 Task: Open an excel sheet and write heading  Precision Sales. Add 10 people name  'David White, Emily Green, Andrew Baker, Madison Evans, Logan King, Grace Hill, Gabriel Young, Elizabeth Flores, Samuel Reed, Avery Nelson'Item code in between  5005-5060. Product range in between  4000-7000. Add Products   Keen Shoe, Lacoste Shoe, Merrell Shoe, Mizuno Shoe, Onitsuka Tiger Shoe, Salomon Shoe, Sanuk Shoe, Saucony Shoe, Sperry Shoe, Superga Shoe.Choose quantity  3 to 10 Tax 12 percent Total Add Amount. Save page  Precision Sales review book
Action: Mouse moved to (203, 304)
Screenshot: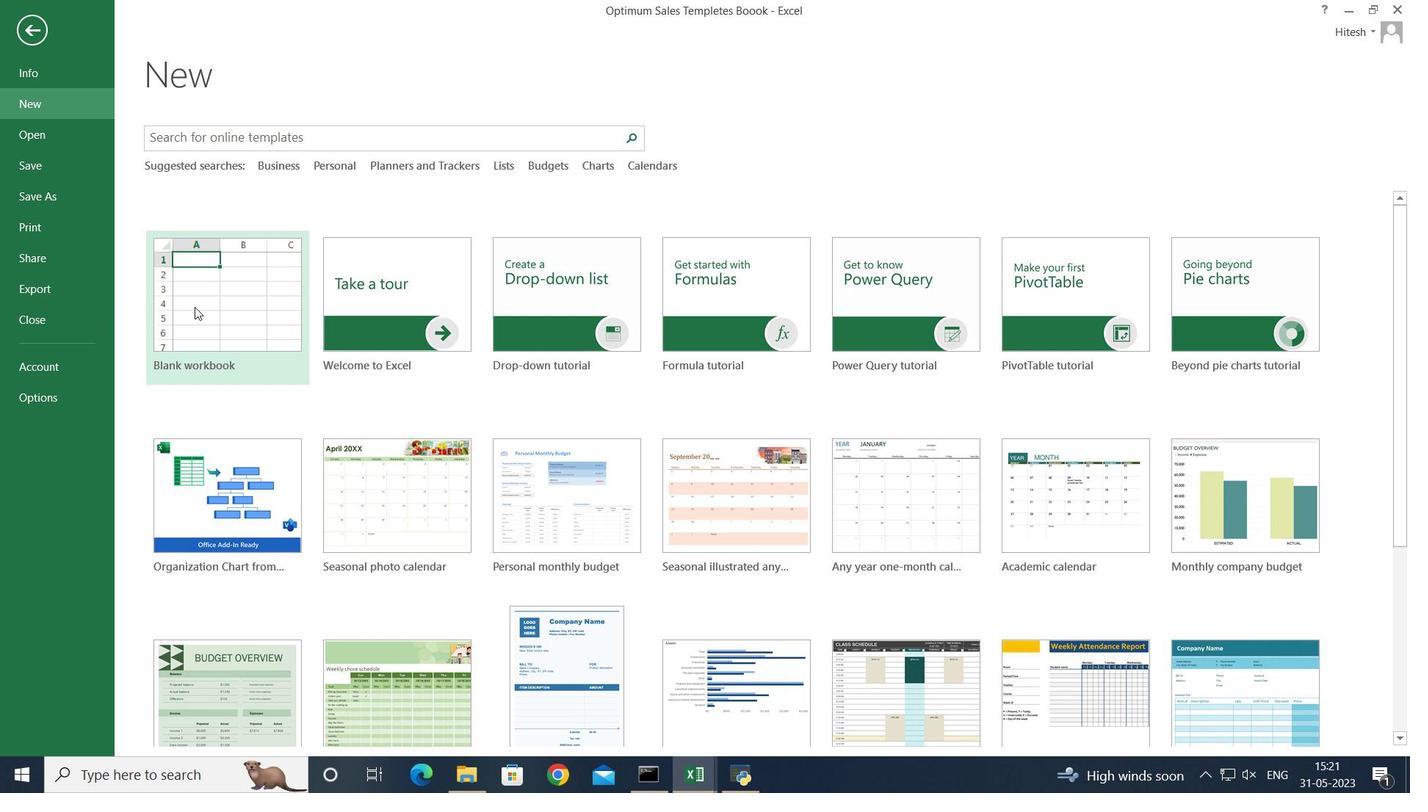 
Action: Mouse pressed left at (203, 304)
Screenshot: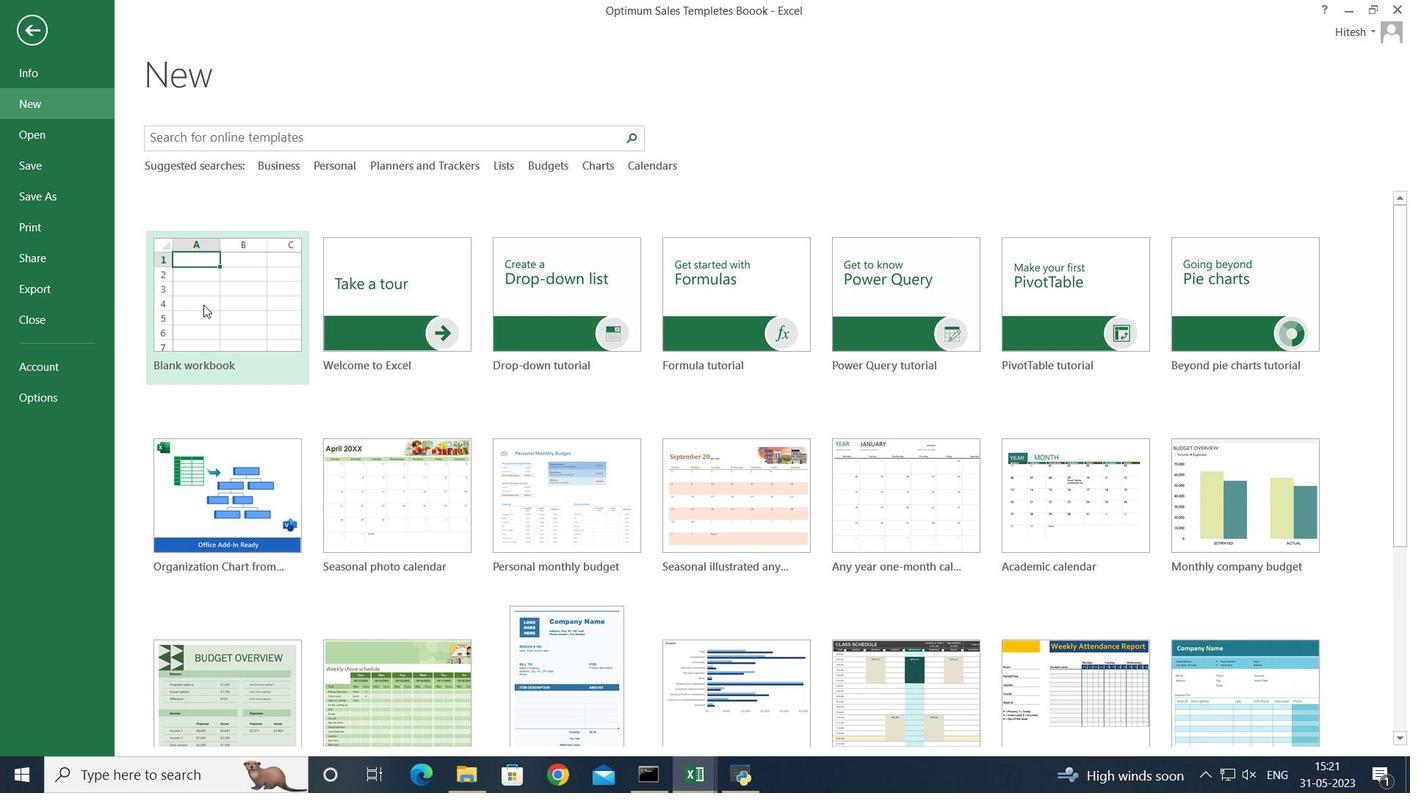 
Action: Mouse moved to (100, 209)
Screenshot: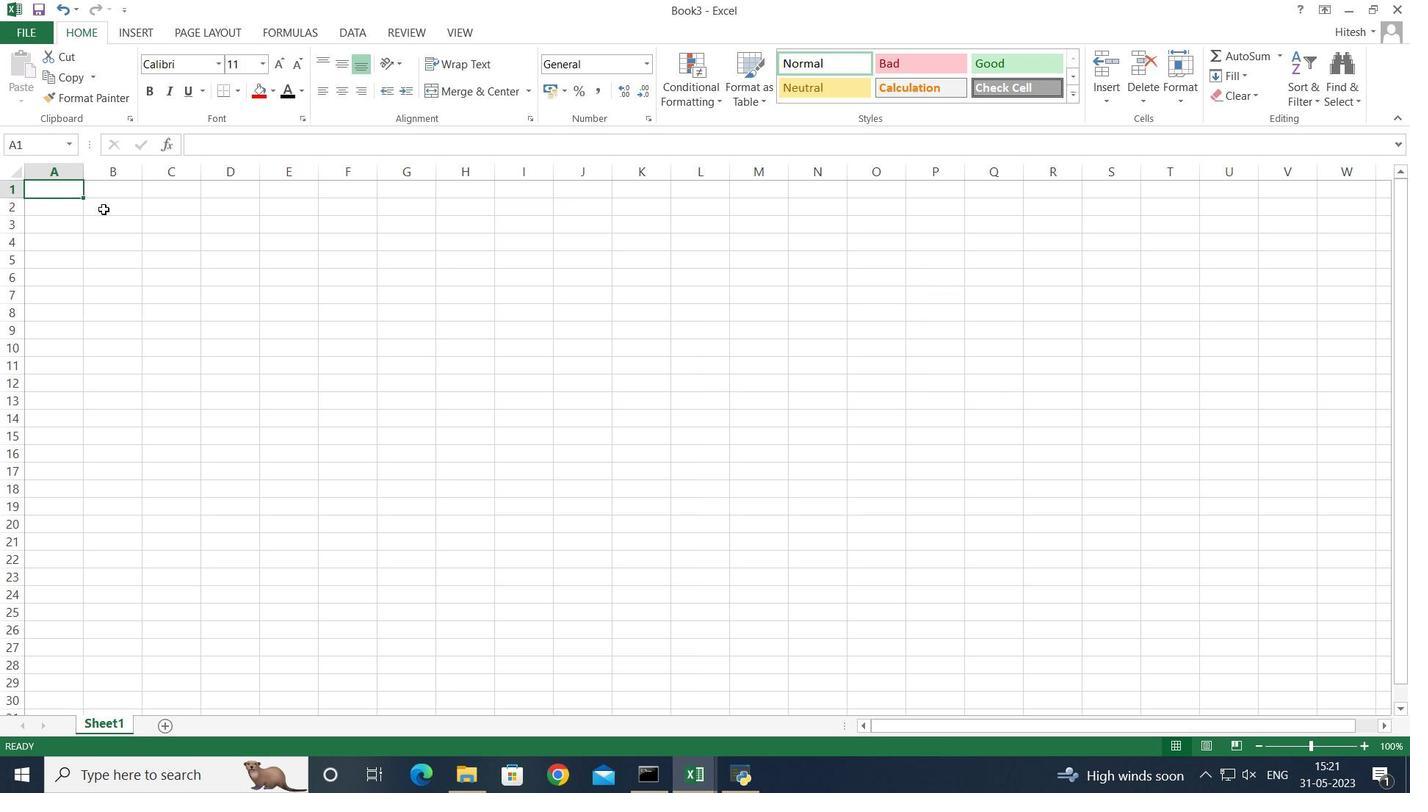 
Action: Key pressed <Key.shift>Precision<Key.space><Key.shift>Sales<Key.enter><Key.shift>Name<Key.enter><Key.shift>David<Key.space><Key.shift>White<Key.space><Key.enter><Key.shift>Emily<Key.space><Key.shift>Green<Key.space><Key.enter><Key.shift>Andrew<Key.space><Key.shift>Baker<Key.enter><Key.shift><Key.shift><Key.shift><Key.shift><Key.shift>Madison<Key.space><Key.shift>Evans<Key.enter><Key.shift>Logan<Key.space><Key.shift>King<Key.enter><Key.shift><Key.shift><Key.shift>Grace<Key.space><Key.shift><Key.shift><Key.shift><Key.shift>Hill<Key.enter><Key.shift><Key.shift><Key.shift><Key.shift><Key.shift><Key.shift><Key.shift><Key.shift>Gabriel<Key.space><Key.shift><Key.shift><Key.shift><Key.shift>Young<Key.enter><Key.shift><Key.shift><Key.shift><Key.shift><Key.shift><Key.shift><Key.shift><Key.shift><Key.shift><Key.shift><Key.shift><Key.shift><Key.shift><Key.shift><Key.shift>Elizabeth<Key.space><Key.shift>Flores<Key.enter><Key.shift>Samuel<Key.space><Key.shift><Key.shift><Key.shift>Reed<Key.enter><Key.shift>Avery<Key.space><Key.shift>Nelson<Key.enter>
Screenshot: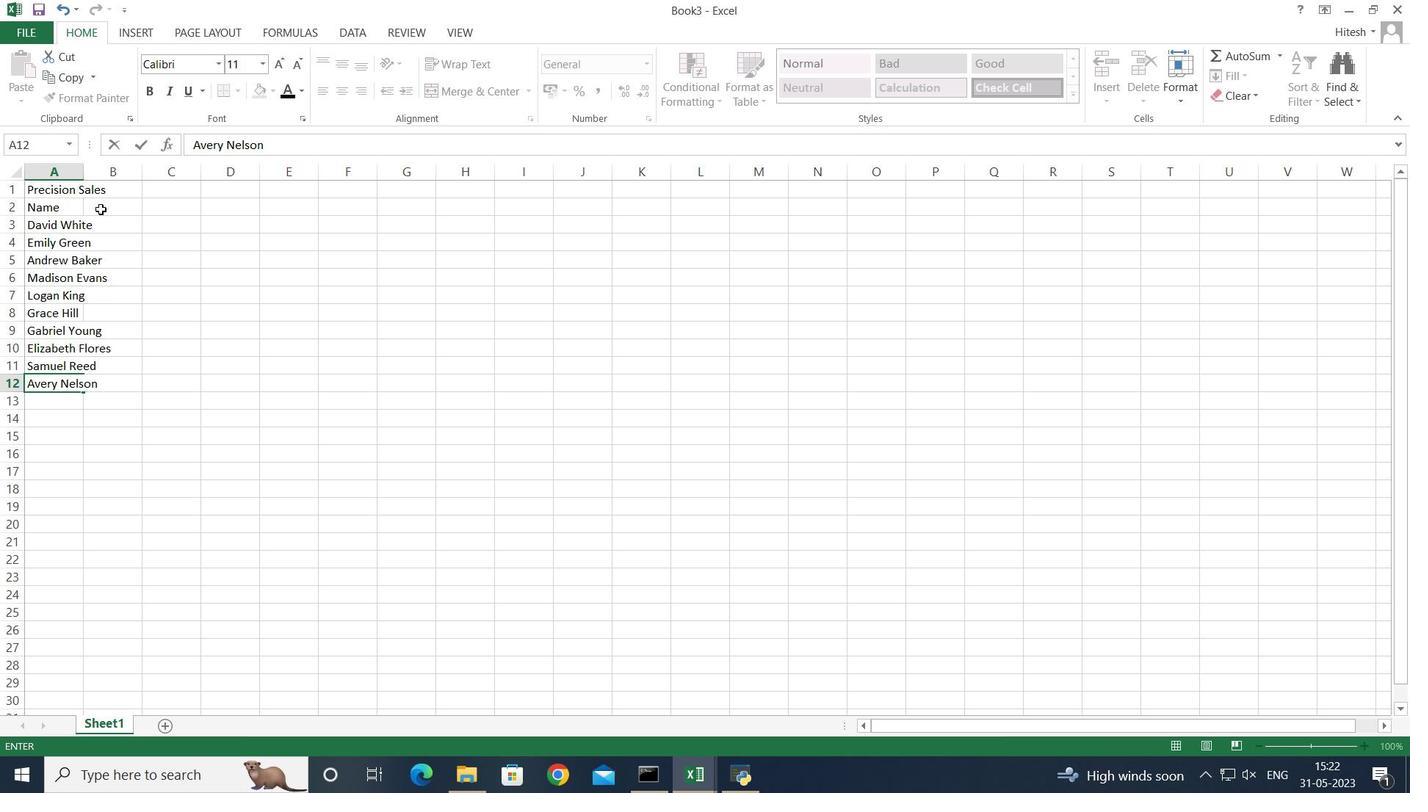 
Action: Mouse moved to (69, 178)
Screenshot: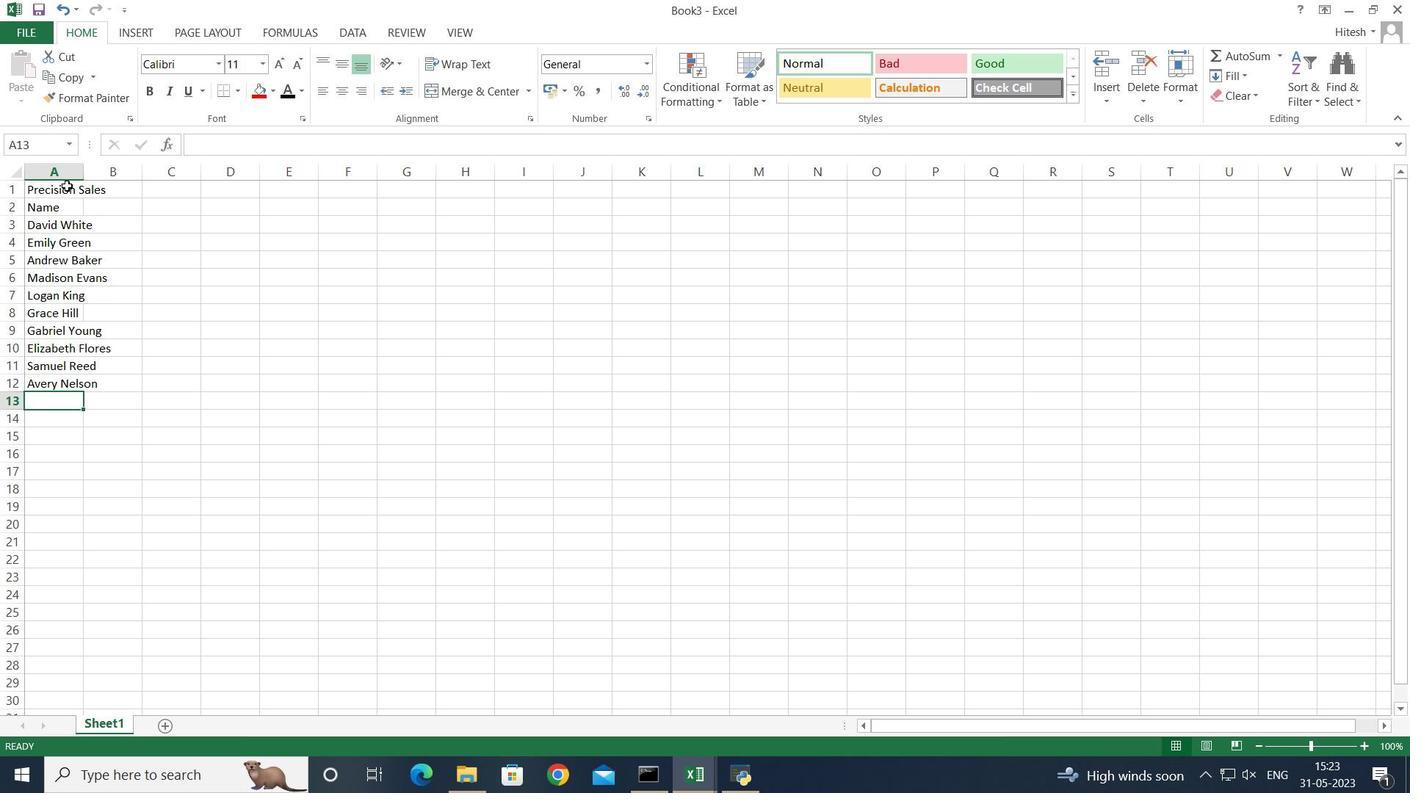 
Action: Mouse pressed left at (69, 178)
Screenshot: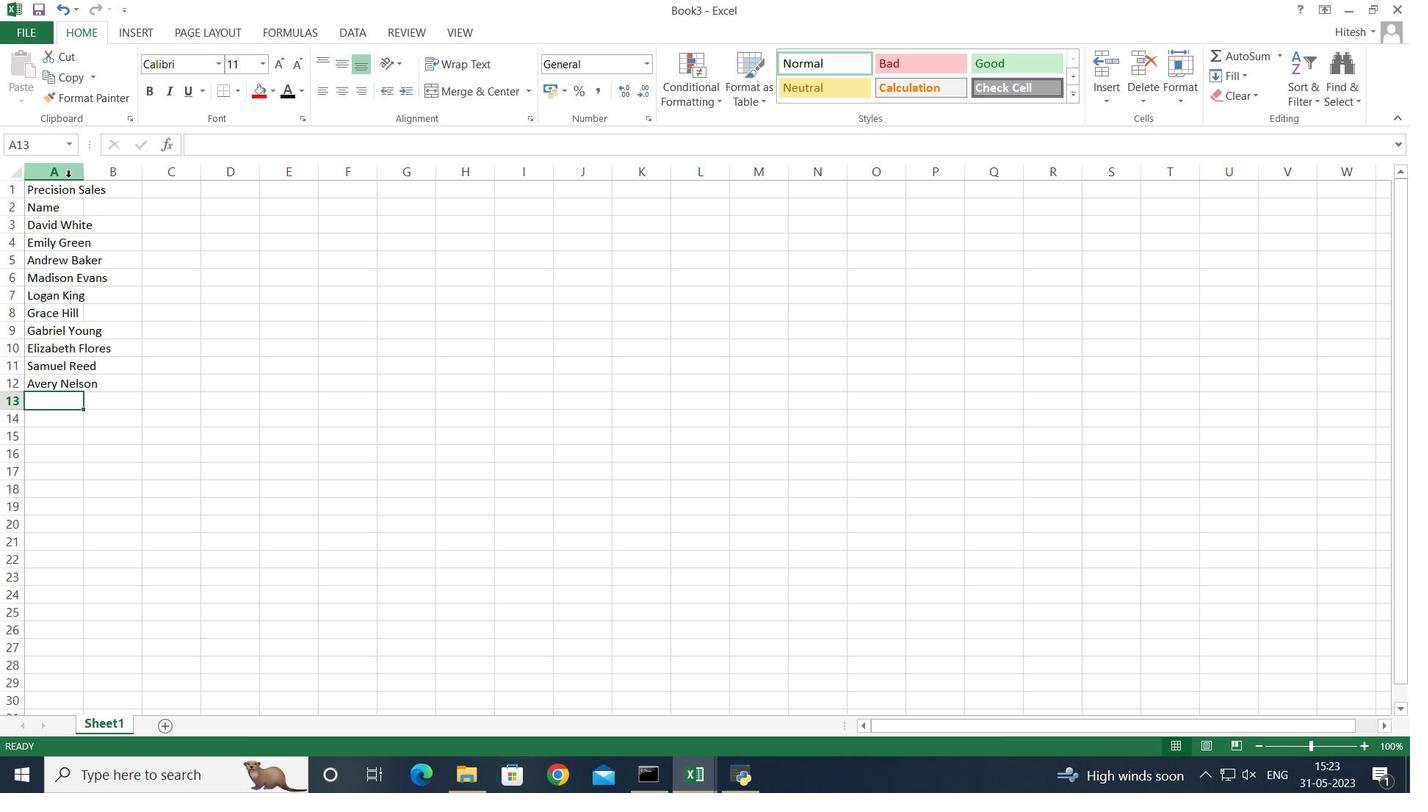 
Action: Mouse moved to (82, 177)
Screenshot: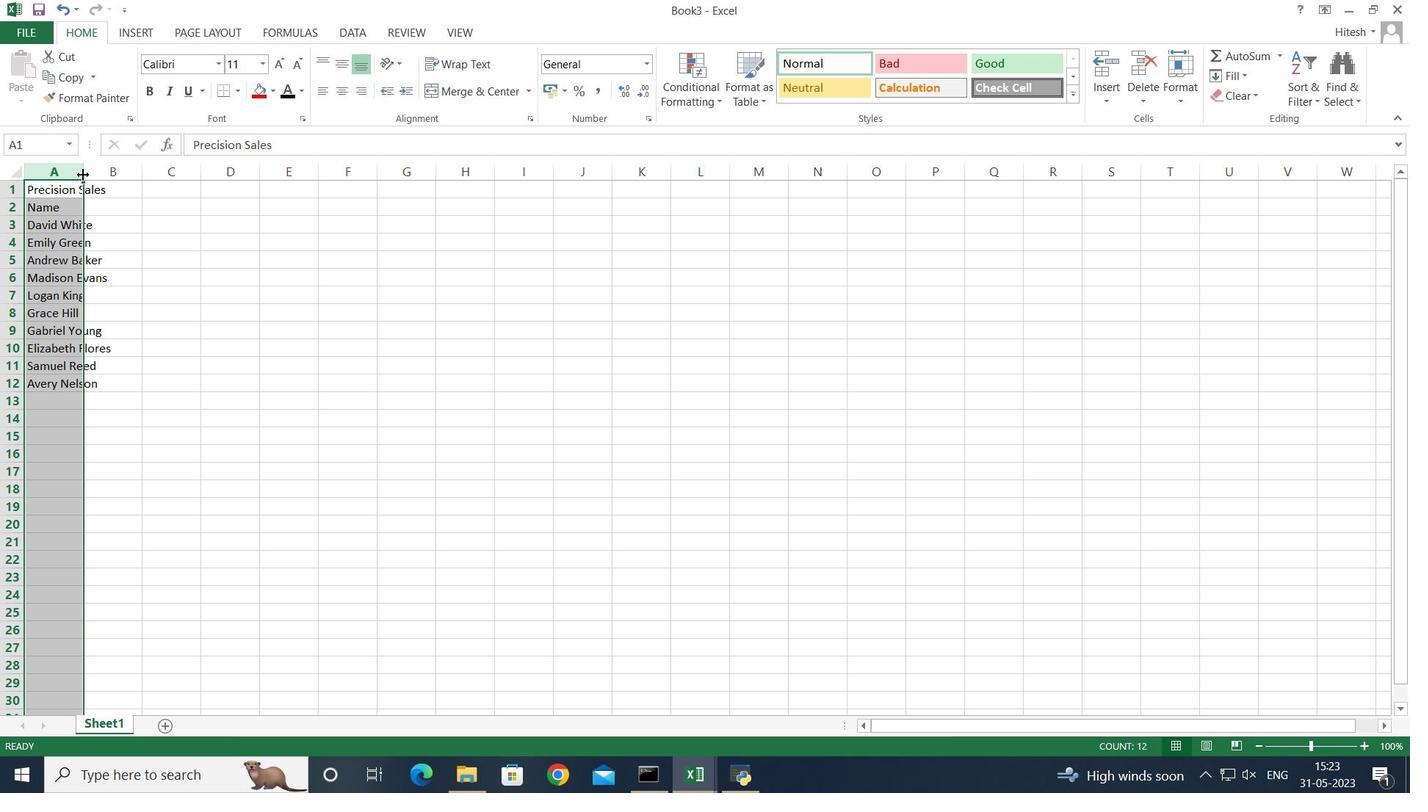 
Action: Mouse pressed left at (82, 177)
Screenshot: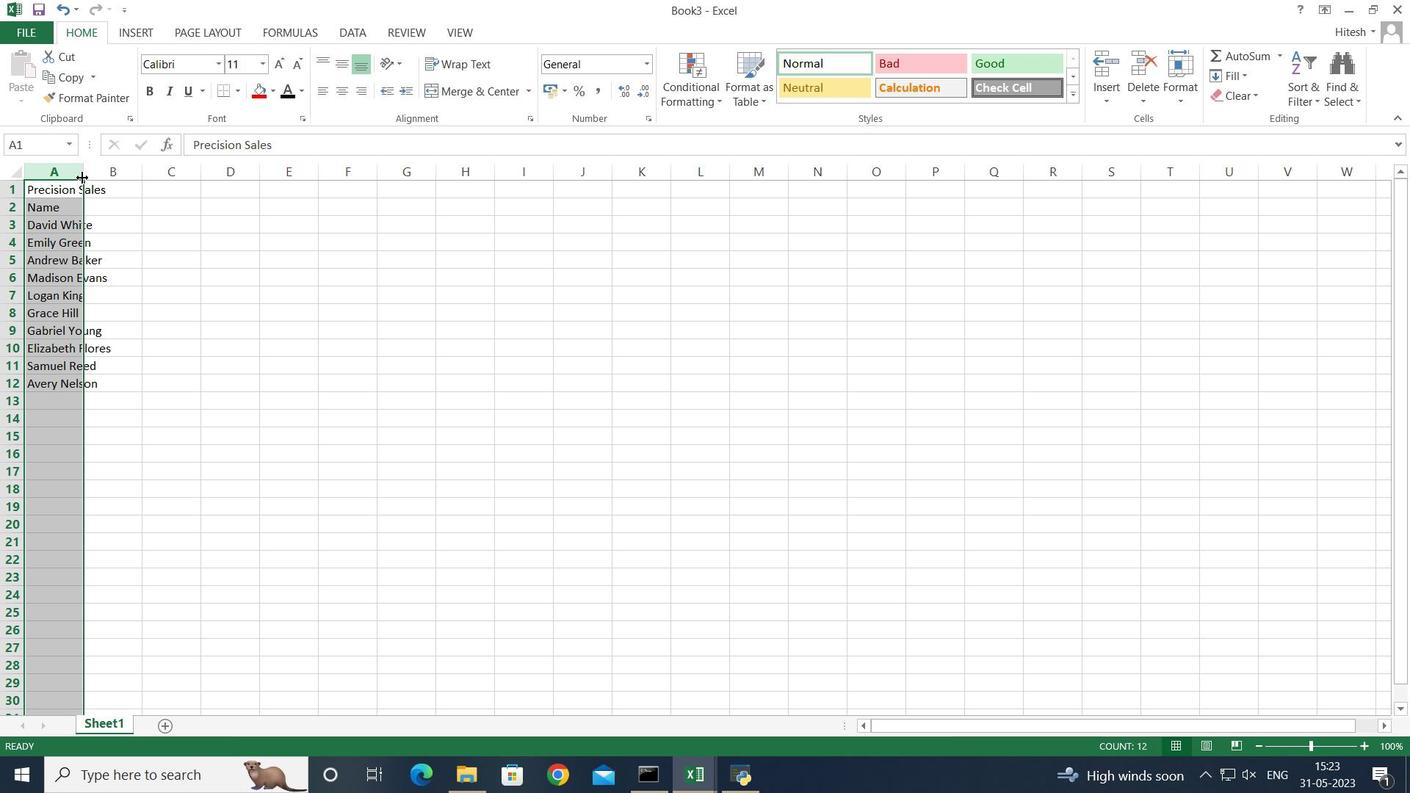 
Action: Mouse pressed left at (82, 177)
Screenshot: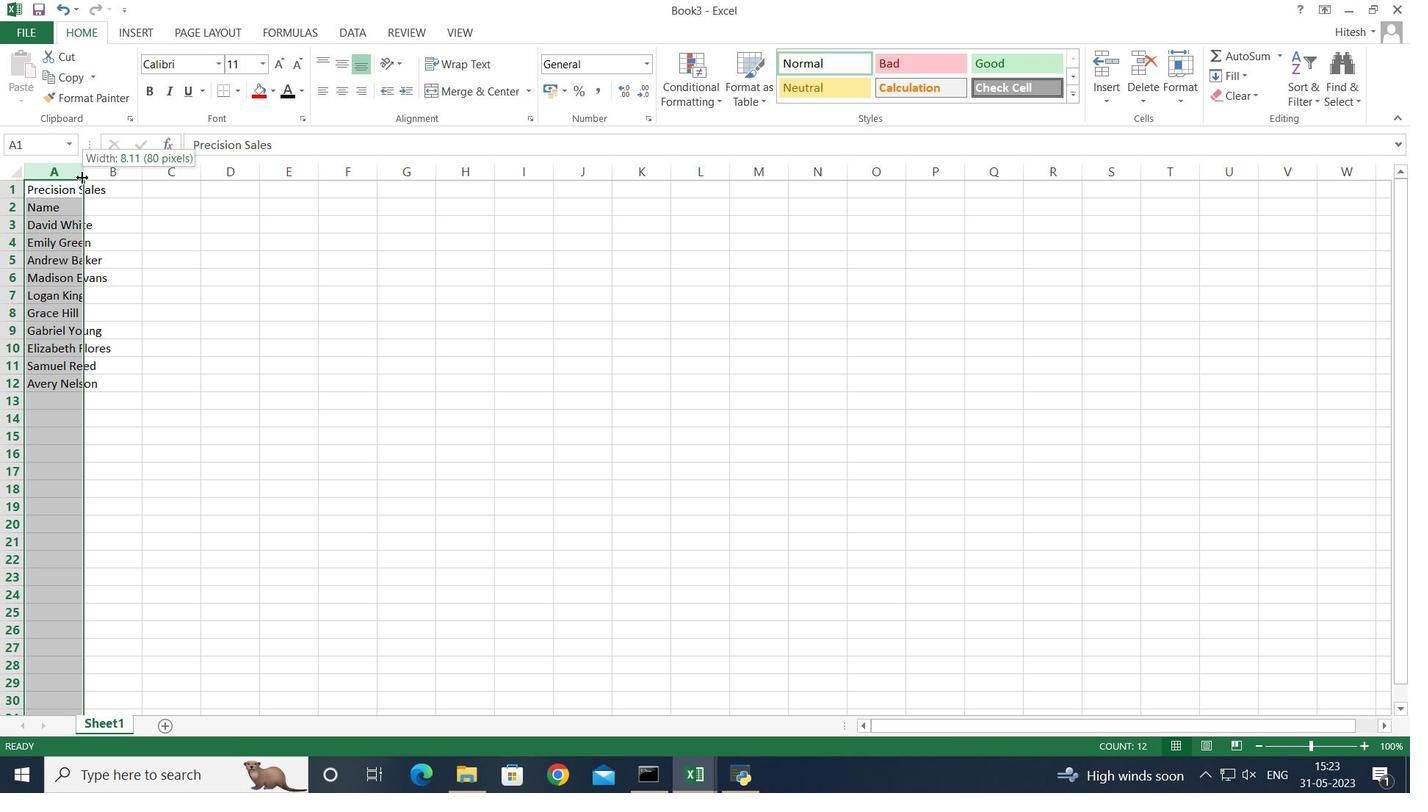 
Action: Mouse moved to (135, 205)
Screenshot: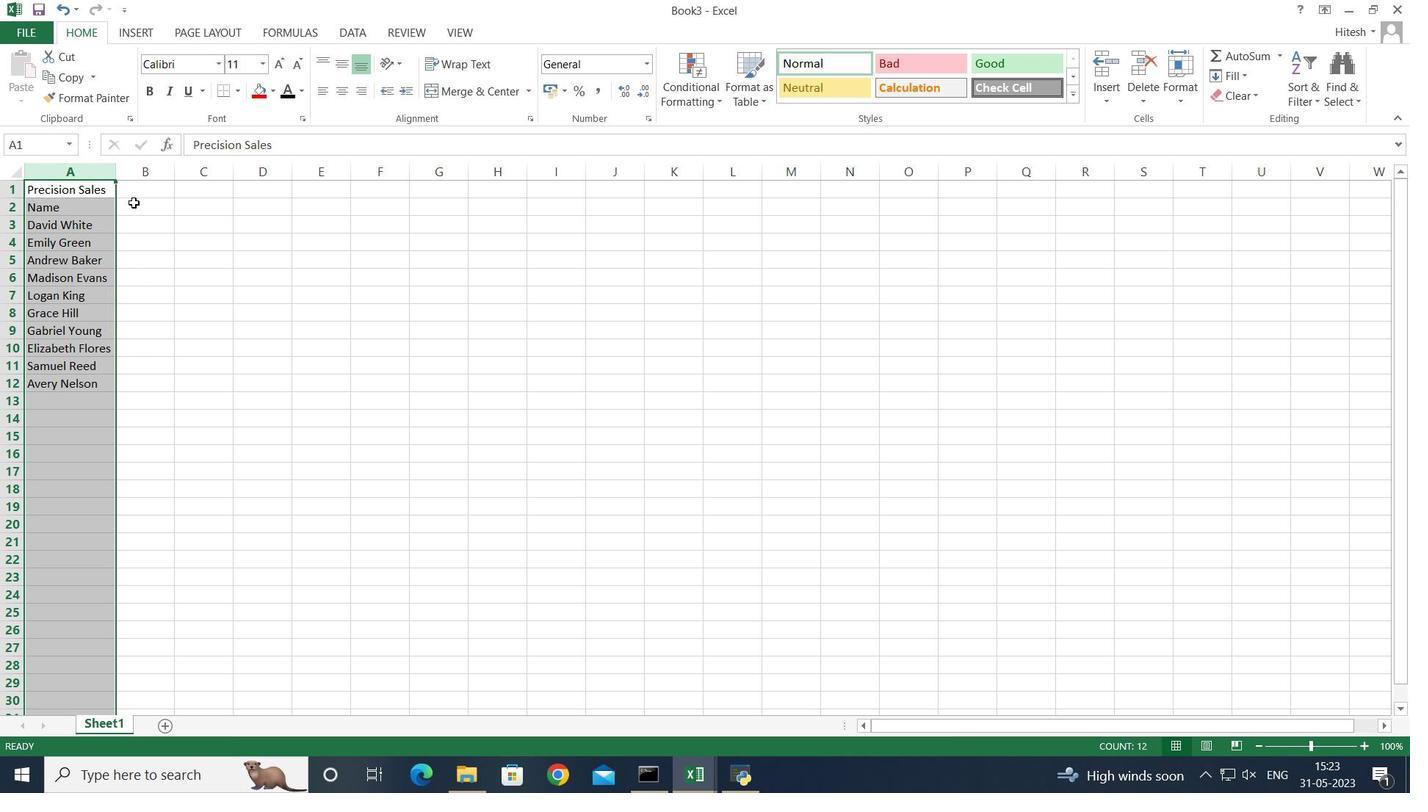 
Action: Mouse pressed left at (135, 205)
Screenshot: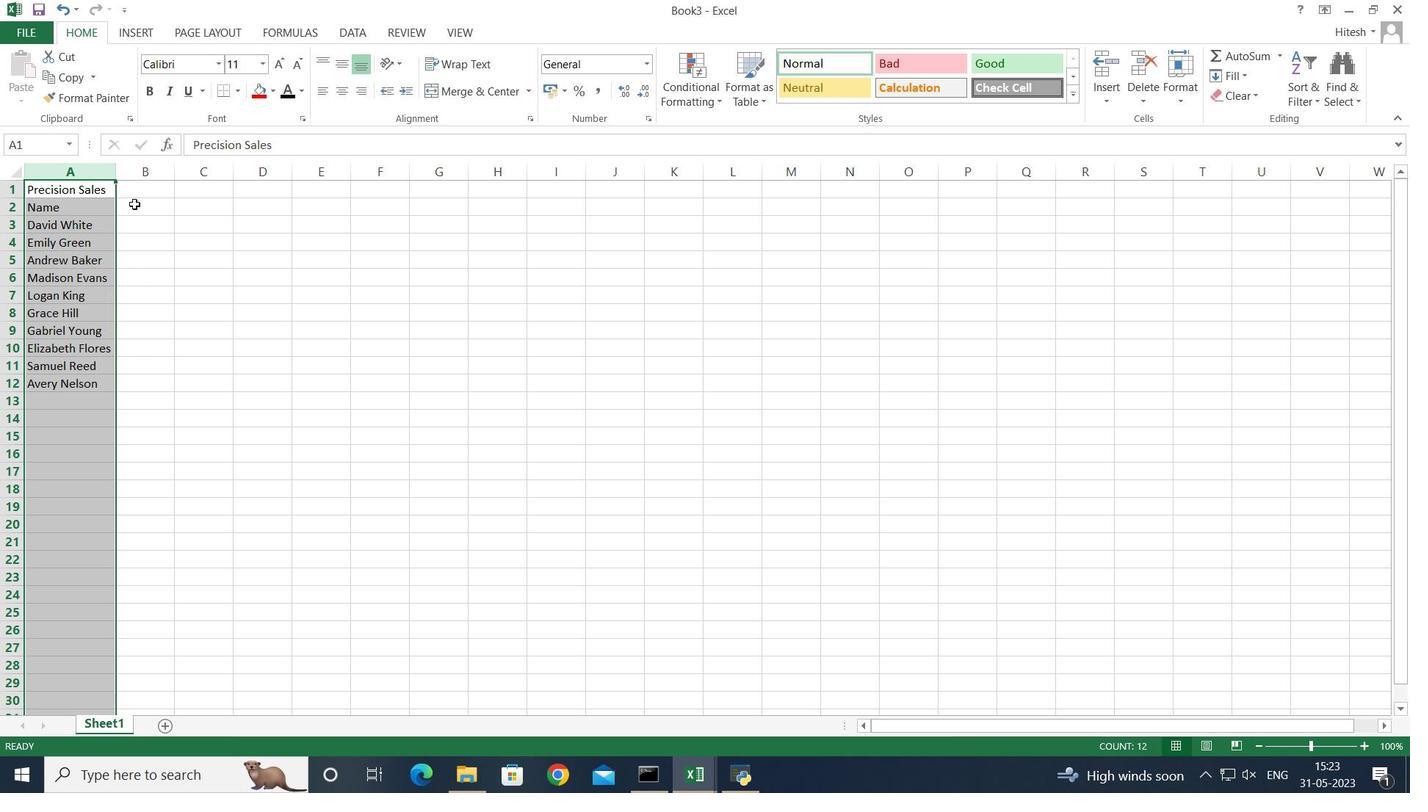 
Action: Mouse moved to (135, 205)
Screenshot: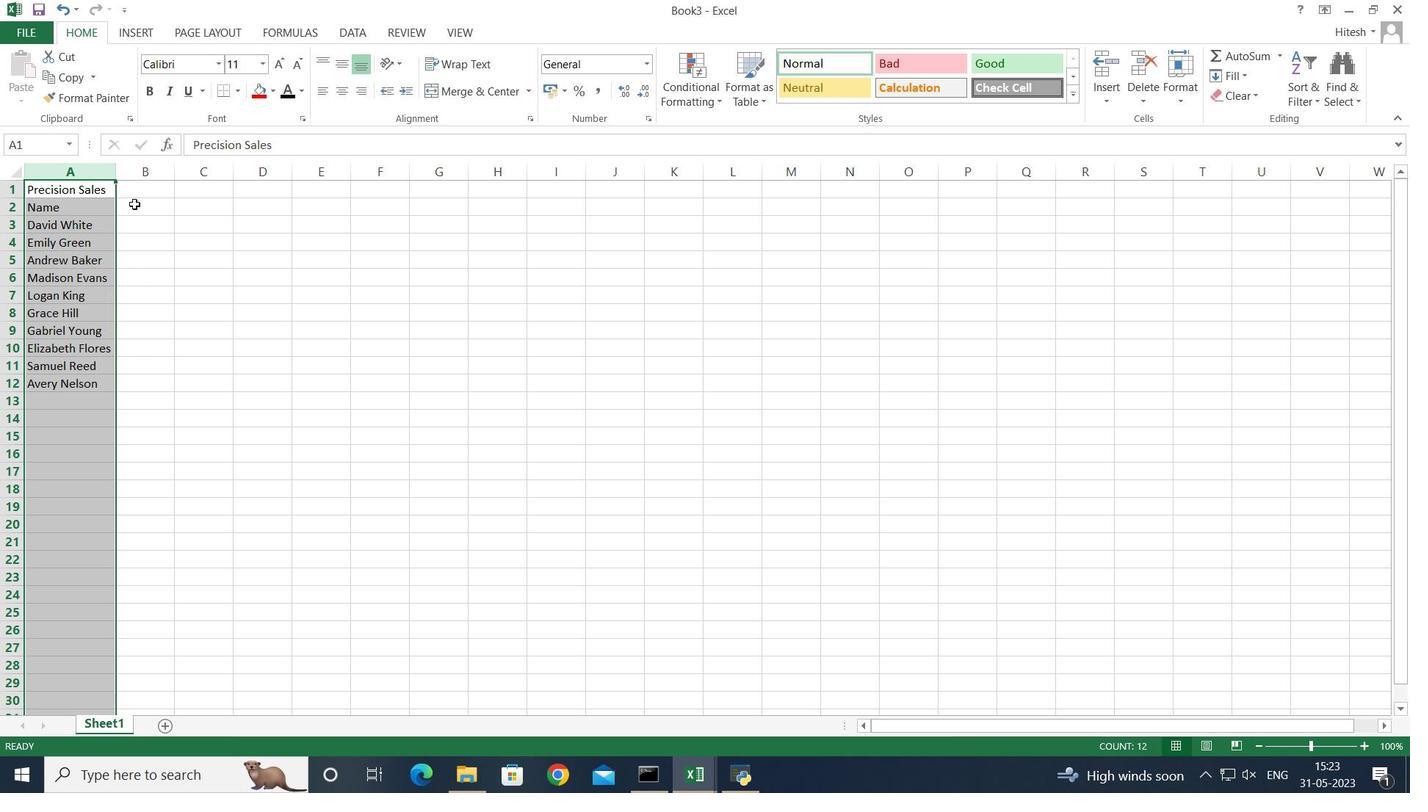 
Action: Key pressed <Key.shift>Iteam<Key.space><Key.shift><Key.shift>Code<Key.enter>5005<Key.enter>5025<Key.enter>5035
Screenshot: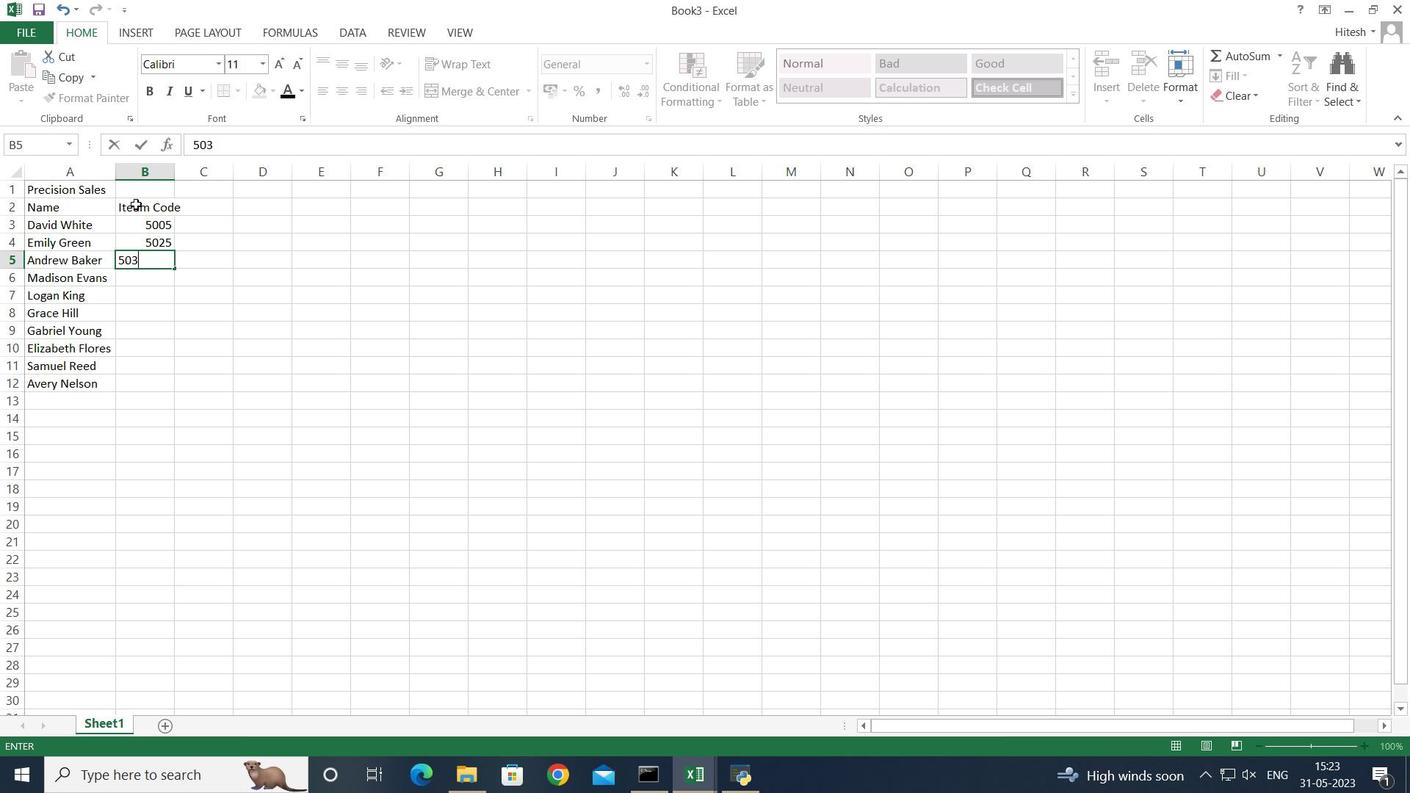 
Action: Mouse moved to (335, 262)
Screenshot: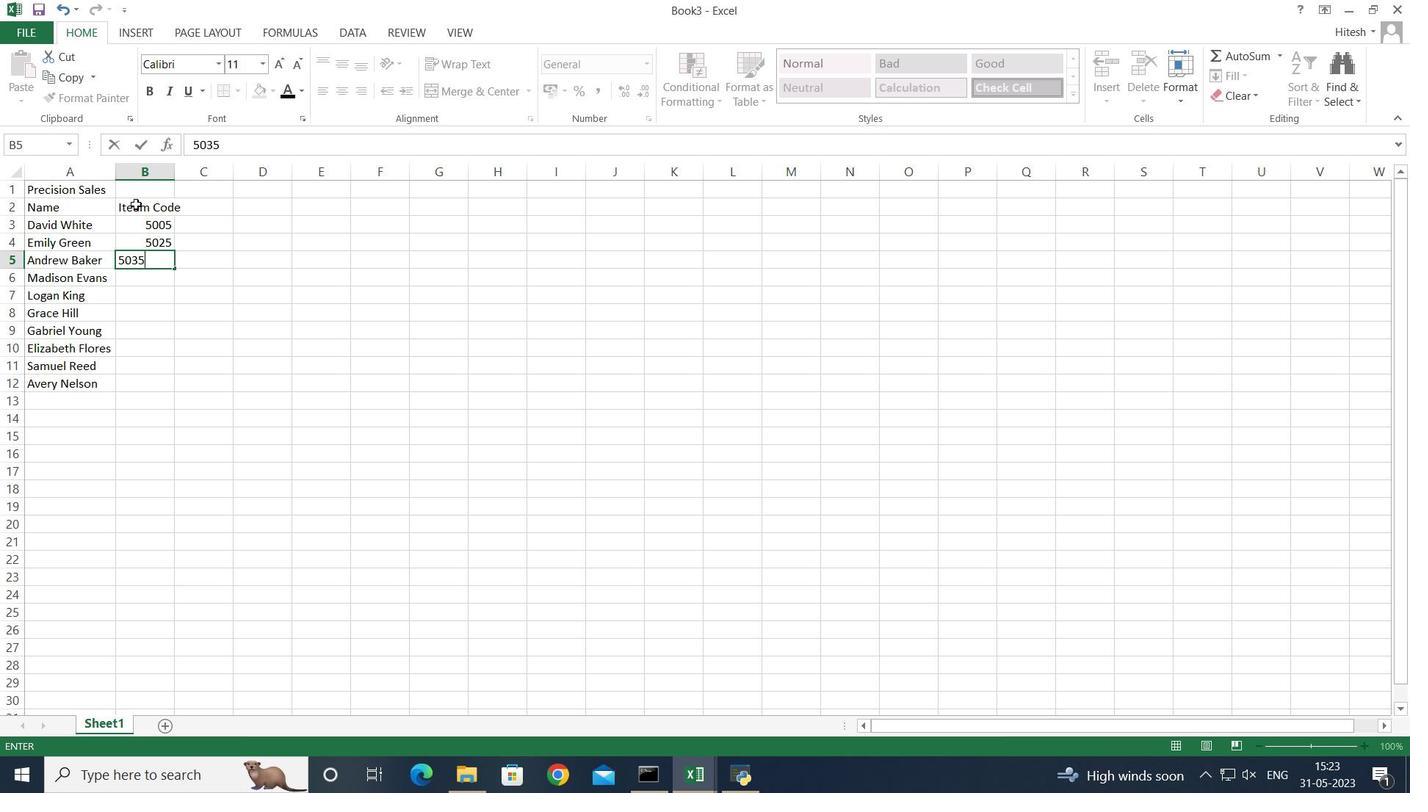 
Action: Key pressed <Key.enter>
Screenshot: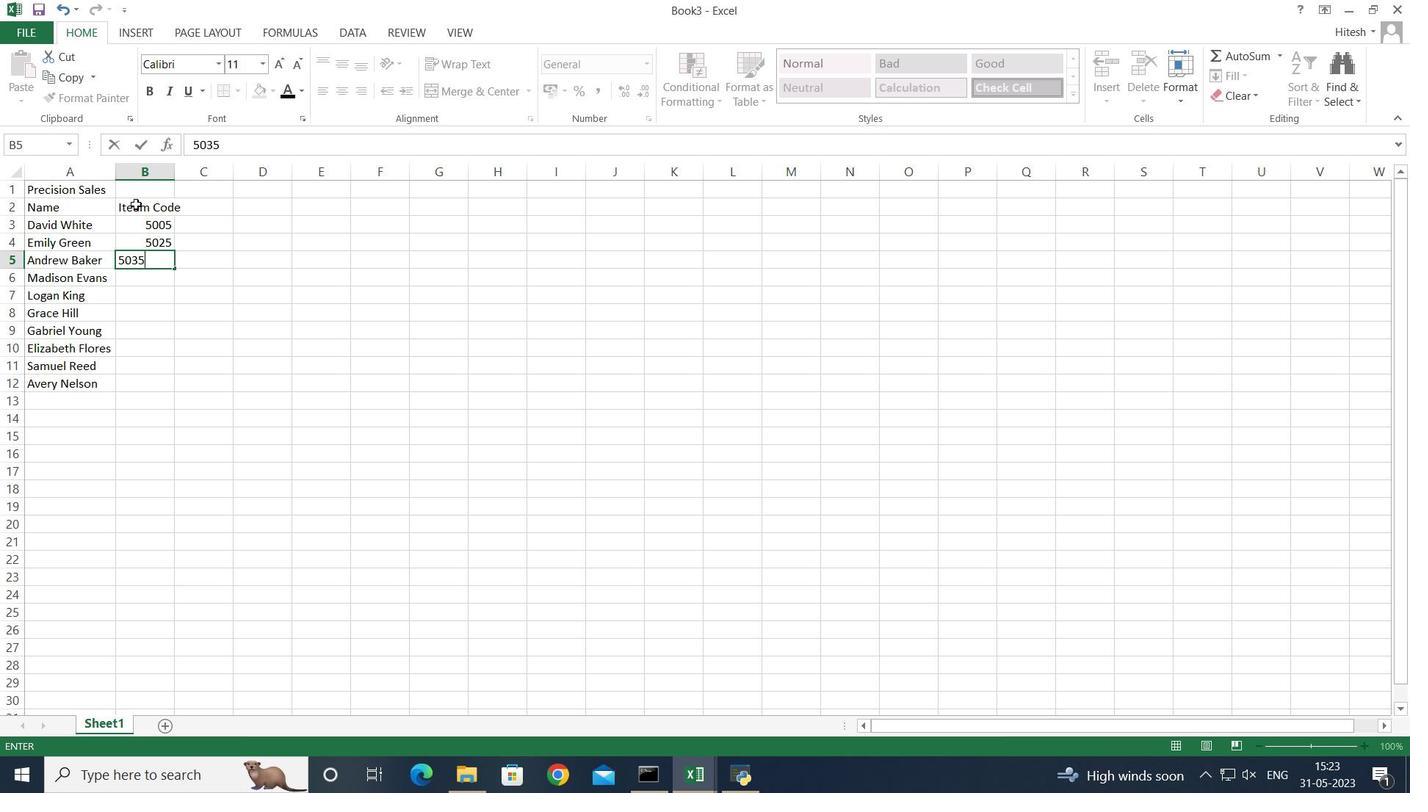
Action: Mouse moved to (385, 266)
Screenshot: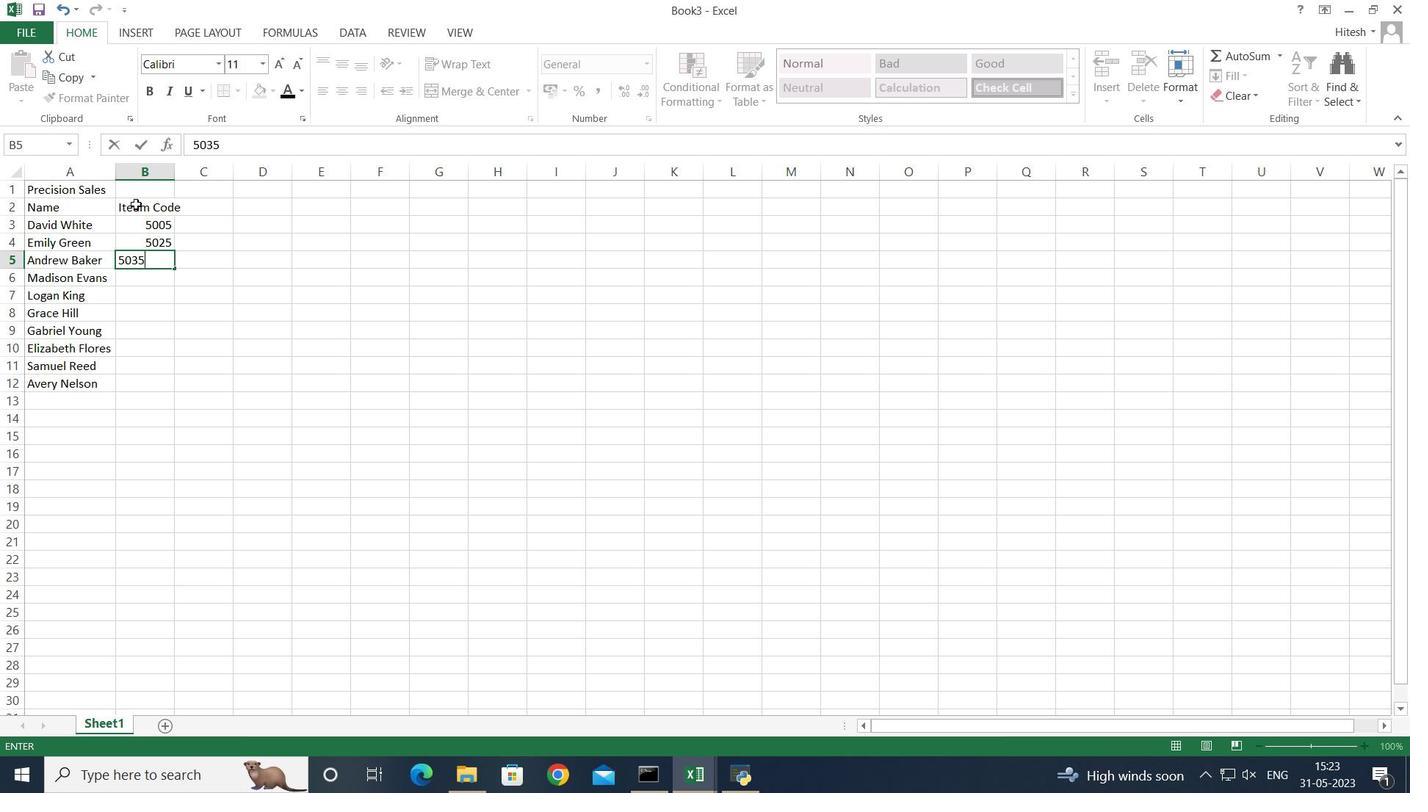 
Action: Key pressed 5055<Key.enter>5040<Key.enter>5010<Key.enter>5060<Key.enter>5045<Key.enter>504<Key.backspace>20<Key.enter>5030<Key.enter>
Screenshot: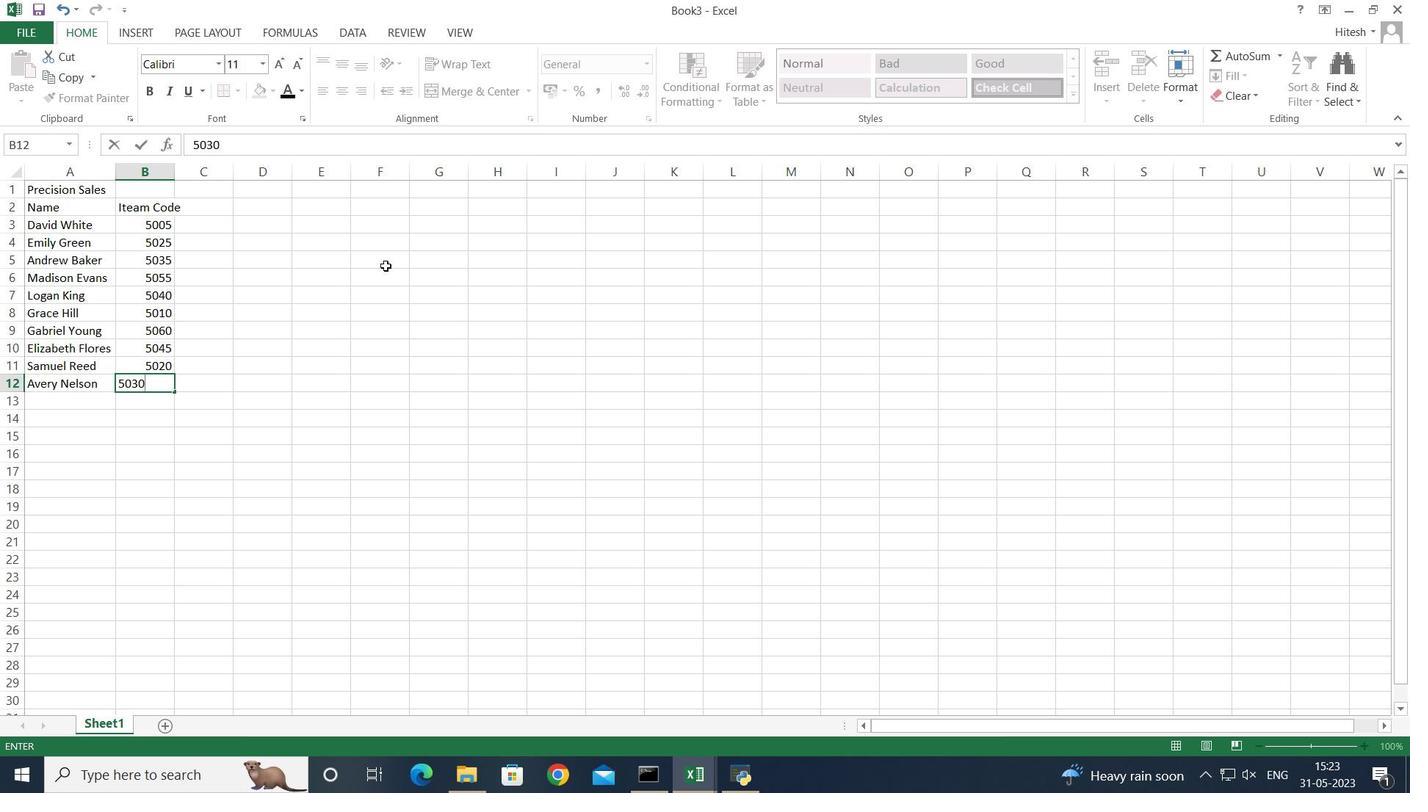 
Action: Mouse moved to (150, 178)
Screenshot: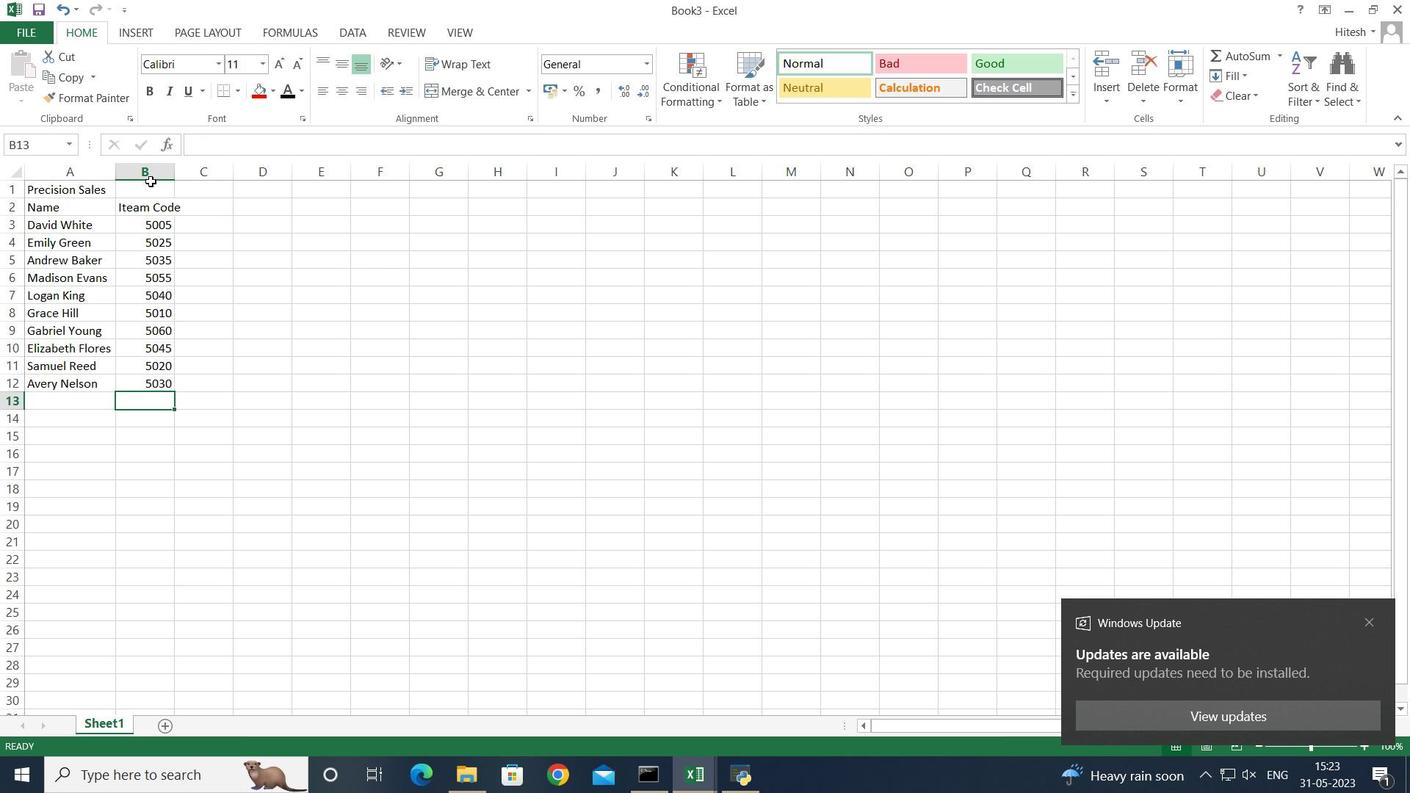 
Action: Mouse pressed left at (150, 178)
Screenshot: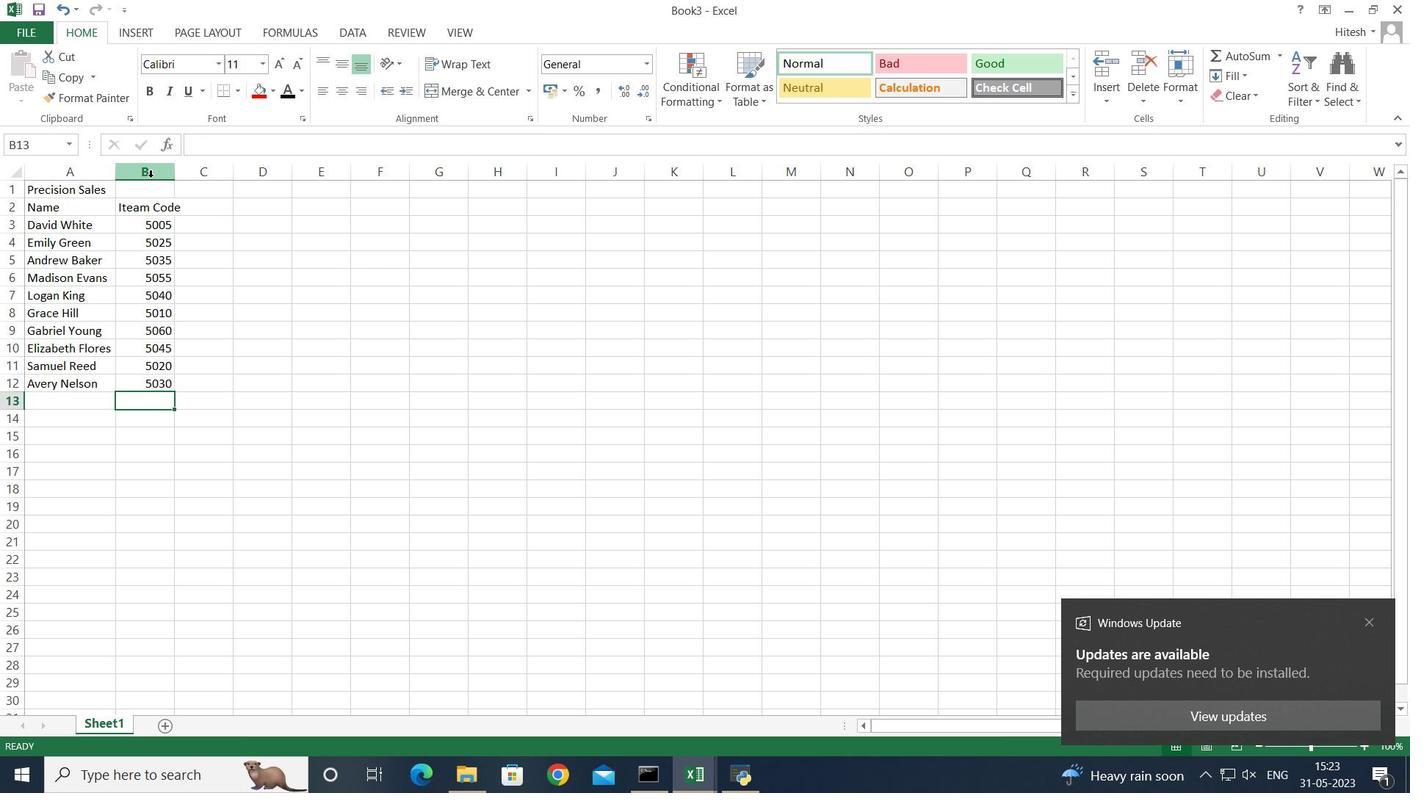 
Action: Mouse moved to (173, 175)
Screenshot: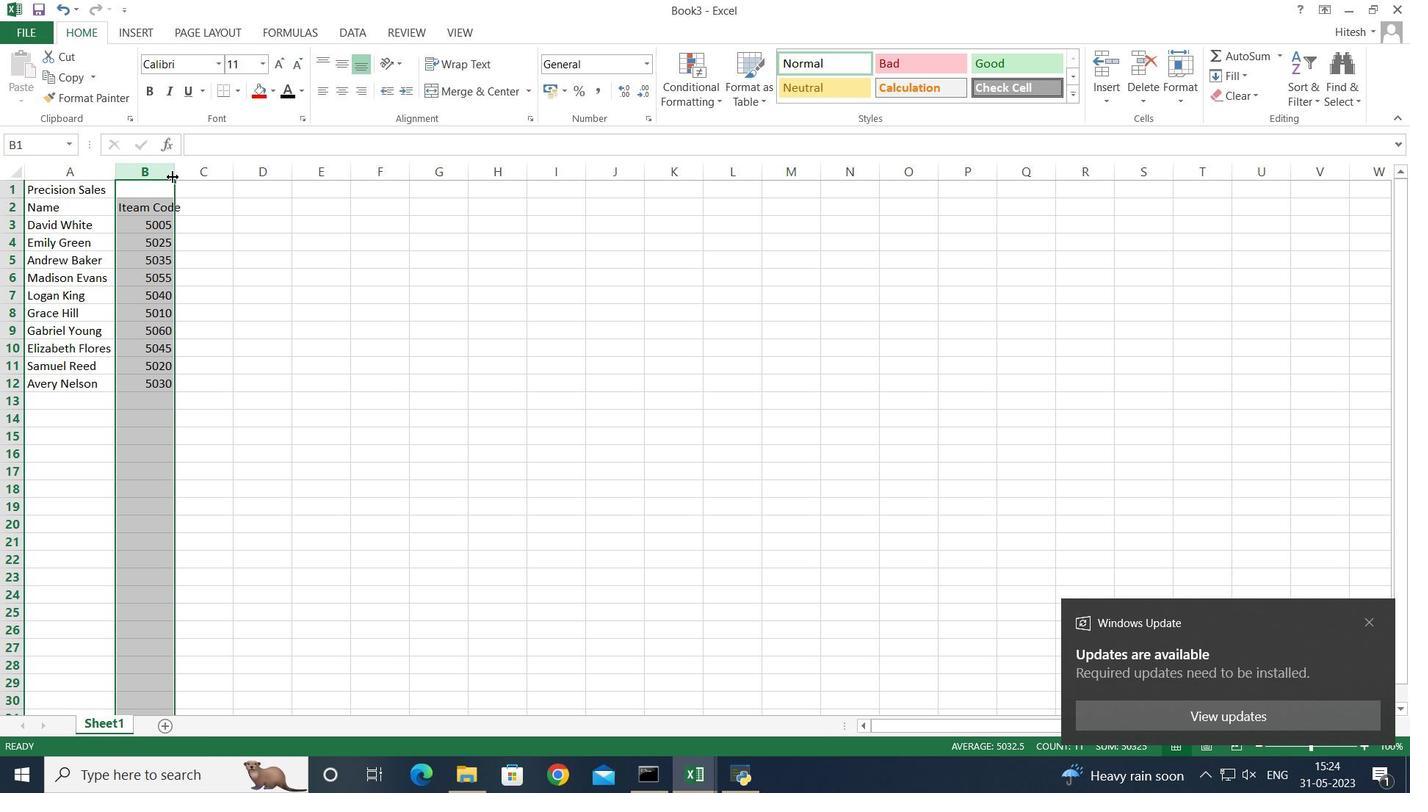 
Action: Mouse pressed left at (173, 175)
Screenshot: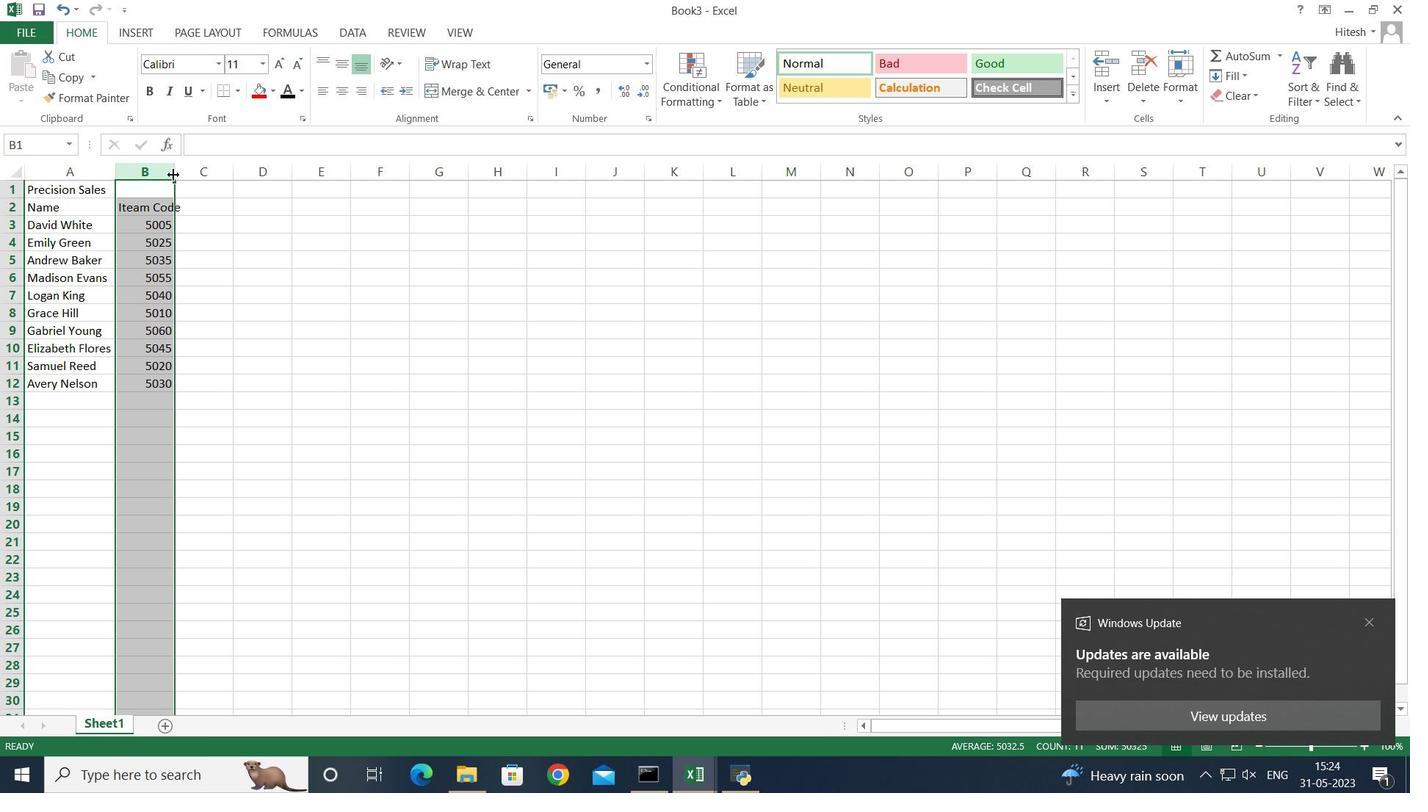 
Action: Mouse pressed left at (173, 175)
Screenshot: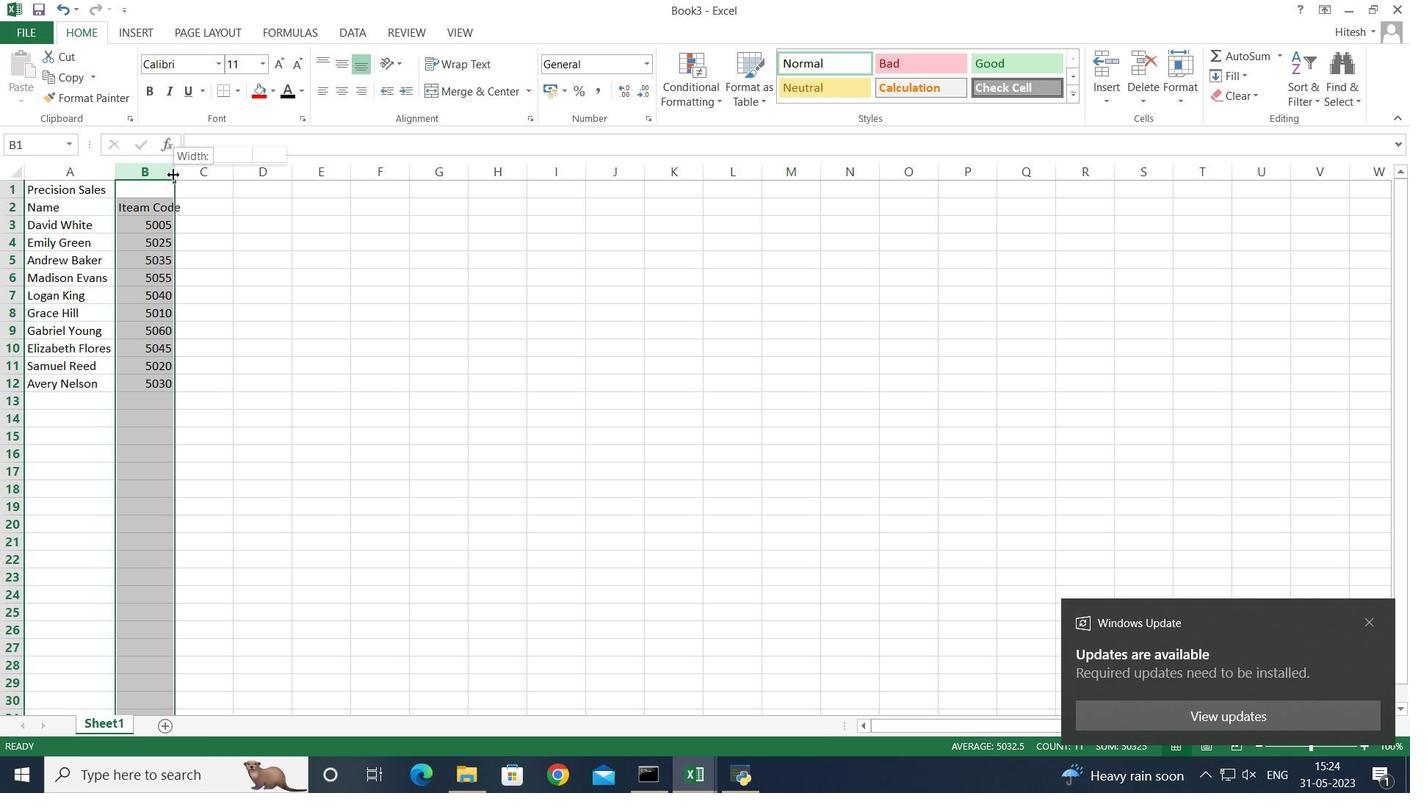
Action: Mouse moved to (204, 202)
Screenshot: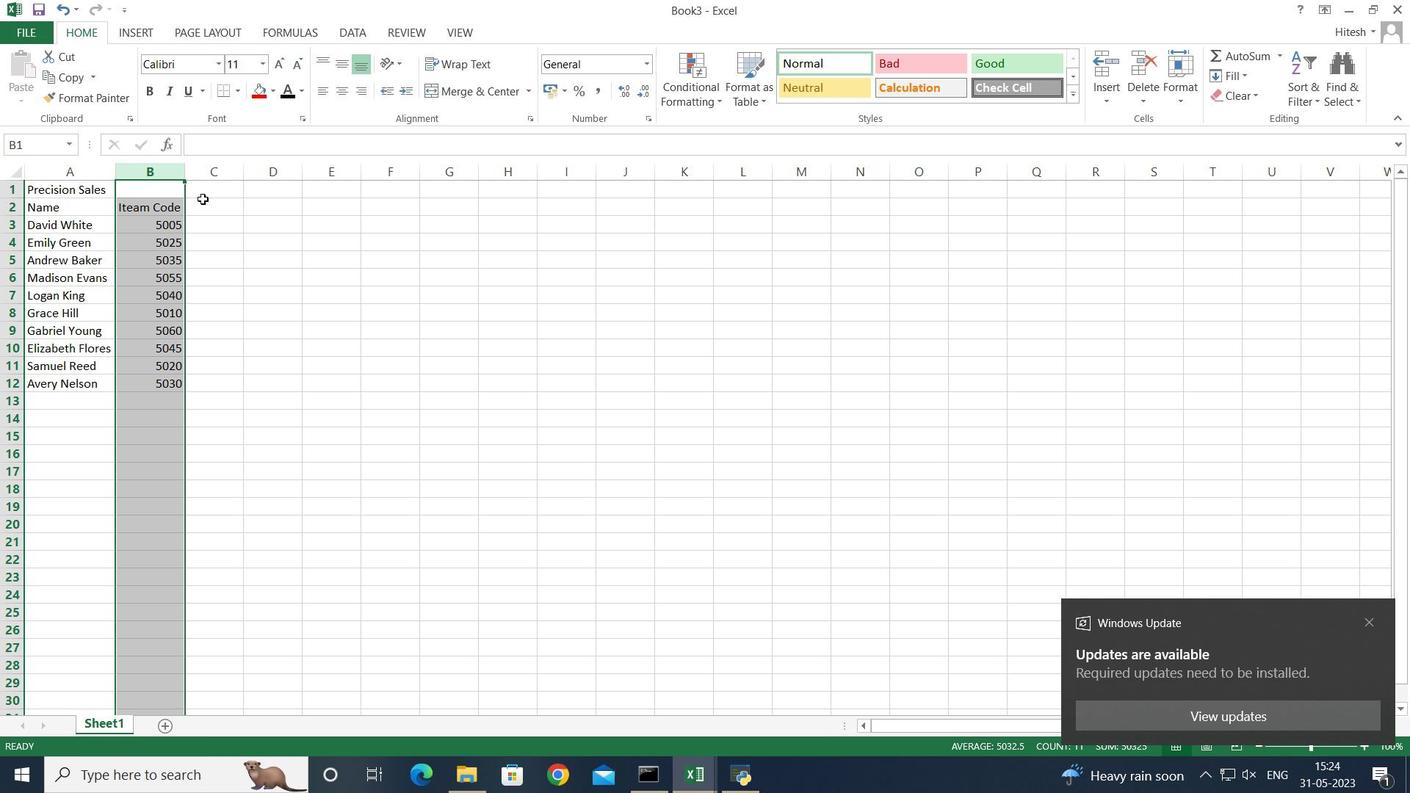 
Action: Mouse pressed left at (204, 202)
Screenshot: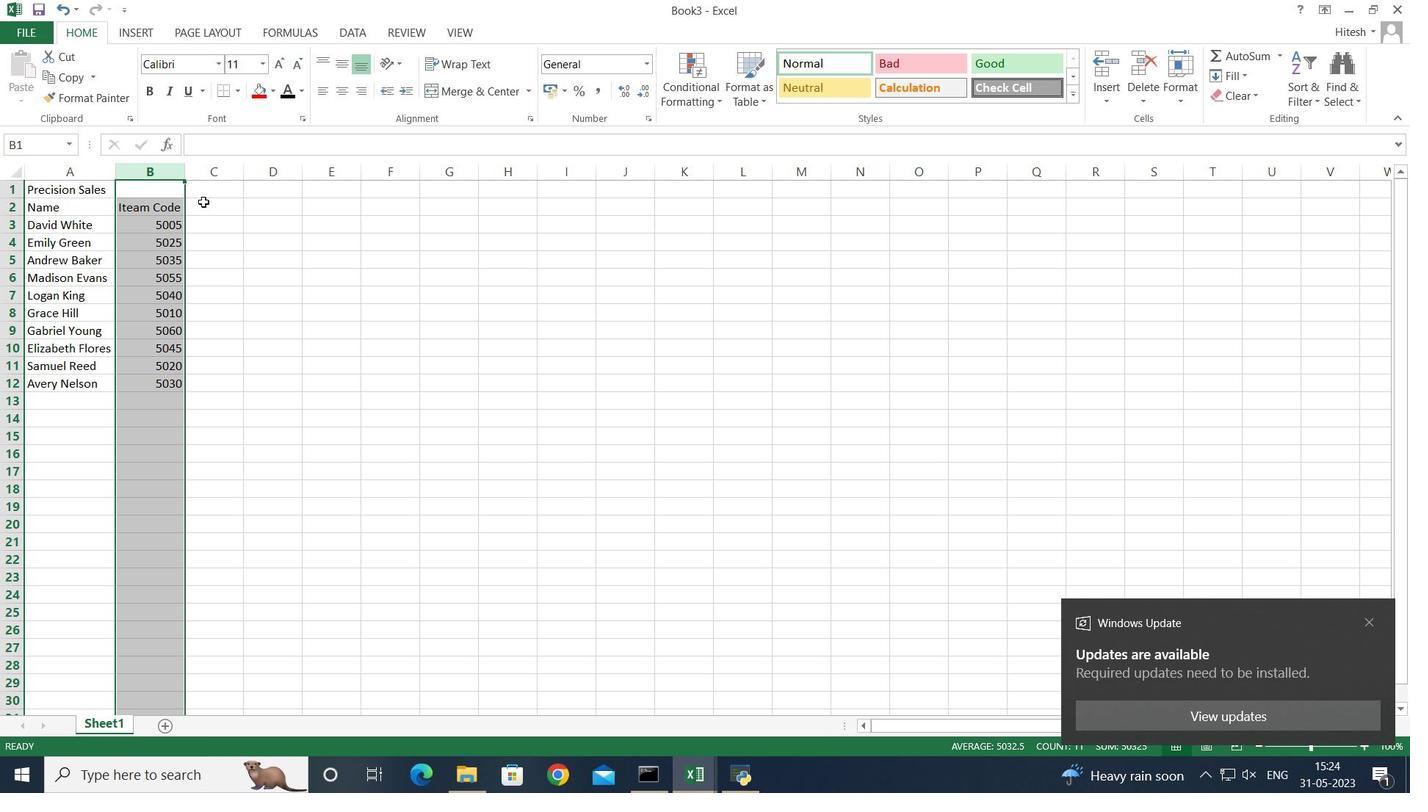 
Action: Mouse moved to (193, 207)
Screenshot: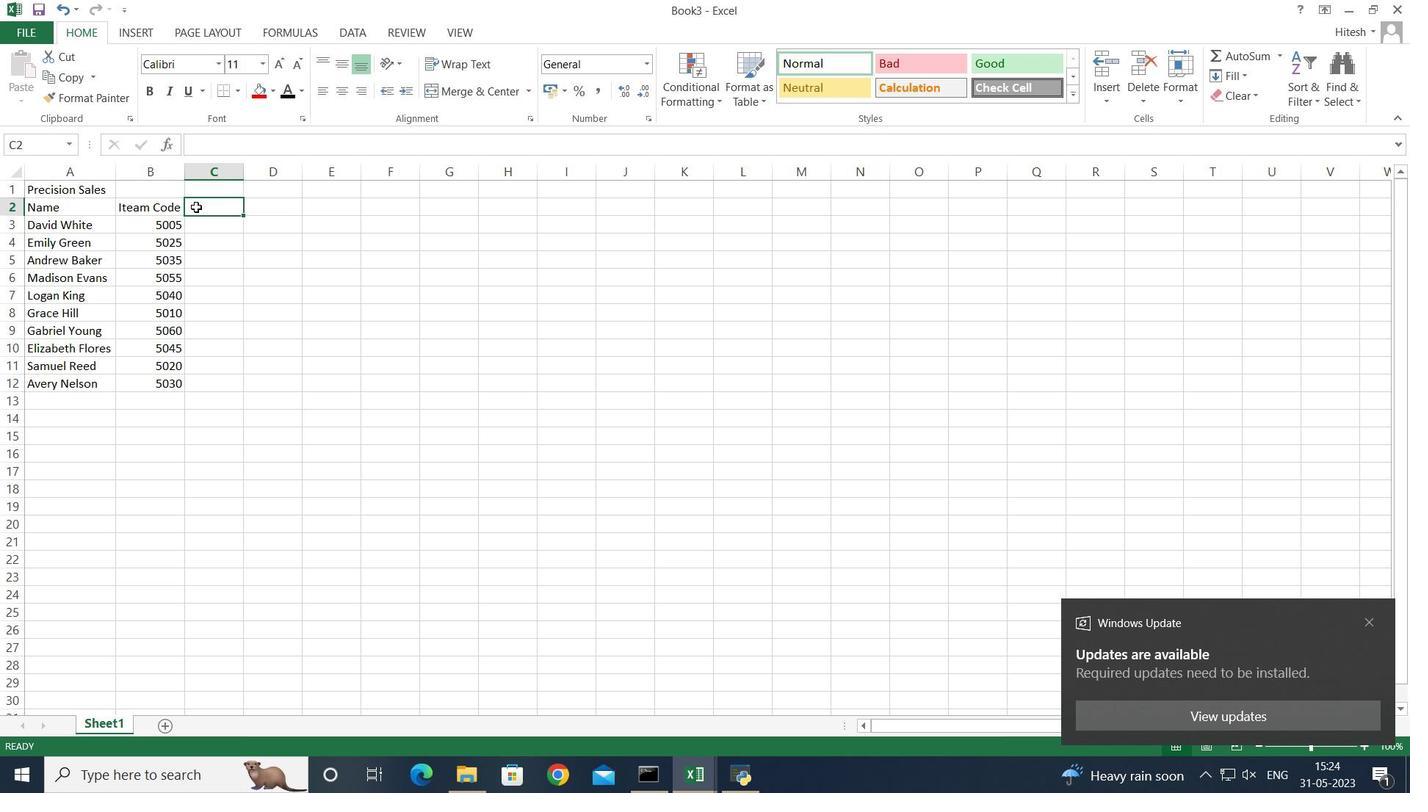 
Action: Key pressed <Key.shift>Product<Key.space><Key.shift>Range<Key.enter>
Screenshot: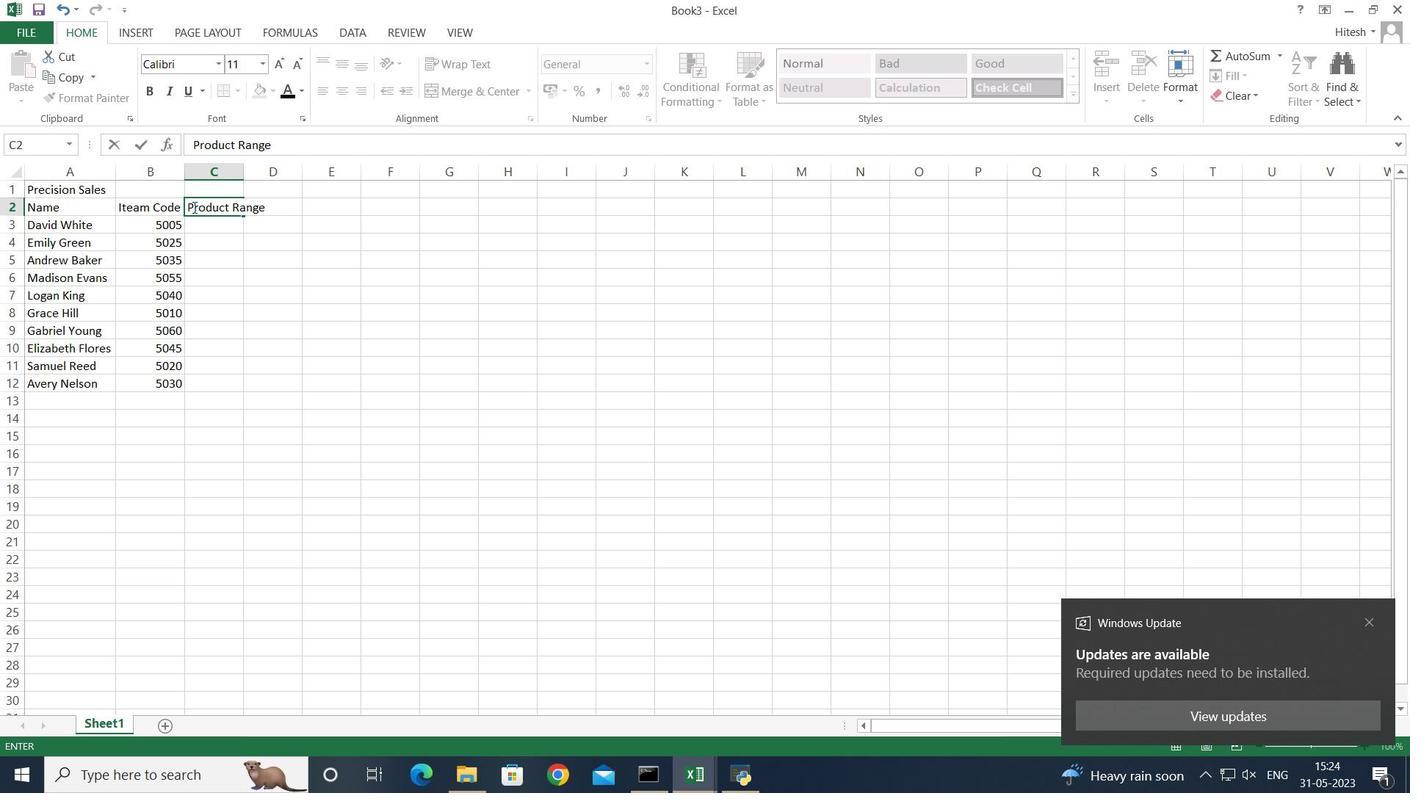 
Action: Mouse moved to (227, 174)
Screenshot: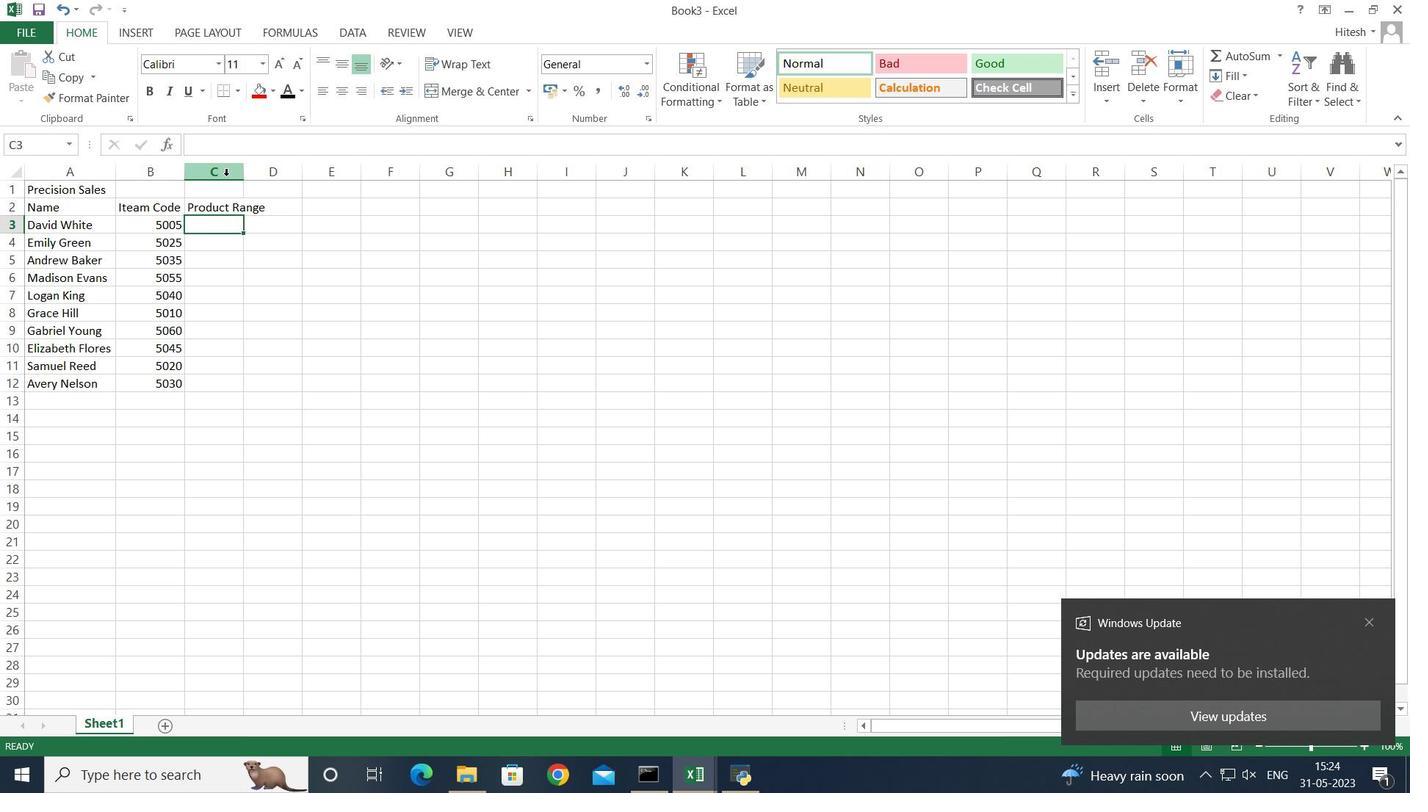 
Action: Mouse pressed left at (227, 174)
Screenshot: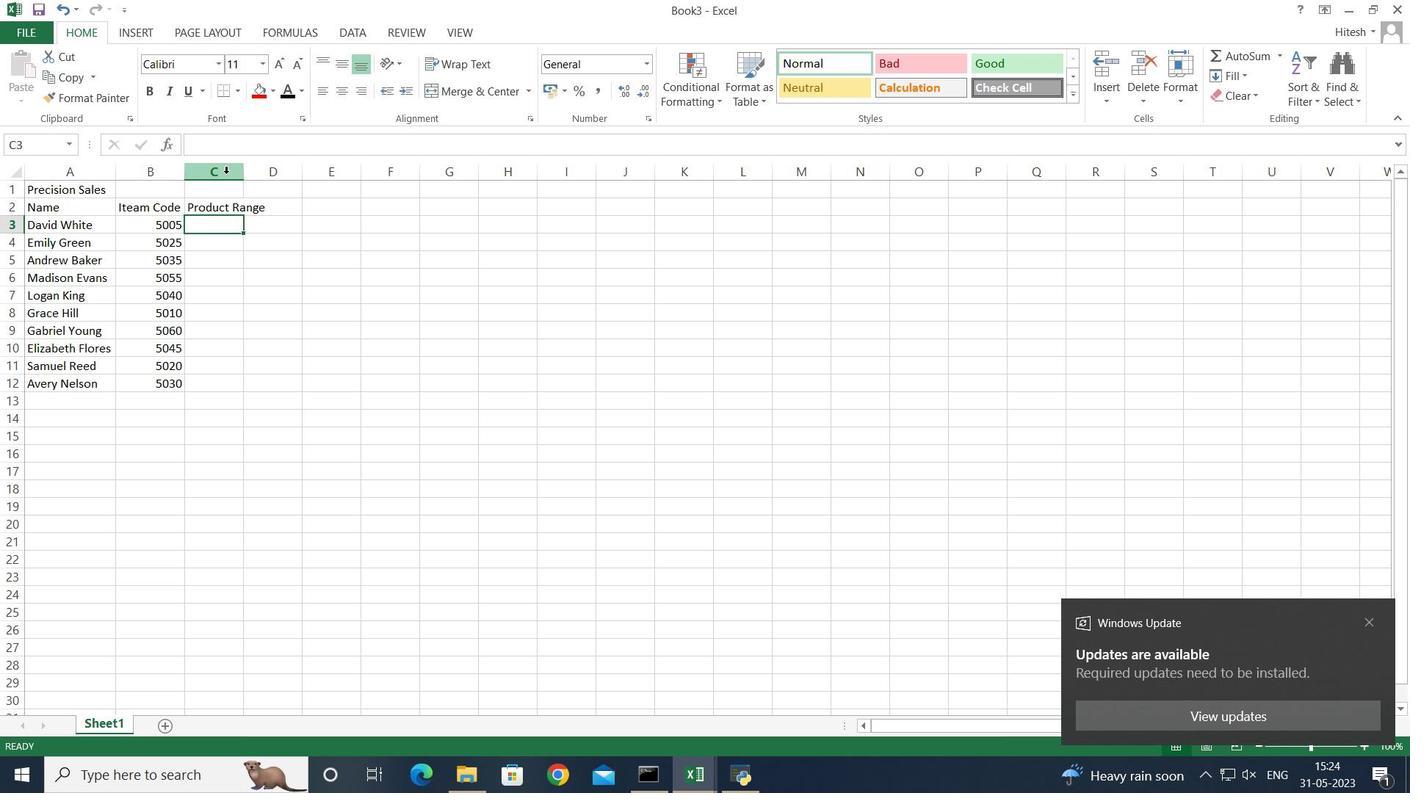 
Action: Mouse moved to (243, 172)
Screenshot: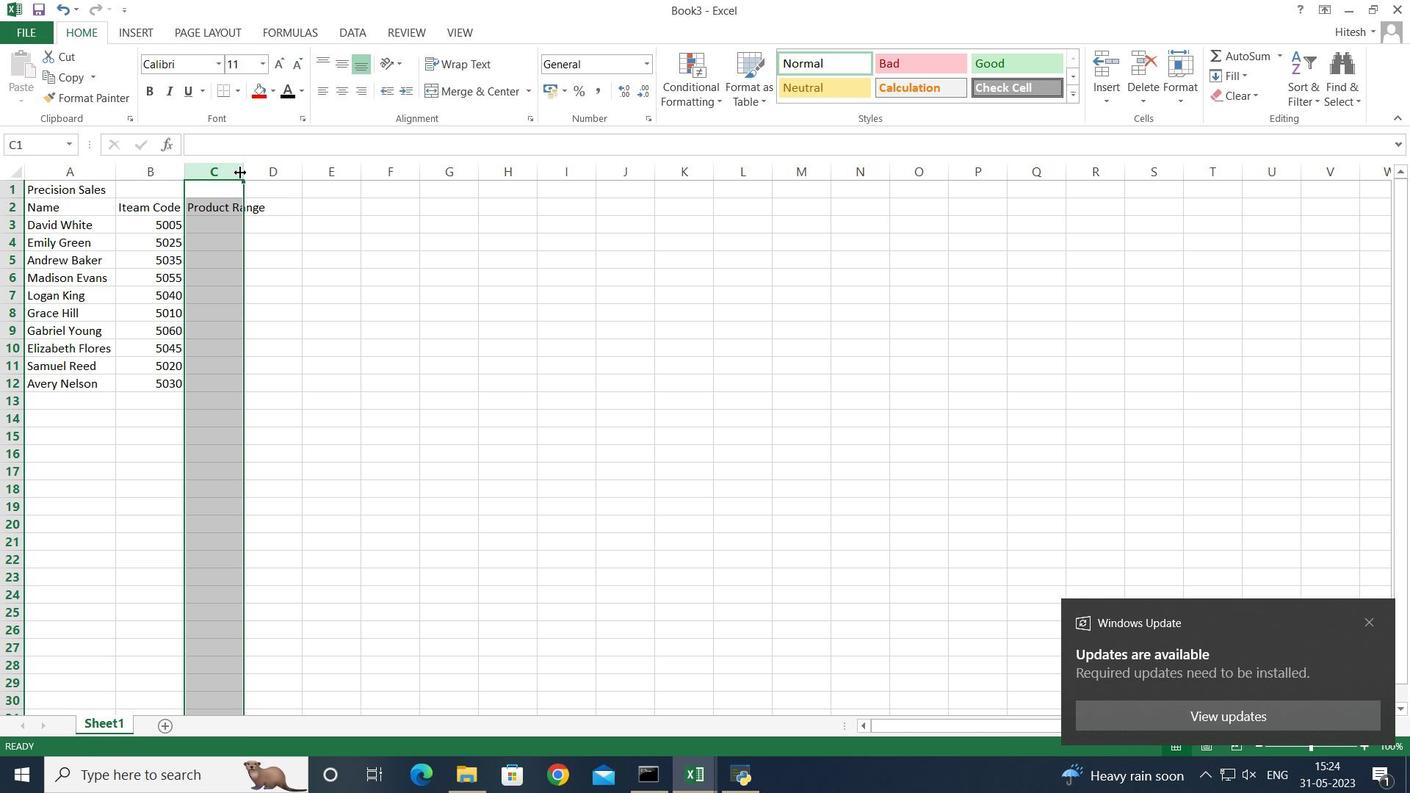 
Action: Mouse pressed left at (243, 172)
Screenshot: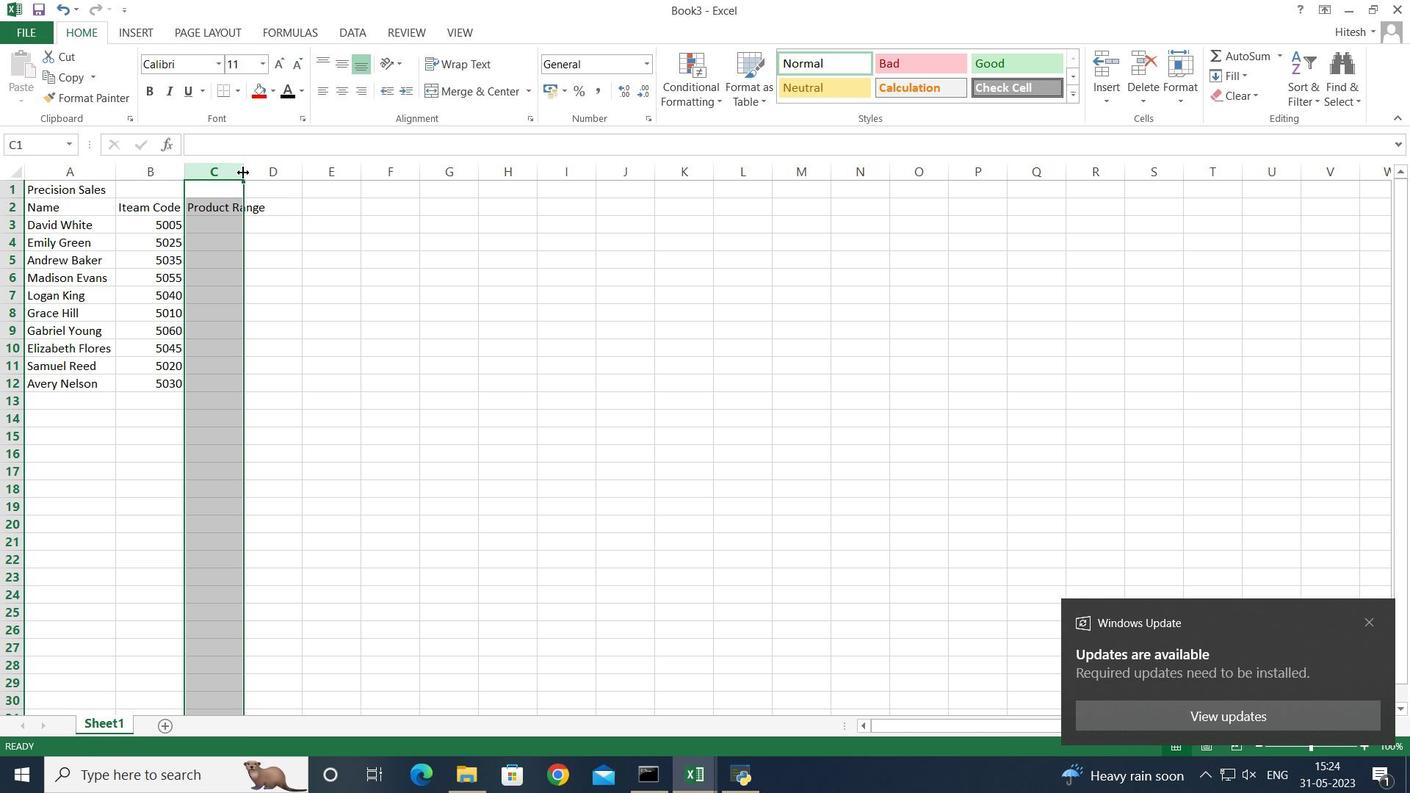 
Action: Mouse pressed left at (243, 172)
Screenshot: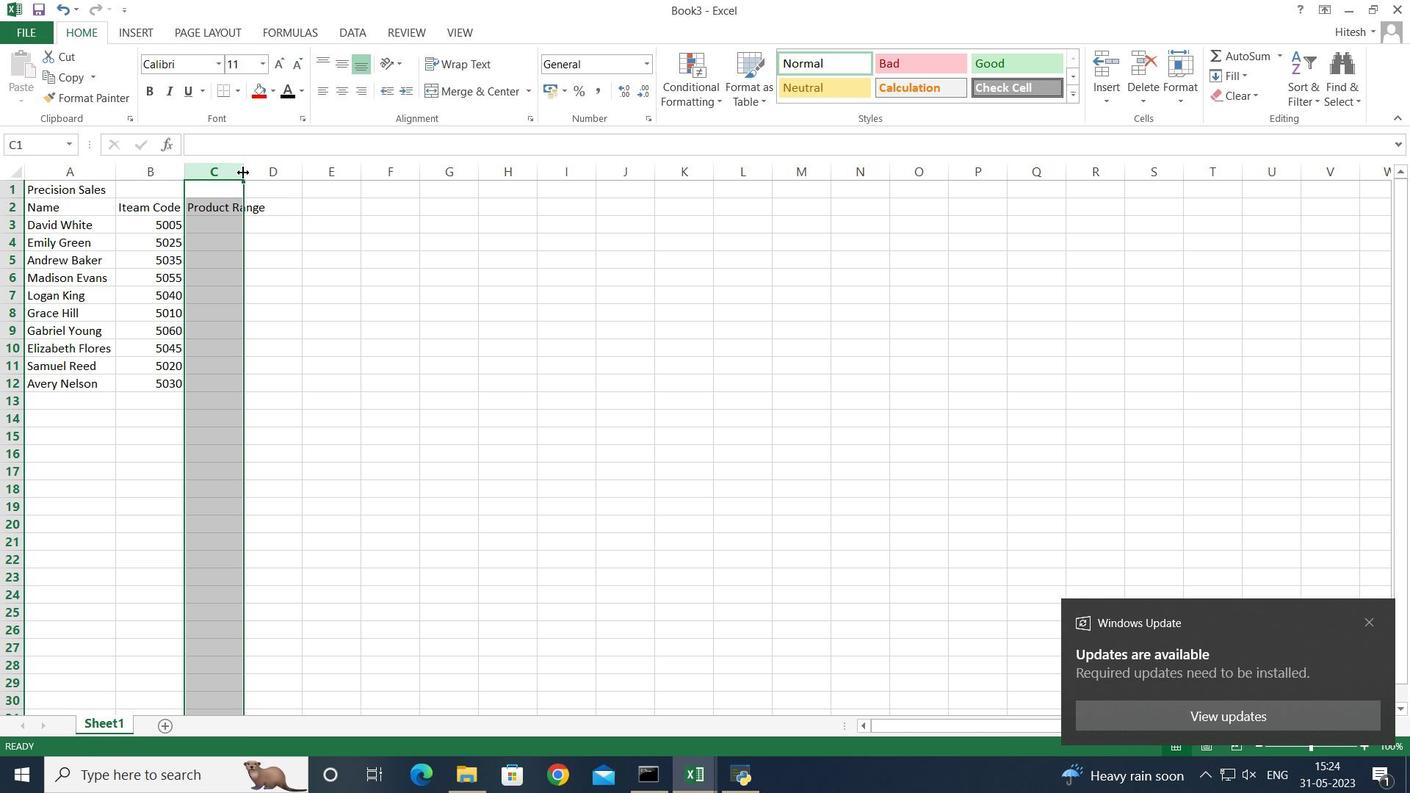 
Action: Mouse moved to (237, 223)
Screenshot: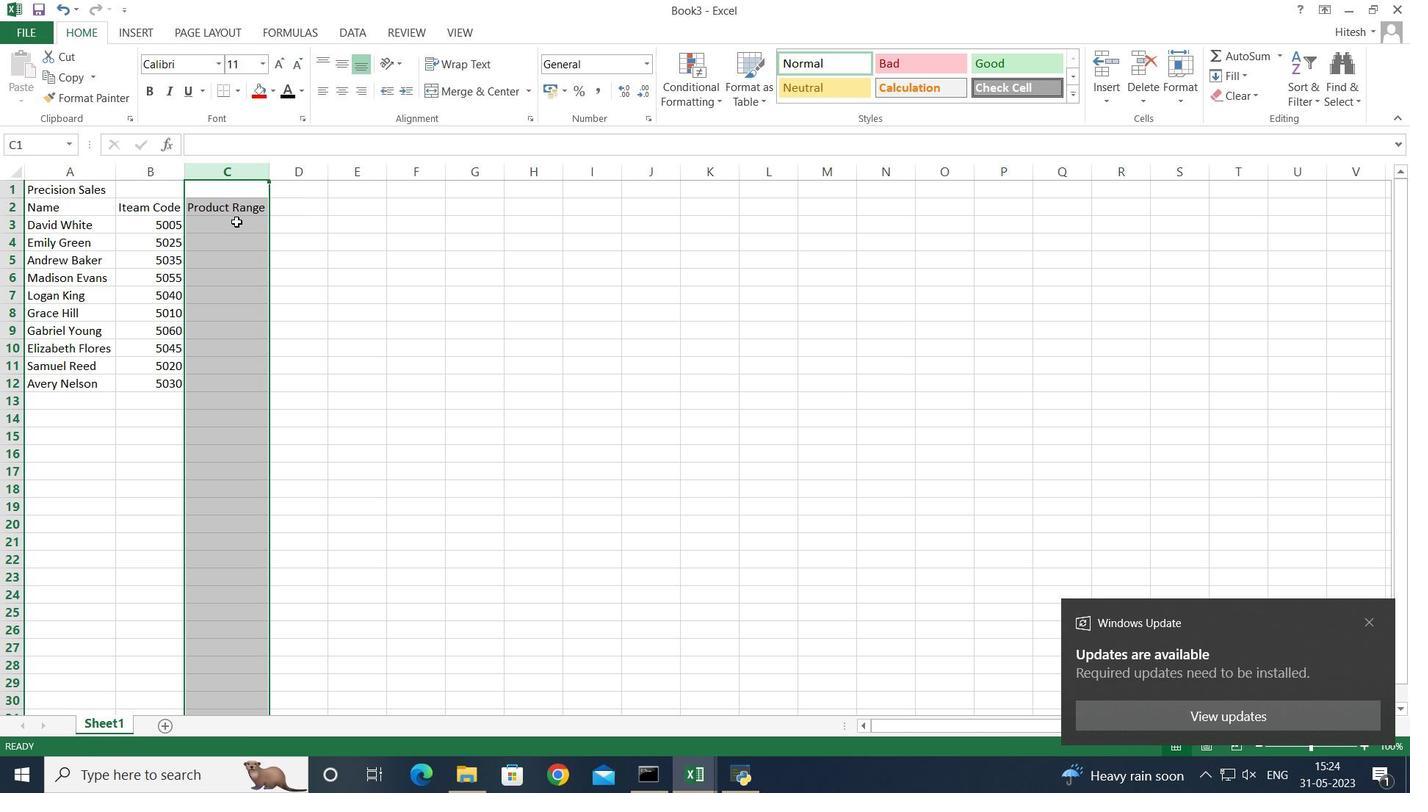 
Action: Mouse pressed left at (237, 223)
Screenshot: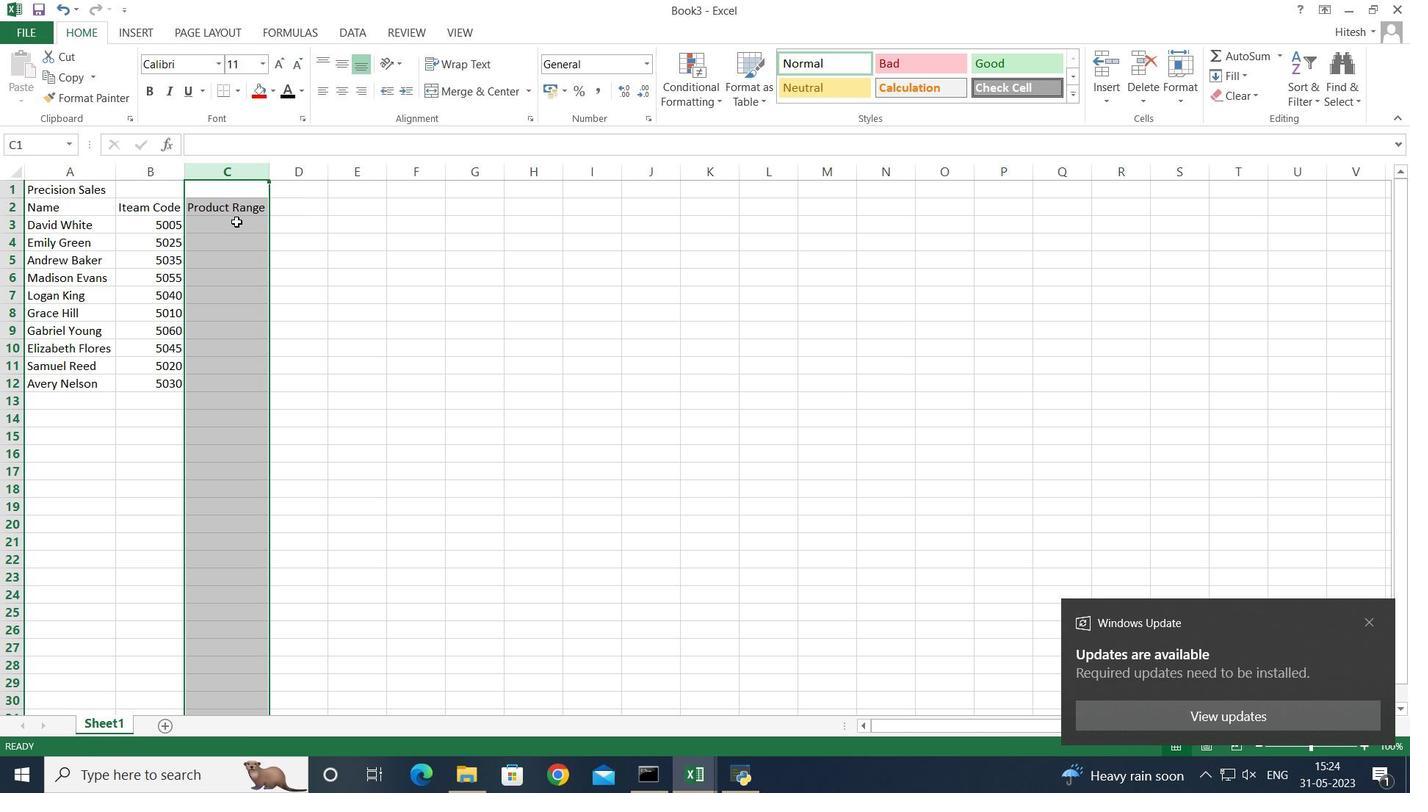 
Action: Mouse moved to (1391, 131)
Screenshot: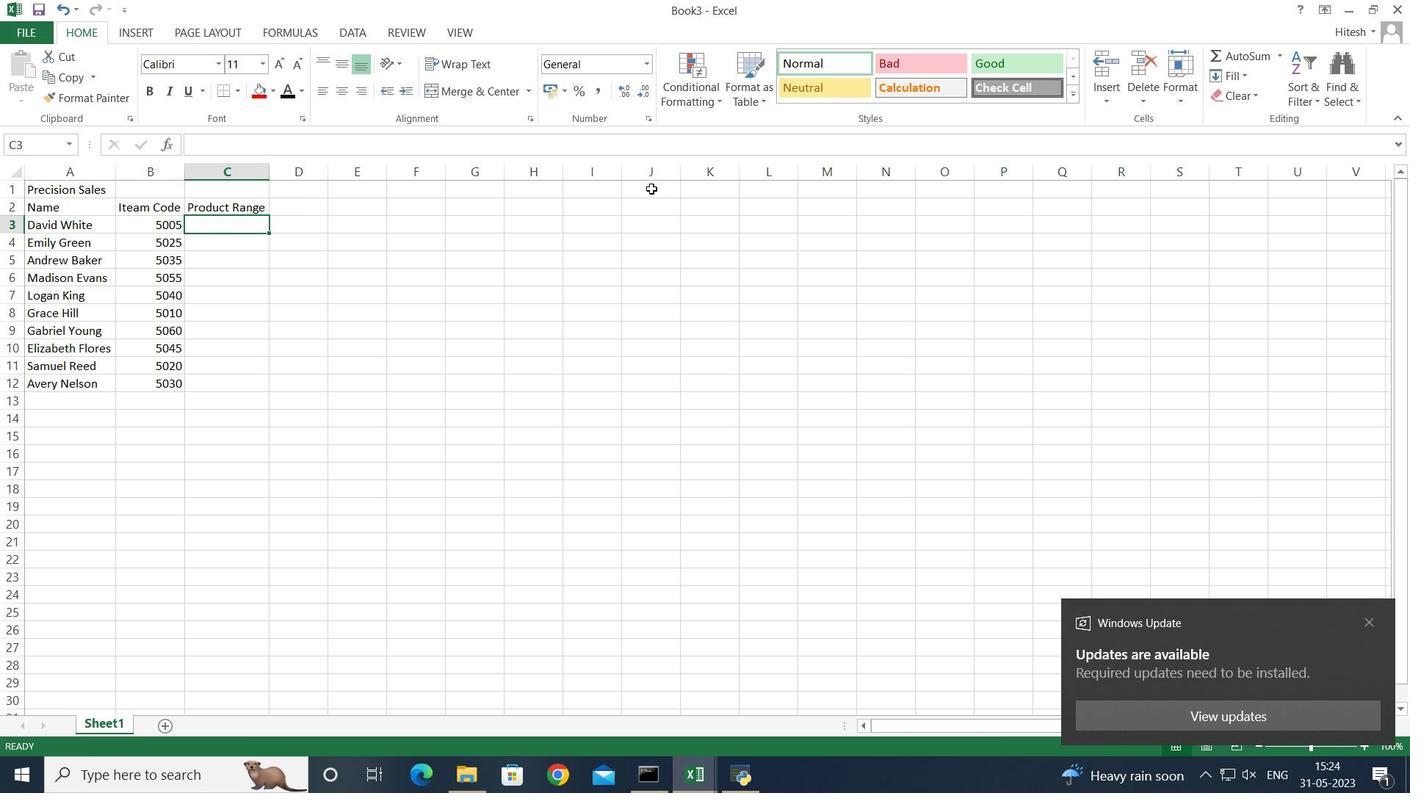 
Action: Key pressed 5000<Key.enter>7000<Key.enter>45000<Key.enter><Key.up><Key.backspace>4500<Key.enter>4000
Screenshot: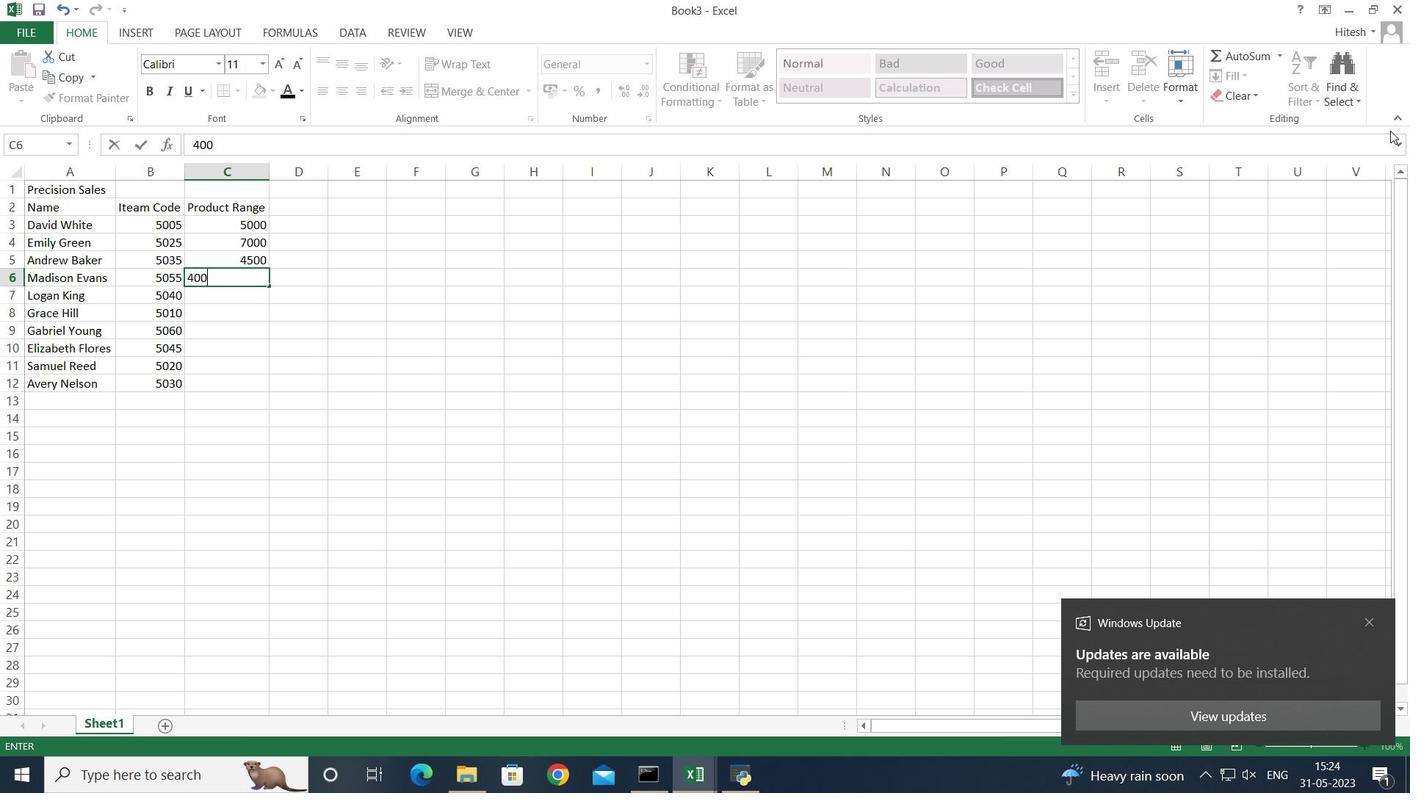 
Action: Mouse moved to (1410, 157)
Screenshot: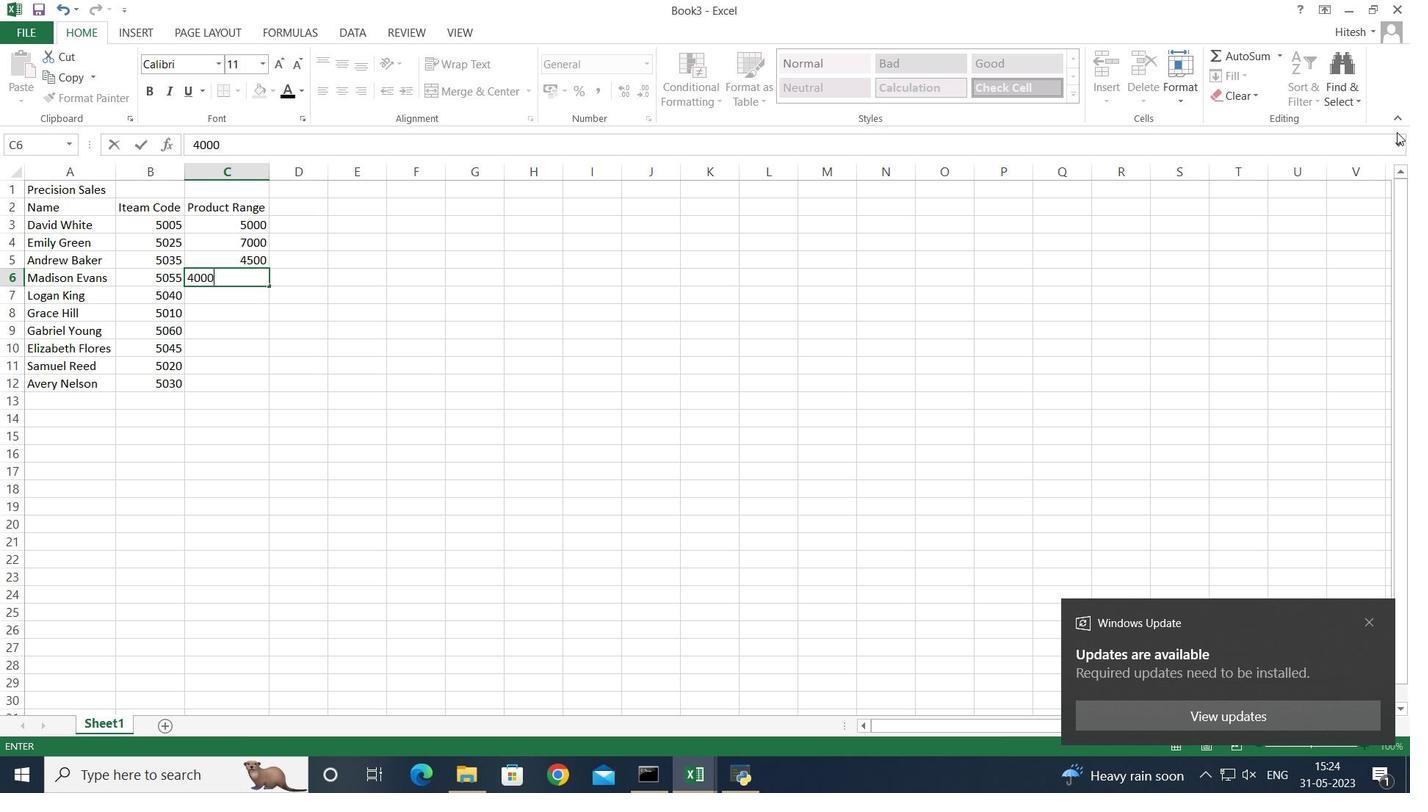 
Action: Key pressed <Key.enter>5500<Key.enter>6500<Key.enter>6000<Key.enter>6300<Key.enter>5400<Key.enter>4900<Key.enter>
Screenshot: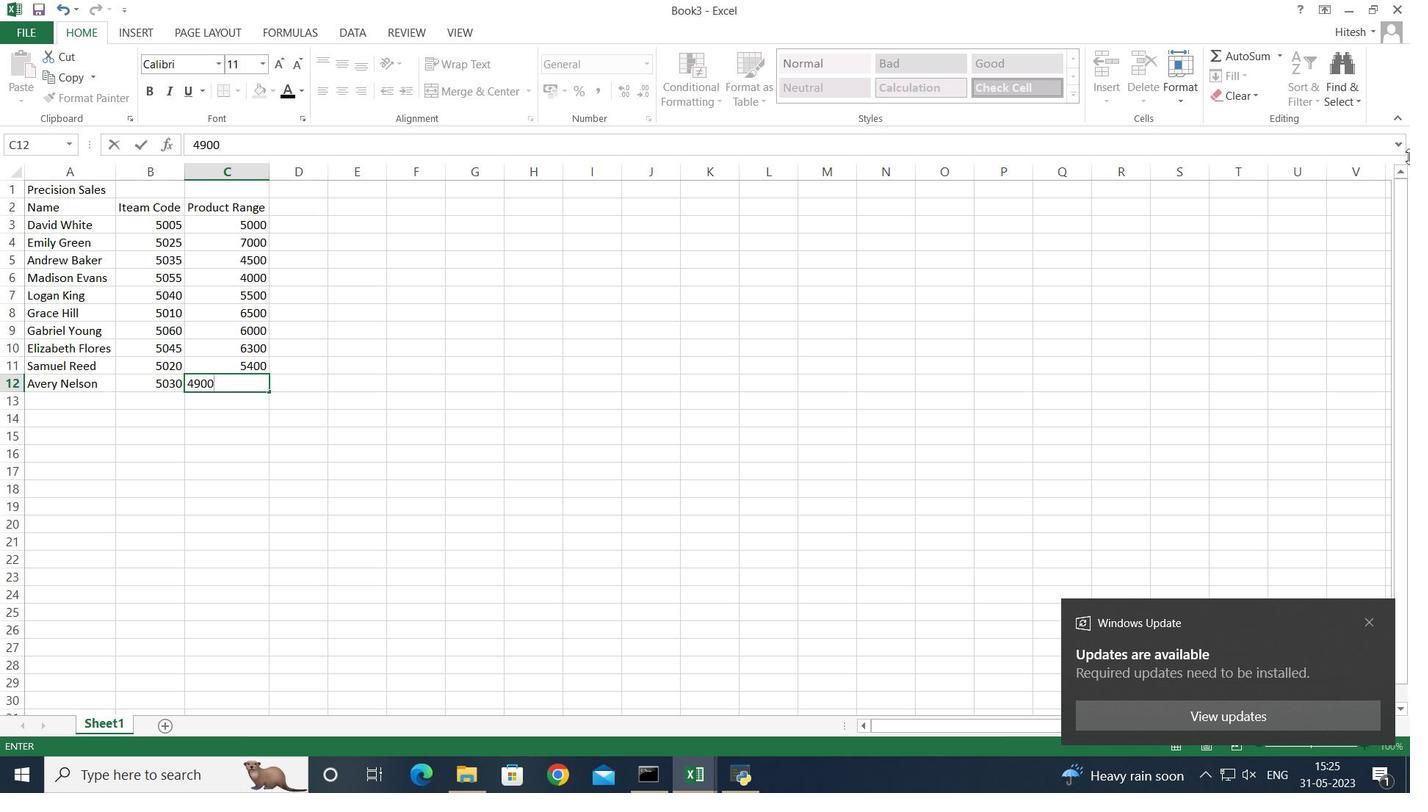 
Action: Mouse moved to (299, 205)
Screenshot: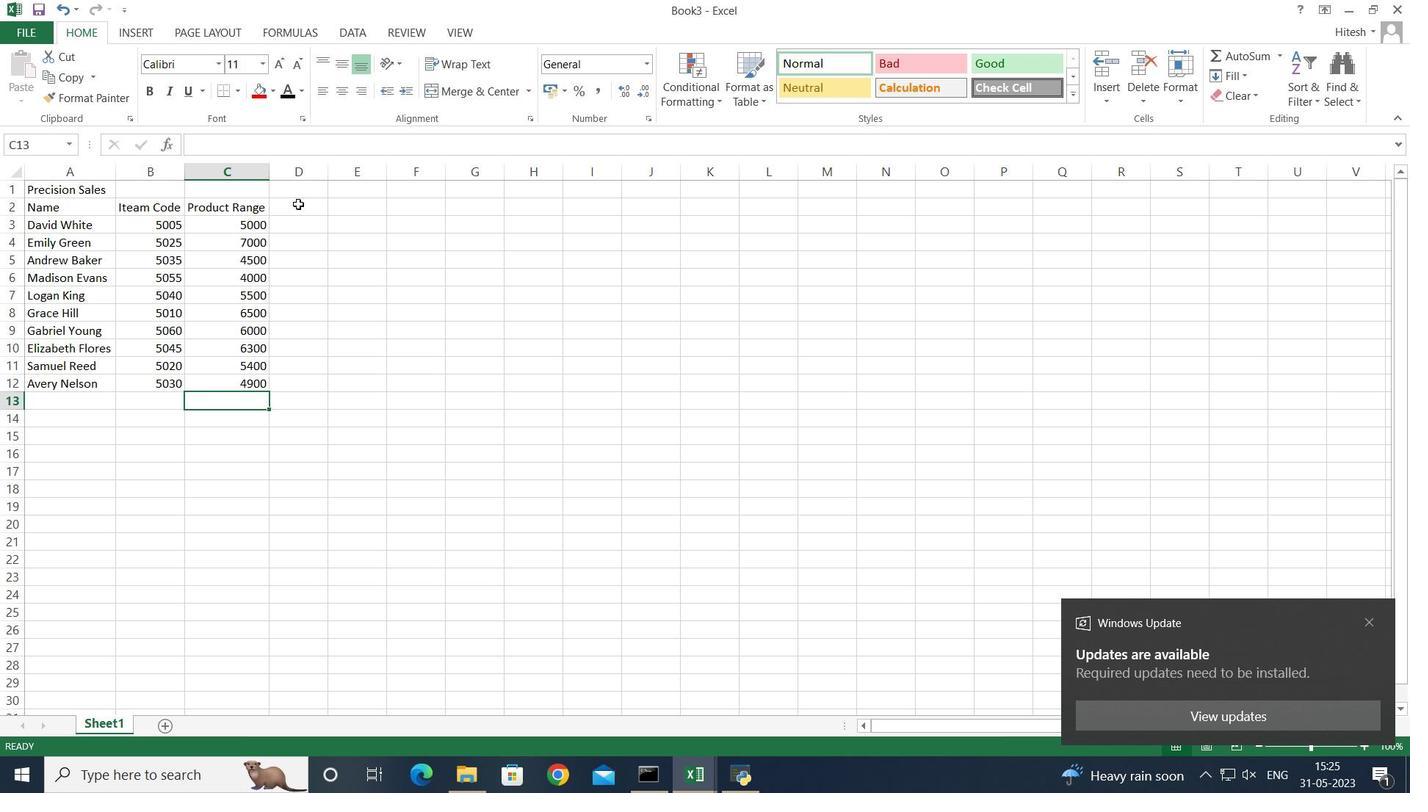 
Action: Mouse pressed left at (299, 205)
Screenshot: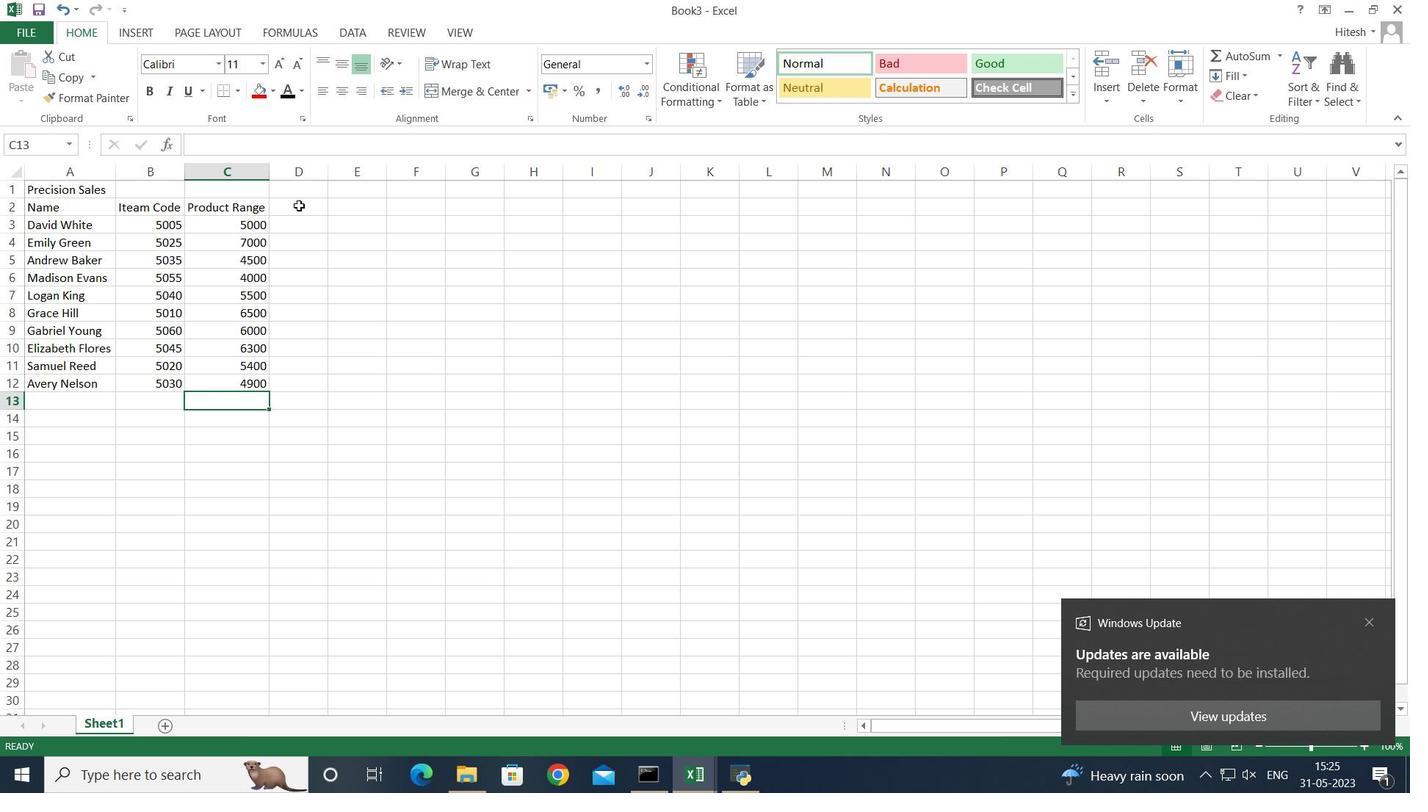
Action: Mouse moved to (299, 206)
Screenshot: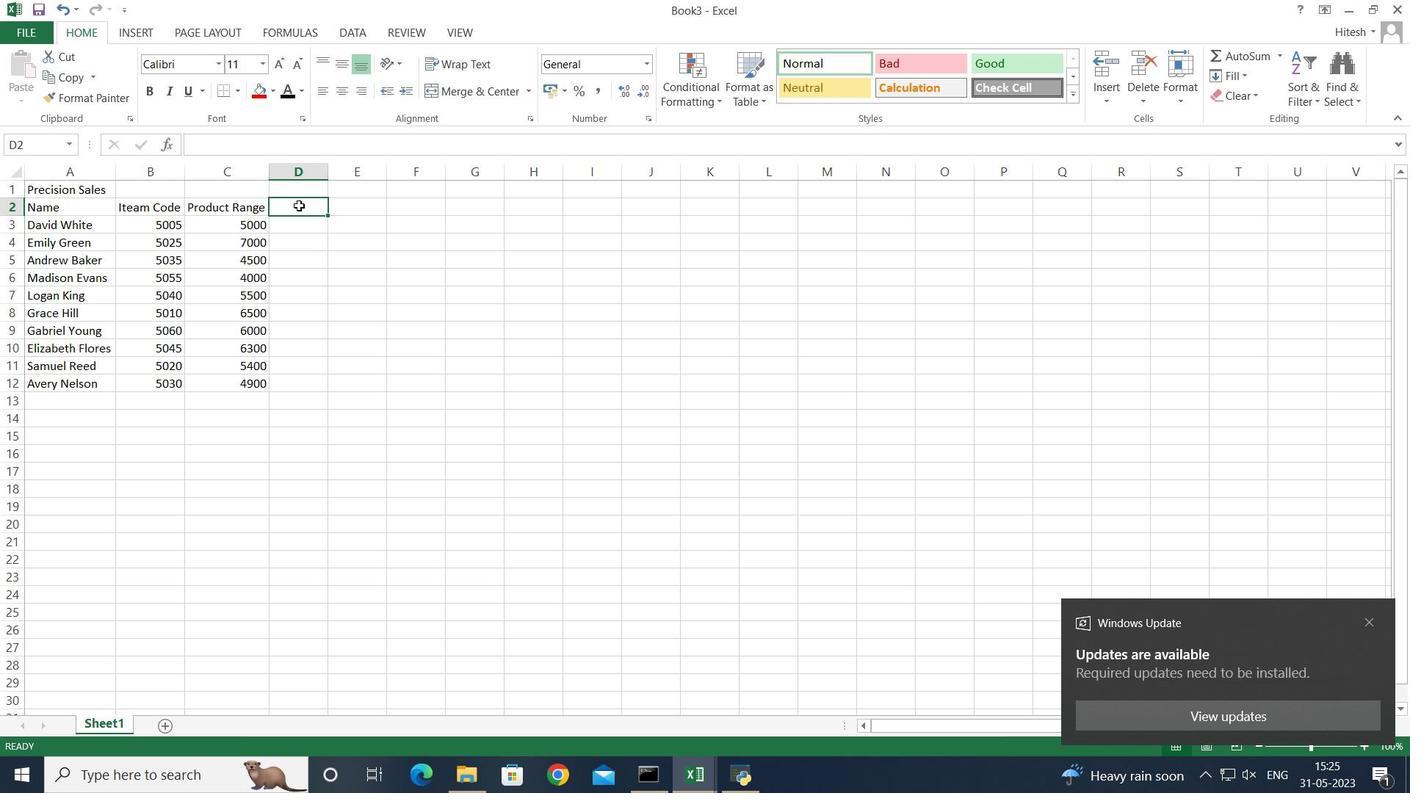 
Action: Key pressed <Key.shift>Products<Key.enter><Key.shift>Keen<Key.space><Key.shift>Shoe<Key.enter><Key.shift><Key.shift><Key.shift><Key.shift><Key.shift>Lacoste<Key.space><Key.shift>s<Key.backspace><Key.shift>Shoe<Key.enter><Key.shift><Key.shift><Key.shift><Key.shift><Key.shift><Key.shift><Key.shift><Key.shift><Key.shift><Key.shift><Key.shift><Key.shift>Merrell<Key.space><Key.shift>Shoe<Key.space><Key.shift>Mizuno<Key.space><Key.shift>Shoe<Key.enter><Key.shift>Onitsuka<Key.space><Key.shift>Tiger<Key.space><Key.shift>Shoe<Key.enter><Key.shift>Salomon<Key.space><Key.shift>Shoe<Key.enter><Key.shift>Sanuk<Key.space><Key.shift>Shoe<Key.enter><Key.shift>Saucony<Key.space><Key.shift>Shoe<Key.enter><Key.shift><Key.shift><Key.shift><Key.shift>Sperry<Key.space><Key.shift>Shoe
Screenshot: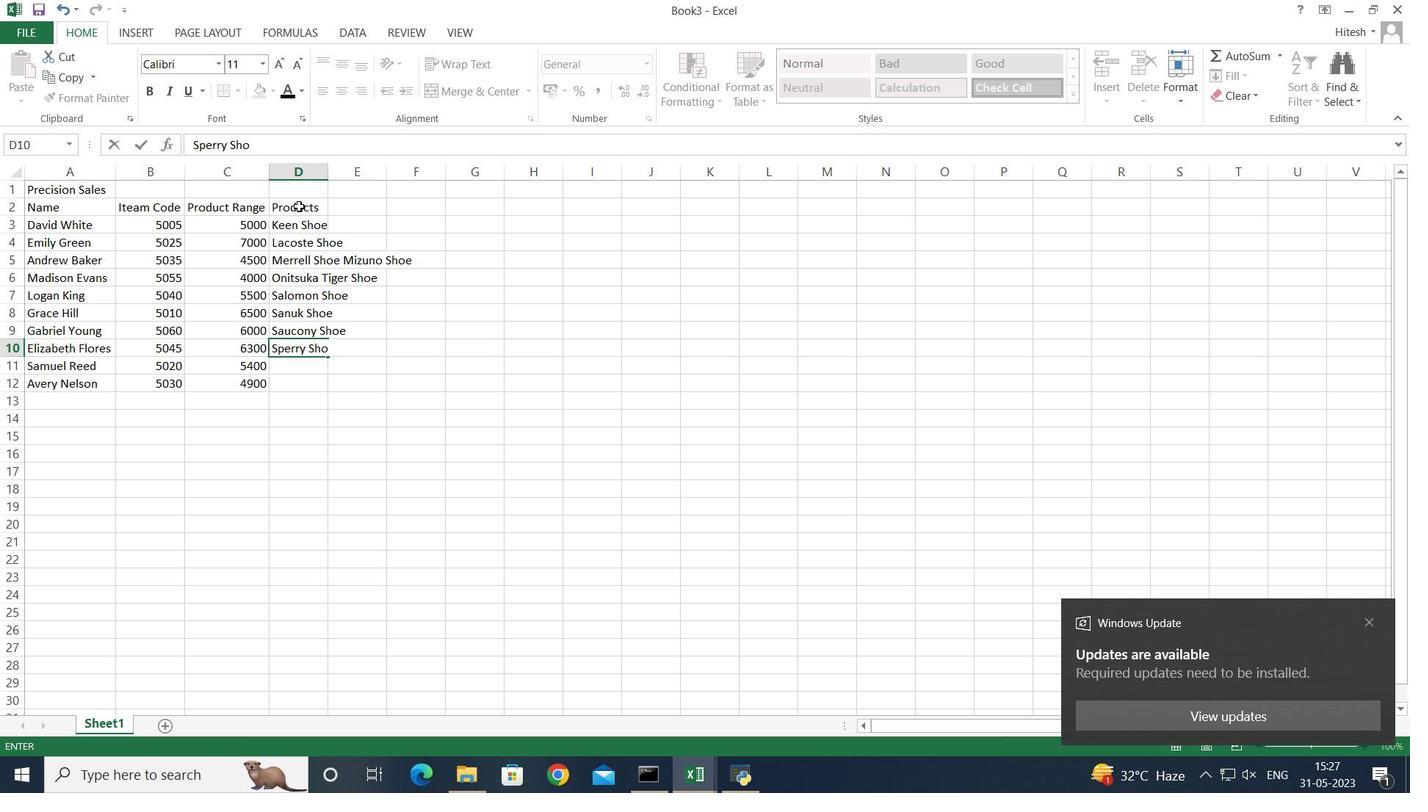 
Action: Mouse moved to (278, 278)
Screenshot: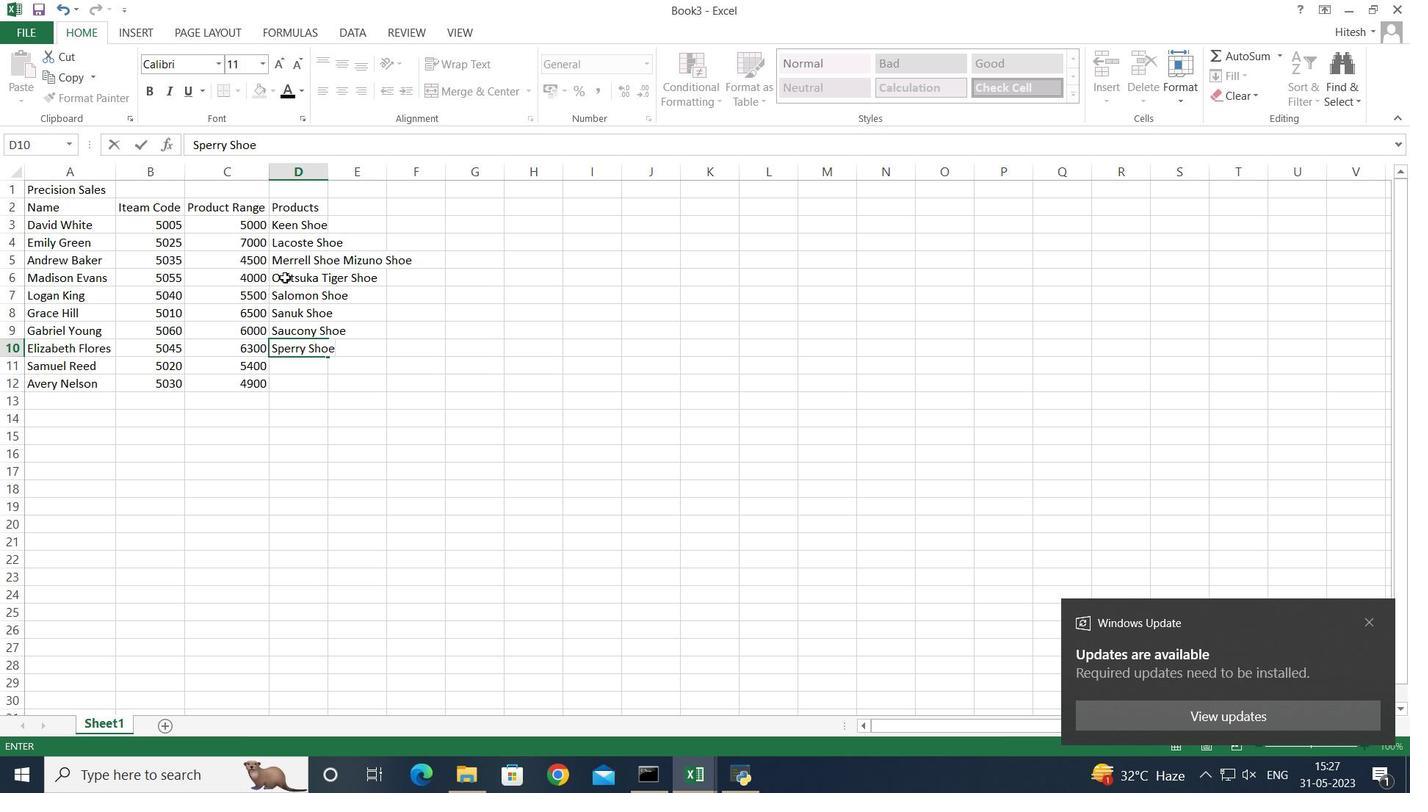 
Action: Key pressed <Key.backspace><Key.backspace><Key.backspace><Key.backspace><Key.backspace><Key.backspace><Key.backspace><Key.backspace><Key.backspace><Key.backspace><Key.backspace><Key.backspace><Key.up><Key.up><Key.down><Key.delete><Key.up><Key.delete><Key.down><Key.up><Key.up><Key.delete><Key.down><Key.up><Key.up><Key.delete><Key.up>
Screenshot: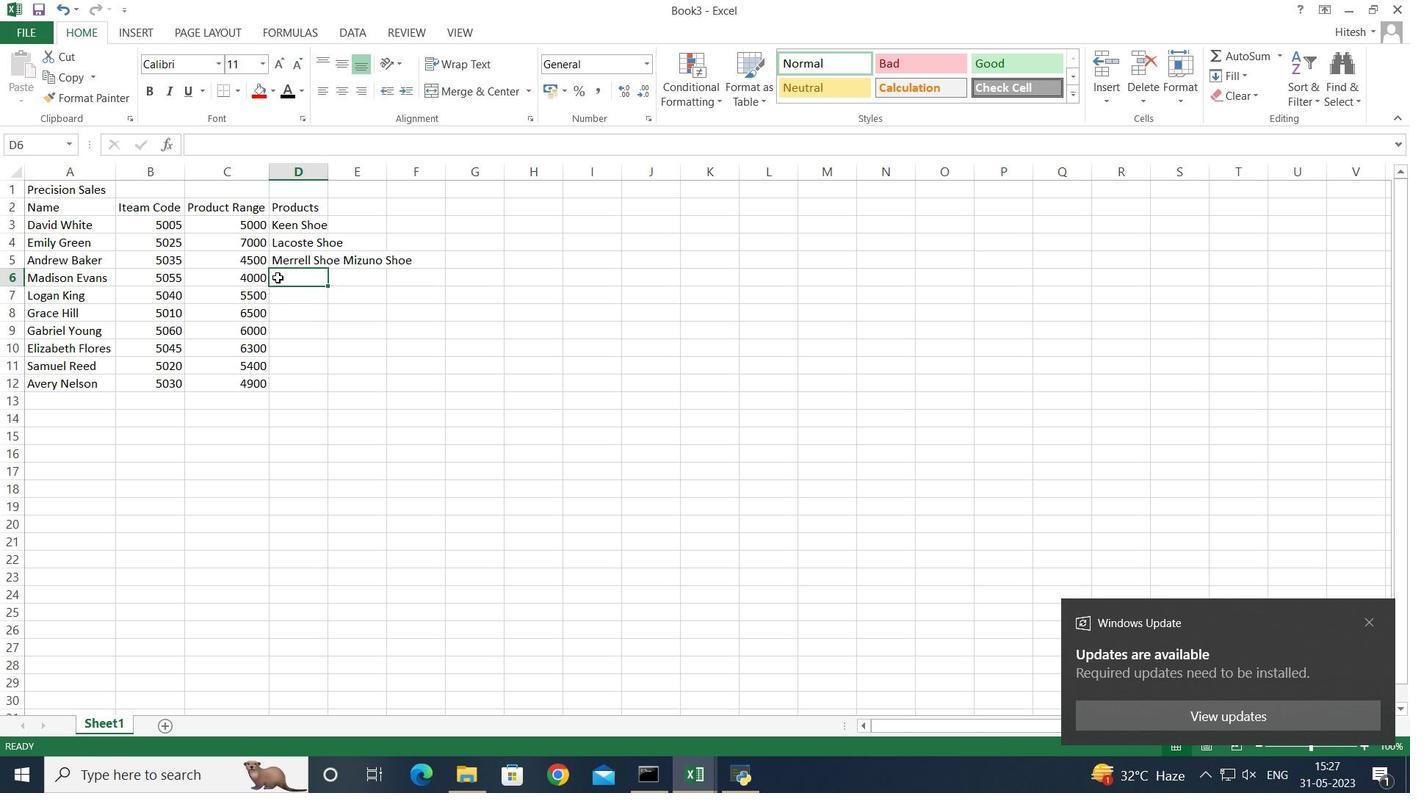 
Action: Mouse moved to (408, 150)
Screenshot: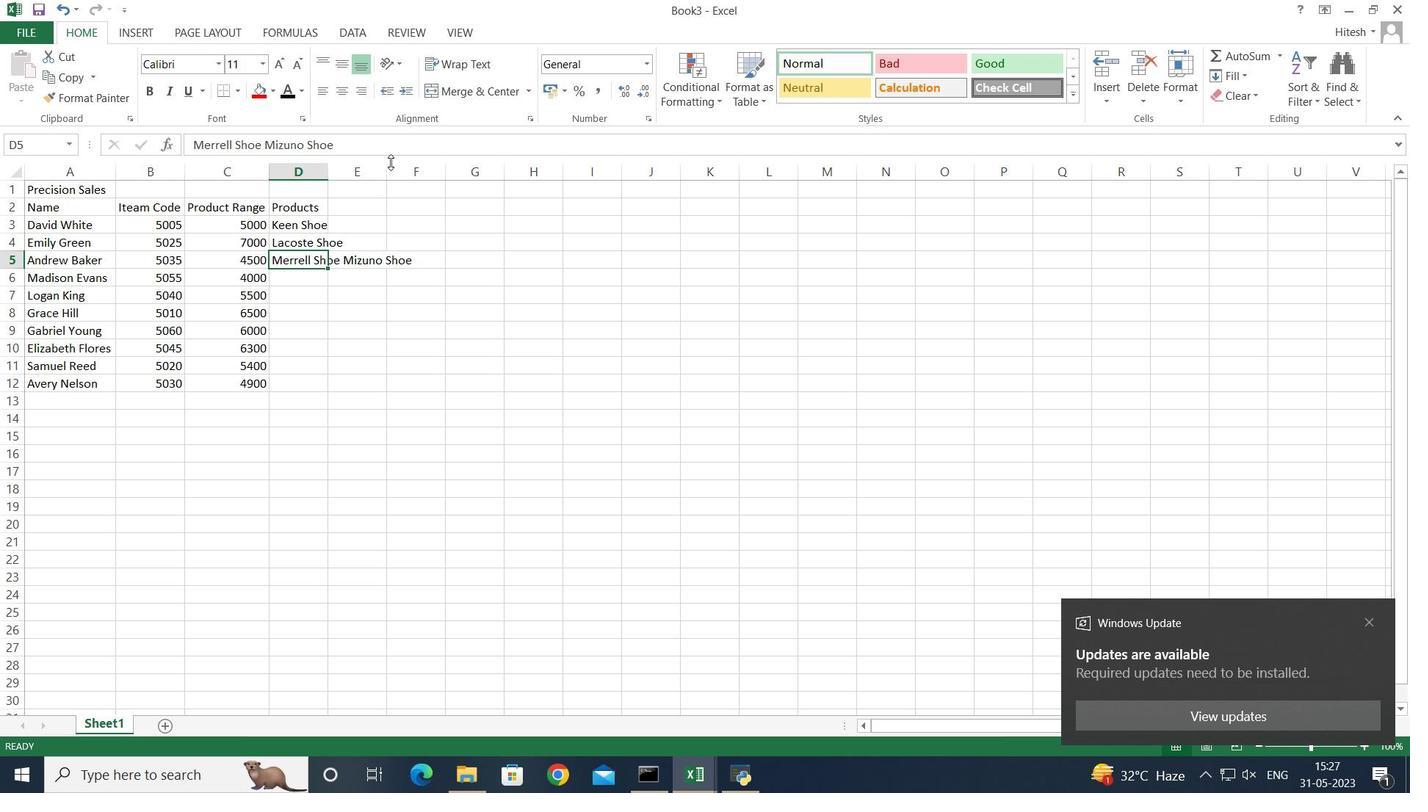 
Action: Mouse pressed left at (408, 150)
Screenshot: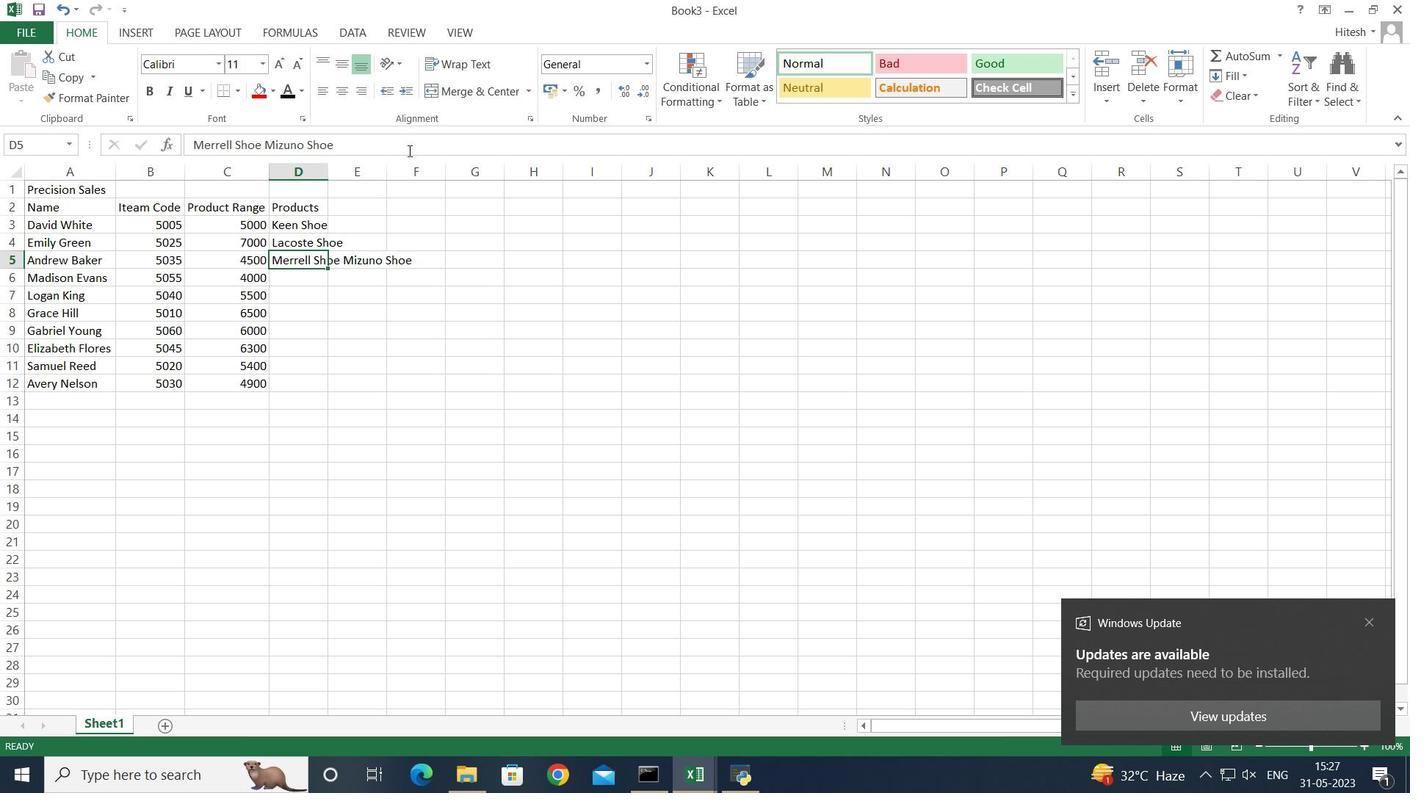 
Action: Mouse moved to (405, 149)
Screenshot: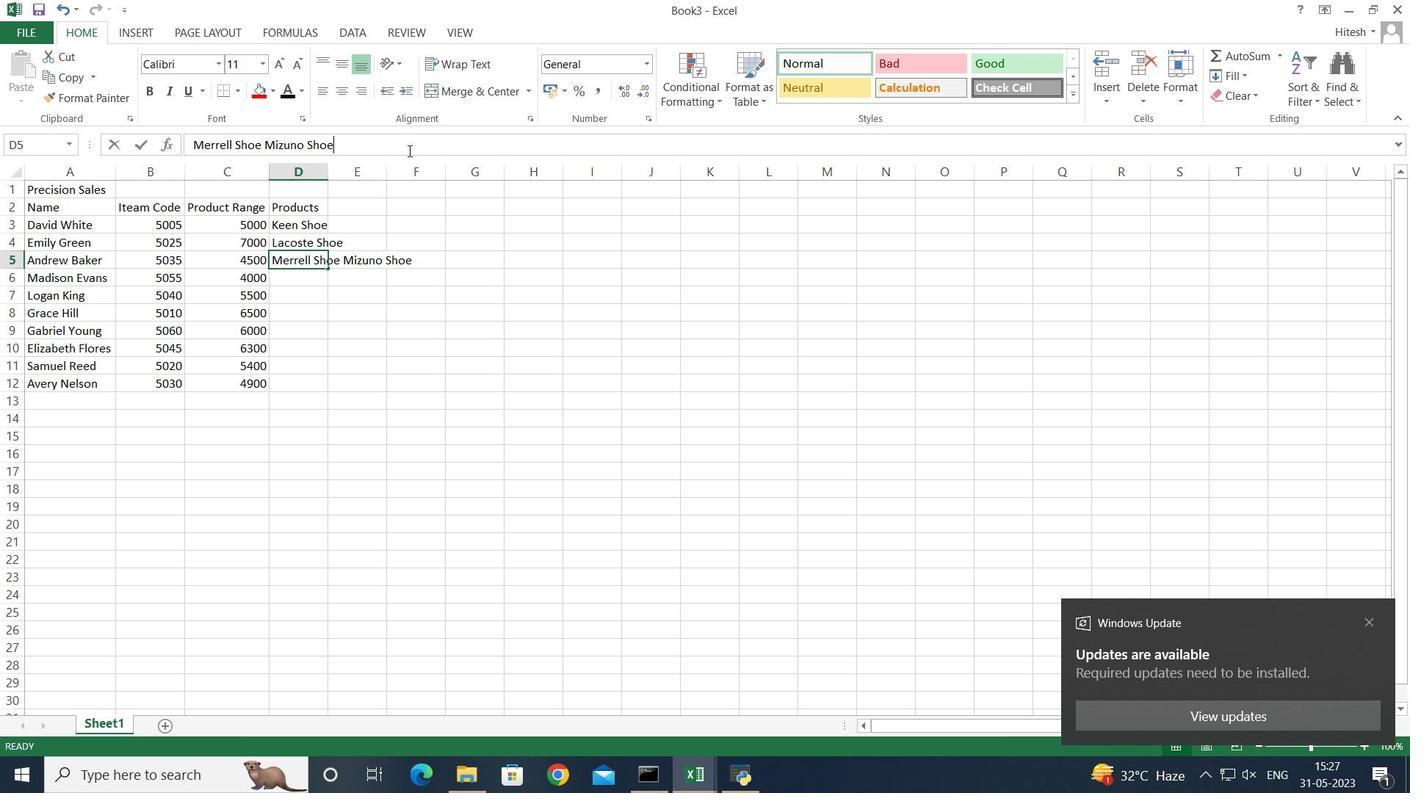 
Action: Key pressed <Key.backspace><Key.backspace><Key.backspace><Key.backspace><Key.backspace><Key.backspace><Key.backspace><Key.backspace><Key.backspace><Key.backspace><Key.backspace><Key.backspace><Key.enter><Key.shift>Mizuno<Key.space><Key.shift>Shoe<Key.enter><Key.shift_r><Key.shift_r><Key.shift_r><Key.shift_r><Key.shift_r>Onitsuka<Key.space><Key.shift><Key.shift>Tiger<Key.space><Key.shift>Shoe<Key.enter><Key.shift>Salomon<Key.space><Key.shift>Shoe<Key.enter><Key.shift>Sanuk<Key.space><Key.shift>Shoe<Key.enter><Key.shift>Saucony<Key.space><Key.shift>Shoe<Key.enter><Key.shift>Sperry<Key.space><Key.shift>Shoe<Key.enter><Key.shift>Superga<Key.space><Key.shift><Key.shift>Shoe<Key.enter>
Screenshot: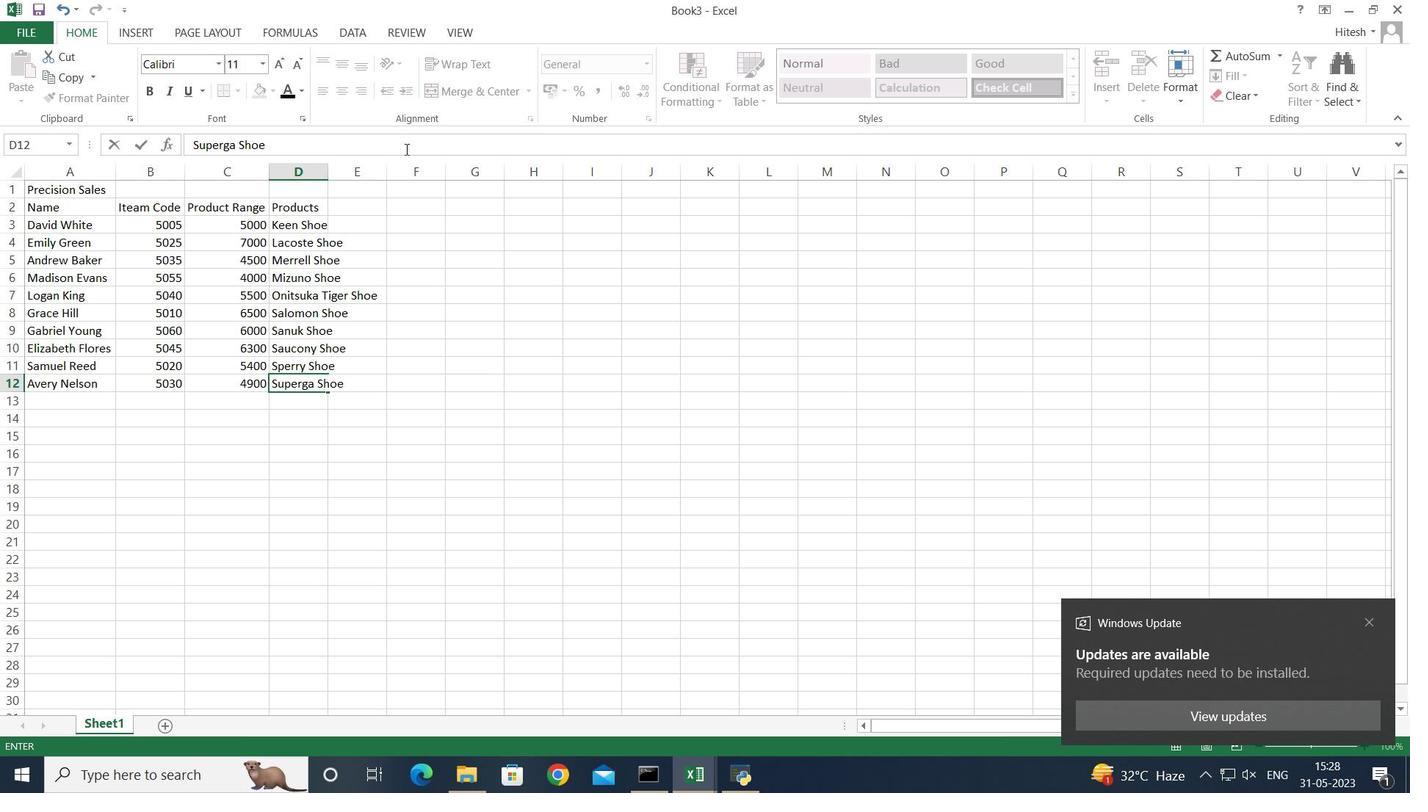 
Action: Mouse moved to (313, 174)
Screenshot: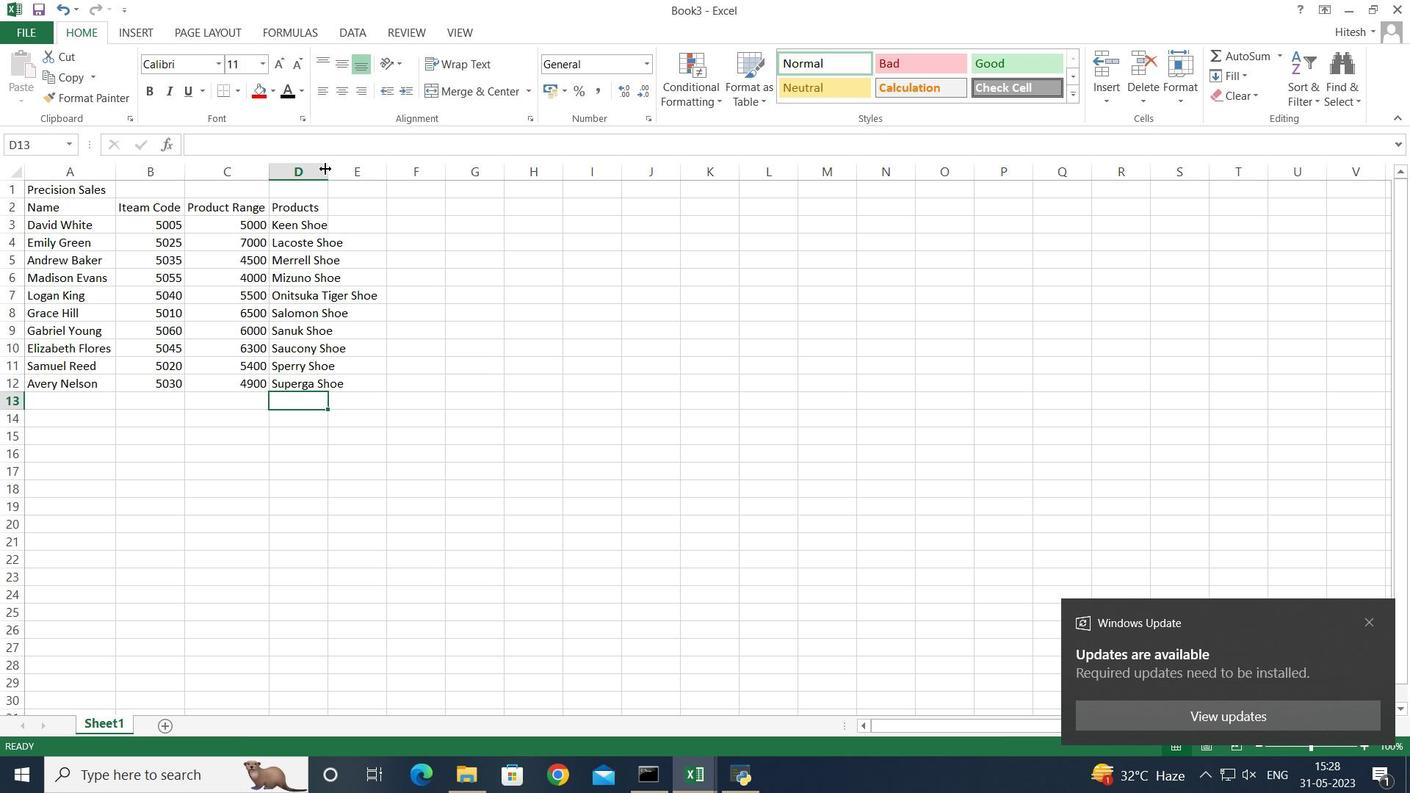 
Action: Mouse pressed left at (313, 174)
Screenshot: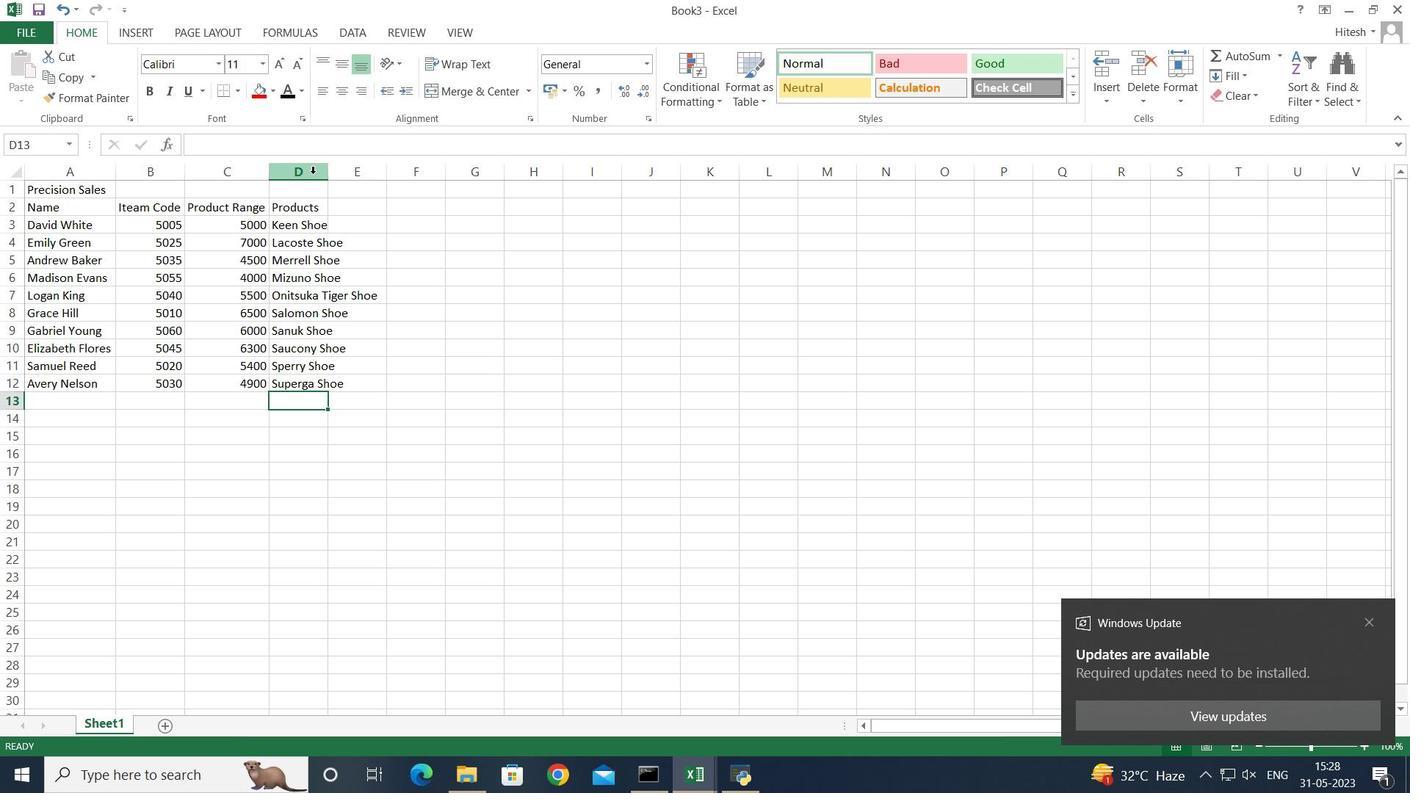 
Action: Mouse moved to (327, 171)
Screenshot: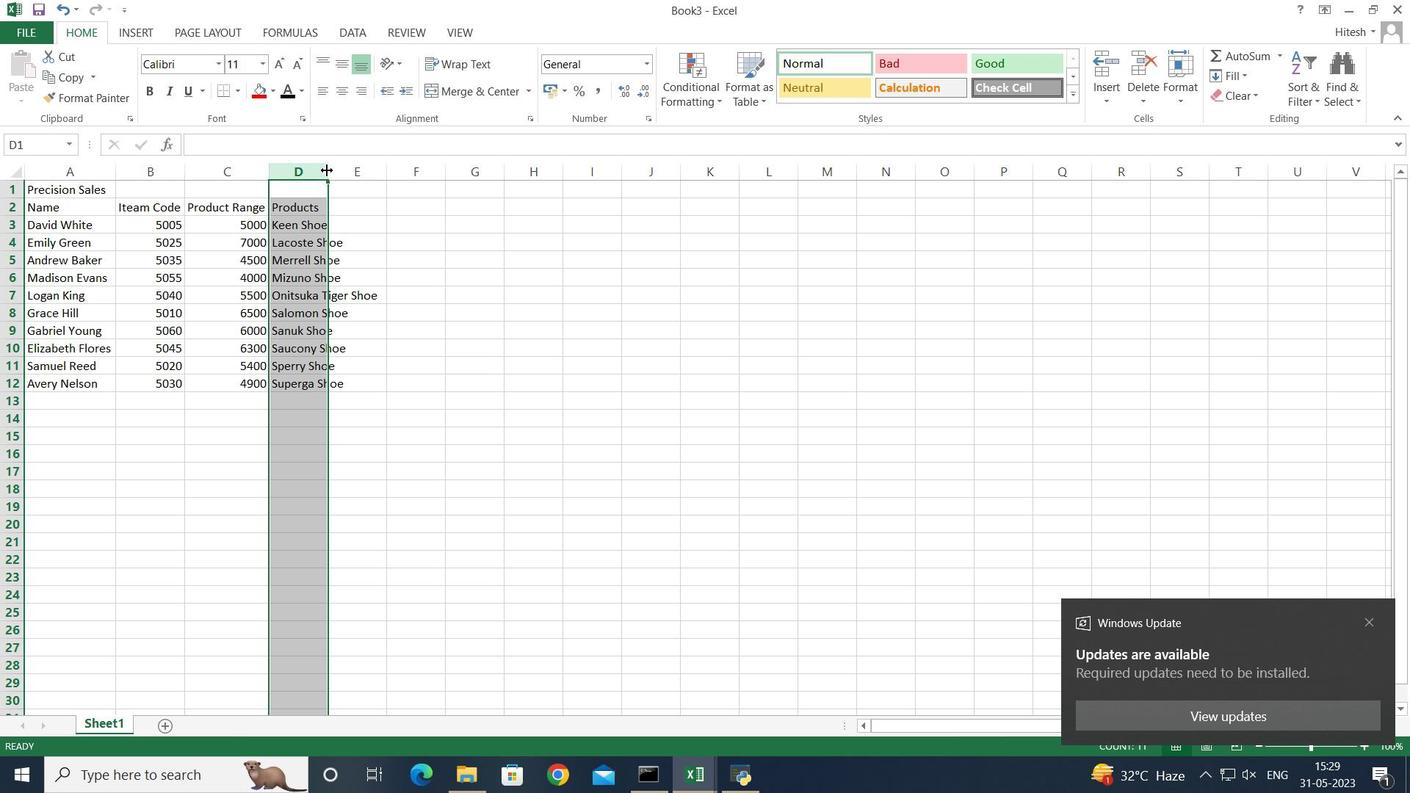 
Action: Mouse pressed left at (327, 171)
Screenshot: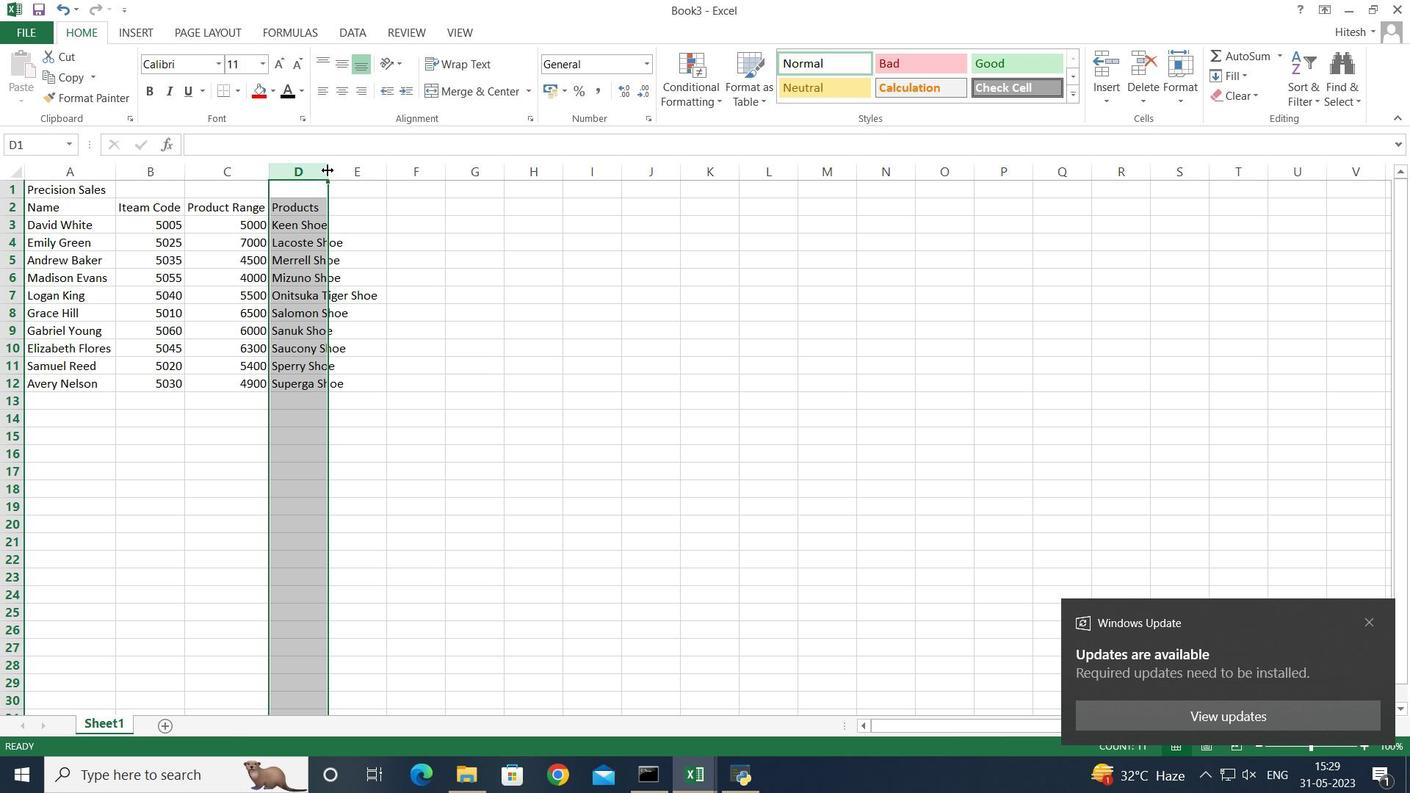 
Action: Mouse pressed left at (327, 171)
Screenshot: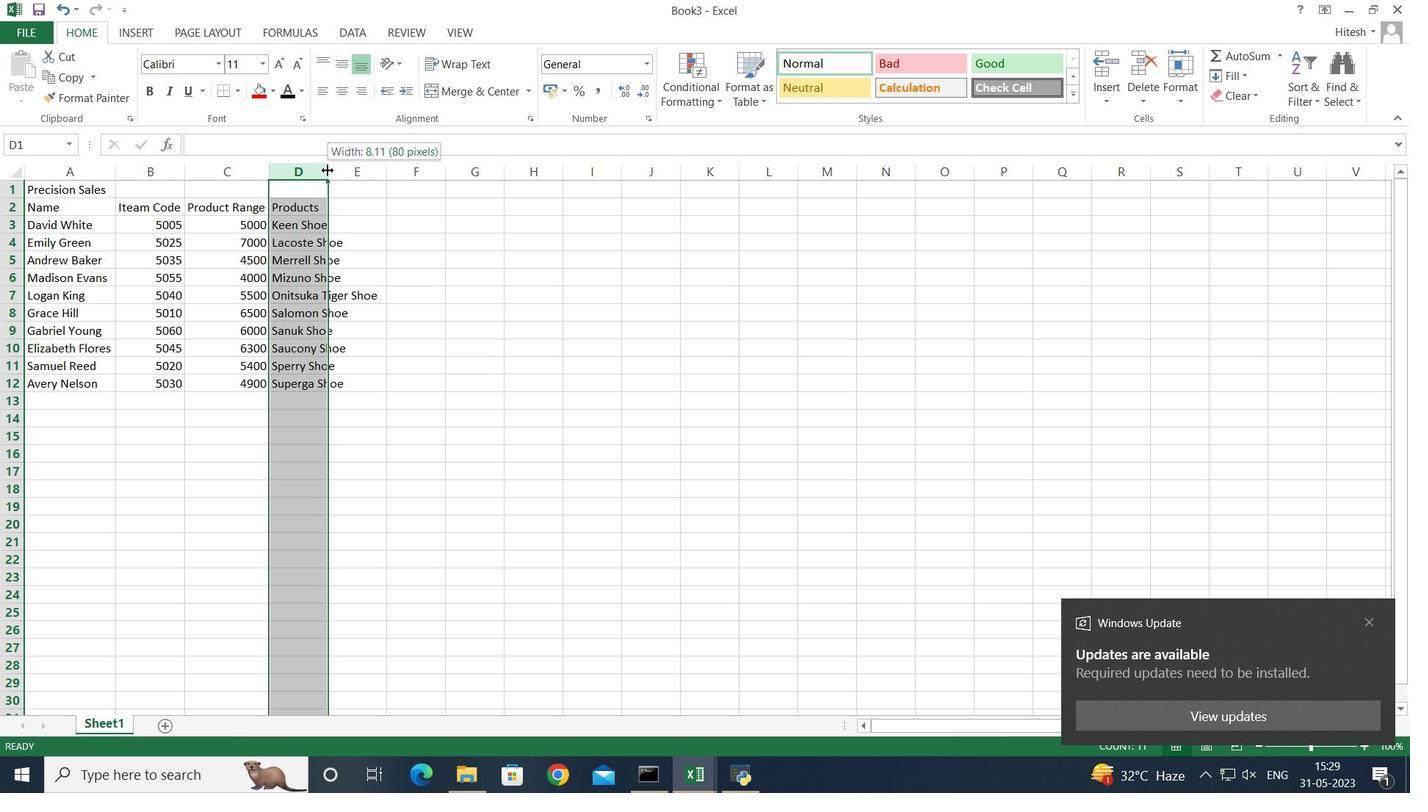 
Action: Mouse moved to (422, 209)
Screenshot: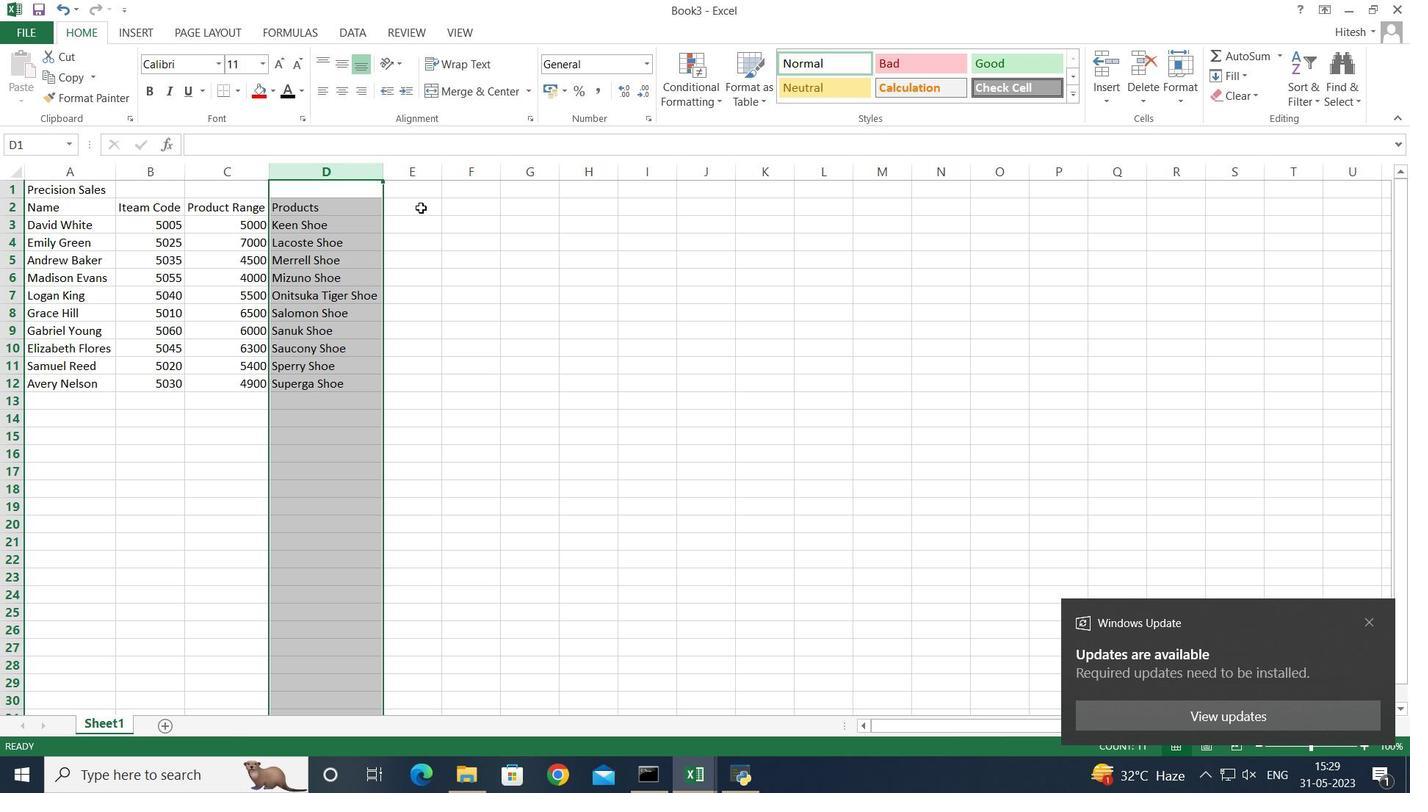 
Action: Mouse pressed left at (422, 209)
Screenshot: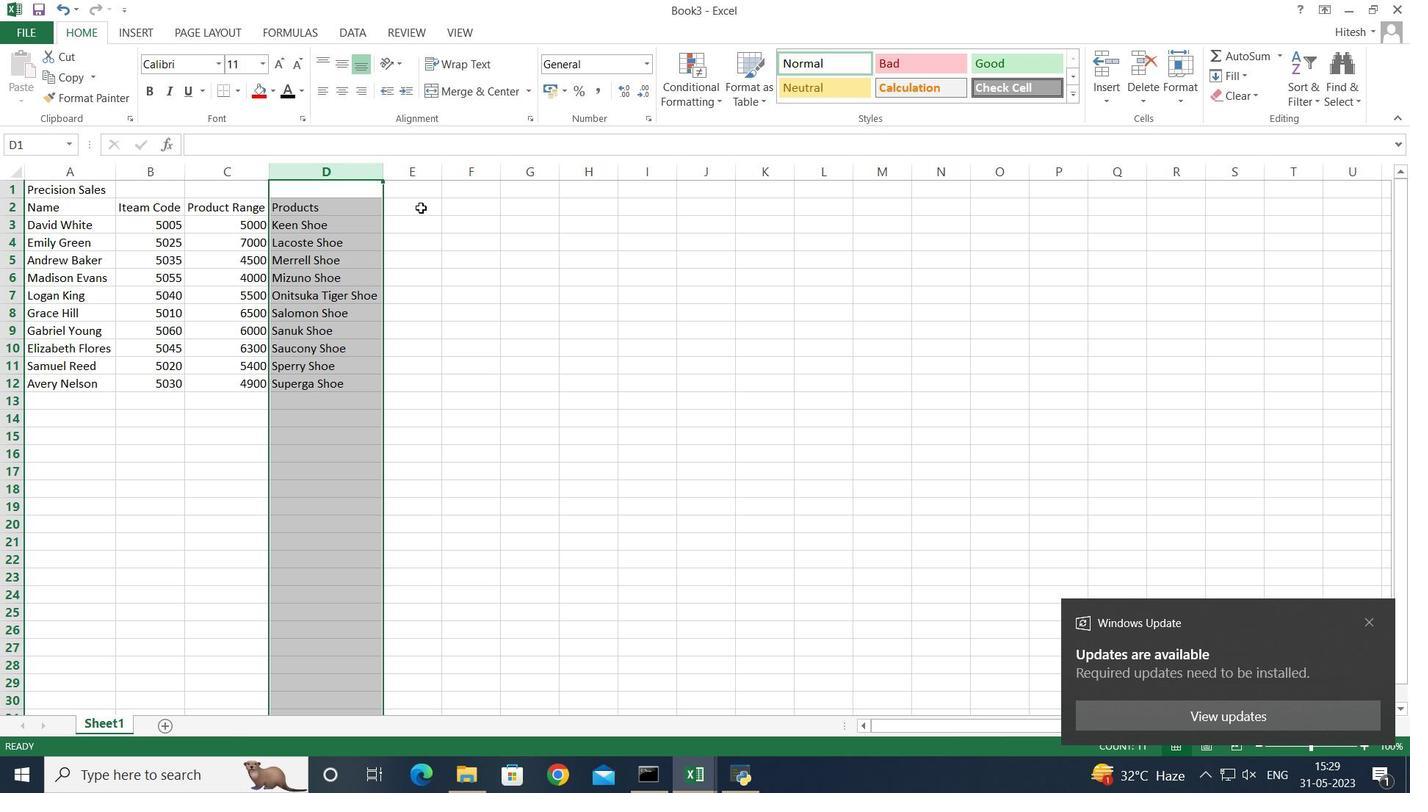 
Action: Mouse moved to (429, 209)
Screenshot: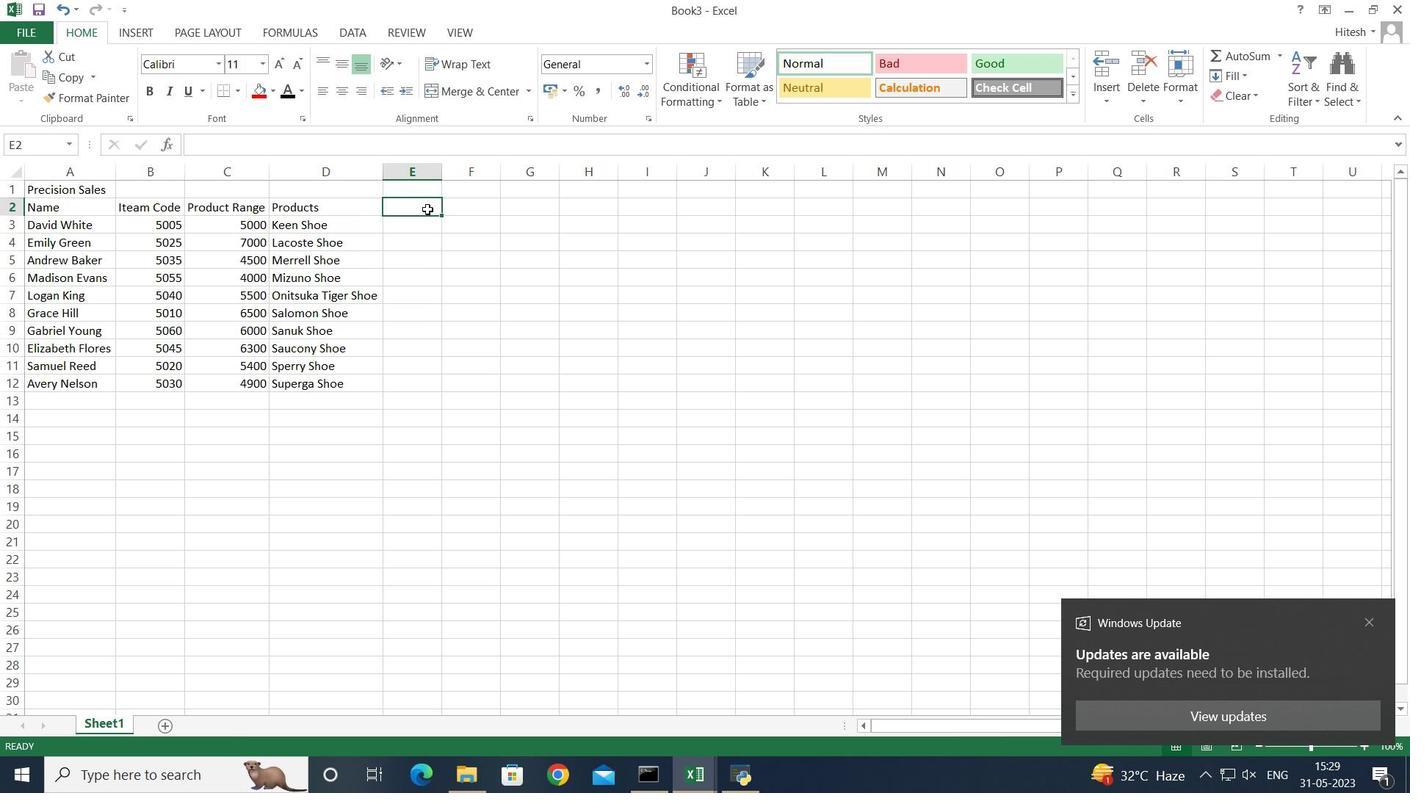 
Action: Key pressed <Key.shift>Quantity<Key.enter>
Screenshot: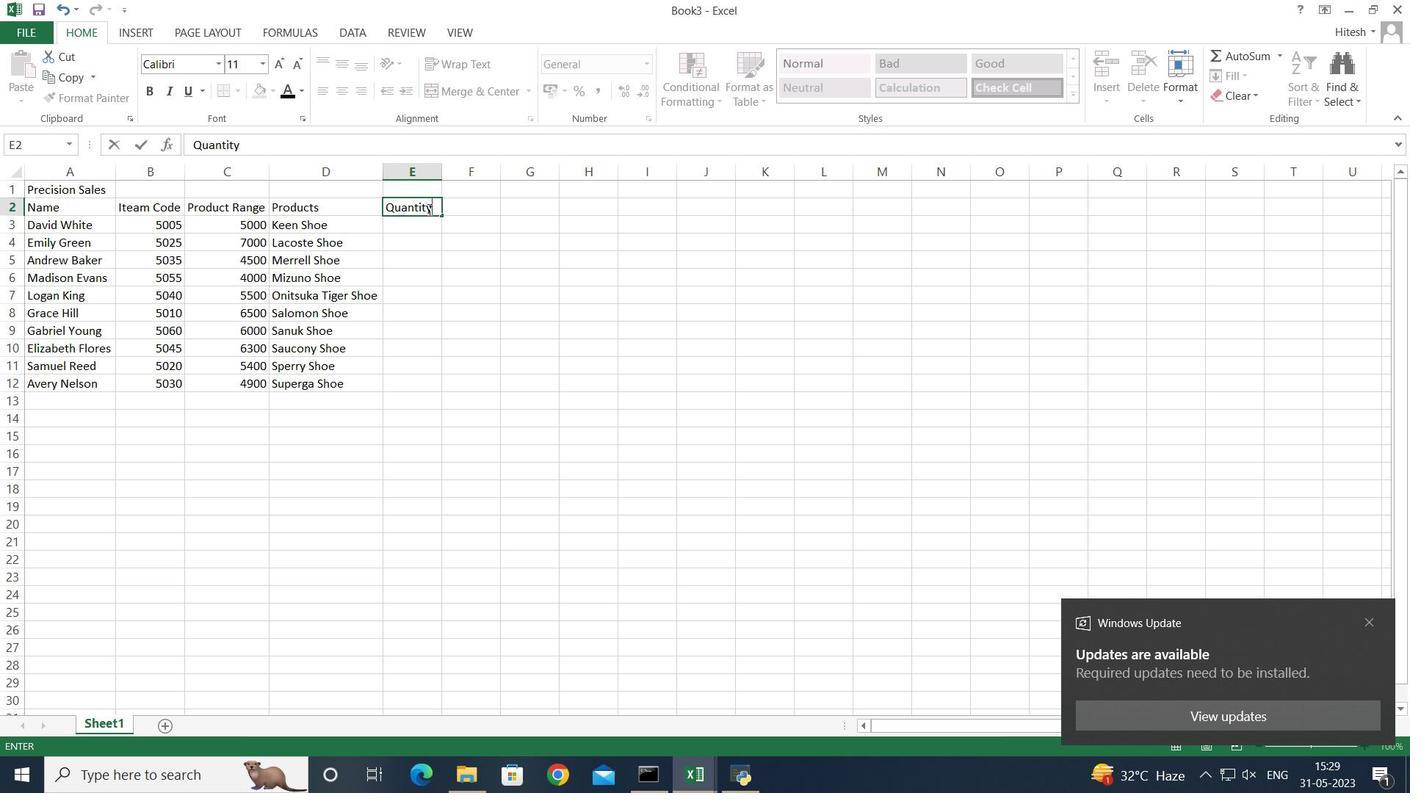 
Action: Mouse moved to (427, 209)
Screenshot: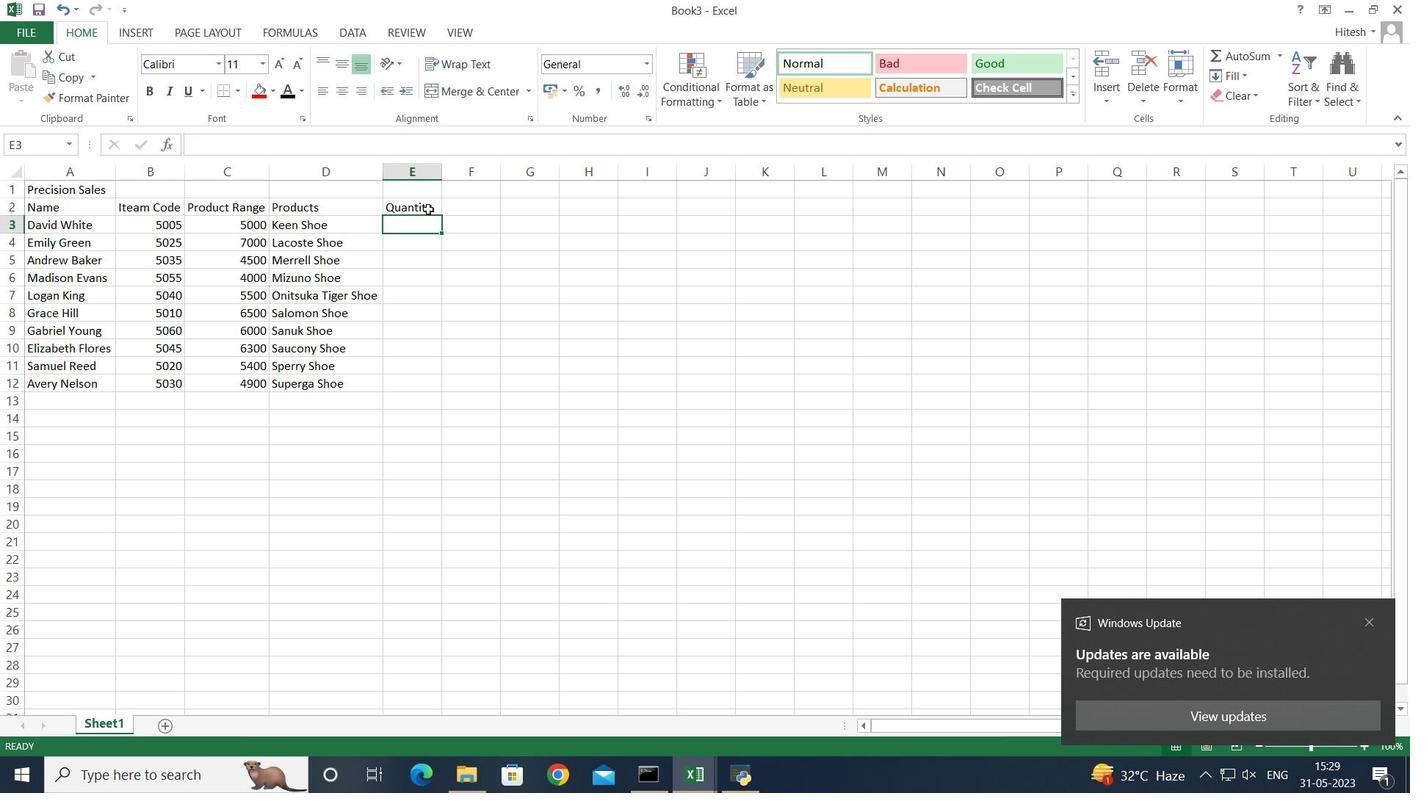 
Action: Key pressed 6<Key.enter>
Screenshot: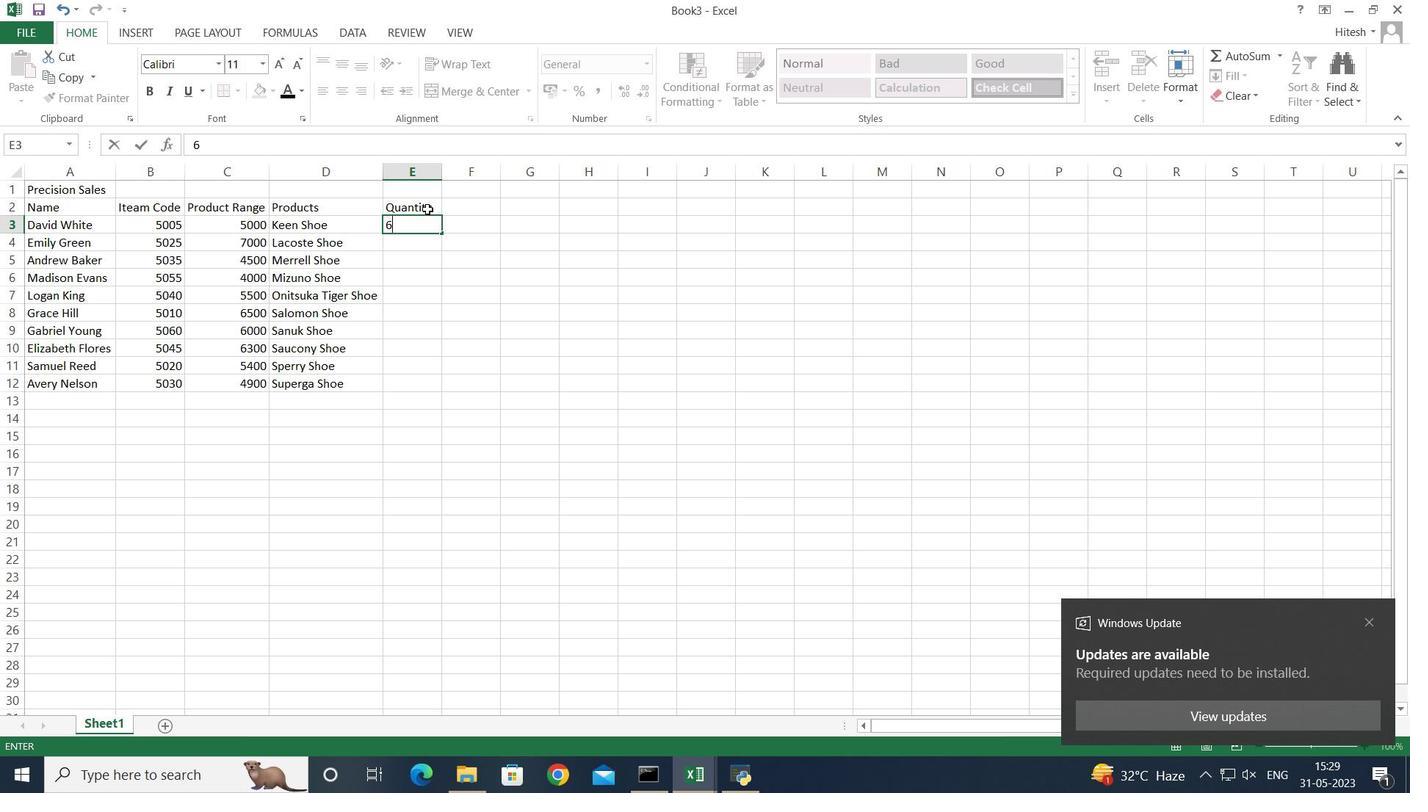 
Action: Mouse moved to (423, 210)
Screenshot: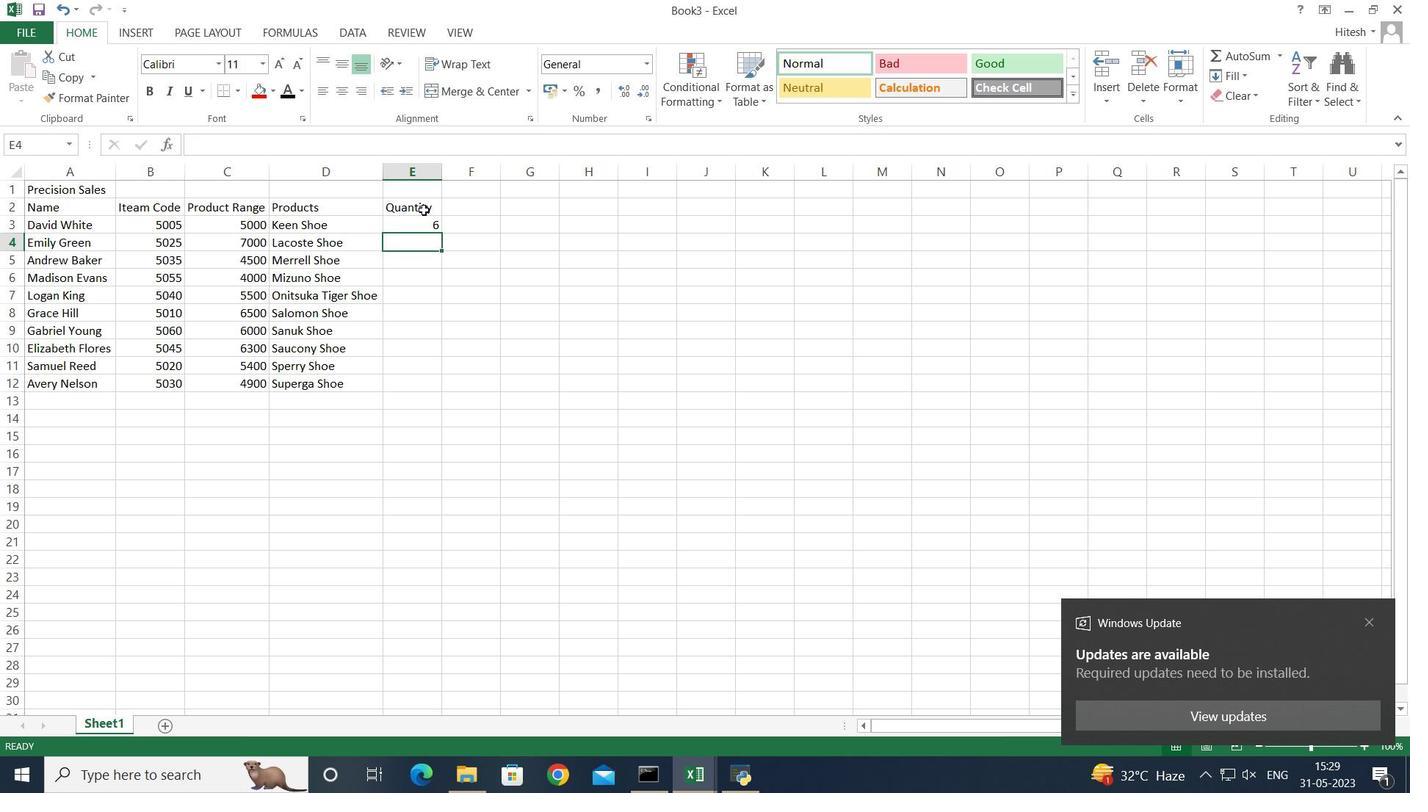 
Action: Key pressed 10<Key.enter>3<Key.enter>5<Key.enter>8<Key.enter>9<Key.enter>4<Key.enter>7<Key.enter>3<Key.enter>6<Key.enter>8<Key.enter><Key.up><Key.delete><Key.up><Key.up><Key.up><Key.up><Key.up><Key.up><Key.up><Key.up><Key.up><Key.up><Key.right><Key.up><Key.shift>Tax<Key.enter>=
Screenshot: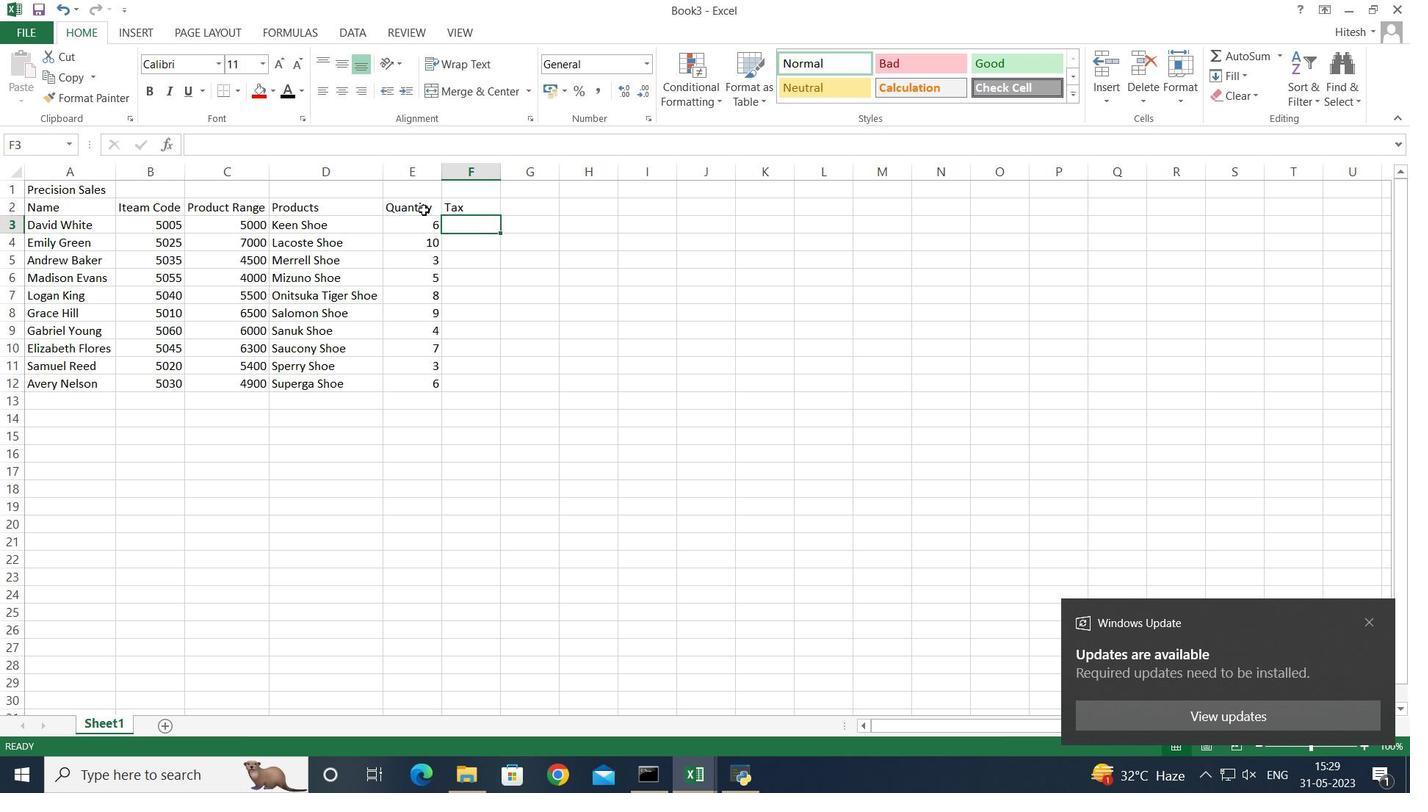 
Action: Mouse moved to (421, 211)
Screenshot: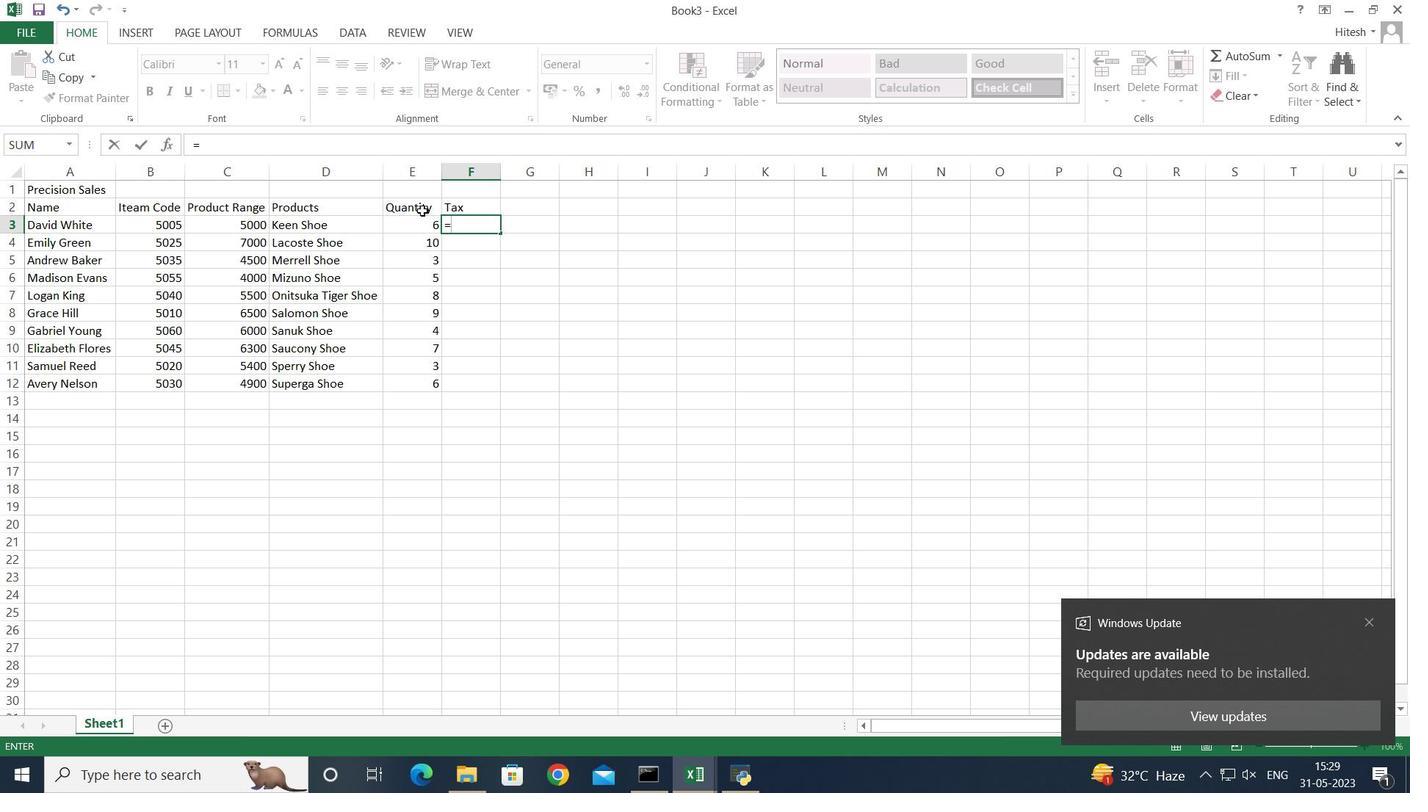 
Action: Key pressed <Key.shift_r>(
Screenshot: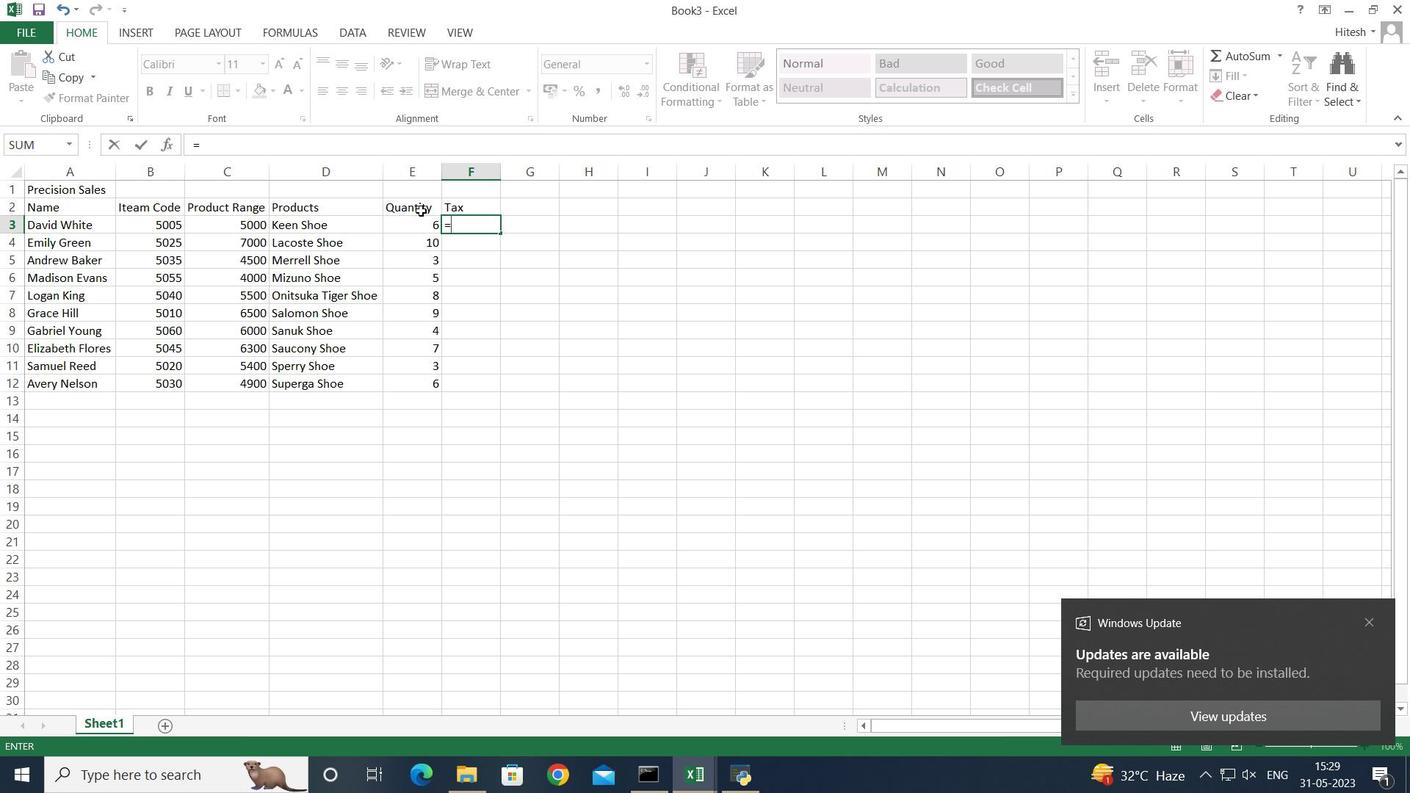 
Action: Mouse moved to (421, 222)
Screenshot: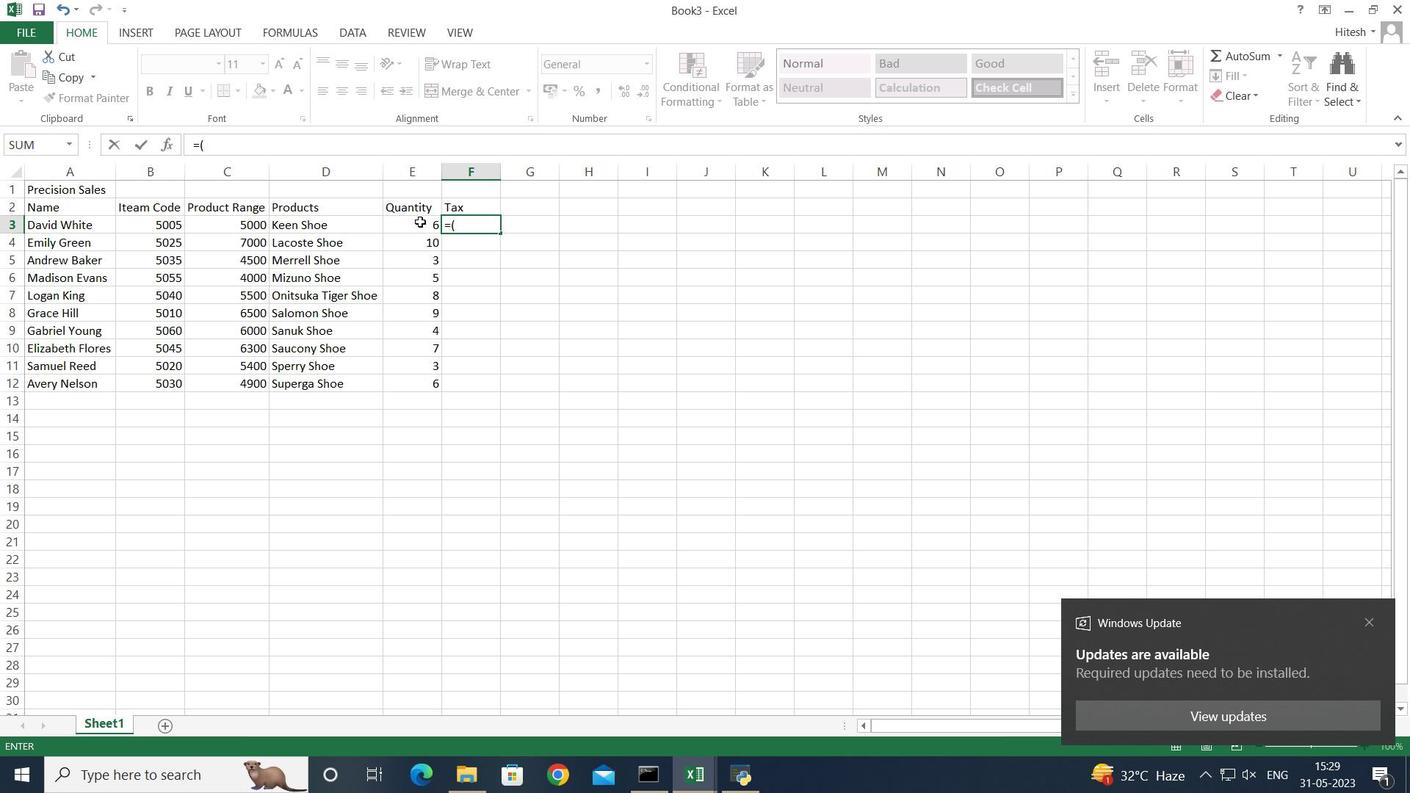 
Action: Mouse pressed left at (421, 222)
Screenshot: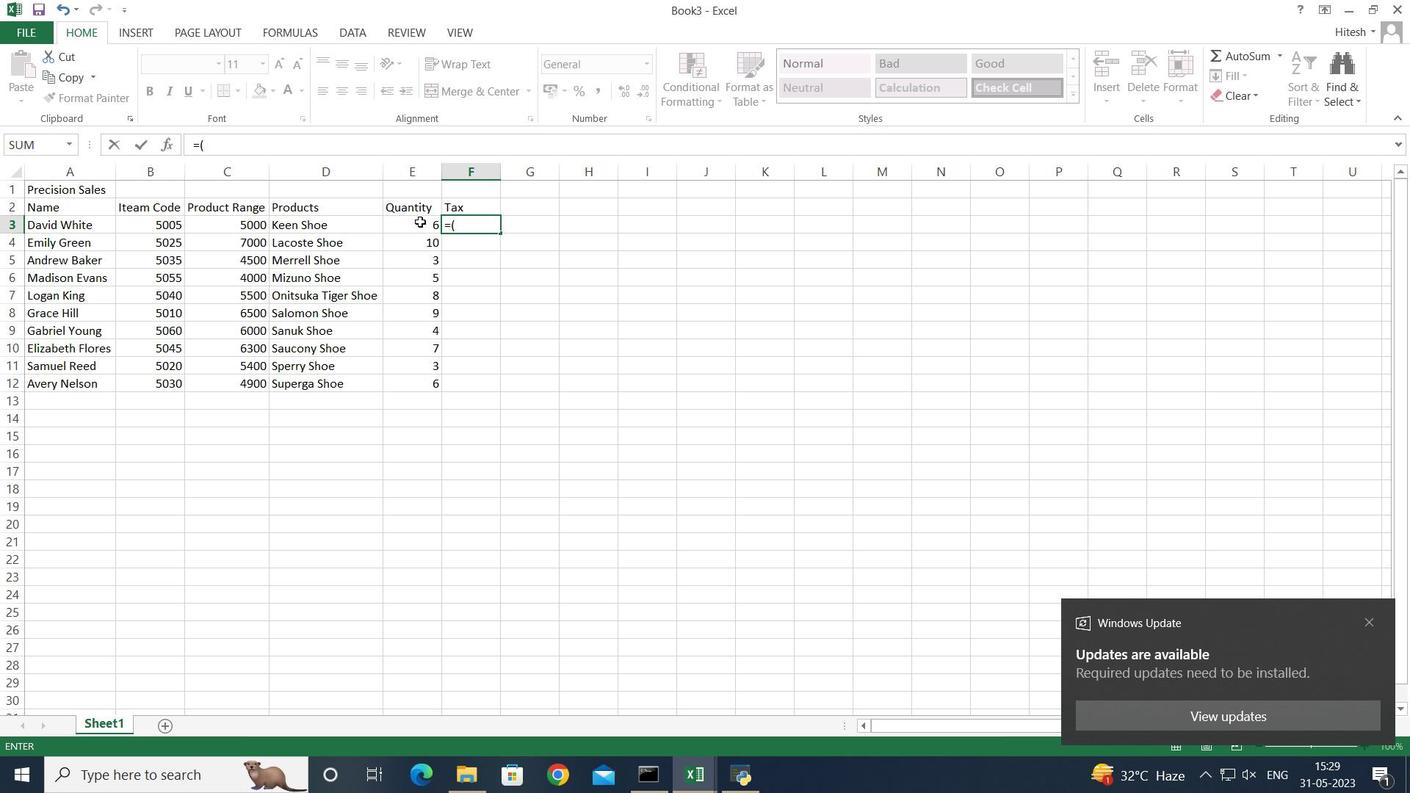 
Action: Mouse moved to (421, 221)
Screenshot: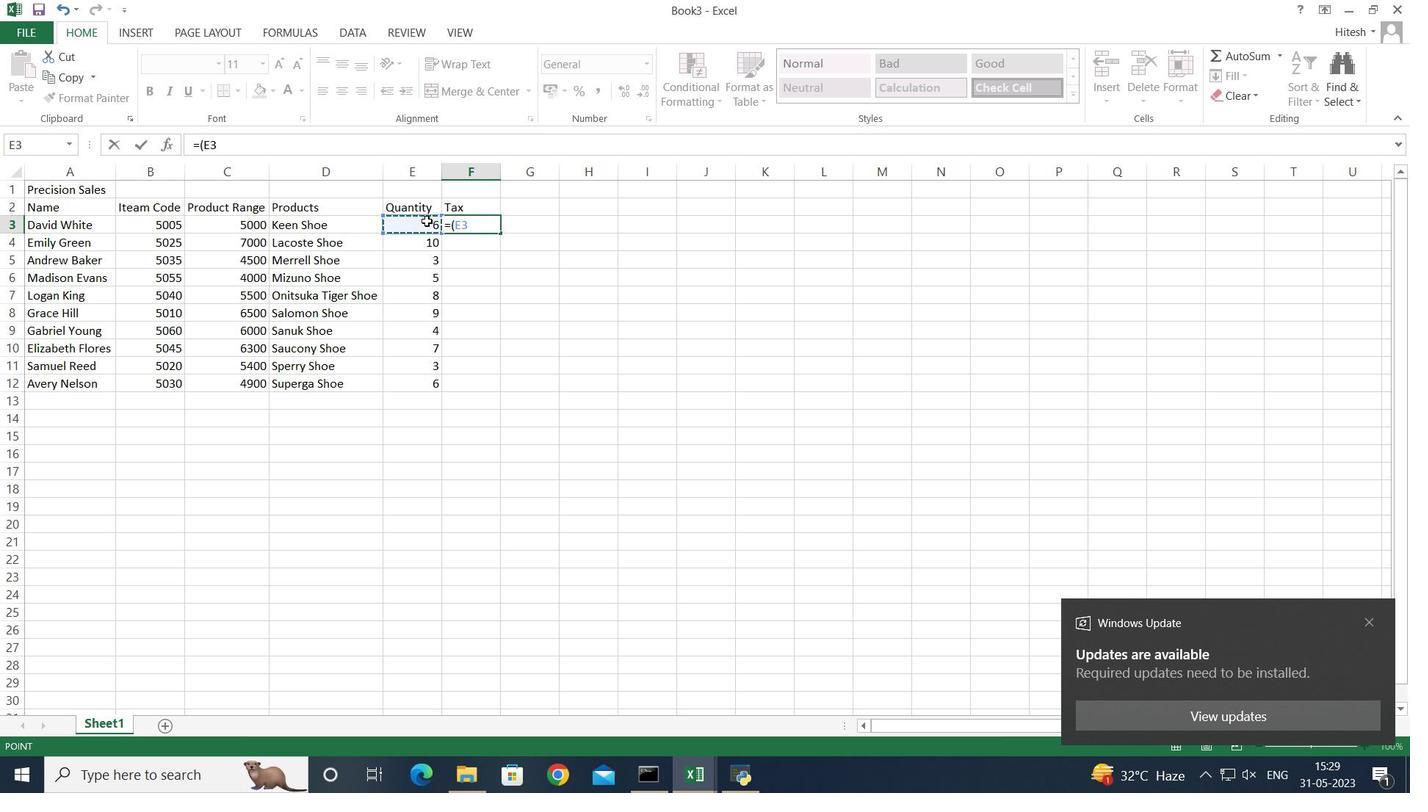 
Action: Key pressed *
Screenshot: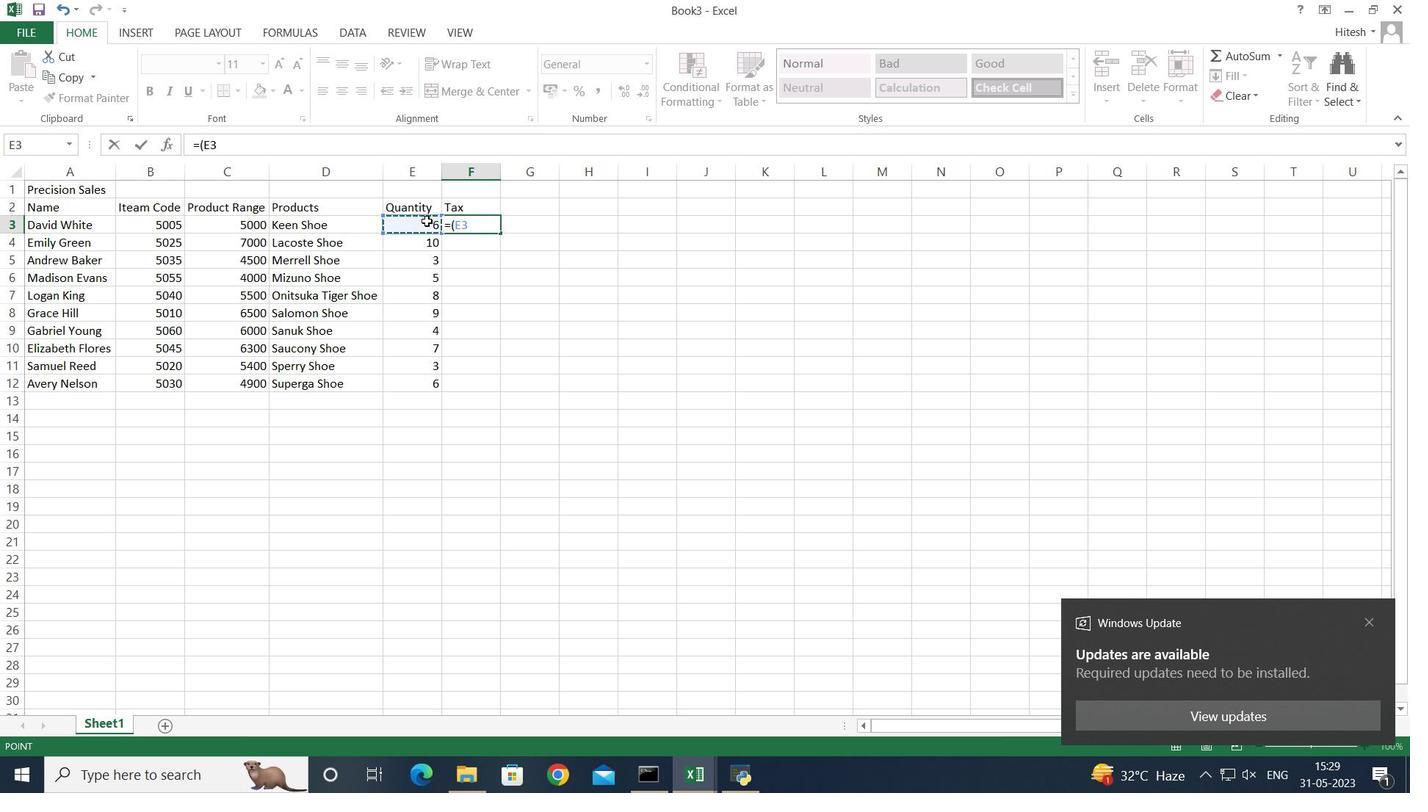 
Action: Mouse moved to (249, 224)
Screenshot: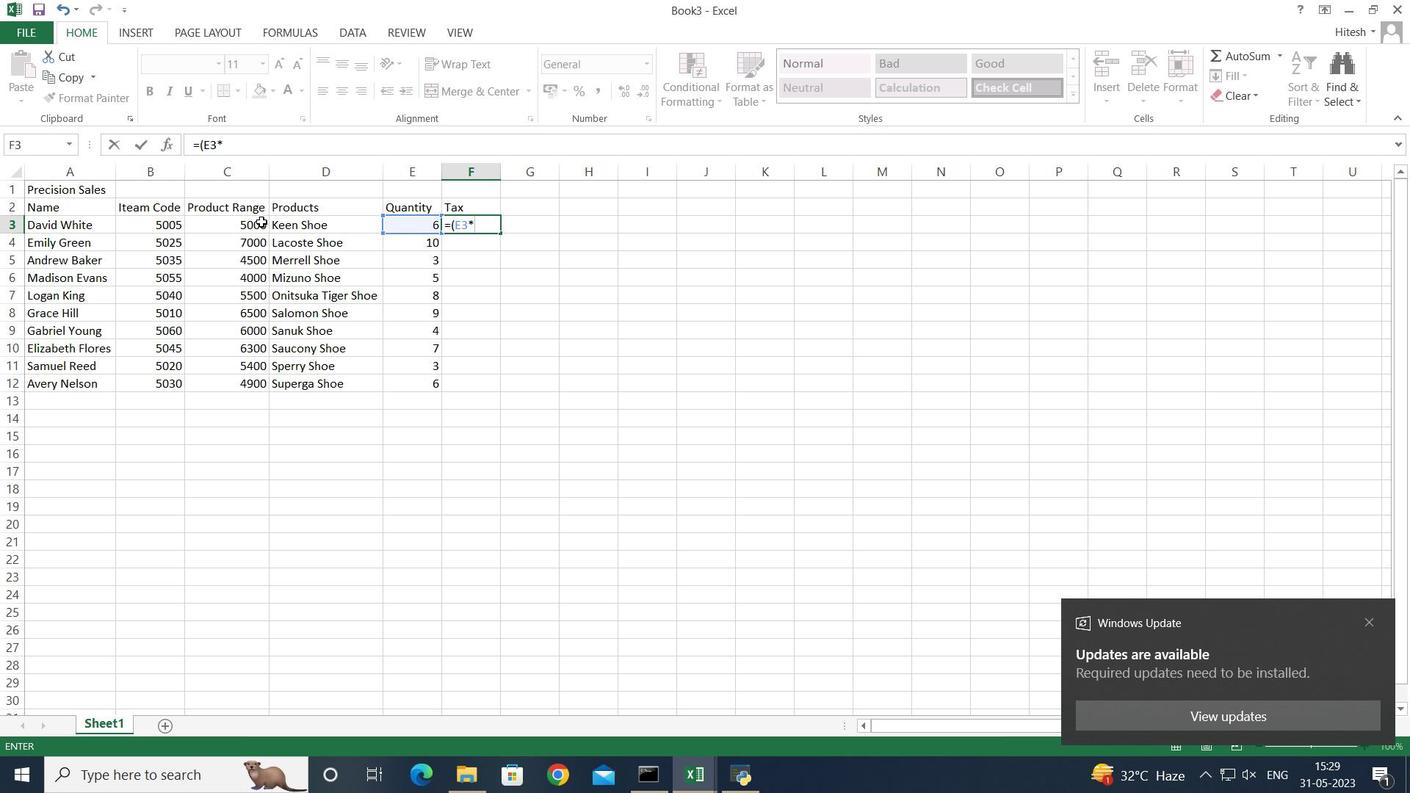 
Action: Mouse pressed left at (249, 224)
Screenshot: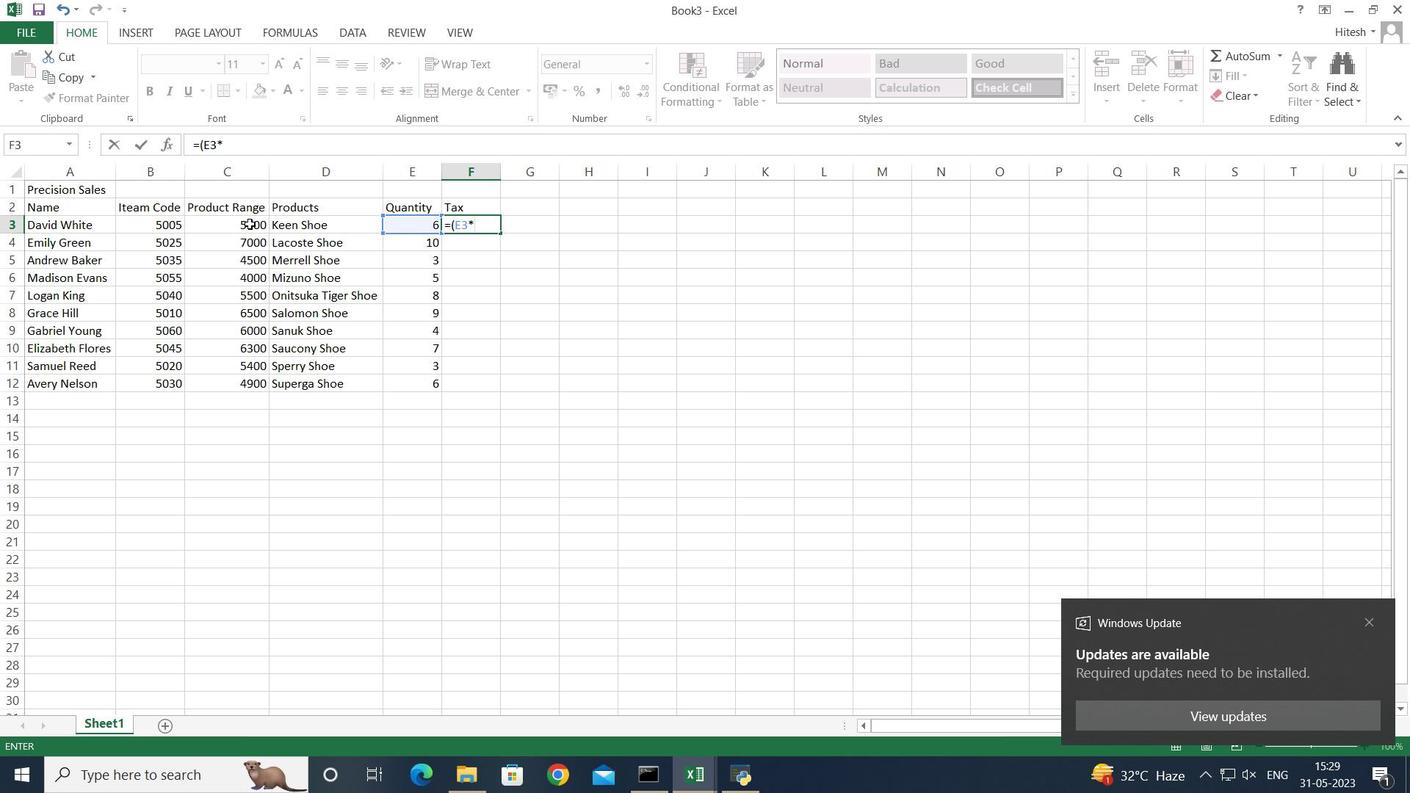 
Action: Key pressed <Key.shift_r>)
Screenshot: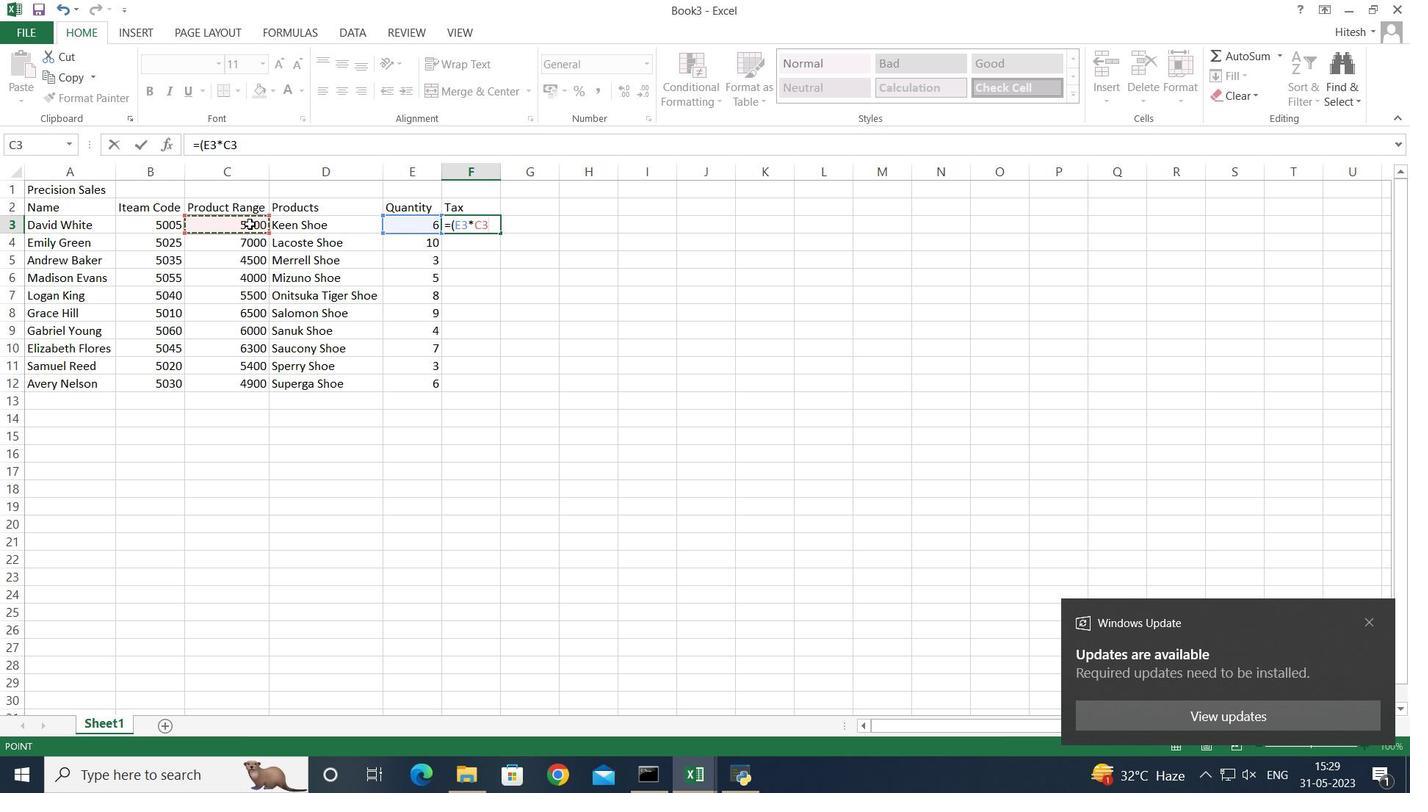 
Action: Mouse moved to (246, 226)
Screenshot: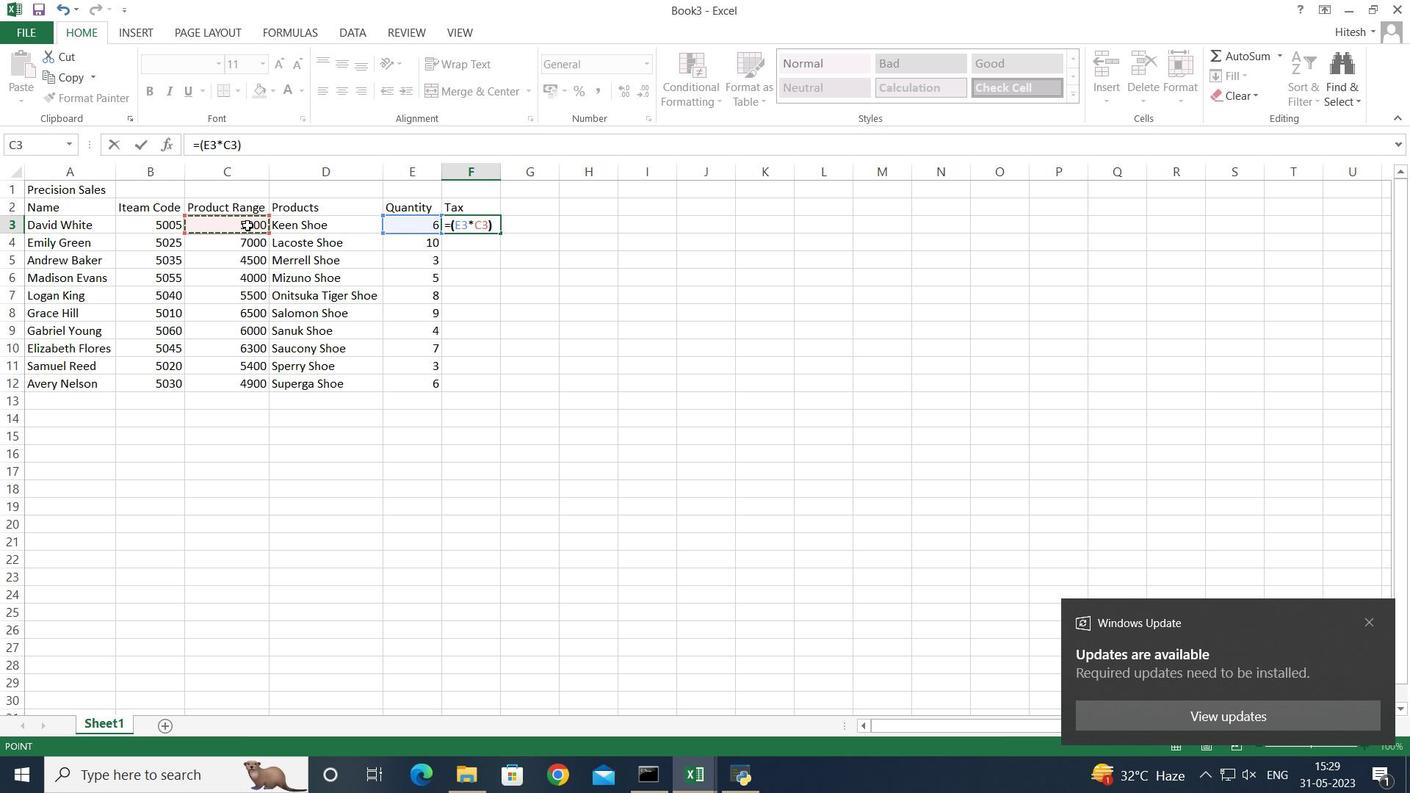 
Action: Key pressed *12<Key.shift><Key.shift><Key.shift><Key.shift><Key.shift><Key.shift><Key.shift><Key.shift>%<Key.enter>
Screenshot: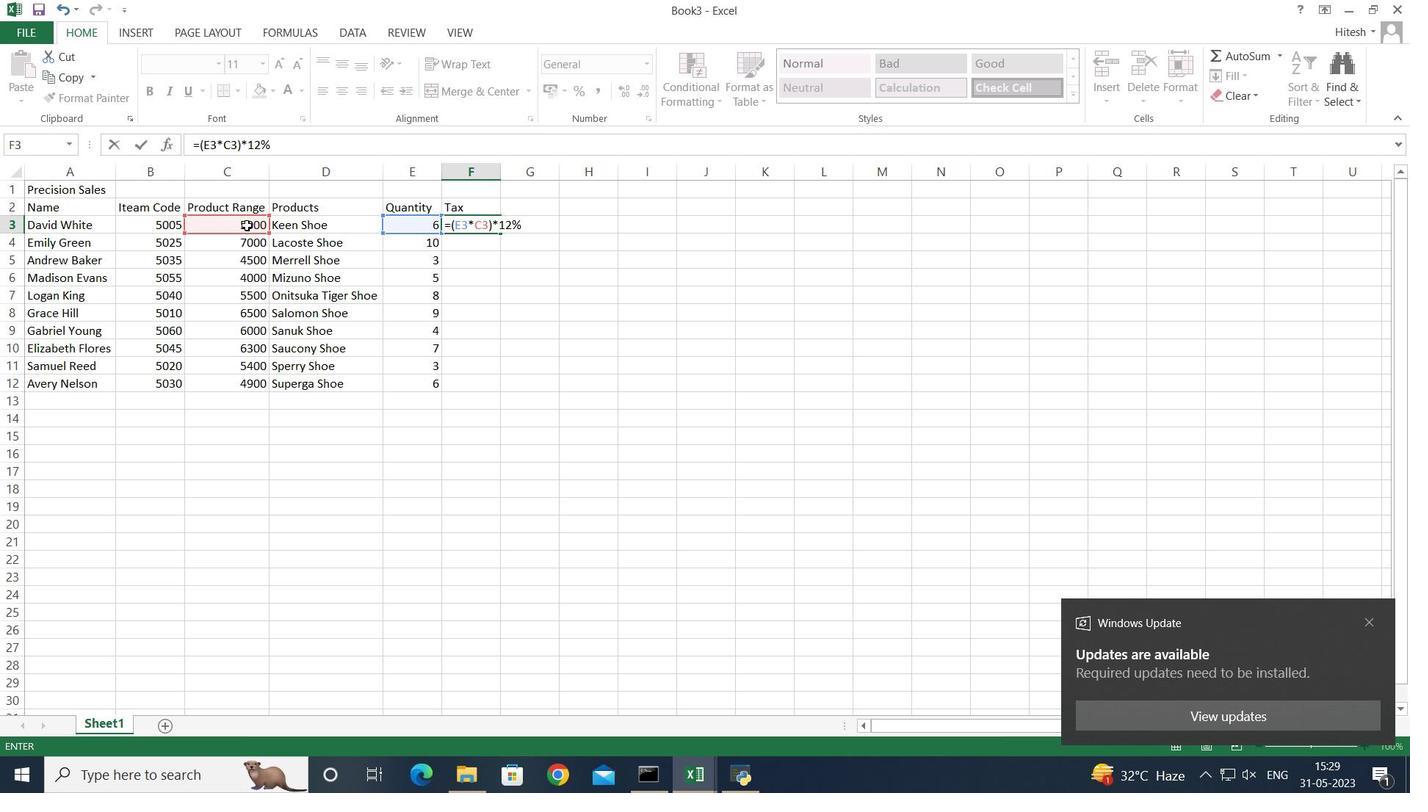 
Action: Mouse moved to (340, 207)
Screenshot: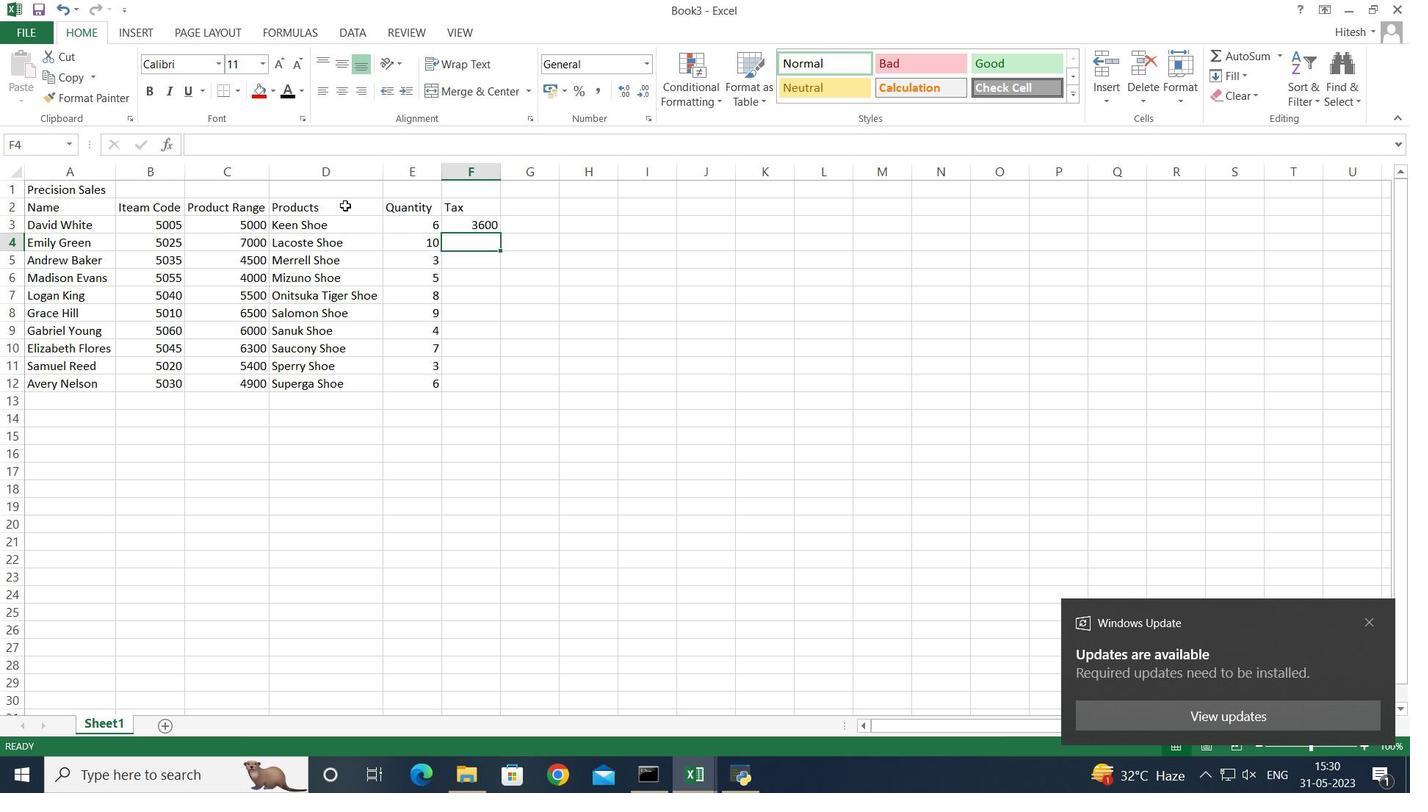 
Action: Key pressed =
Screenshot: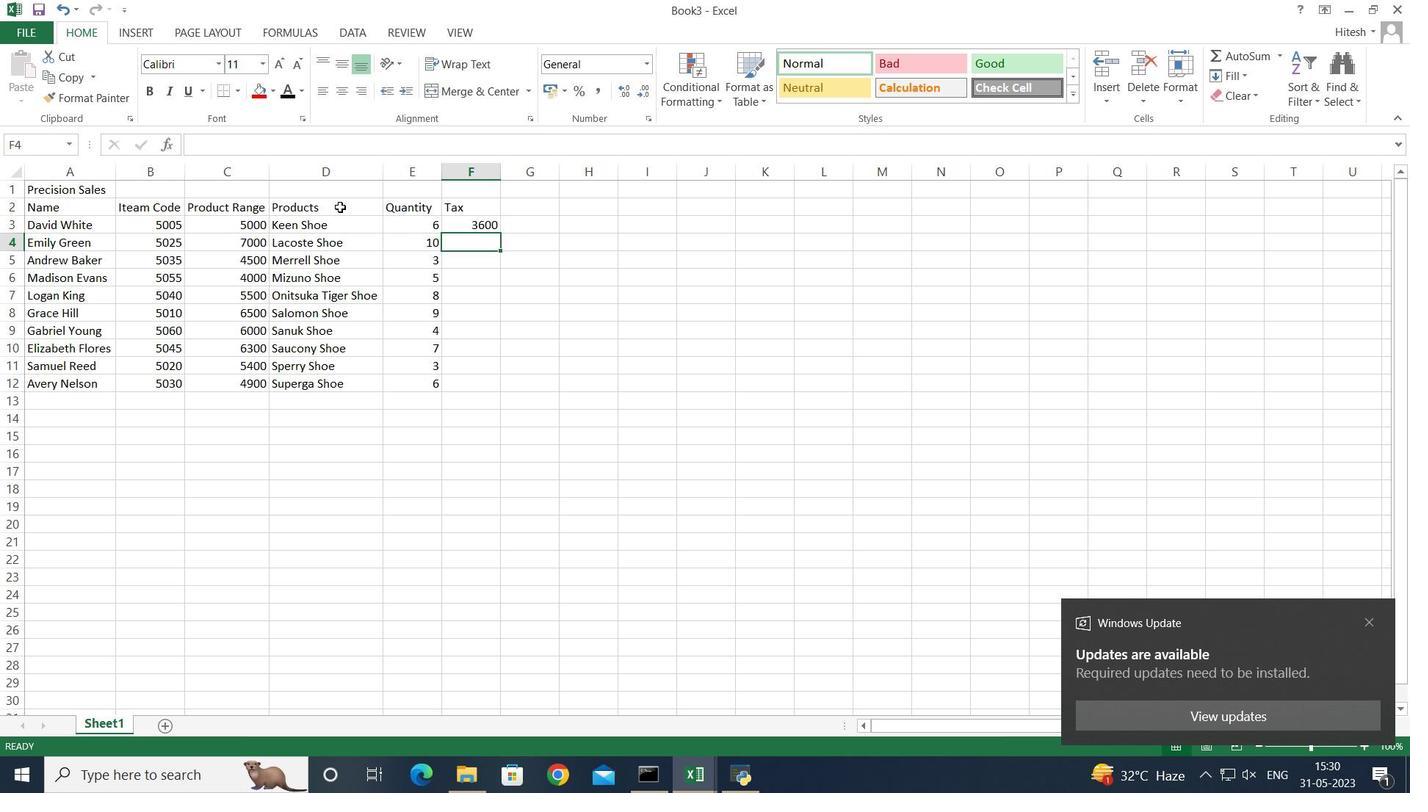 
Action: Mouse moved to (325, 212)
Screenshot: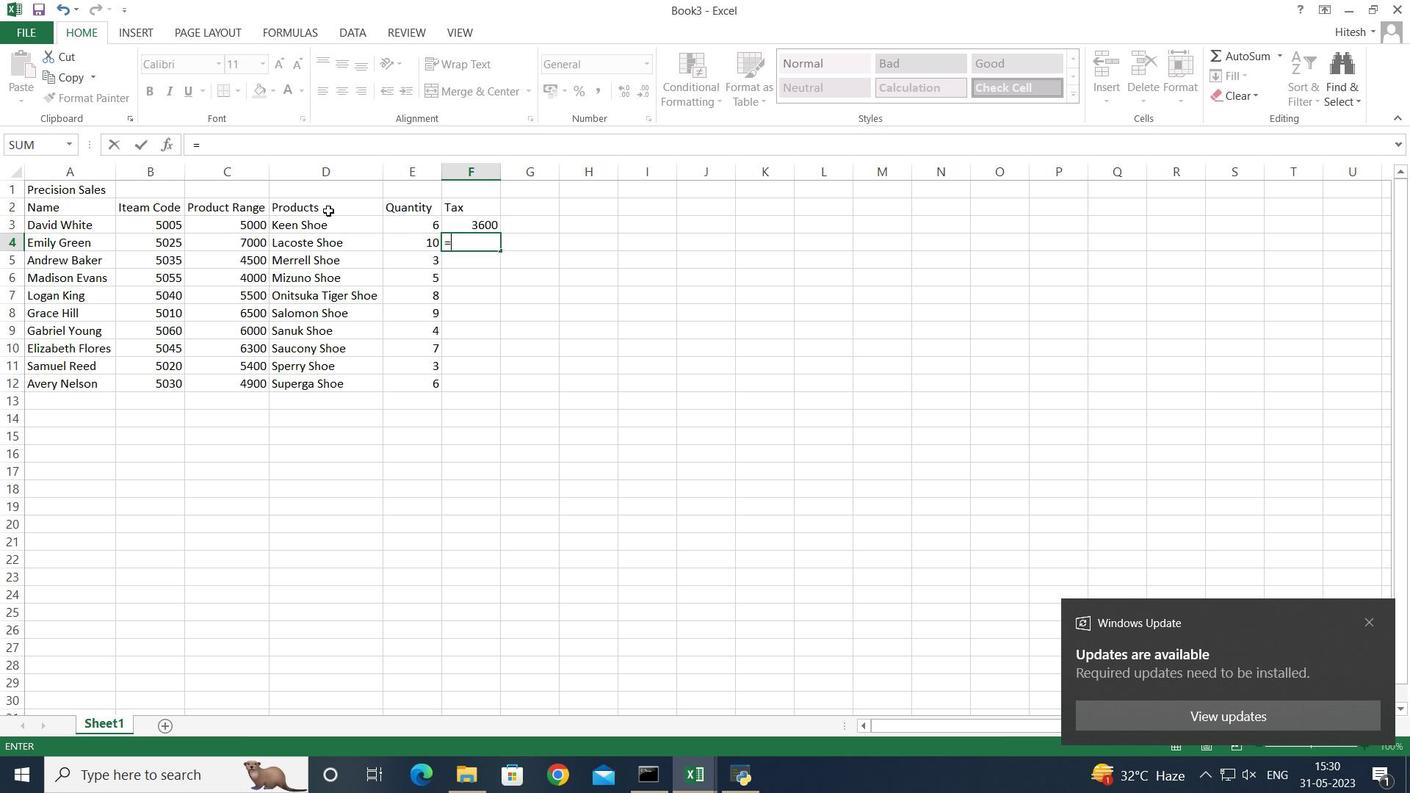 
Action: Key pressed <Key.shift_r>(
Screenshot: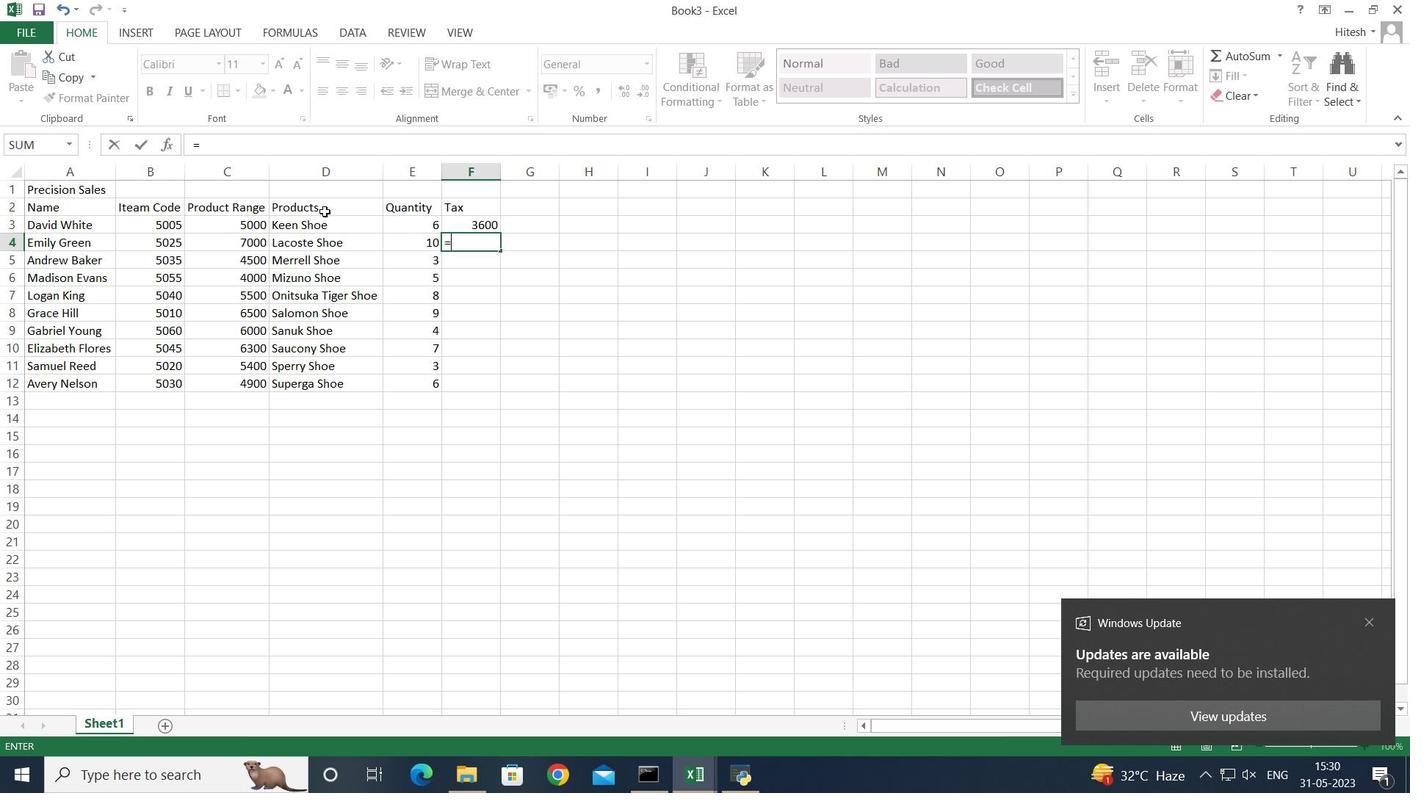 
Action: Mouse moved to (399, 238)
Screenshot: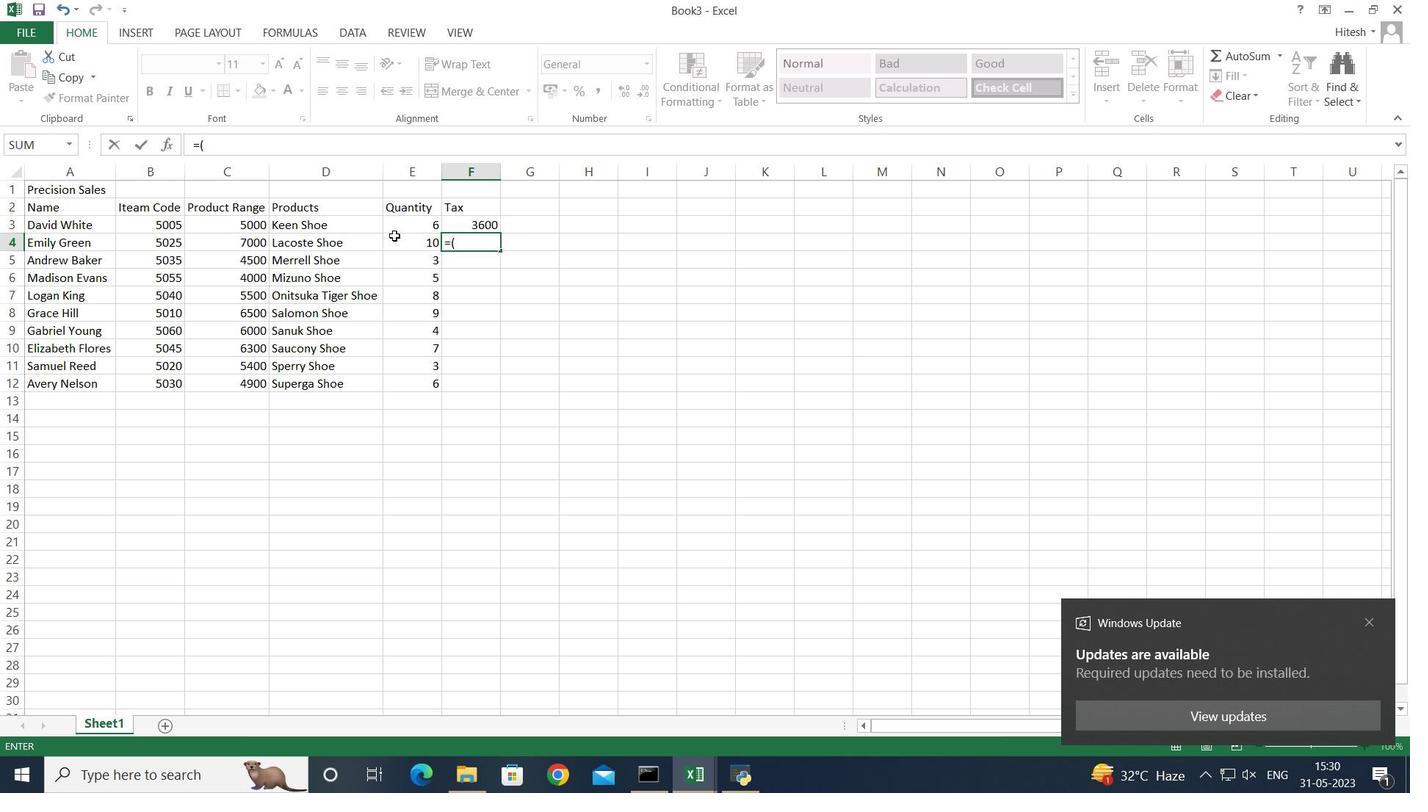 
Action: Mouse pressed left at (399, 238)
Screenshot: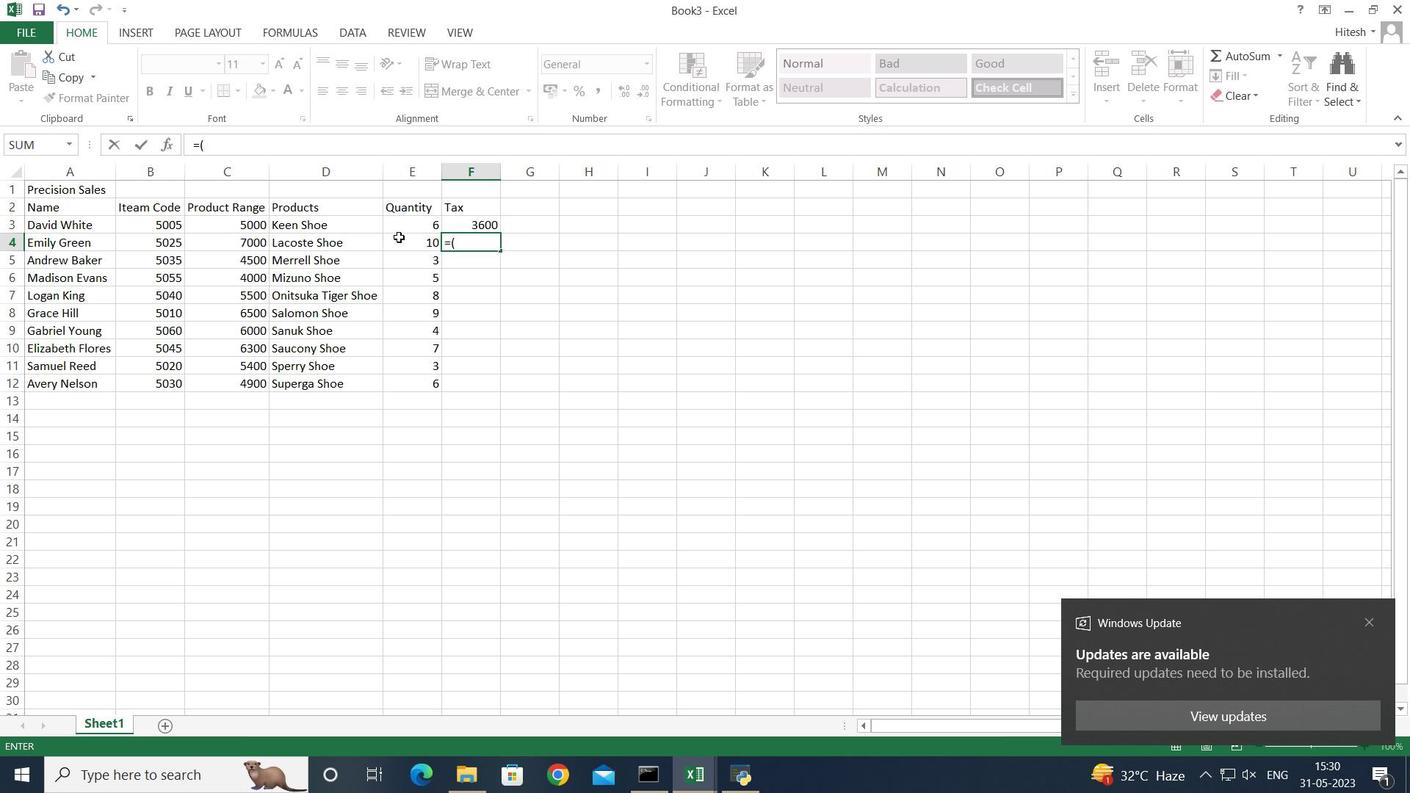 
Action: Key pressed *
Screenshot: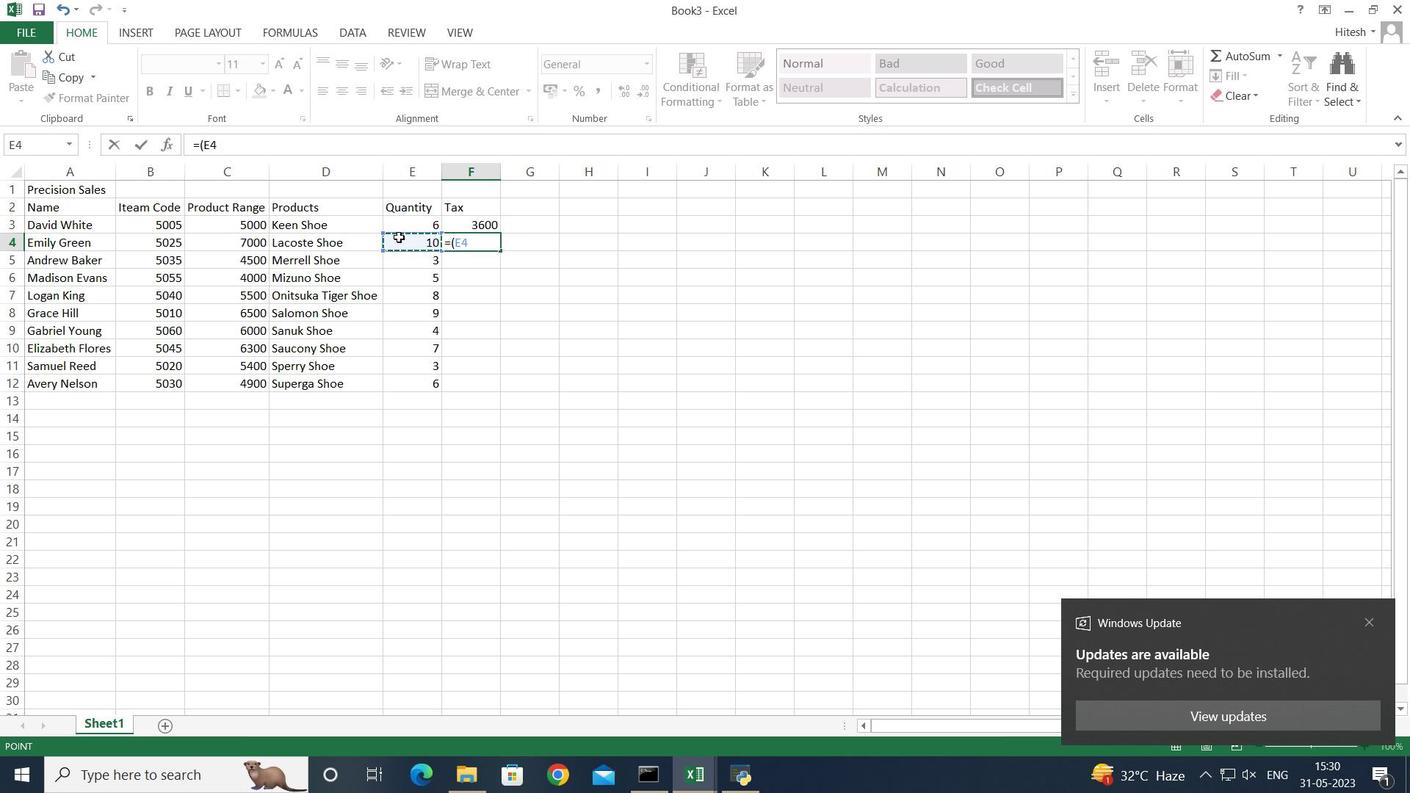 
Action: Mouse moved to (225, 241)
Screenshot: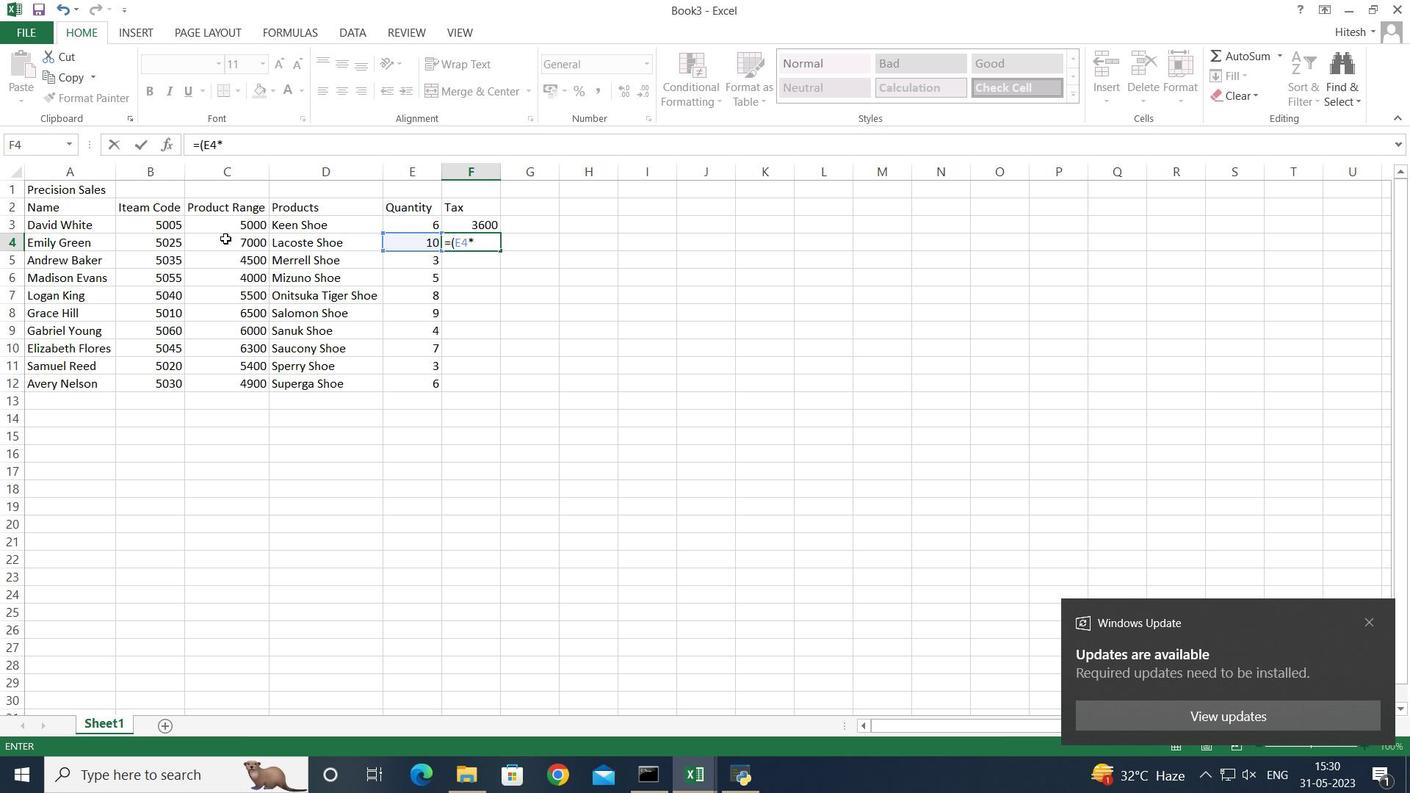 
Action: Mouse pressed left at (225, 241)
Screenshot: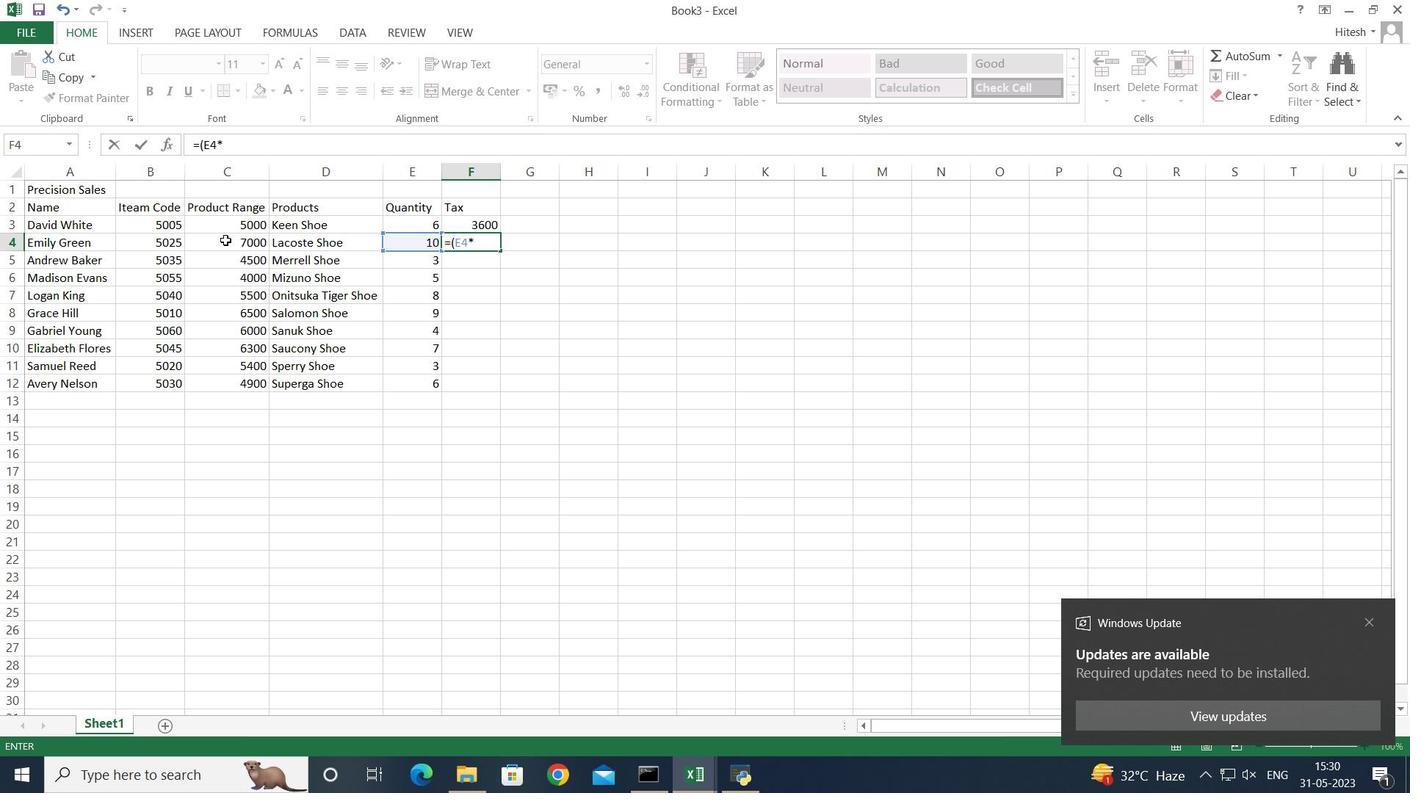 
Action: Key pressed <Key.shift_r>)
Screenshot: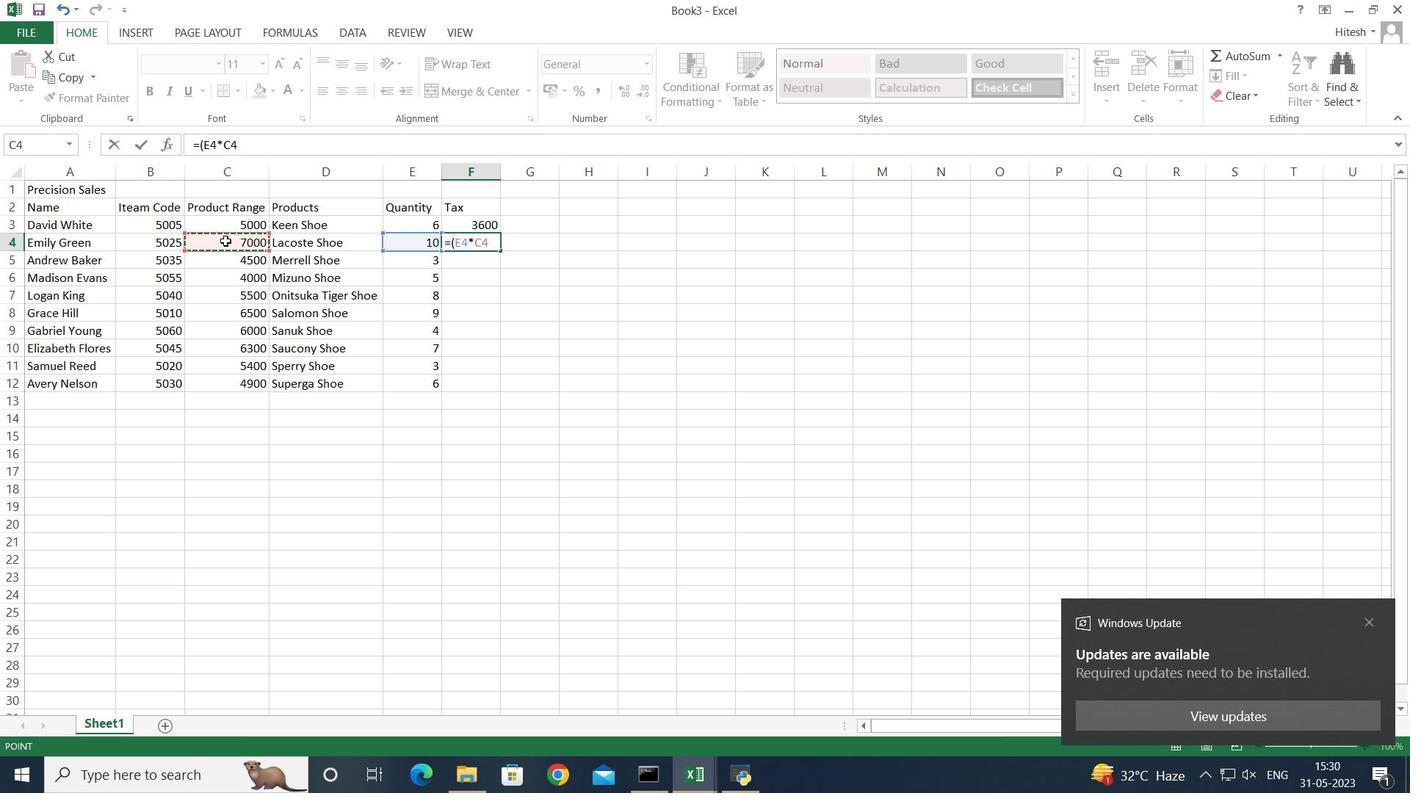 
Action: Mouse moved to (201, 250)
Screenshot: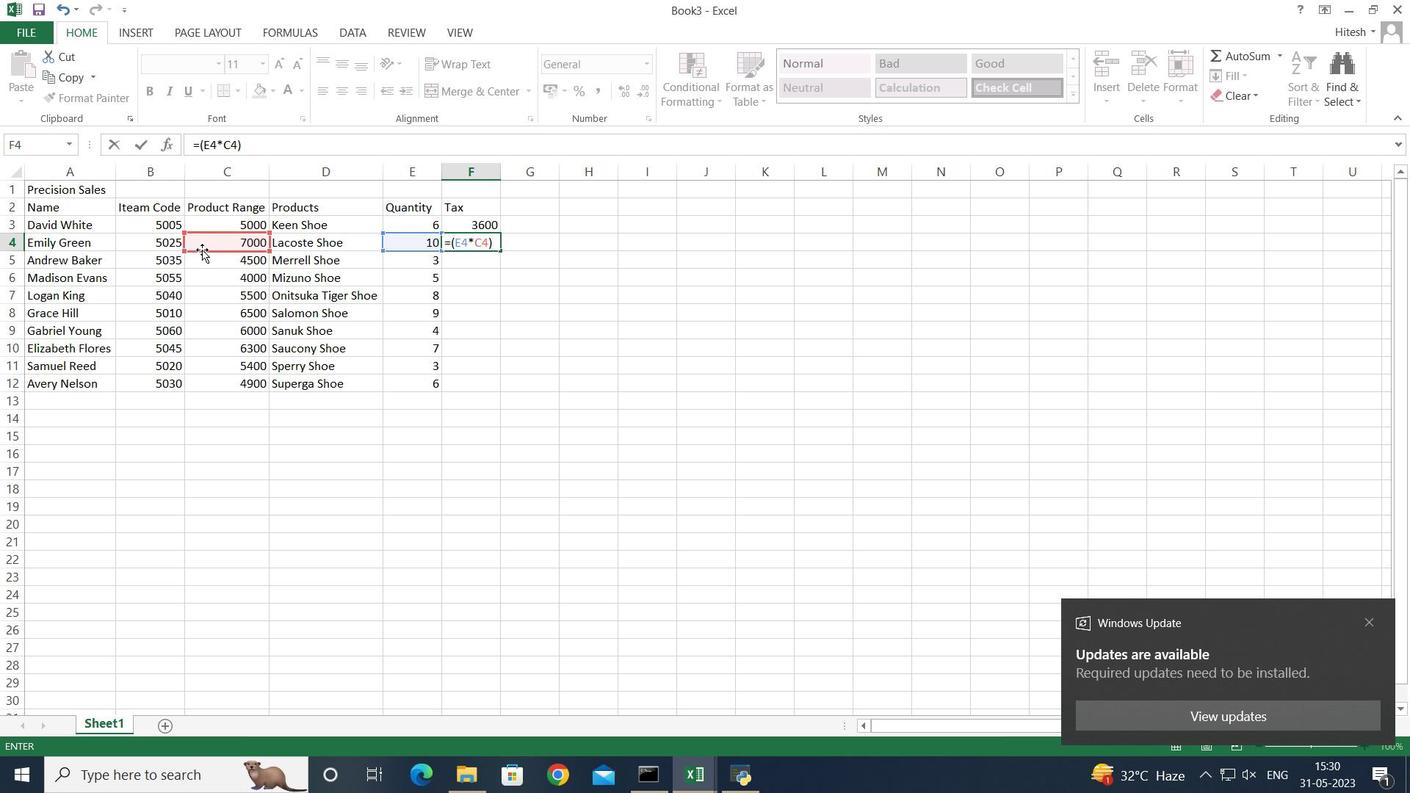 
Action: Key pressed *12<Key.shift><Key.shift><Key.shift><Key.shift><Key.shift><Key.shift><Key.shift>%<Key.enter>=<Key.shift_r>(
Screenshot: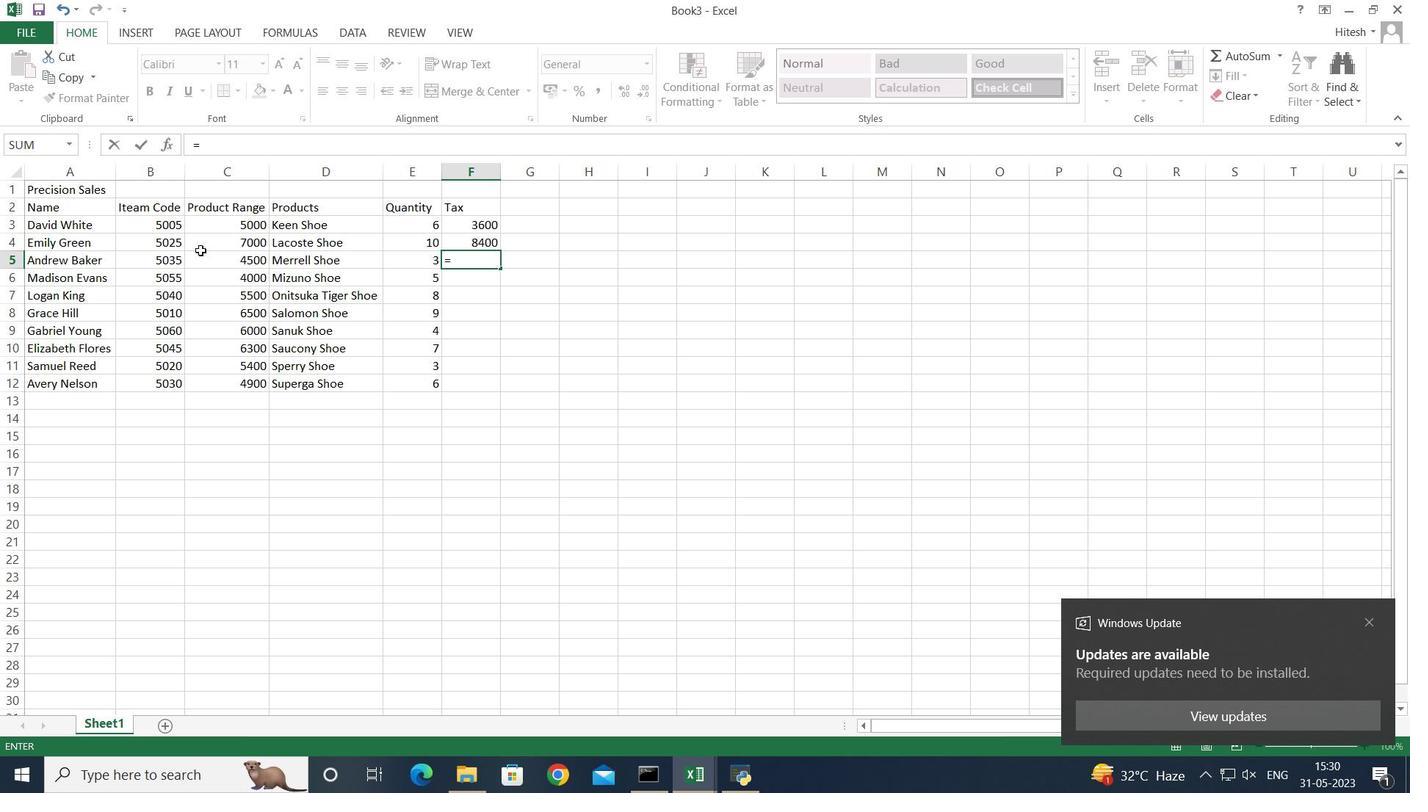 
Action: Mouse moved to (413, 263)
Screenshot: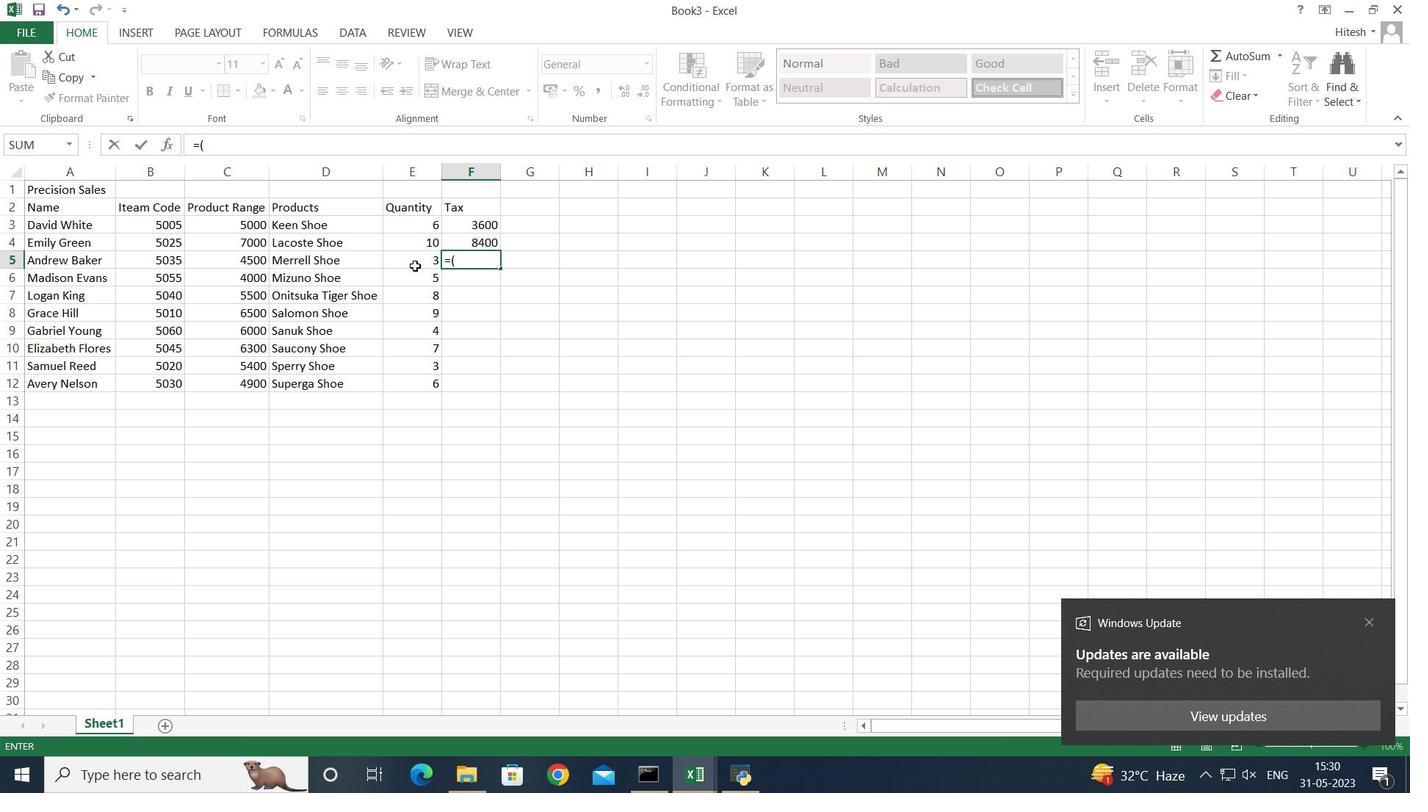 
Action: Mouse pressed left at (413, 263)
Screenshot: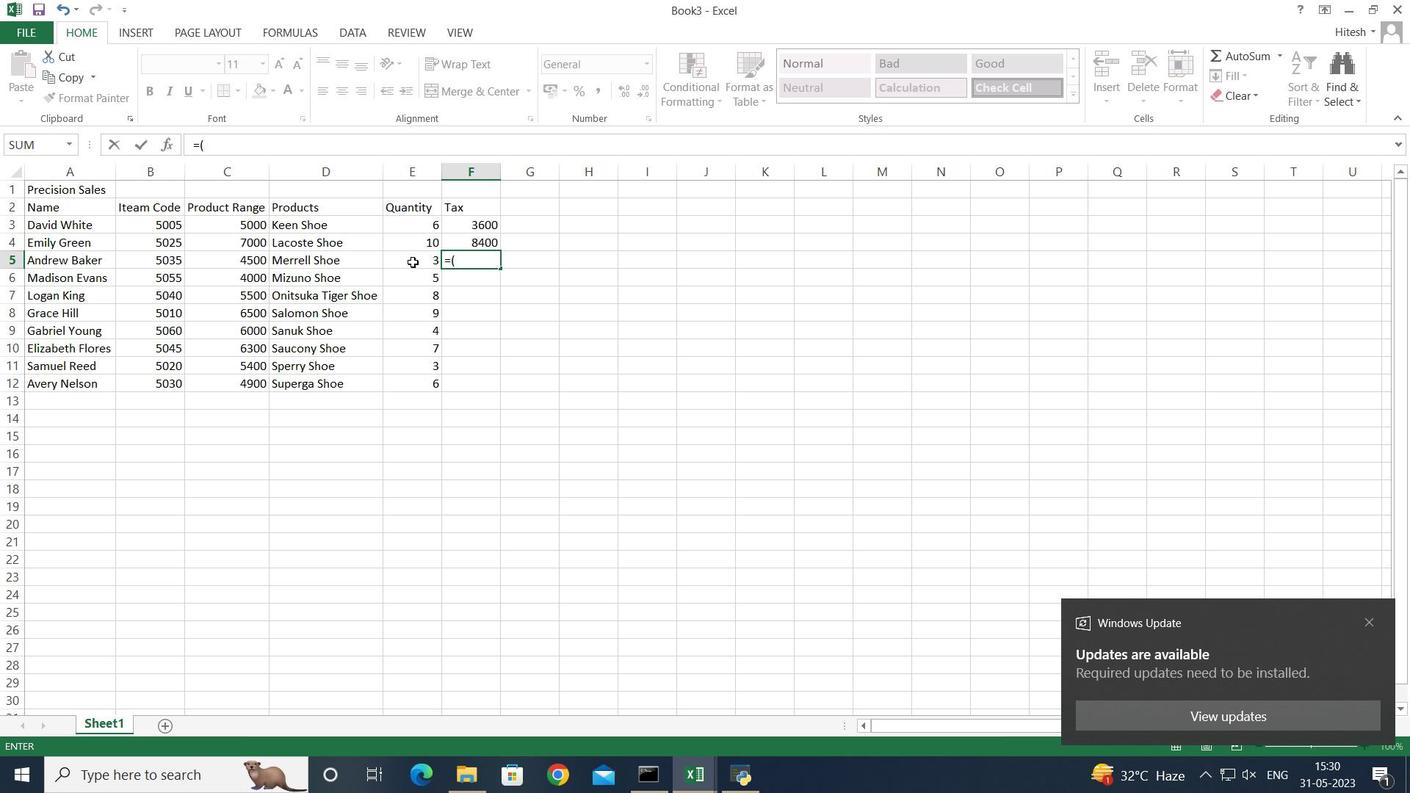
Action: Key pressed *
Screenshot: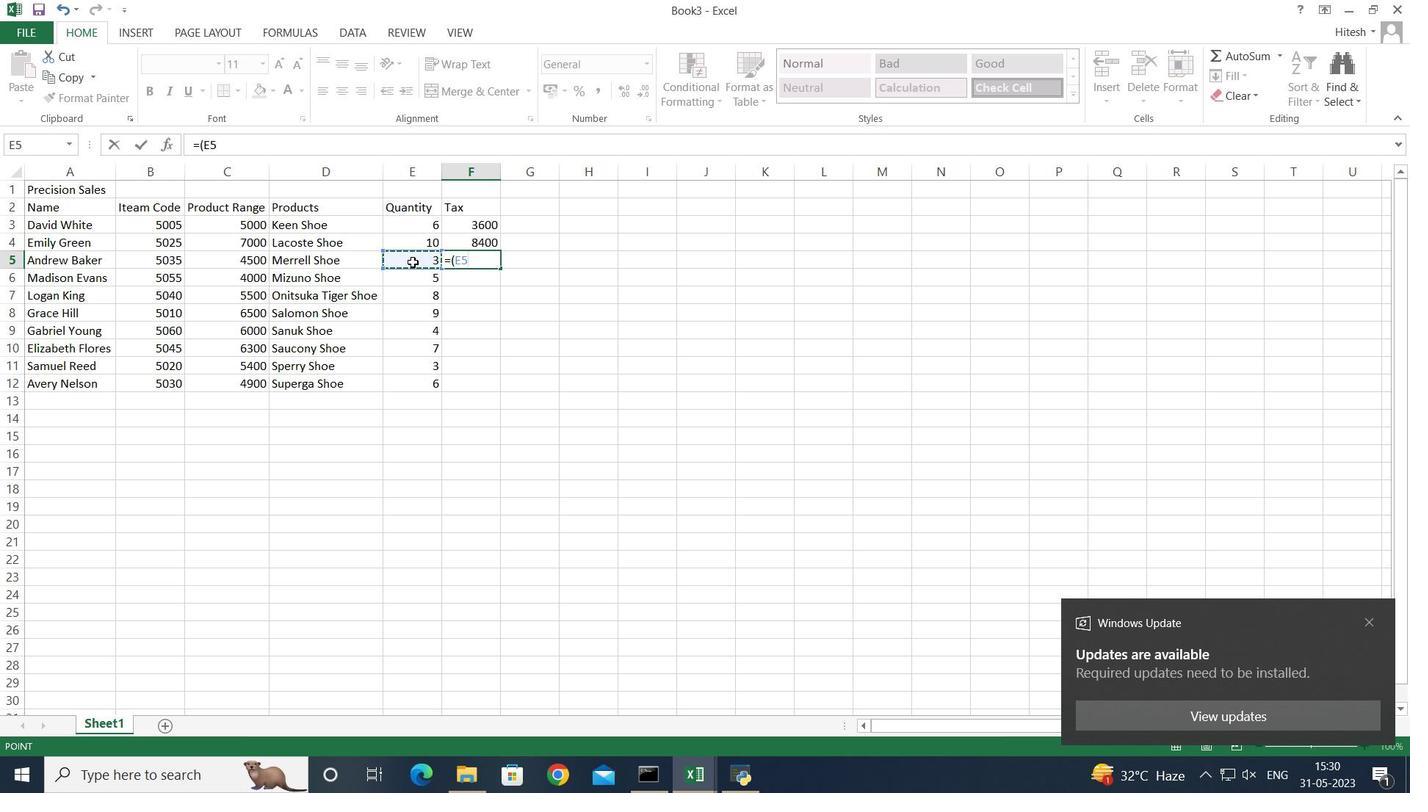 
Action: Mouse moved to (238, 265)
Screenshot: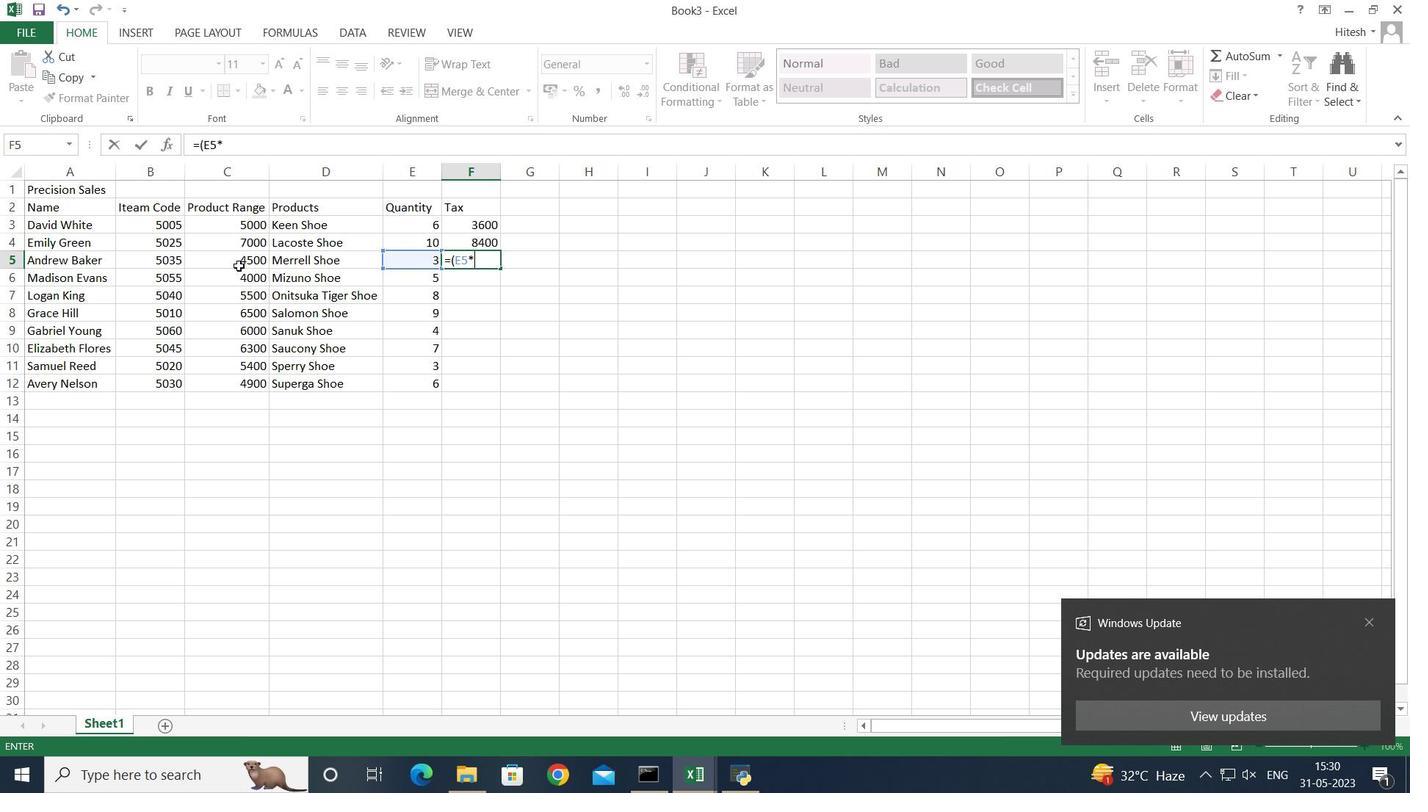 
Action: Mouse pressed left at (238, 265)
Screenshot: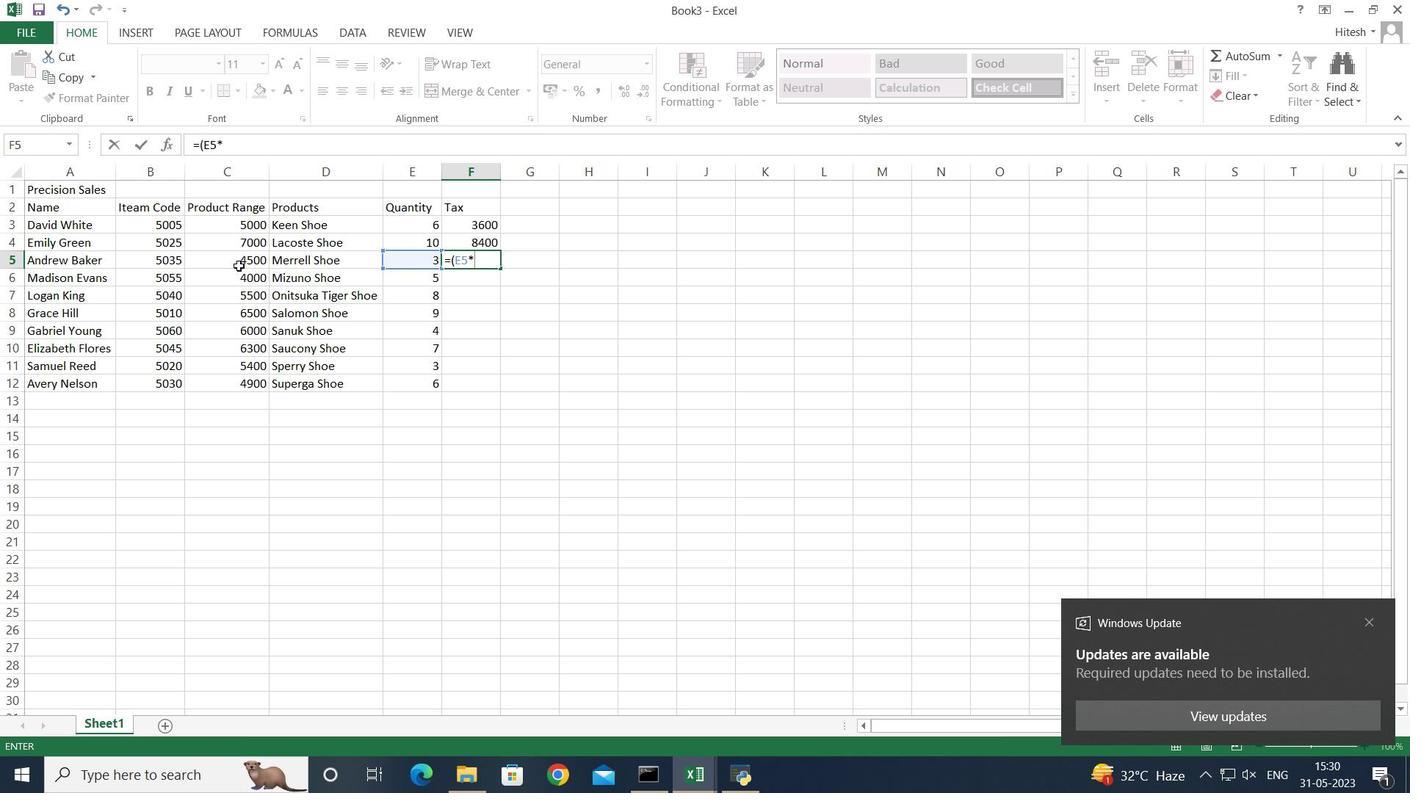 
Action: Mouse moved to (238, 264)
Screenshot: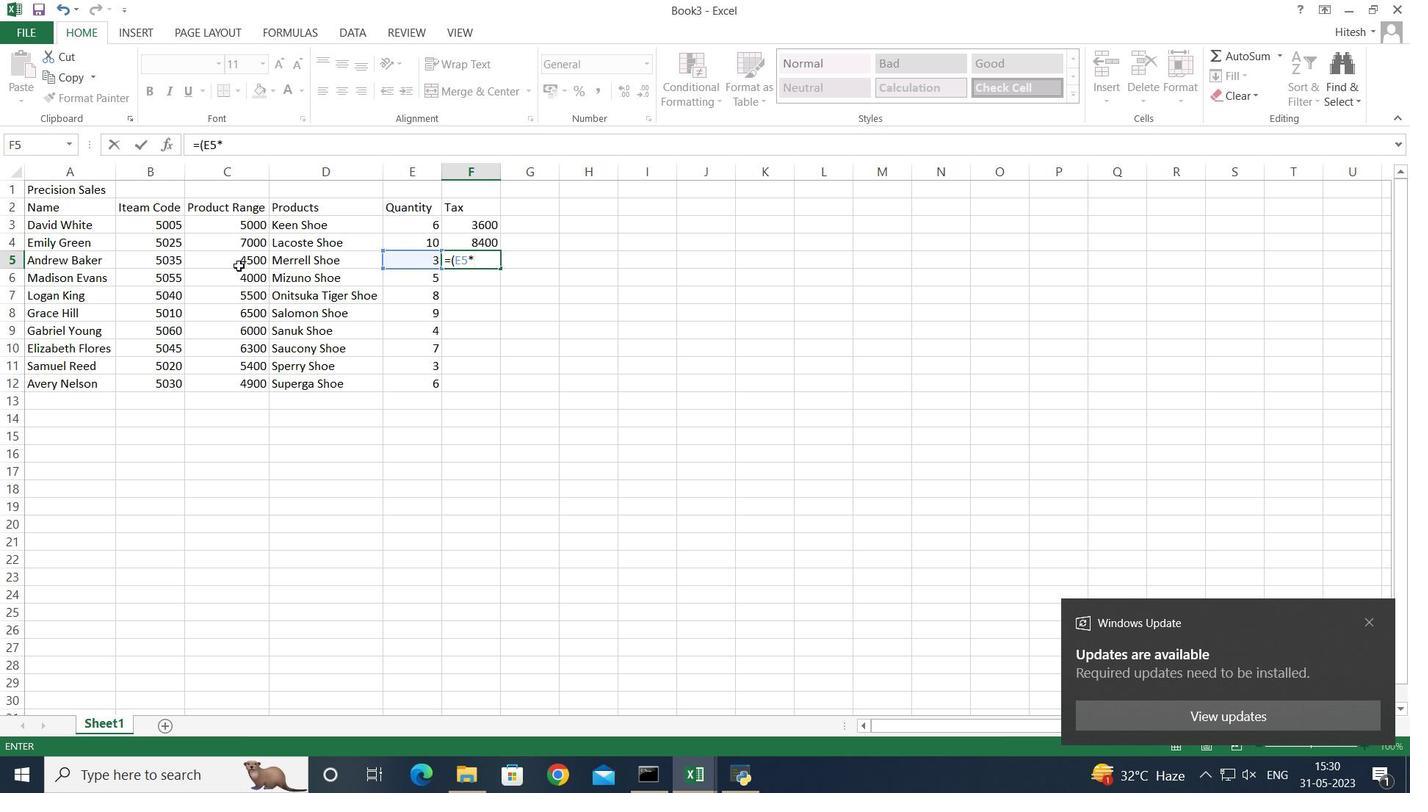 
Action: Key pressed <Key.shift_r>)
Screenshot: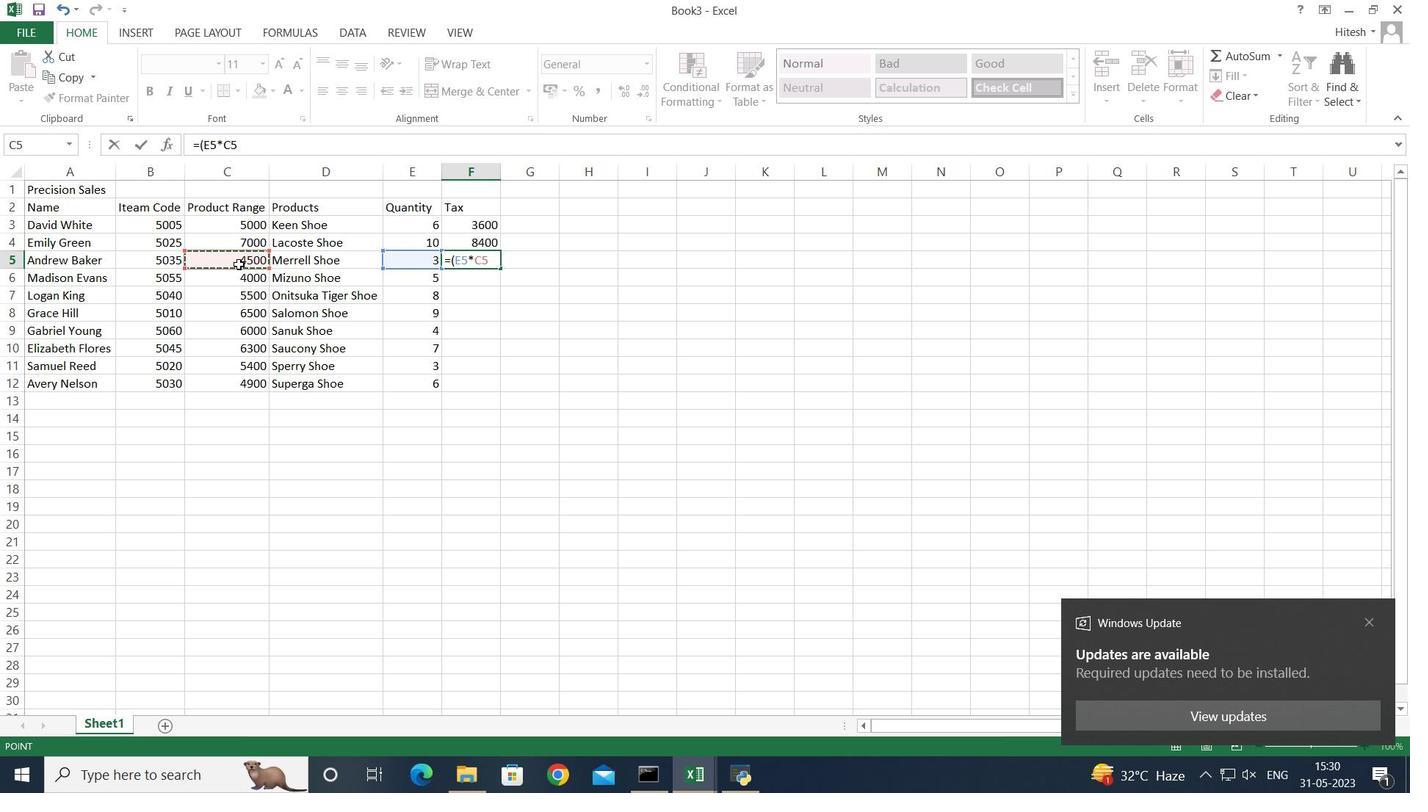 
Action: Mouse moved to (238, 263)
Screenshot: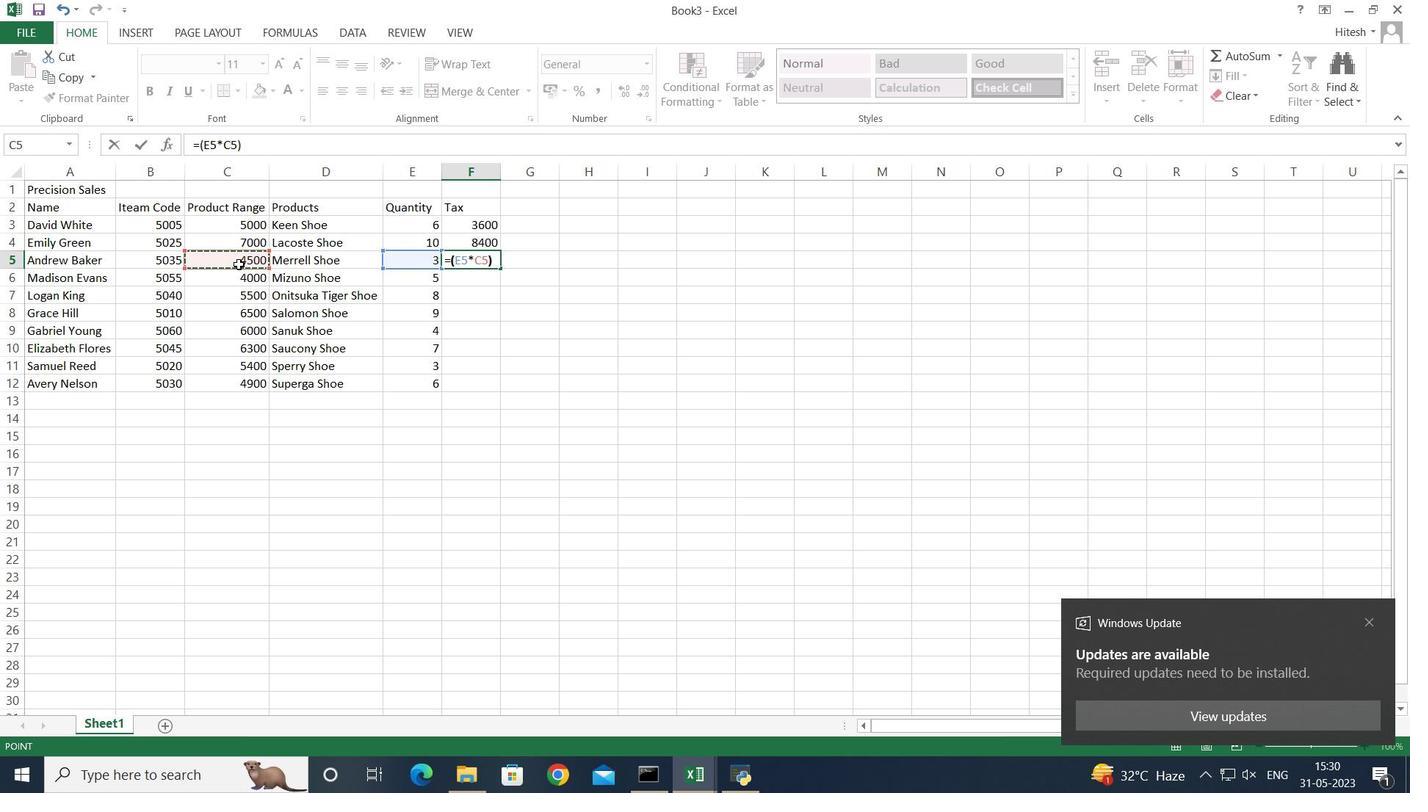 
Action: Key pressed *12<Key.shift>
Screenshot: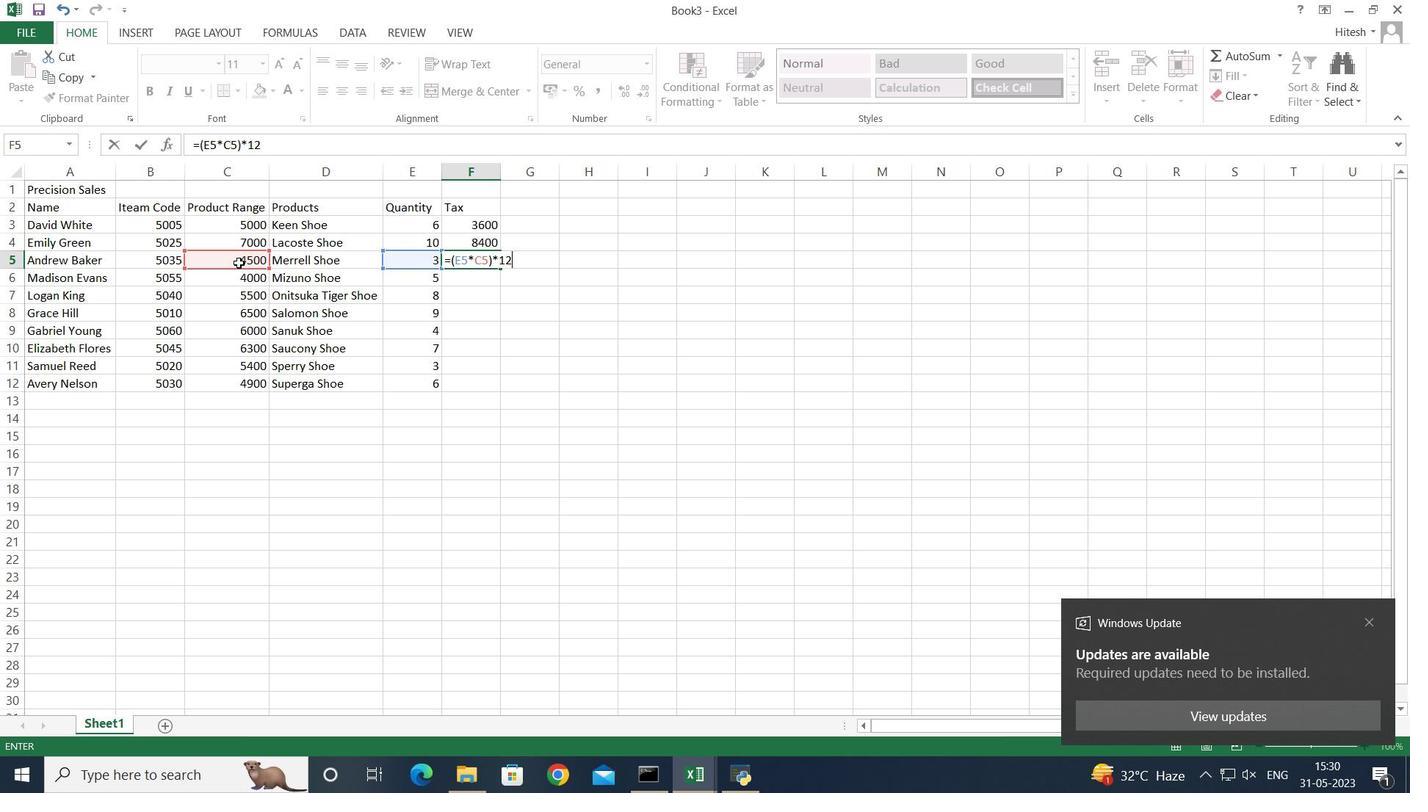 
Action: Mouse moved to (238, 264)
Screenshot: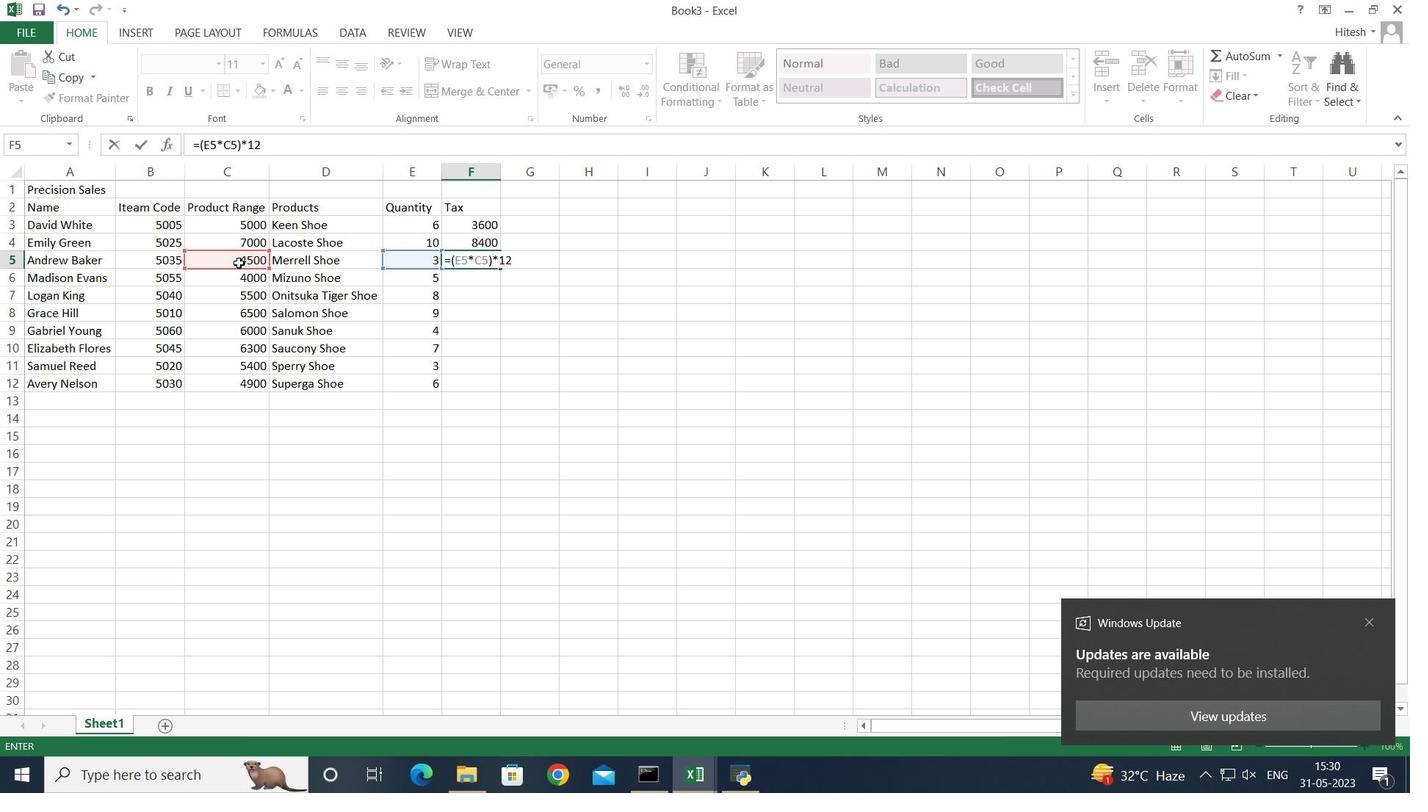 
Action: Key pressed <Key.shift><Key.shift><Key.shift><Key.shift><Key.shift><Key.shift><Key.shift><Key.shift><Key.shift><Key.shift><Key.shift><Key.shift><Key.shift><Key.shift><Key.shift><Key.shift><Key.shift><Key.shift><Key.shift><Key.shift><Key.shift><Key.shift><Key.shift><Key.shift><Key.shift><Key.shift><Key.shift><Key.shift><Key.shift>%<Key.enter>
Screenshot: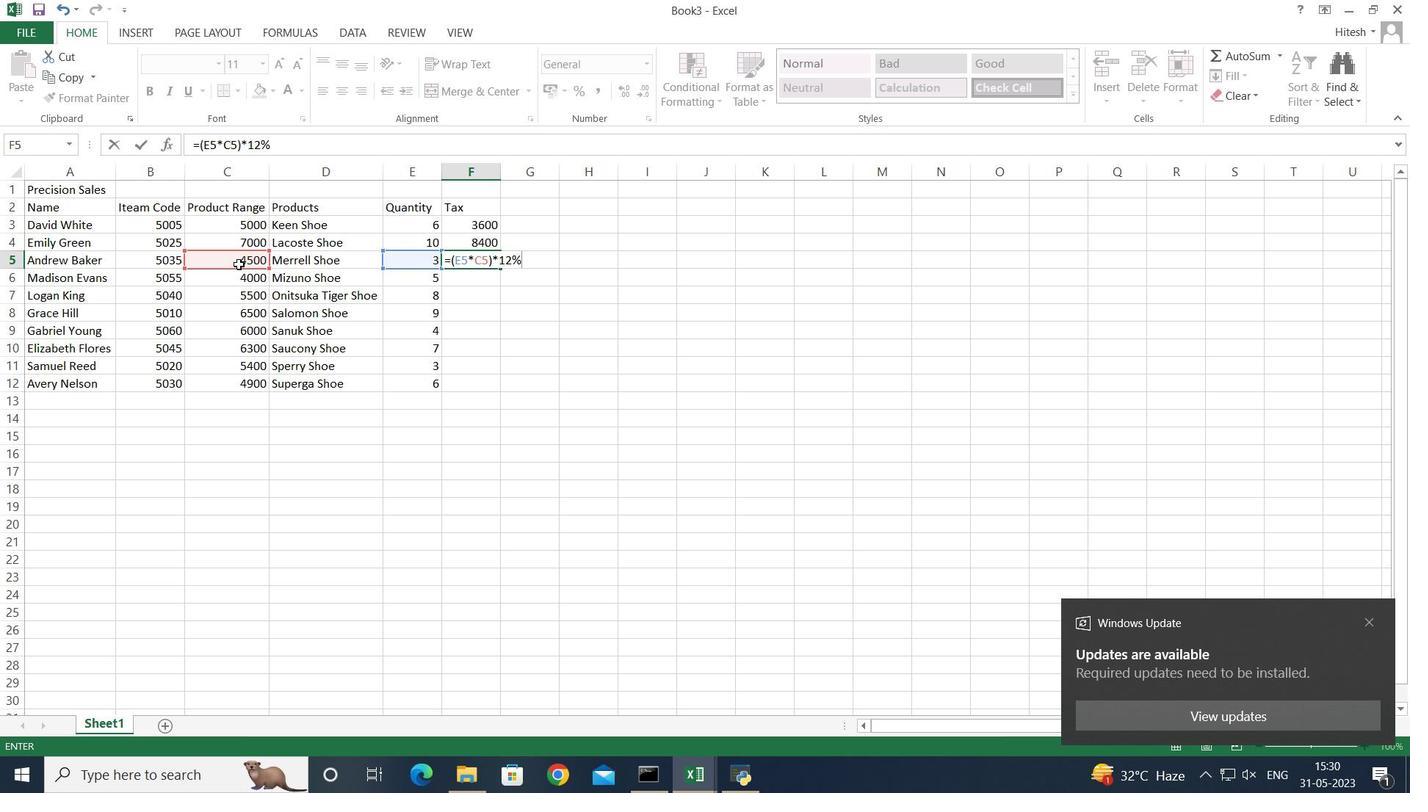 
Action: Mouse moved to (243, 269)
Screenshot: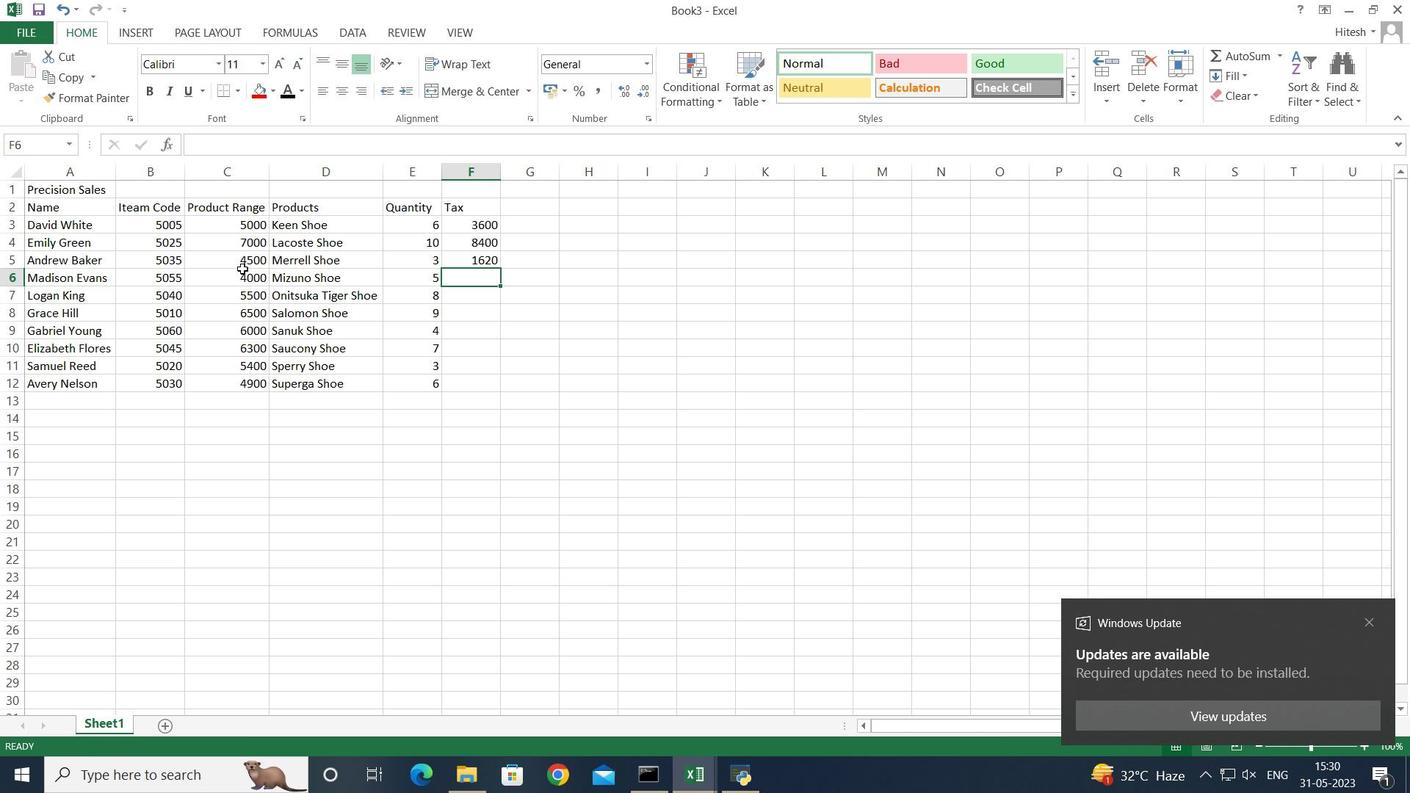 
Action: Key pressed =<Key.shift_r><Key.shift_r><Key.shift_r><Key.shift_r>(
Screenshot: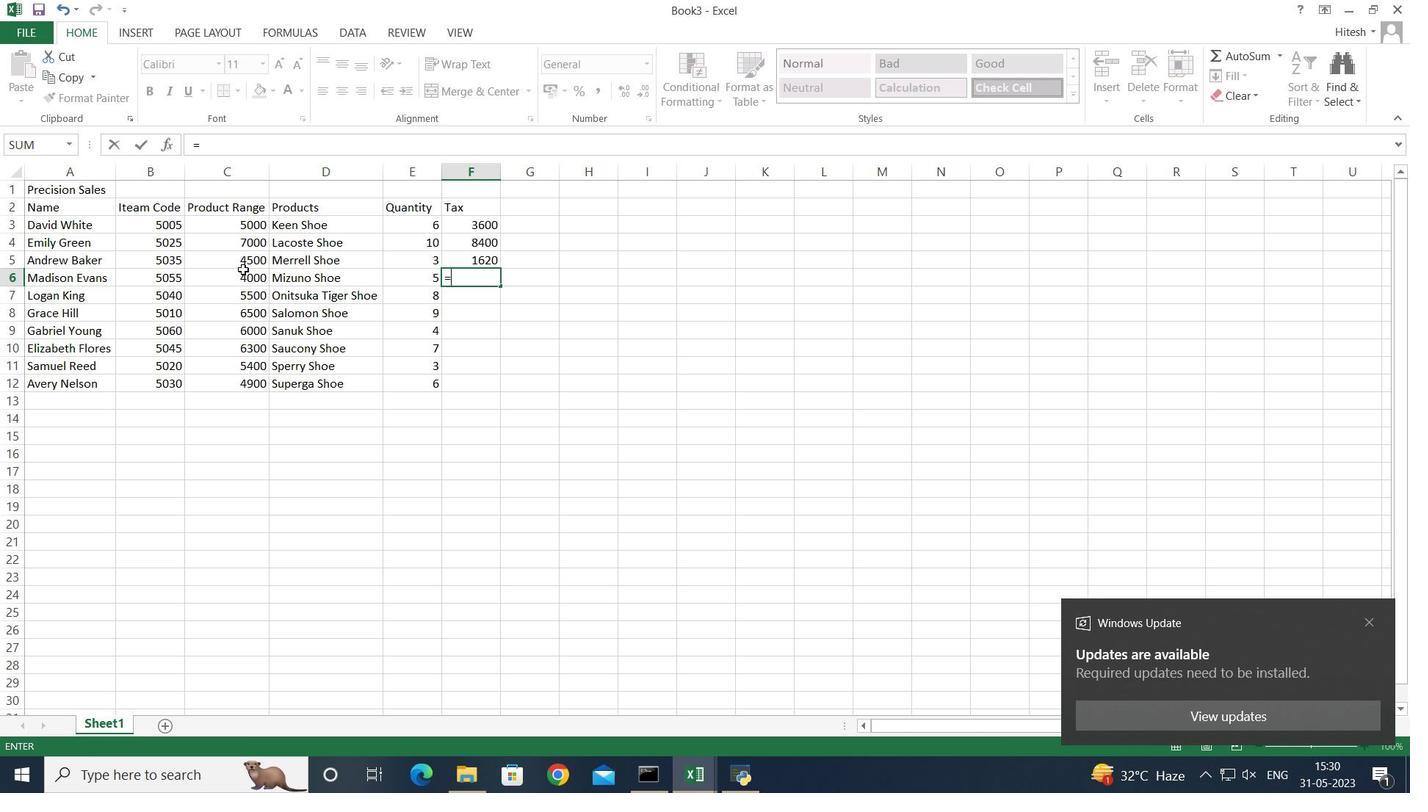 
Action: Mouse moved to (389, 280)
Screenshot: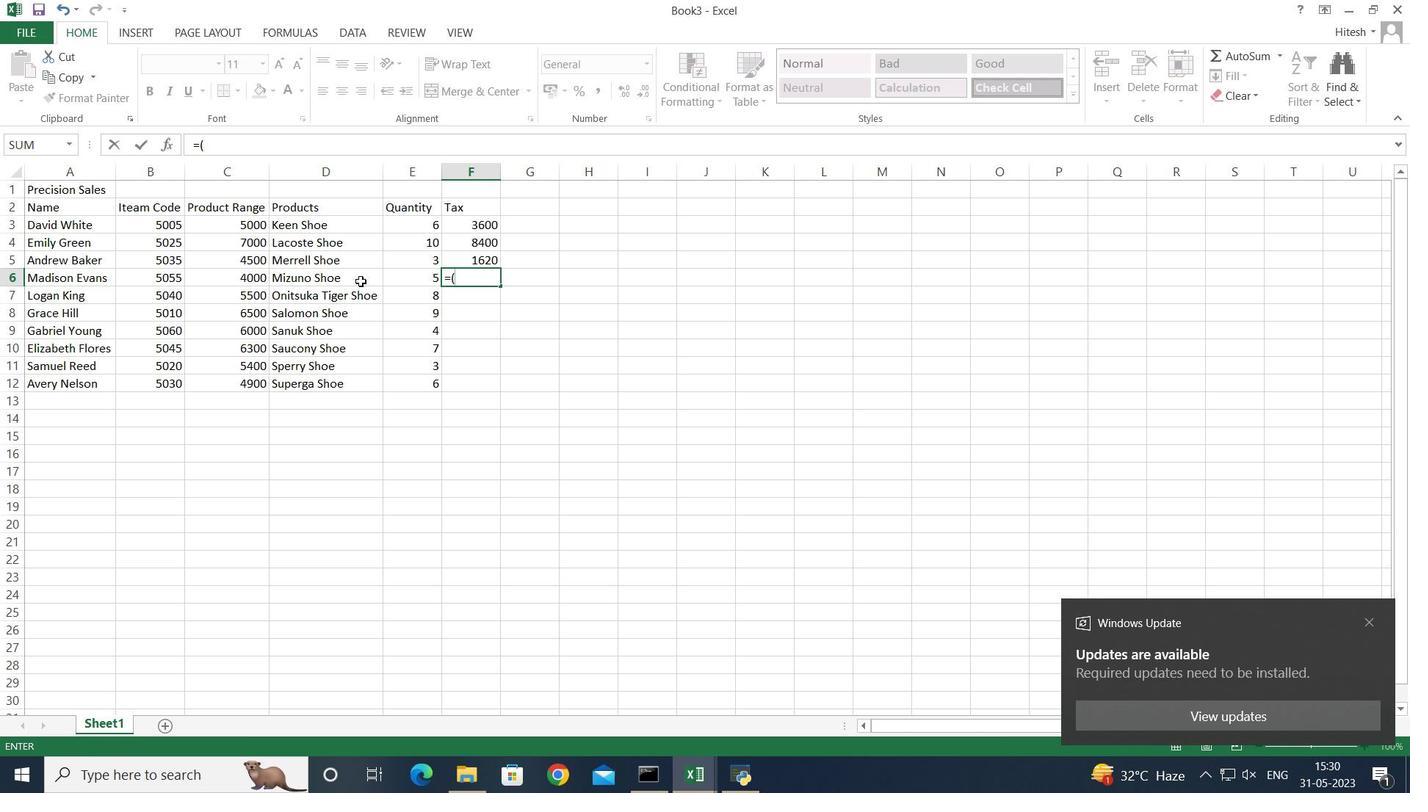 
Action: Mouse pressed left at (389, 280)
Screenshot: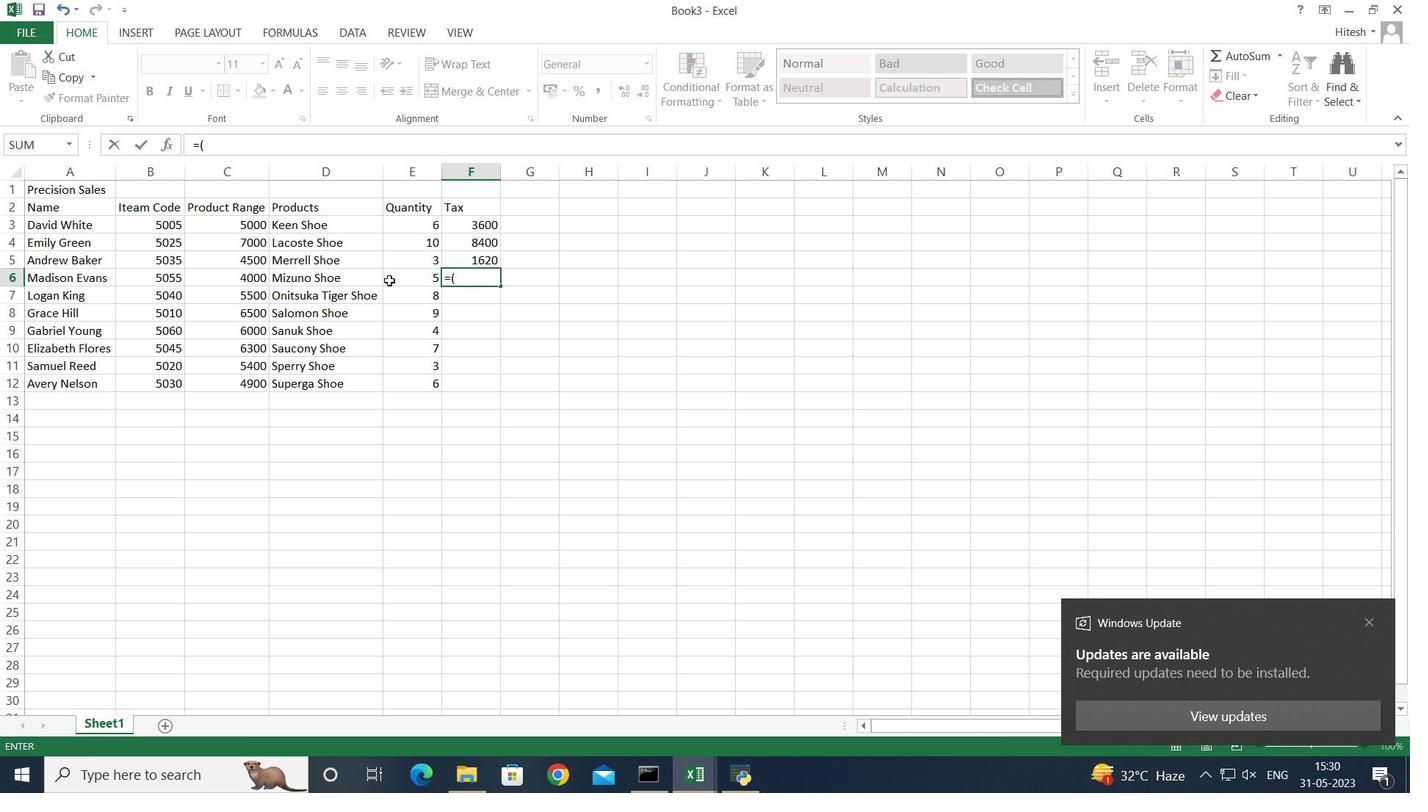 
Action: Mouse moved to (390, 280)
Screenshot: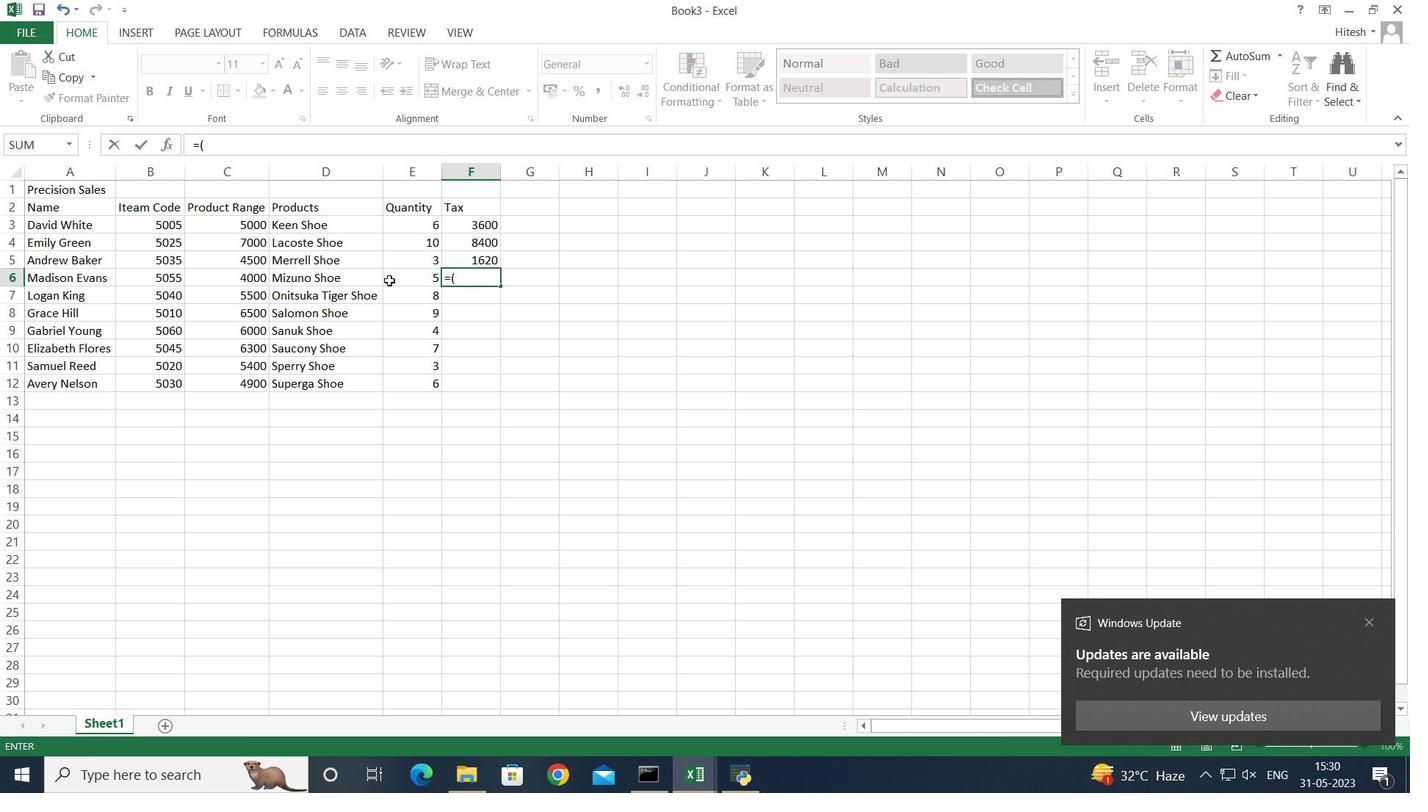 
Action: Key pressed *
Screenshot: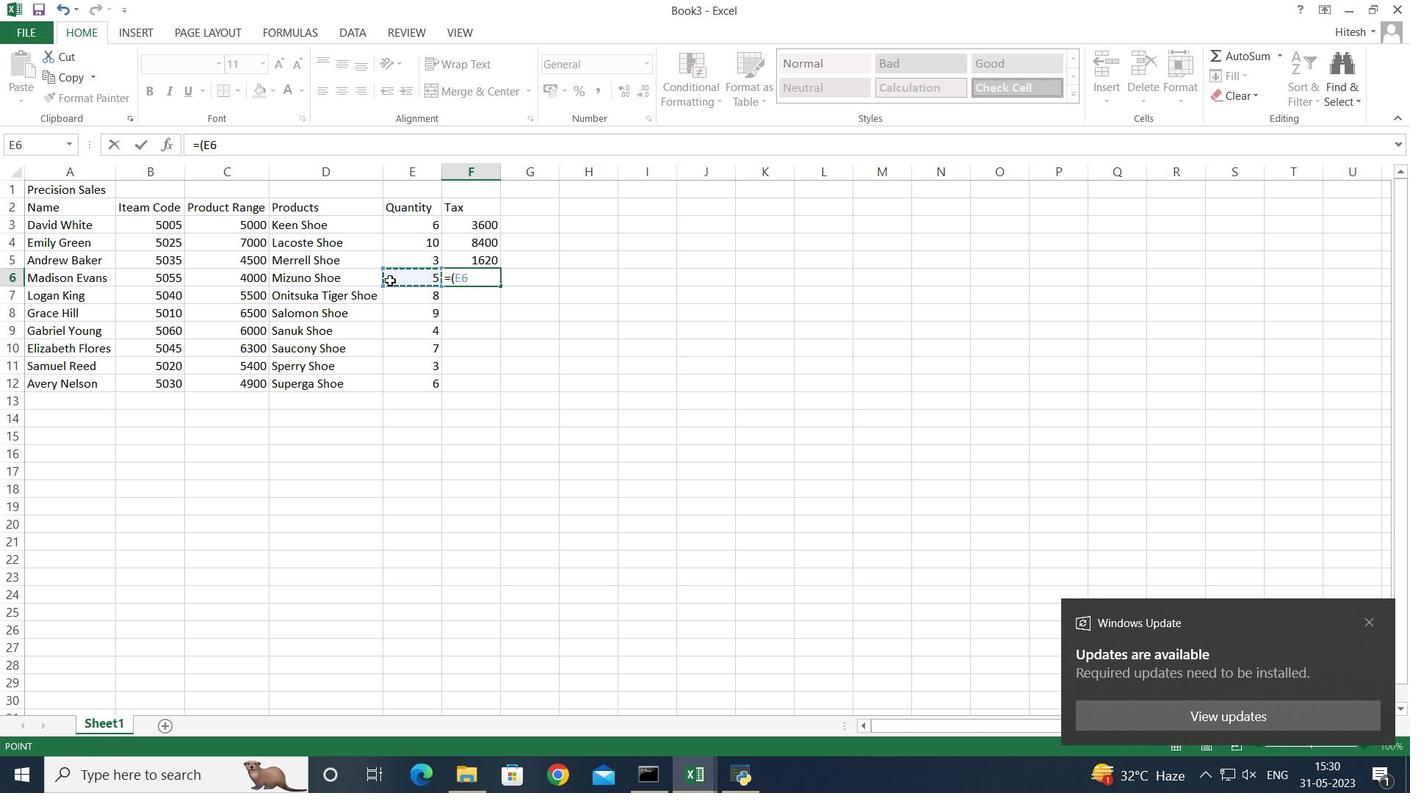
Action: Mouse moved to (224, 278)
Screenshot: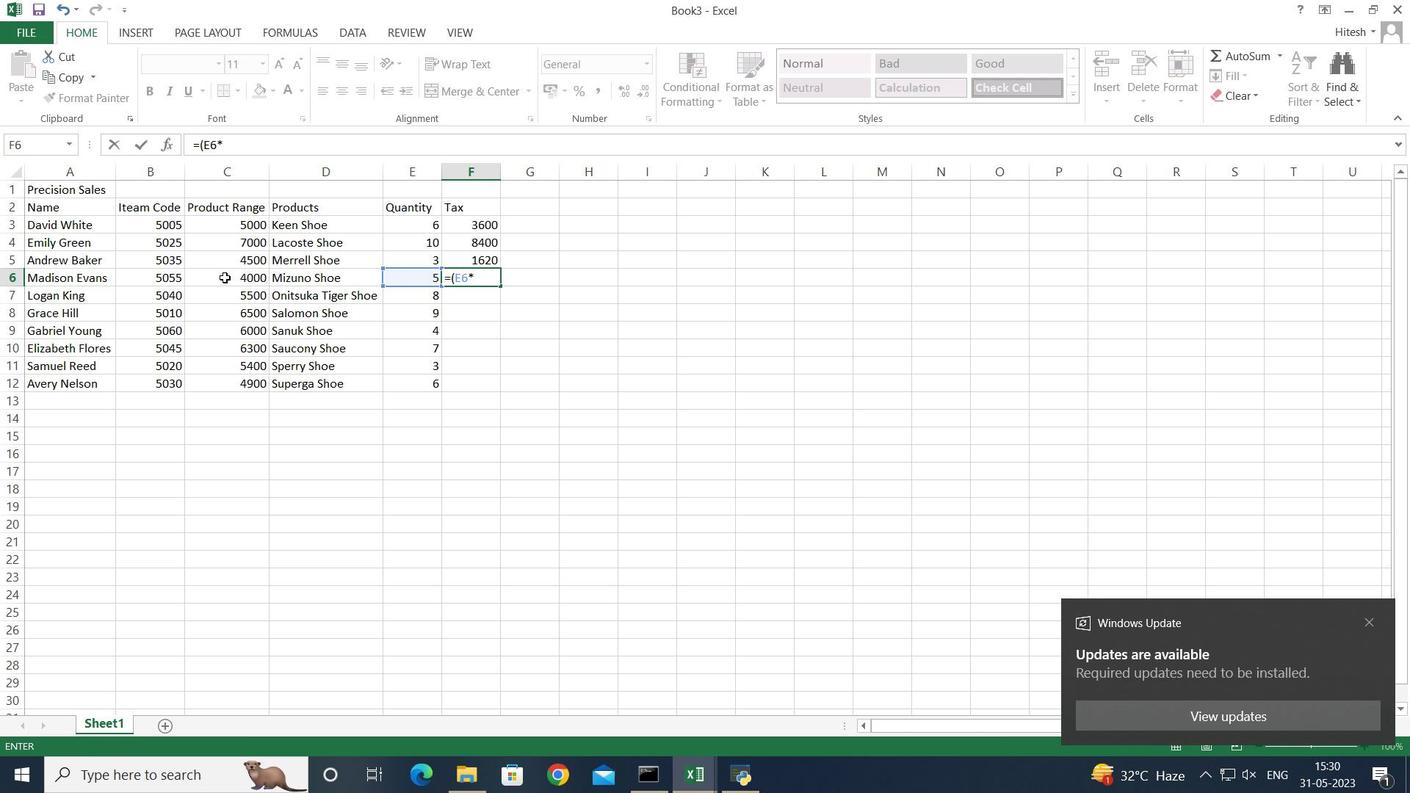 
Action: Mouse pressed left at (224, 278)
Screenshot: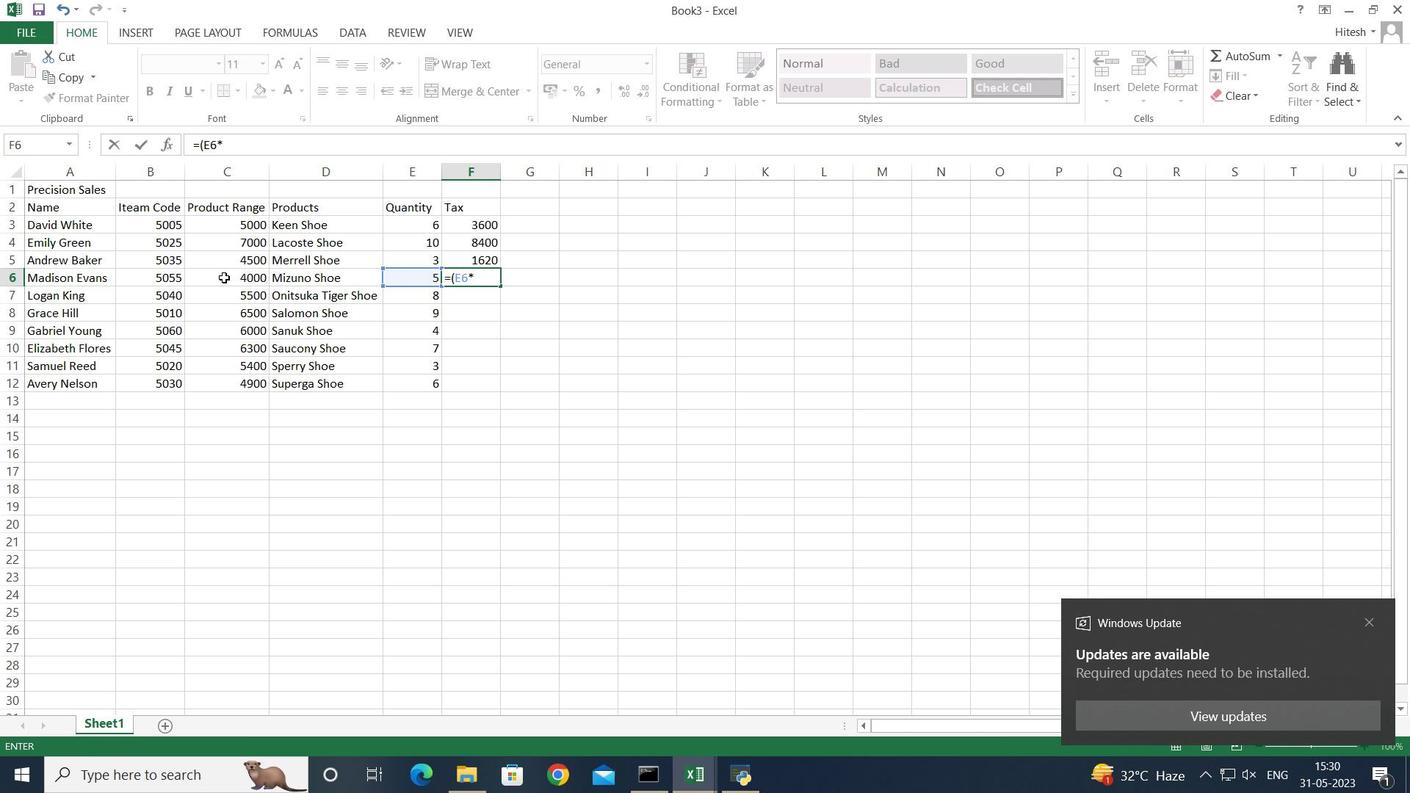 
Action: Key pressed <Key.shift_r>)*
Screenshot: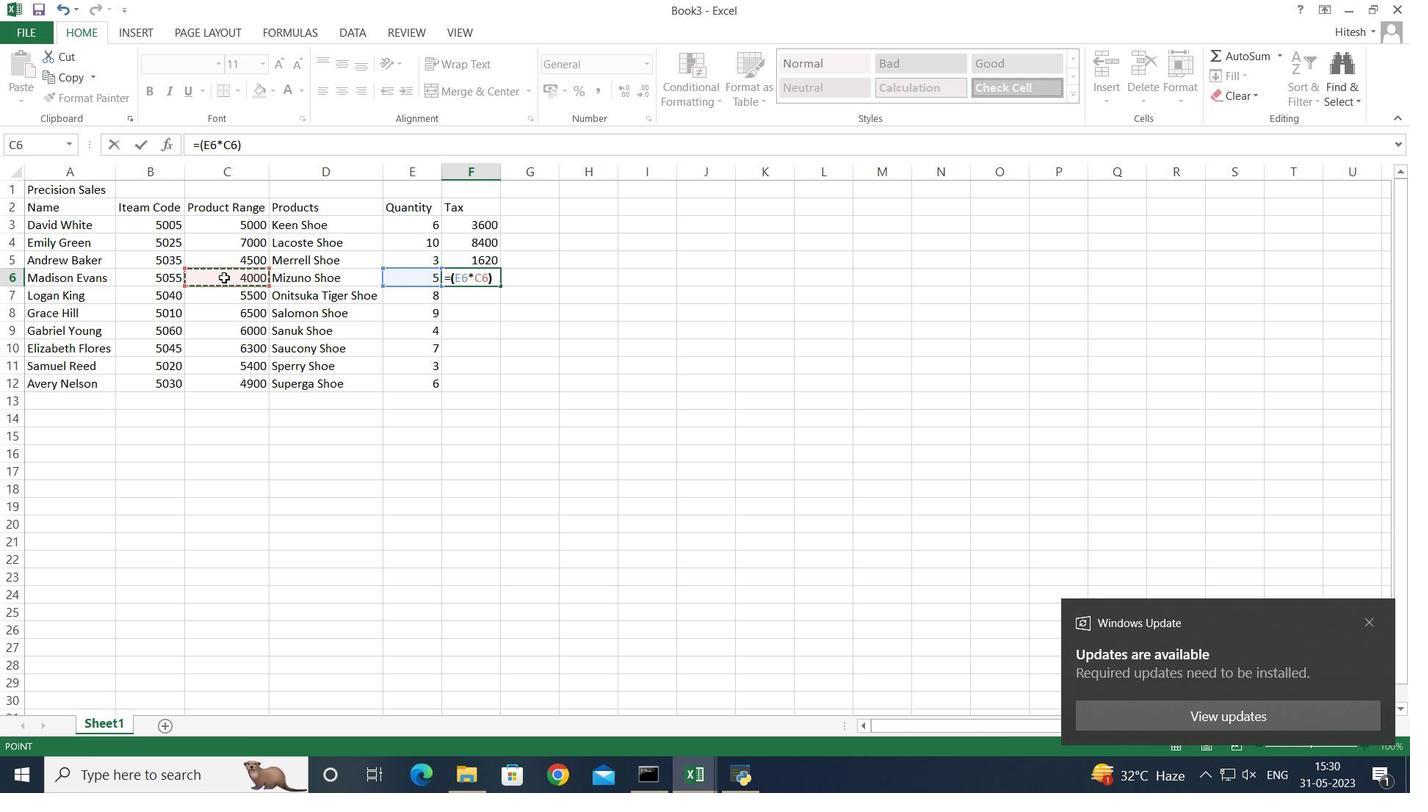 
Action: Mouse moved to (224, 278)
Screenshot: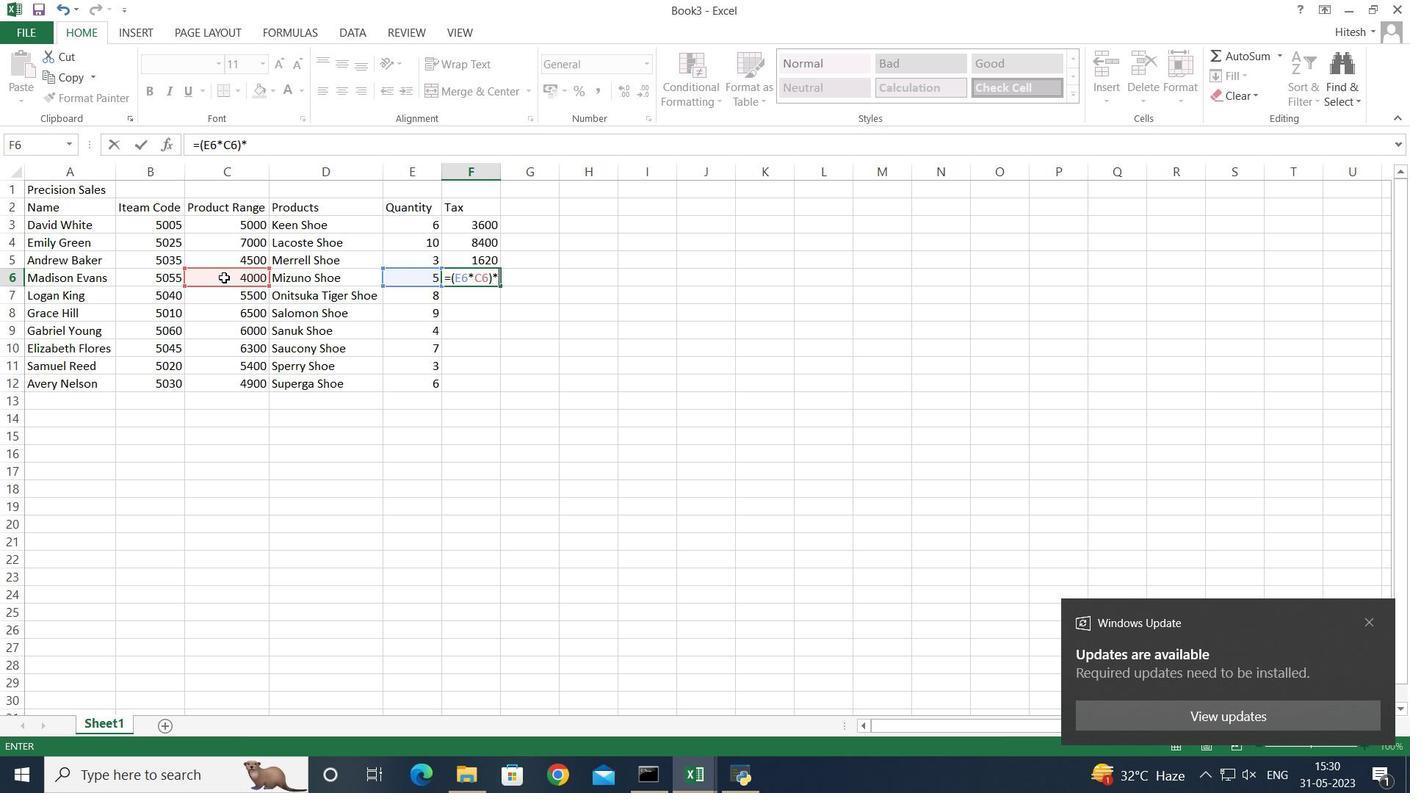 
Action: Key pressed 12<Key.shift>
Screenshot: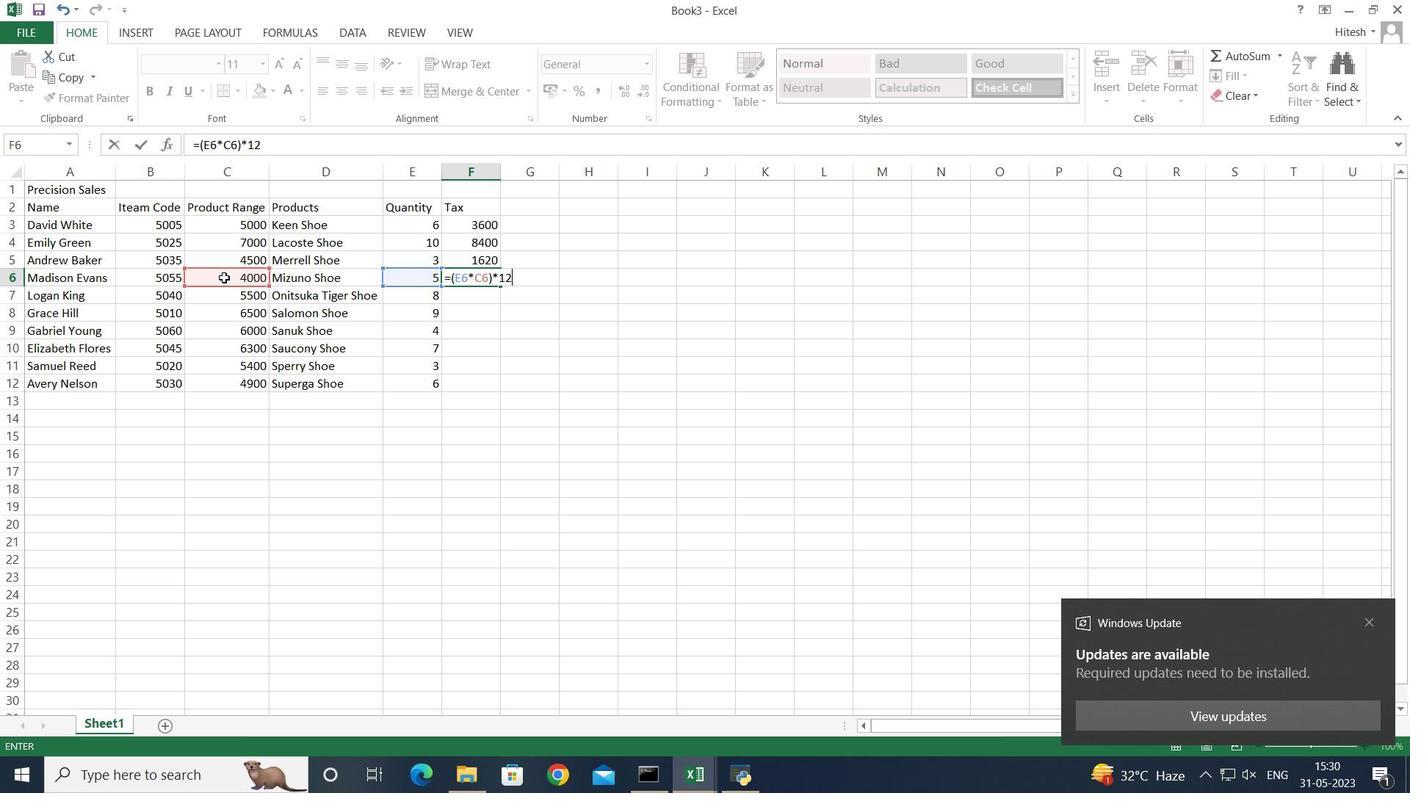 
Action: Mouse moved to (224, 278)
Screenshot: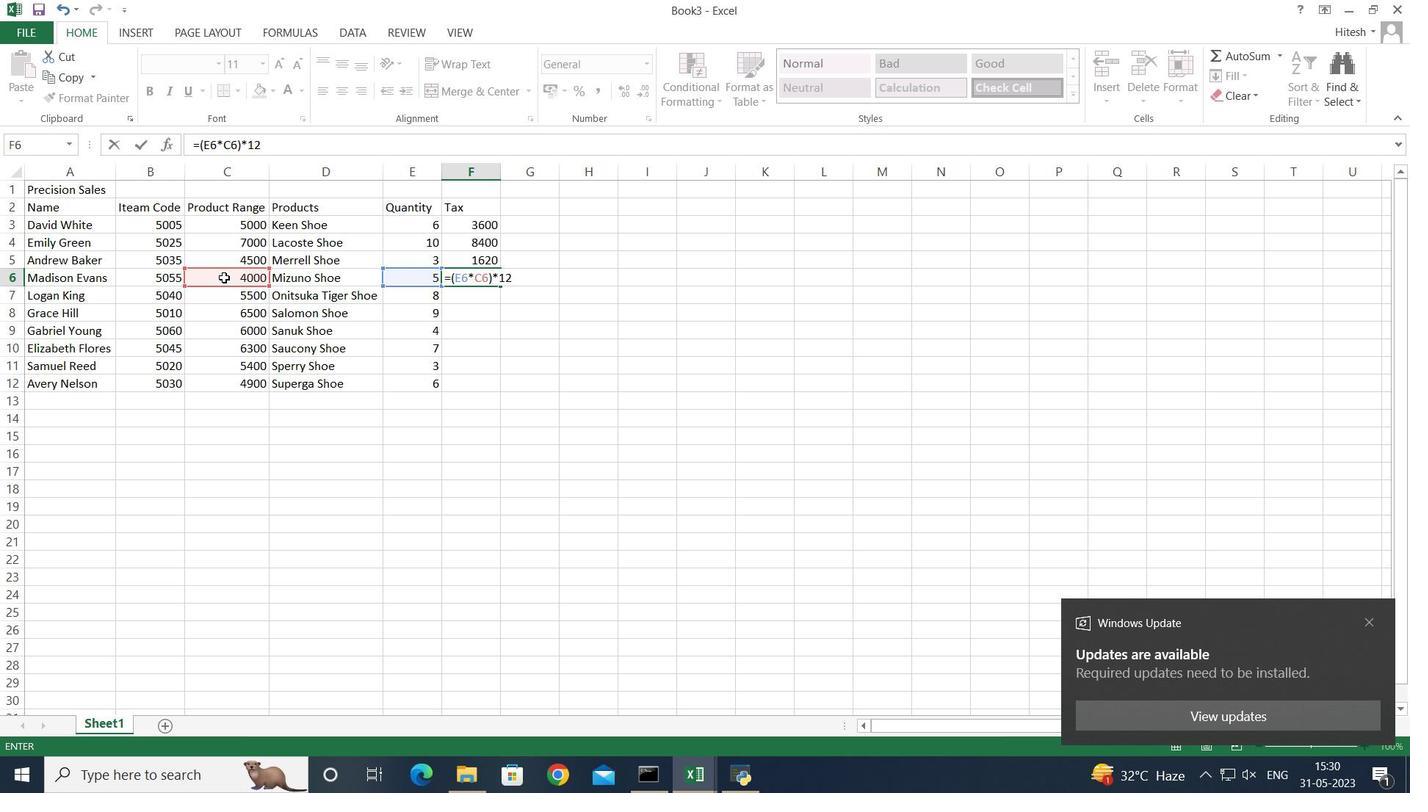 
Action: Key pressed <Key.shift><Key.shift><Key.shift><Key.shift><Key.shift><Key.shift><Key.shift><Key.shift>%
Screenshot: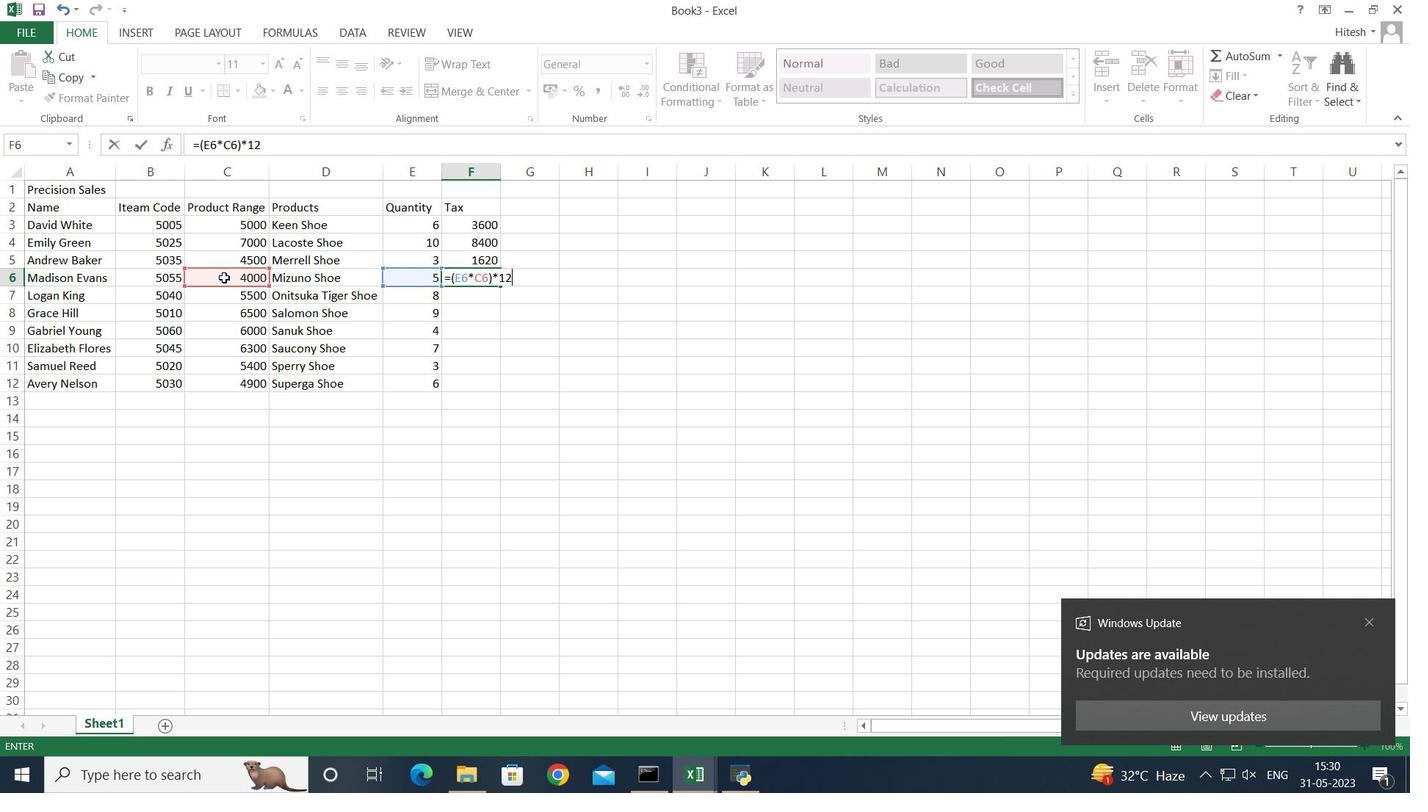 
Action: Mouse moved to (224, 281)
Screenshot: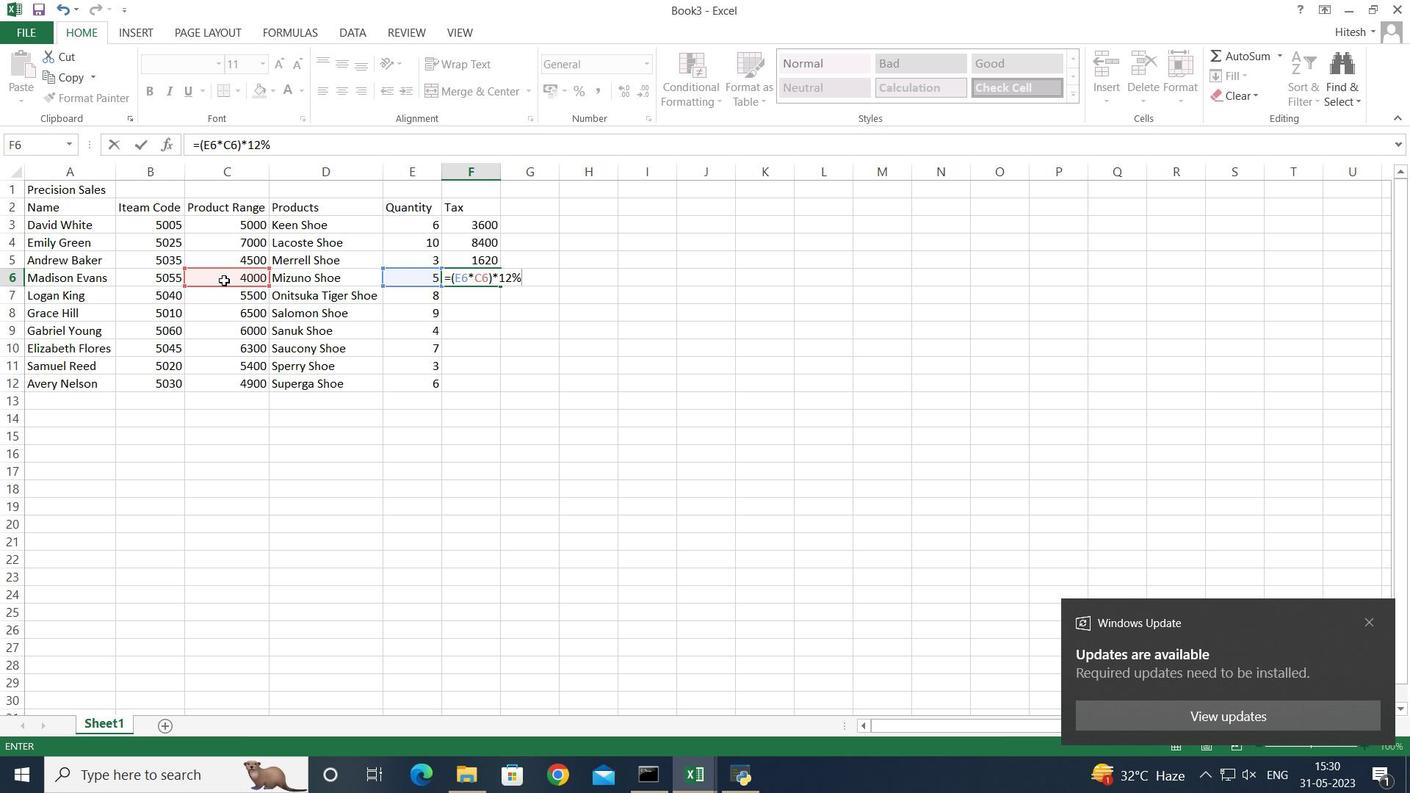 
Action: Key pressed <Key.enter>
Screenshot: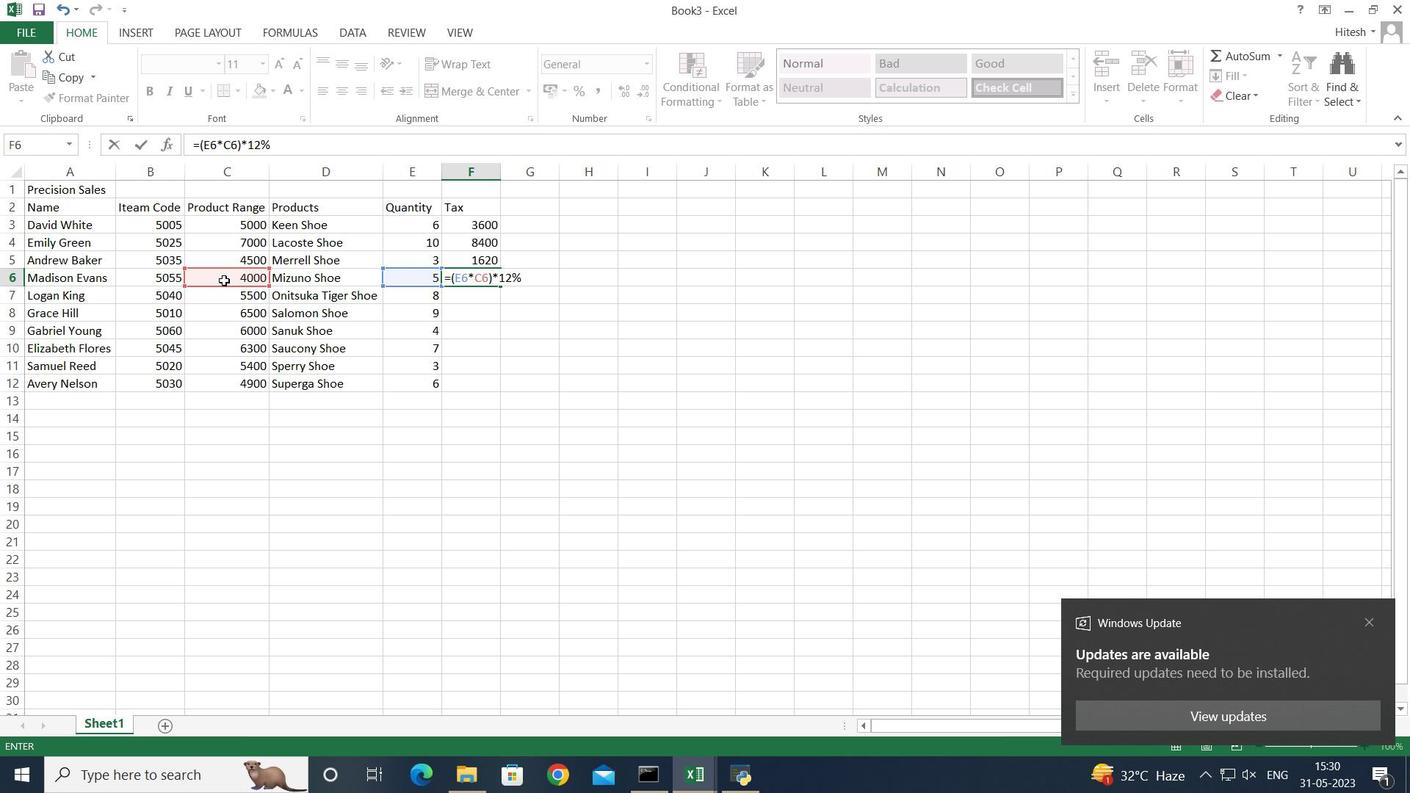 
Action: Mouse moved to (224, 285)
Screenshot: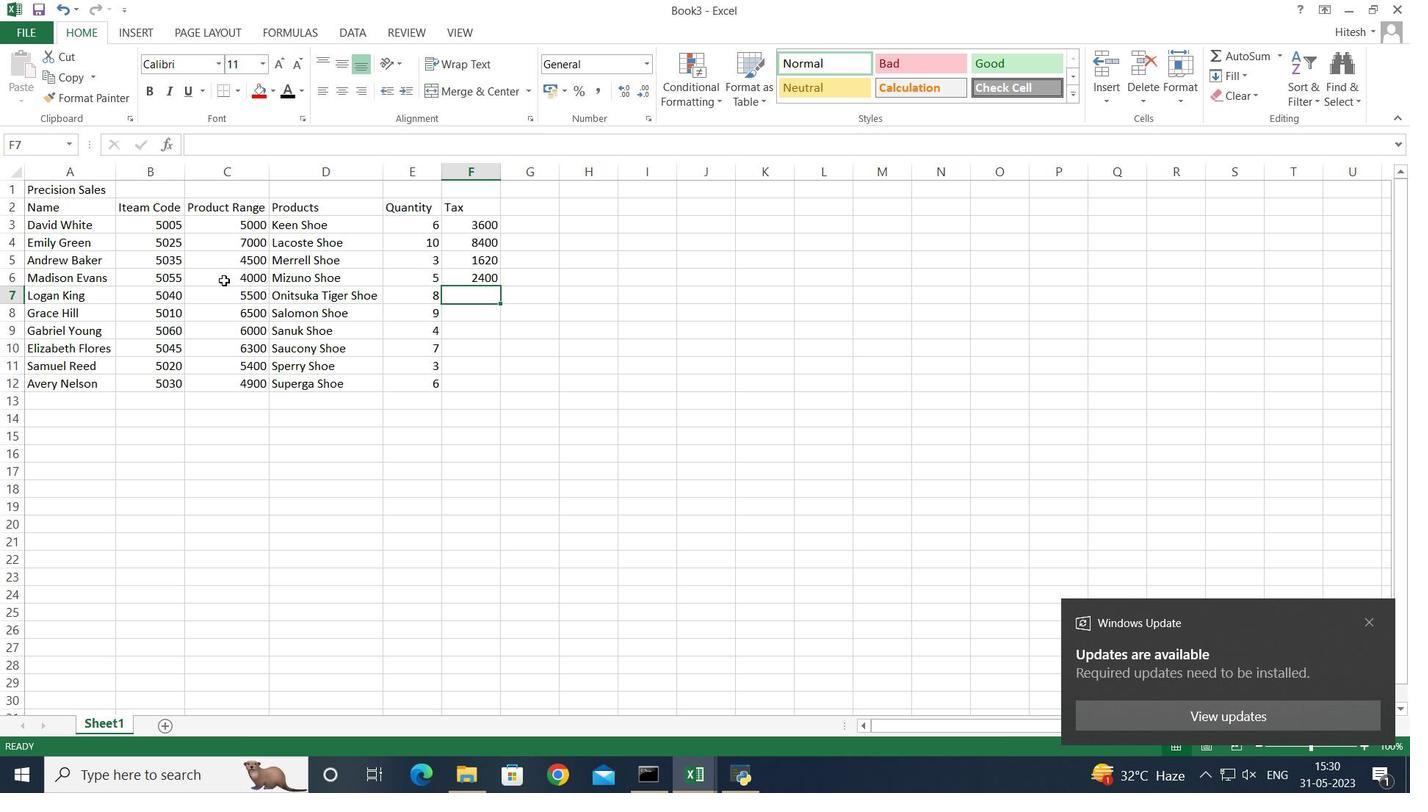 
Action: Key pressed =<Key.shift_r>(
Screenshot: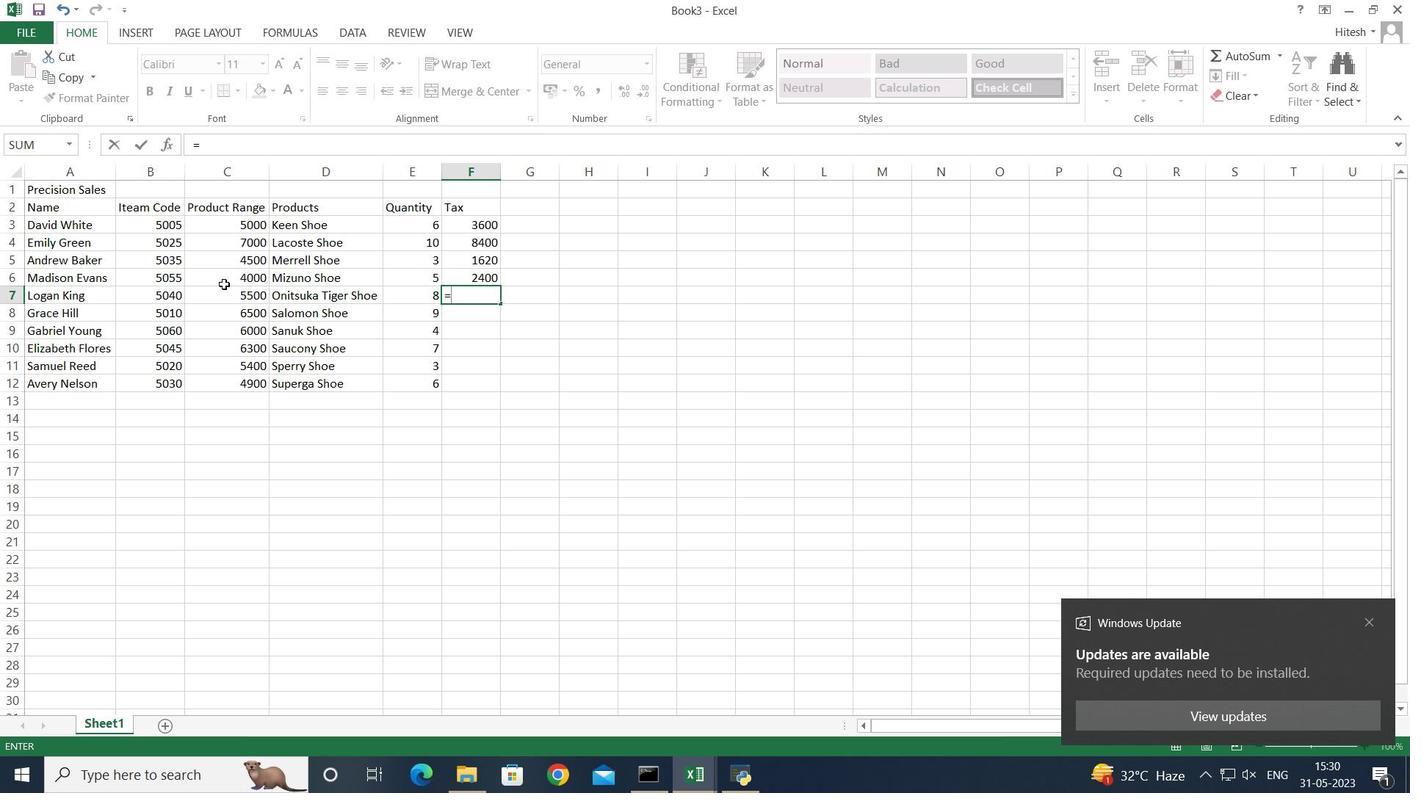 
Action: Mouse moved to (399, 297)
Screenshot: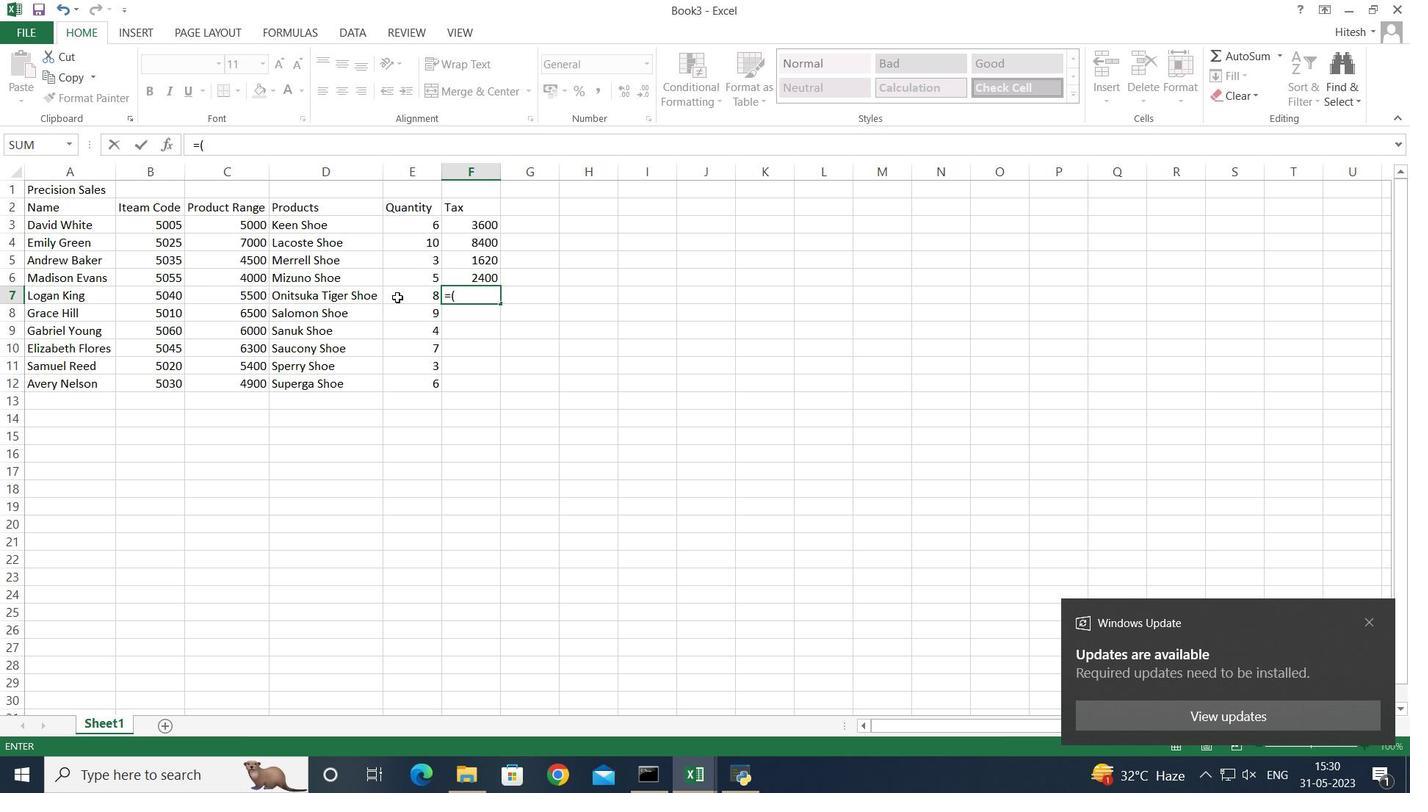 
Action: Mouse pressed left at (399, 297)
Screenshot: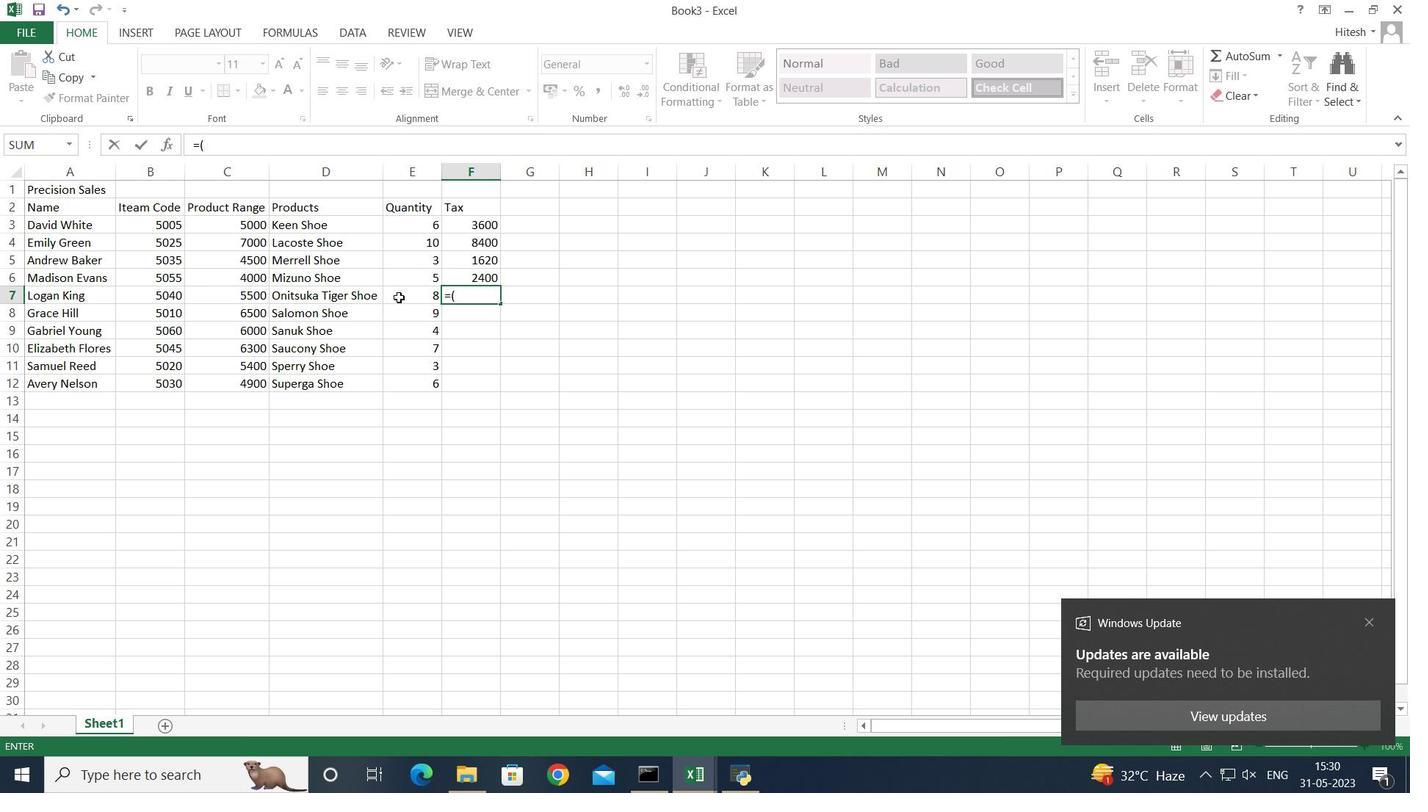 
Action: Key pressed *
Screenshot: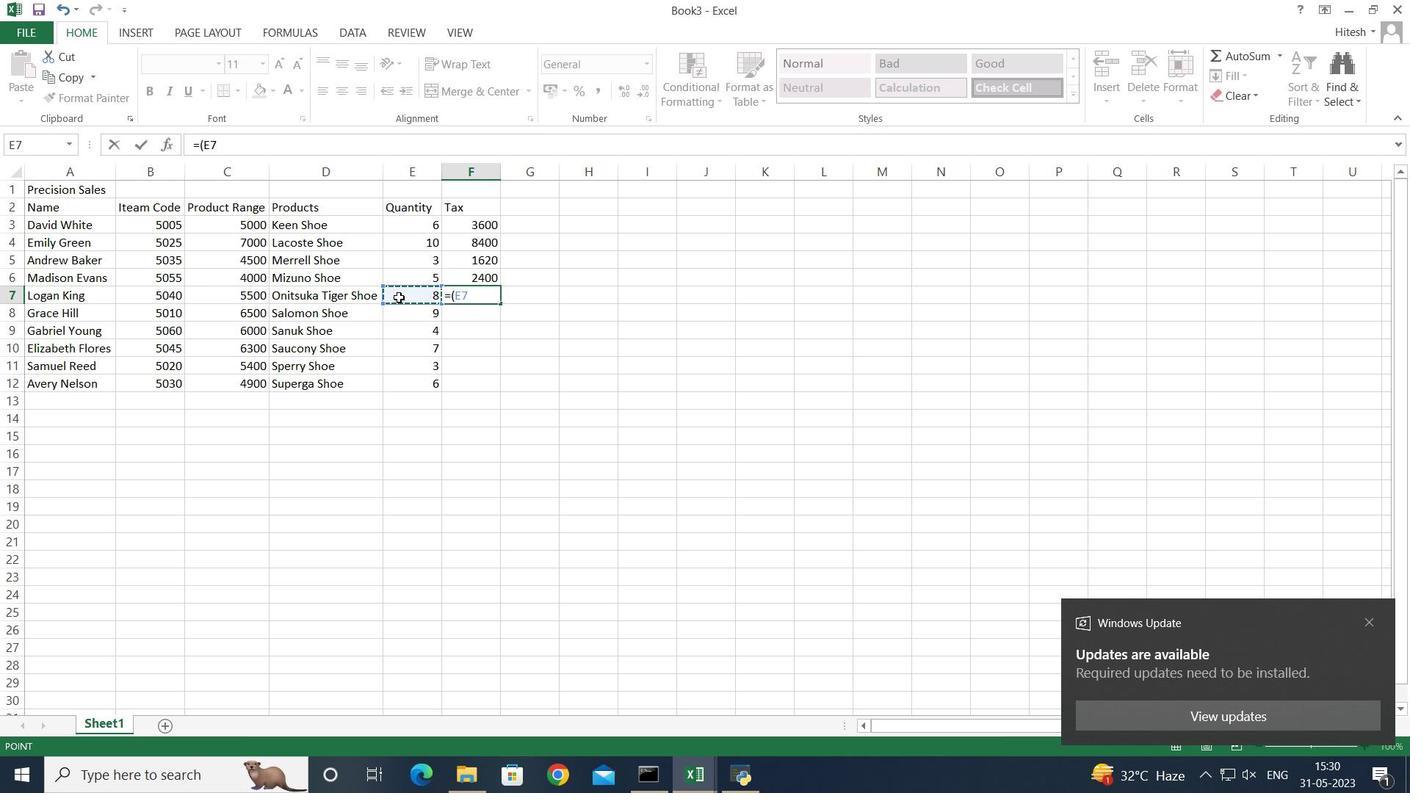 
Action: Mouse moved to (229, 298)
Screenshot: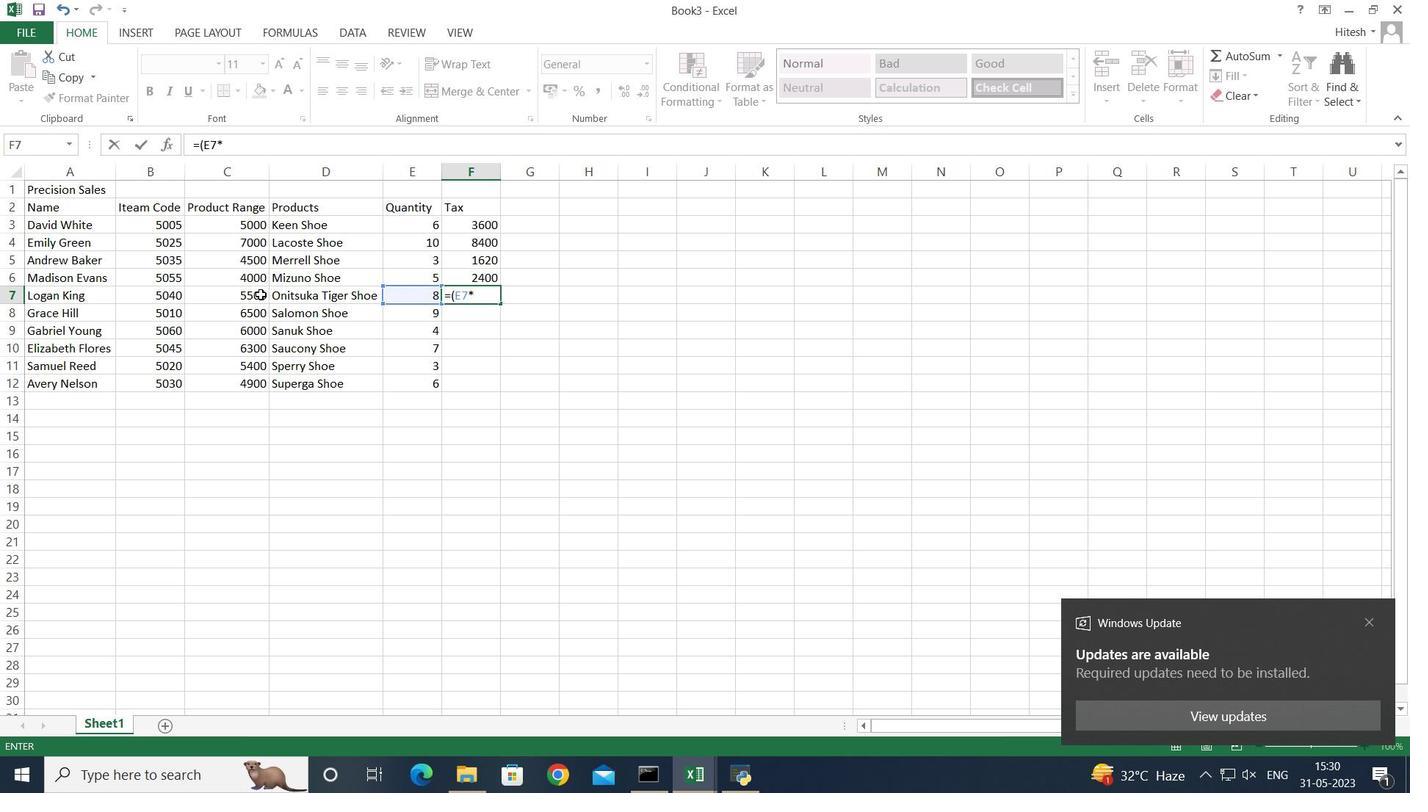 
Action: Mouse pressed left at (229, 298)
Screenshot: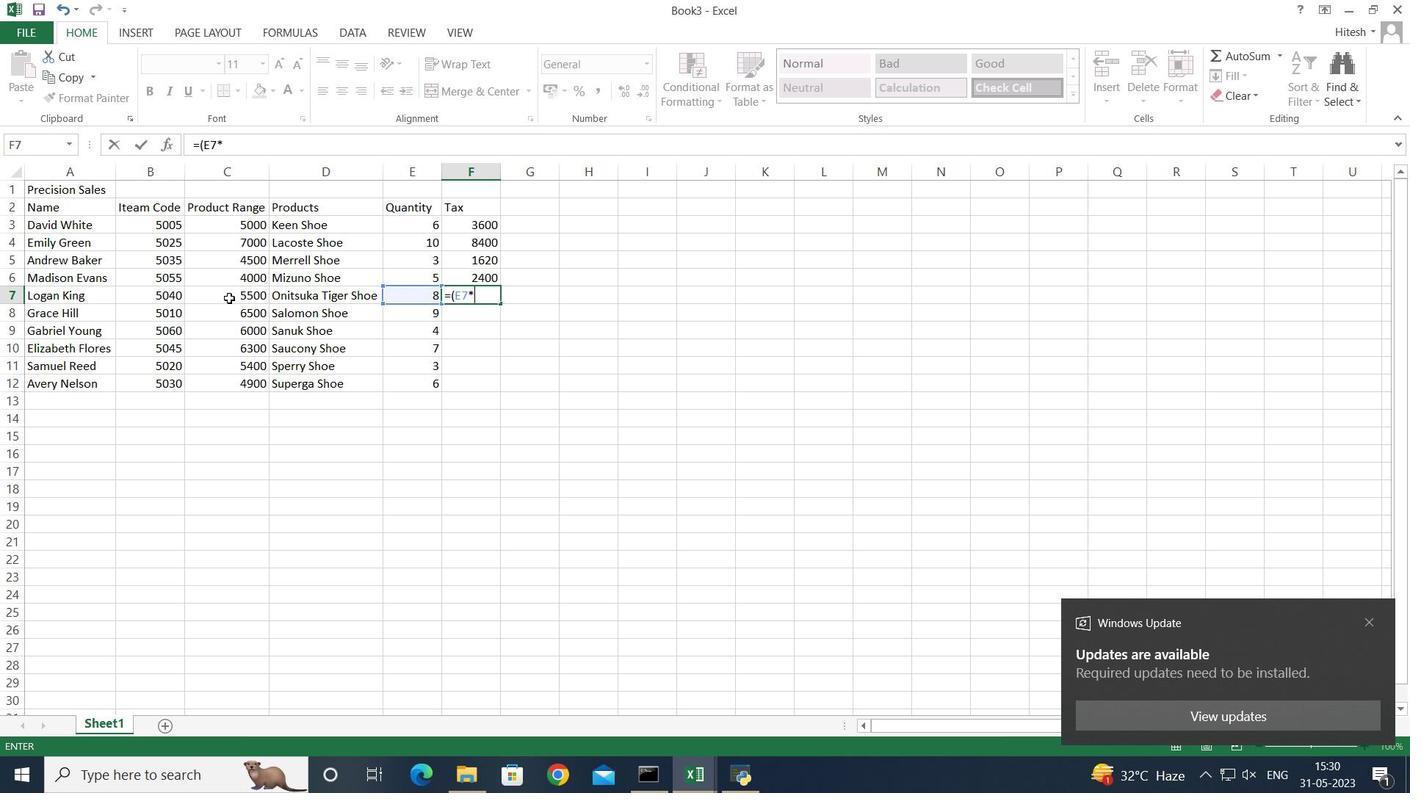 
Action: Key pressed <Key.shift_r><Key.shift_r>)*
Screenshot: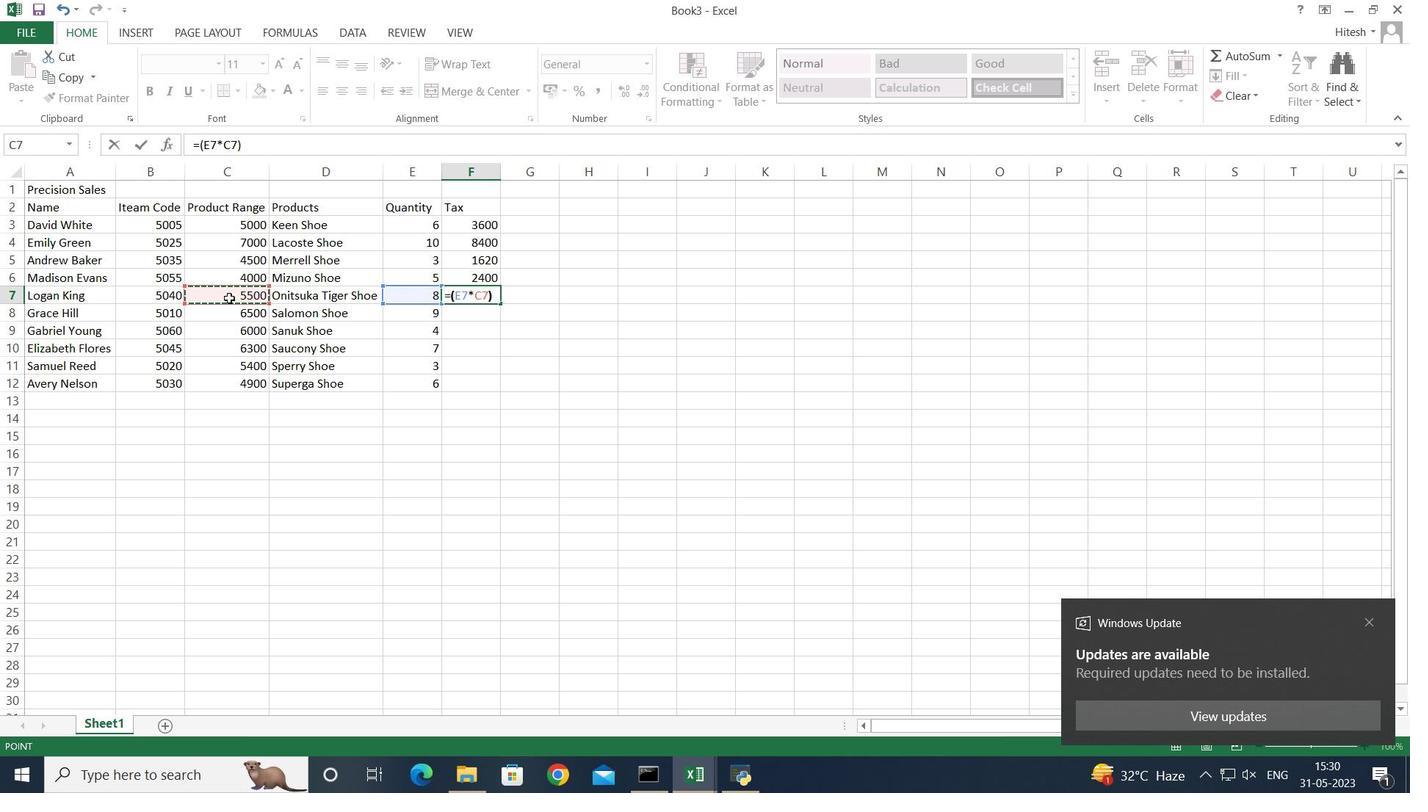 
Action: Mouse moved to (229, 305)
Screenshot: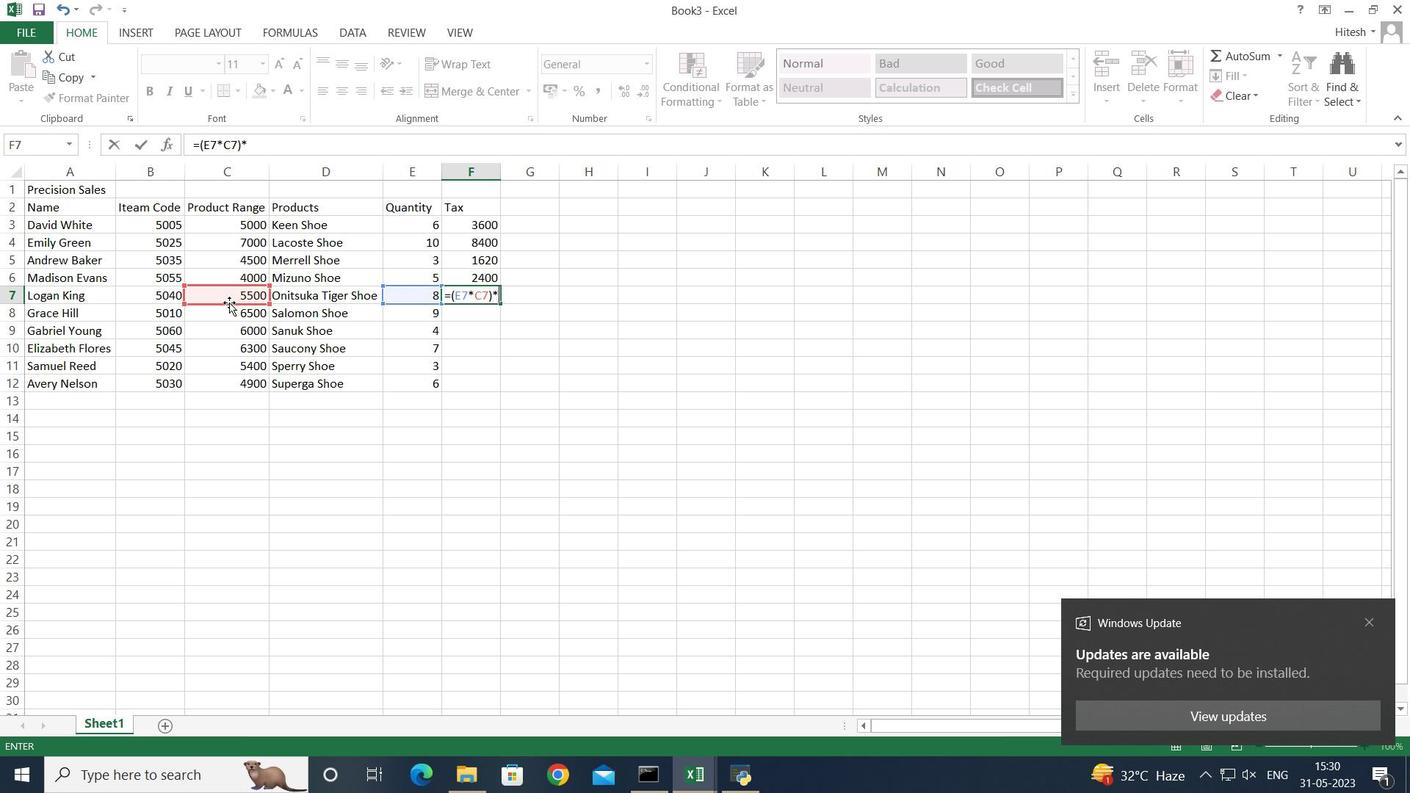 
Action: Key pressed 12<Key.shift><Key.shift><Key.shift><Key.shift><Key.shift>%<Key.enter>
Screenshot: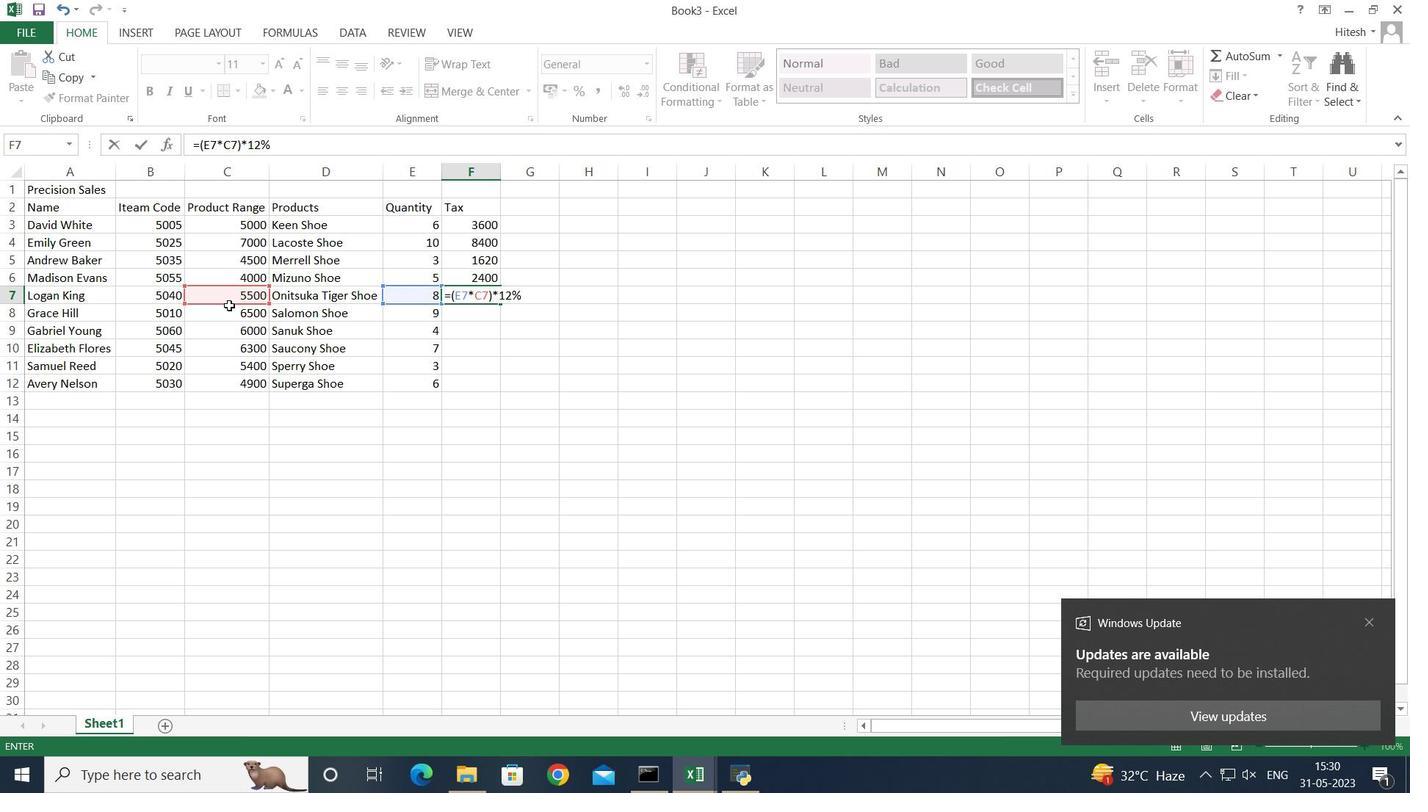 
Action: Mouse moved to (229, 306)
Screenshot: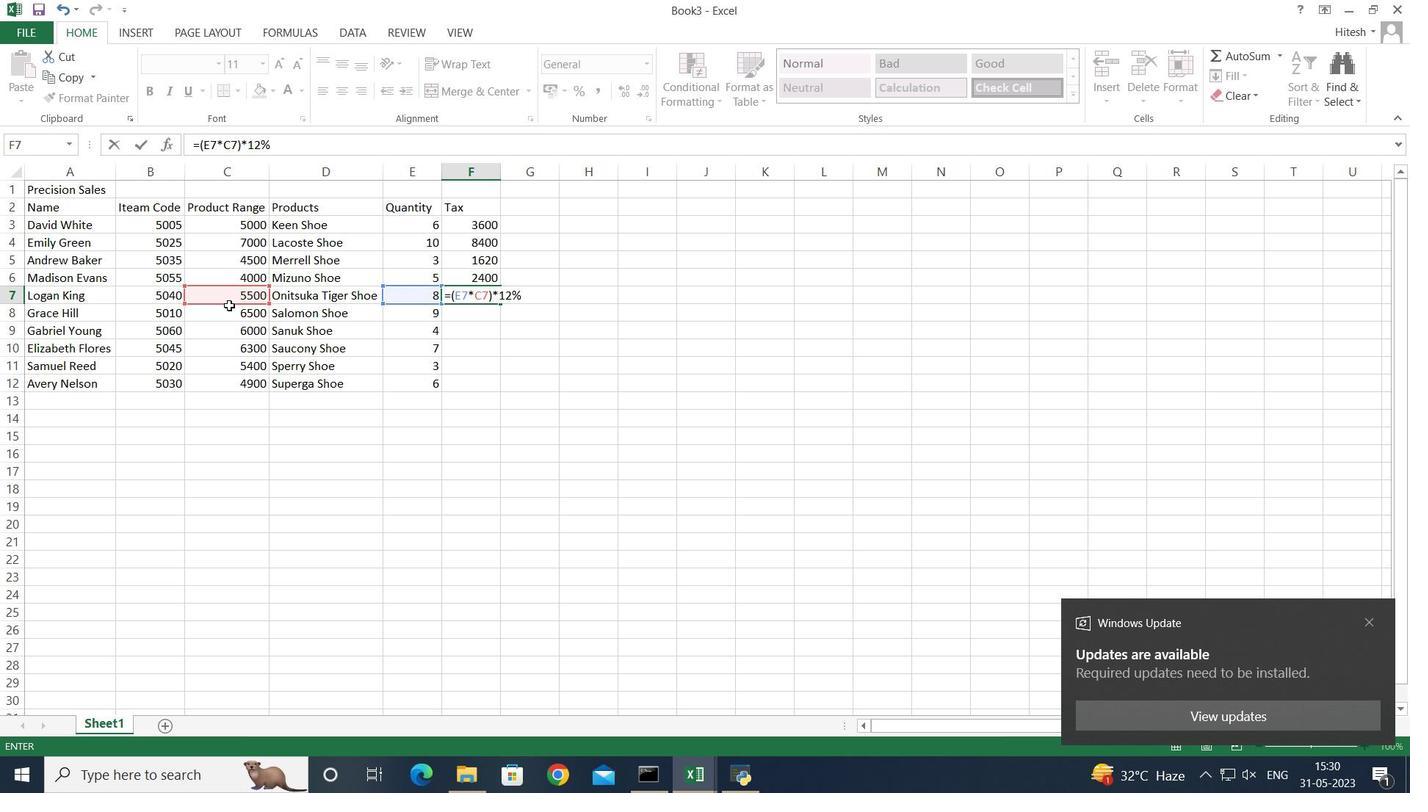 
Action: Key pressed =<Key.shift_r>(
Screenshot: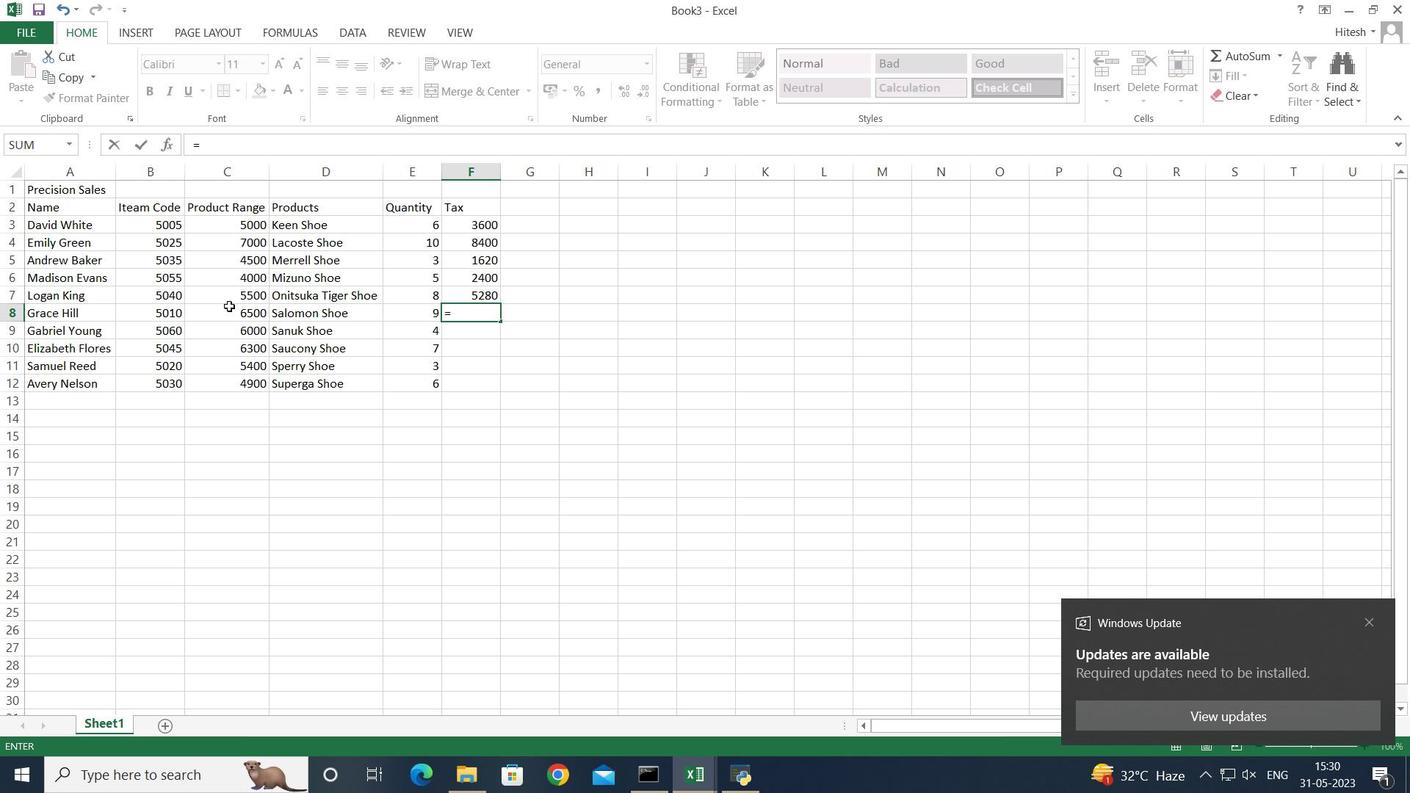 
Action: Mouse moved to (392, 312)
Screenshot: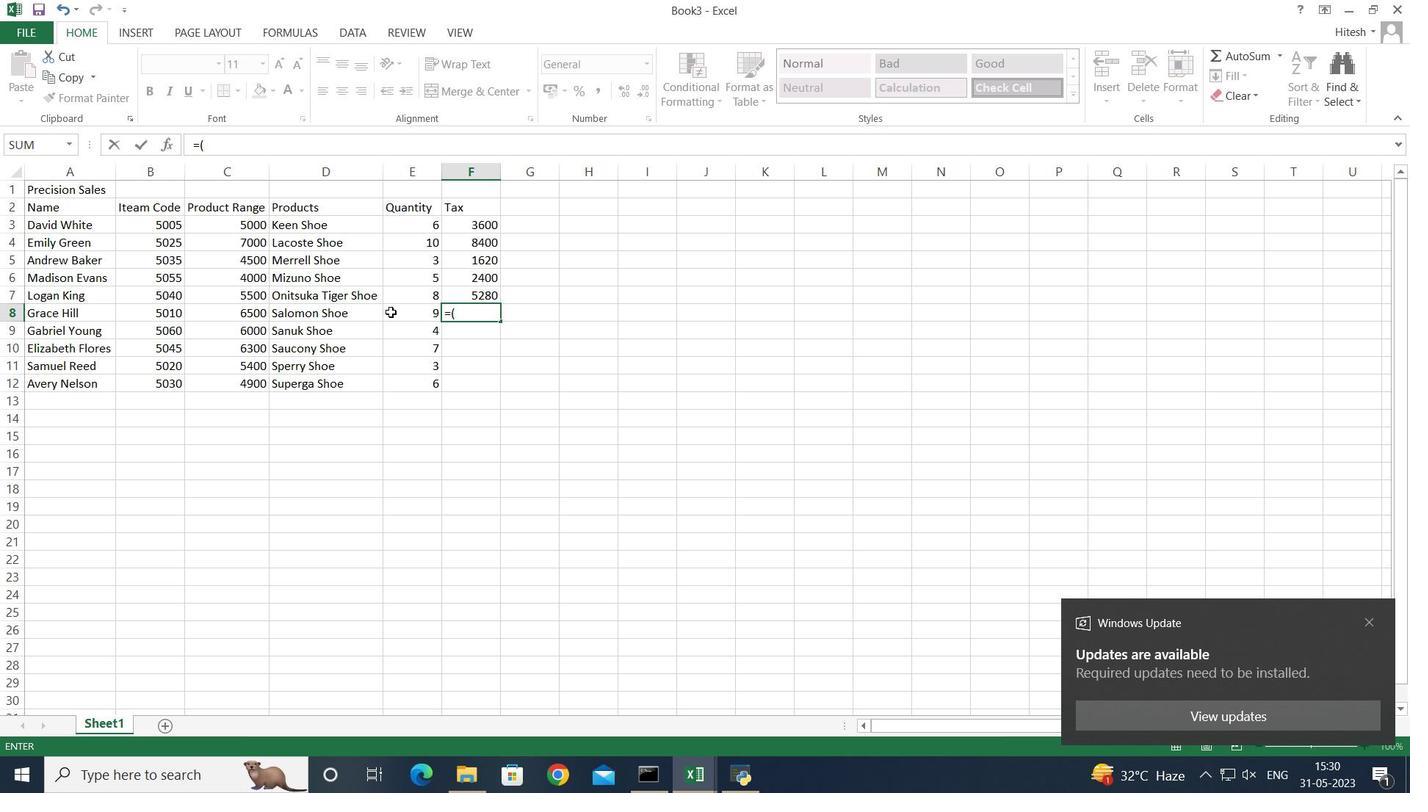 
Action: Mouse pressed left at (392, 312)
Screenshot: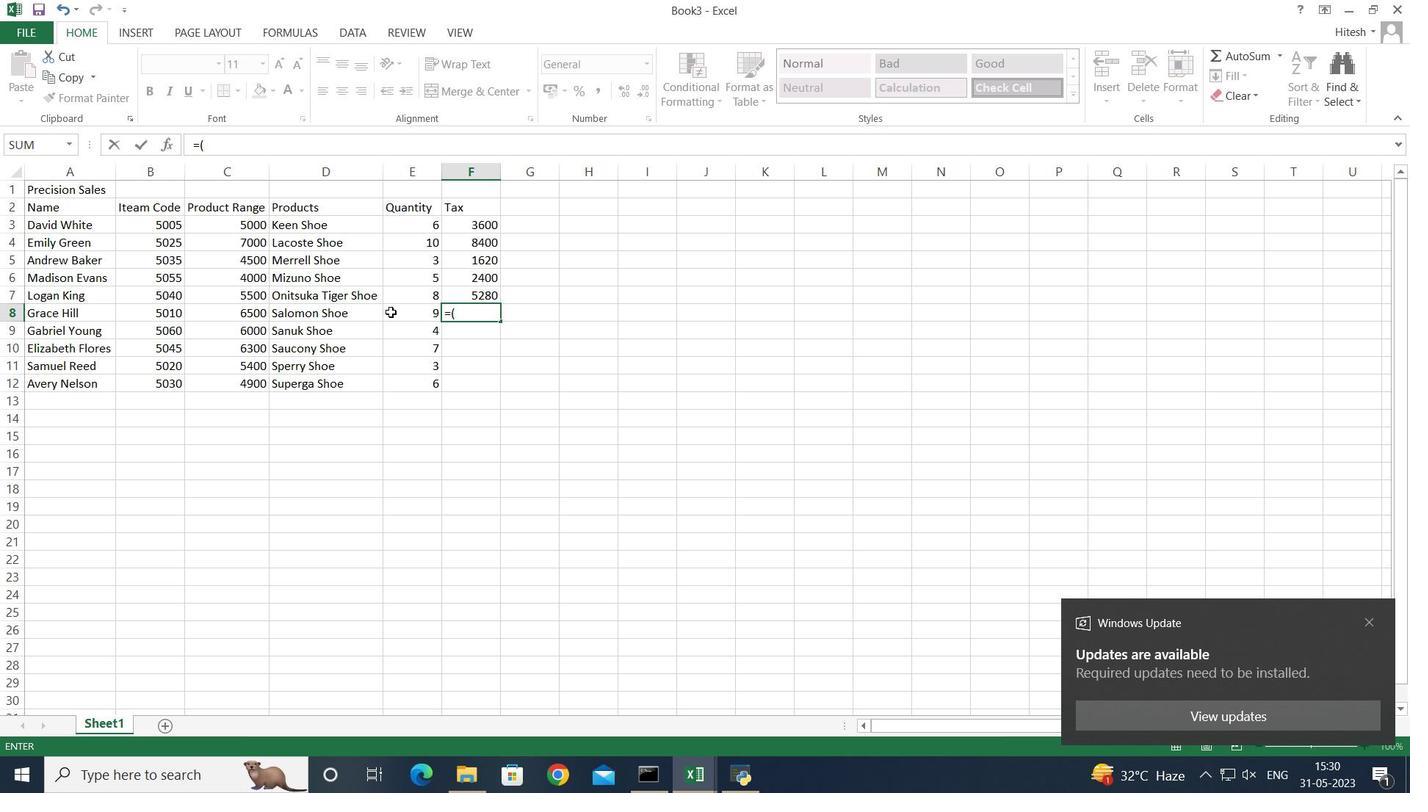 
Action: Mouse moved to (393, 311)
Screenshot: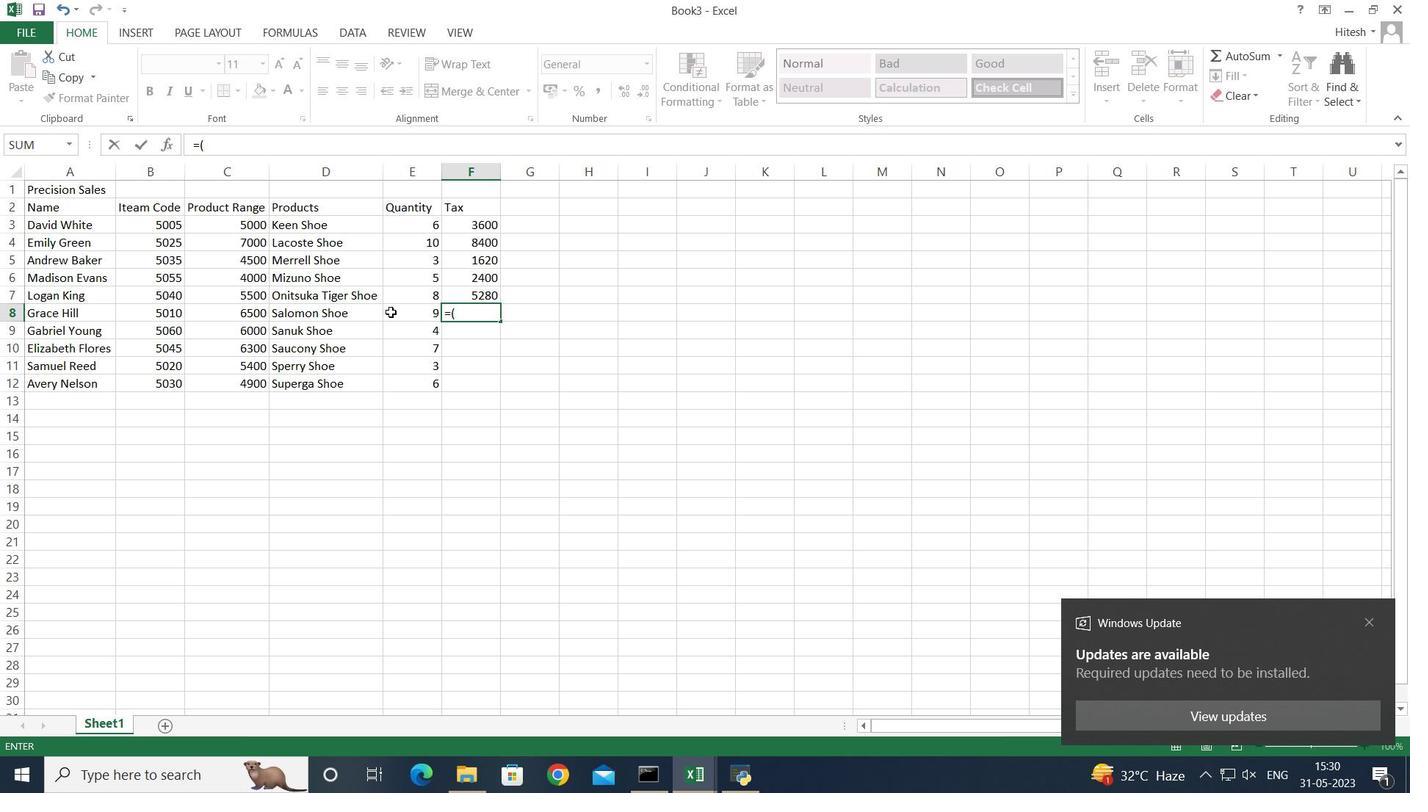 
Action: Key pressed *
Screenshot: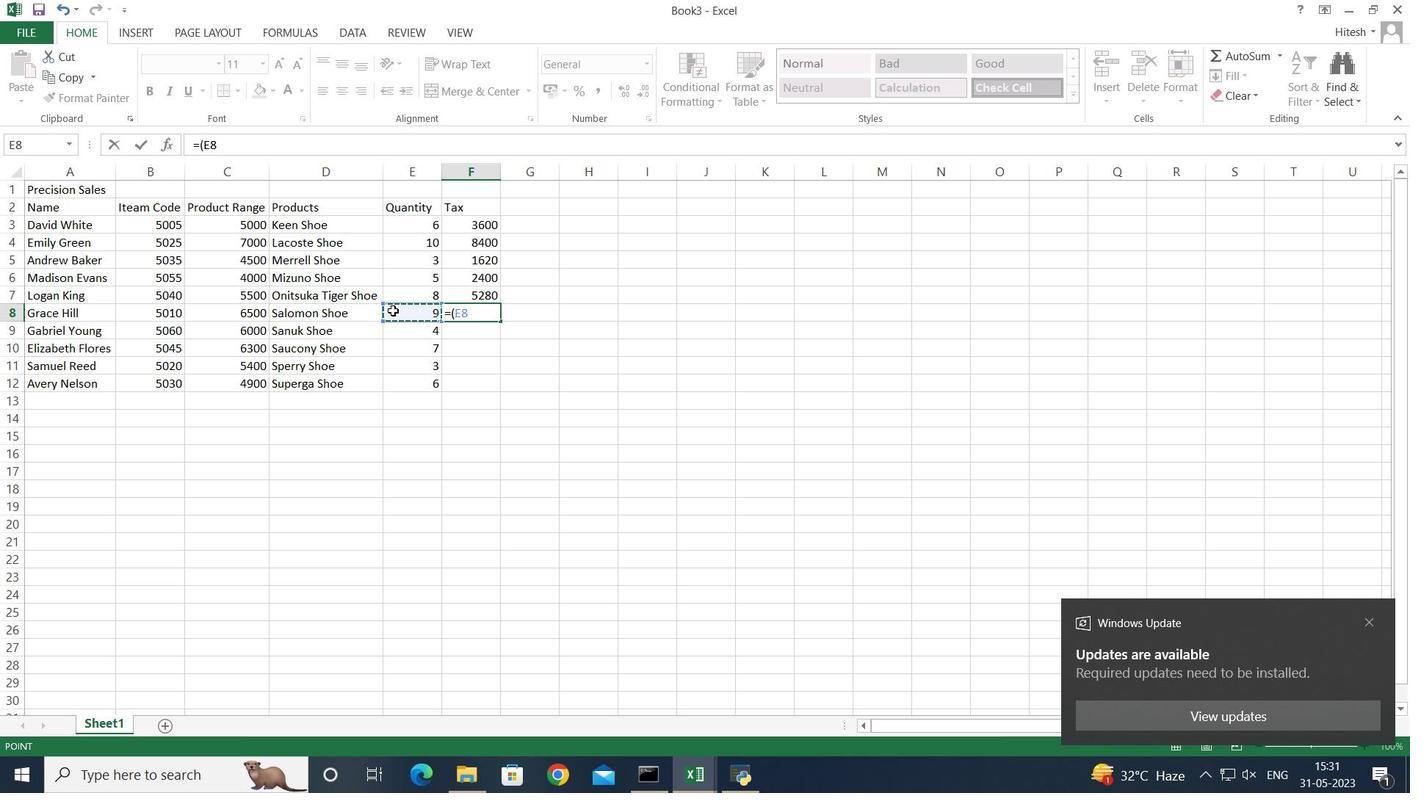 
Action: Mouse moved to (243, 312)
Screenshot: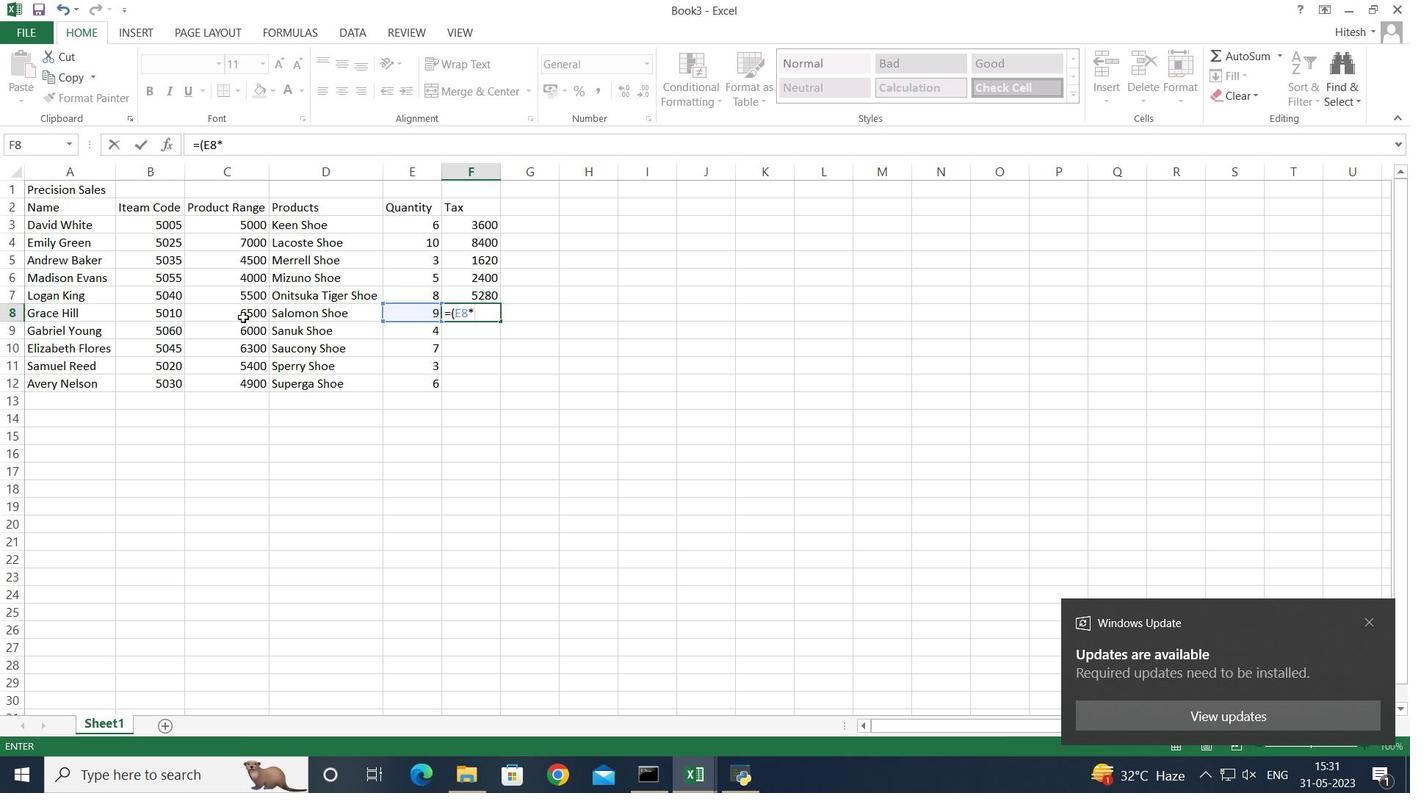 
Action: Mouse pressed left at (243, 312)
Screenshot: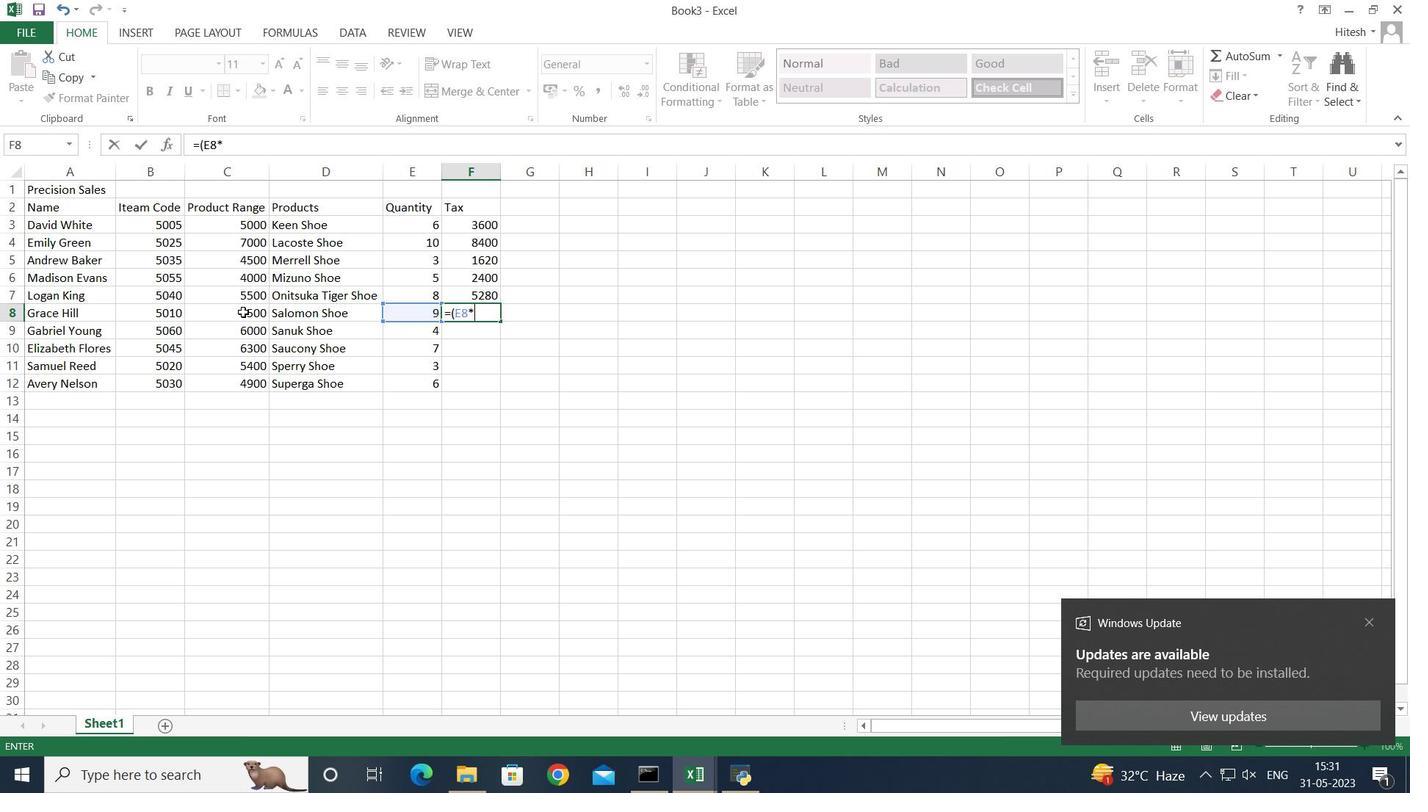 
Action: Key pressed <Key.shift_r>)*
Screenshot: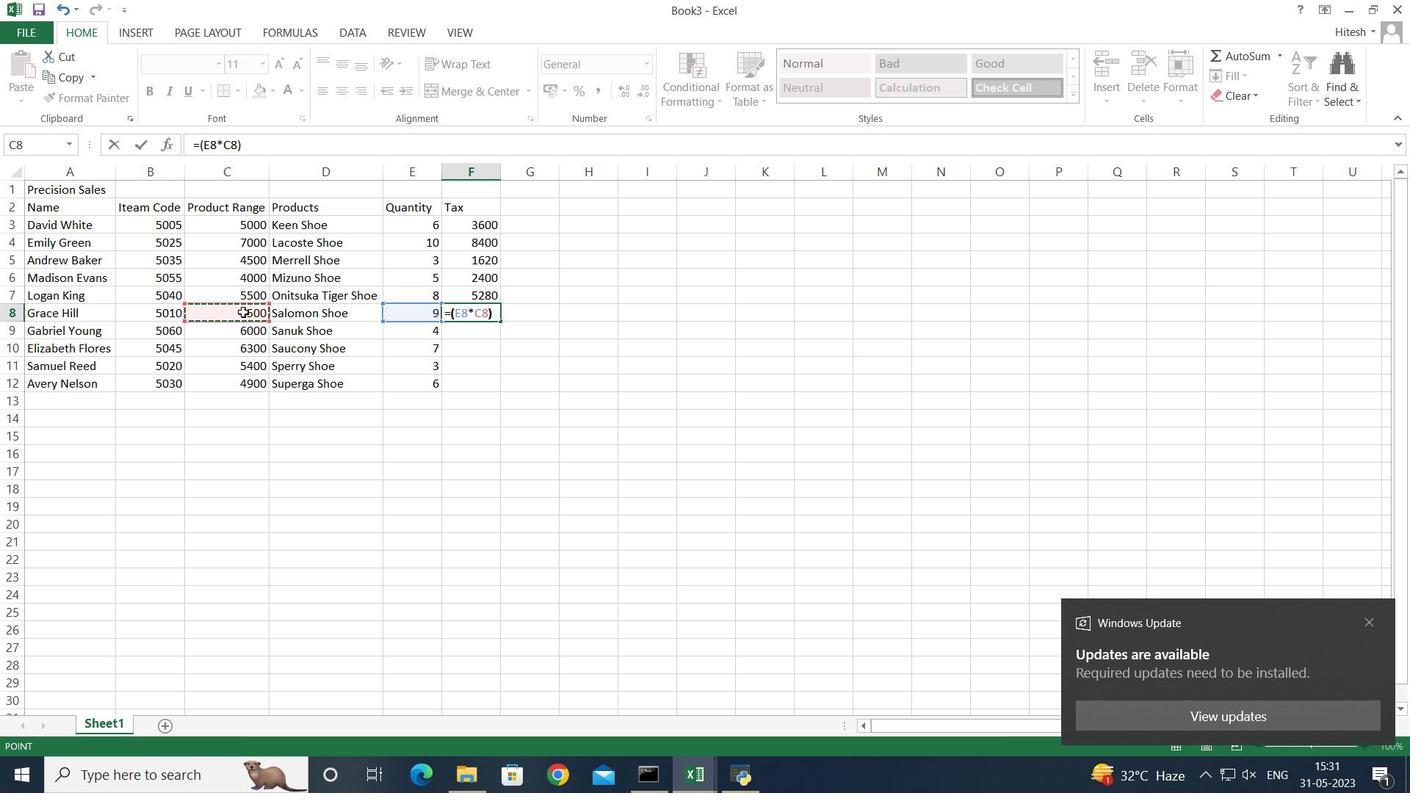 
Action: Mouse moved to (243, 315)
Screenshot: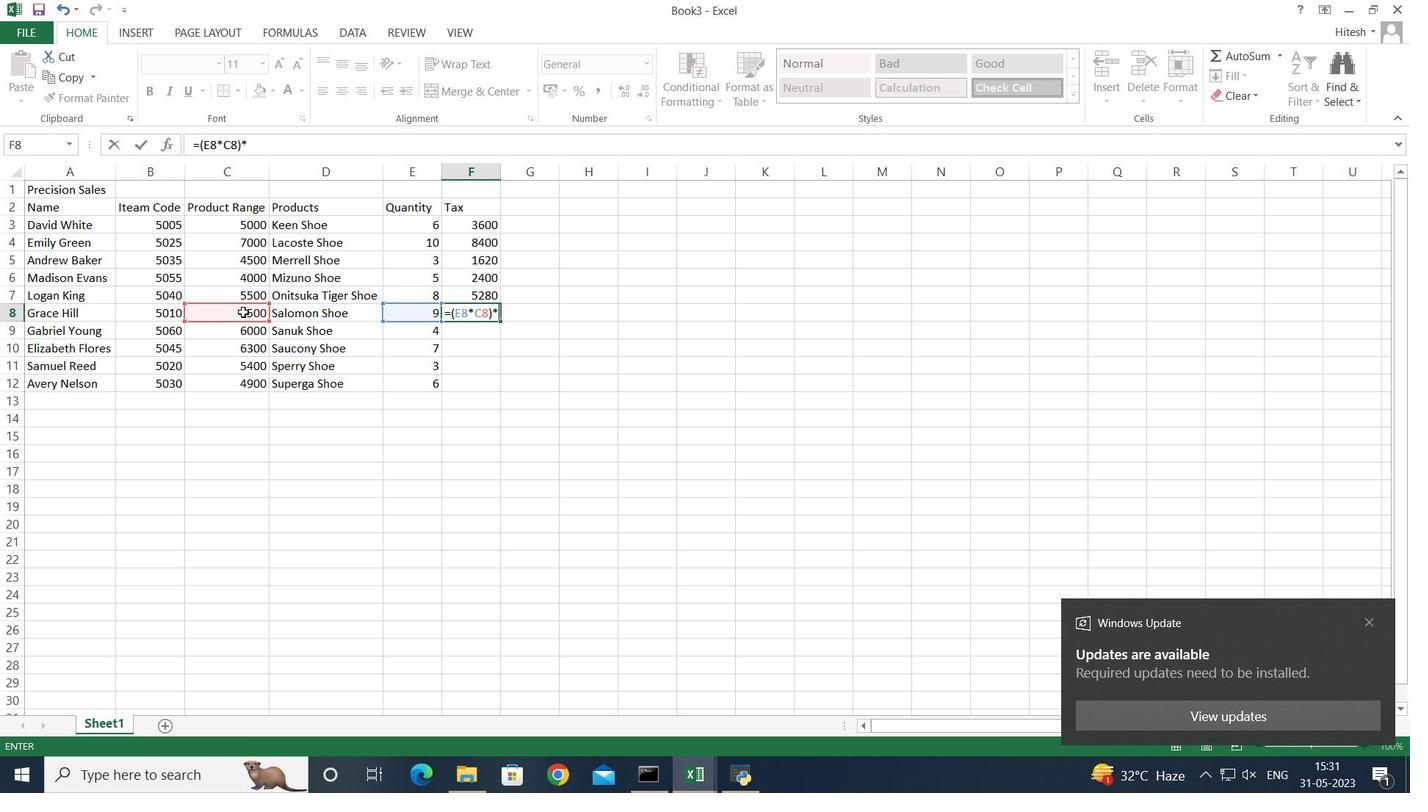 
Action: Key pressed 12<Key.shift><Key.shift><Key.shift><Key.shift><Key.shift><Key.shift><Key.shift><Key.shift><Key.shift><Key.shift>%<Key.enter>=<Key.shift_r>(
Screenshot: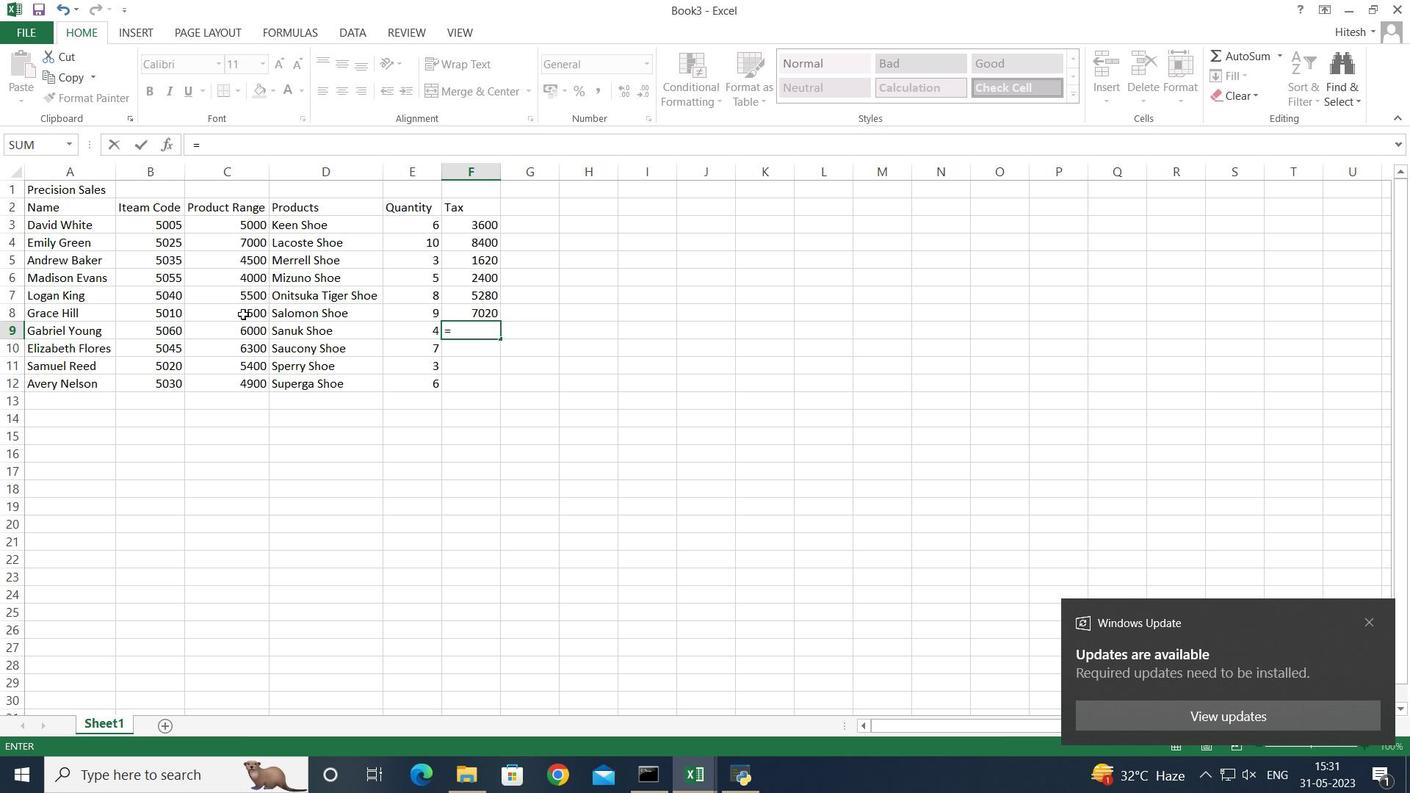 
Action: Mouse moved to (417, 328)
Screenshot: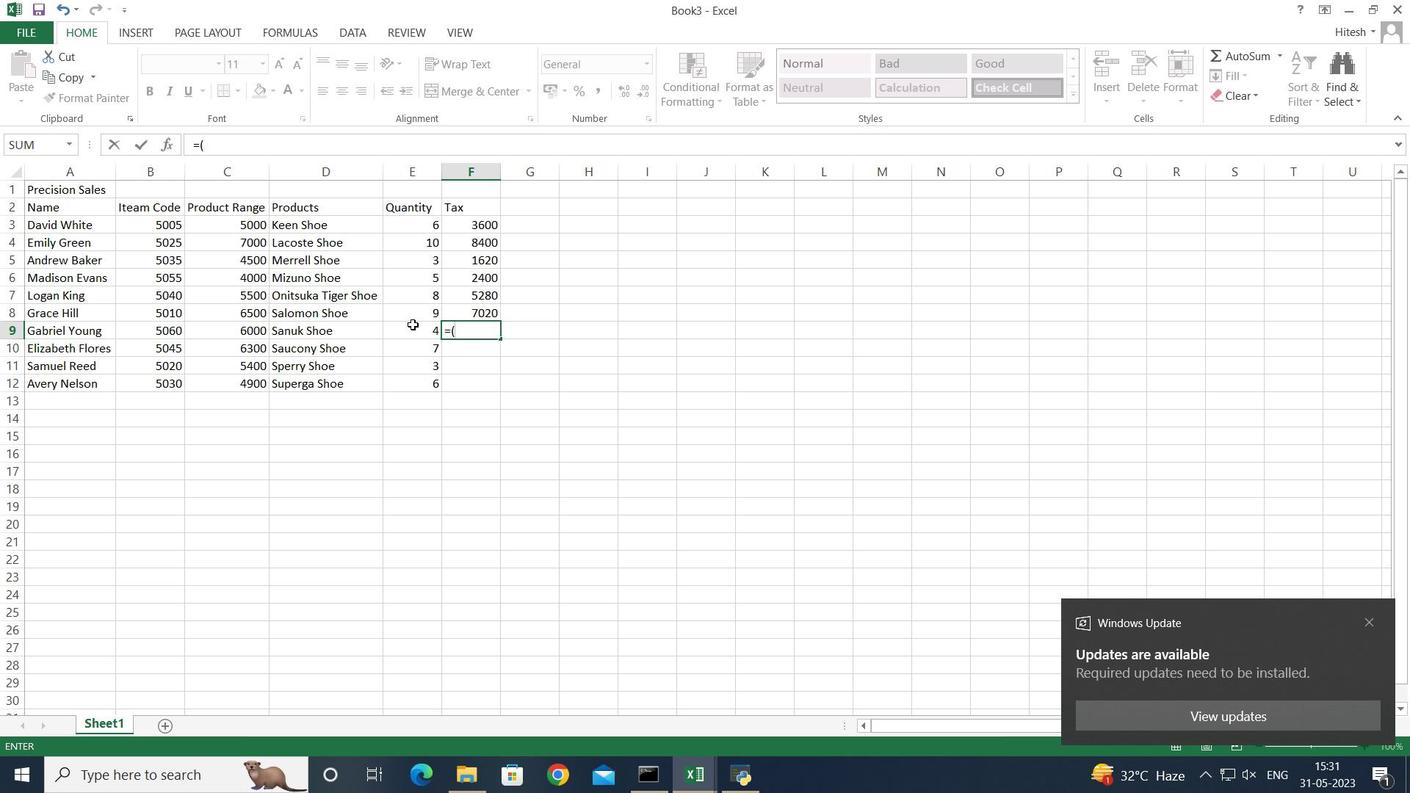 
Action: Mouse pressed left at (417, 328)
Screenshot: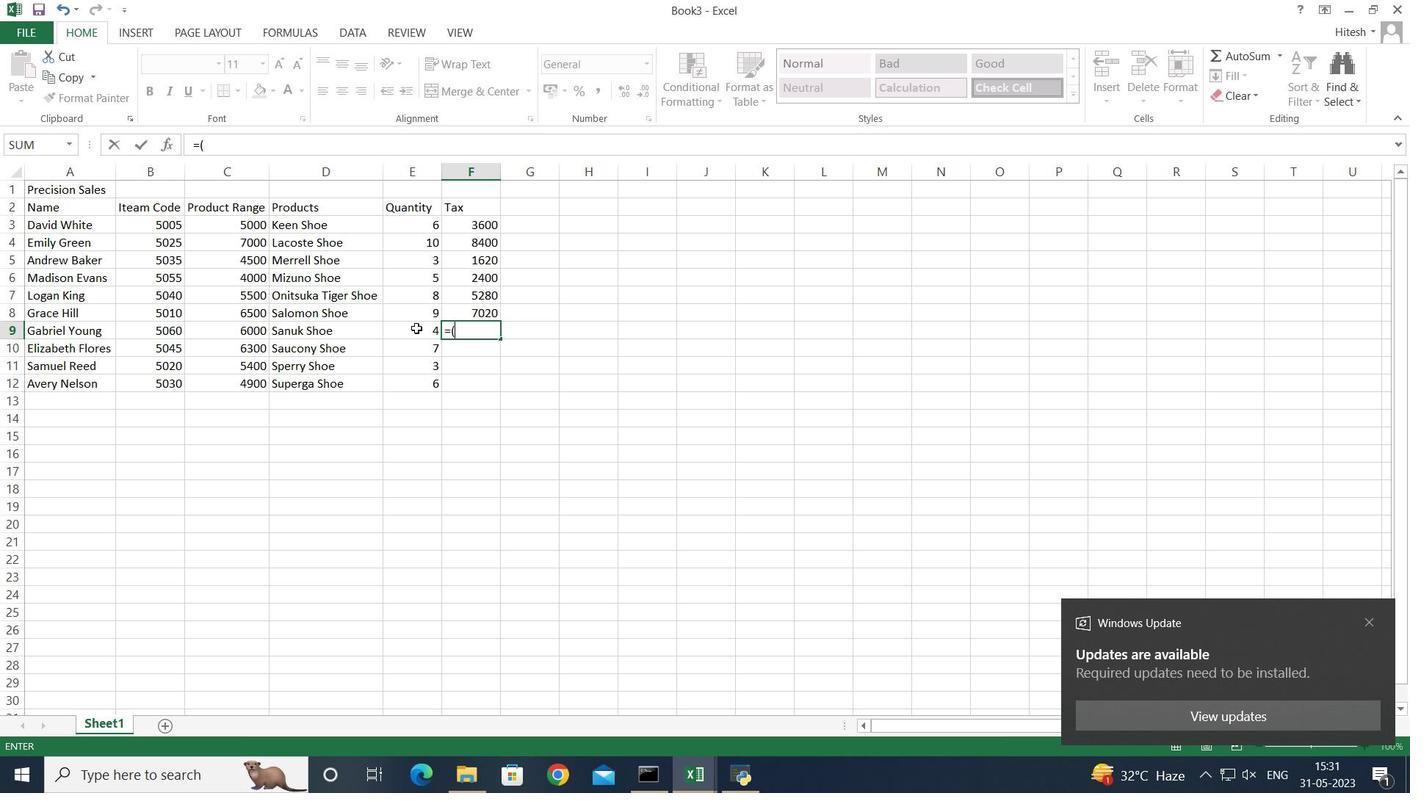 
Action: Key pressed *
Screenshot: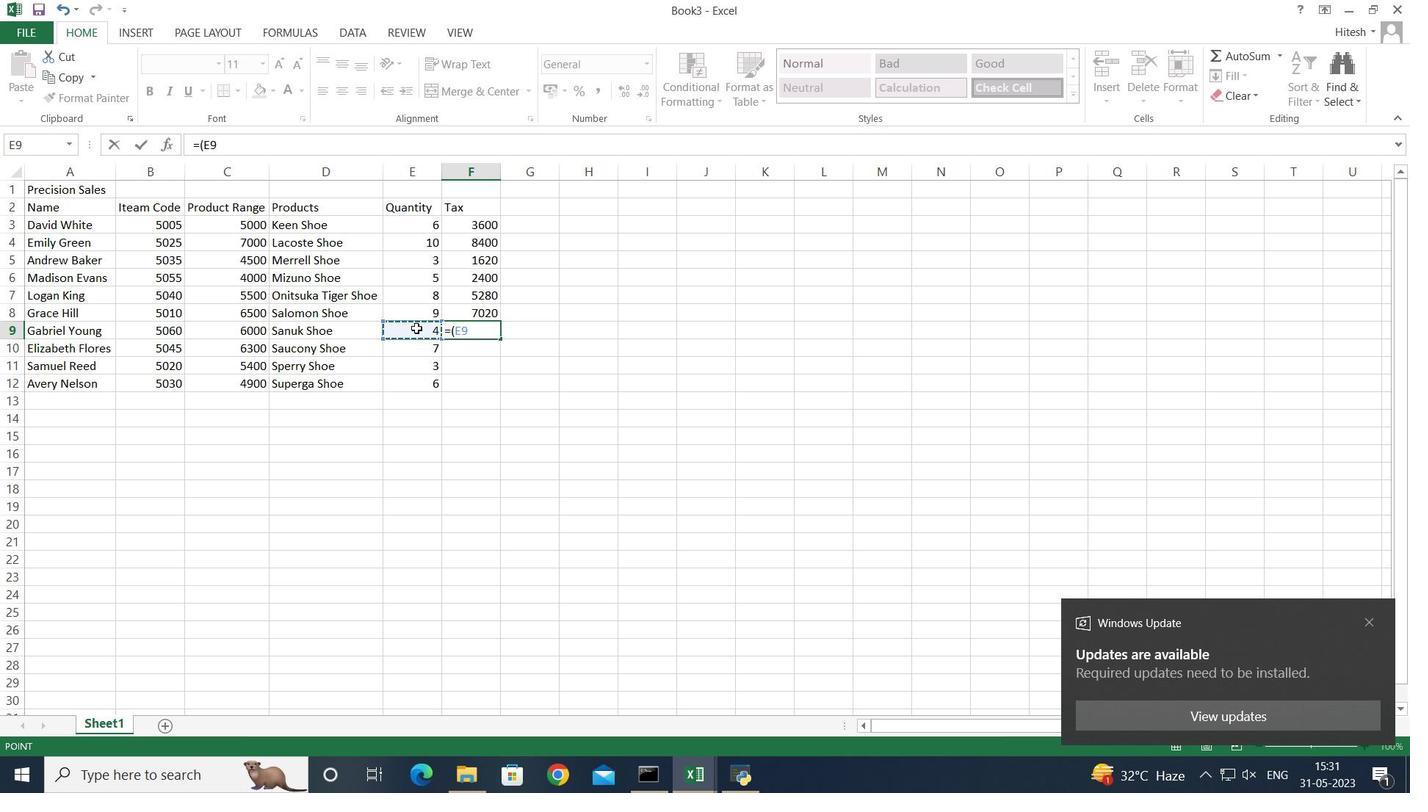 
Action: Mouse moved to (237, 329)
Screenshot: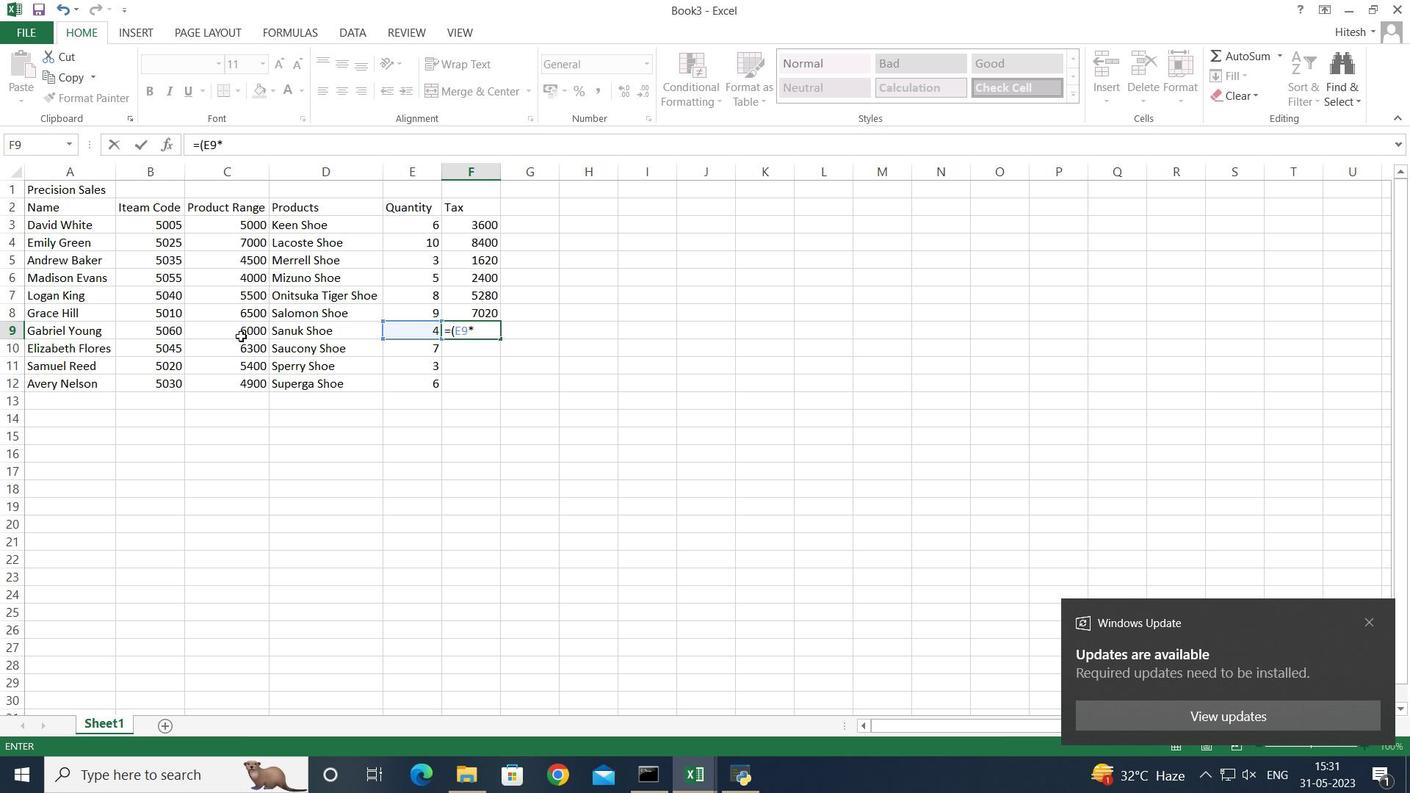 
Action: Mouse pressed left at (237, 329)
Screenshot: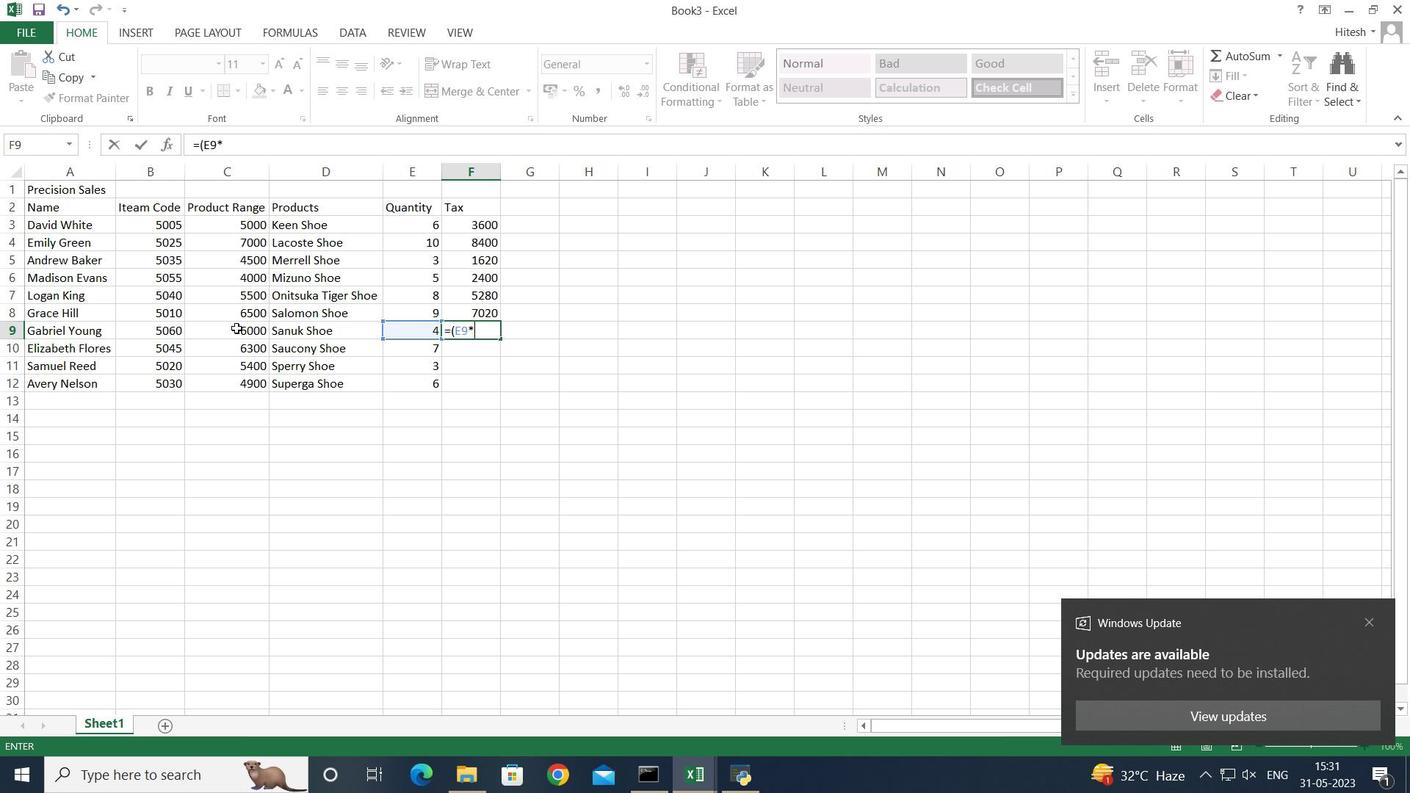 
Action: Key pressed <Key.shift_r>
Screenshot: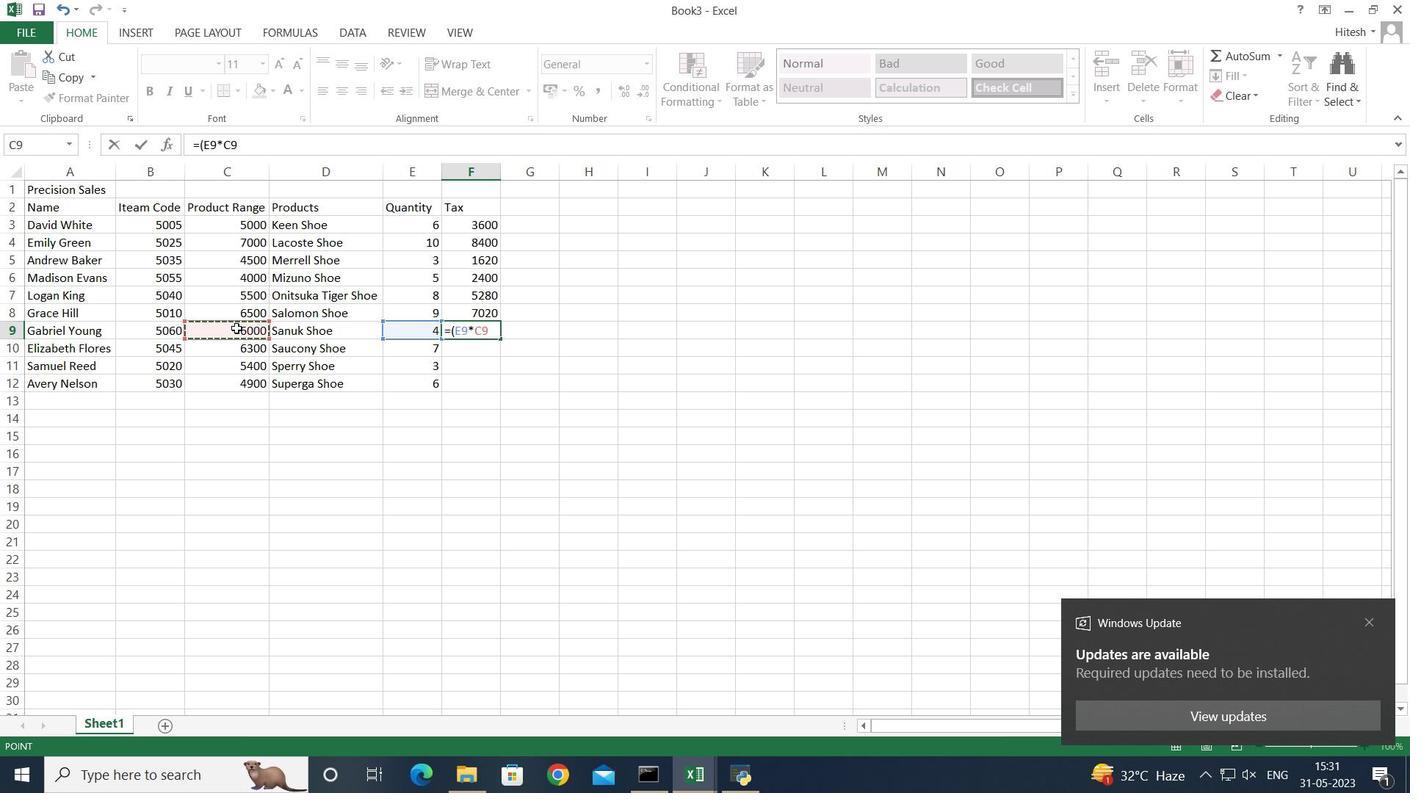 
Action: Mouse moved to (237, 328)
Screenshot: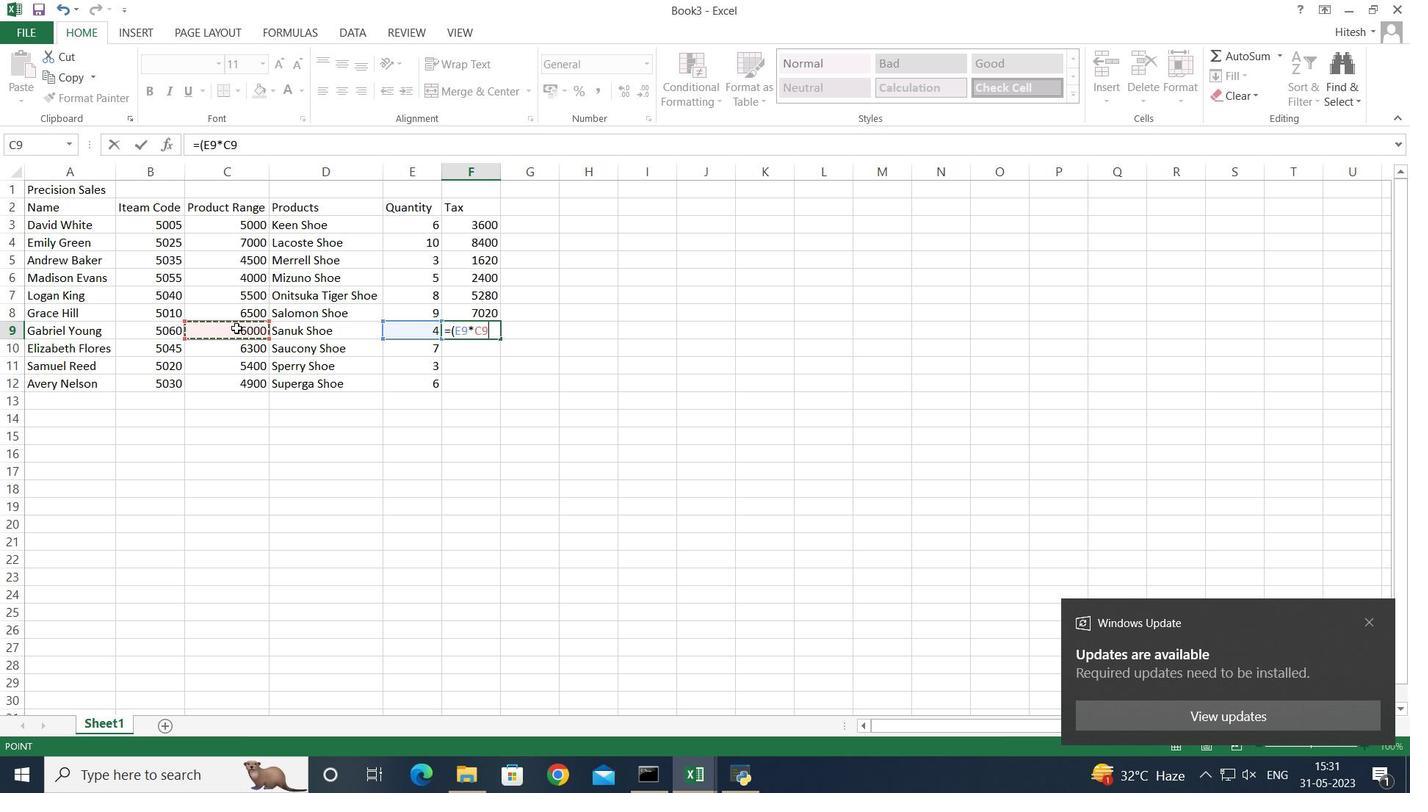 
Action: Key pressed )
Screenshot: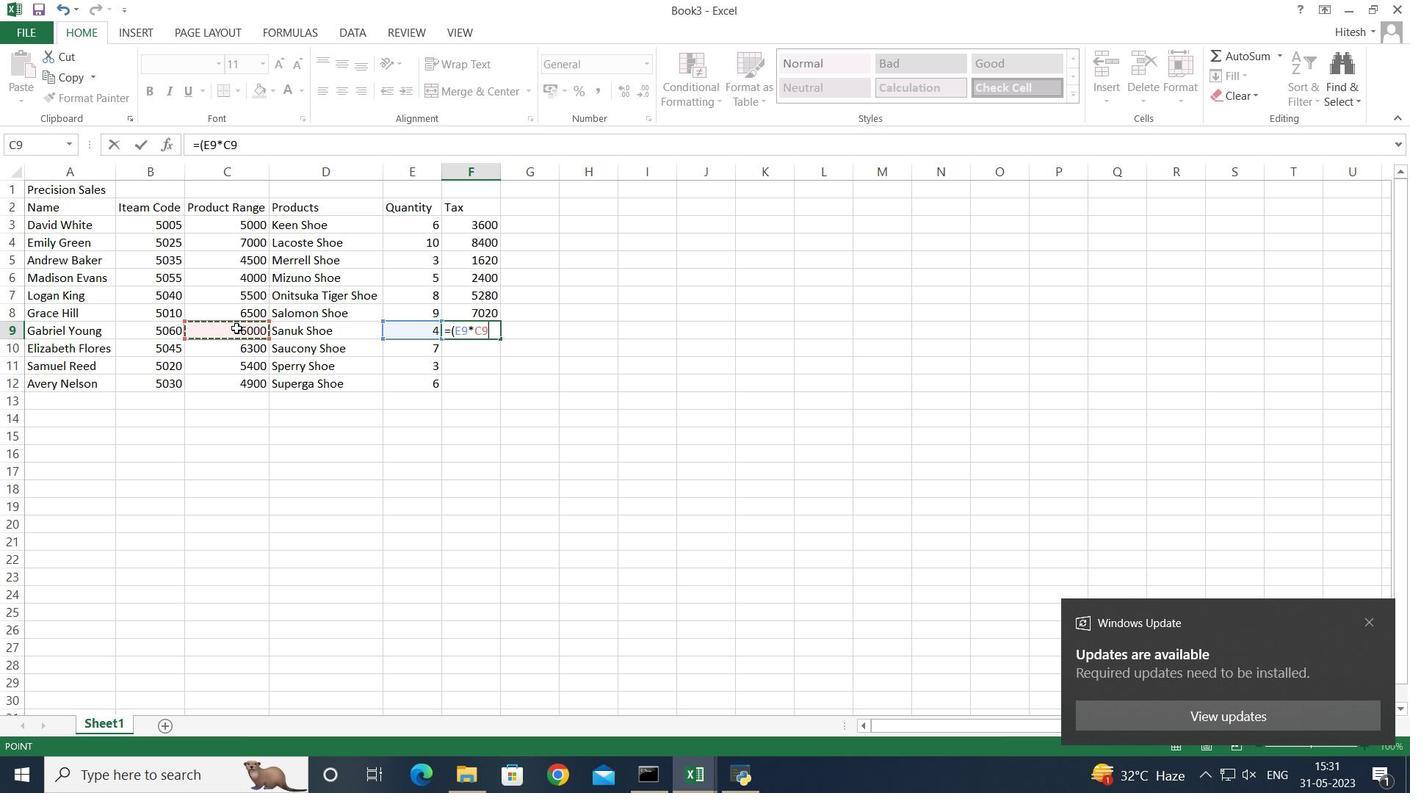 
Action: Mouse moved to (237, 325)
Screenshot: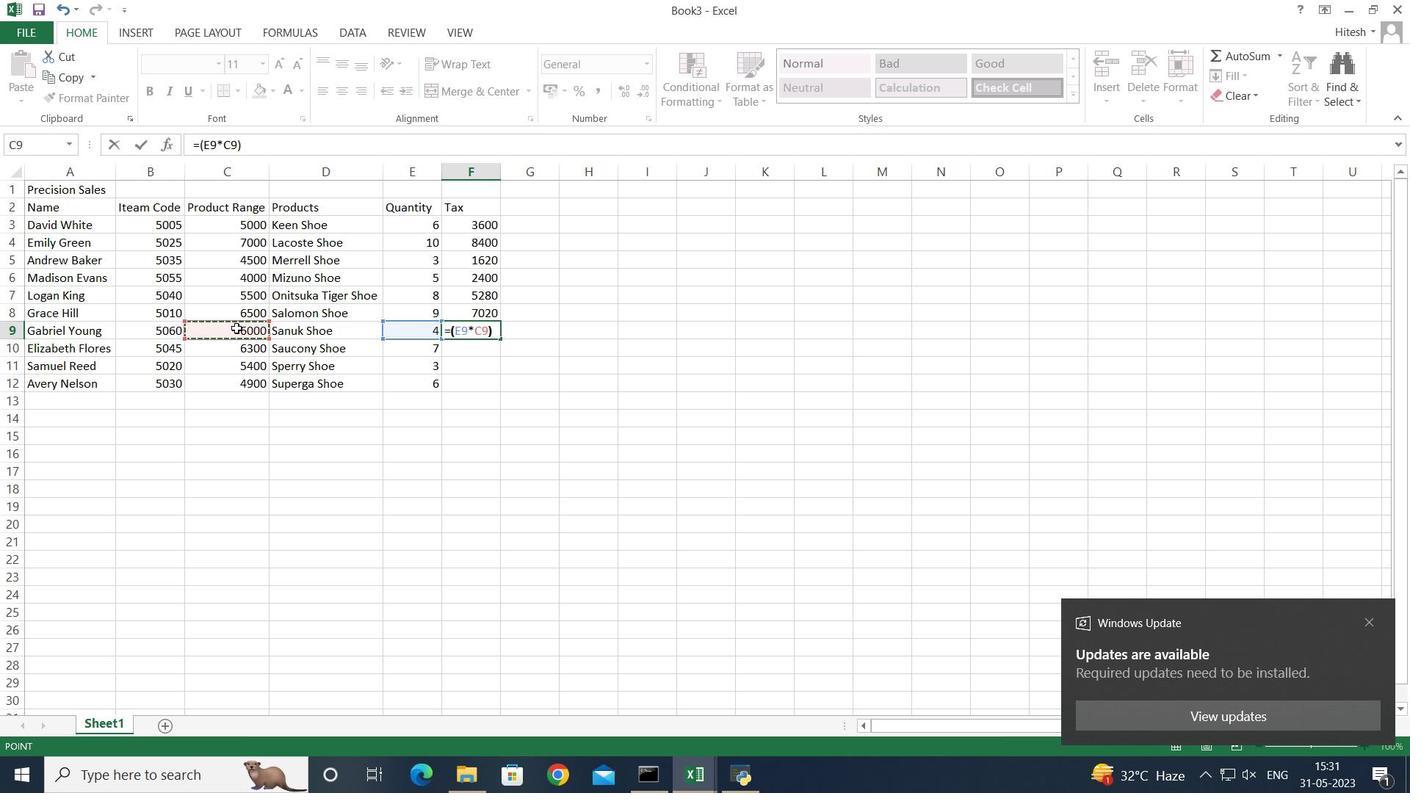 
Action: Key pressed *
Screenshot: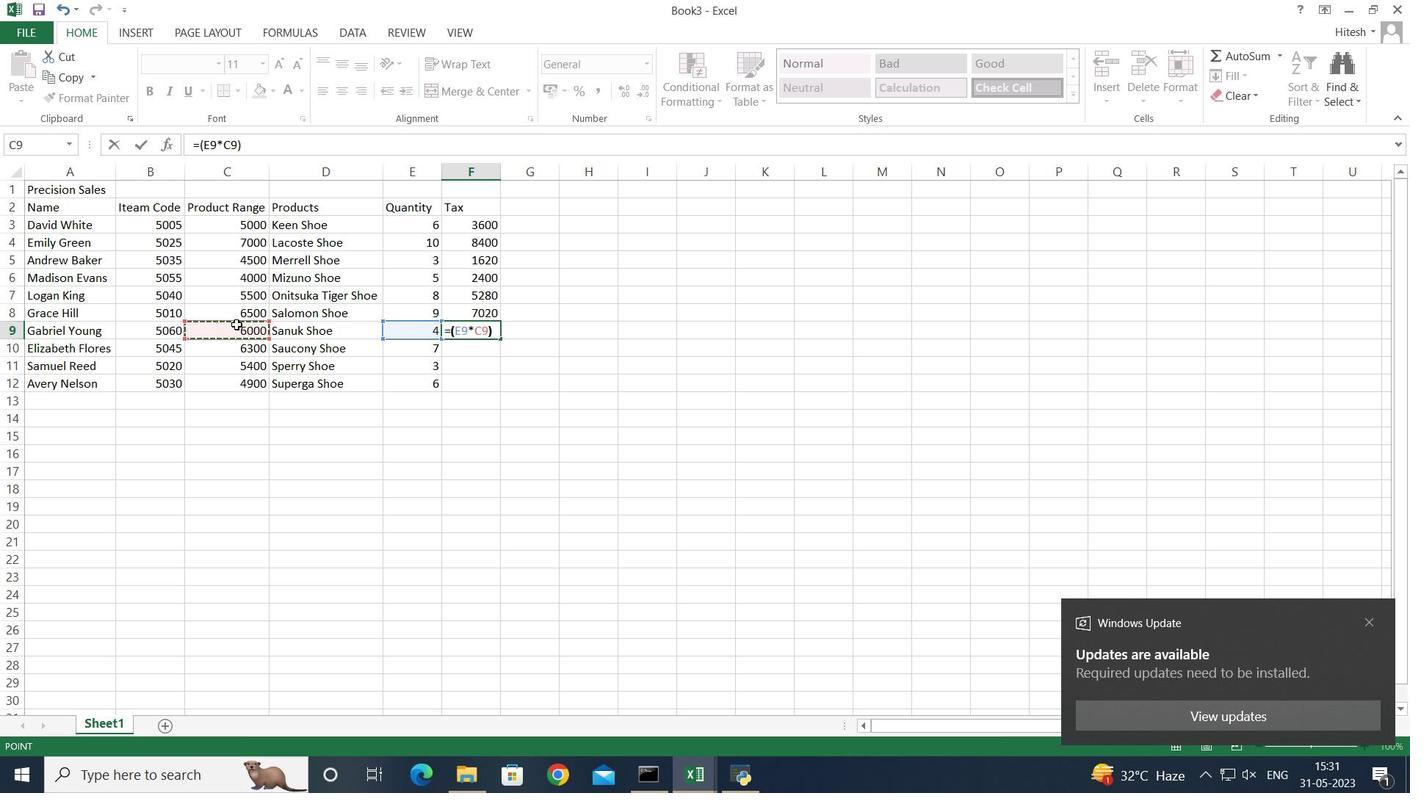 
Action: Mouse moved to (237, 325)
Screenshot: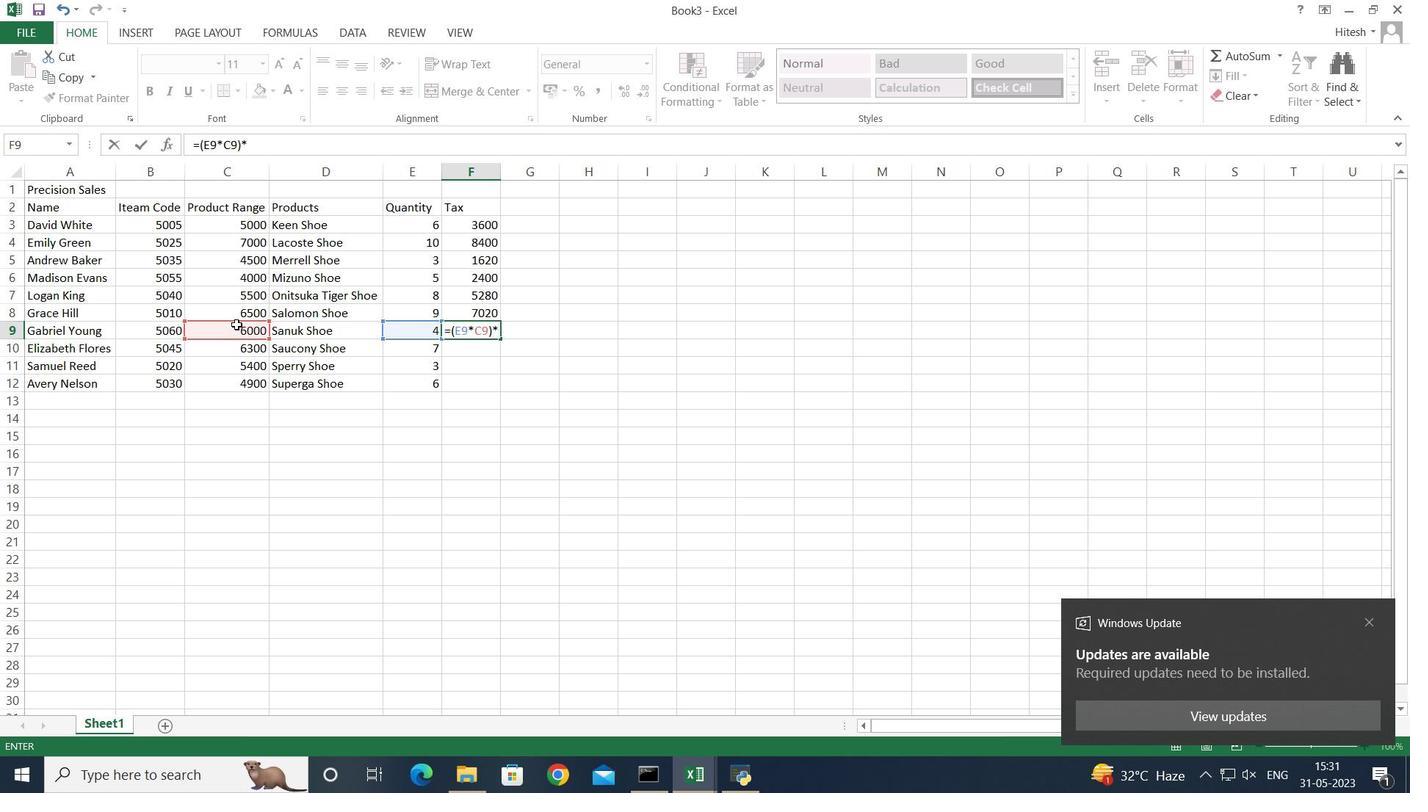 
Action: Key pressed 12<Key.shift><Key.shift><Key.shift><Key.shift><Key.shift>
Screenshot: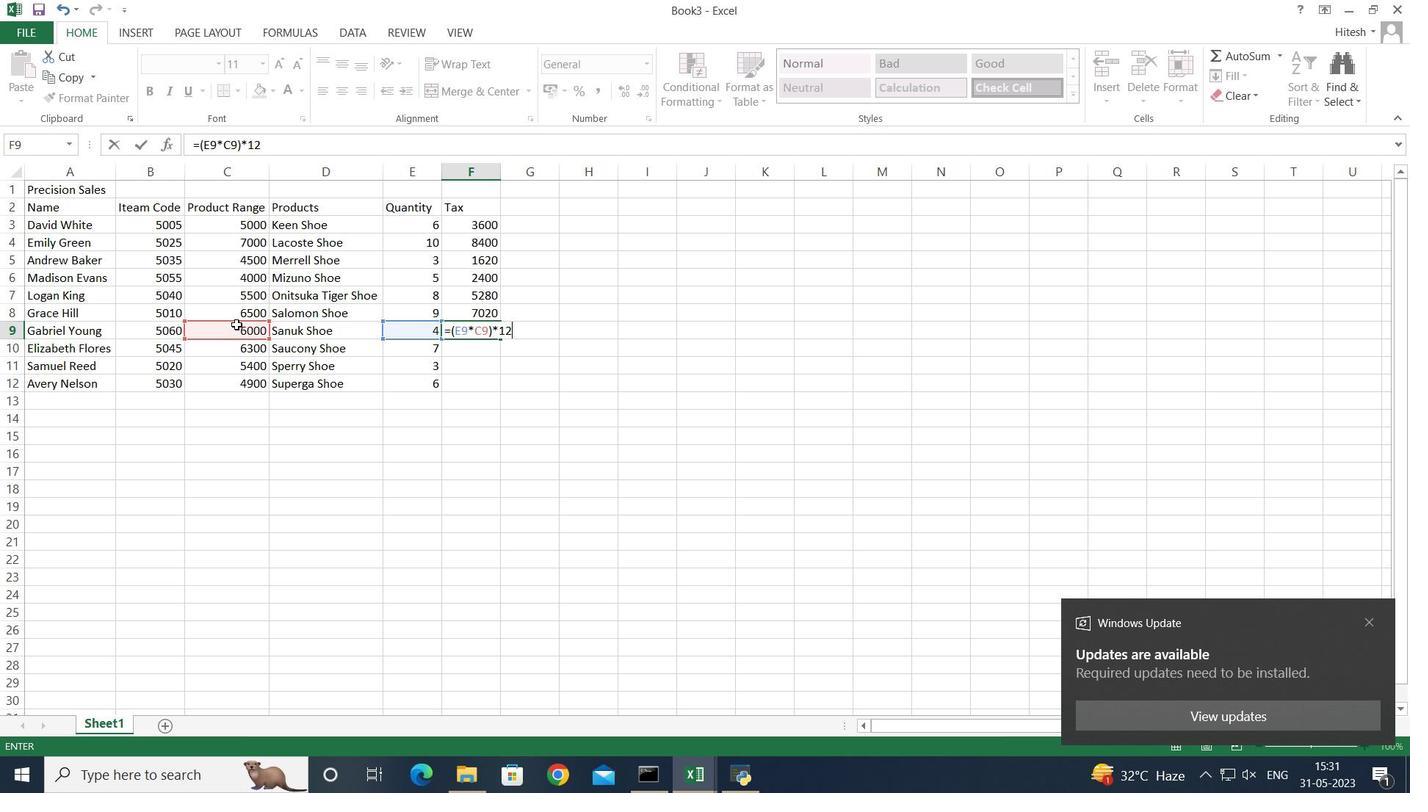 
Action: Mouse moved to (239, 324)
Screenshot: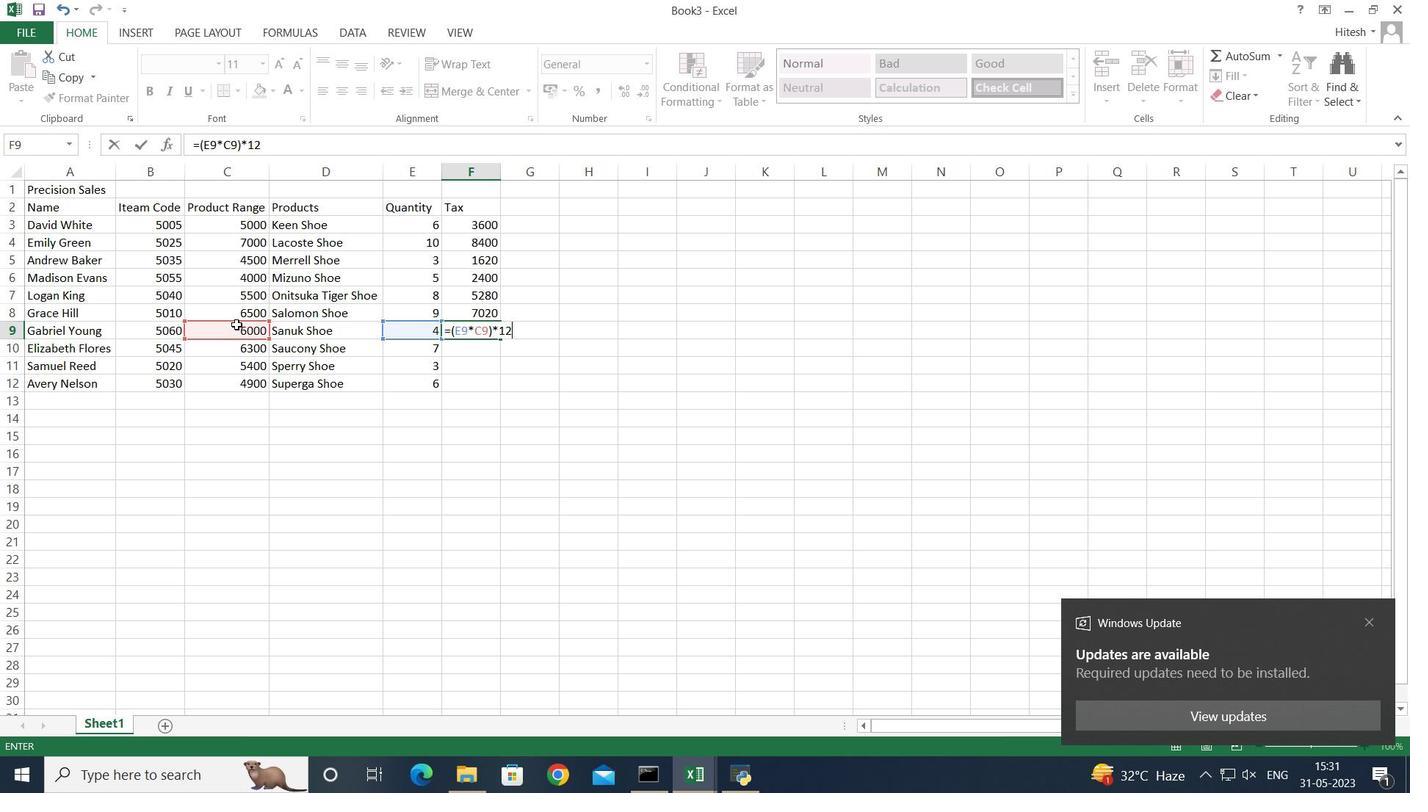 
Action: Key pressed <Key.shift><Key.shift><Key.shift><Key.shift><Key.shift><Key.shift><Key.shift><Key.shift><Key.shift>%<Key.enter>
Screenshot: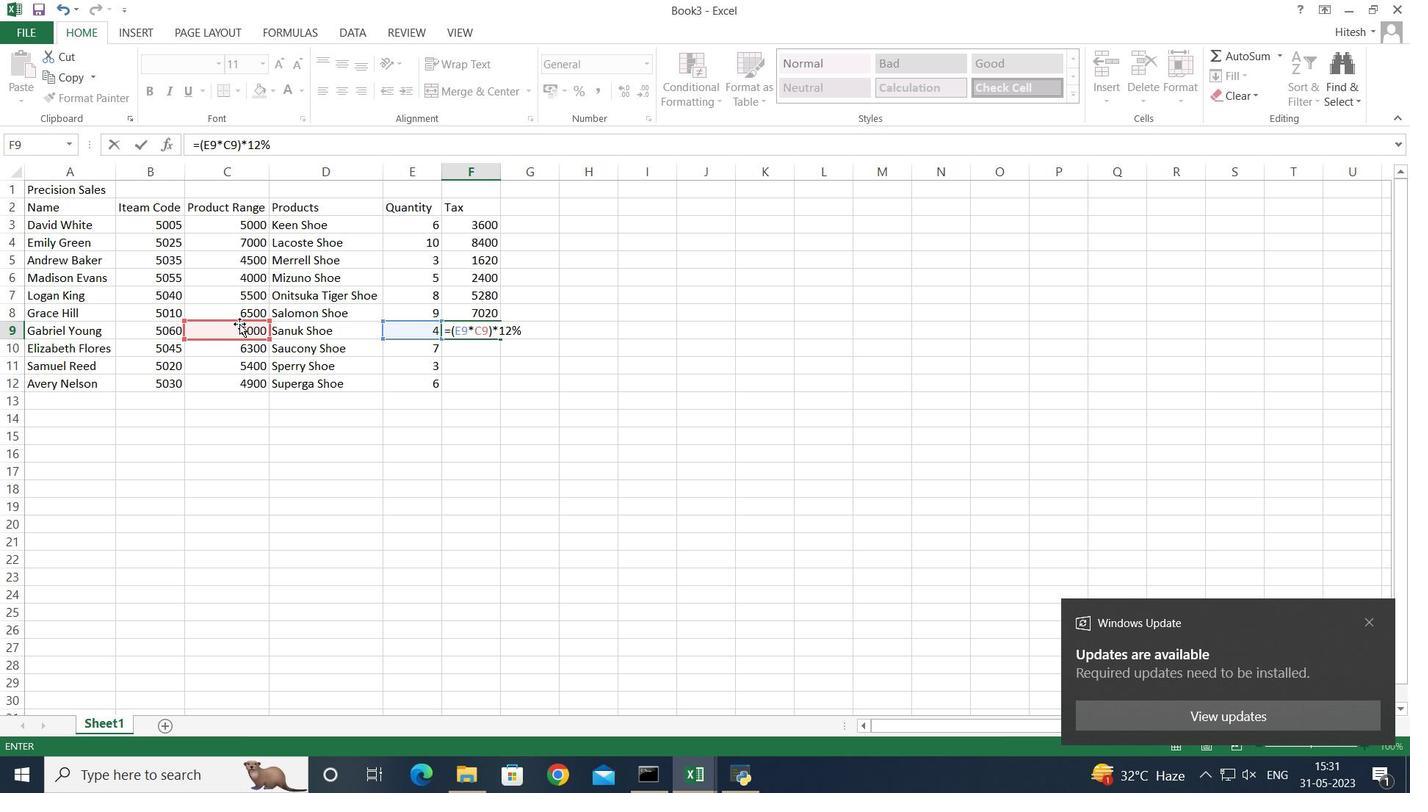 
Action: Mouse moved to (304, 319)
Screenshot: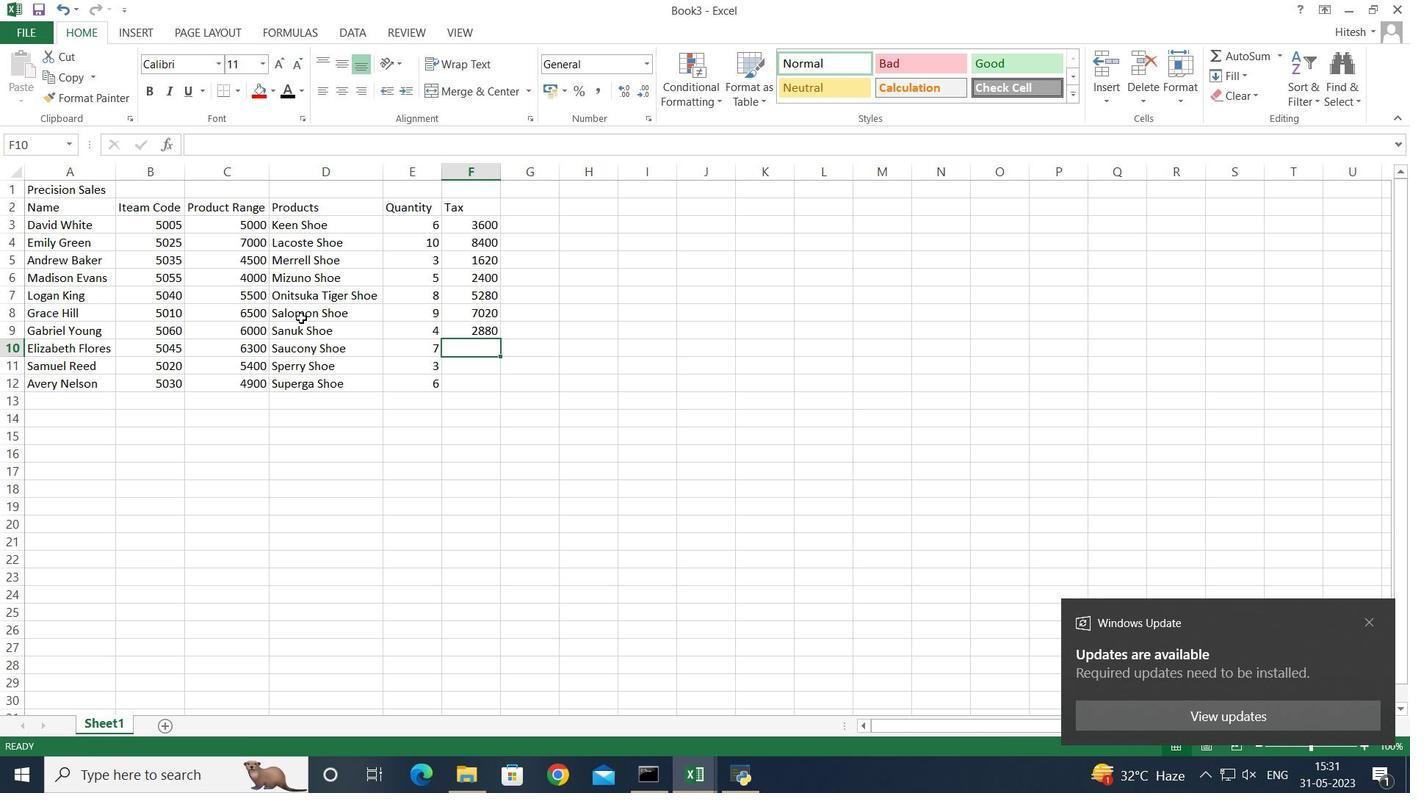 
Action: Key pressed =<Key.shift_r>(
Screenshot: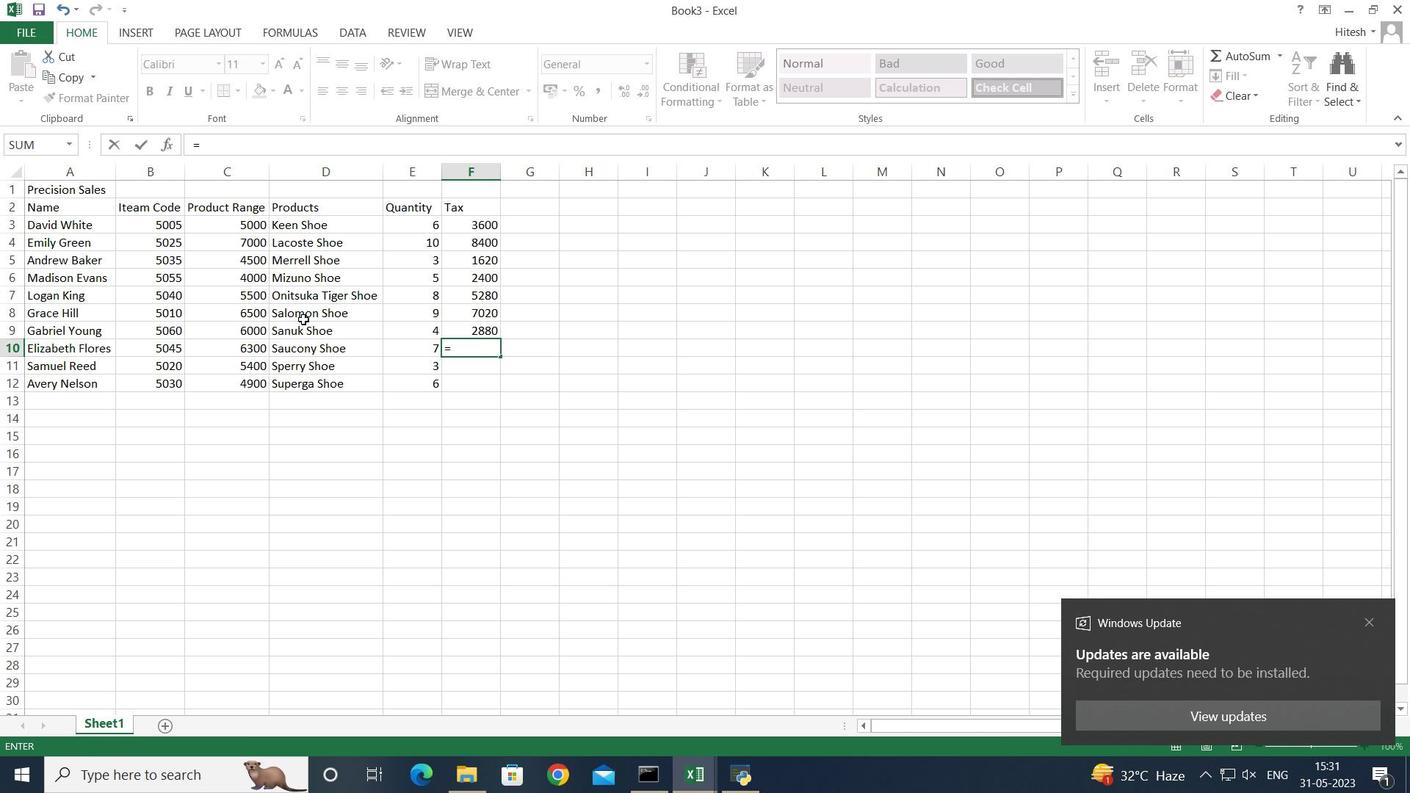 
Action: Mouse moved to (413, 351)
Screenshot: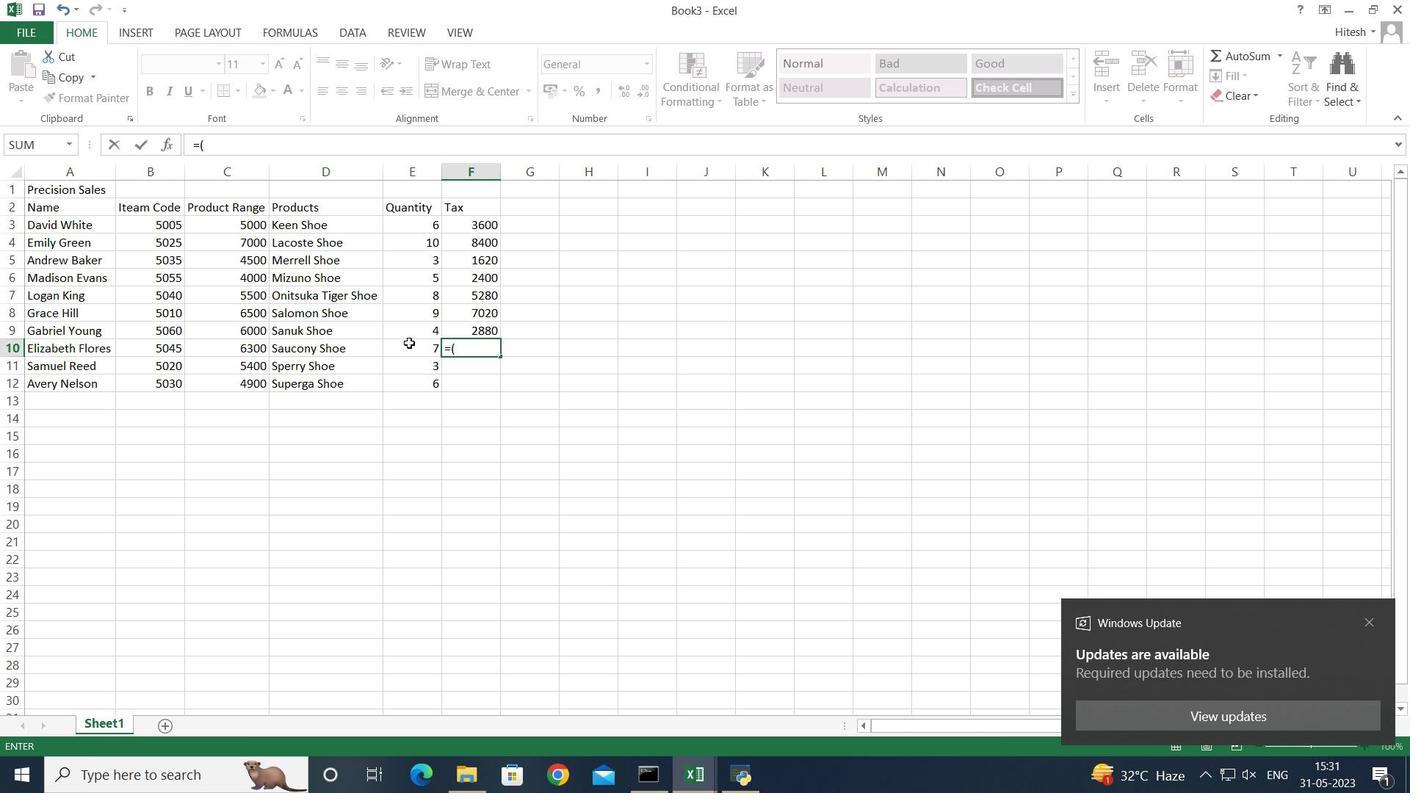 
Action: Mouse pressed left at (413, 351)
Screenshot: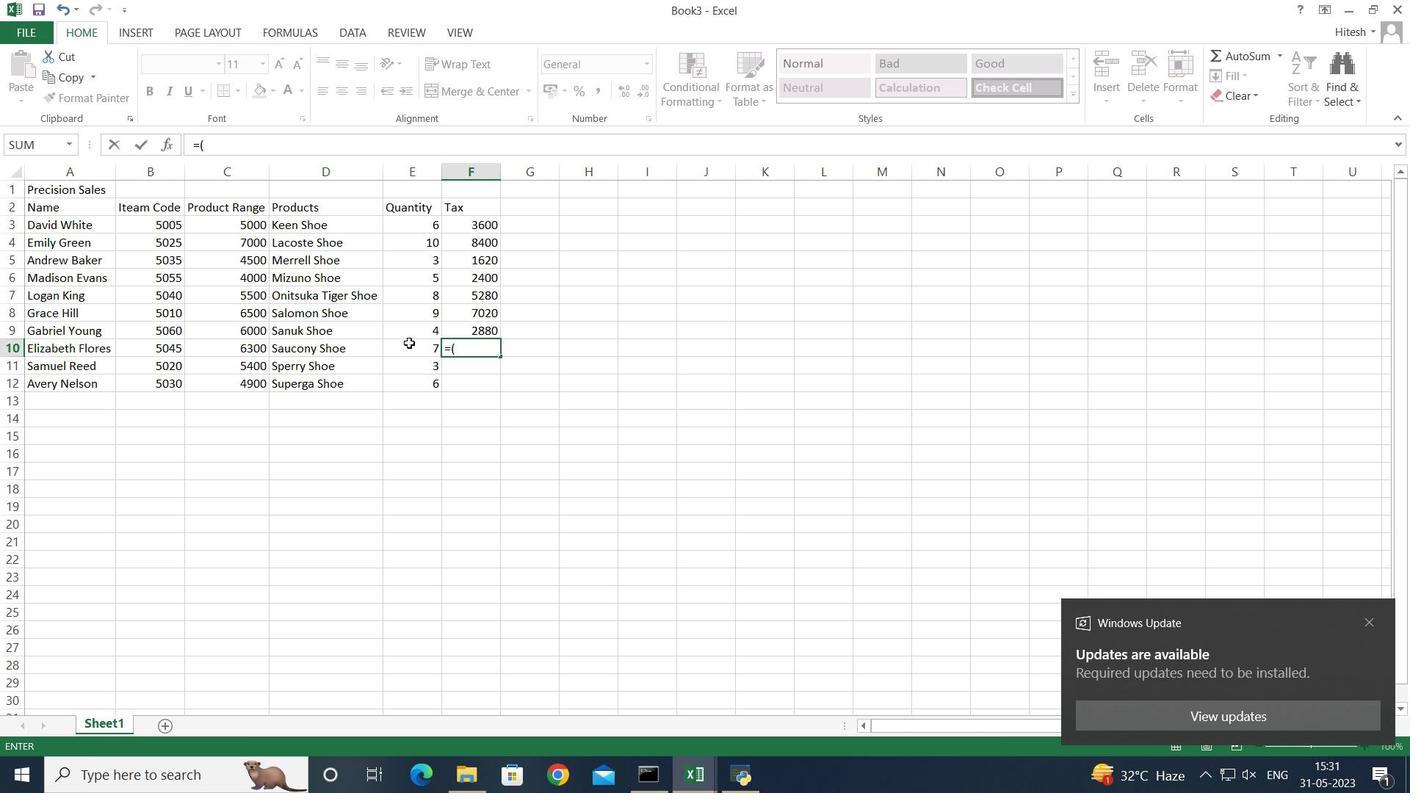 
Action: Key pressed *
Screenshot: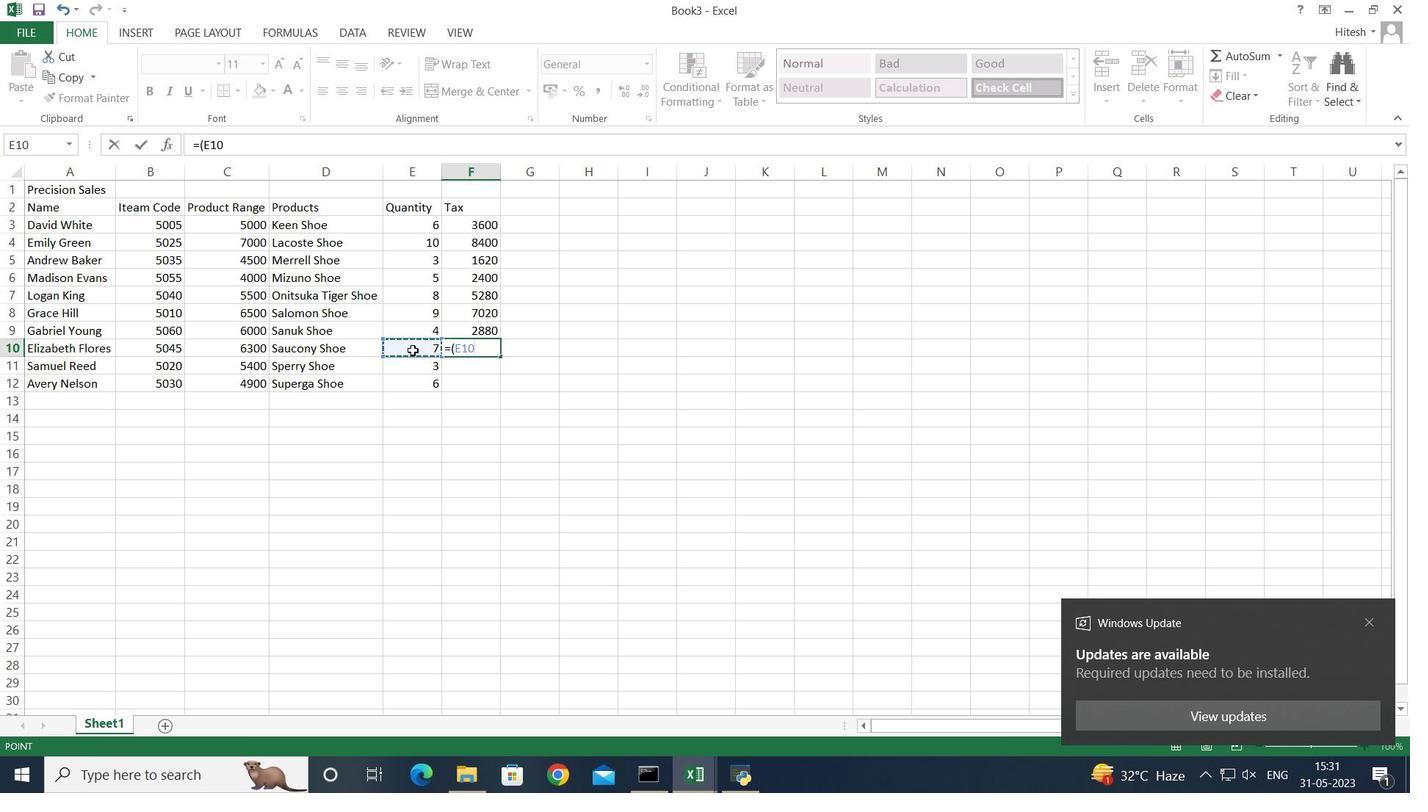 
Action: Mouse moved to (228, 343)
Screenshot: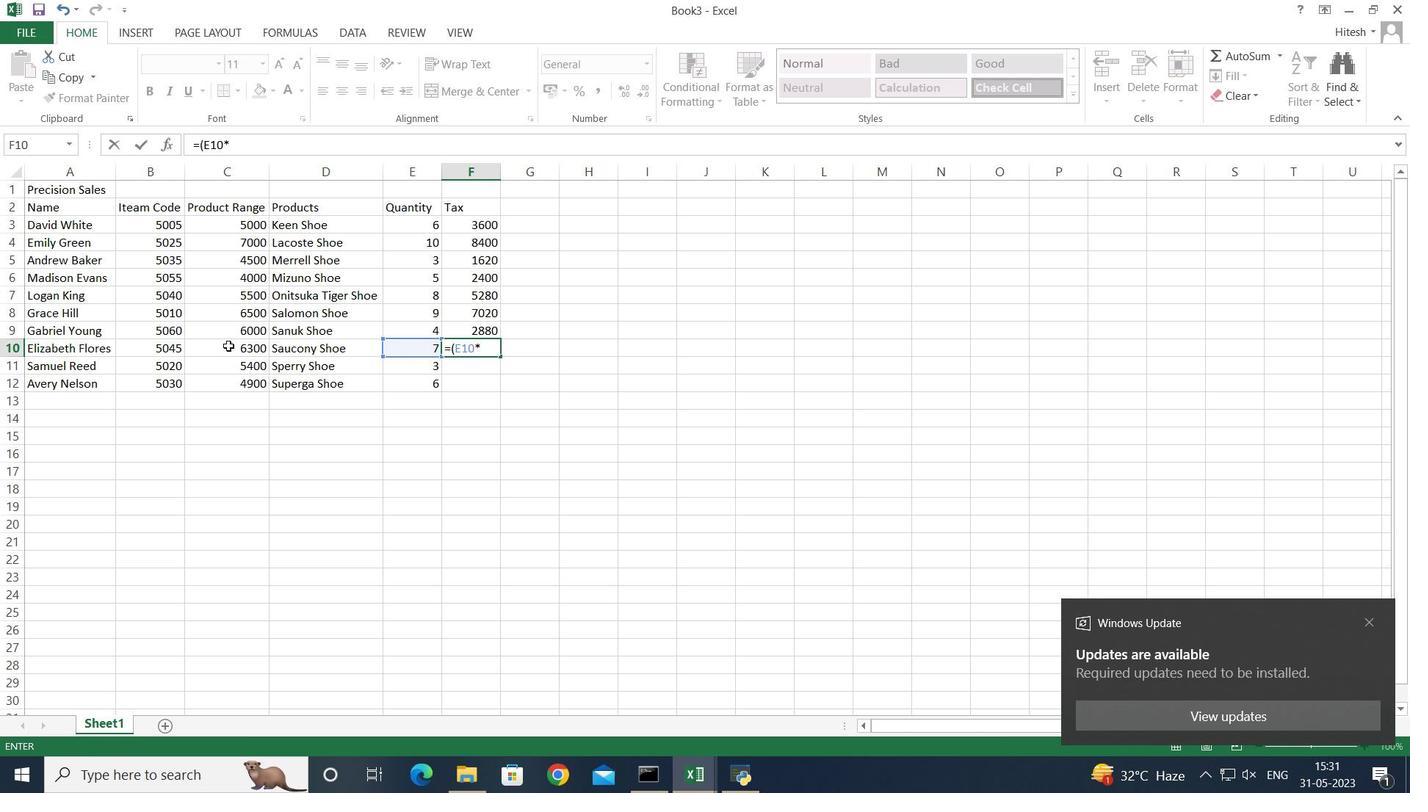 
Action: Mouse pressed left at (228, 343)
Screenshot: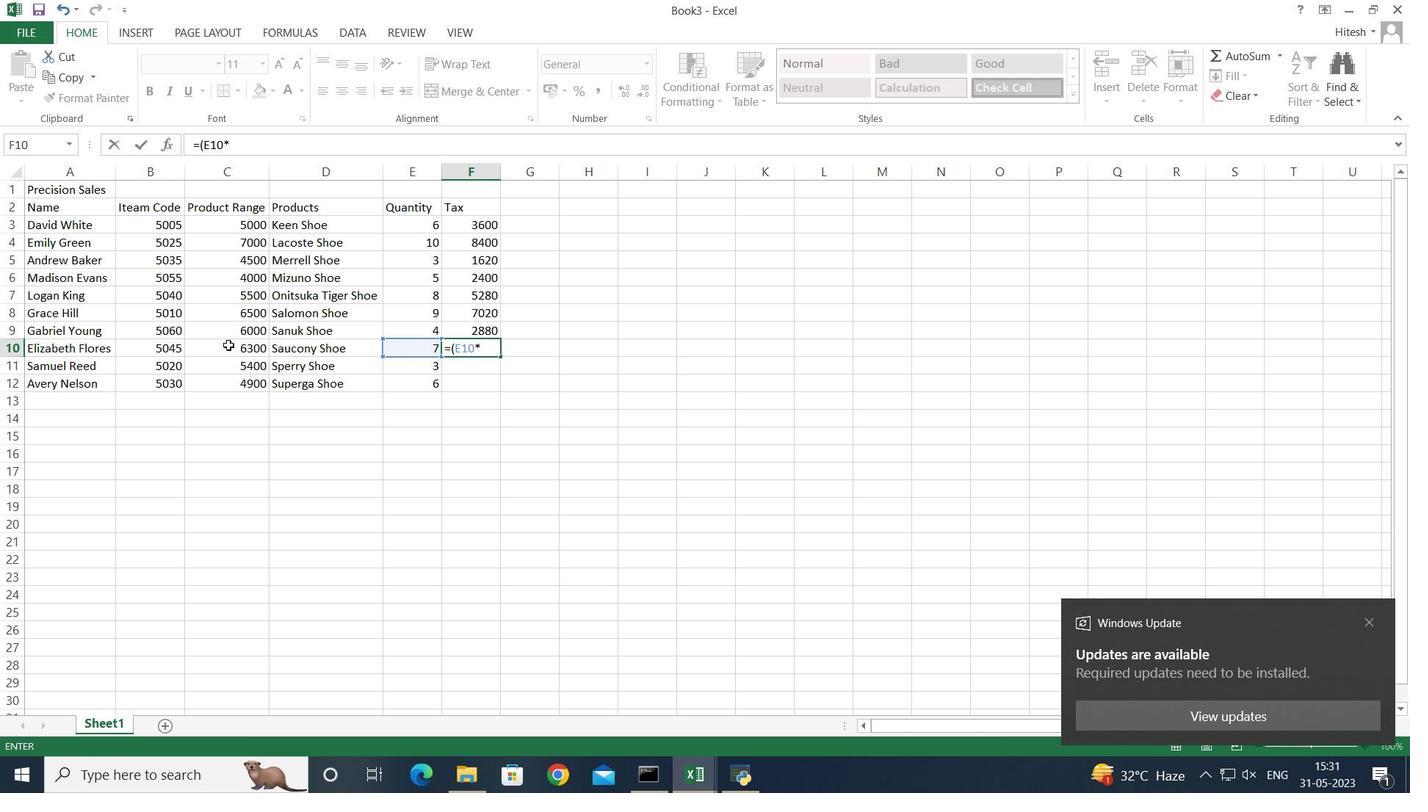 
Action: Mouse moved to (228, 342)
Screenshot: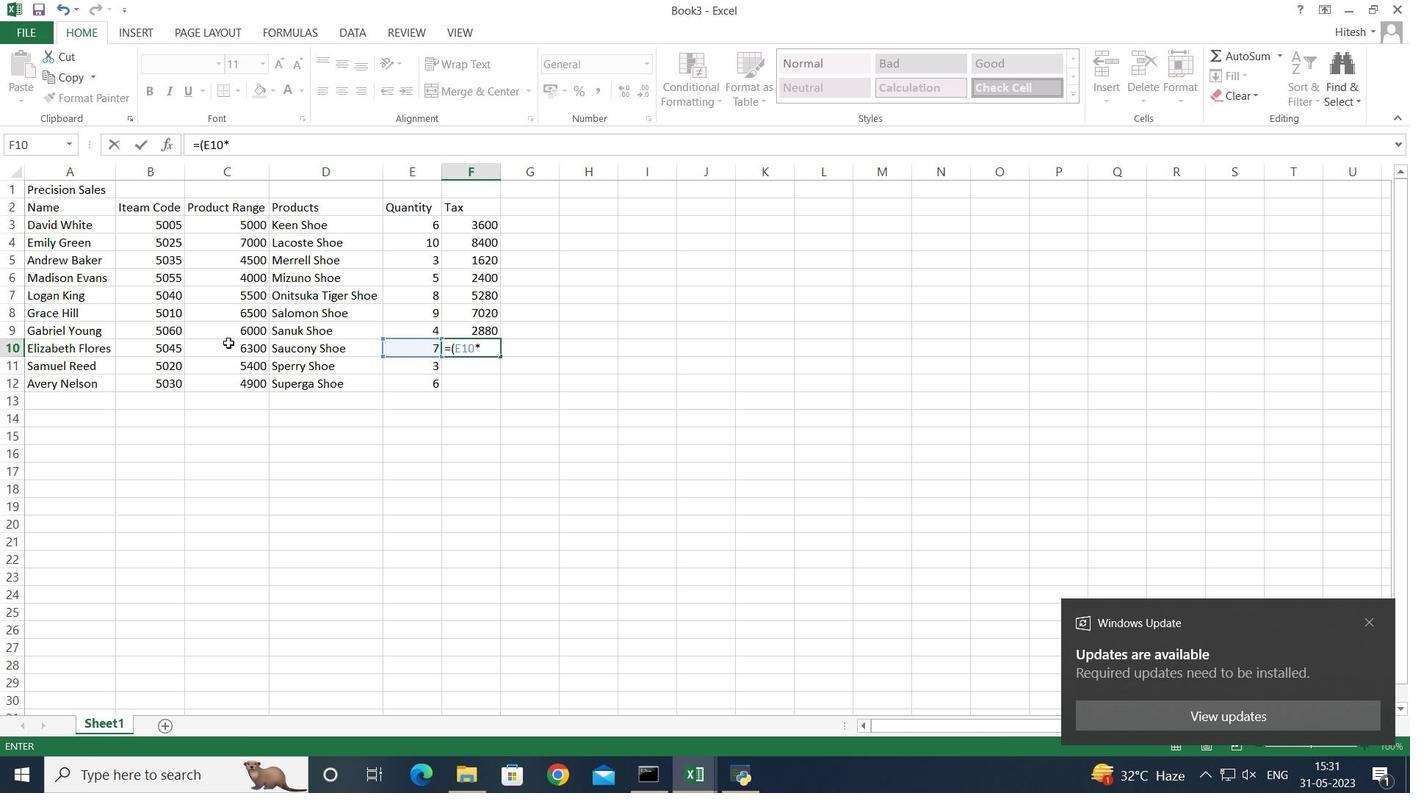 
Action: Key pressed <Key.shift_r>)
Screenshot: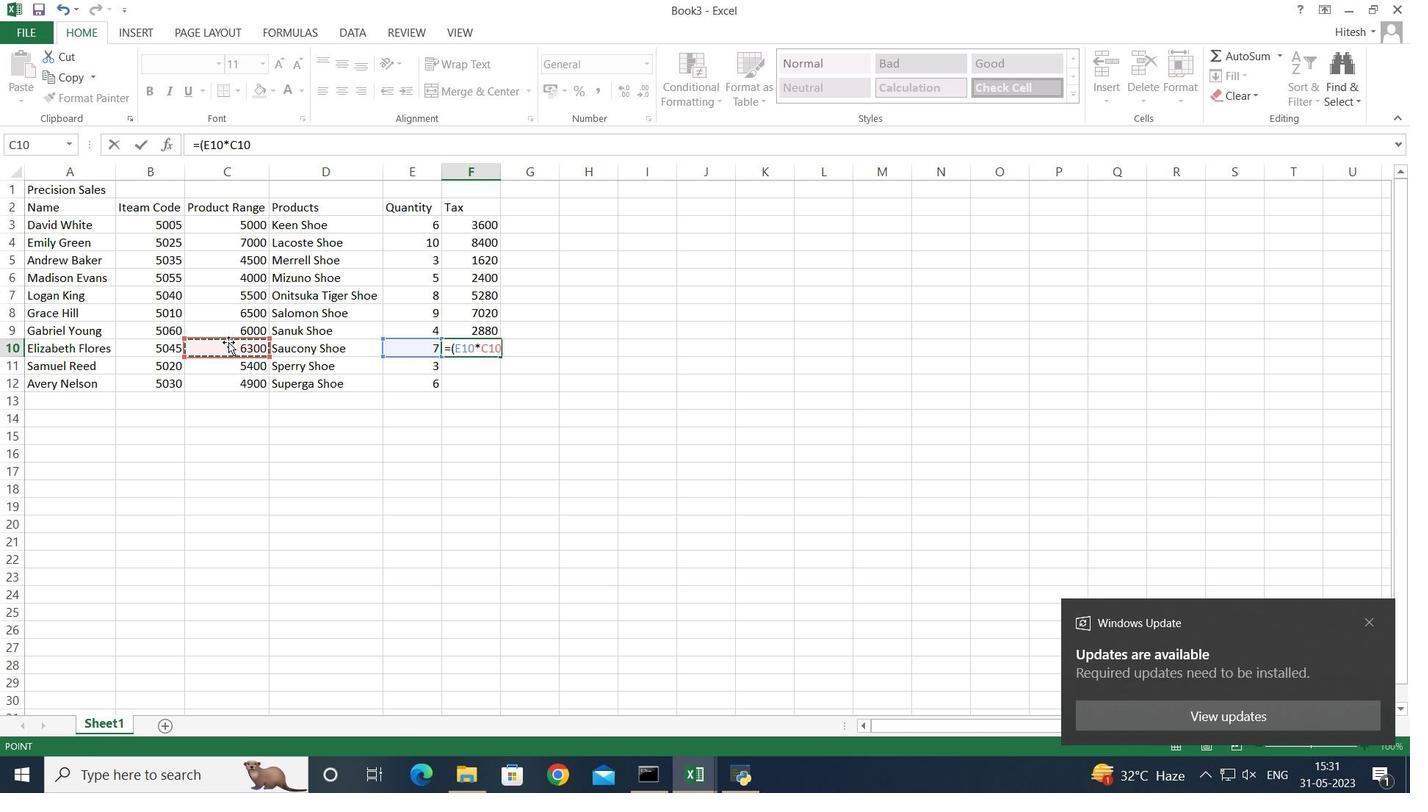 
Action: Mouse moved to (228, 341)
Screenshot: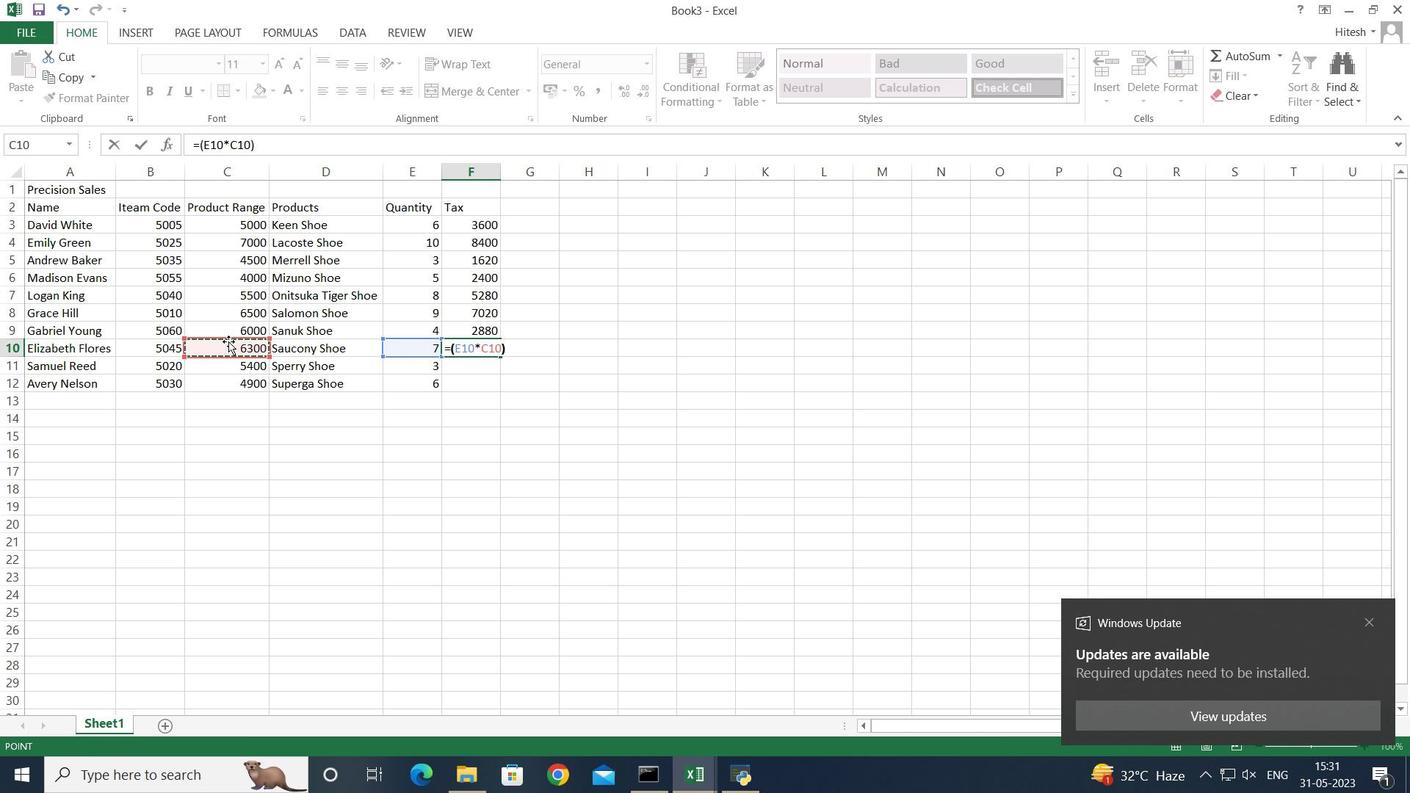 
Action: Key pressed *12<Key.shift><Key.shift><Key.shift><Key.shift><Key.shift><Key.shift><Key.shift><Key.shift><Key.shift><Key.shift><Key.shift>%
Screenshot: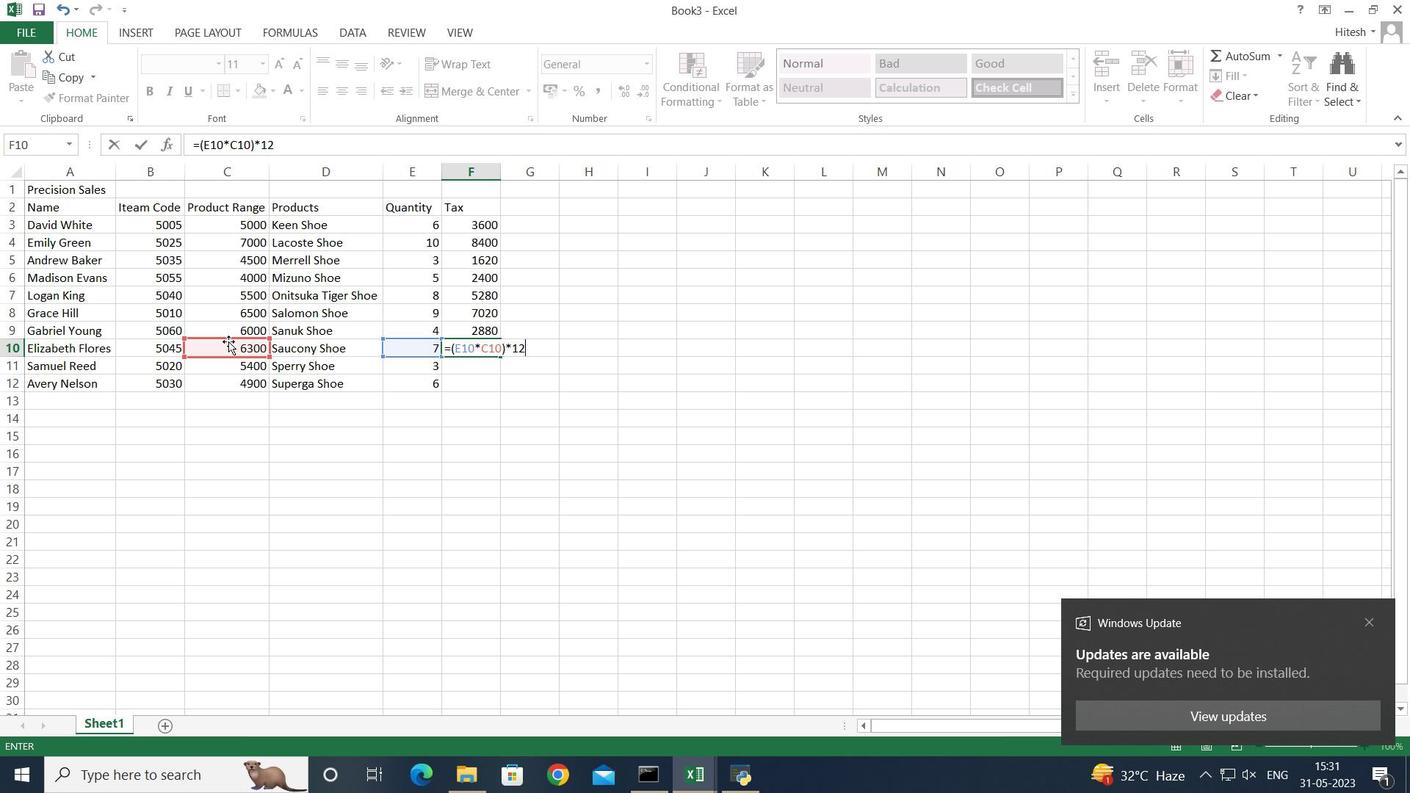 
Action: Mouse moved to (229, 341)
Screenshot: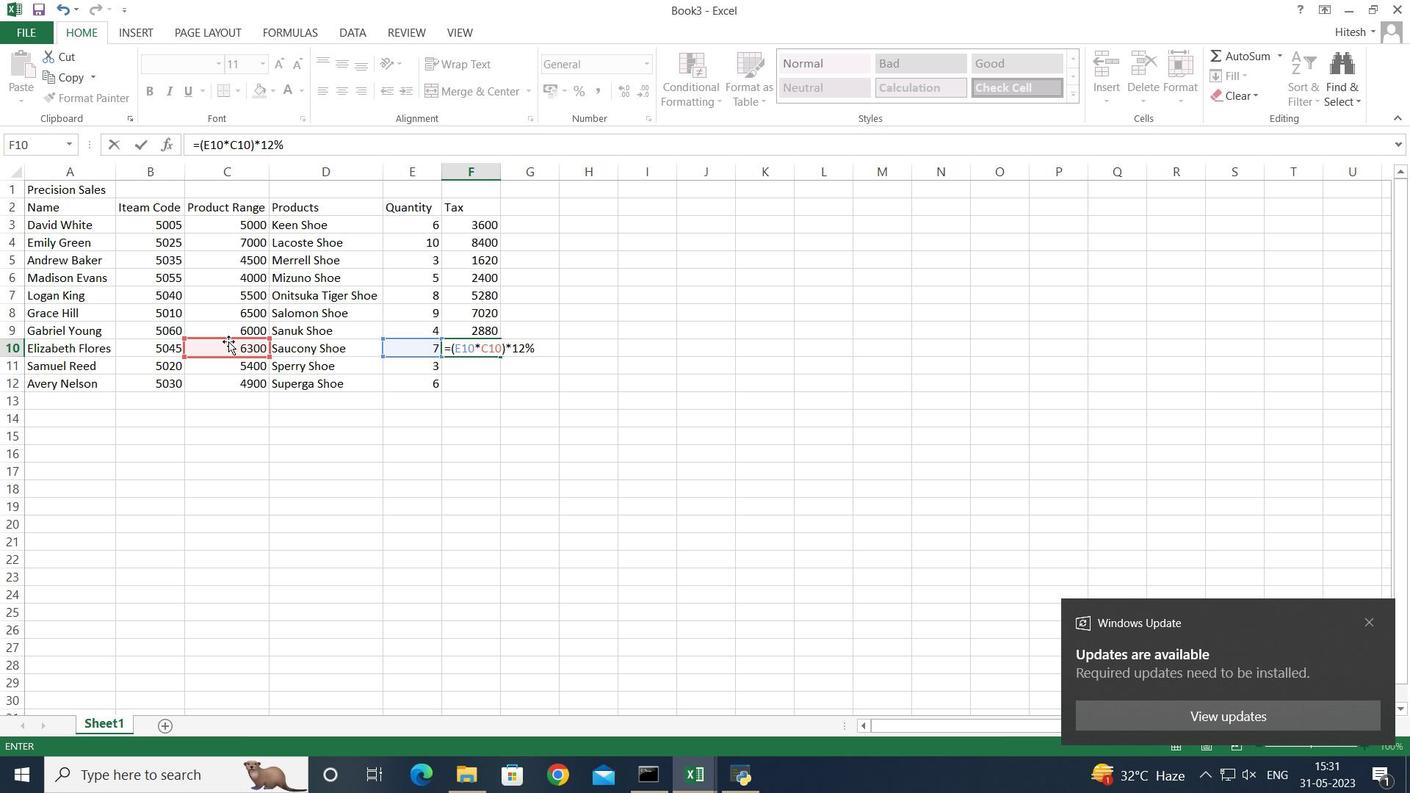 
Action: Key pressed <Key.enter>=<Key.shift_r>(
Screenshot: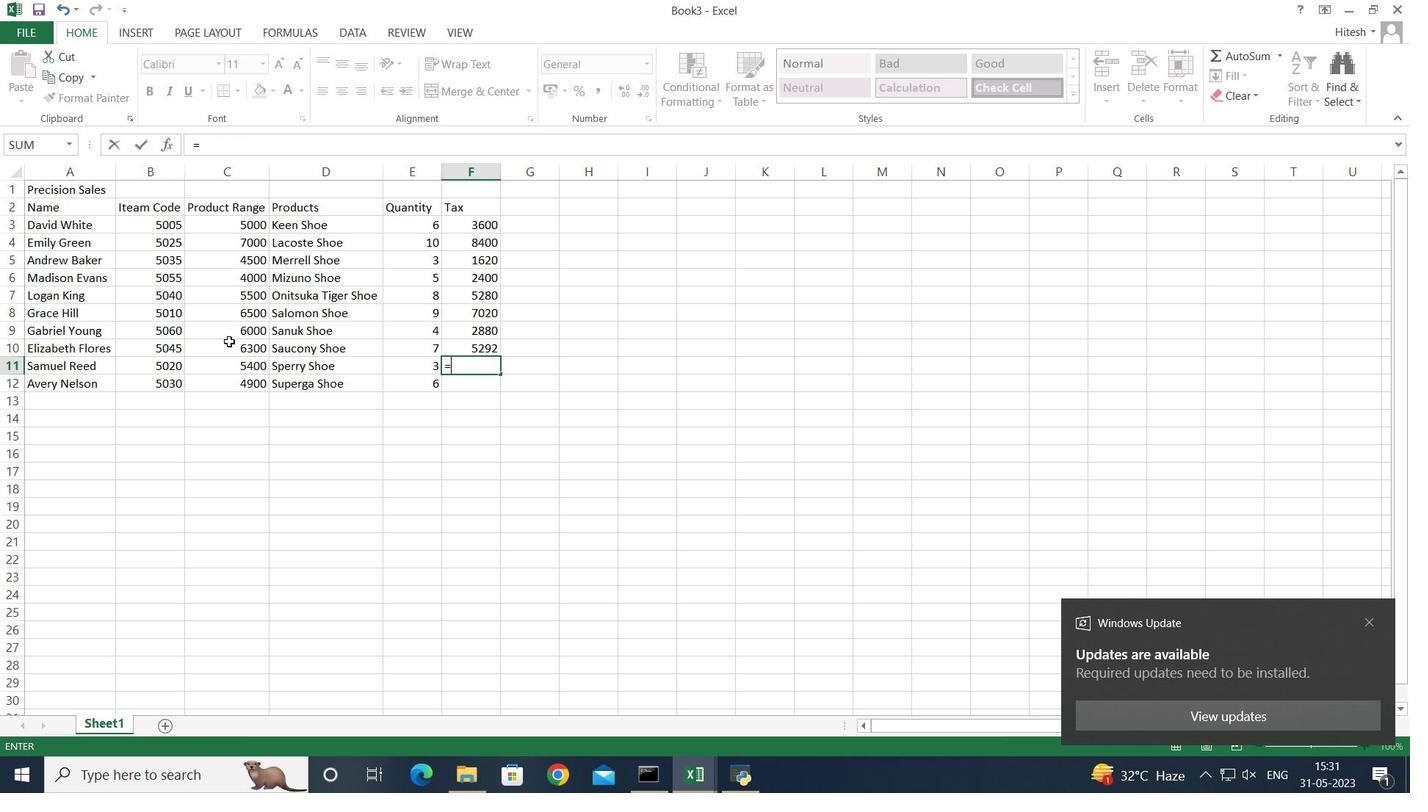 
Action: Mouse moved to (396, 368)
Screenshot: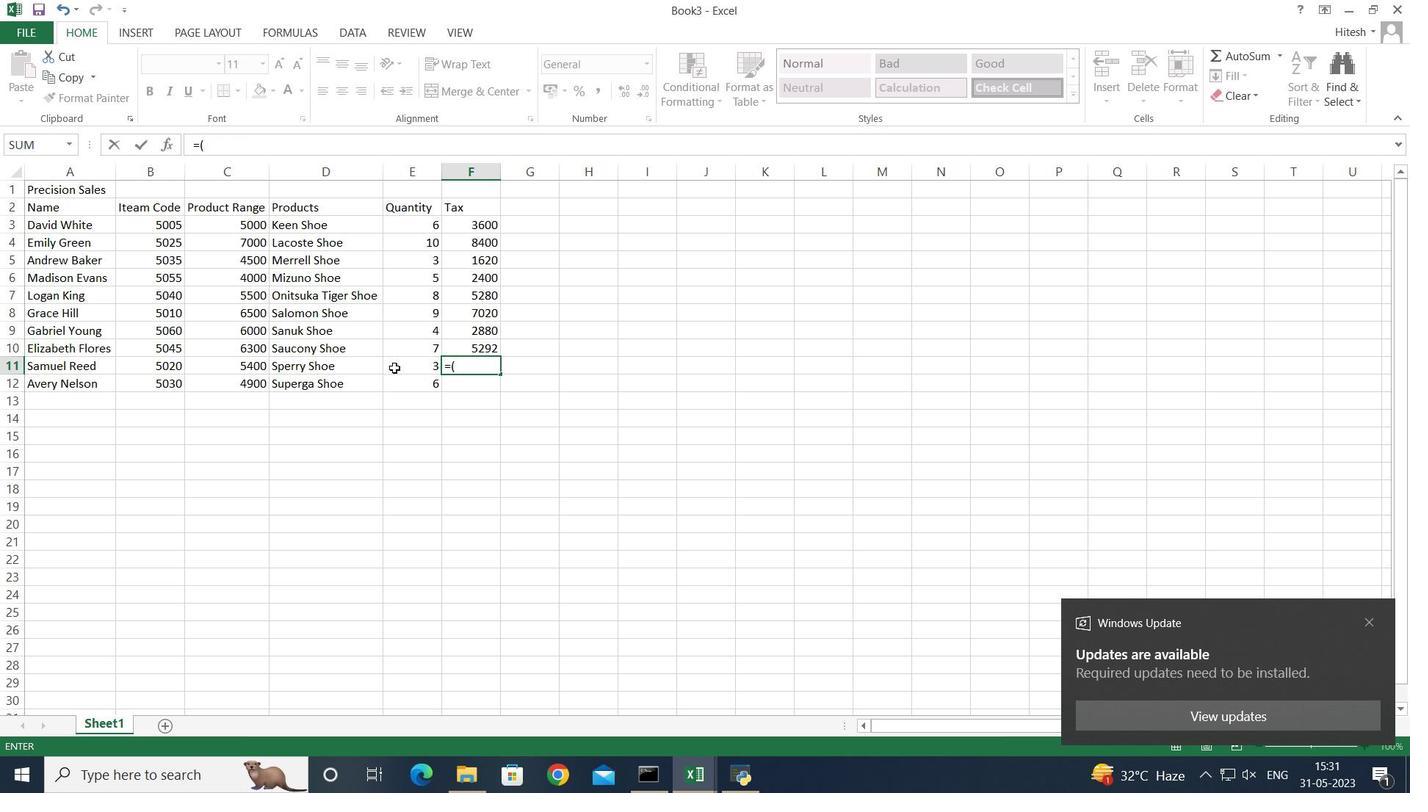 
Action: Mouse pressed left at (396, 368)
Screenshot: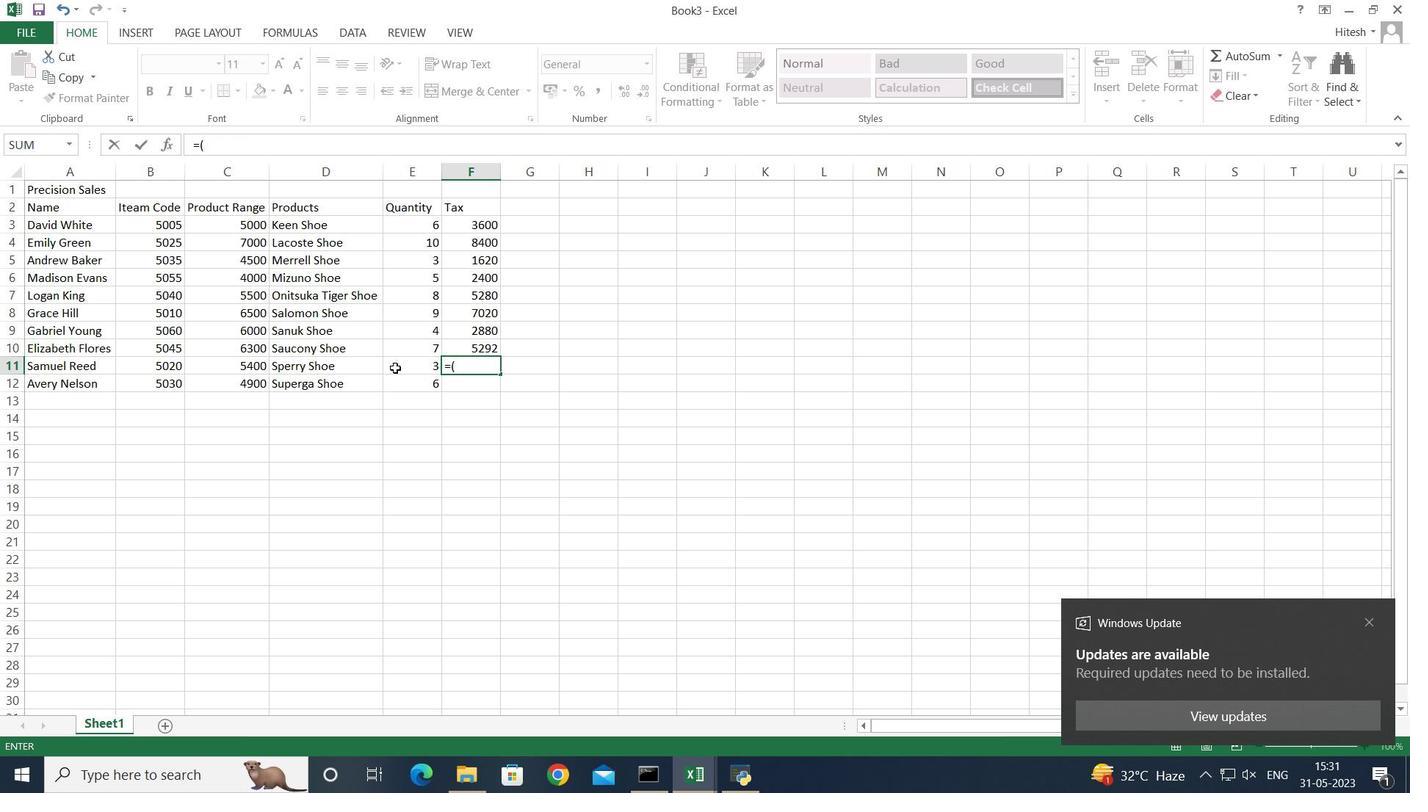 
Action: Mouse moved to (396, 368)
Screenshot: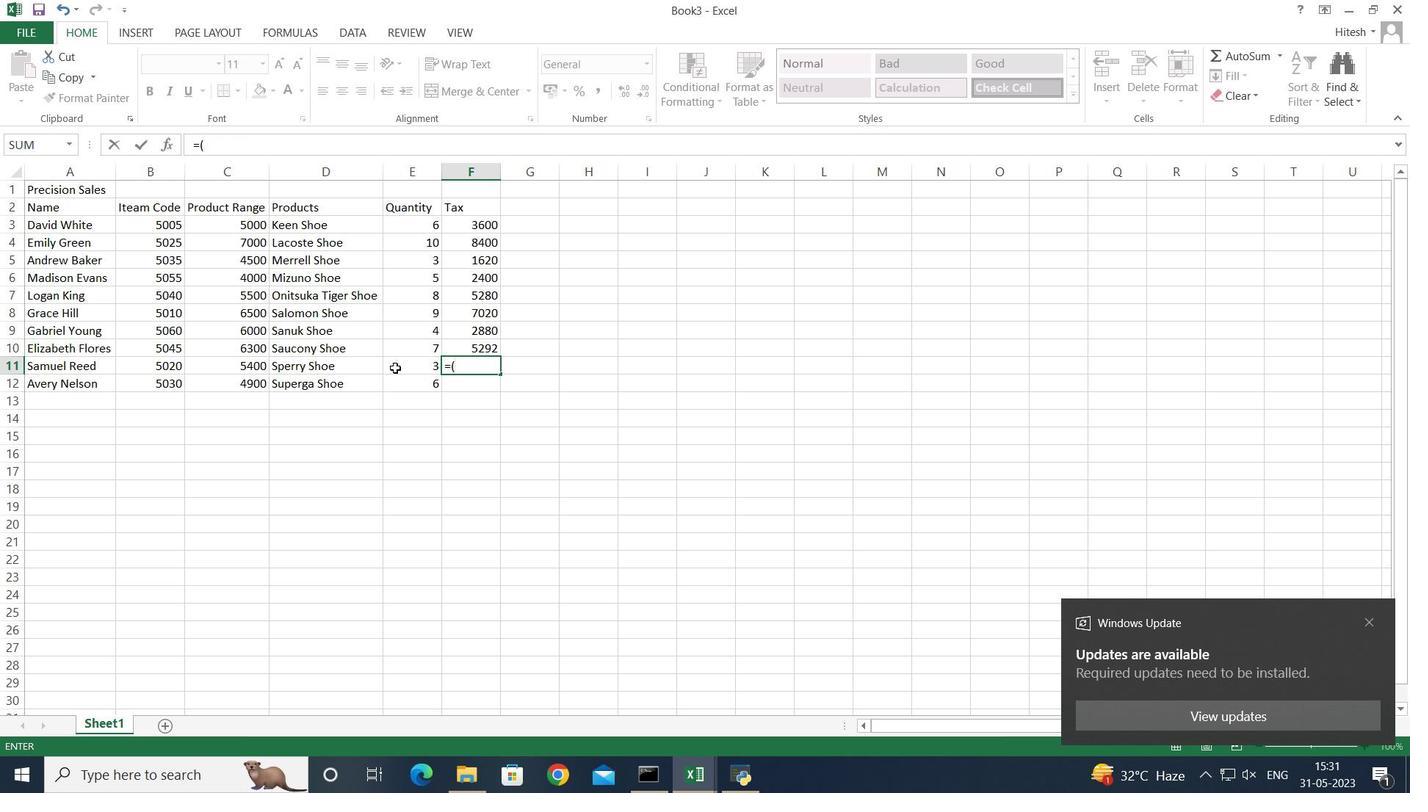 
Action: Key pressed *
Screenshot: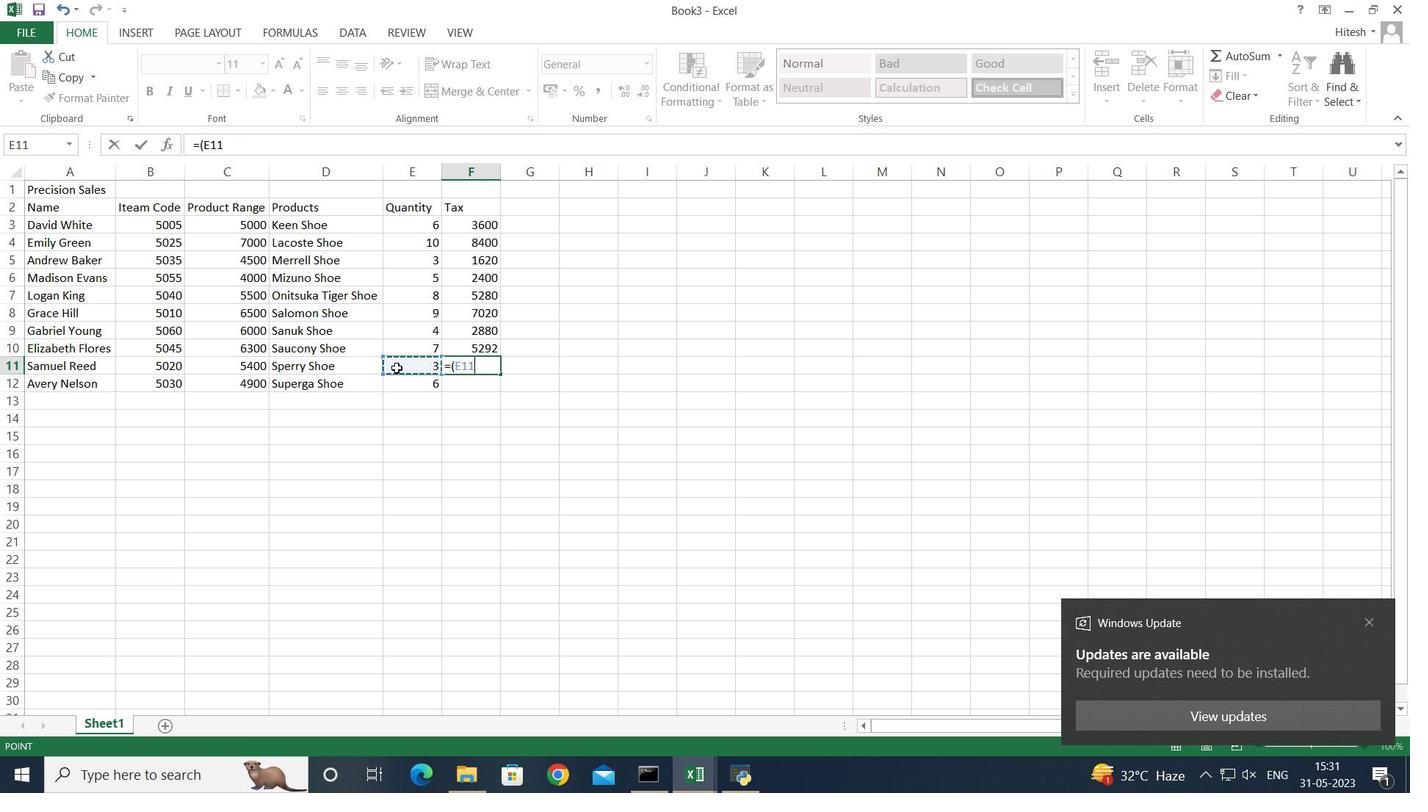 
Action: Mouse moved to (241, 365)
Screenshot: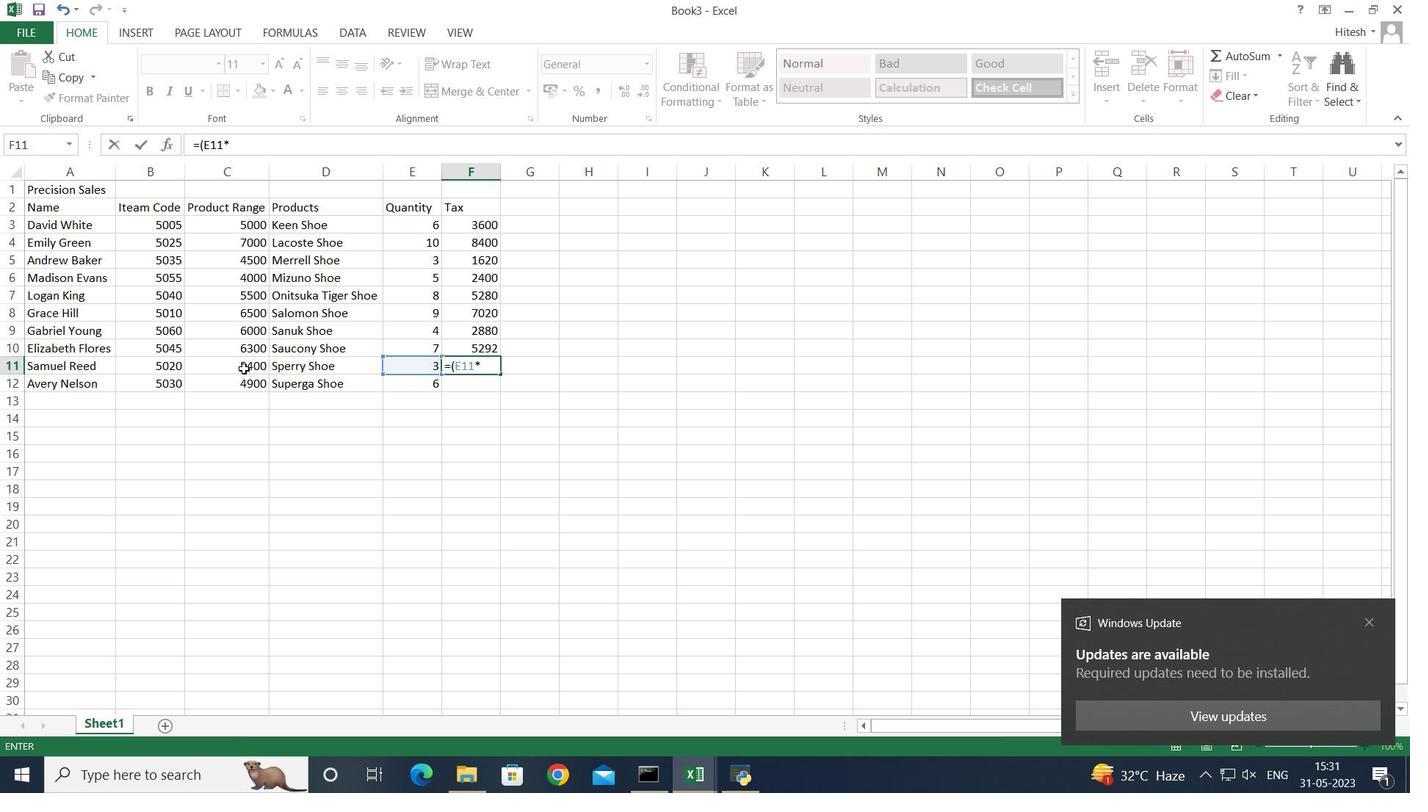 
Action: Mouse pressed left at (241, 365)
Screenshot: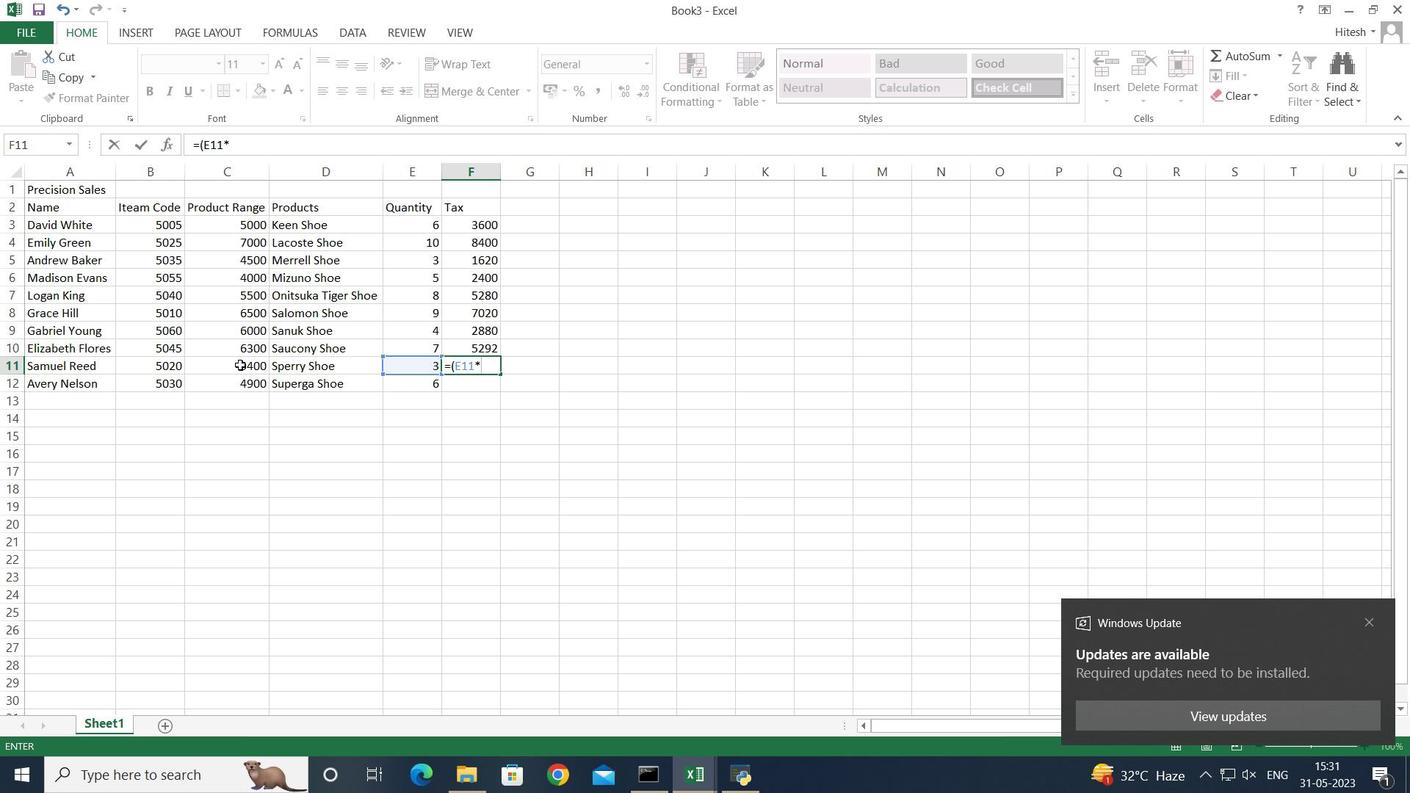 
Action: Mouse moved to (241, 365)
Screenshot: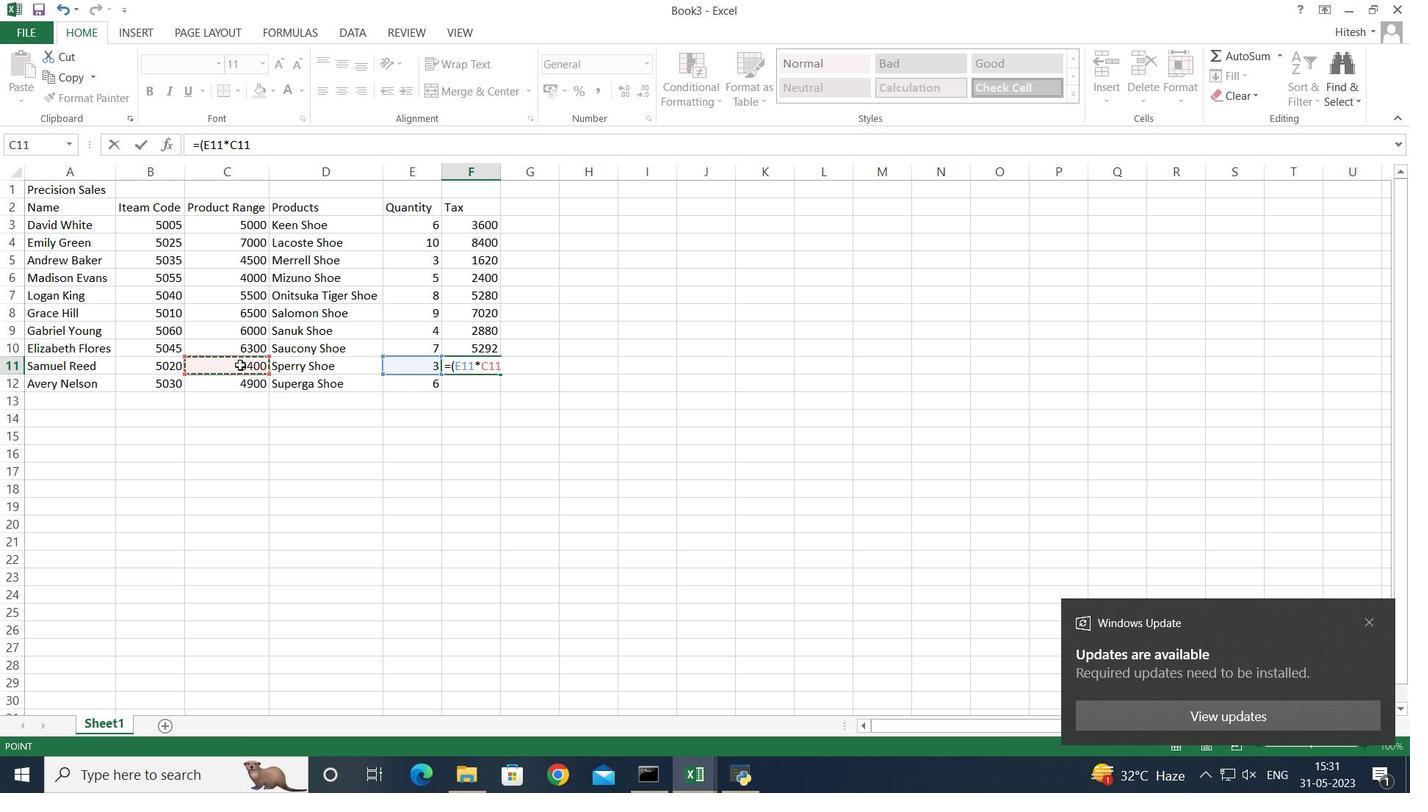 
Action: Key pressed <Key.shift_r>)*12<Key.shift><Key.shift><Key.shift><Key.shift><Key.shift><Key.shift><Key.shift><Key.shift><Key.shift><Key.shift><Key.shift><Key.shift>%
Screenshot: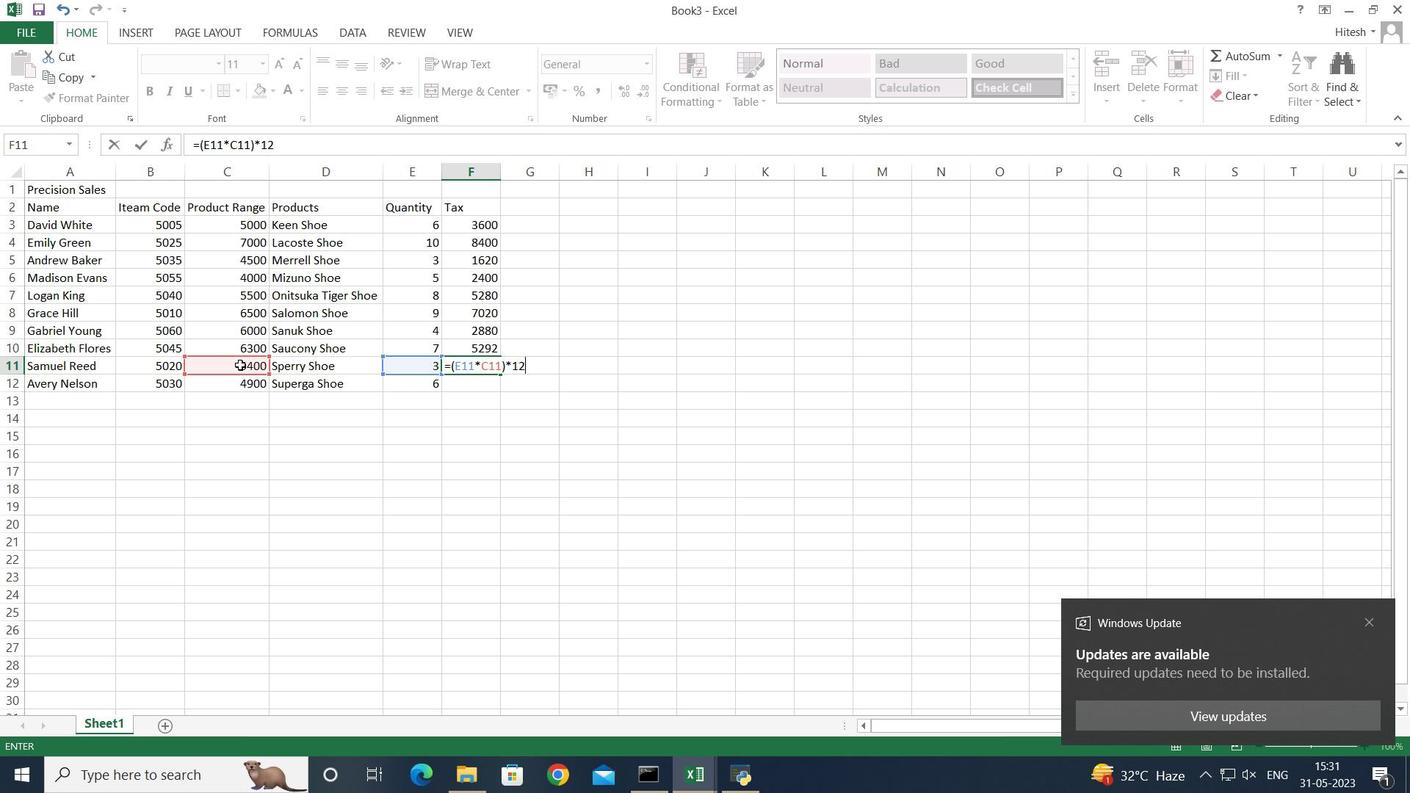 
Action: Mouse moved to (242, 367)
Screenshot: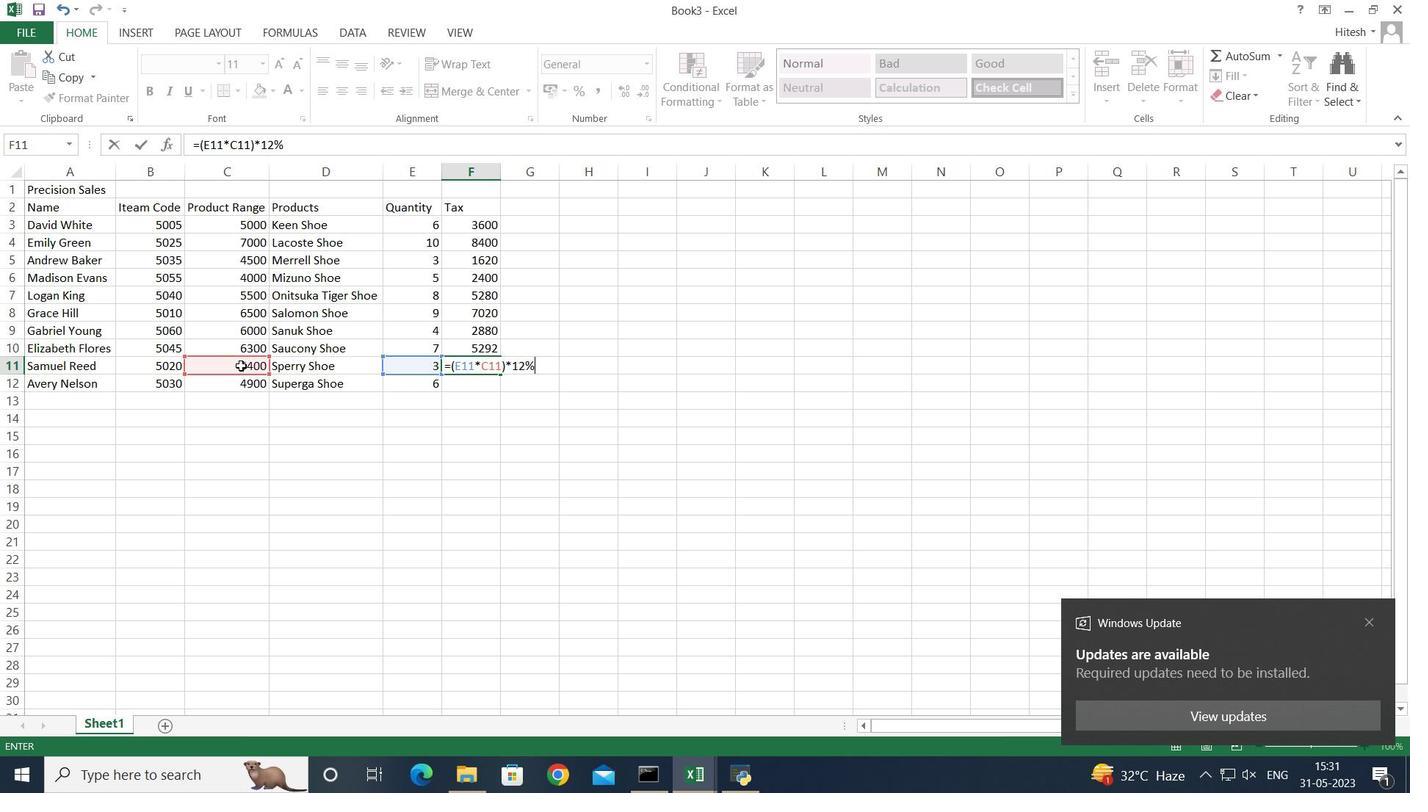 
Action: Key pressed <Key.enter>
Screenshot: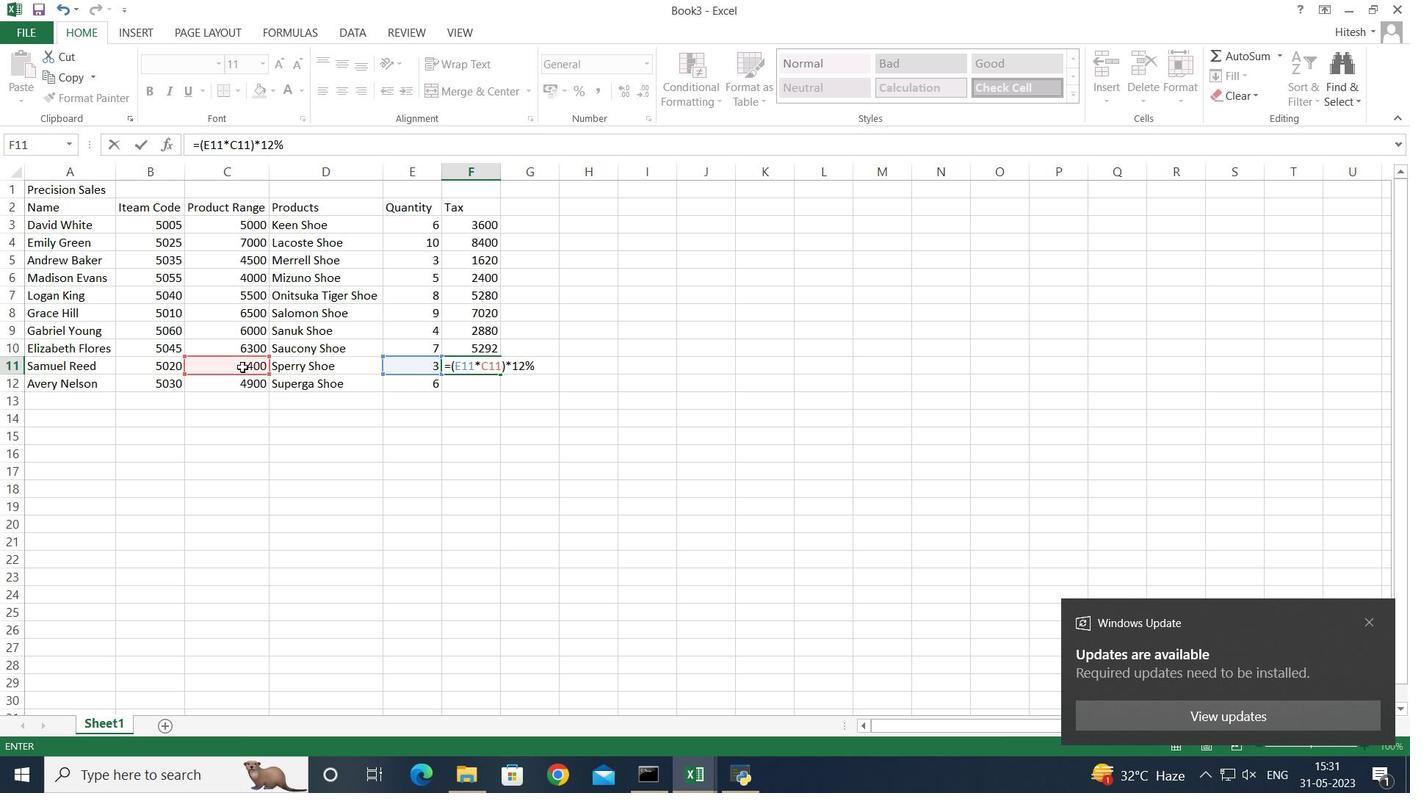 
Action: Mouse moved to (243, 371)
Screenshot: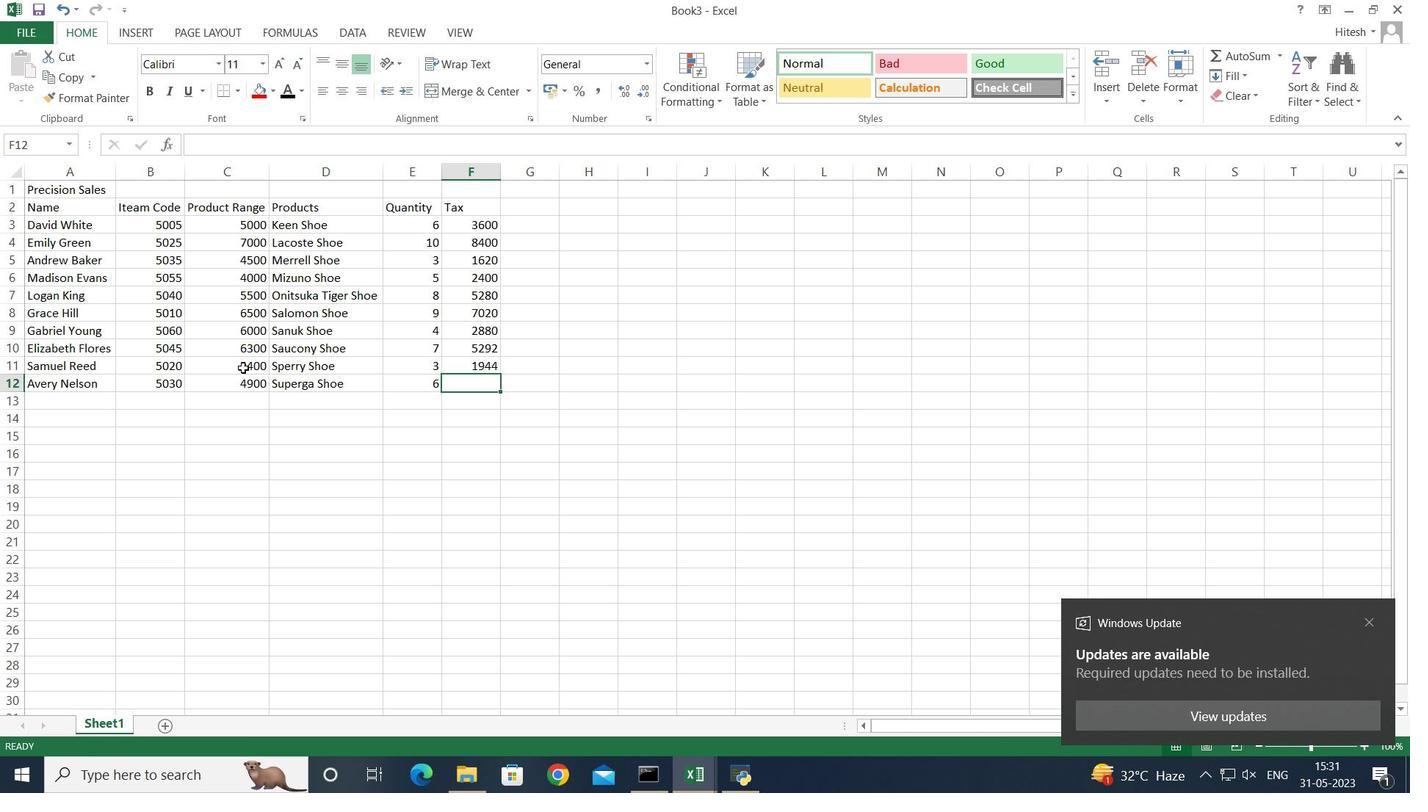 
Action: Key pressed =<Key.shift_r>(
Screenshot: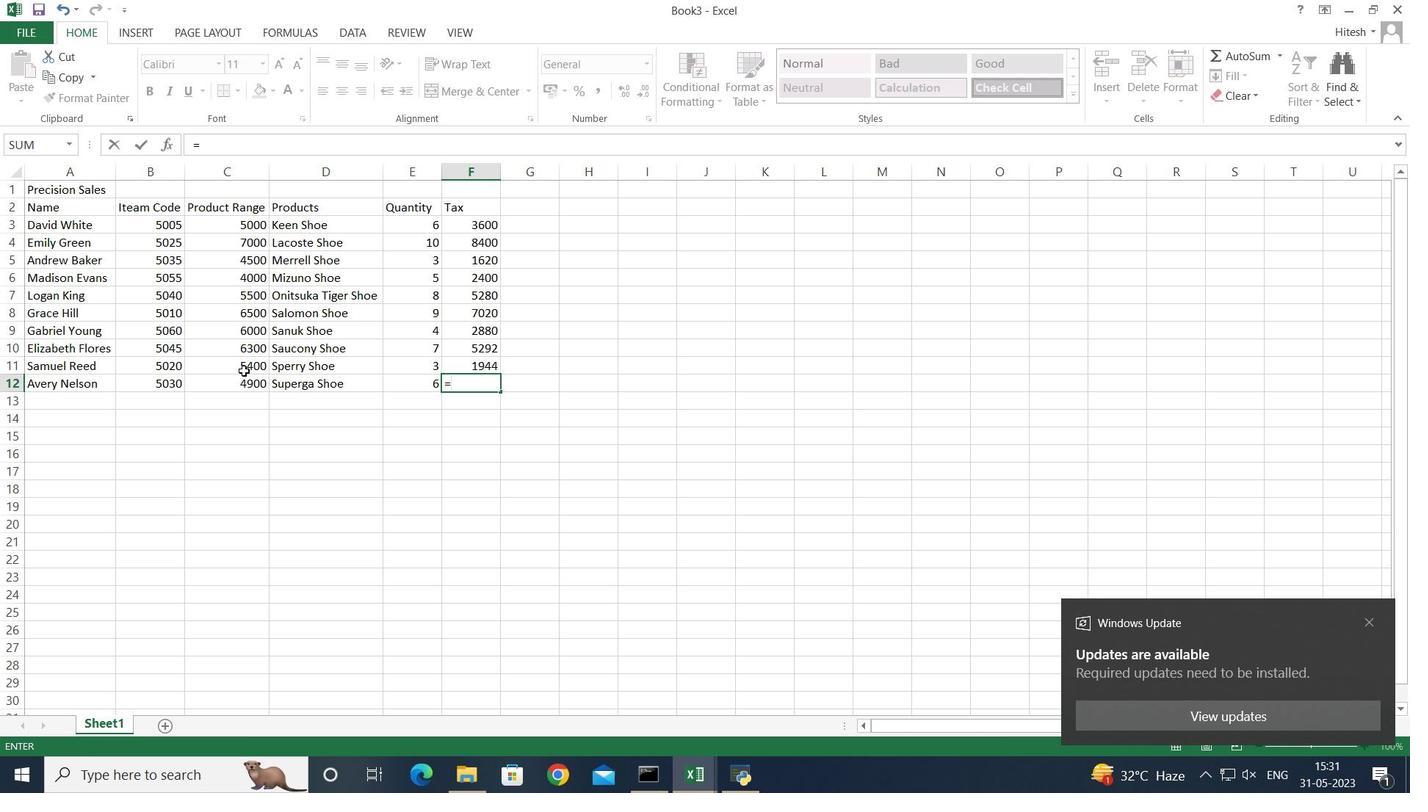 
Action: Mouse moved to (387, 385)
Screenshot: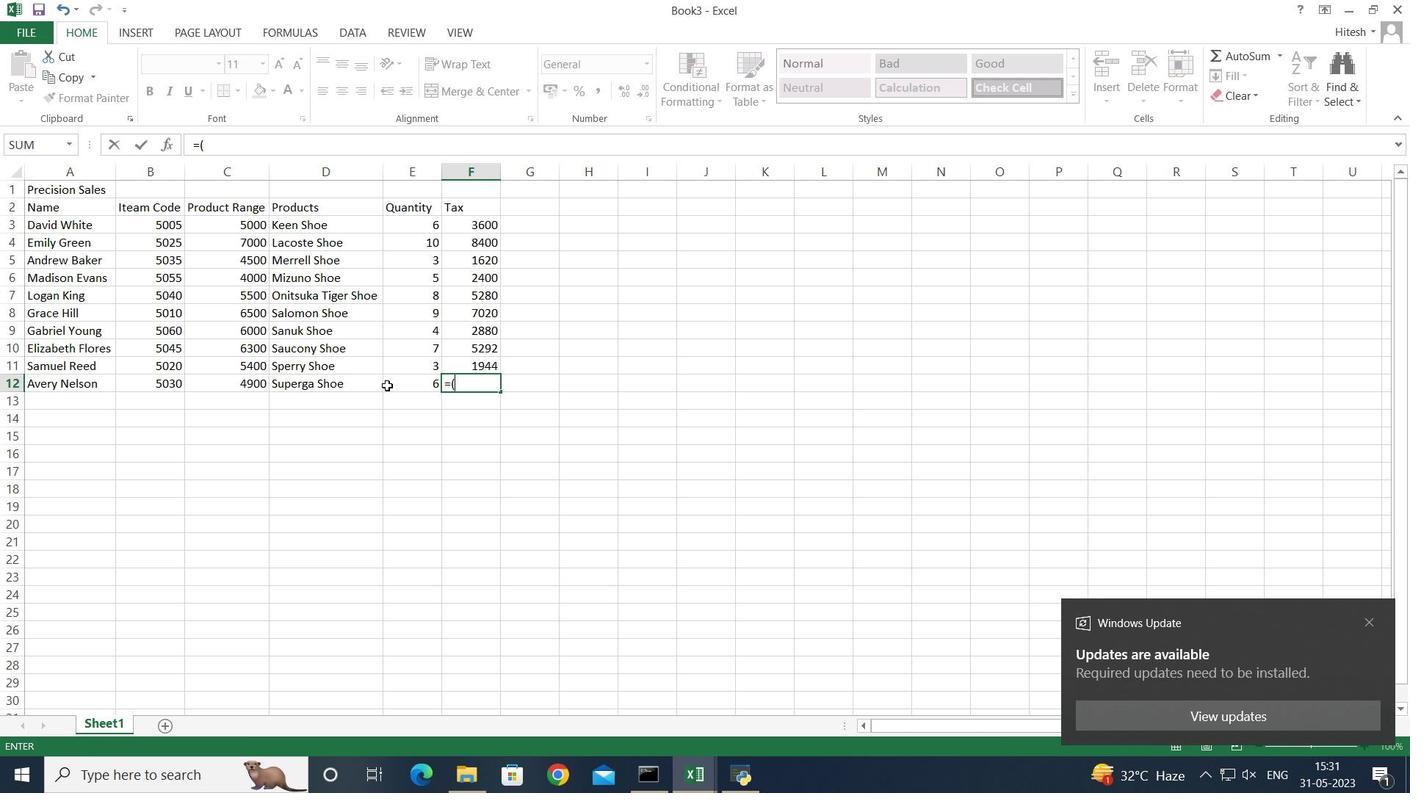 
Action: Mouse pressed left at (387, 385)
Screenshot: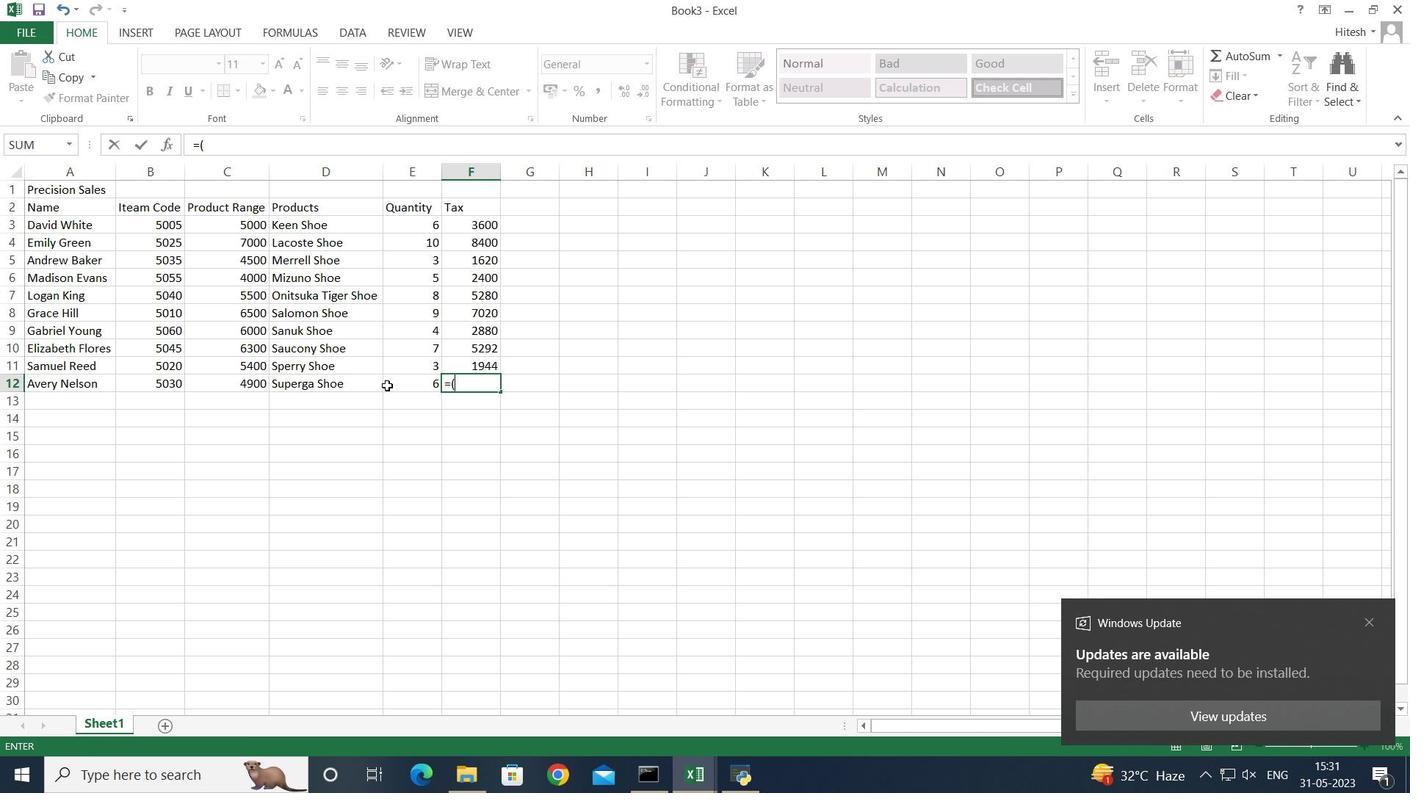 
Action: Mouse moved to (387, 385)
Screenshot: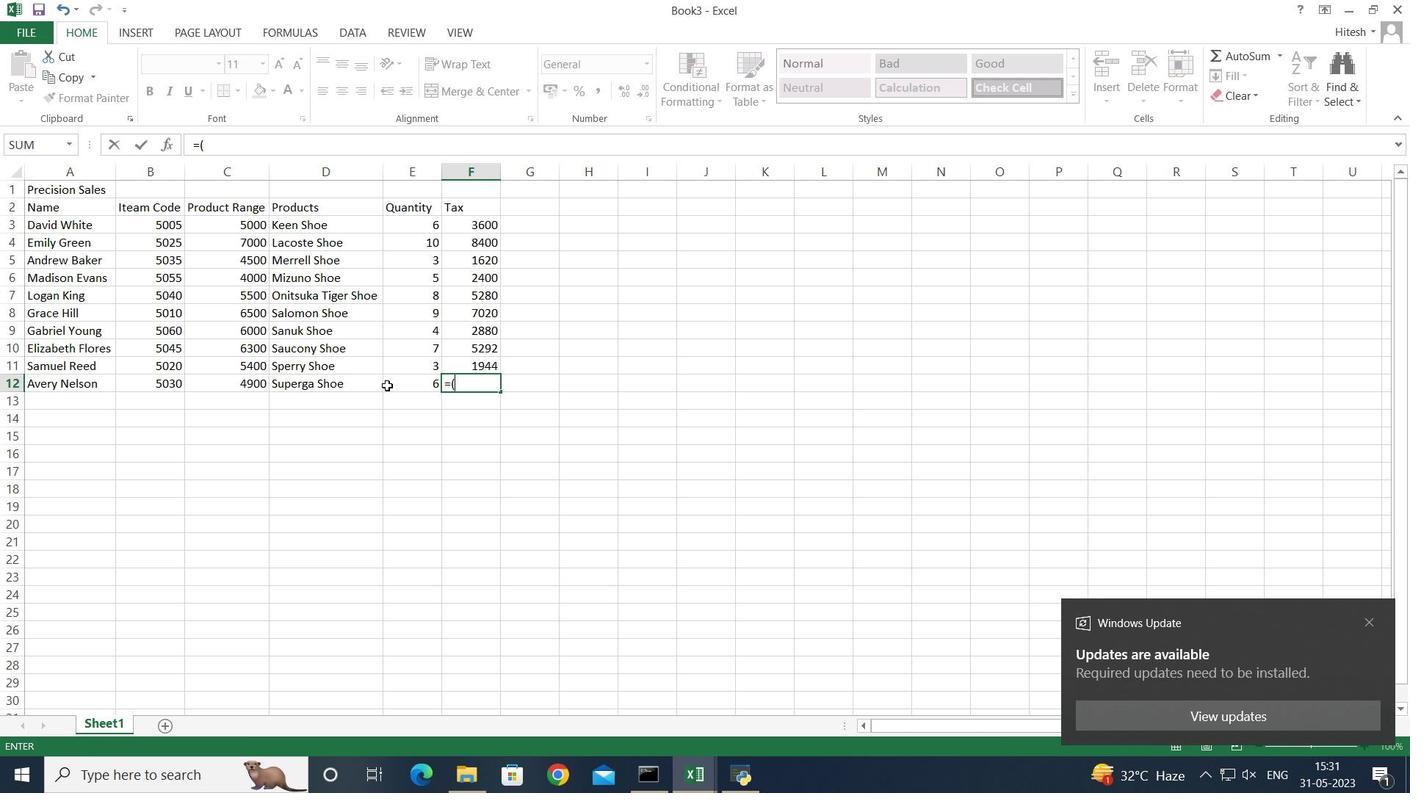 
Action: Key pressed *
Screenshot: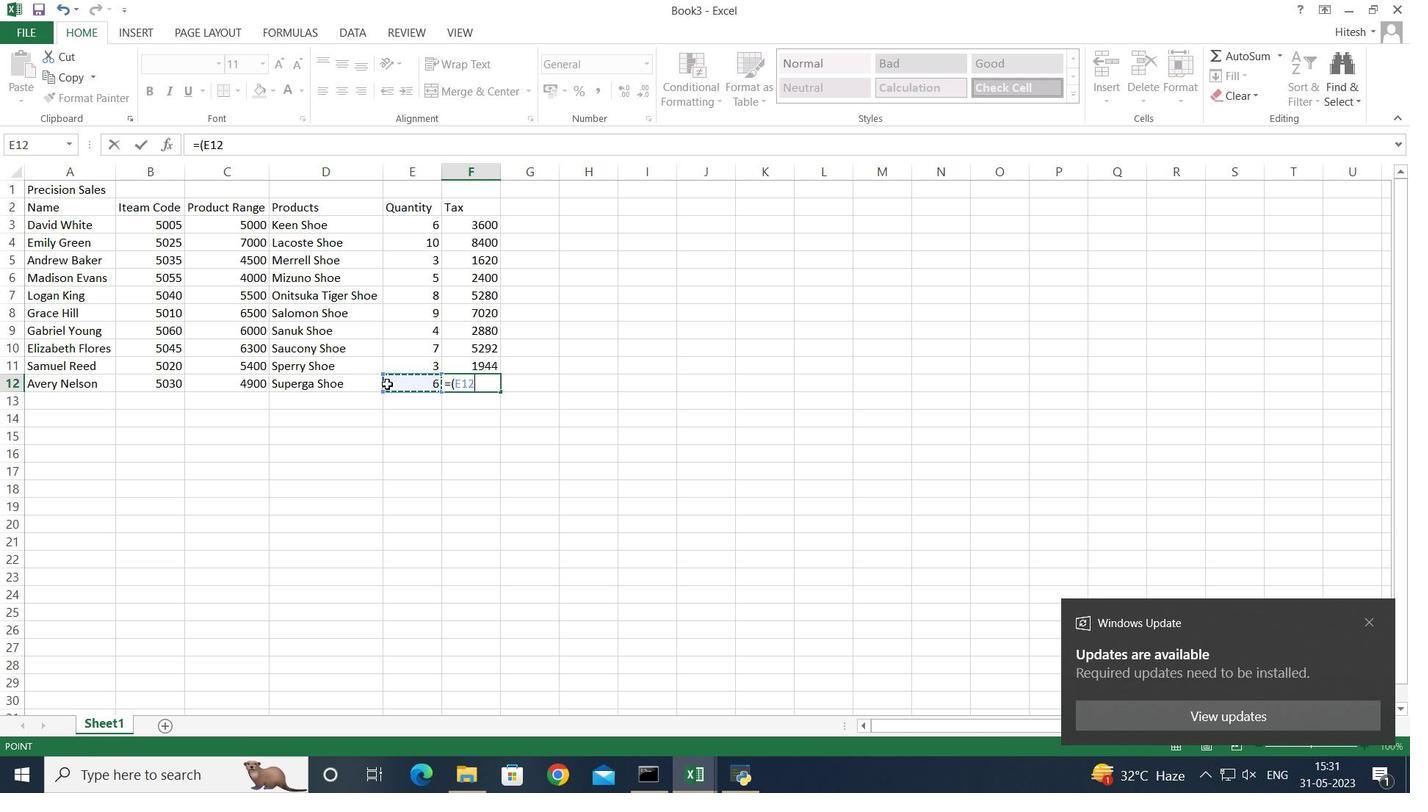 
Action: Mouse moved to (228, 382)
Screenshot: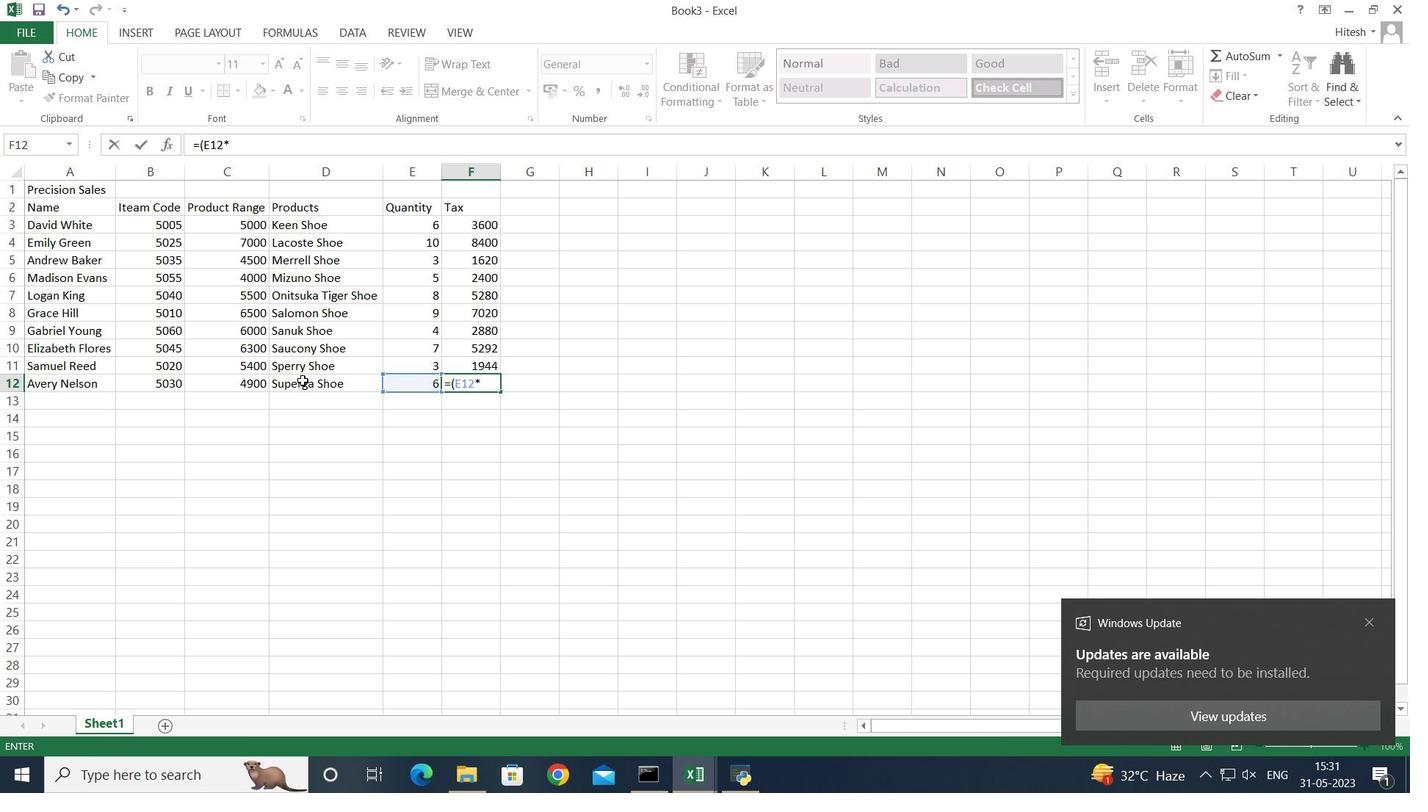 
Action: Mouse pressed left at (228, 382)
Screenshot: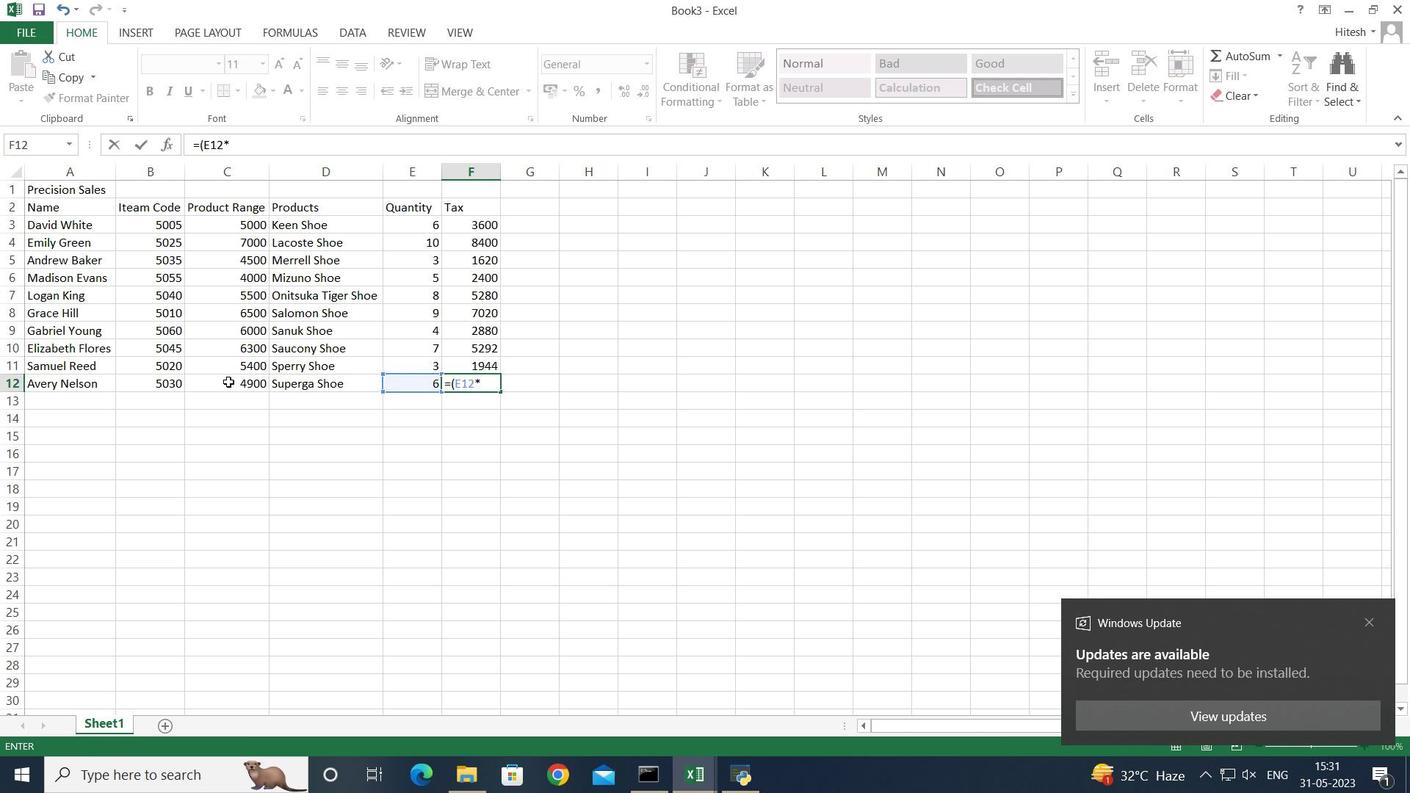 
Action: Key pressed <Key.shift_r><Key.shift_r><Key.shift_r>)*
Screenshot: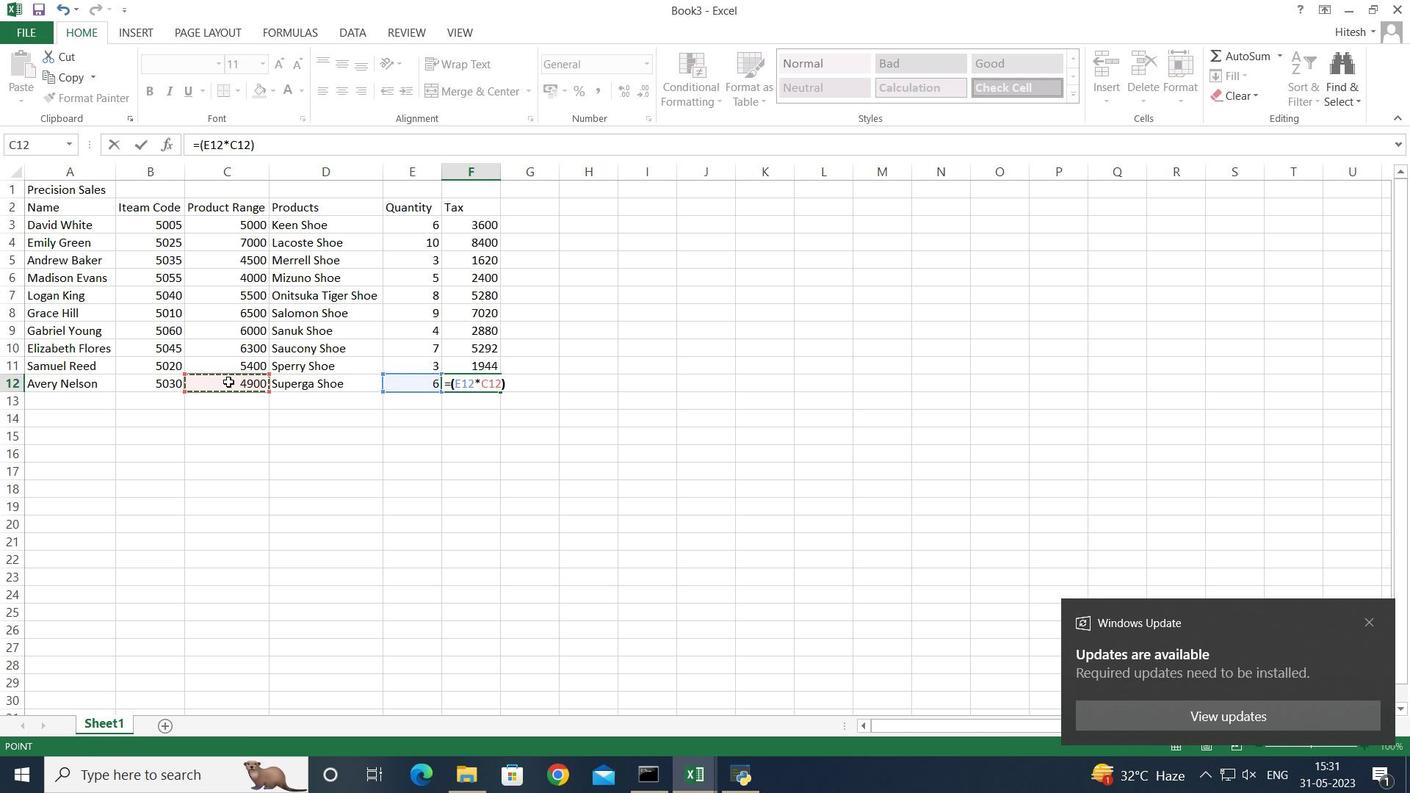 
Action: Mouse moved to (227, 385)
Screenshot: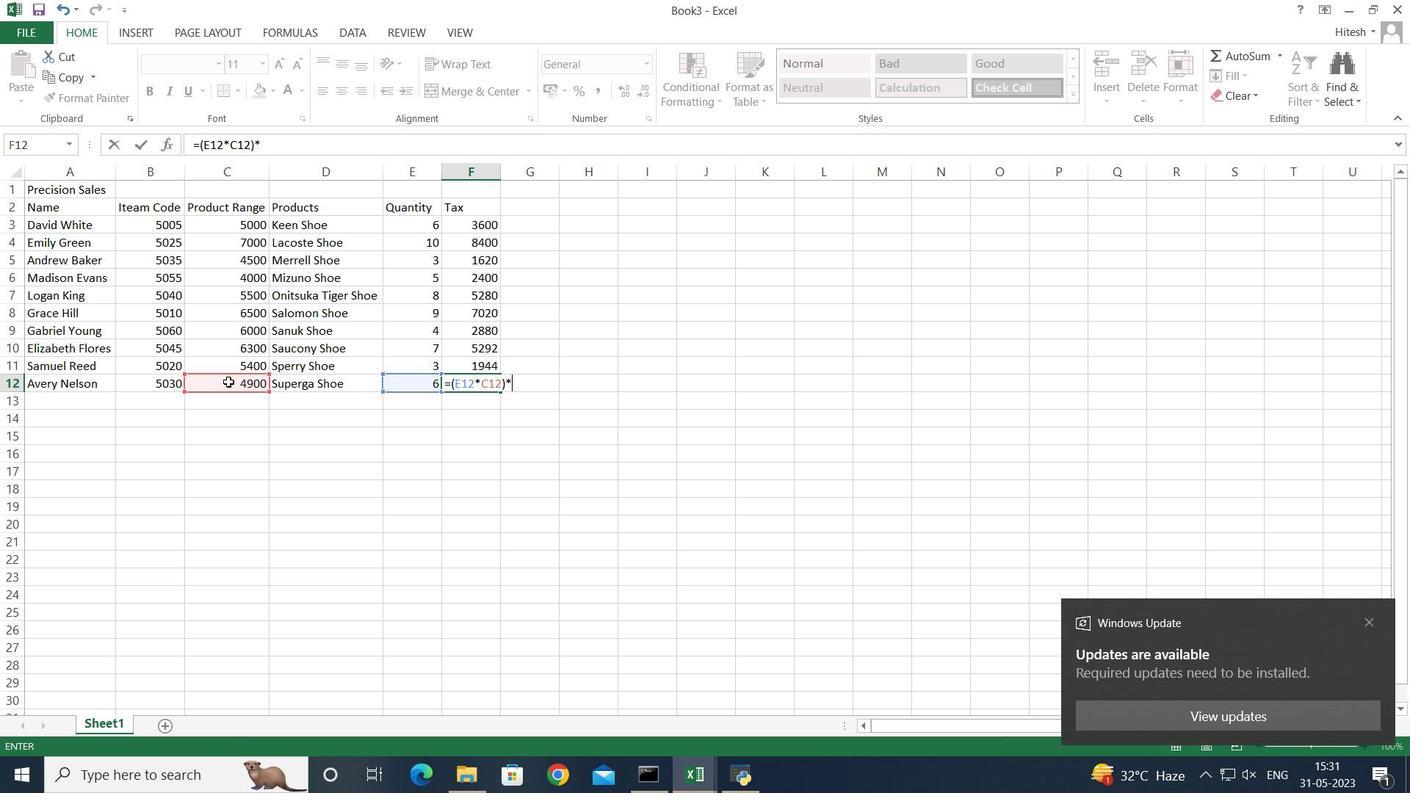 
Action: Key pressed 12<Key.shift><Key.shift><Key.shift><Key.shift><Key.shift><Key.shift><Key.shift><Key.shift><Key.shift>
Screenshot: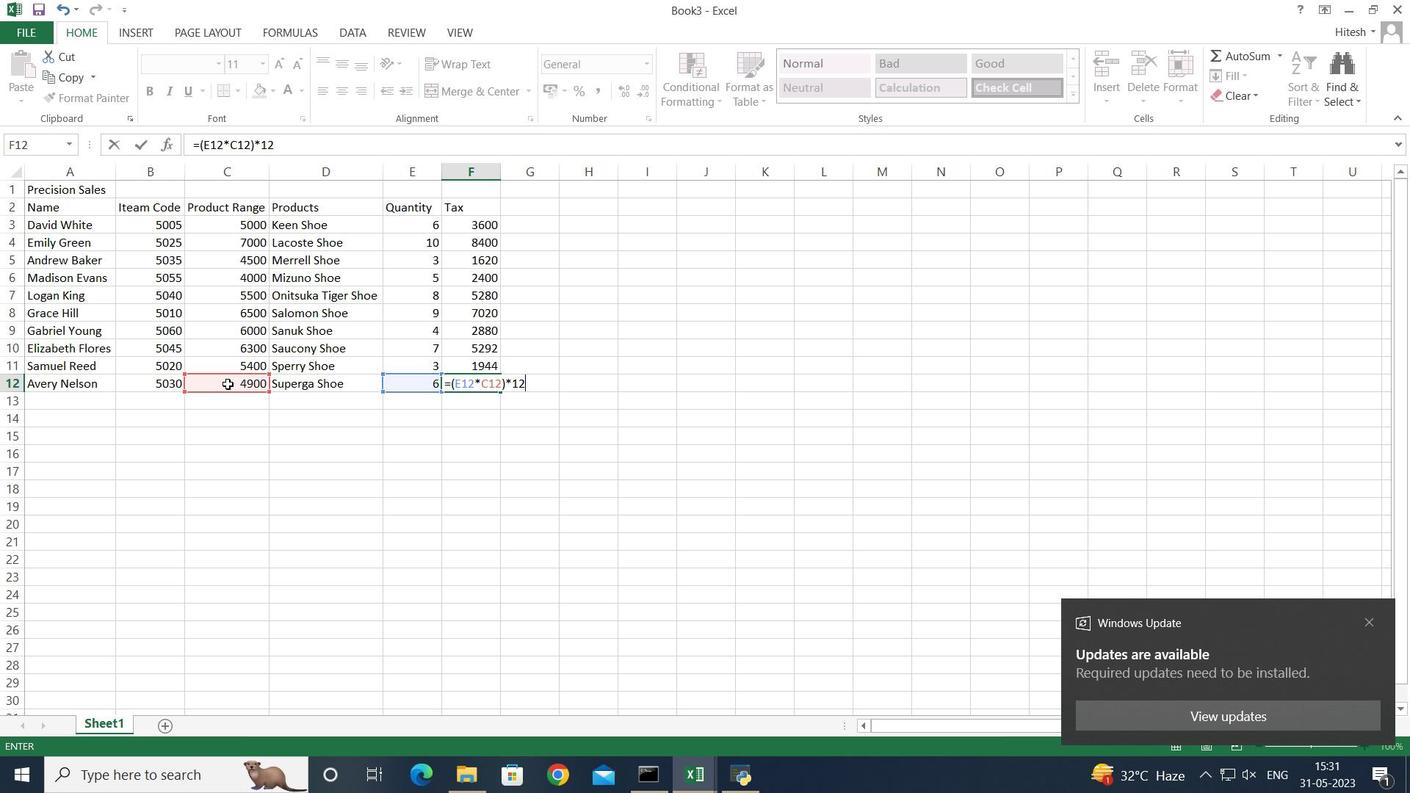 
Action: Mouse moved to (227, 385)
Screenshot: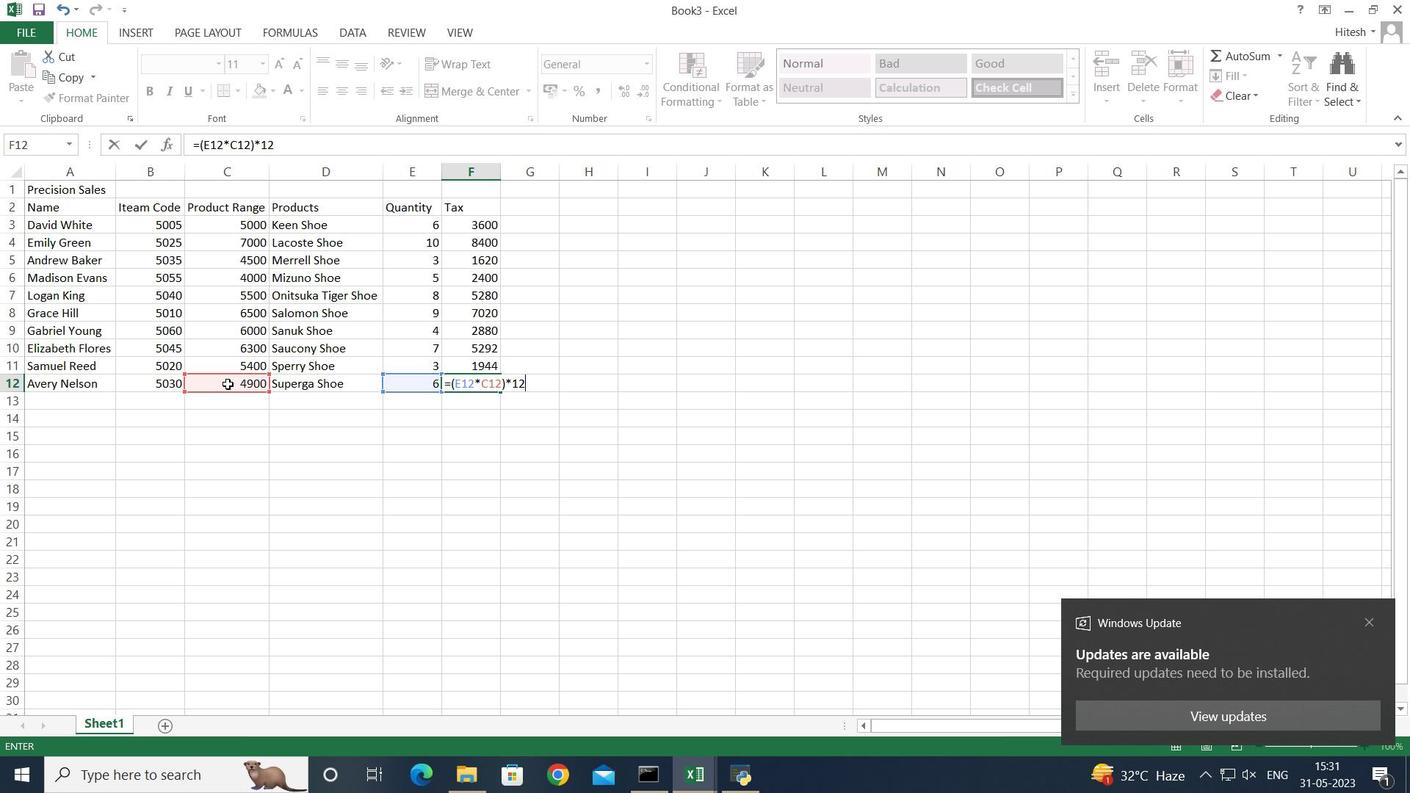 
Action: Key pressed <Key.shift><Key.shift><Key.shift>
Screenshot: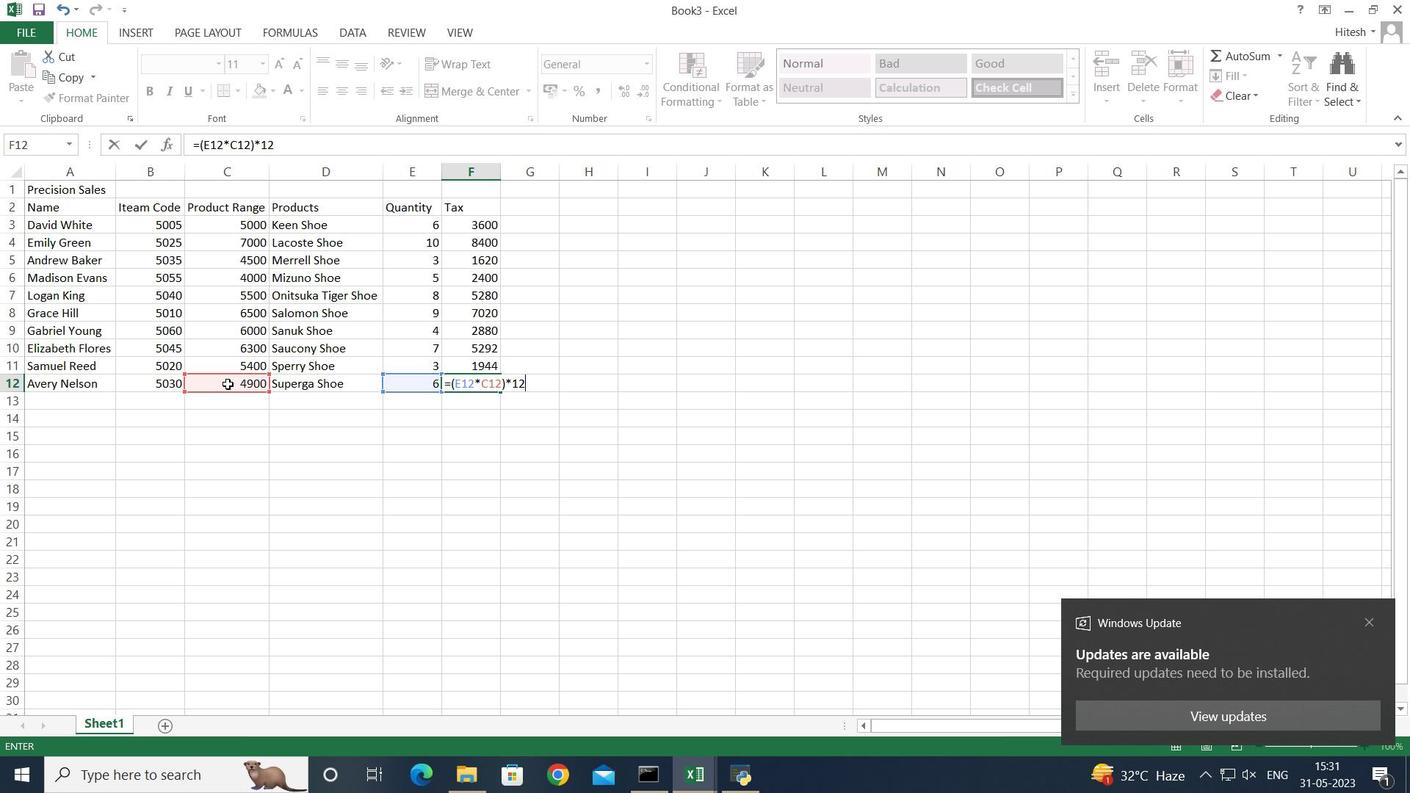 
Action: Mouse moved to (228, 385)
Screenshot: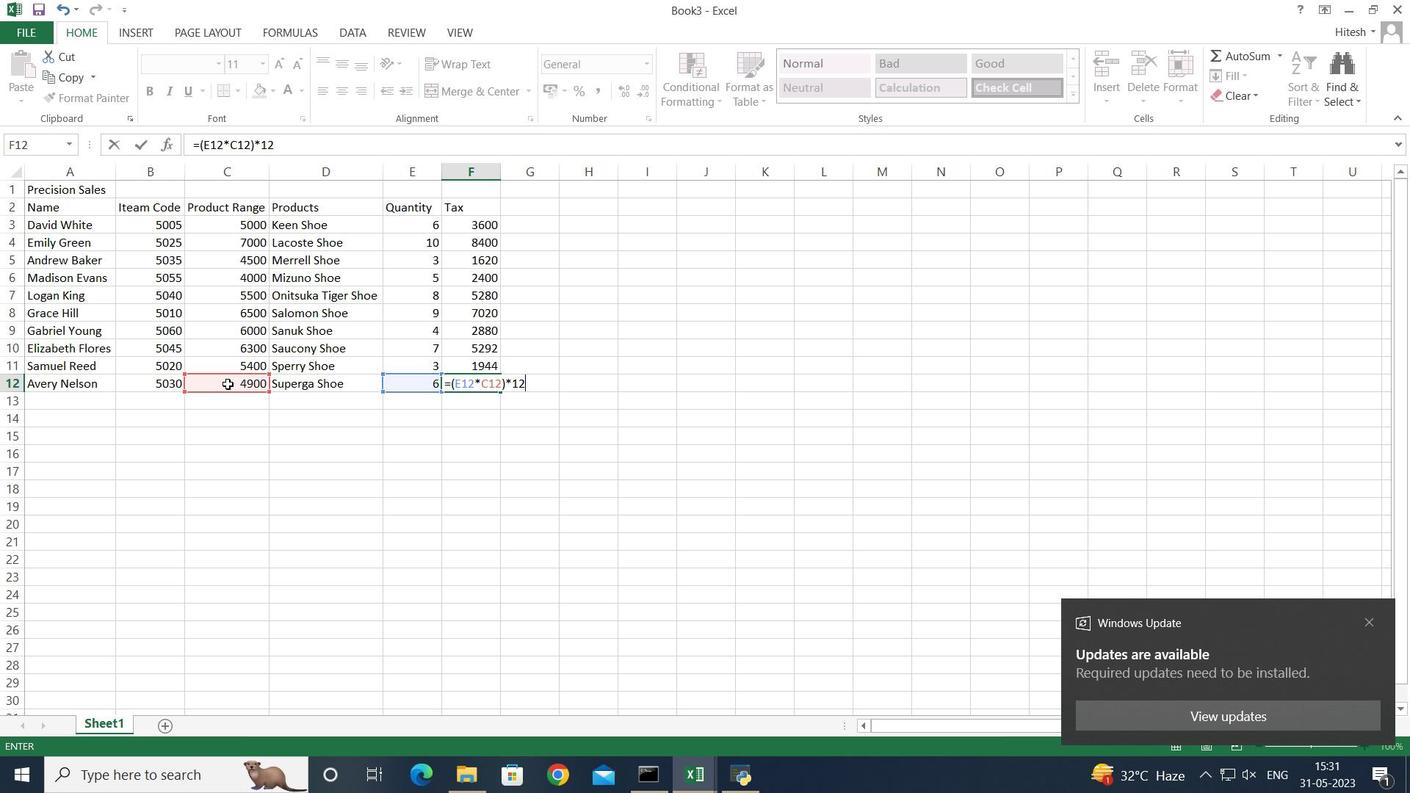 
Action: Key pressed <Key.shift><Key.shift>
Screenshot: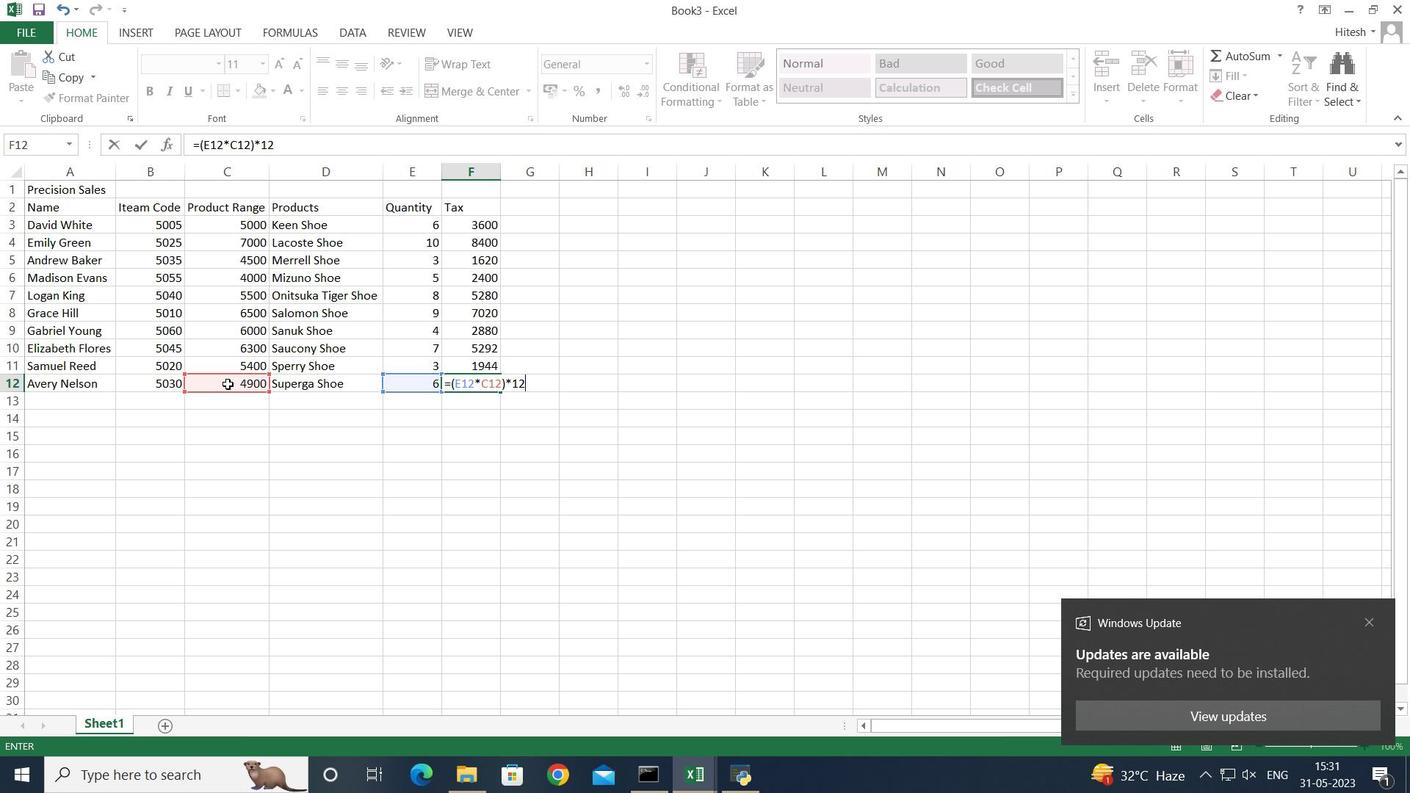 
Action: Mouse moved to (229, 385)
Screenshot: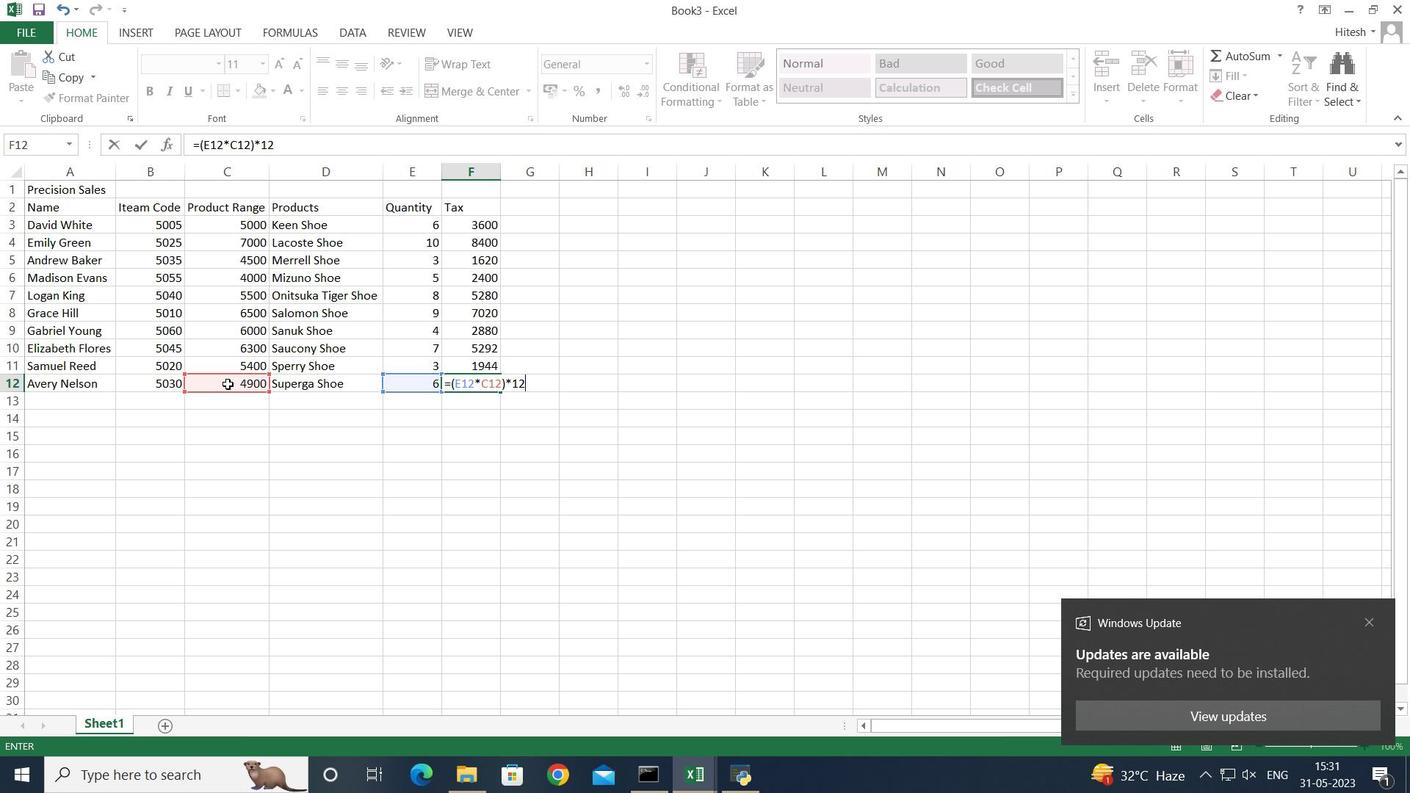 
Action: Key pressed <Key.shift>%
Screenshot: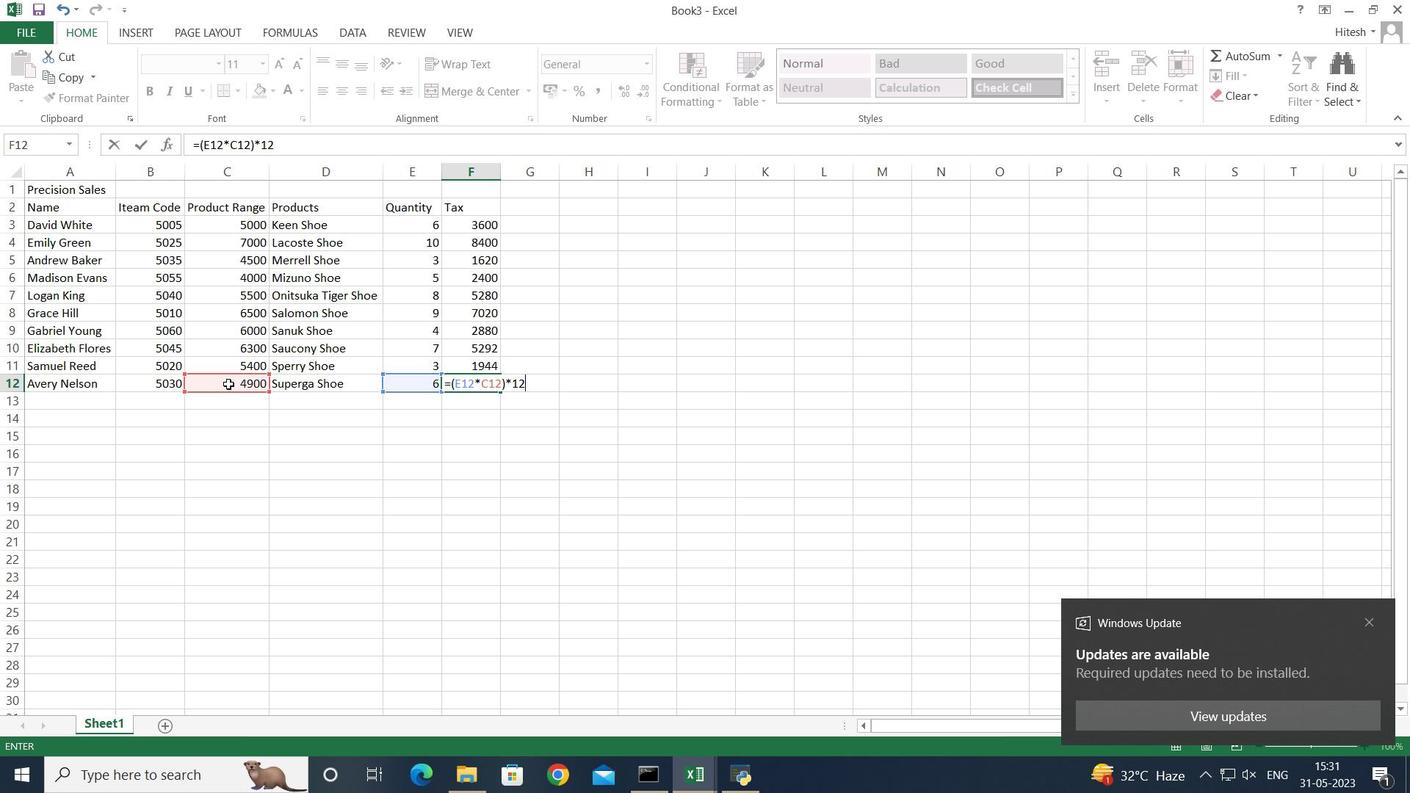 
Action: Mouse moved to (230, 386)
Screenshot: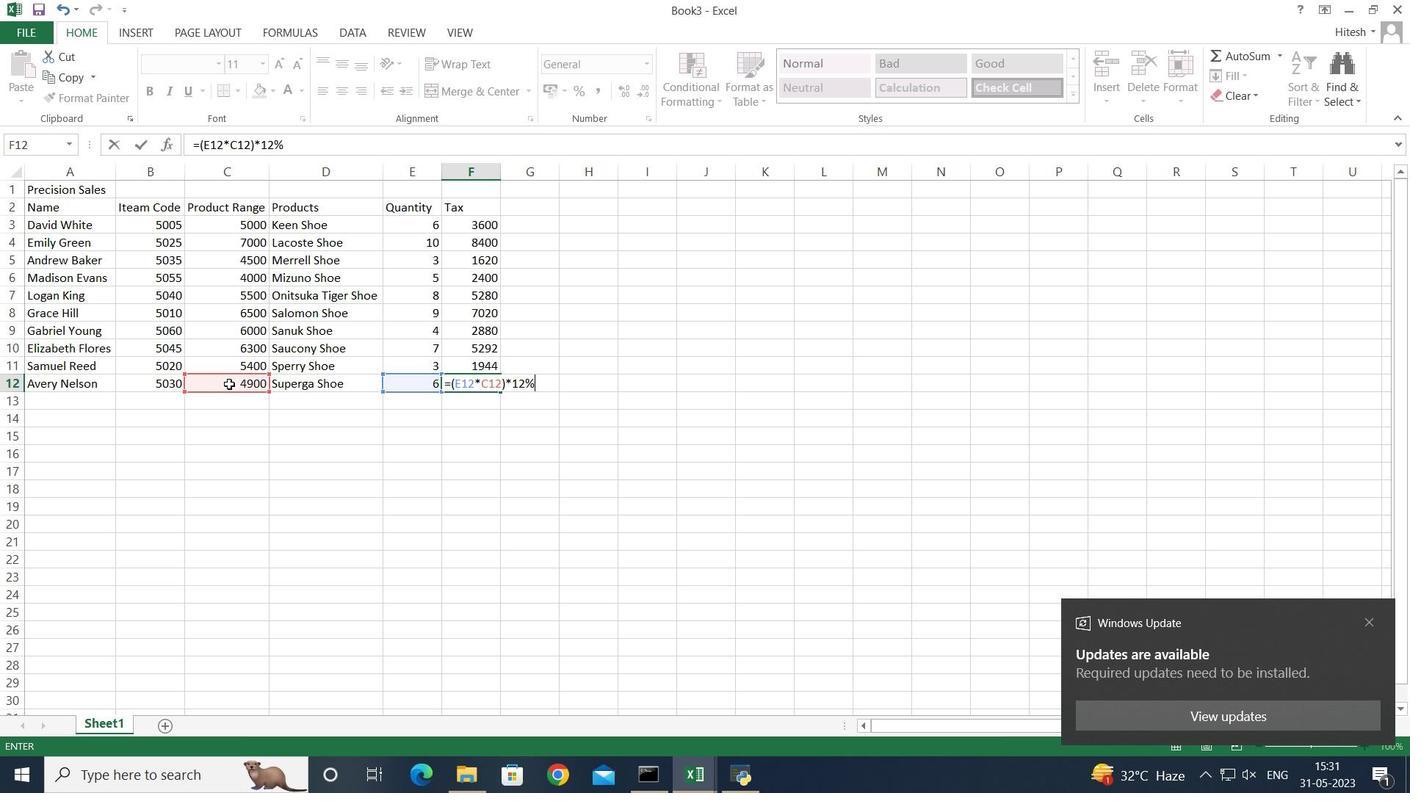 
Action: Key pressed <Key.enter>
Screenshot: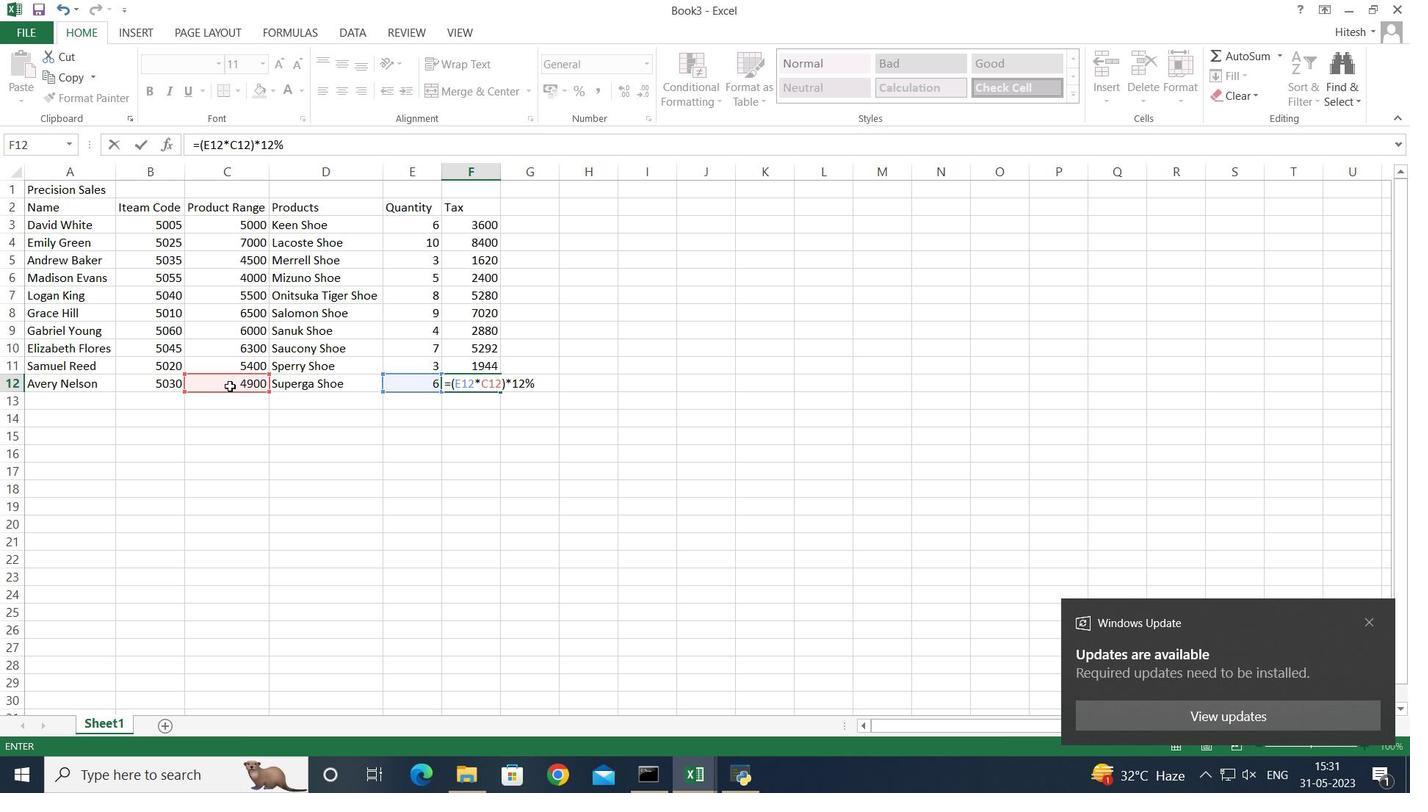 
Action: Mouse moved to (537, 210)
Screenshot: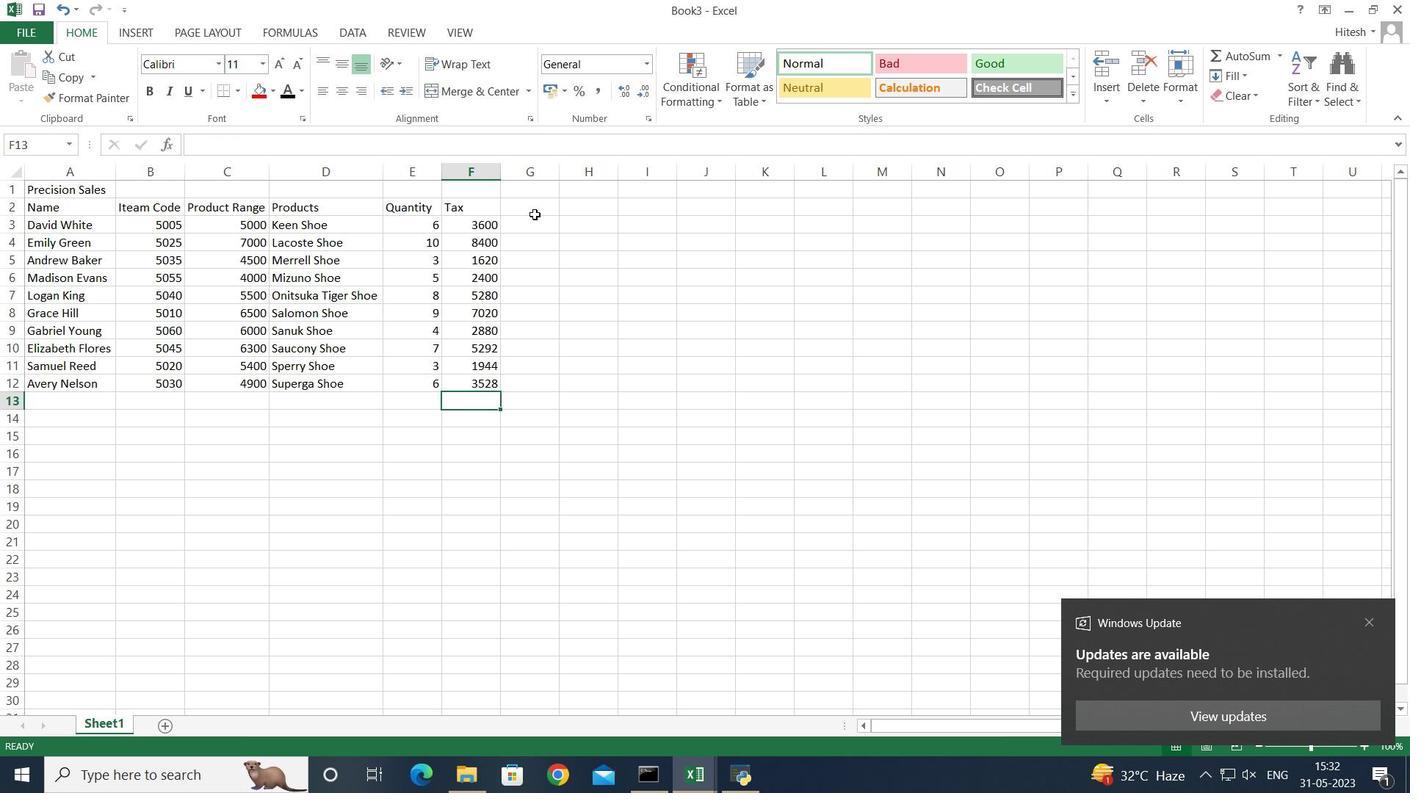 
Action: Mouse pressed left at (537, 210)
Screenshot: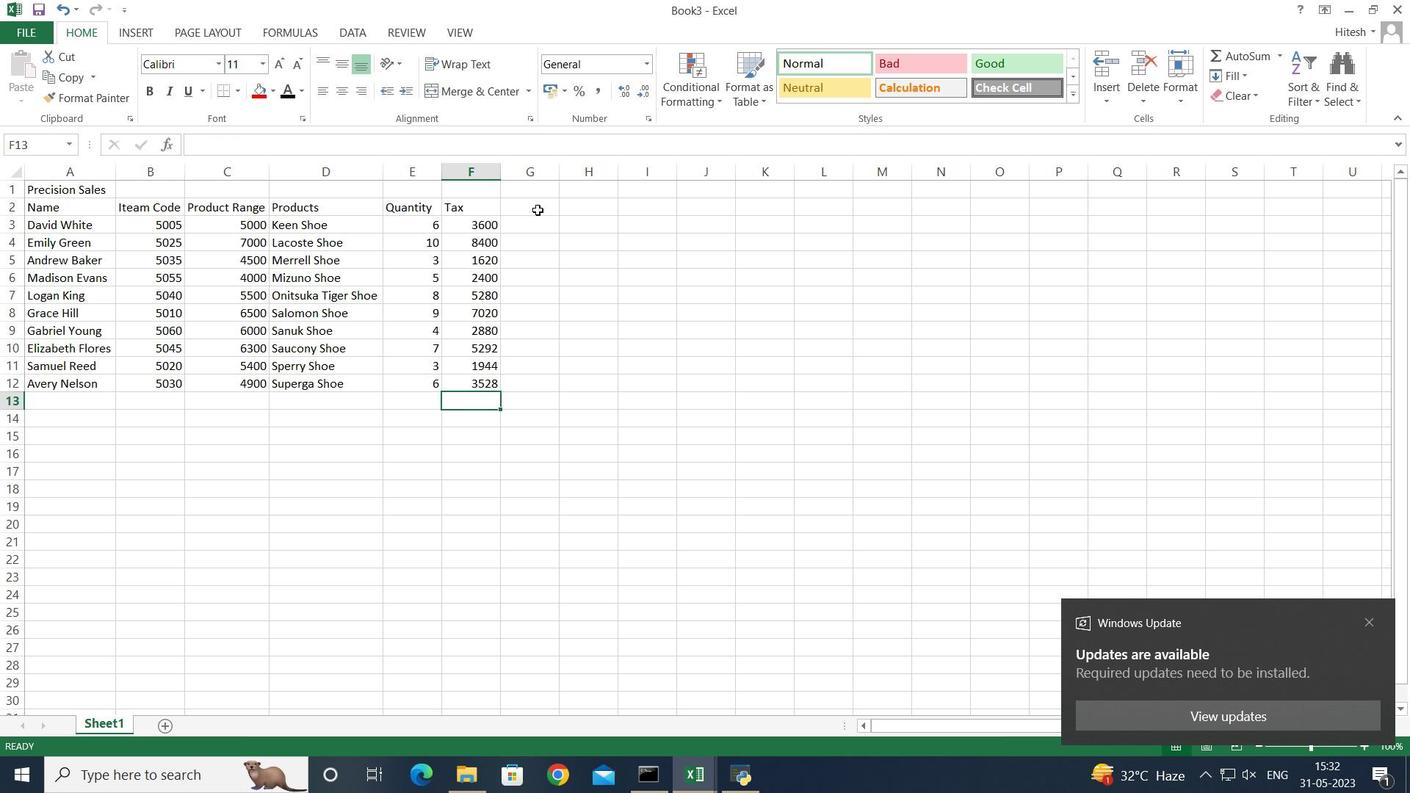 
Action: Key pressed <Key.shift>Total<Key.enter>
Screenshot: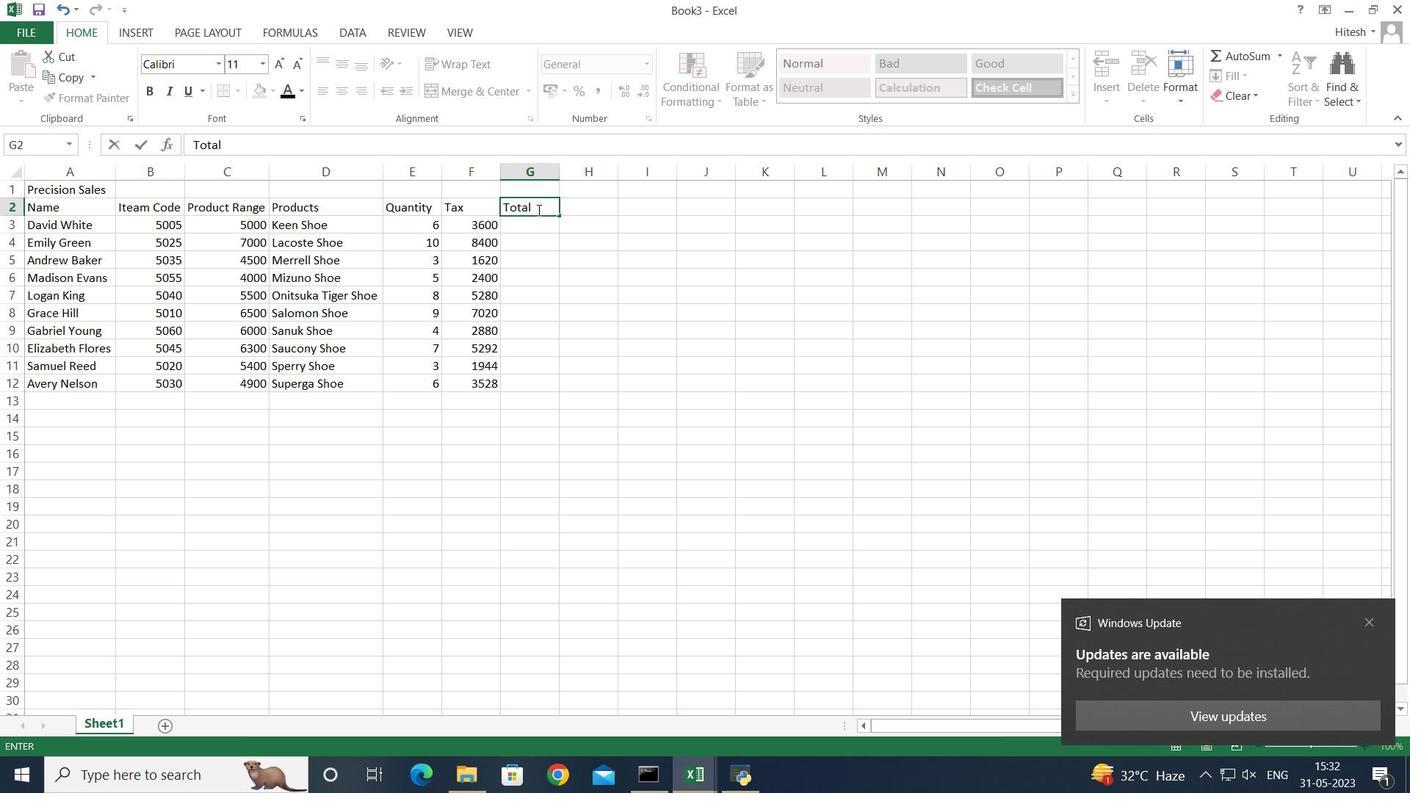 
Action: Mouse moved to (609, 212)
Screenshot: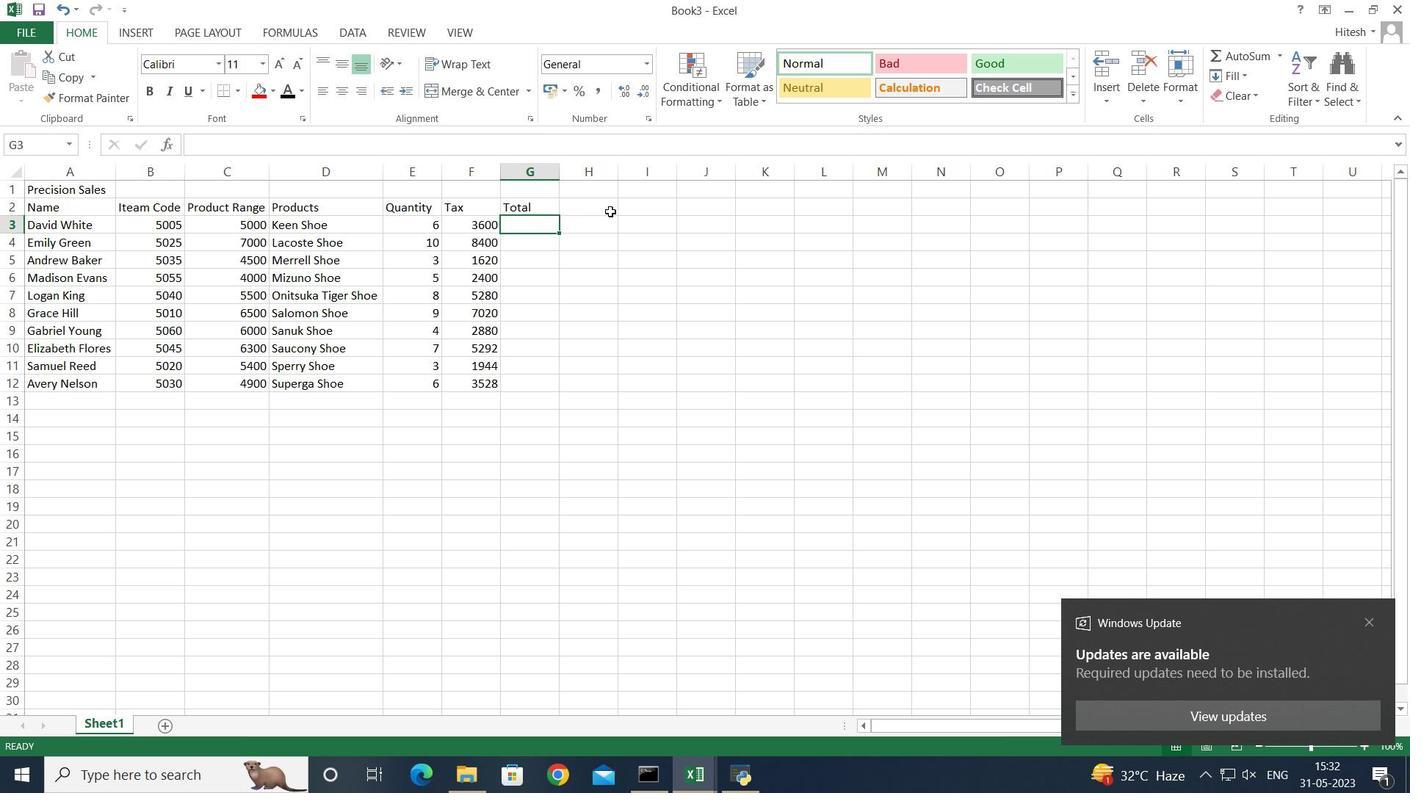 
Action: Key pressed =
Screenshot: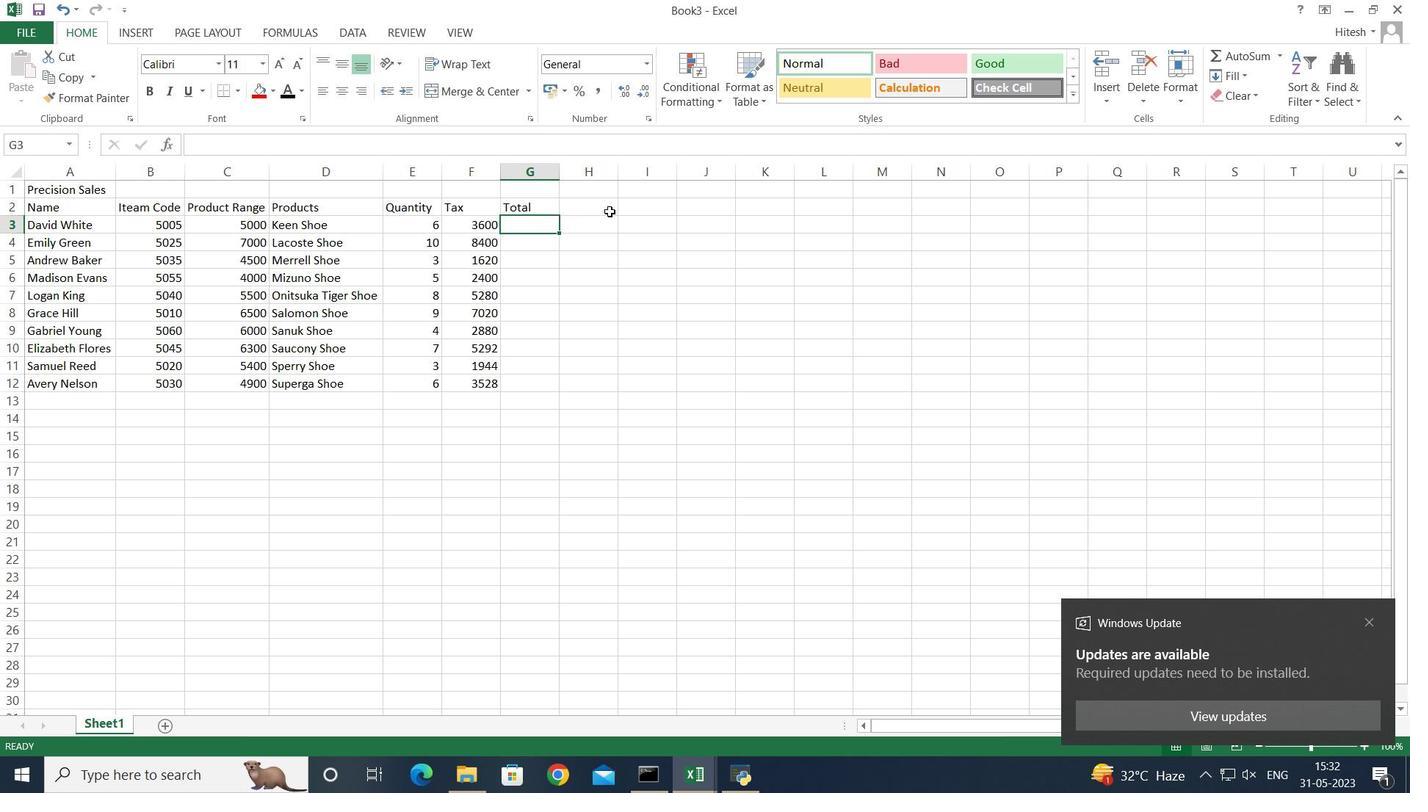 
Action: Mouse moved to (591, 239)
Screenshot: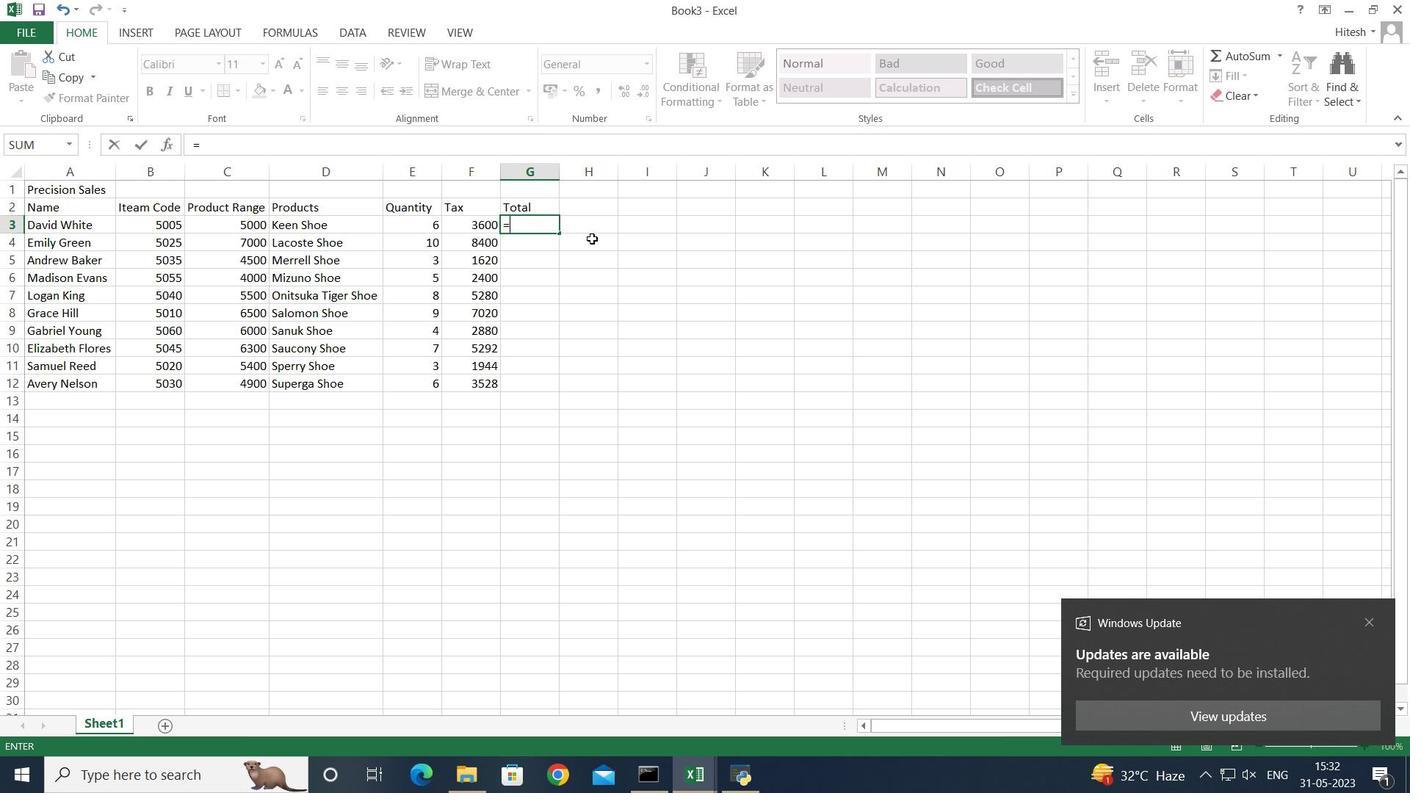 
Action: Key pressed <Key.shift_r>(
Screenshot: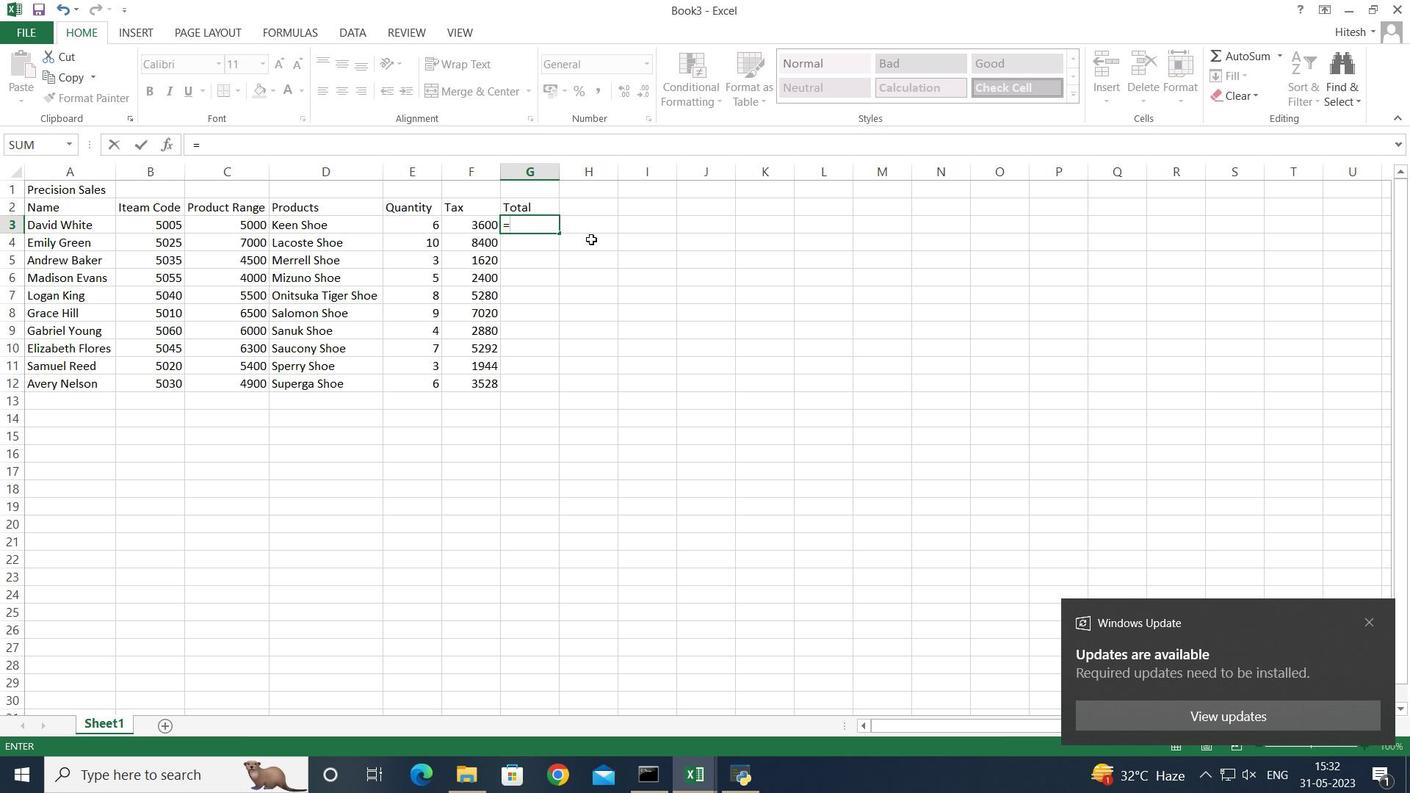 
Action: Mouse moved to (425, 222)
Screenshot: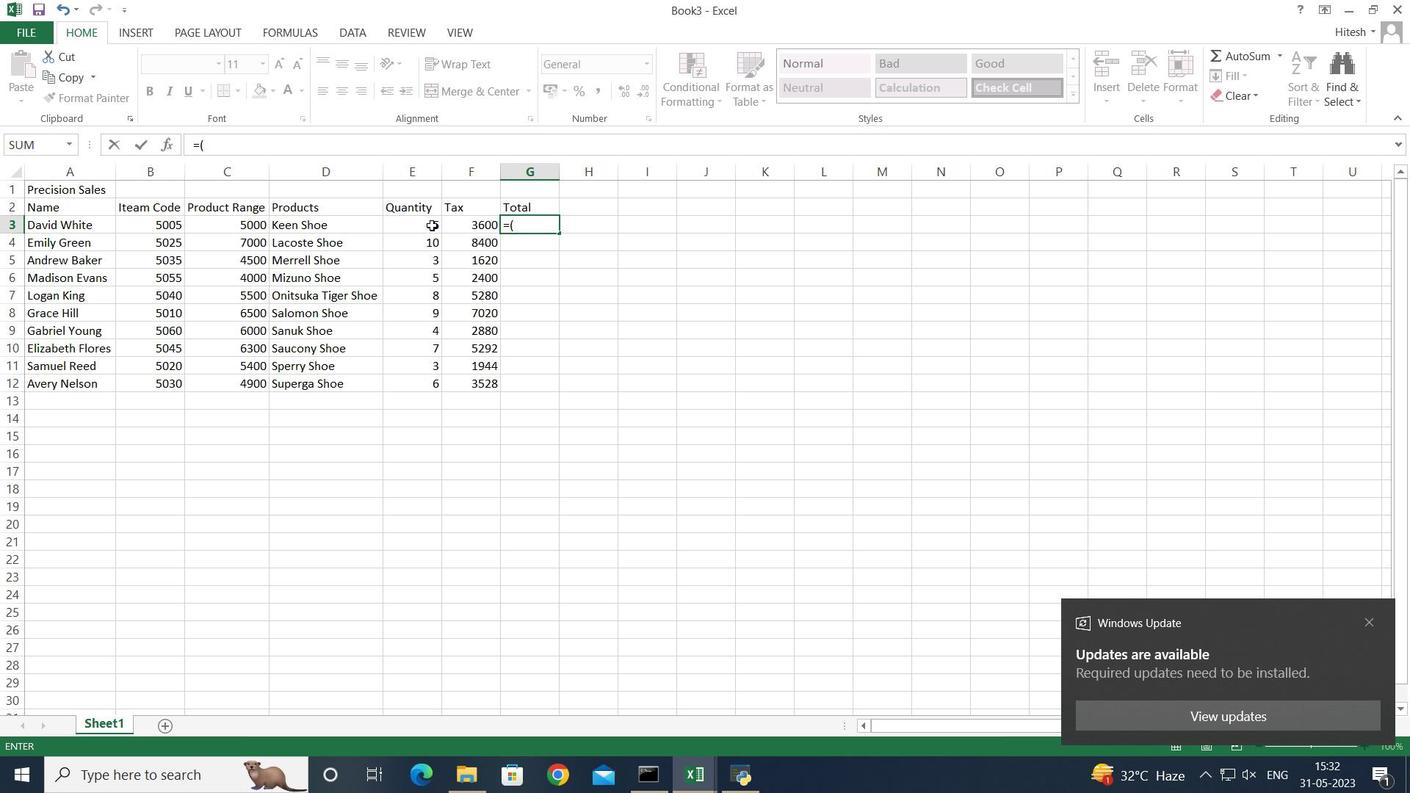 
Action: Mouse pressed left at (425, 222)
Screenshot: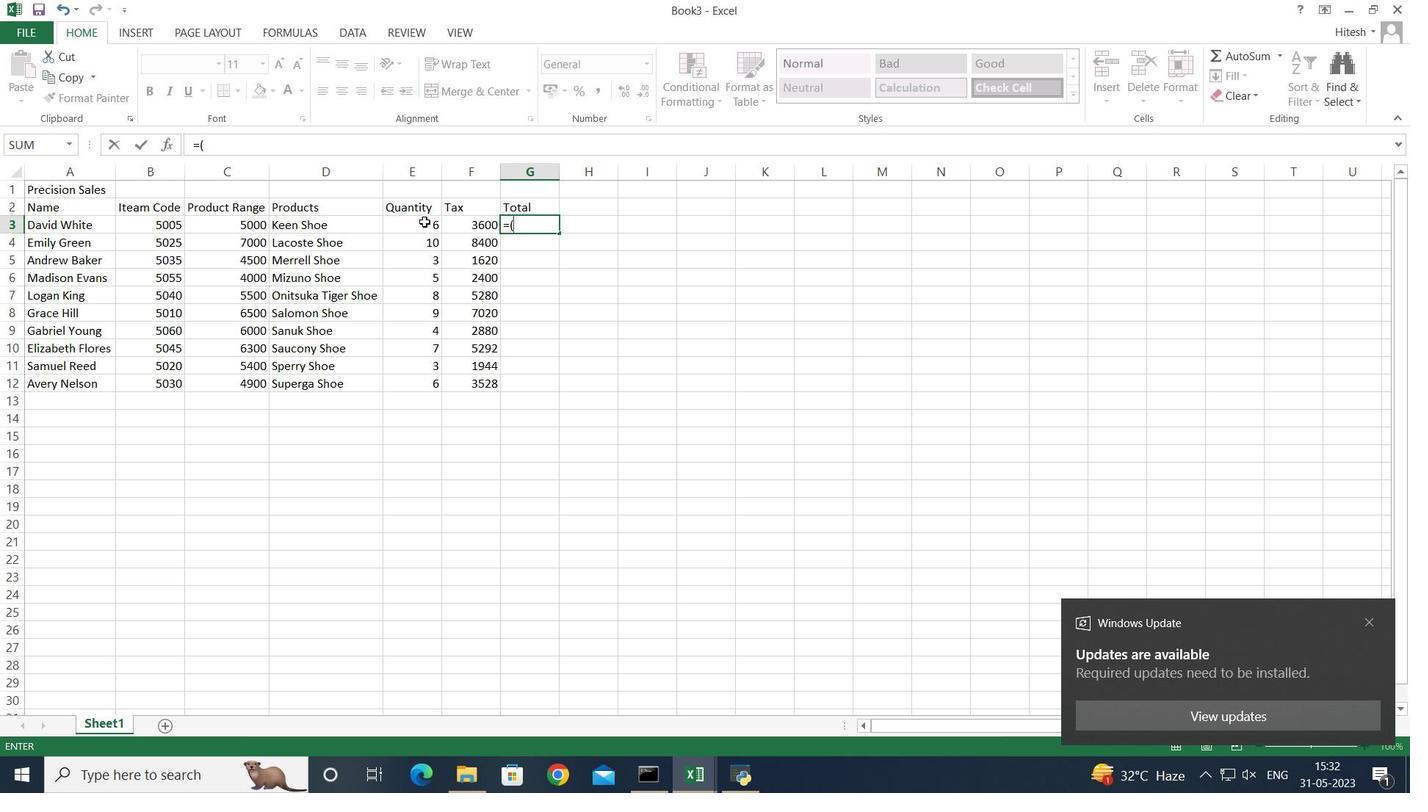 
Action: Key pressed *
Screenshot: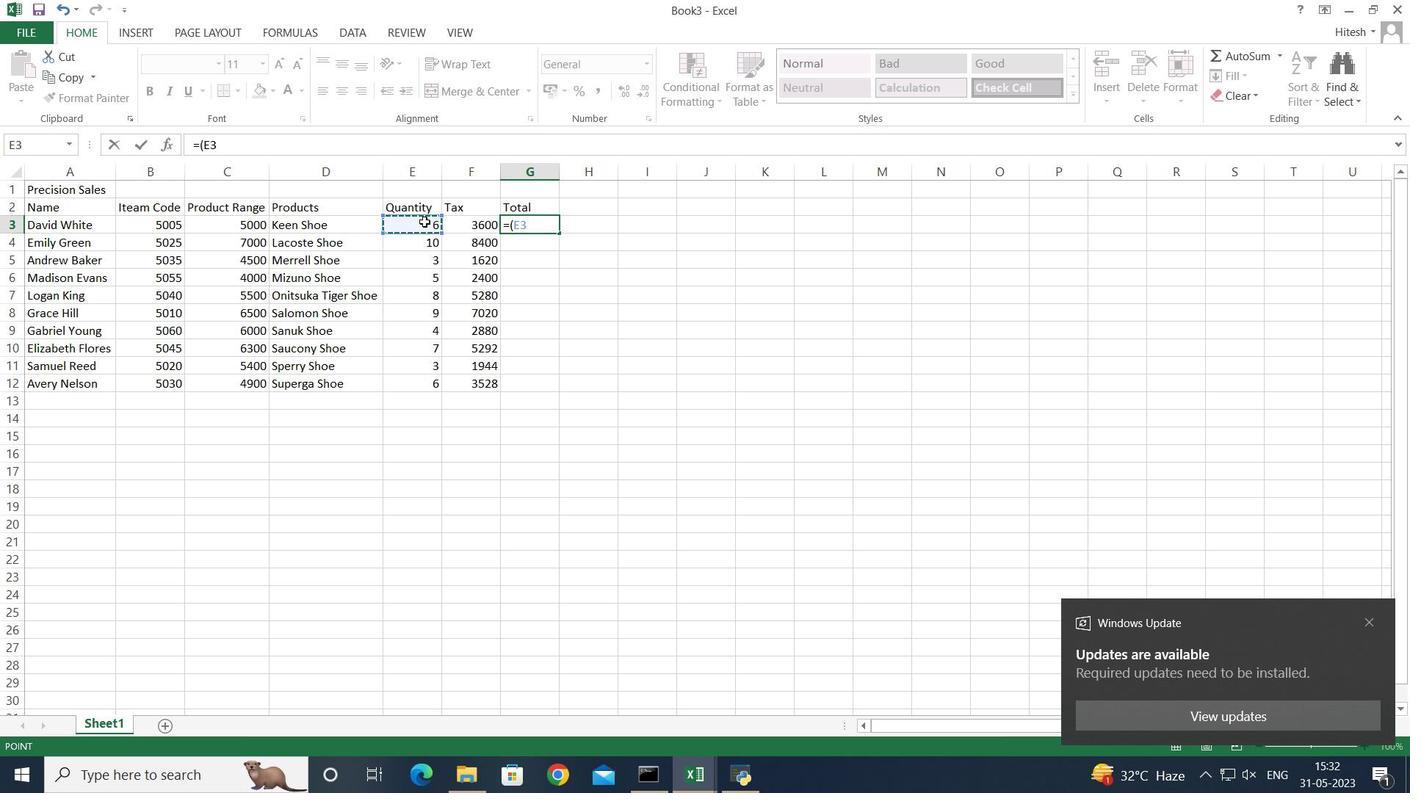 
Action: Mouse moved to (250, 221)
Screenshot: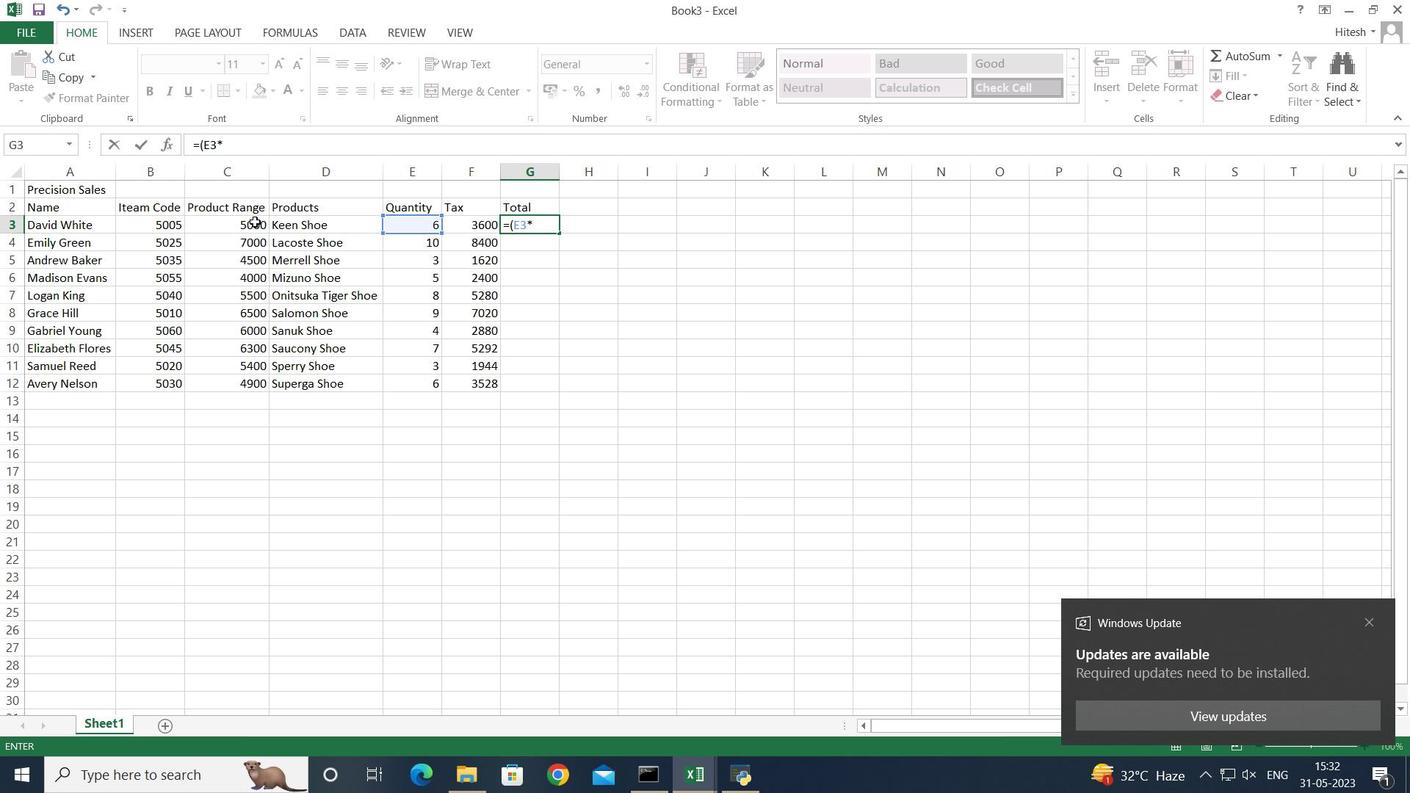 
Action: Mouse pressed left at (250, 221)
Screenshot: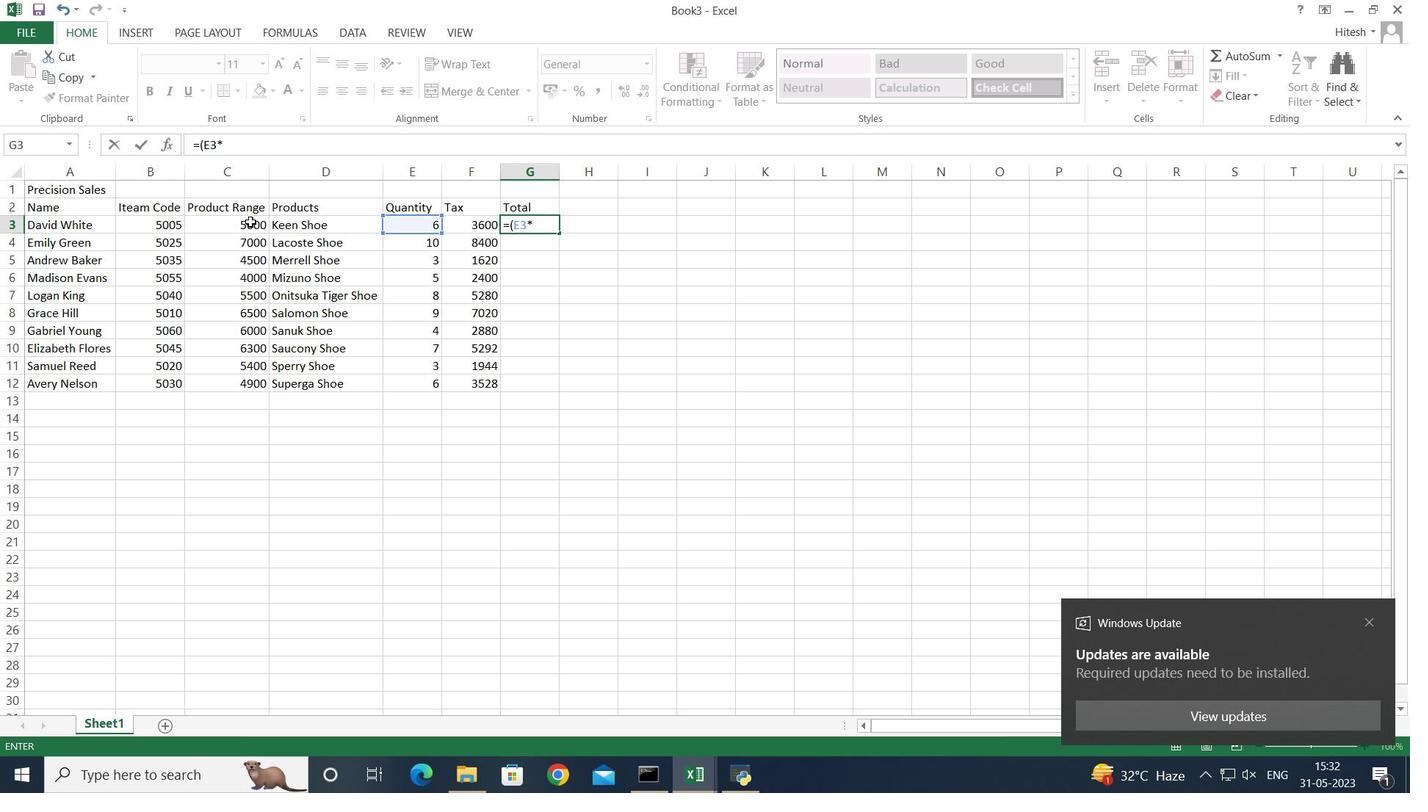 
Action: Mouse moved to (249, 226)
Screenshot: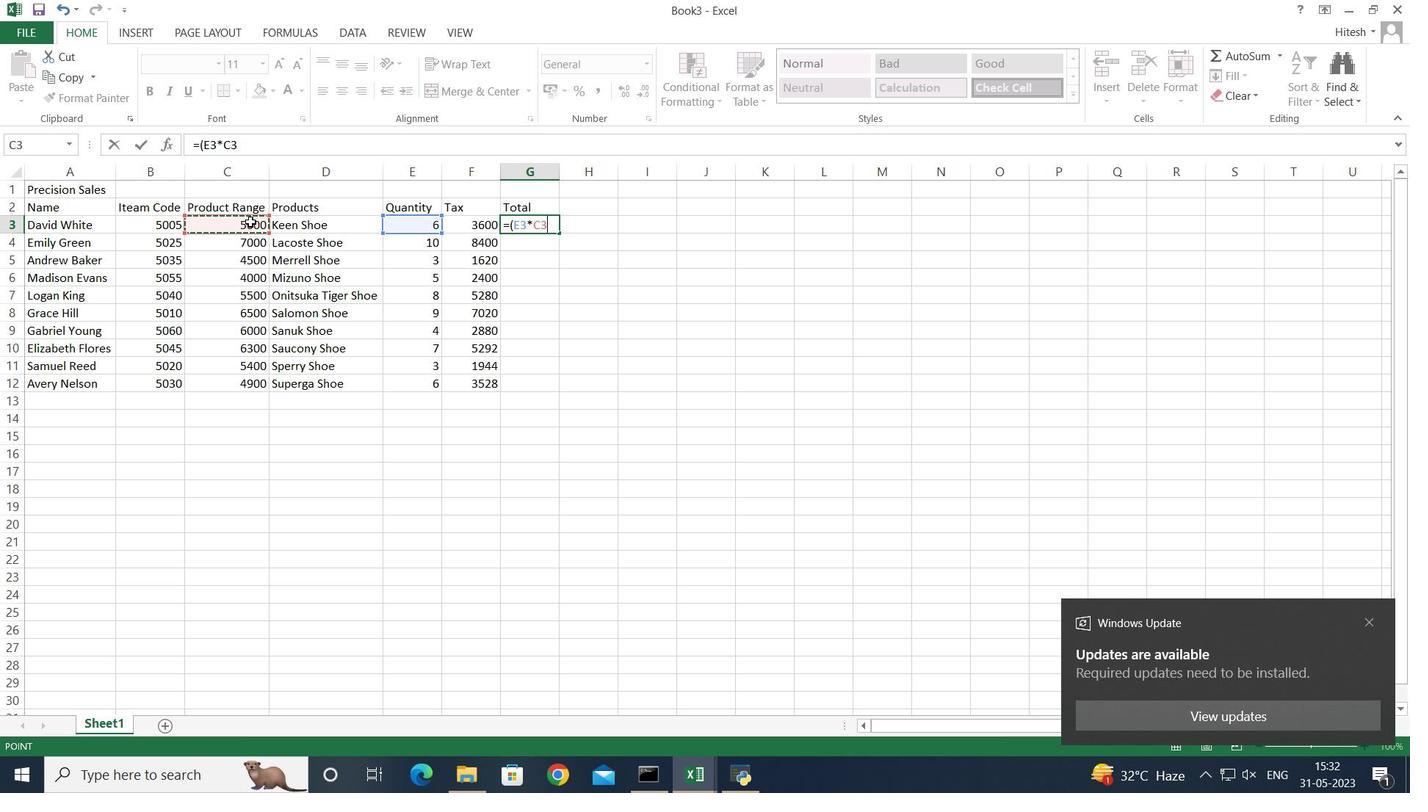 
Action: Key pressed <Key.shift_r><Key.shift_r>)
Screenshot: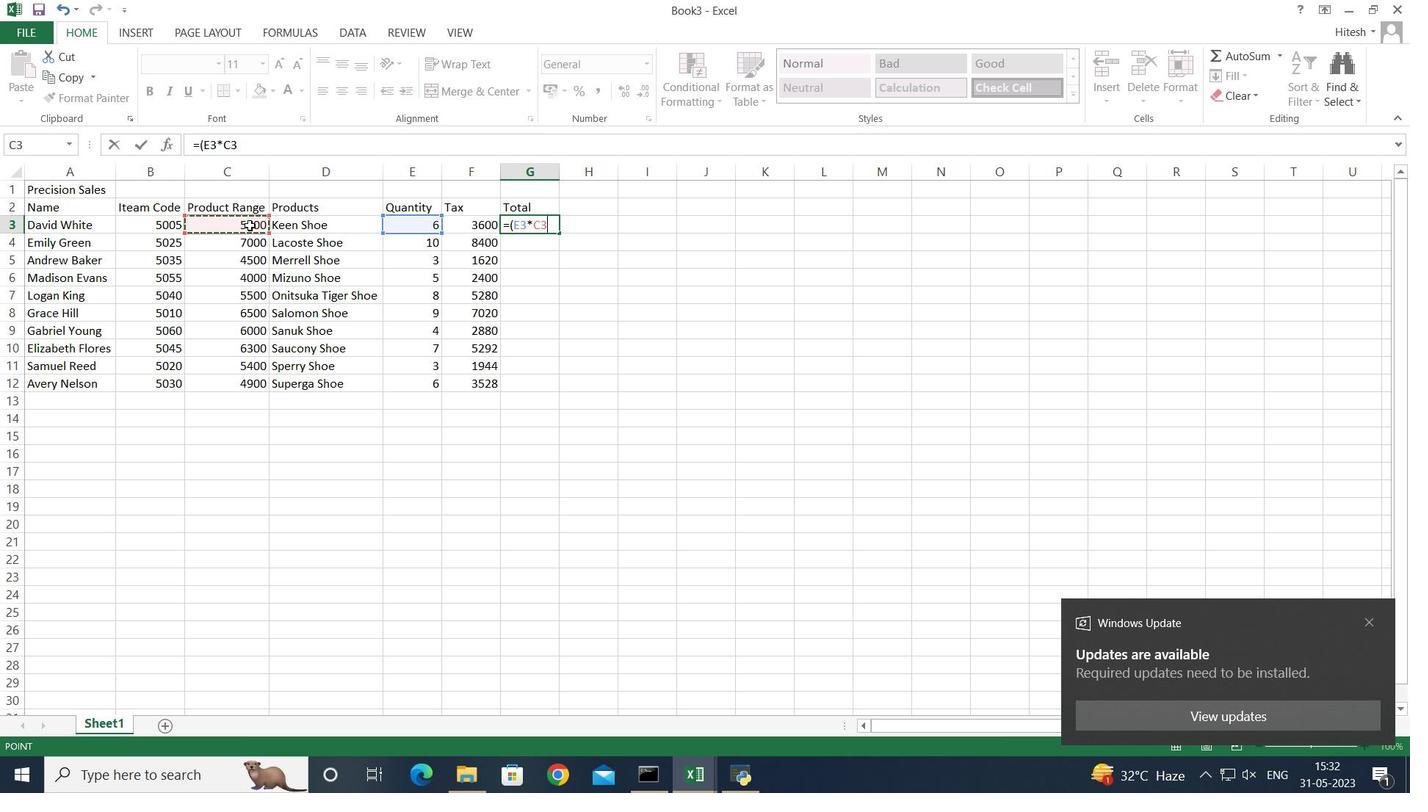 
Action: Mouse moved to (250, 226)
Screenshot: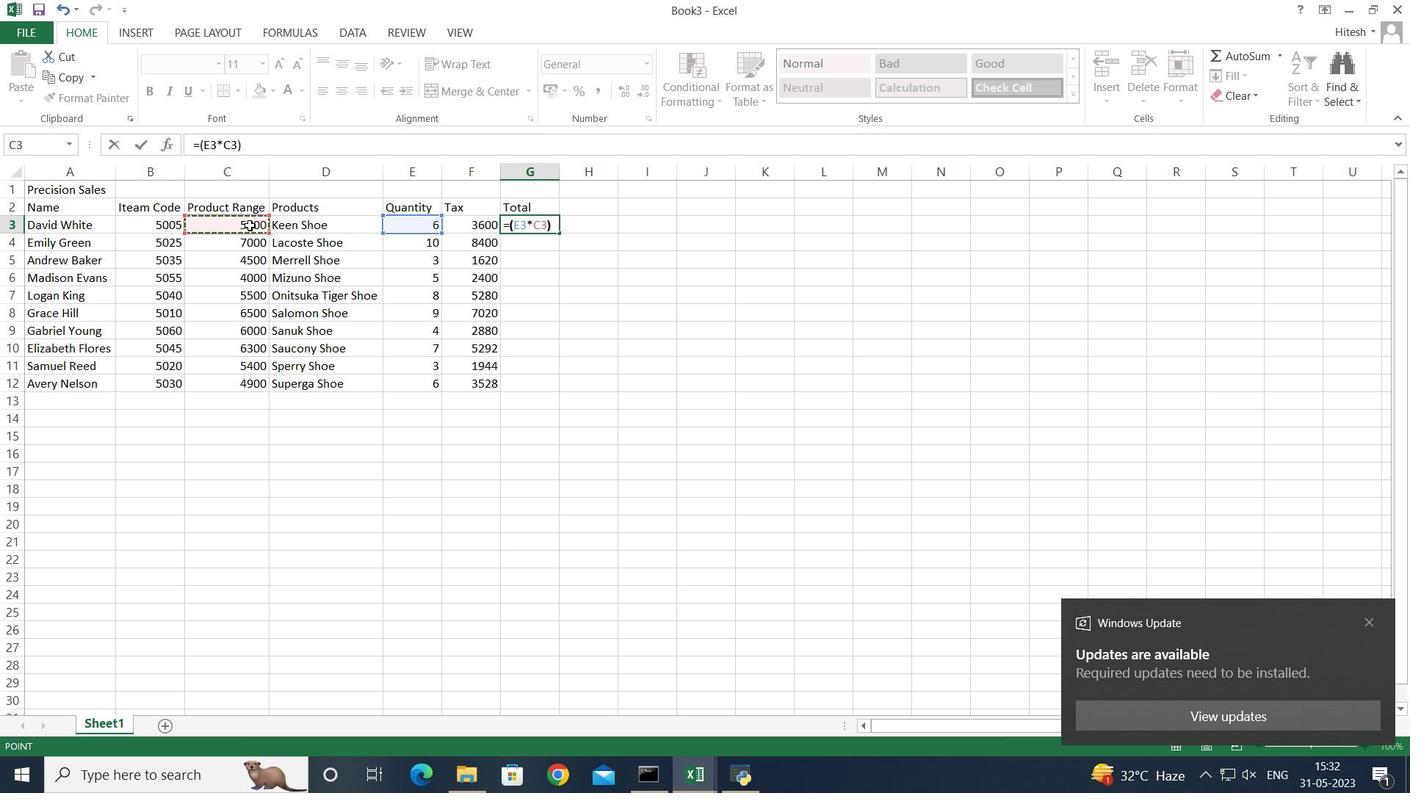 
Action: Key pressed +
Screenshot: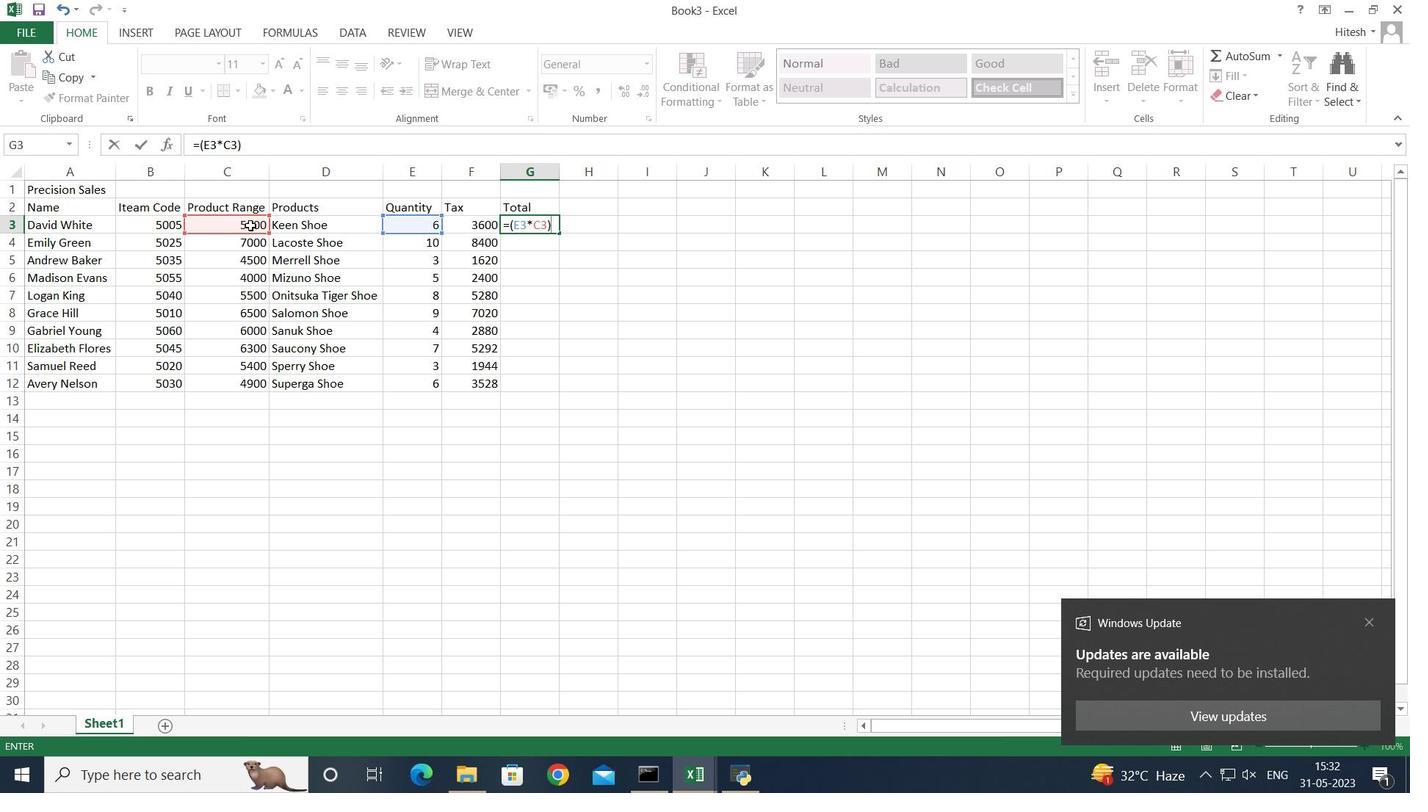 
Action: Mouse moved to (483, 222)
Screenshot: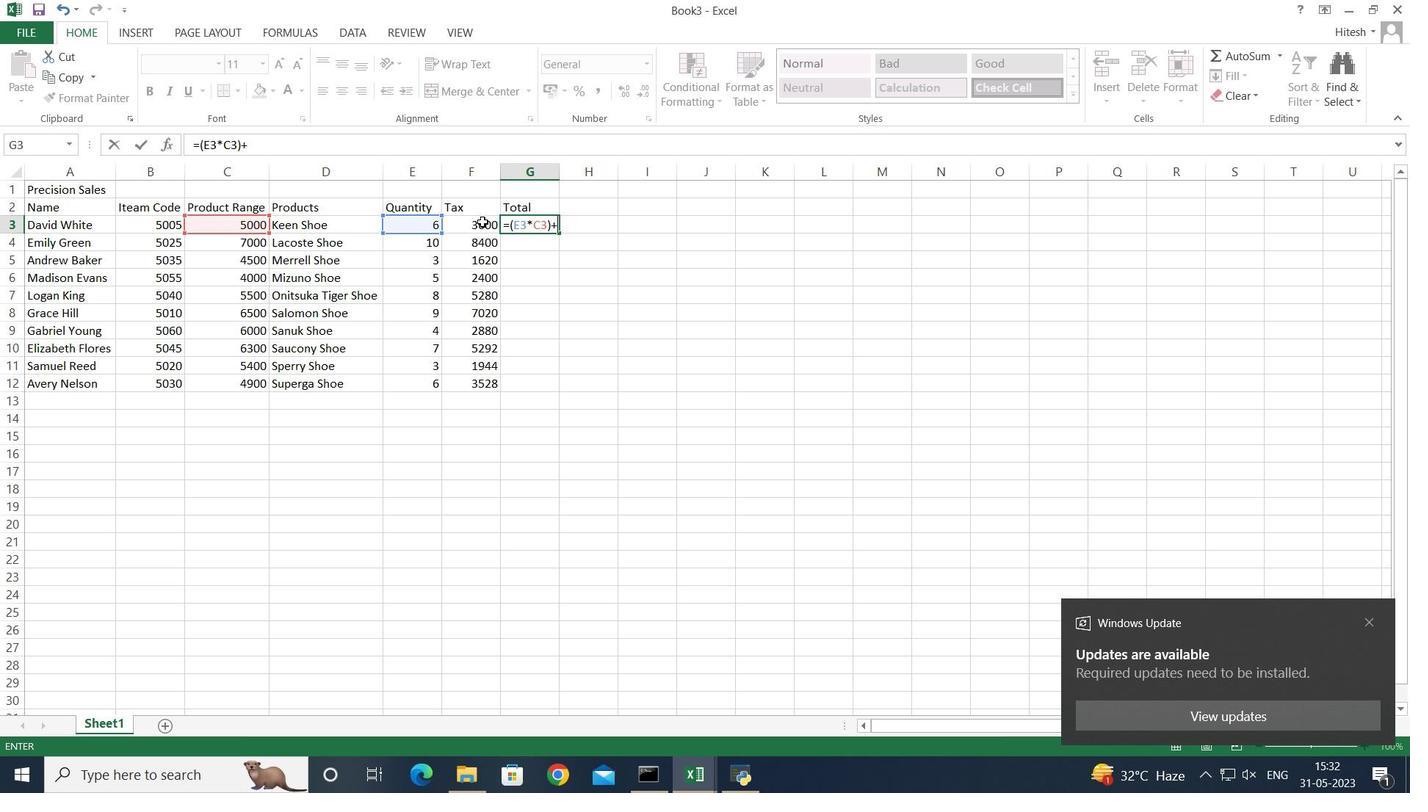 
Action: Mouse pressed left at (483, 222)
Screenshot: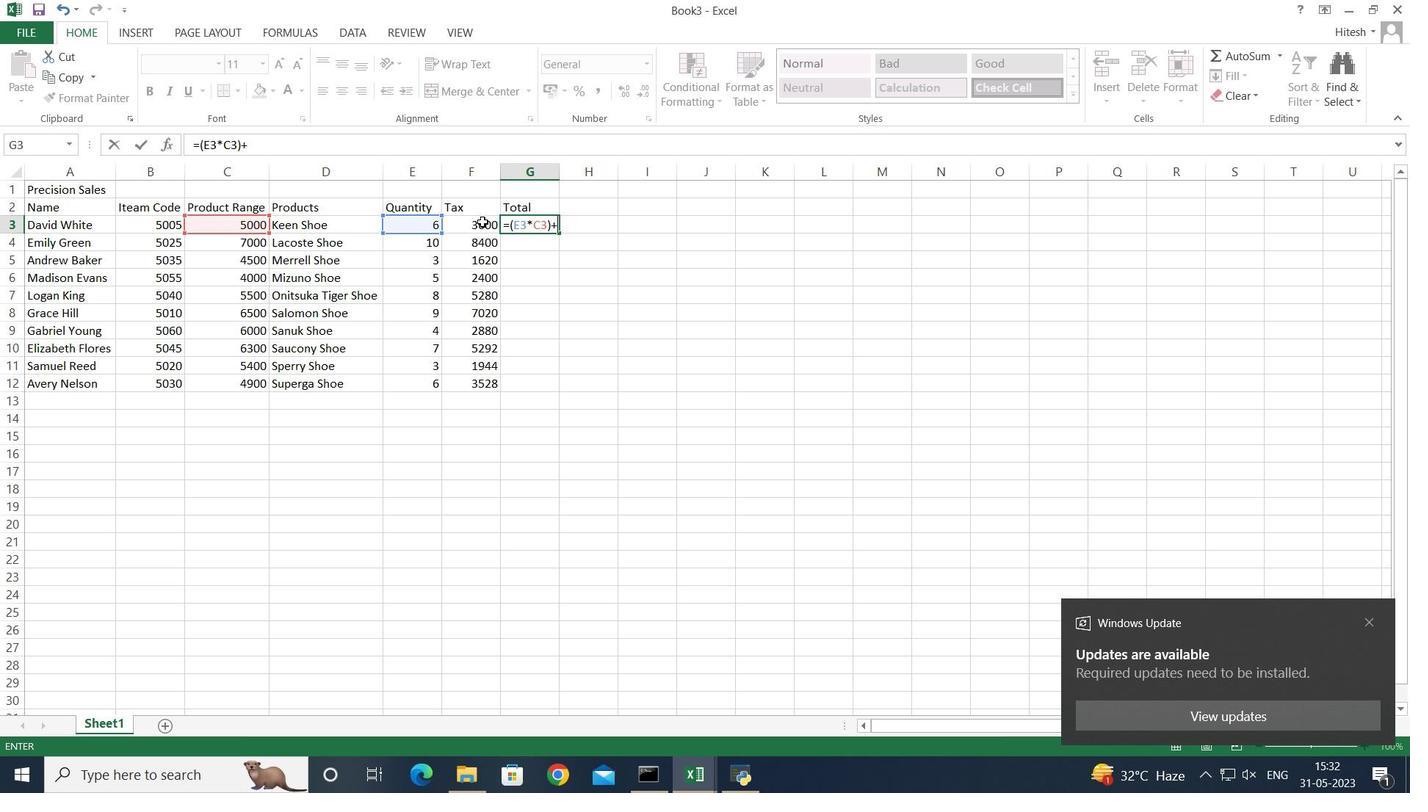 
Action: Key pressed <Key.enter>
Screenshot: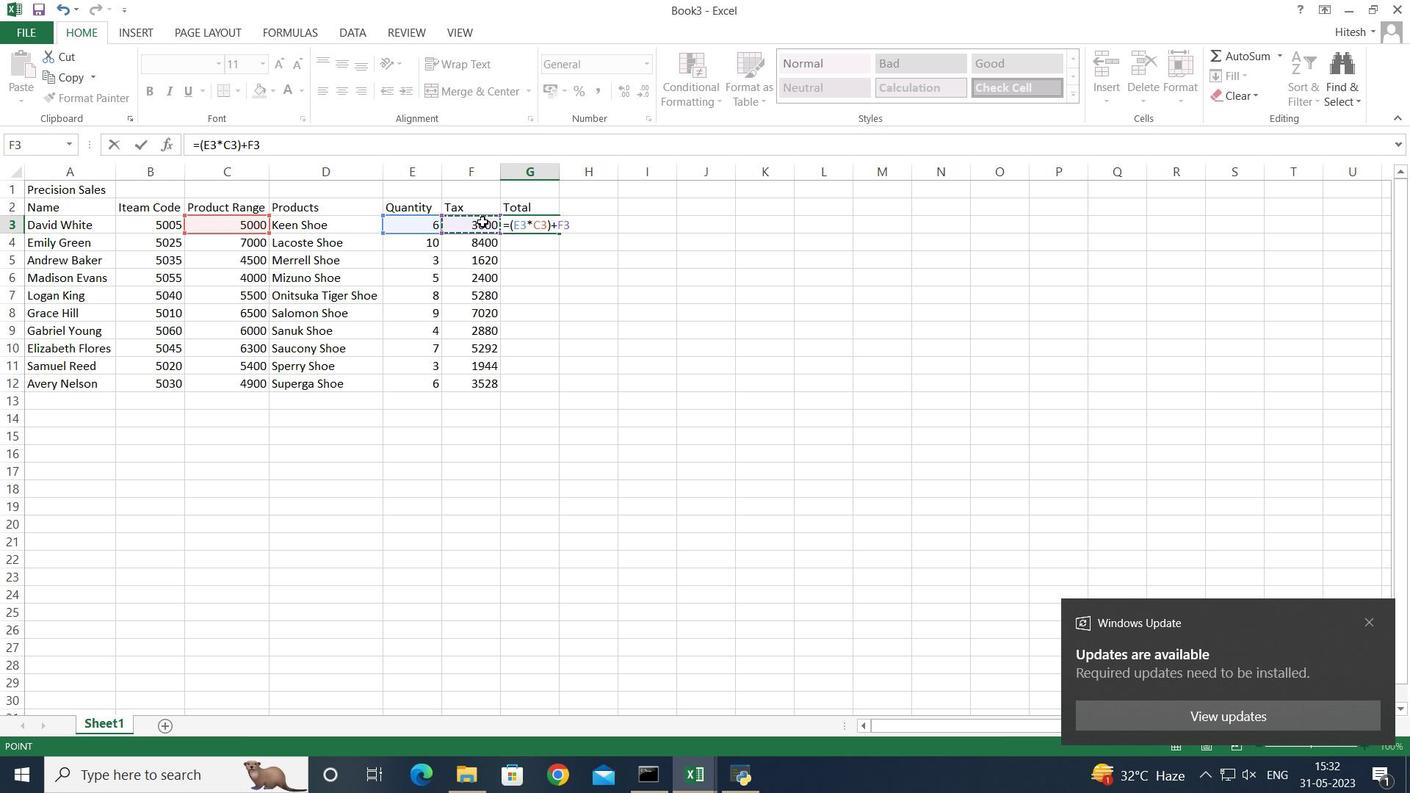 
Action: Mouse moved to (546, 221)
Screenshot: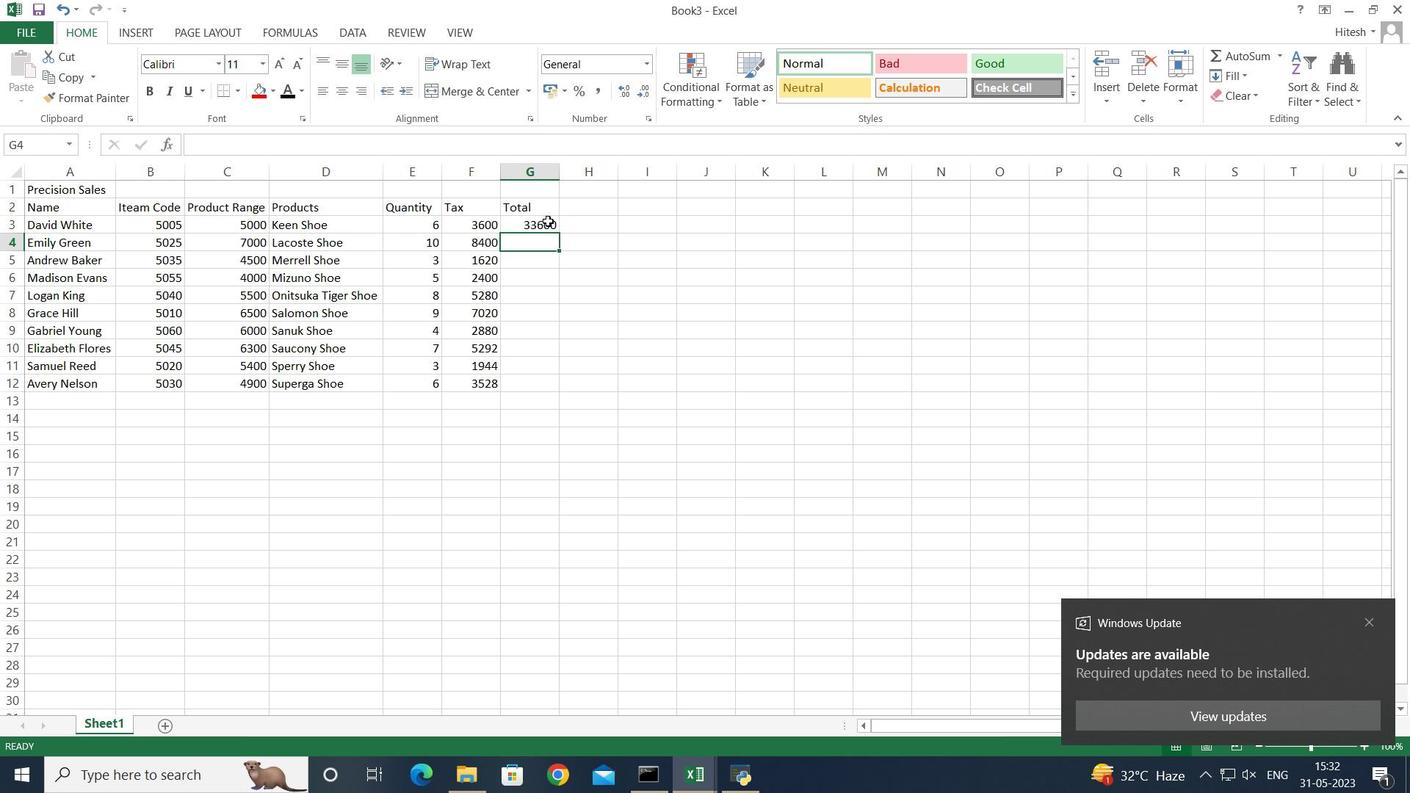 
Action: Mouse pressed left at (546, 221)
Screenshot: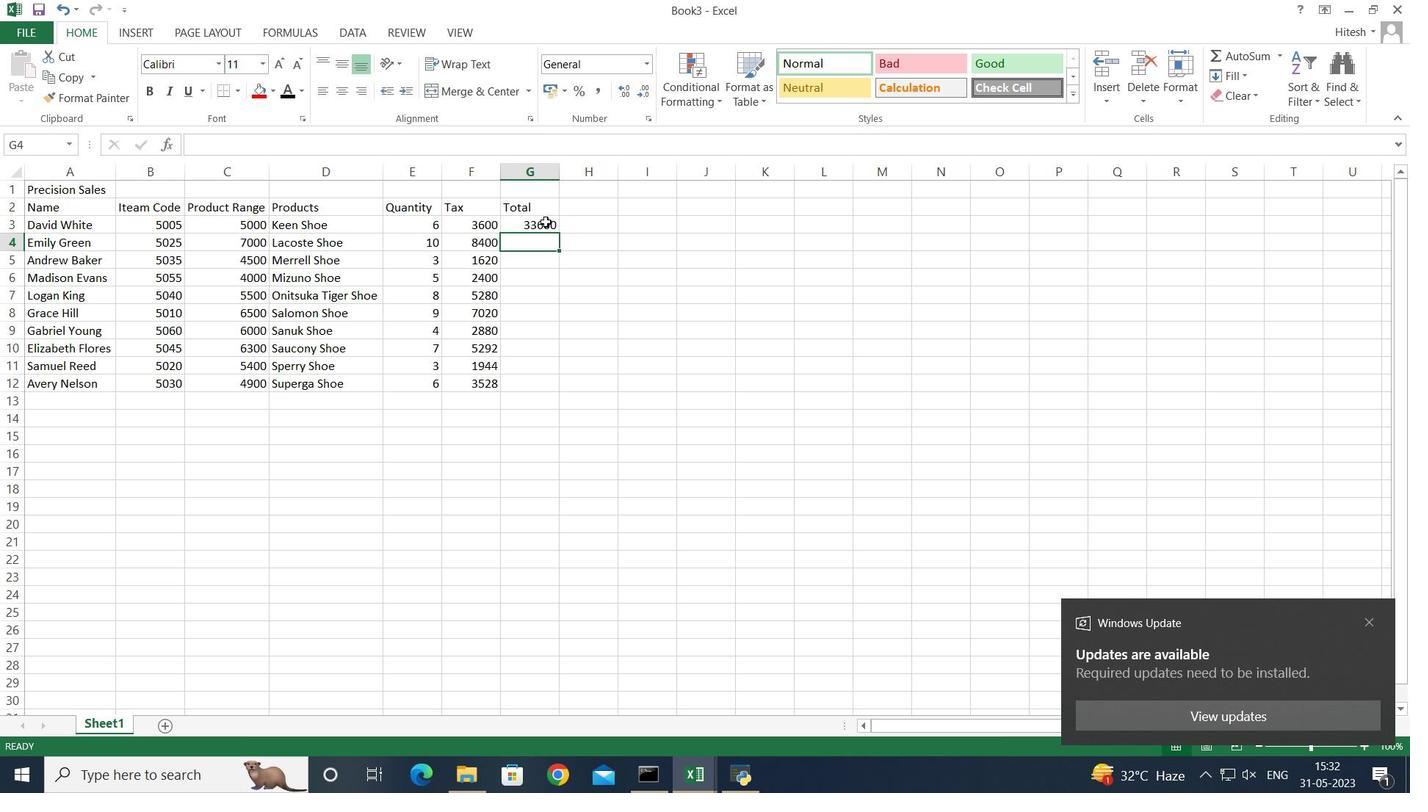
Action: Mouse moved to (557, 231)
Screenshot: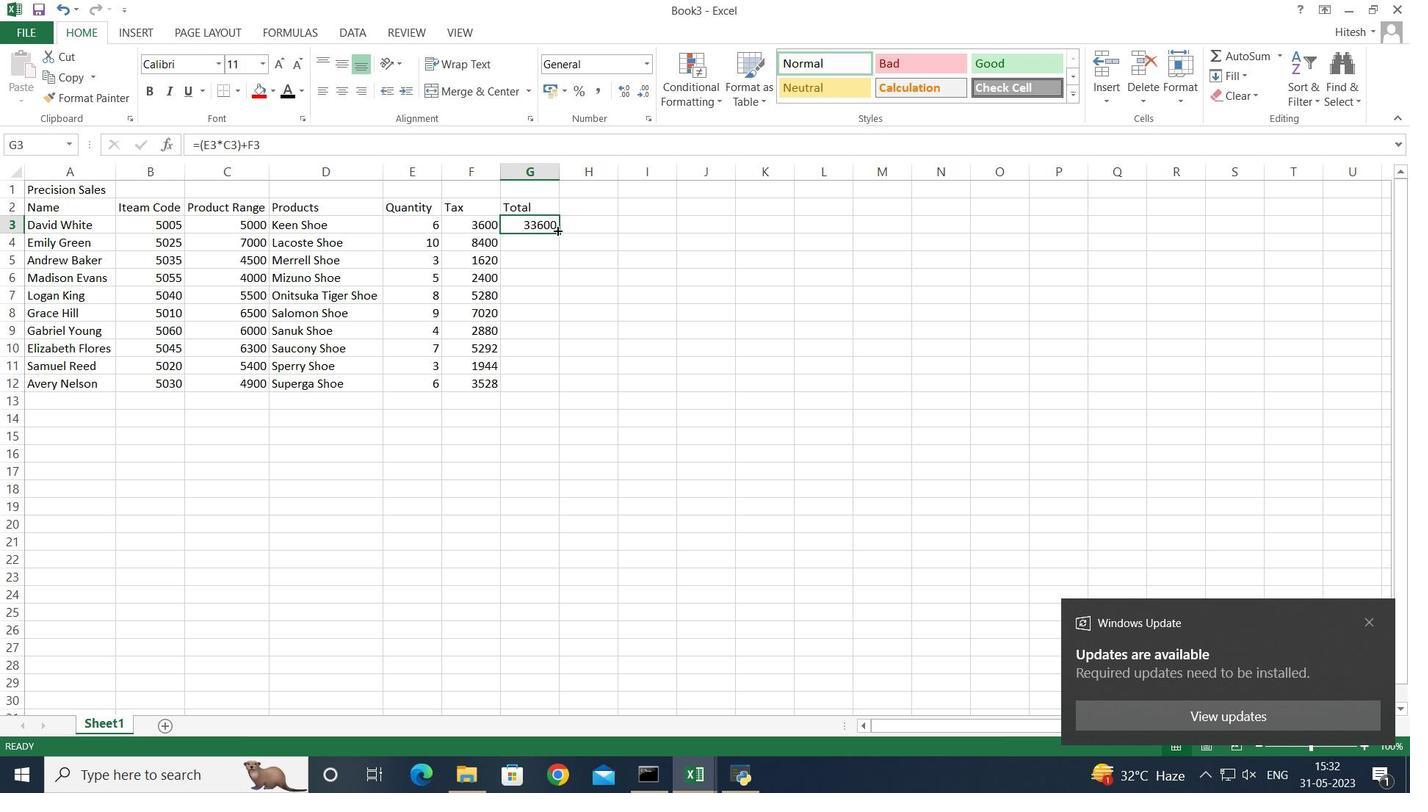 
Action: Mouse pressed left at (557, 231)
Screenshot: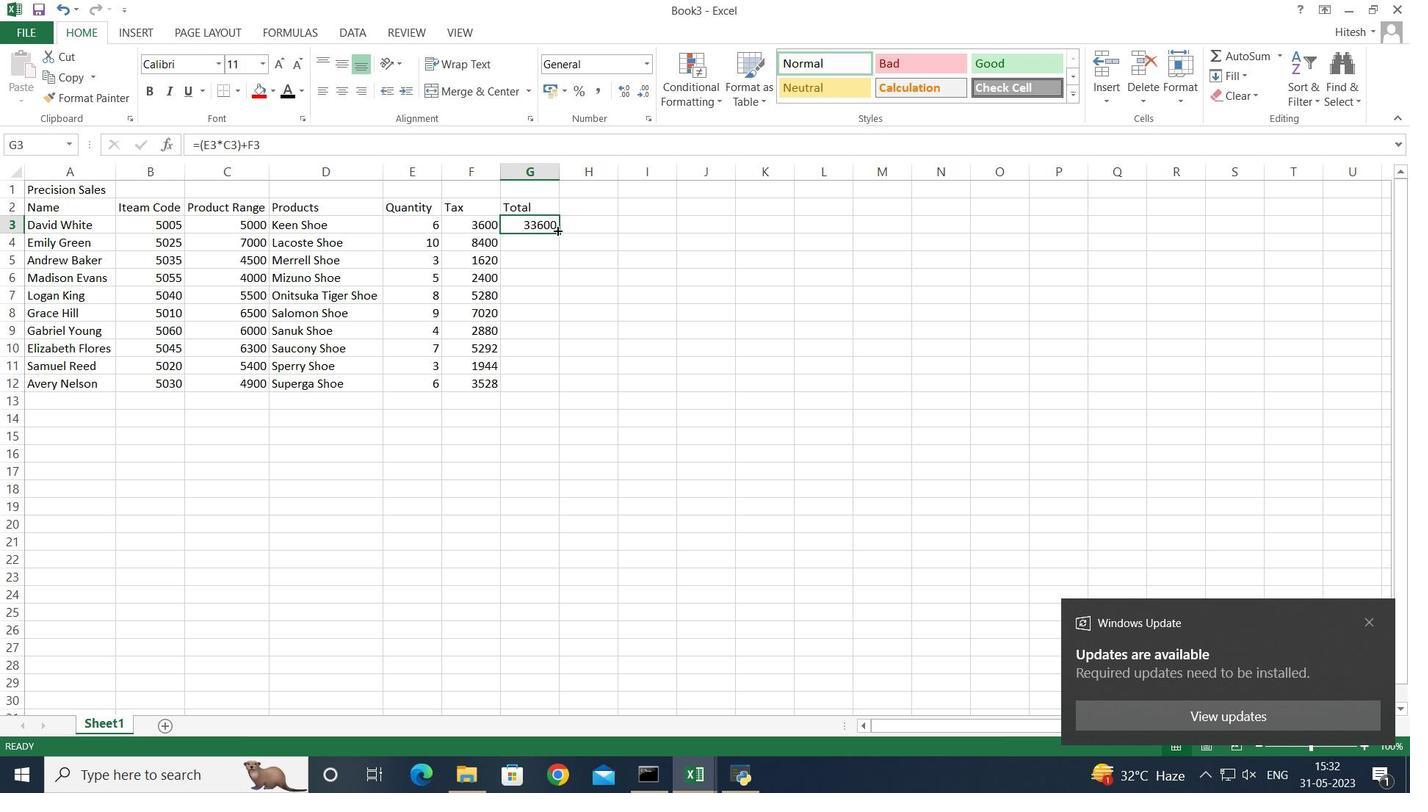 
Action: Mouse moved to (610, 392)
Screenshot: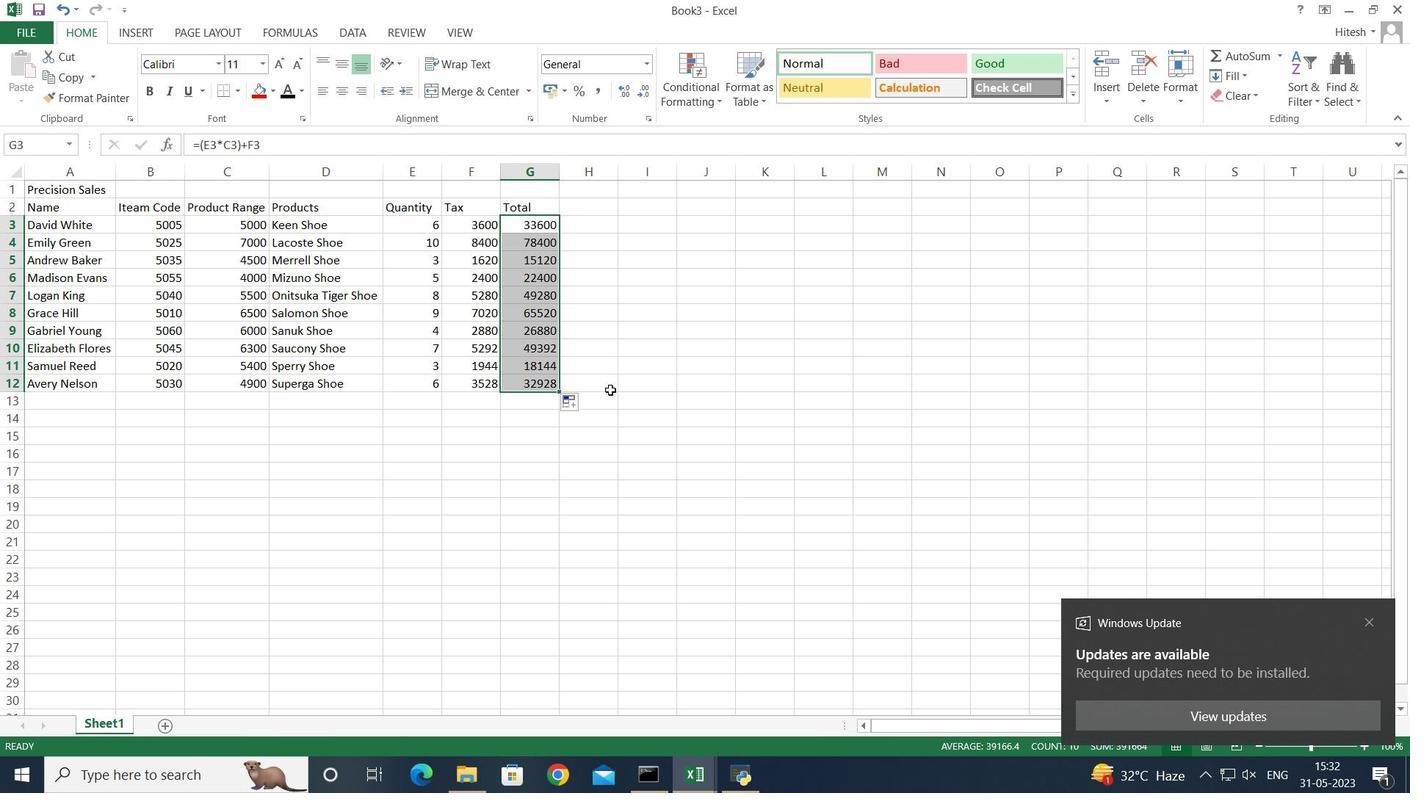 
Action: Mouse pressed left at (610, 392)
Screenshot: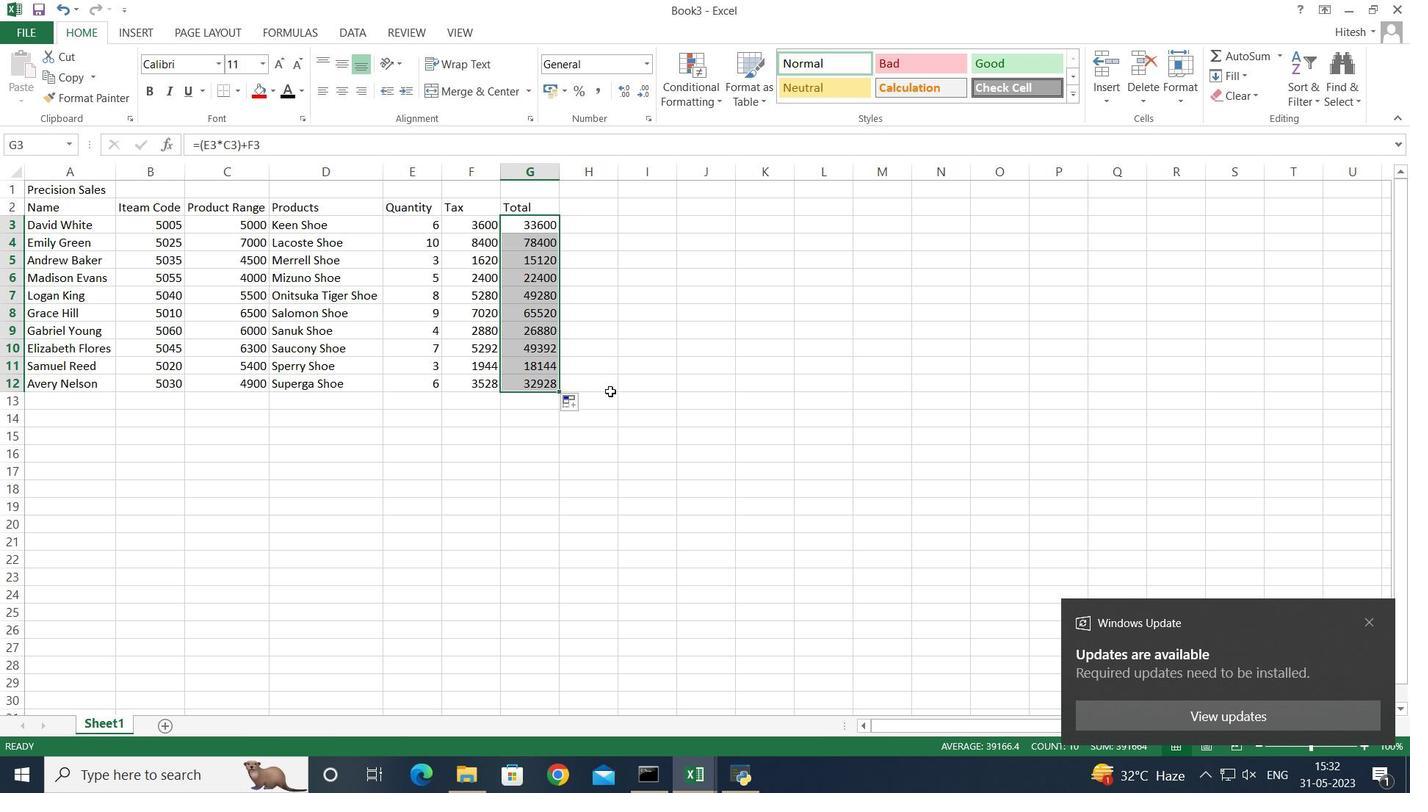 
Action: Mouse moved to (528, 399)
Screenshot: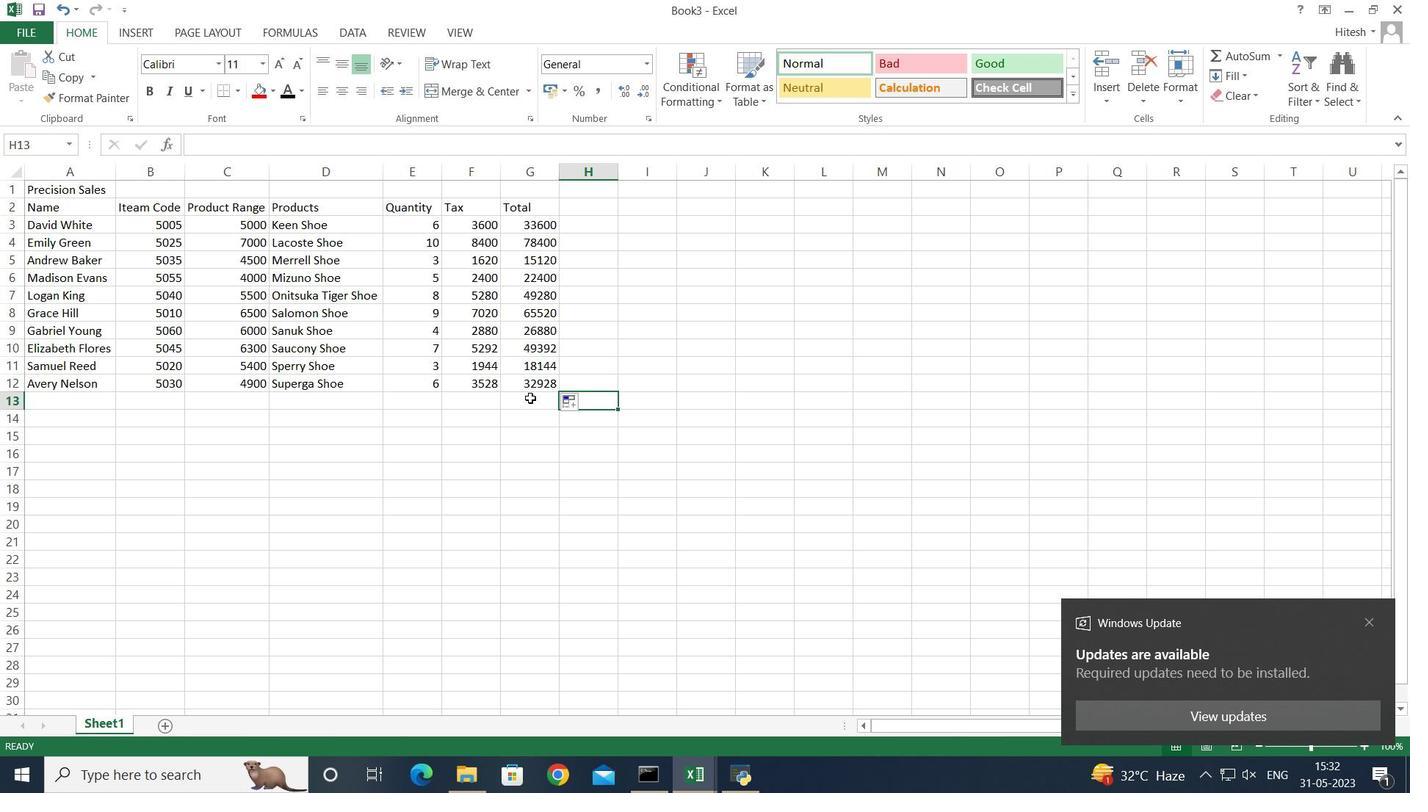 
Action: Mouse pressed left at (528, 399)
Screenshot: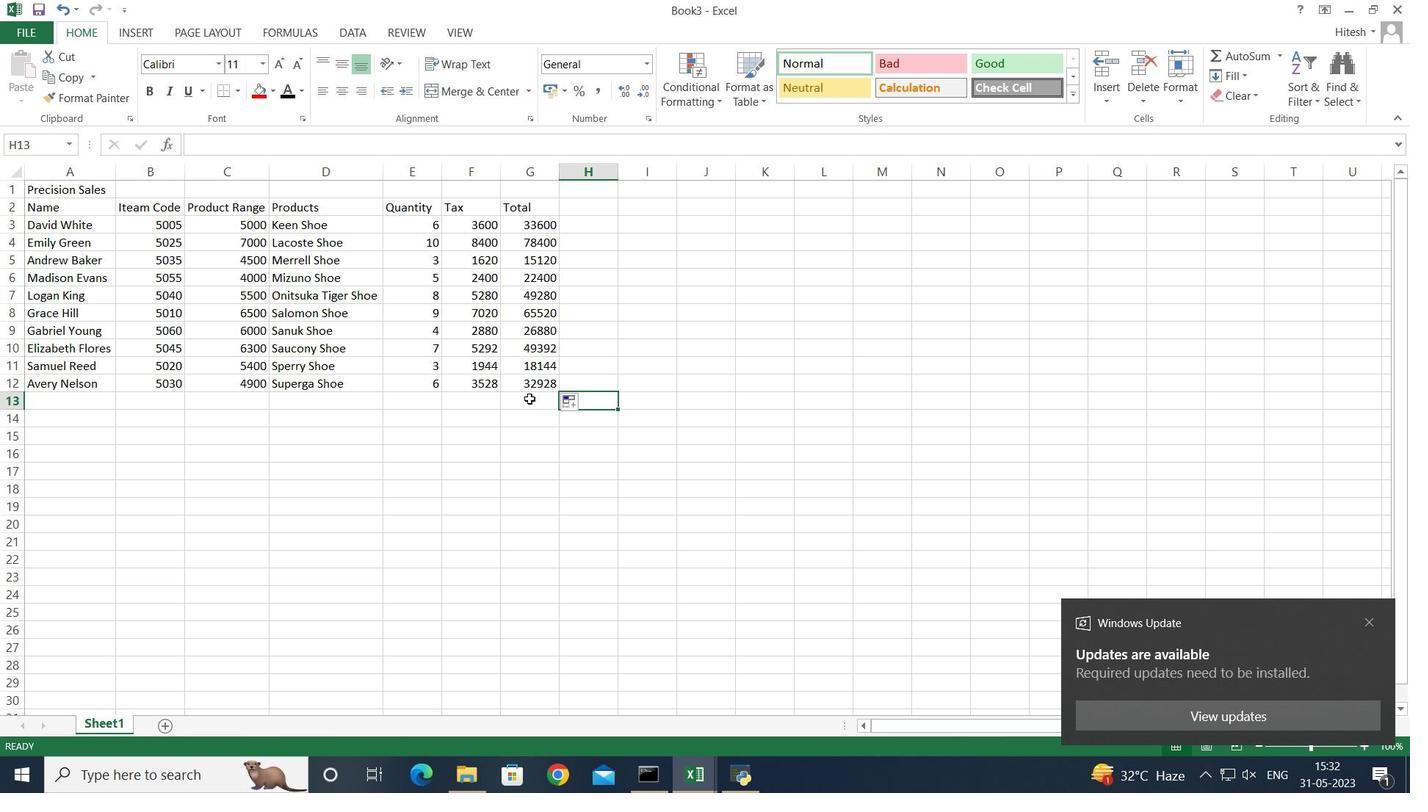 
Action: Mouse moved to (520, 399)
Screenshot: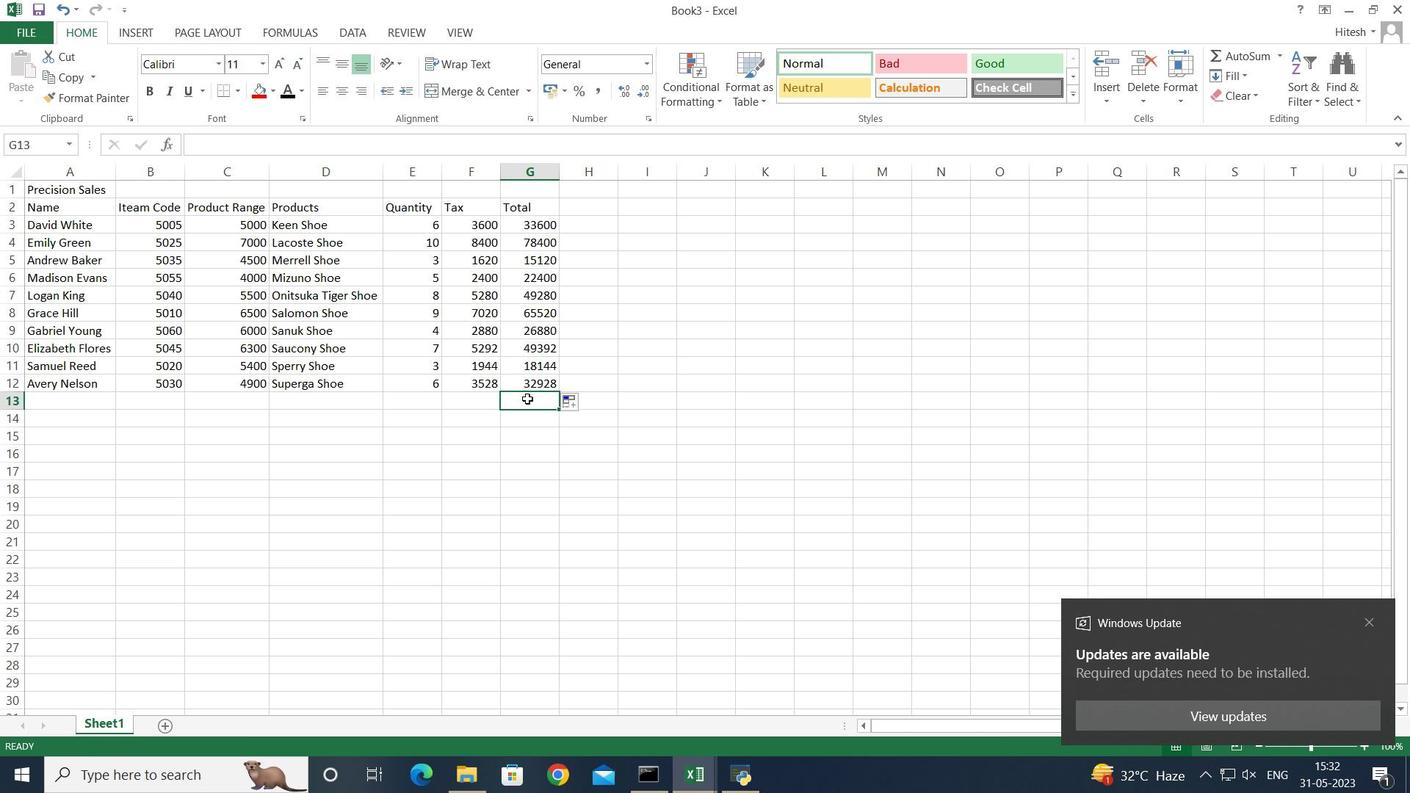 
Action: Key pressed =sum
Screenshot: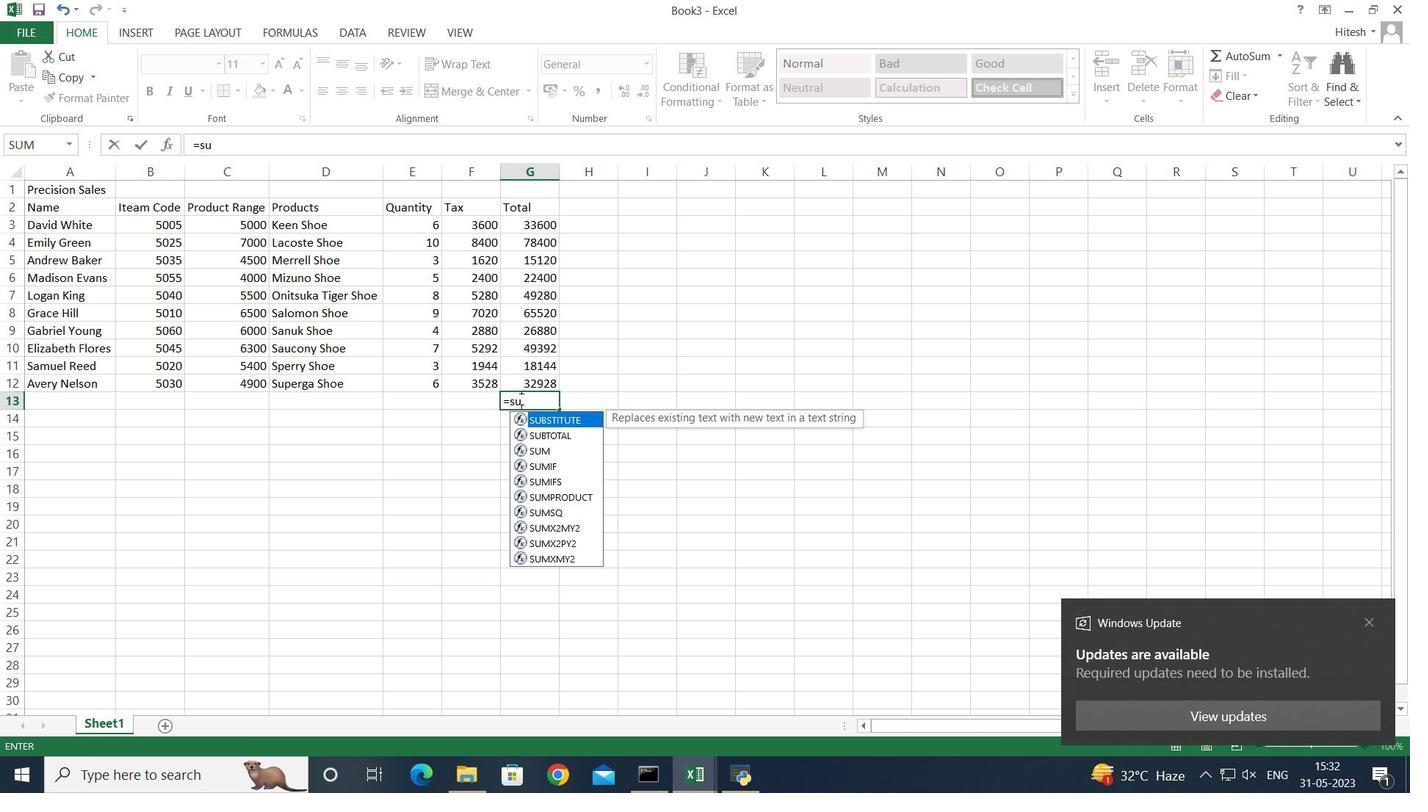 
Action: Mouse moved to (543, 422)
Screenshot: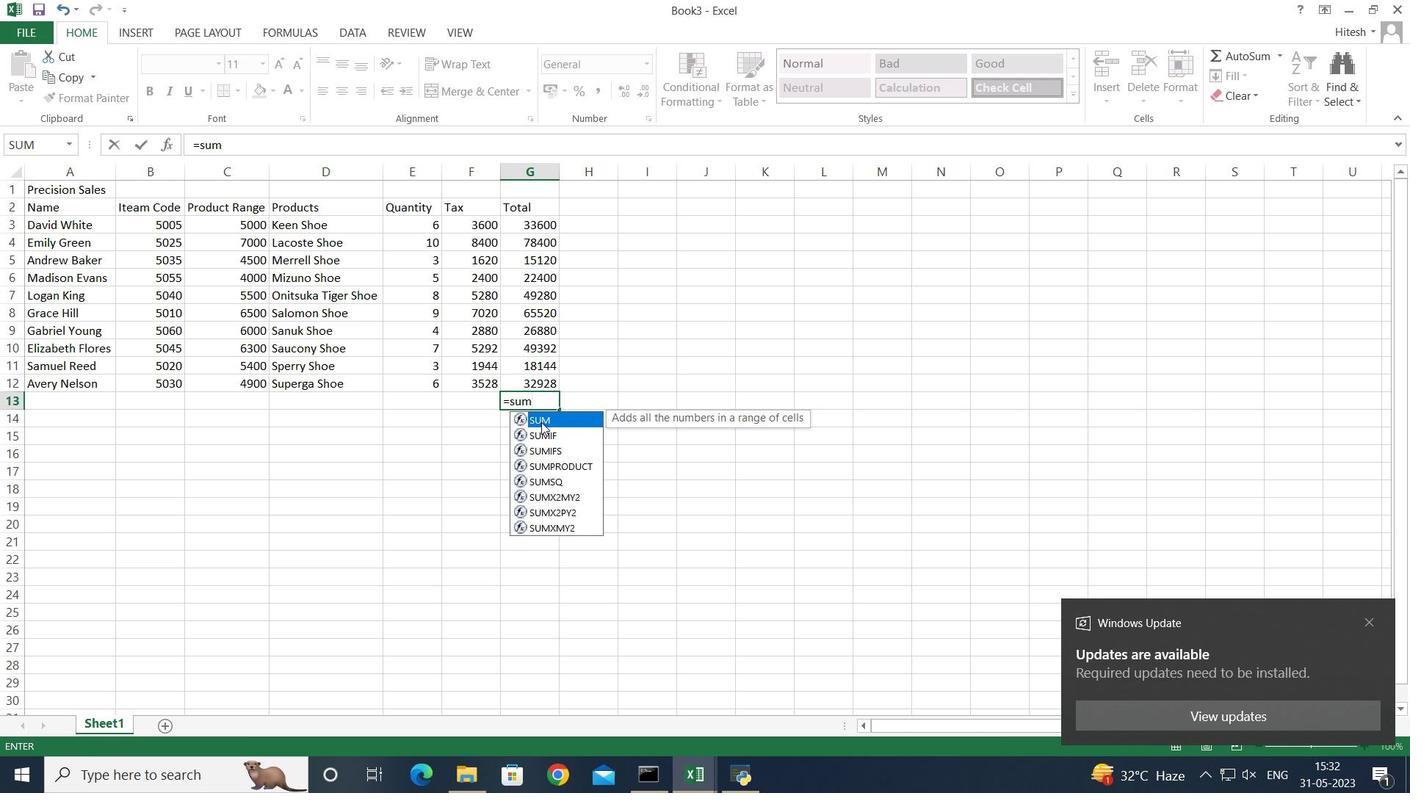 
Action: Mouse pressed left at (543, 422)
Screenshot: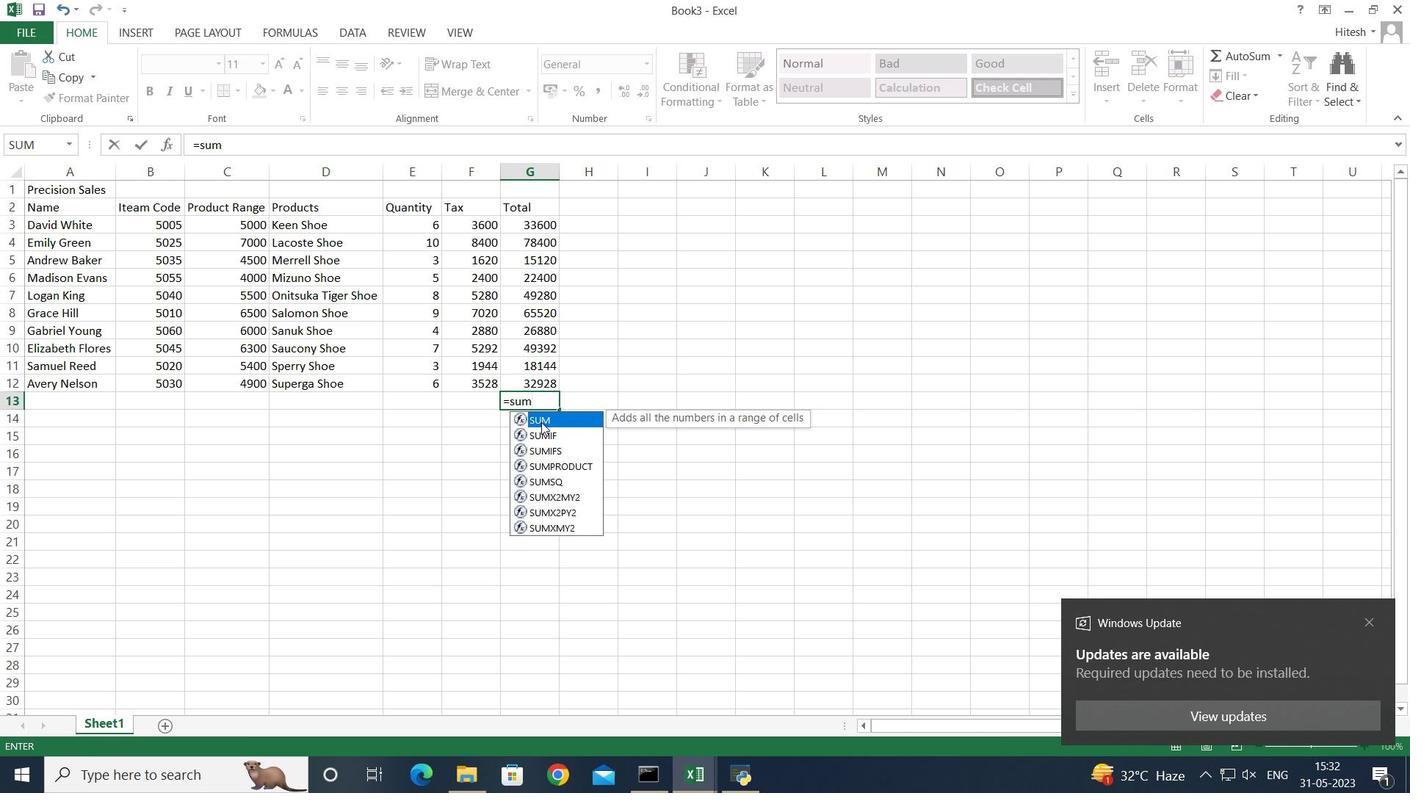 
Action: Mouse moved to (568, 412)
Screenshot: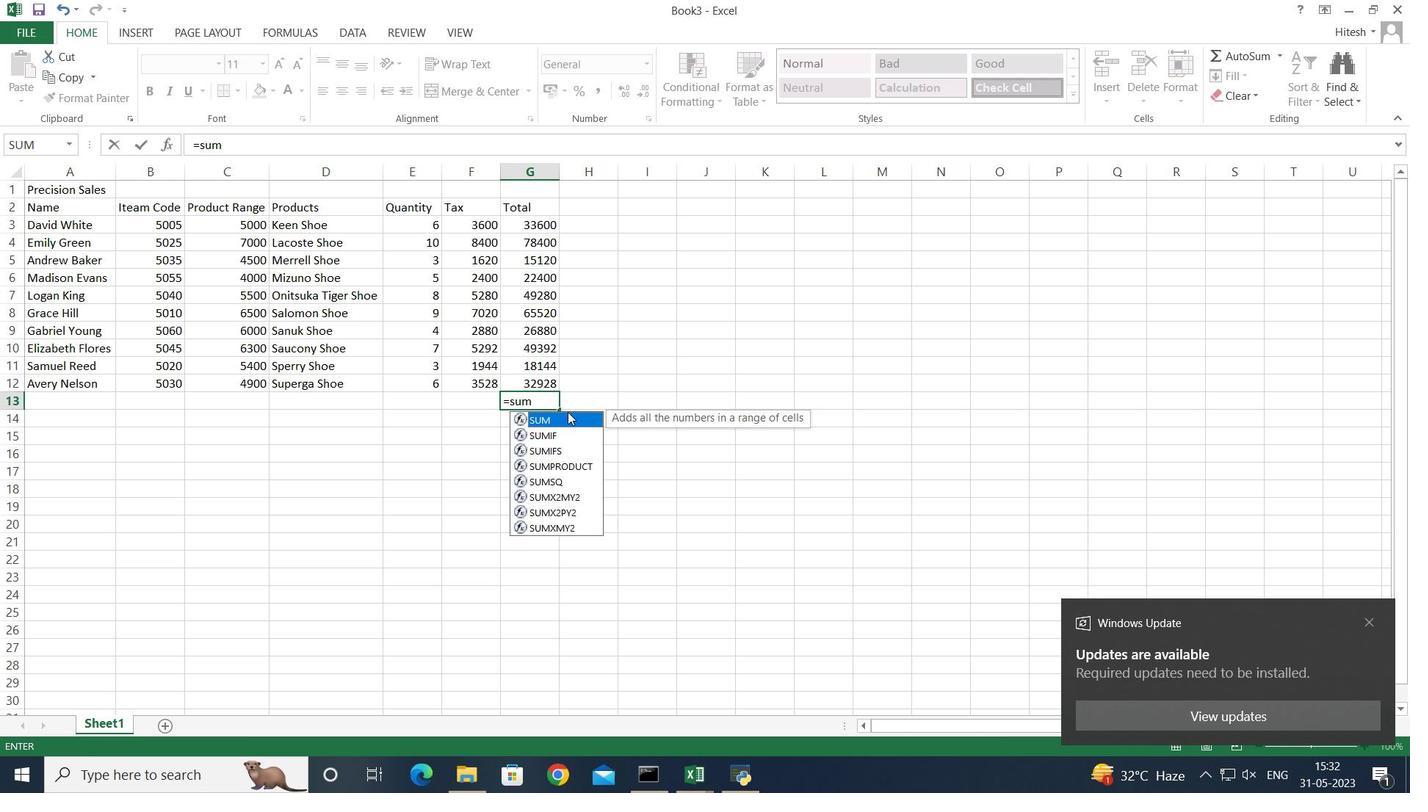 
Action: Mouse pressed left at (568, 412)
Screenshot: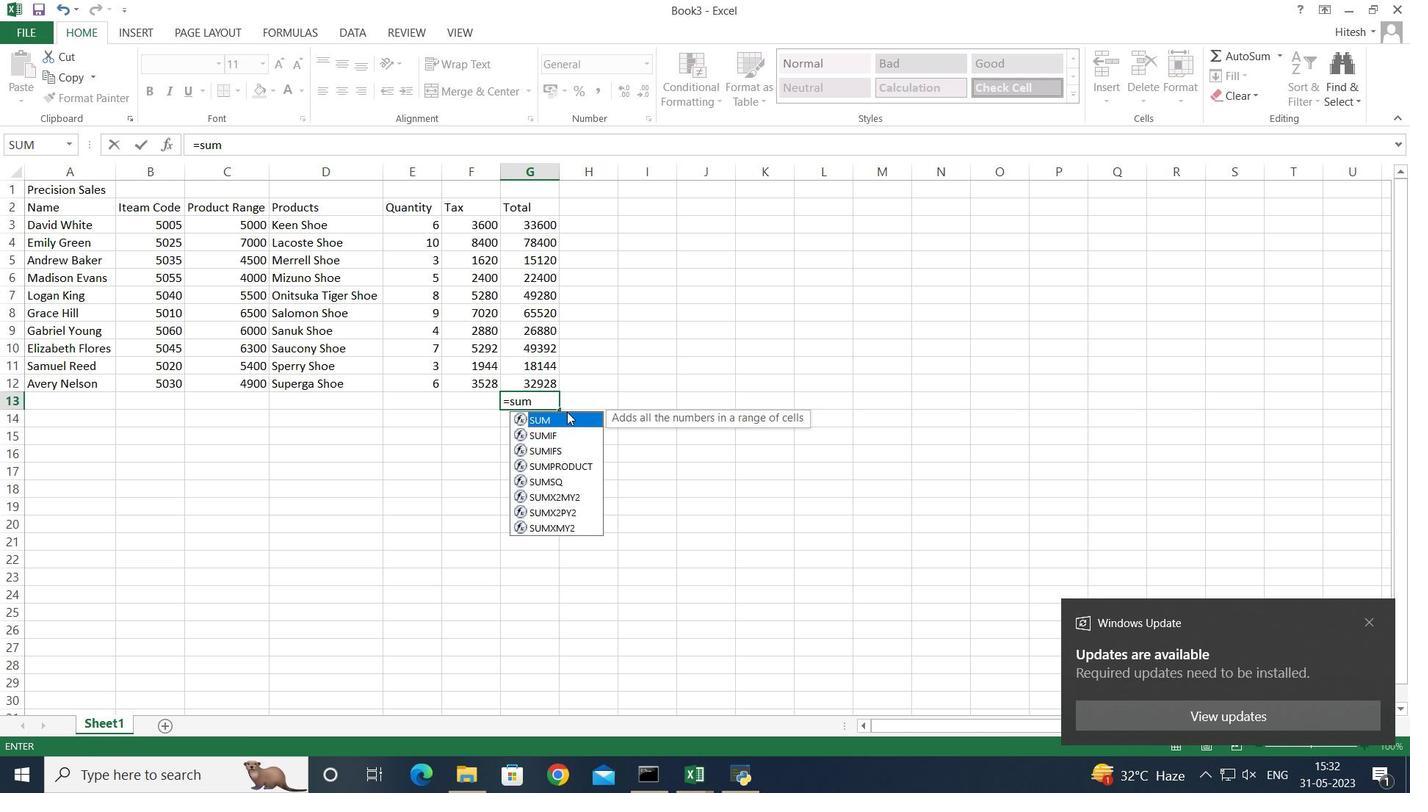 
Action: Mouse moved to (548, 418)
Screenshot: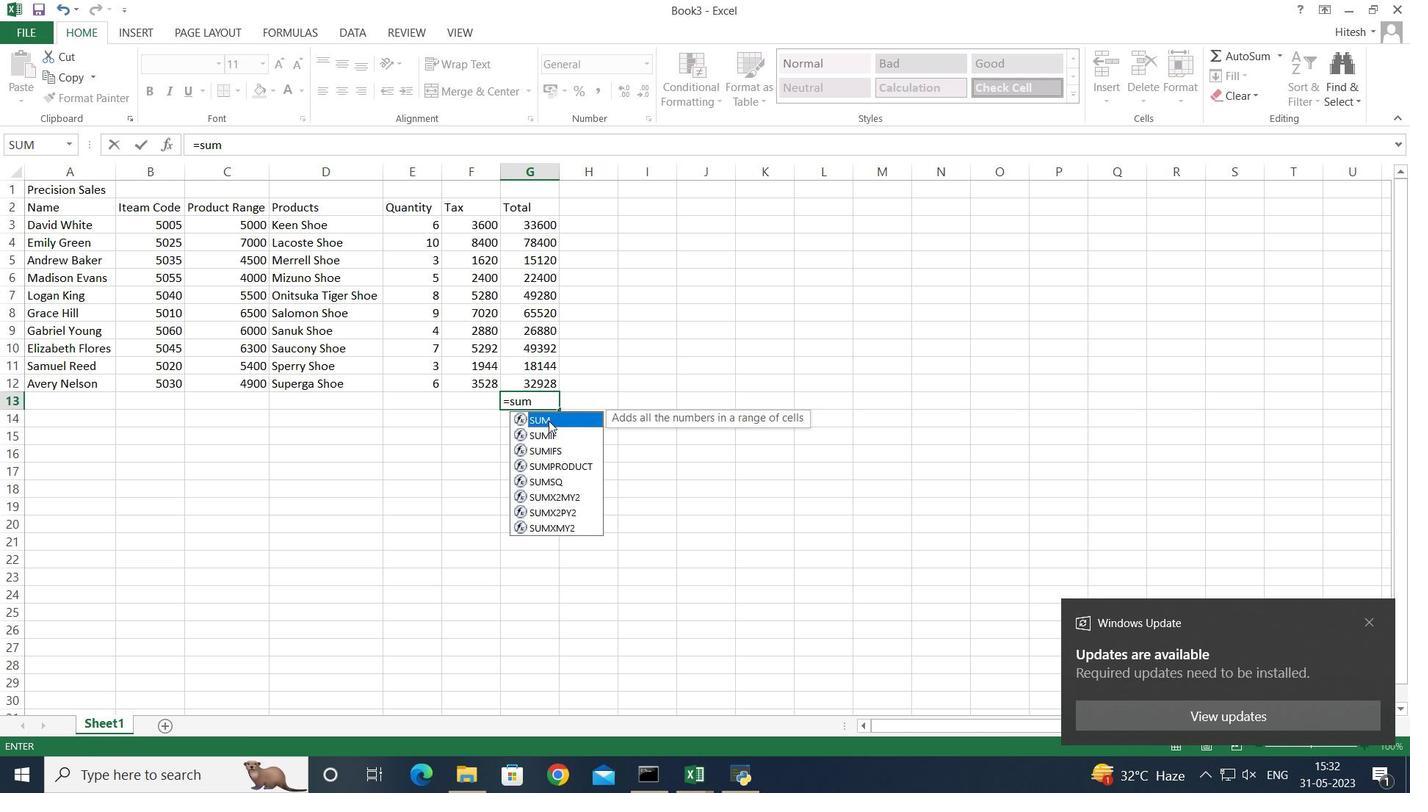 
Action: Mouse pressed left at (548, 418)
Screenshot: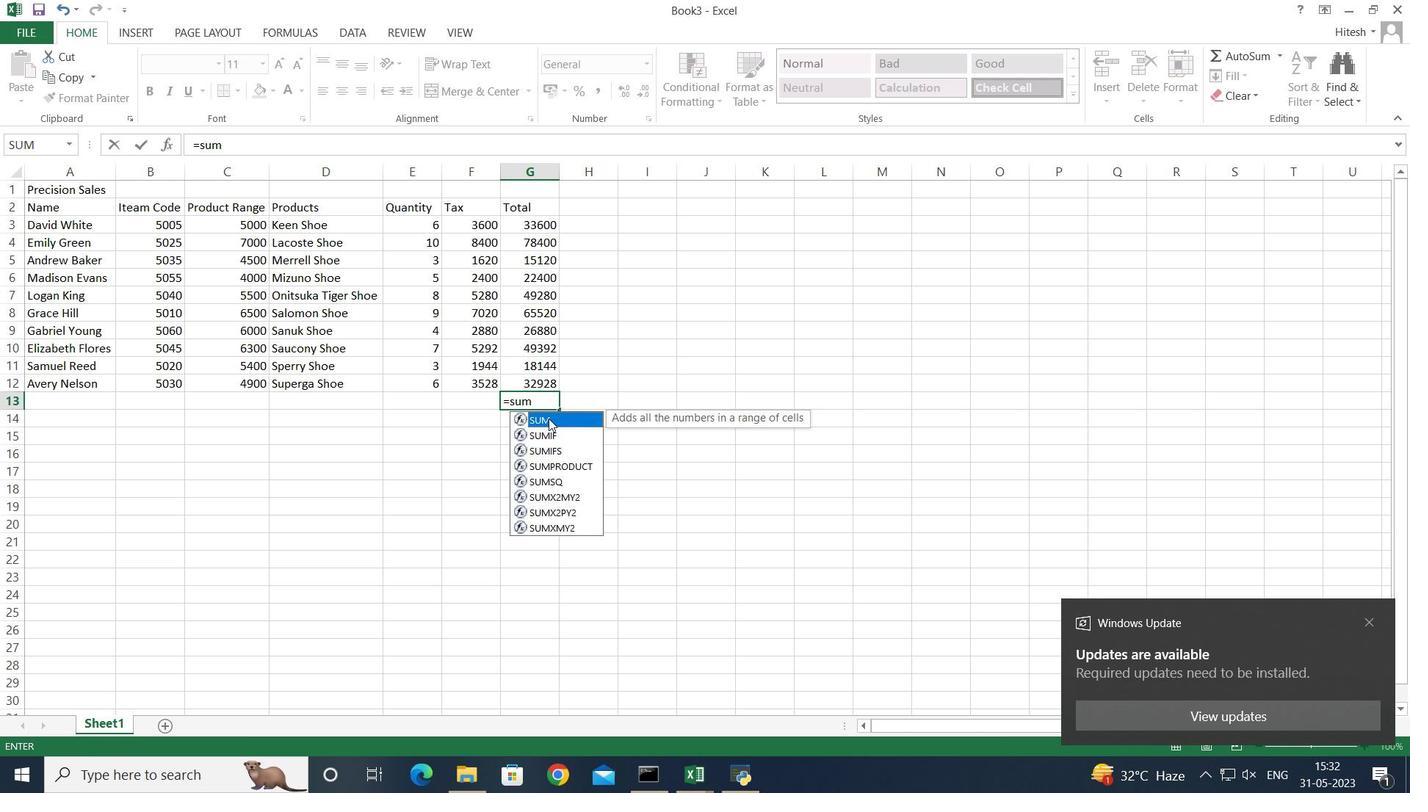 
Action: Mouse moved to (515, 415)
Screenshot: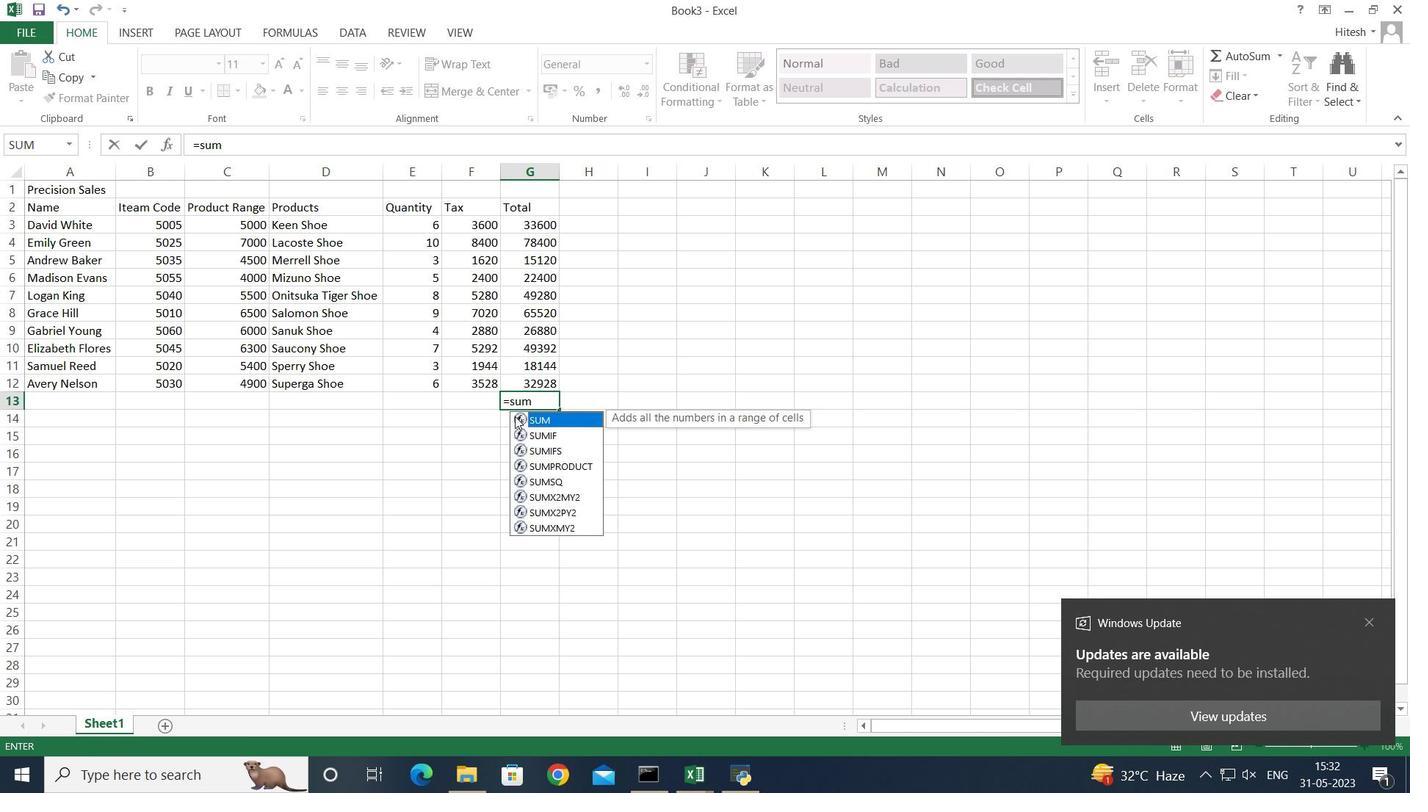 
Action: Mouse pressed left at (515, 415)
Screenshot: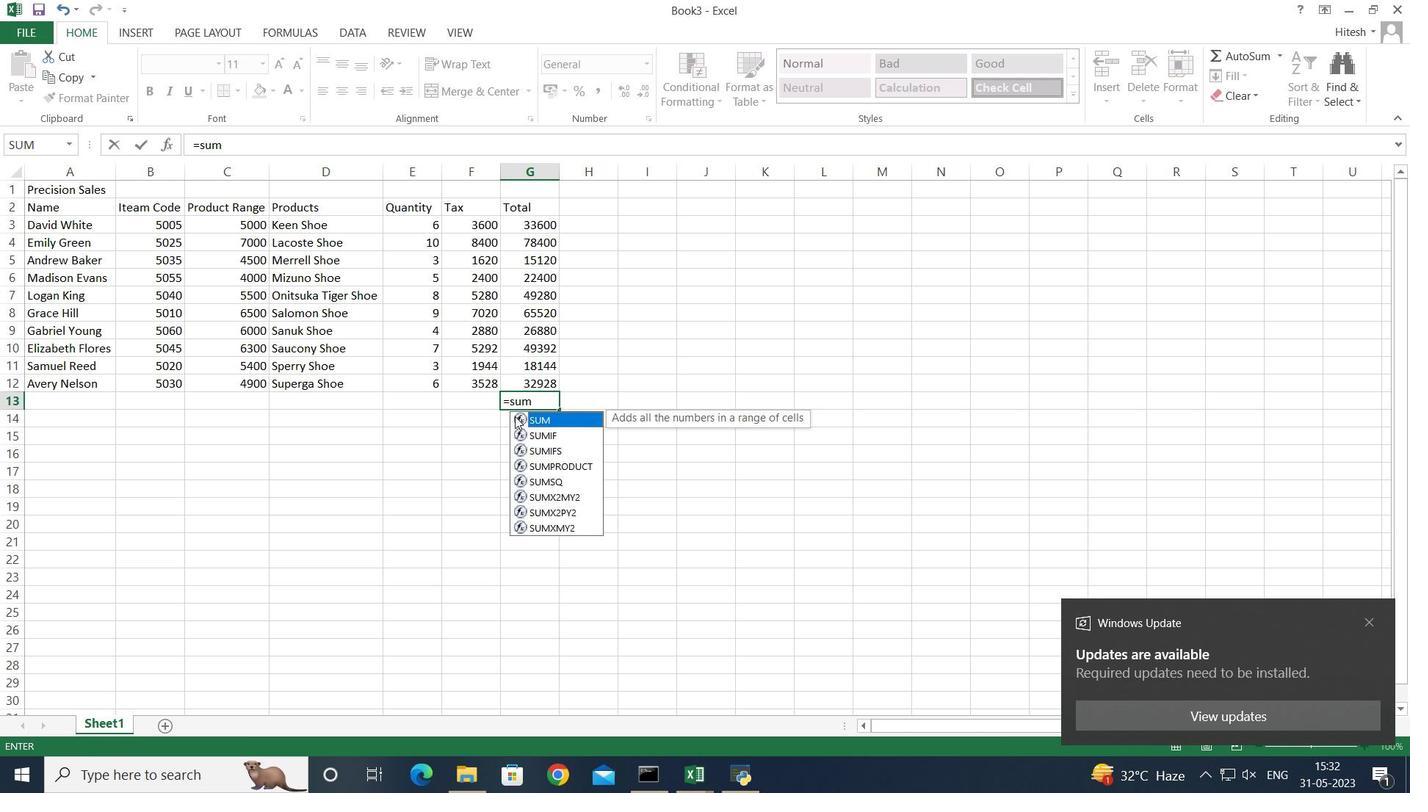 
Action: Mouse moved to (642, 365)
Screenshot: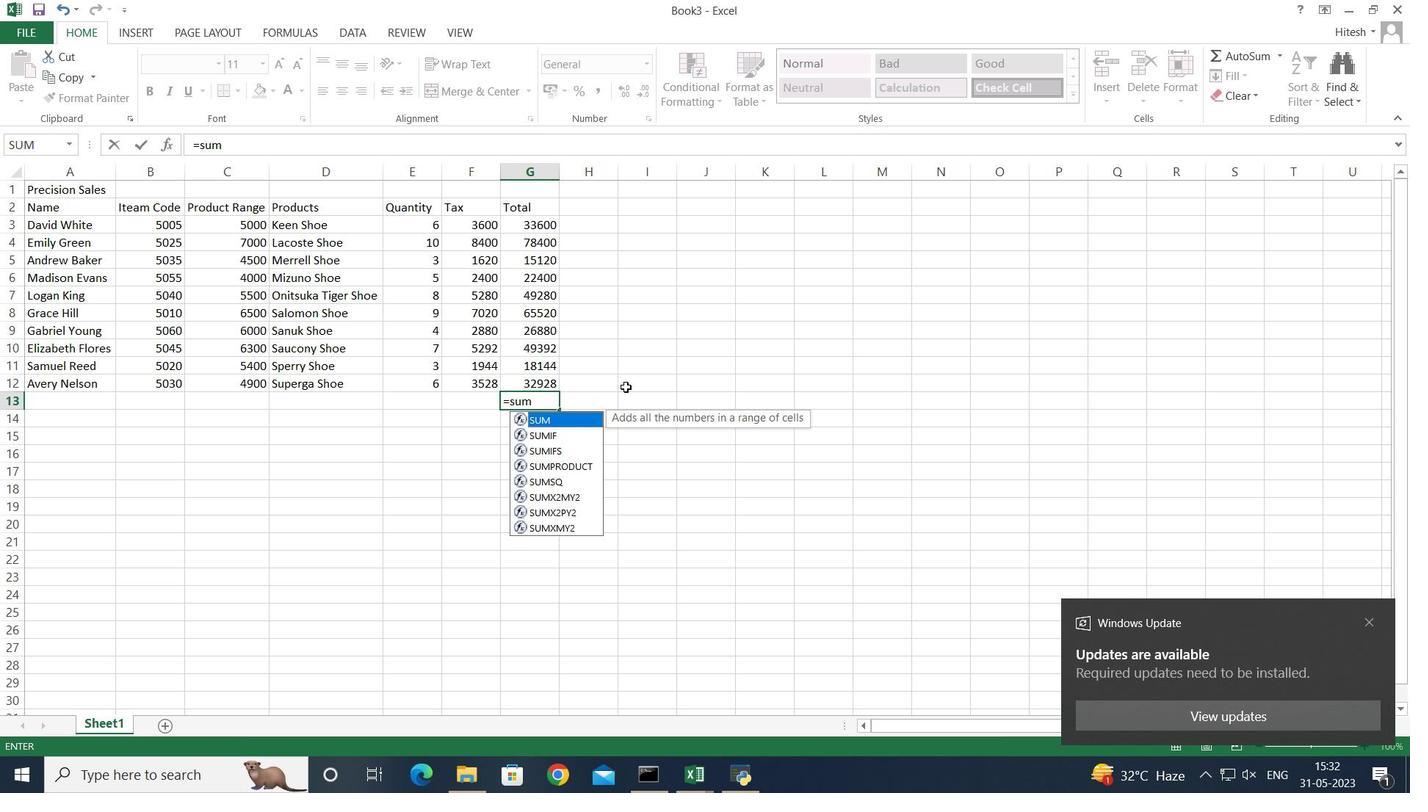 
Action: Mouse pressed left at (642, 365)
Screenshot: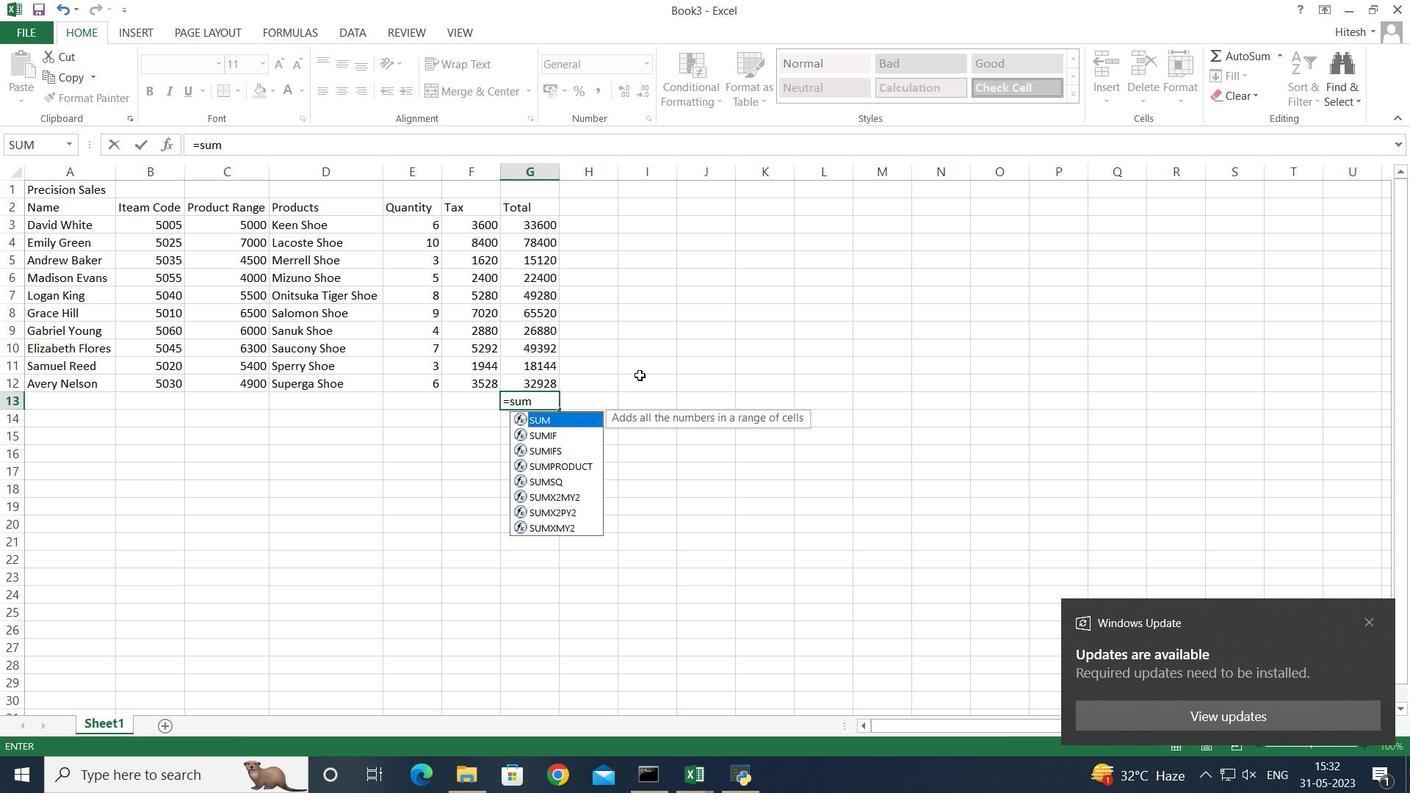 
Action: Mouse moved to (520, 401)
Screenshot: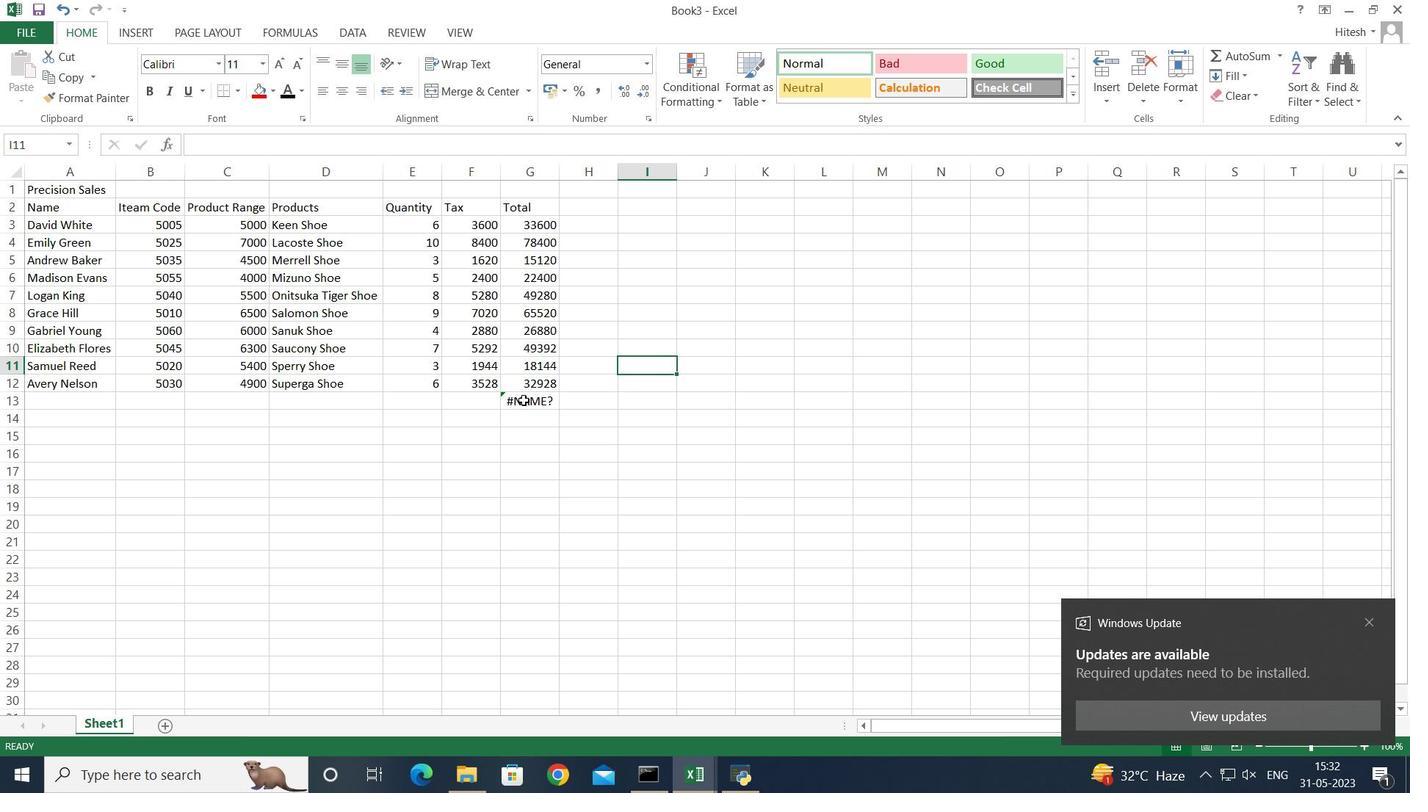 
Action: Mouse pressed left at (520, 401)
Screenshot: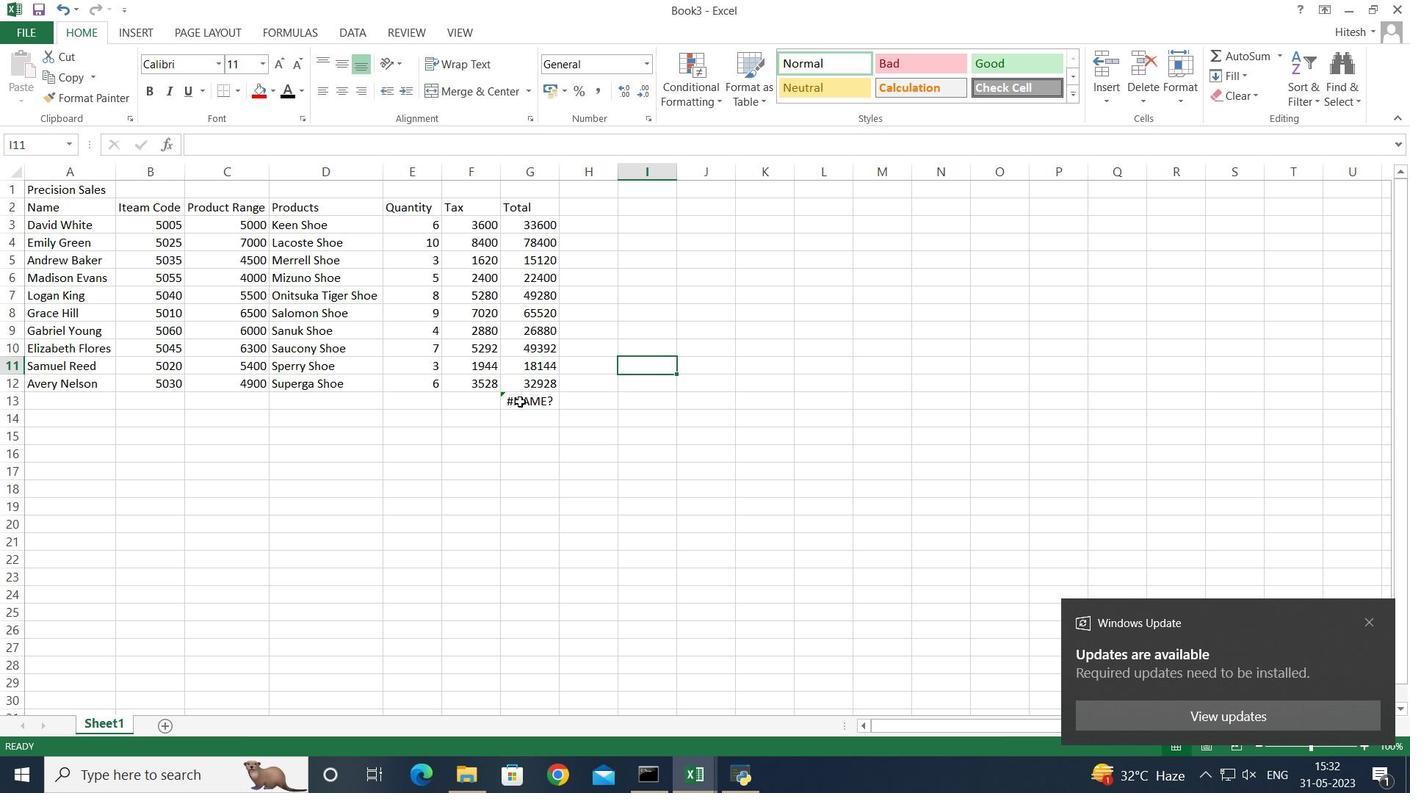 
Action: Mouse moved to (418, 148)
Screenshot: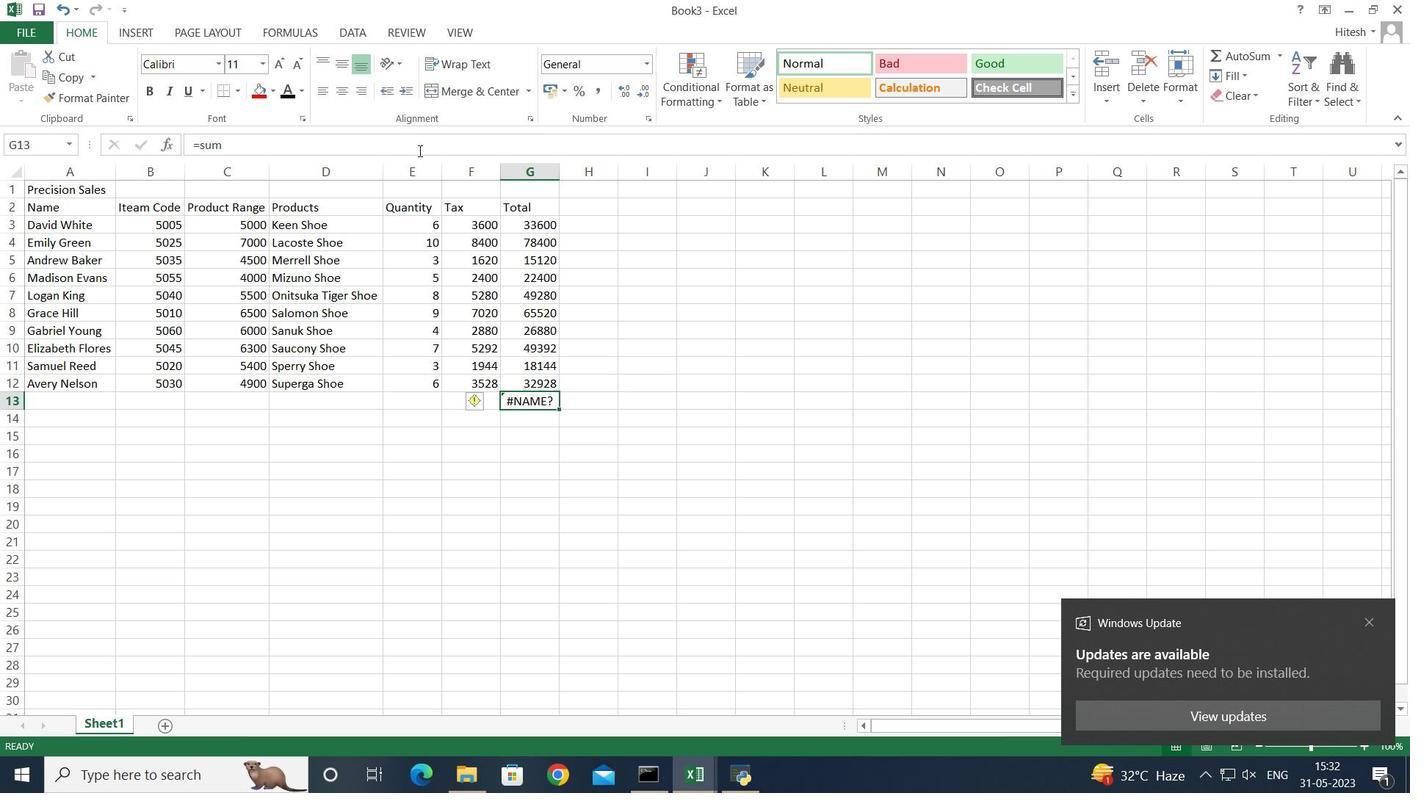 
Action: Mouse pressed left at (418, 148)
Screenshot: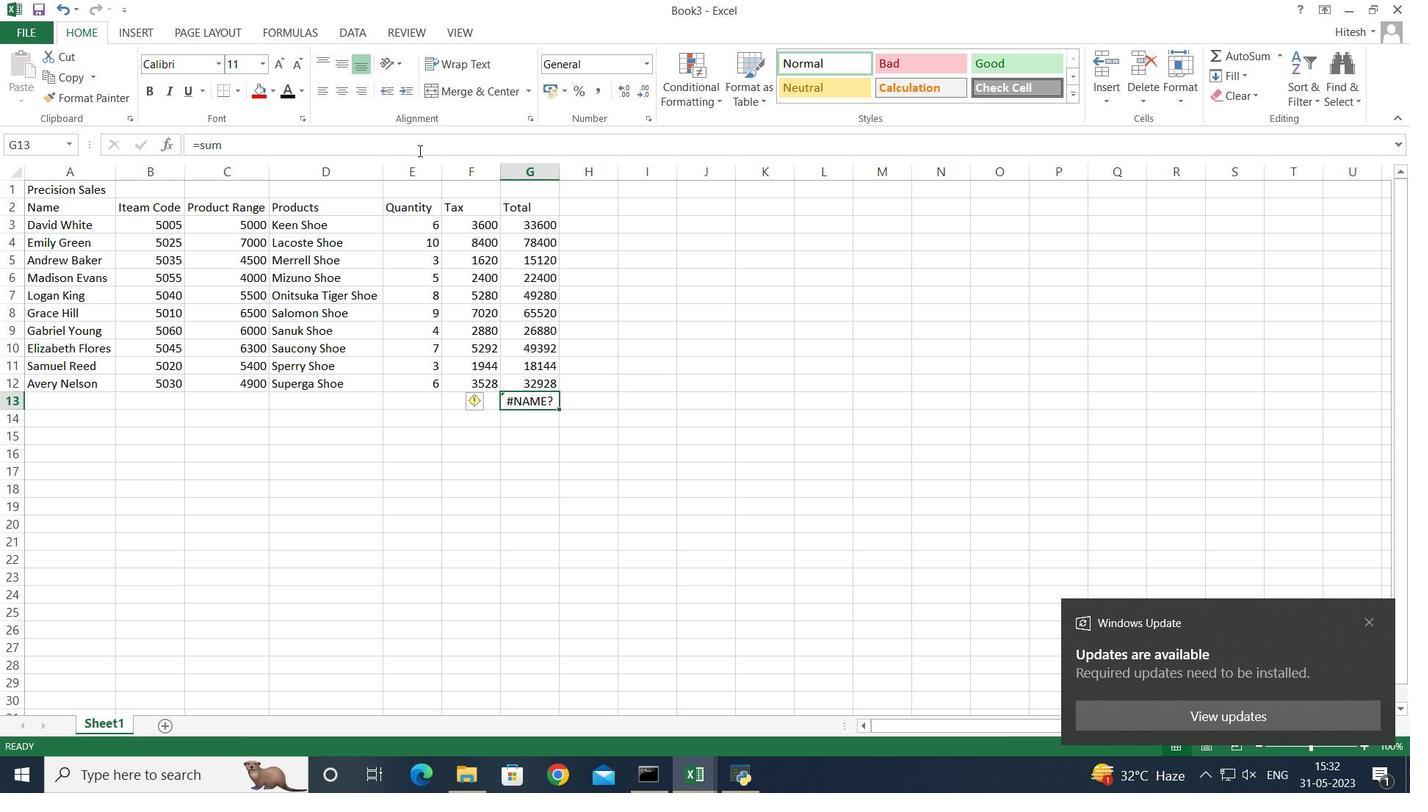 
Action: Key pressed <Key.backspace><Key.backspace><Key.backspace><Key.backspace><Key.backspace><Key.backspace>
Screenshot: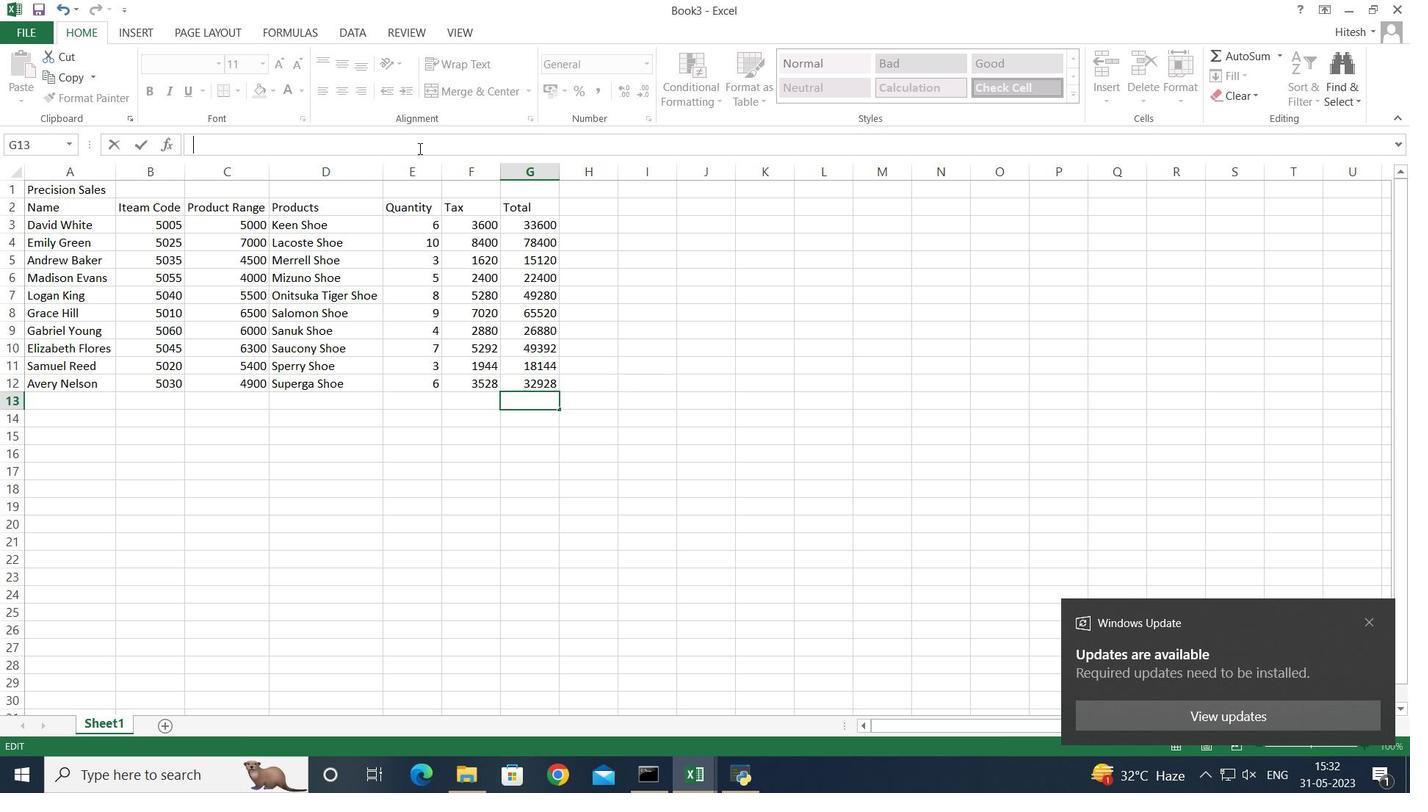 
Action: Mouse moved to (500, 290)
Screenshot: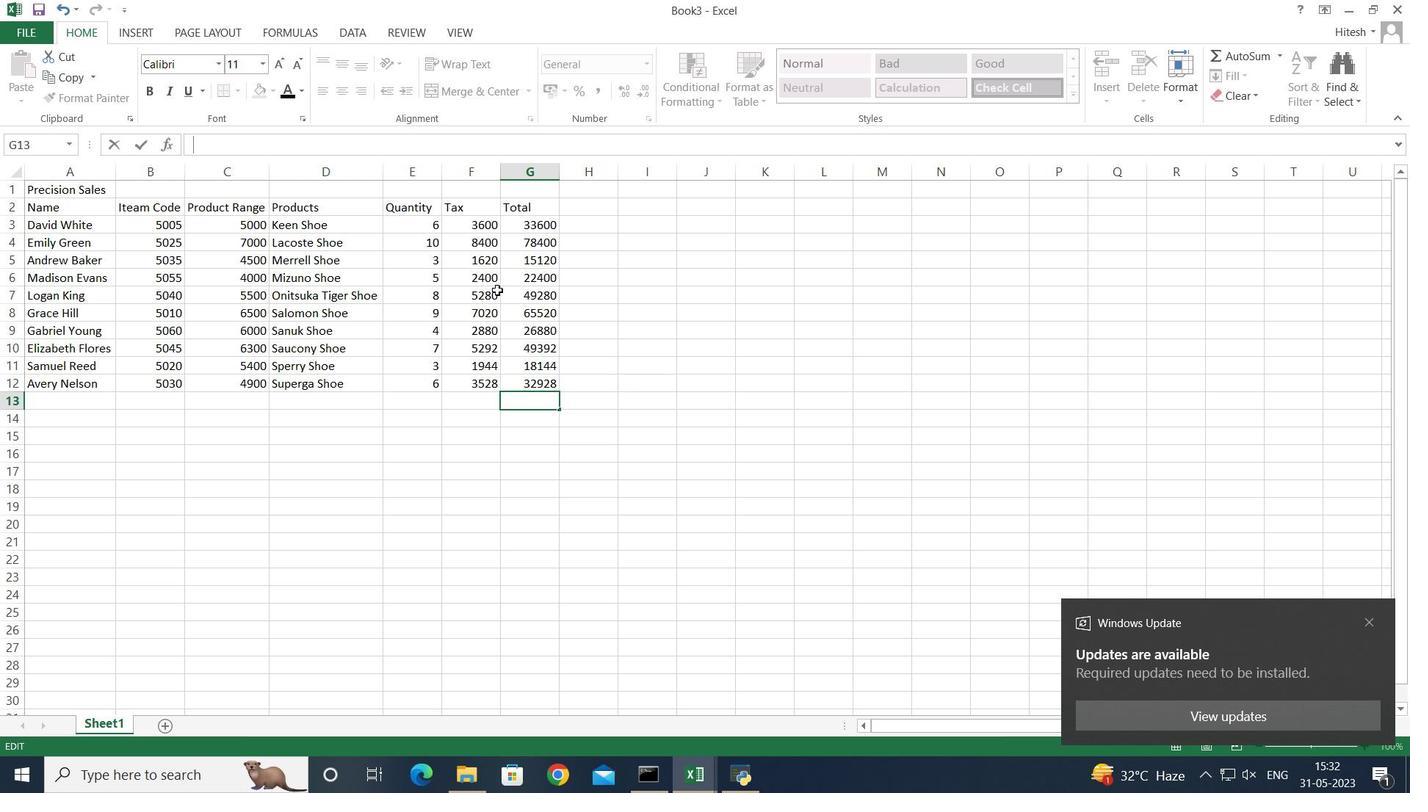 
Action: Key pressed =
Screenshot: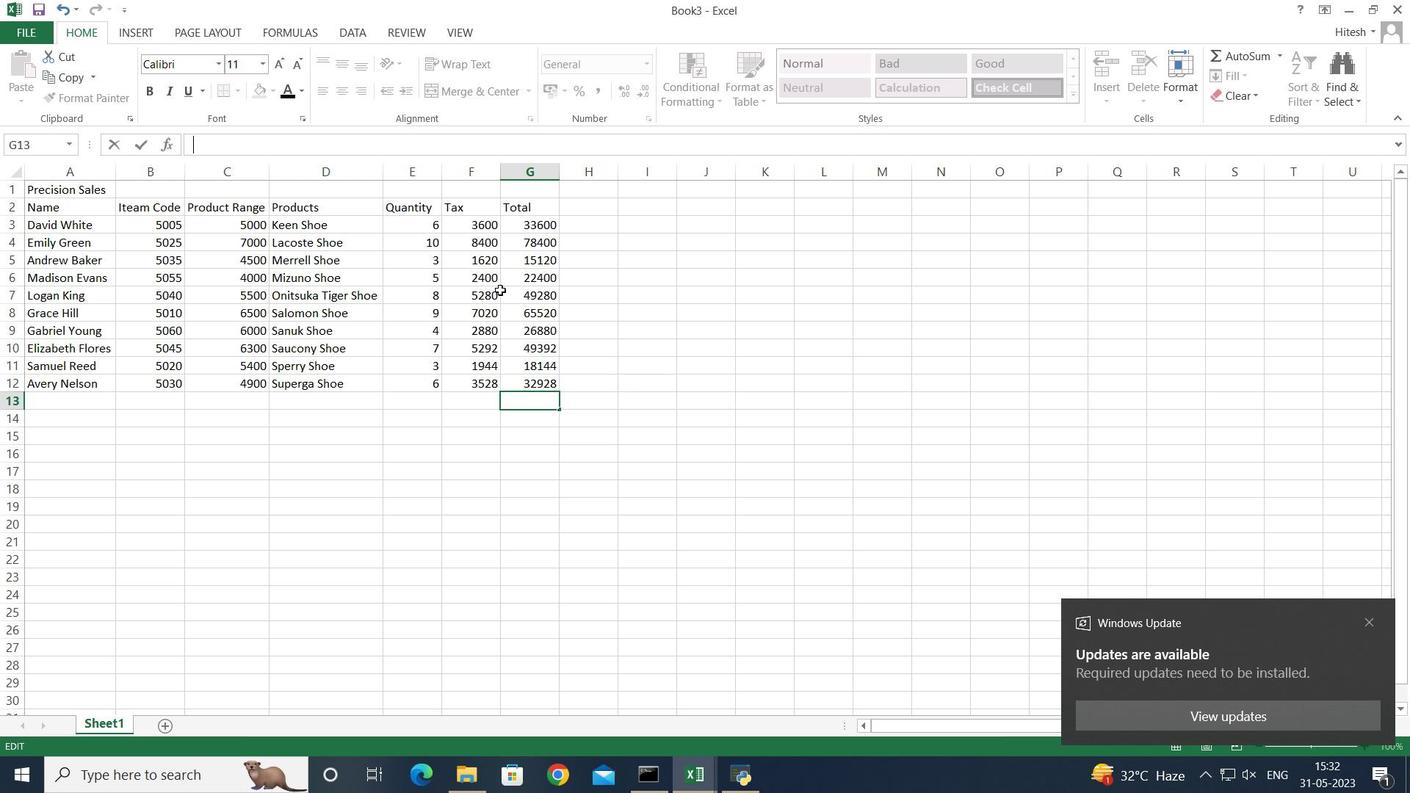 
Action: Mouse moved to (501, 289)
Screenshot: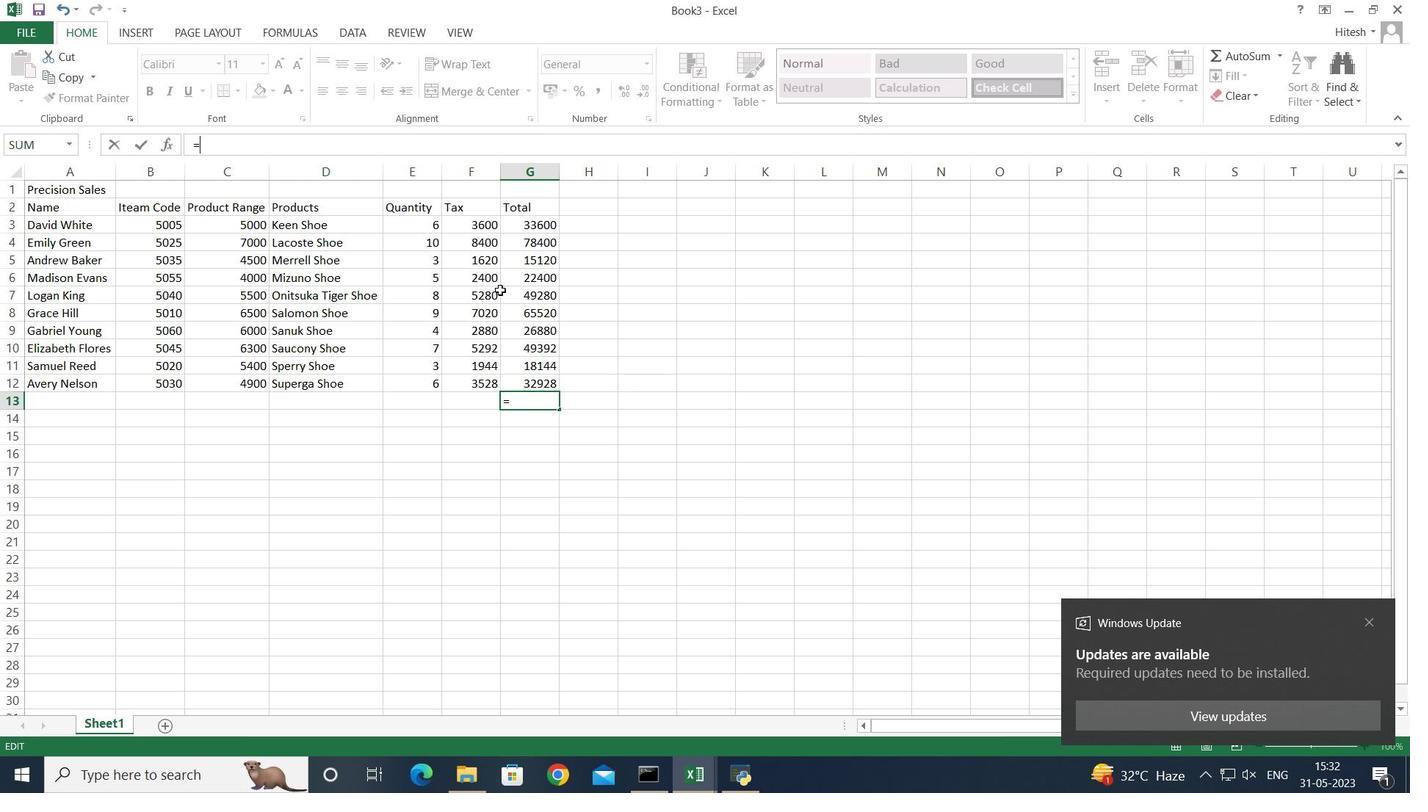
Action: Key pressed sum
Screenshot: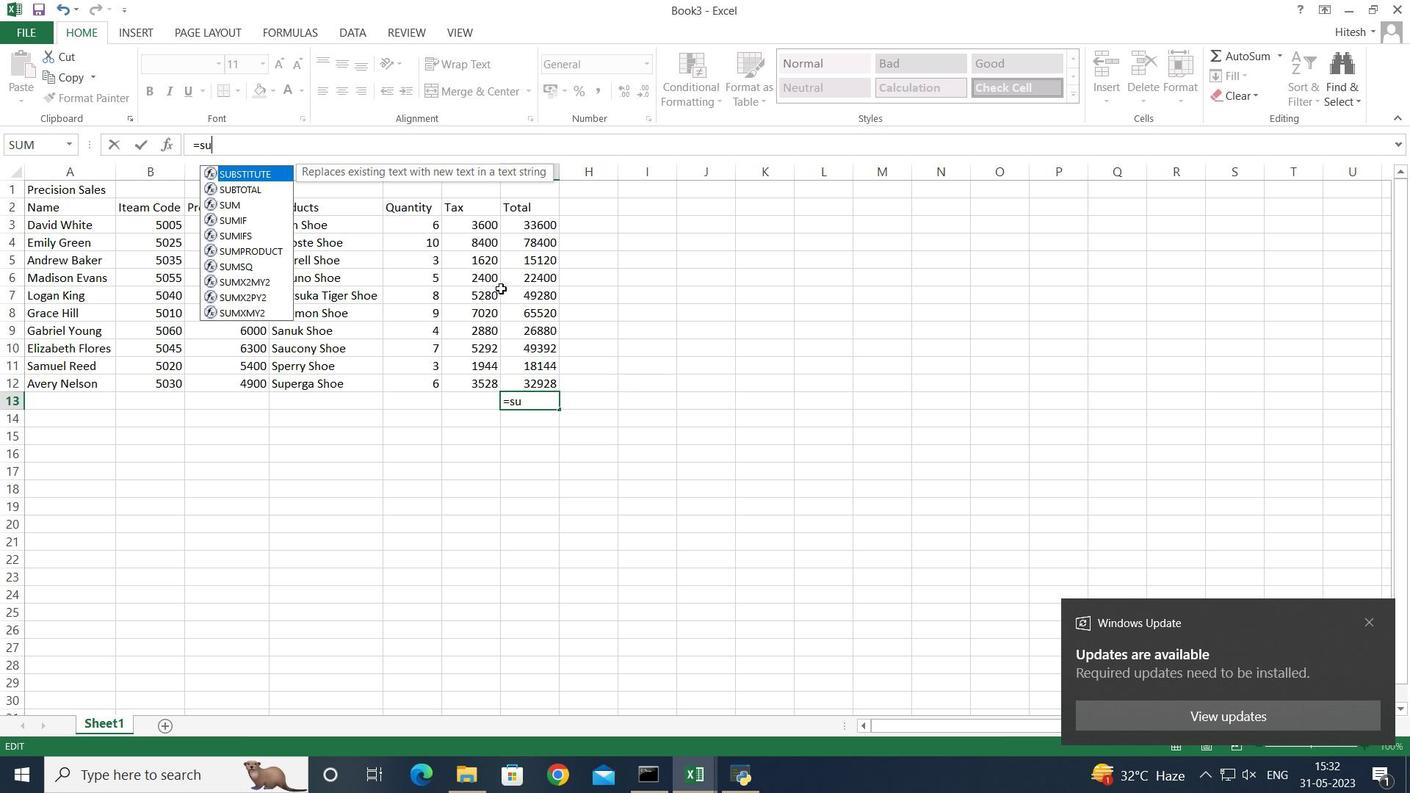 
Action: Mouse moved to (234, 170)
Screenshot: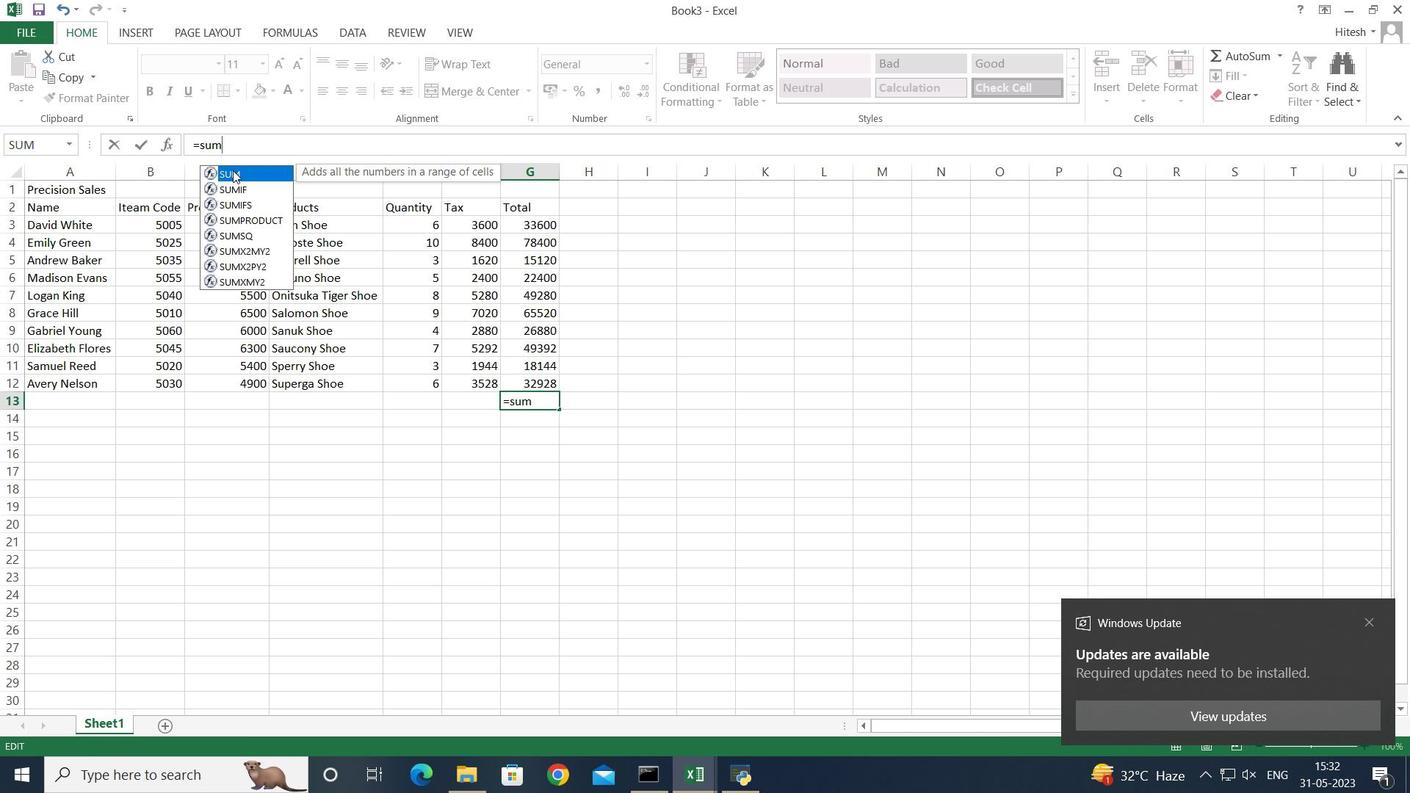 
Action: Mouse pressed left at (234, 170)
Screenshot: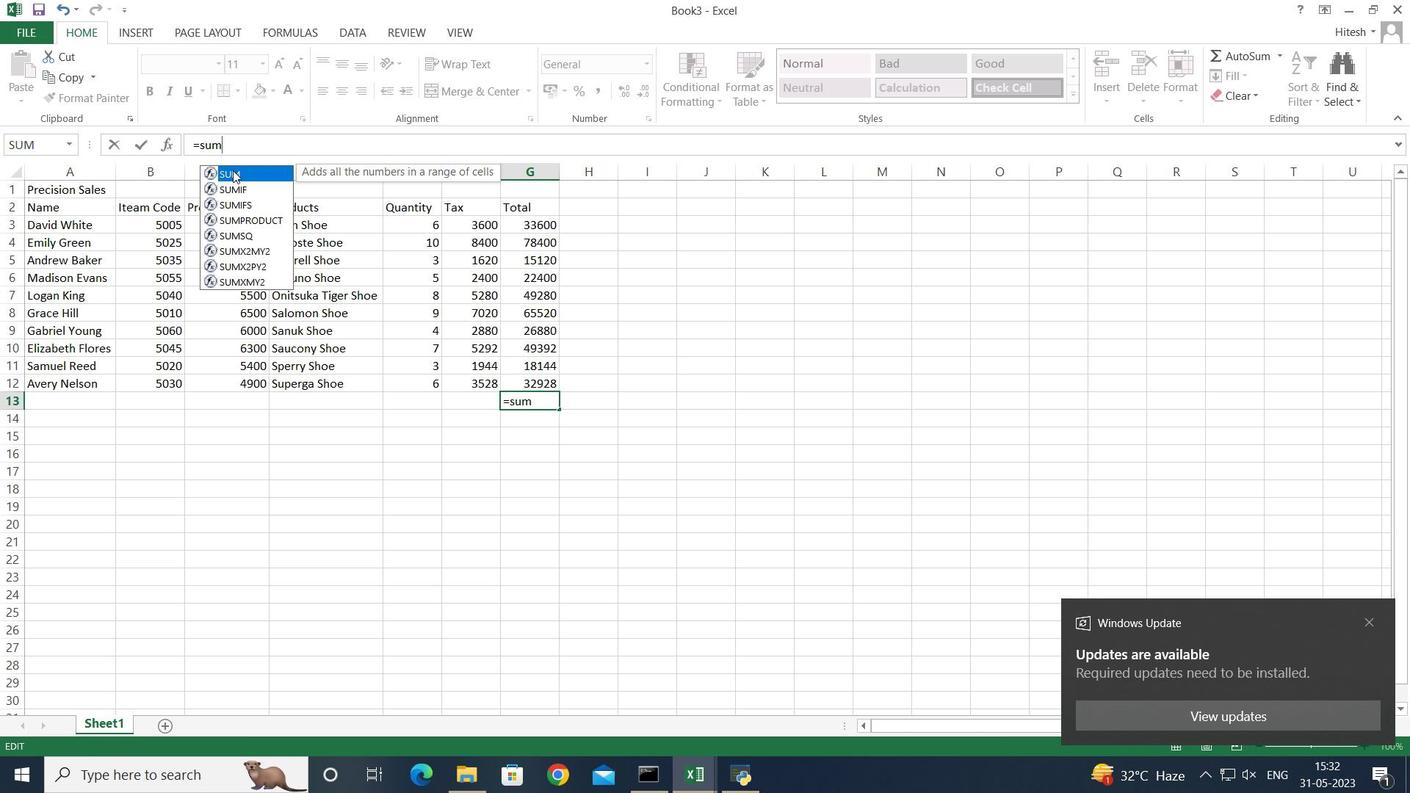 
Action: Mouse moved to (208, 171)
Screenshot: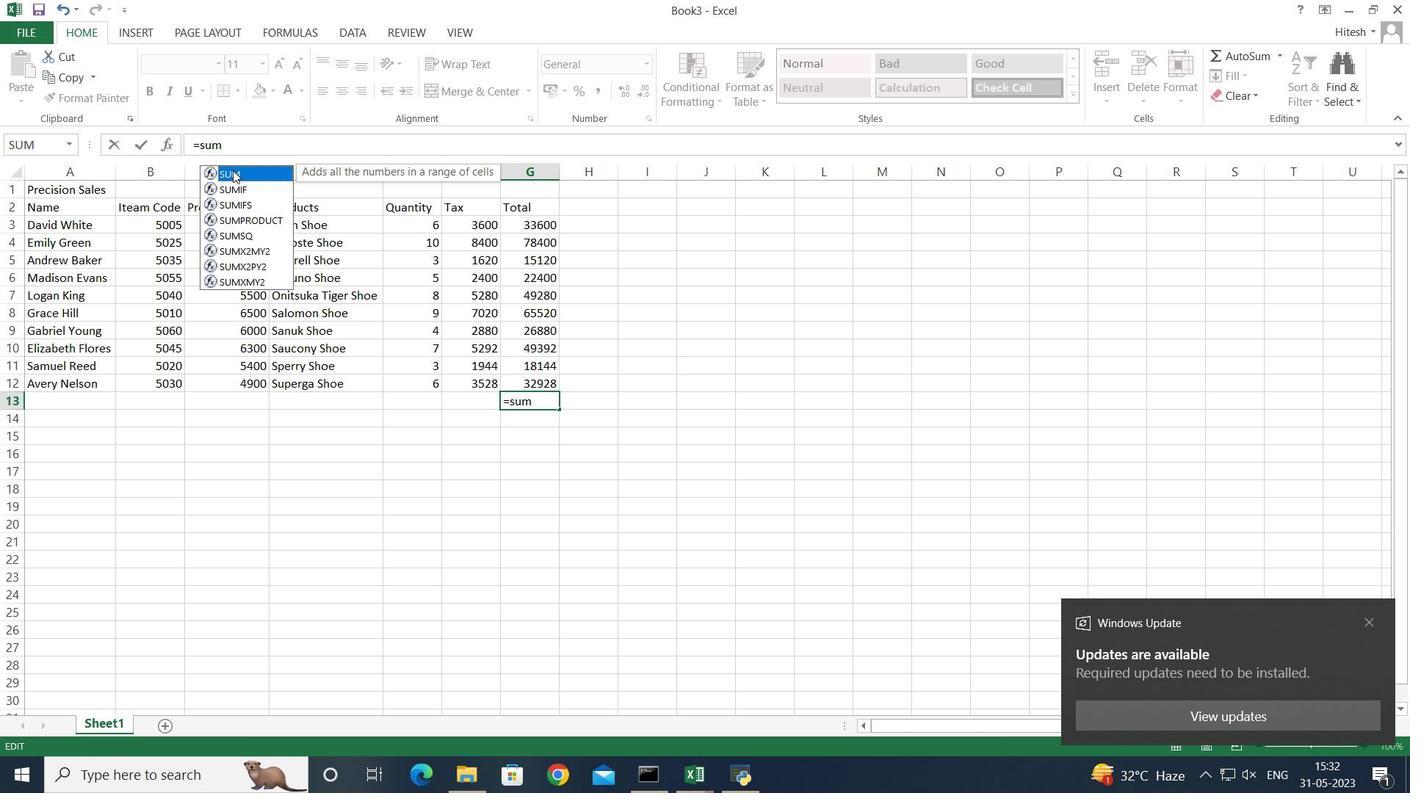 
Action: Mouse pressed left at (208, 171)
Screenshot: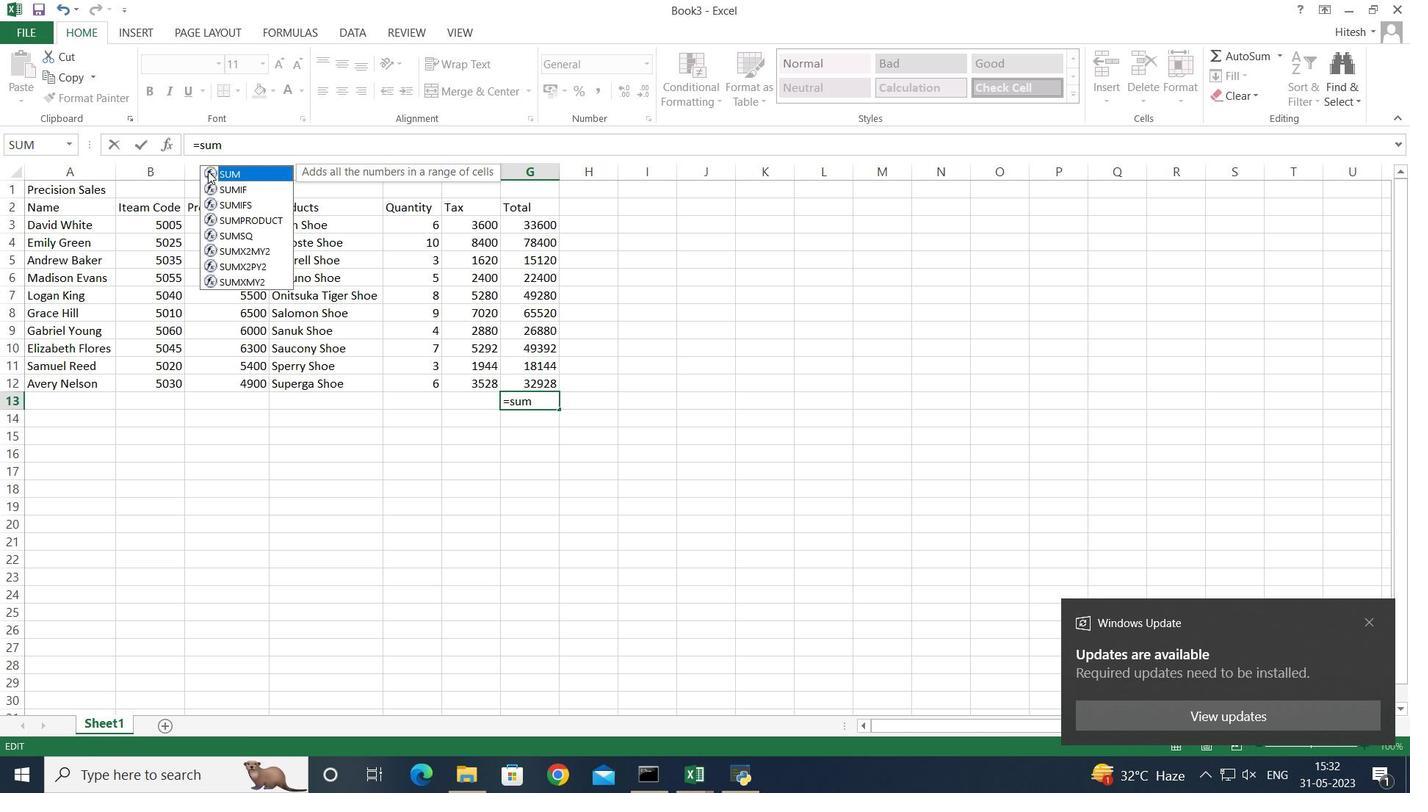 
Action: Mouse pressed left at (208, 171)
Screenshot: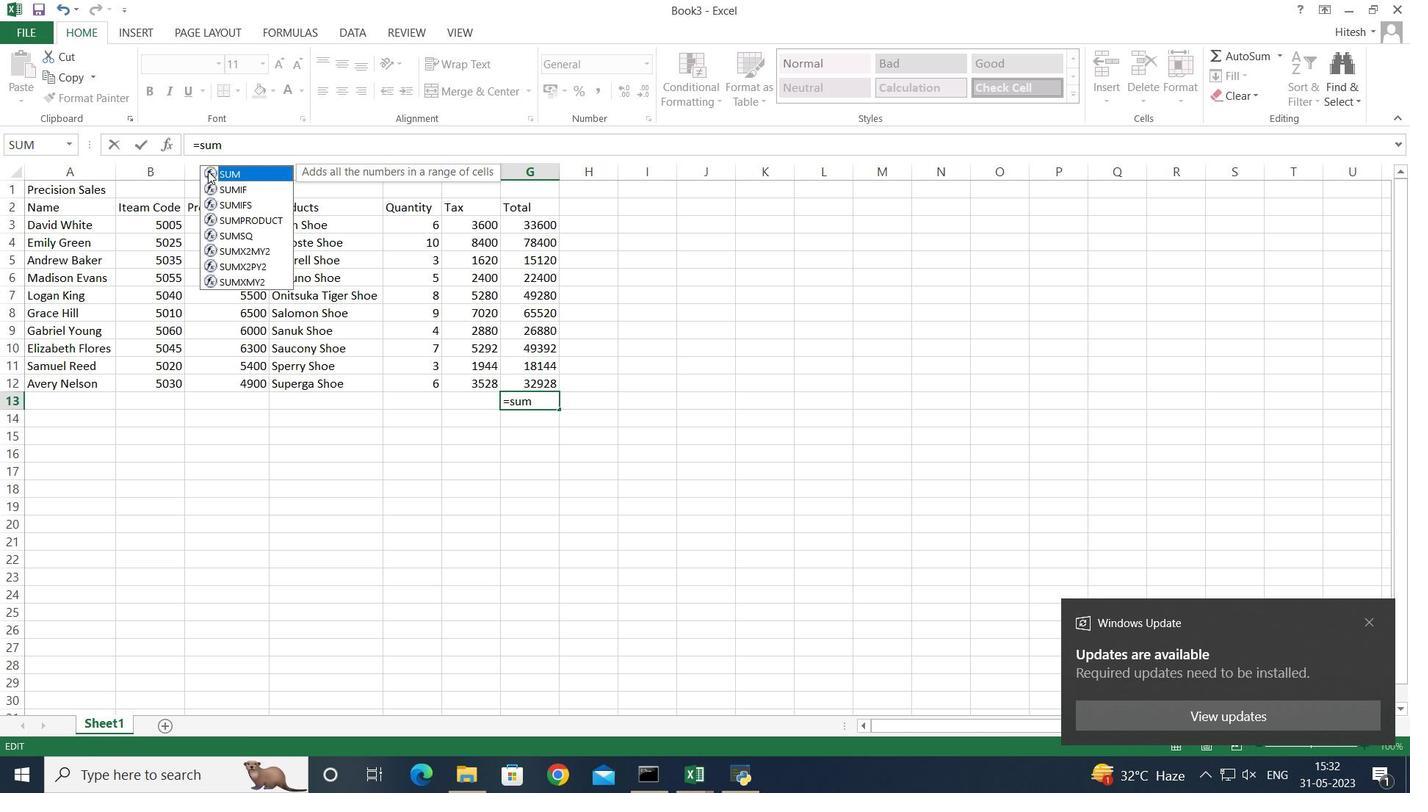 
Action: Mouse pressed left at (208, 171)
Screenshot: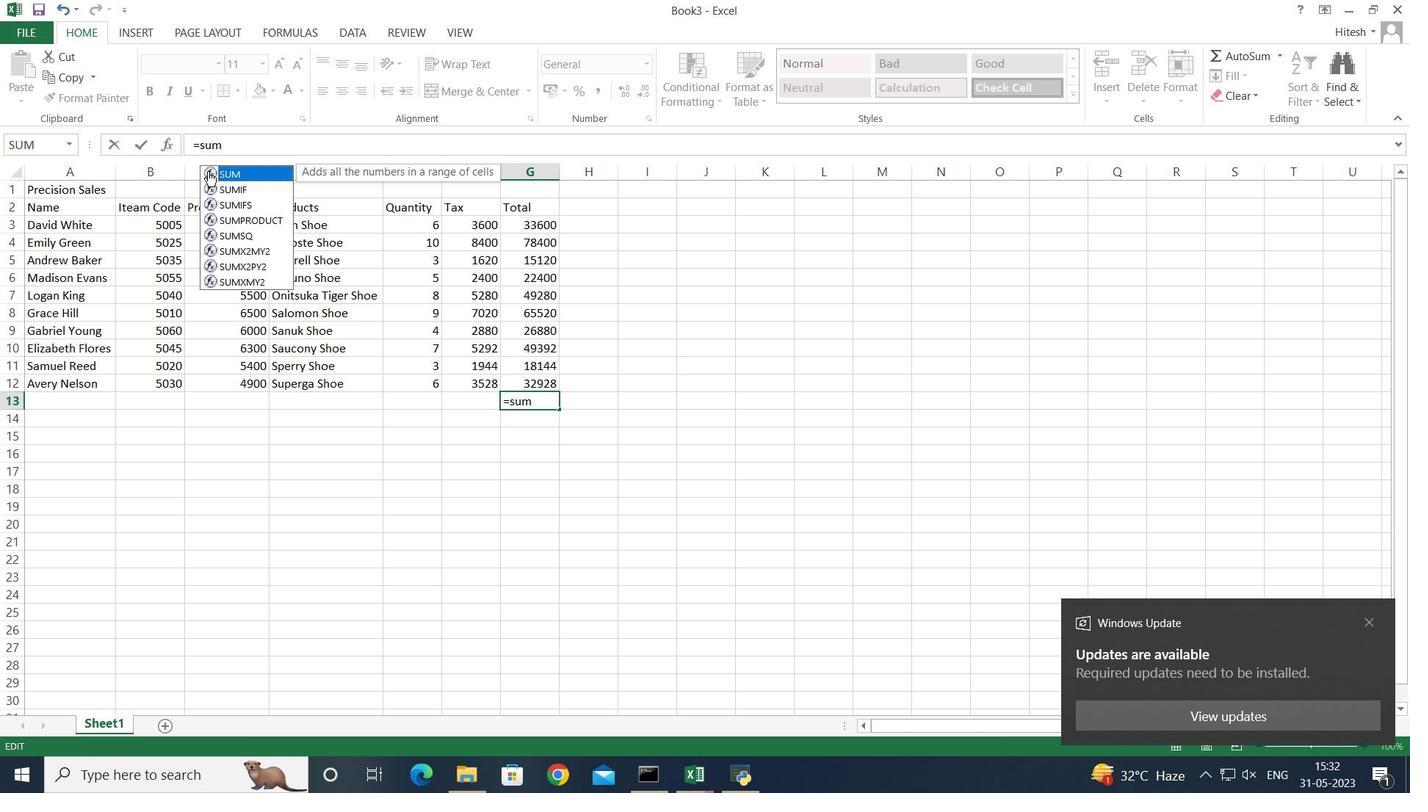 
Action: Mouse moved to (874, 143)
Screenshot: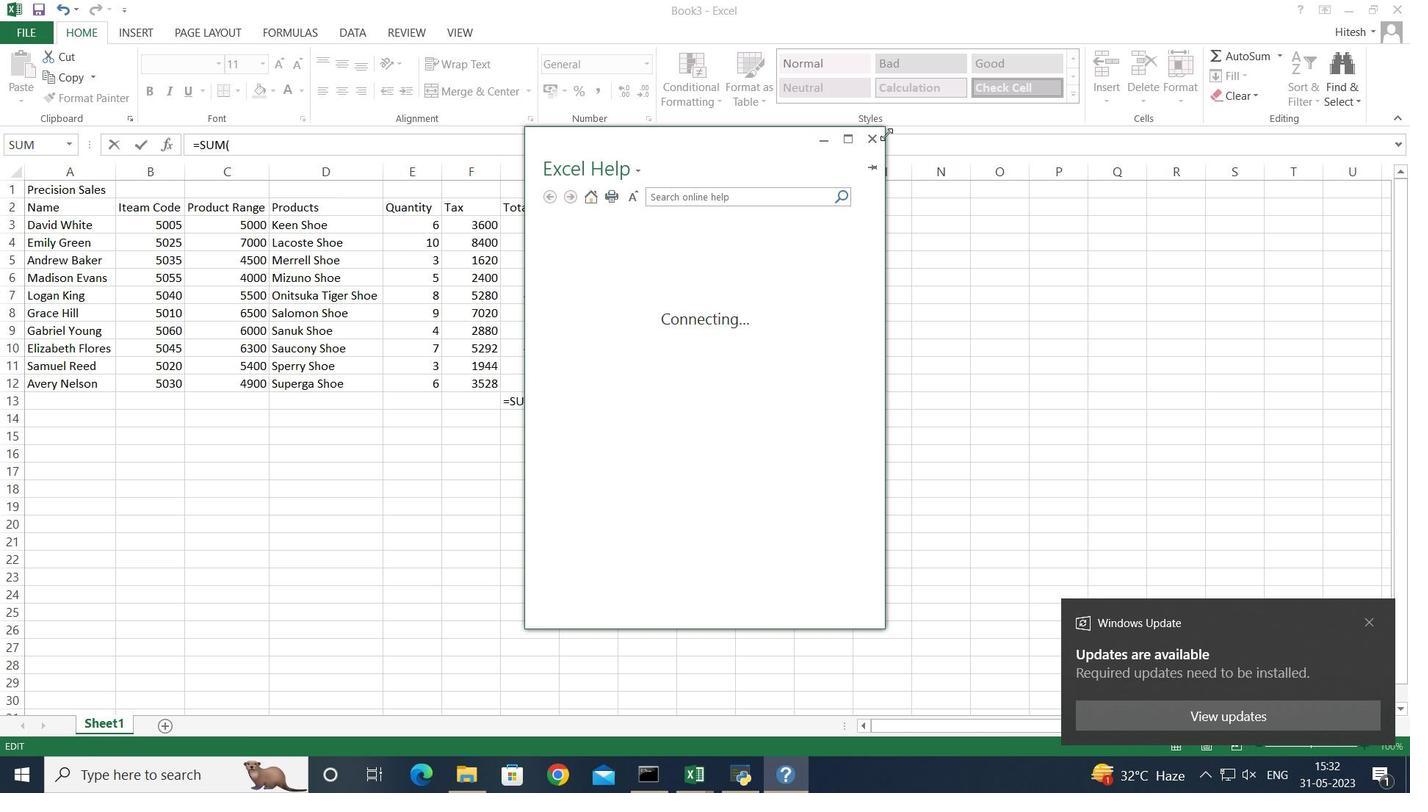 
Action: Mouse pressed left at (874, 143)
Screenshot: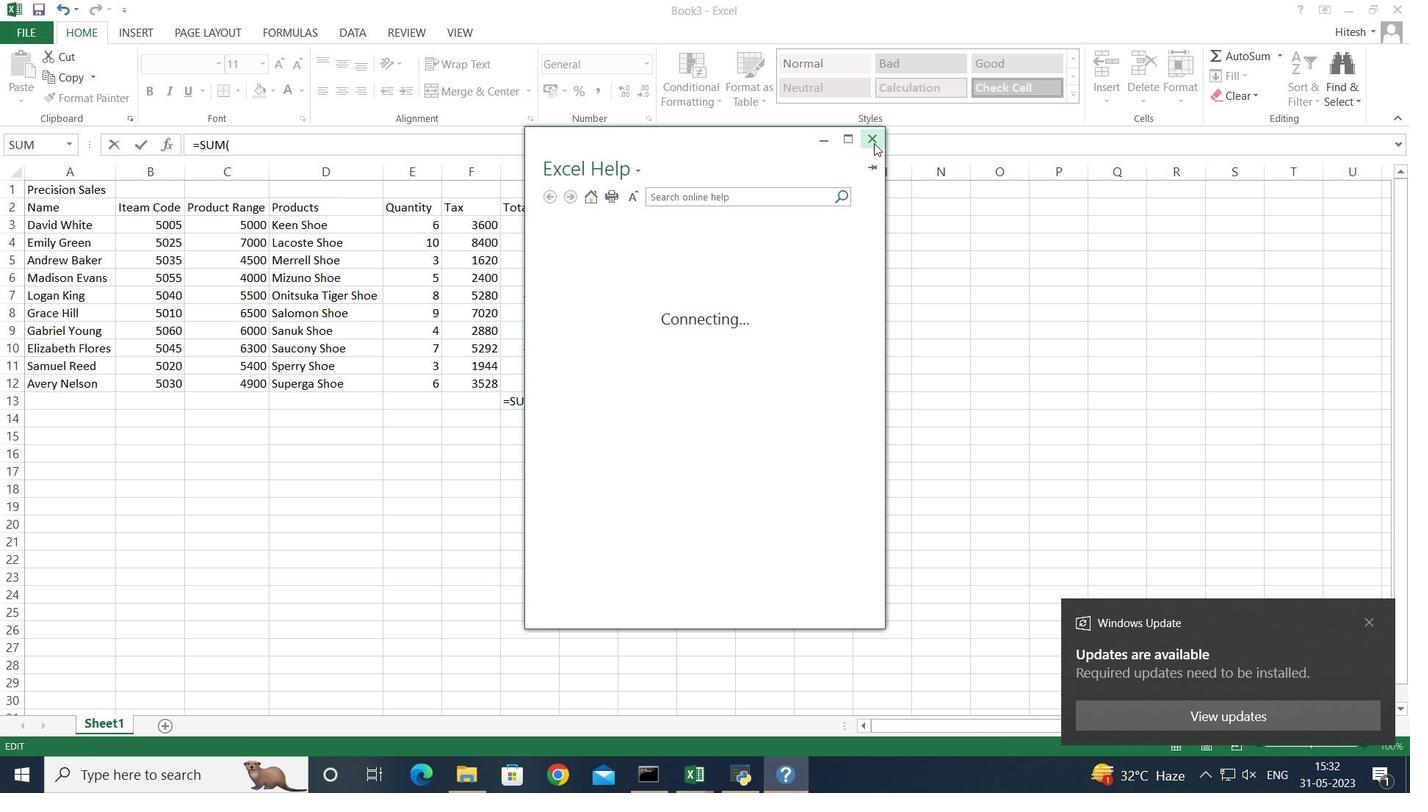 
Action: Mouse moved to (1385, 8)
Screenshot: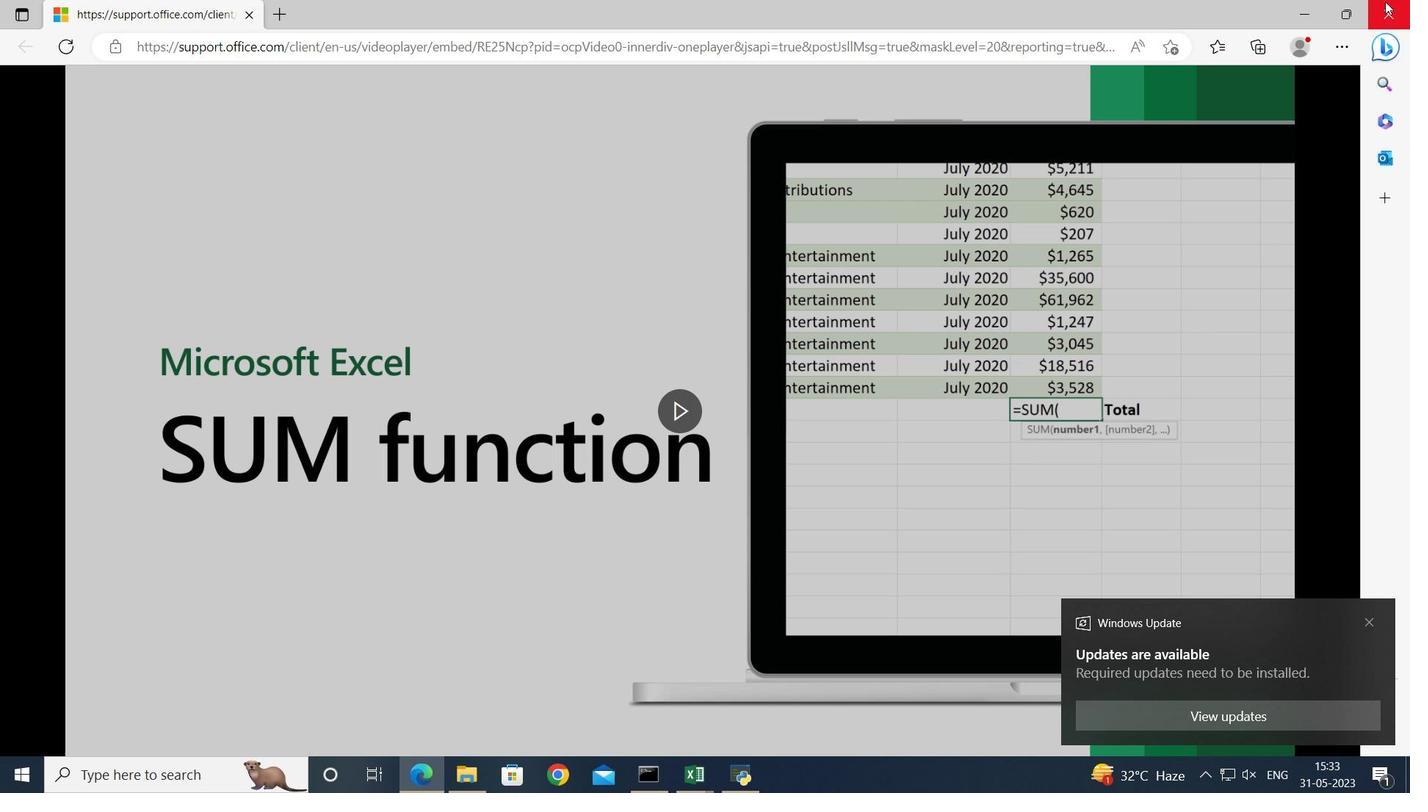 
Action: Mouse pressed left at (1385, 8)
Screenshot: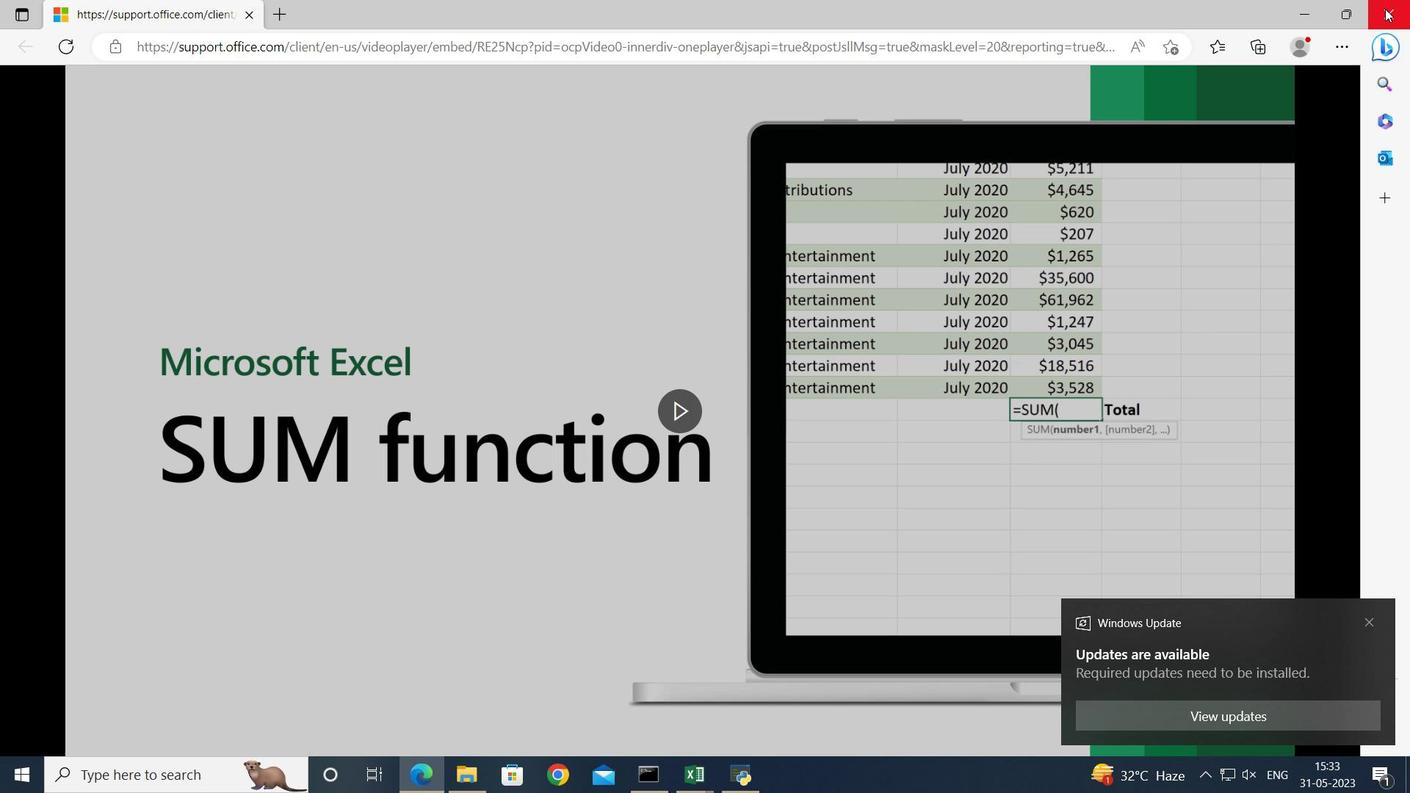 
Action: Mouse moved to (531, 380)
Screenshot: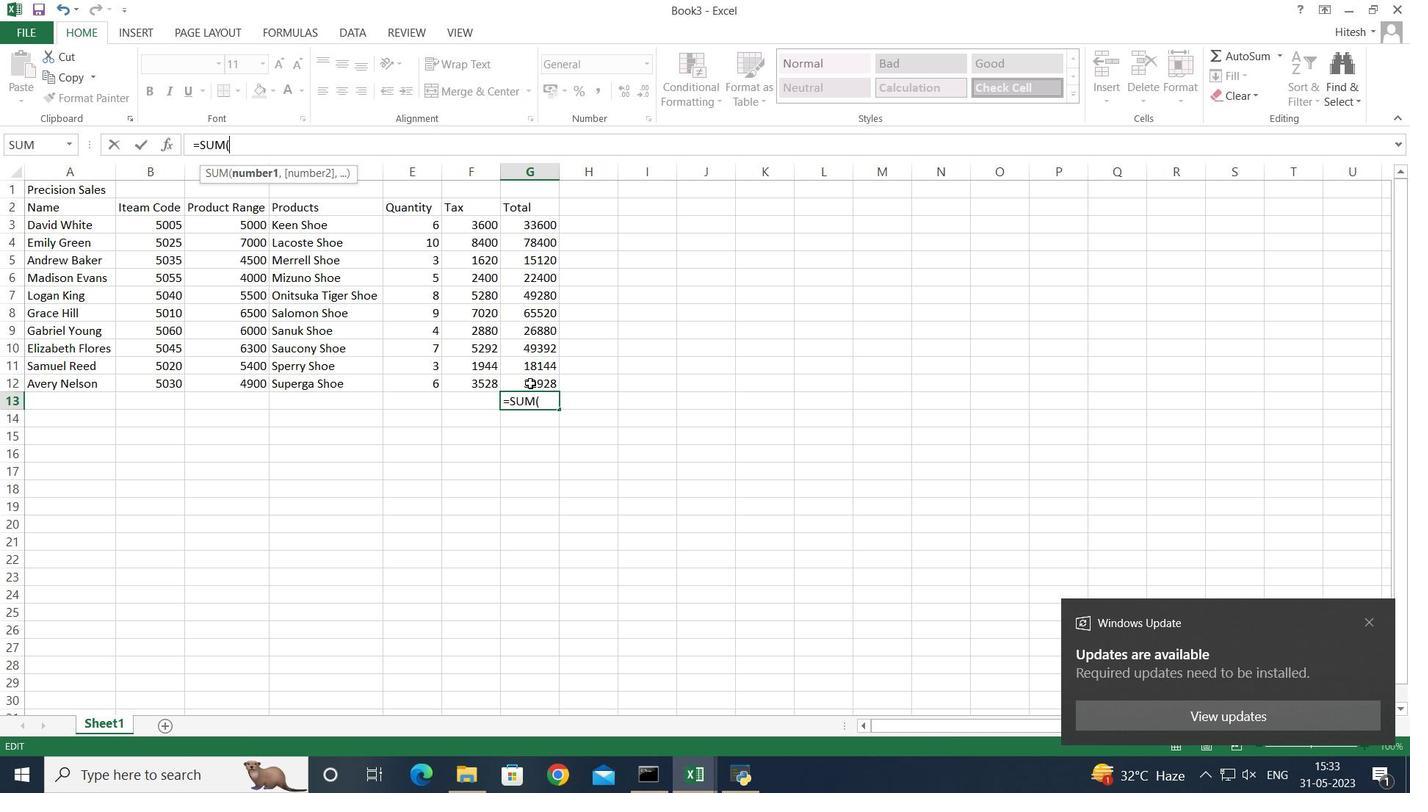 
Action: Mouse pressed left at (531, 380)
Screenshot: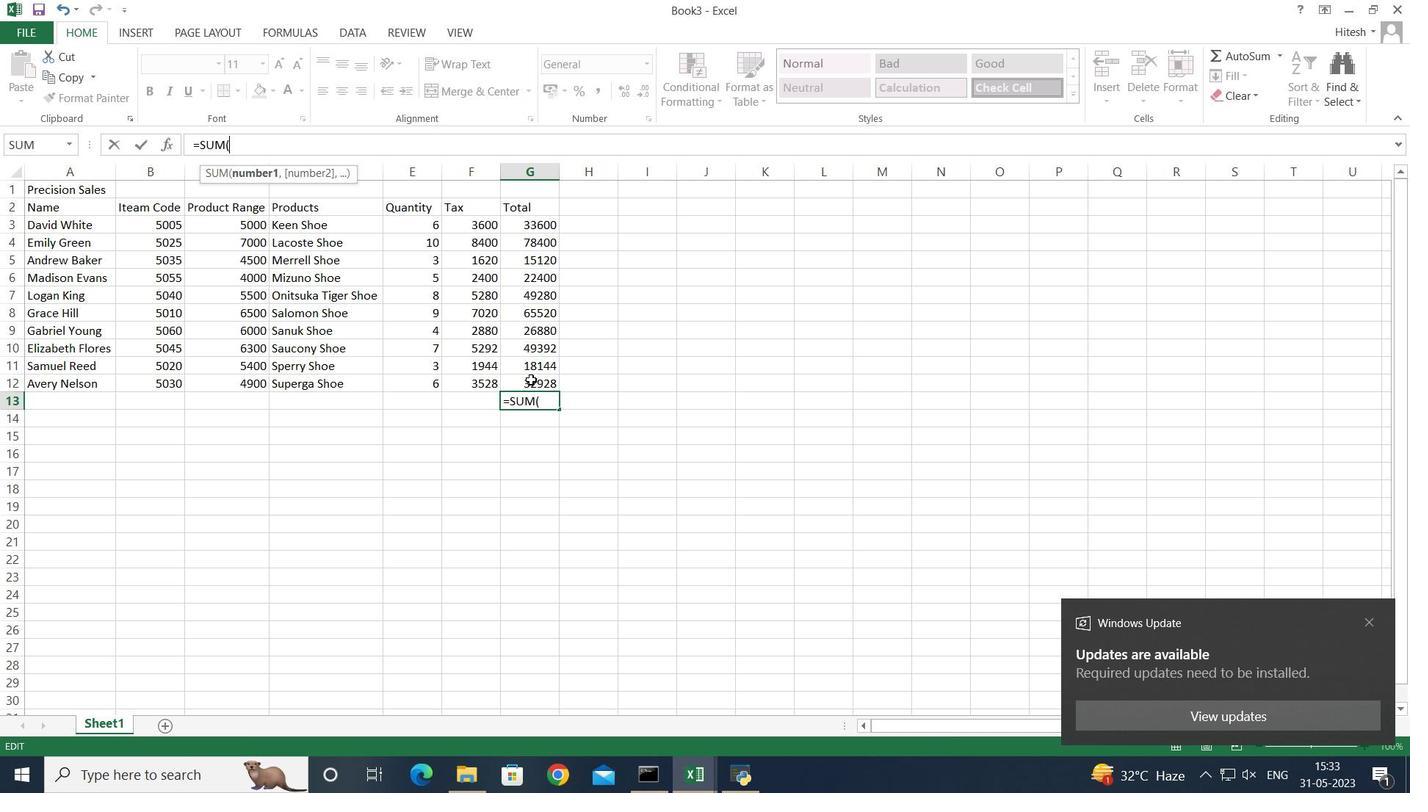 
Action: Mouse moved to (532, 379)
Screenshot: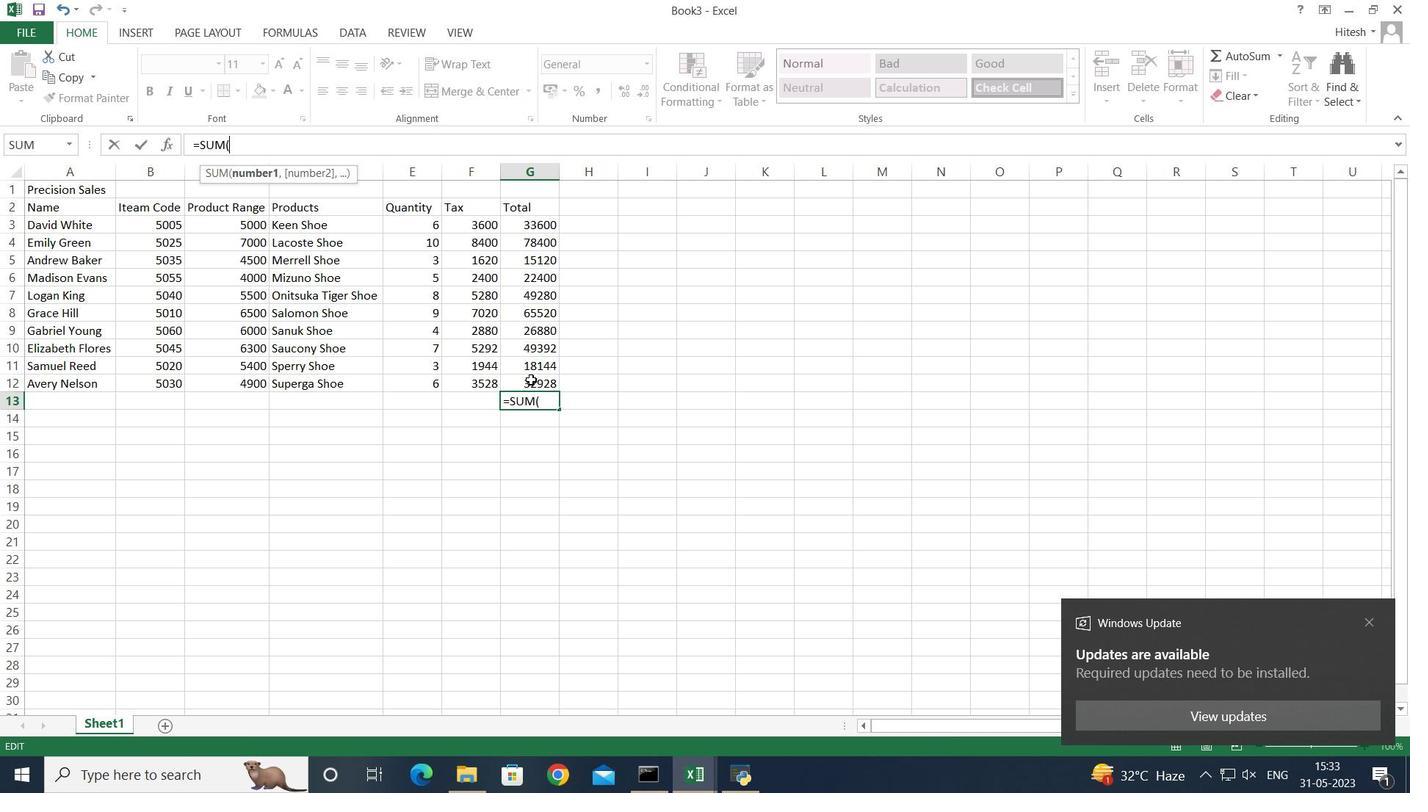 
Action: Key pressed <Key.shift><Key.up><Key.up><Key.up><Key.up><Key.up><Key.up><Key.up><Key.up><Key.up><Key.enter>
Screenshot: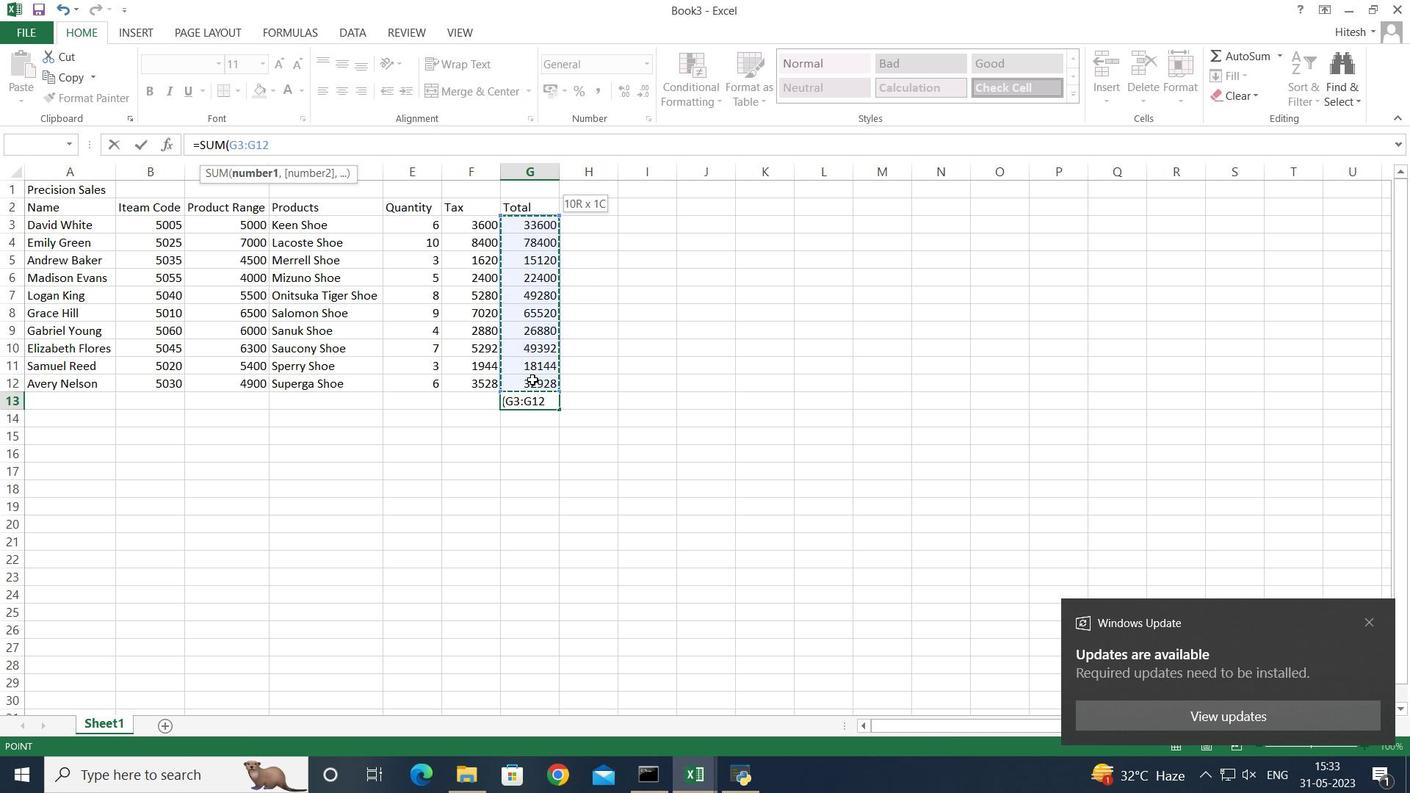 
Action: Mouse moved to (611, 445)
Screenshot: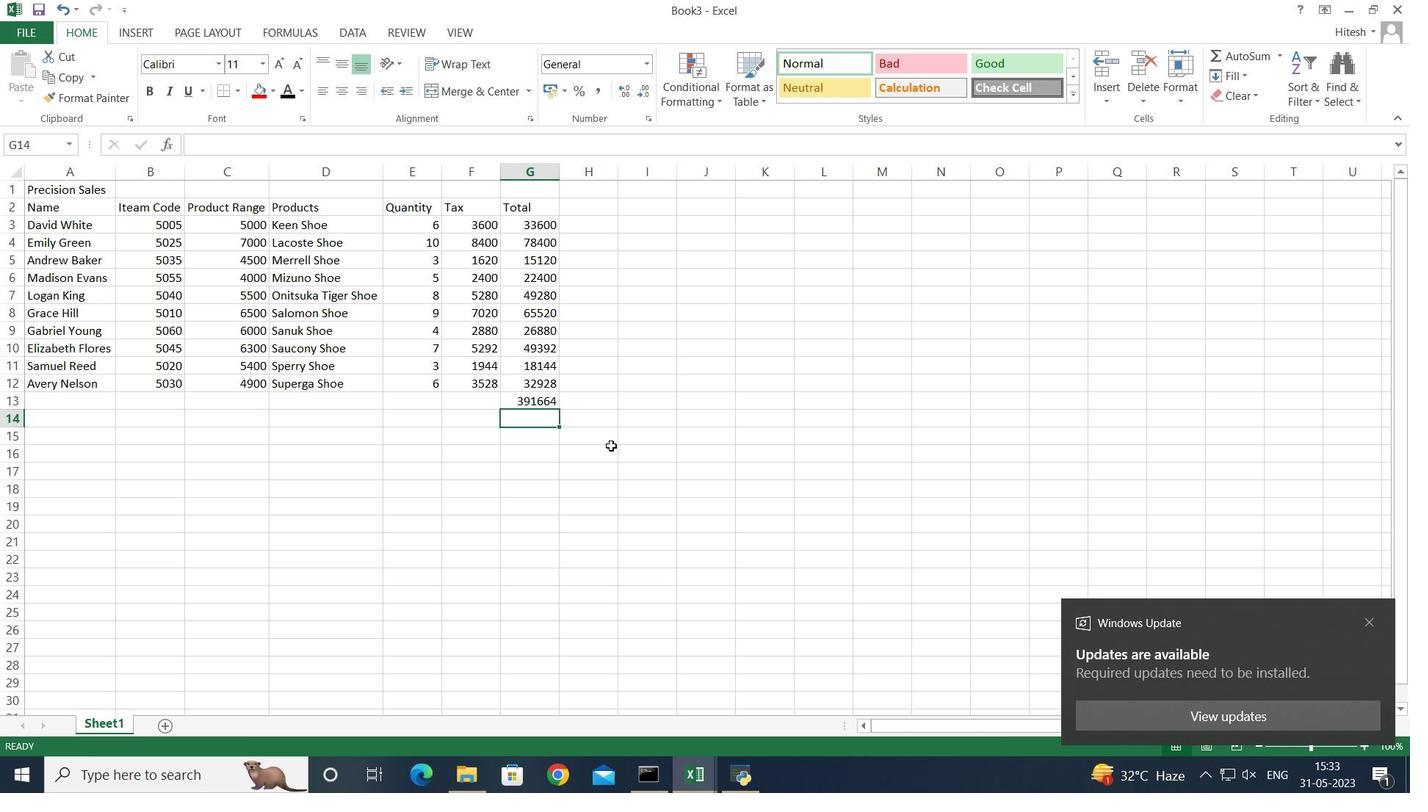 
Action: Mouse pressed left at (611, 445)
